 Task:  Check and explore the availability of Airbnb cottages in Lake Tahoe with Design.
Action: Mouse moved to (613, 79)
Screenshot: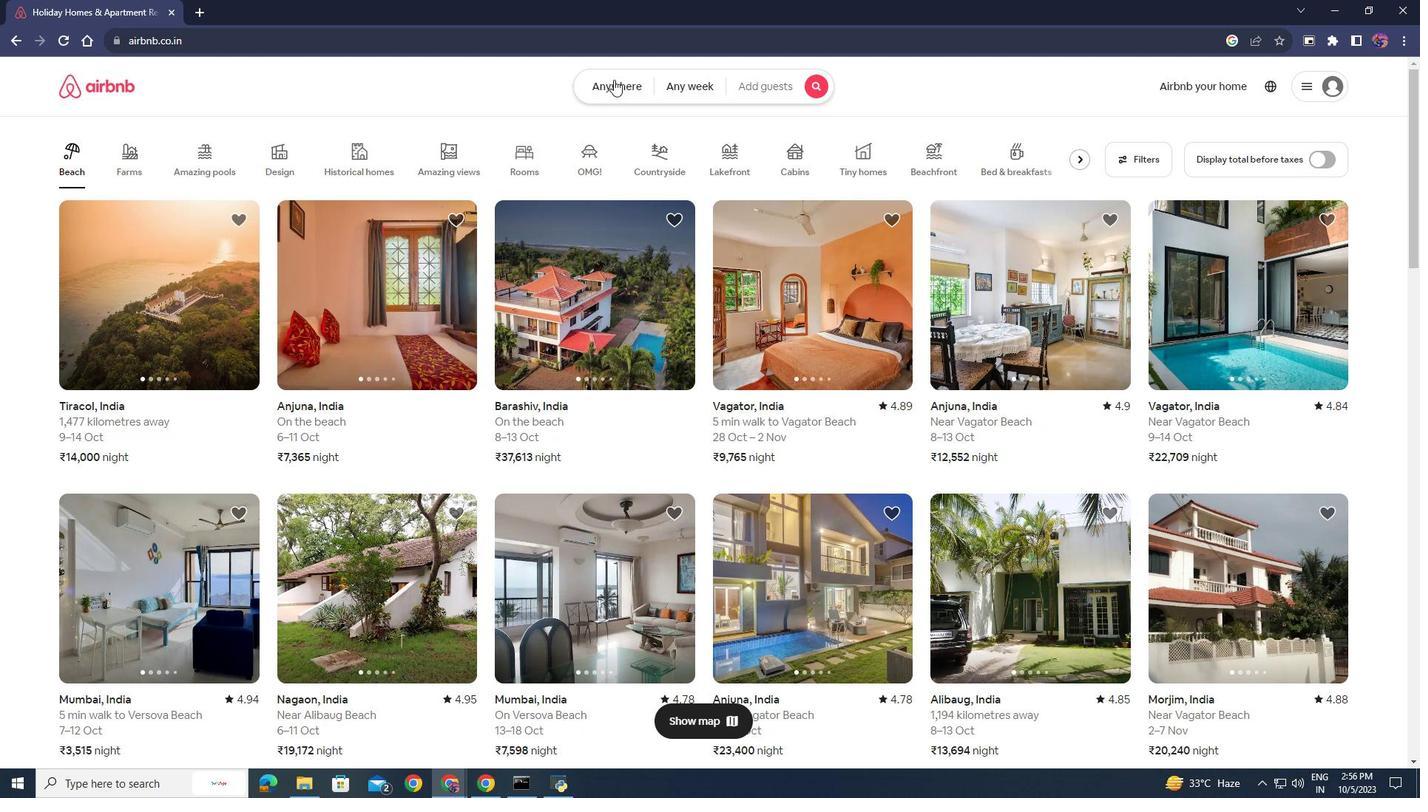 
Action: Mouse pressed left at (613, 79)
Screenshot: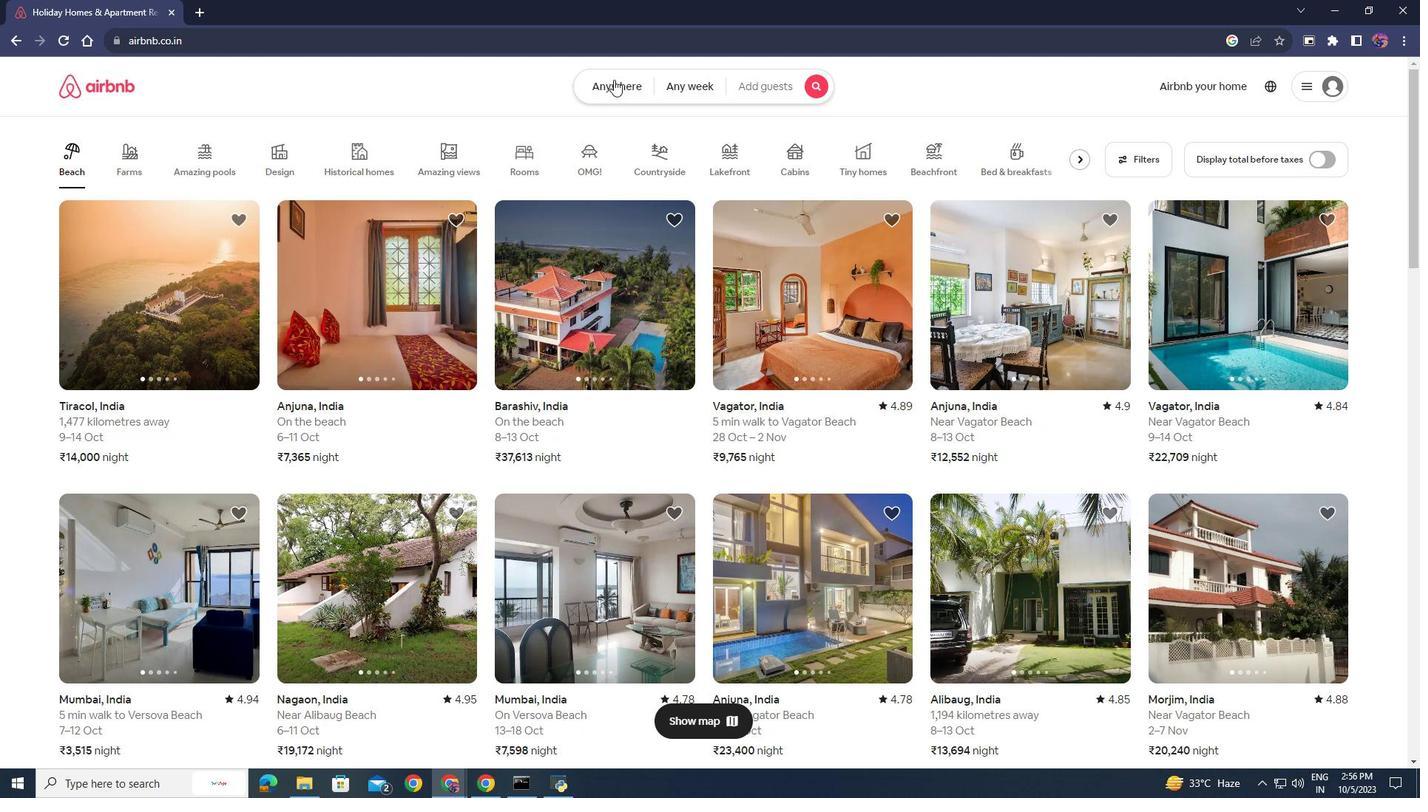 
Action: Mouse moved to (437, 144)
Screenshot: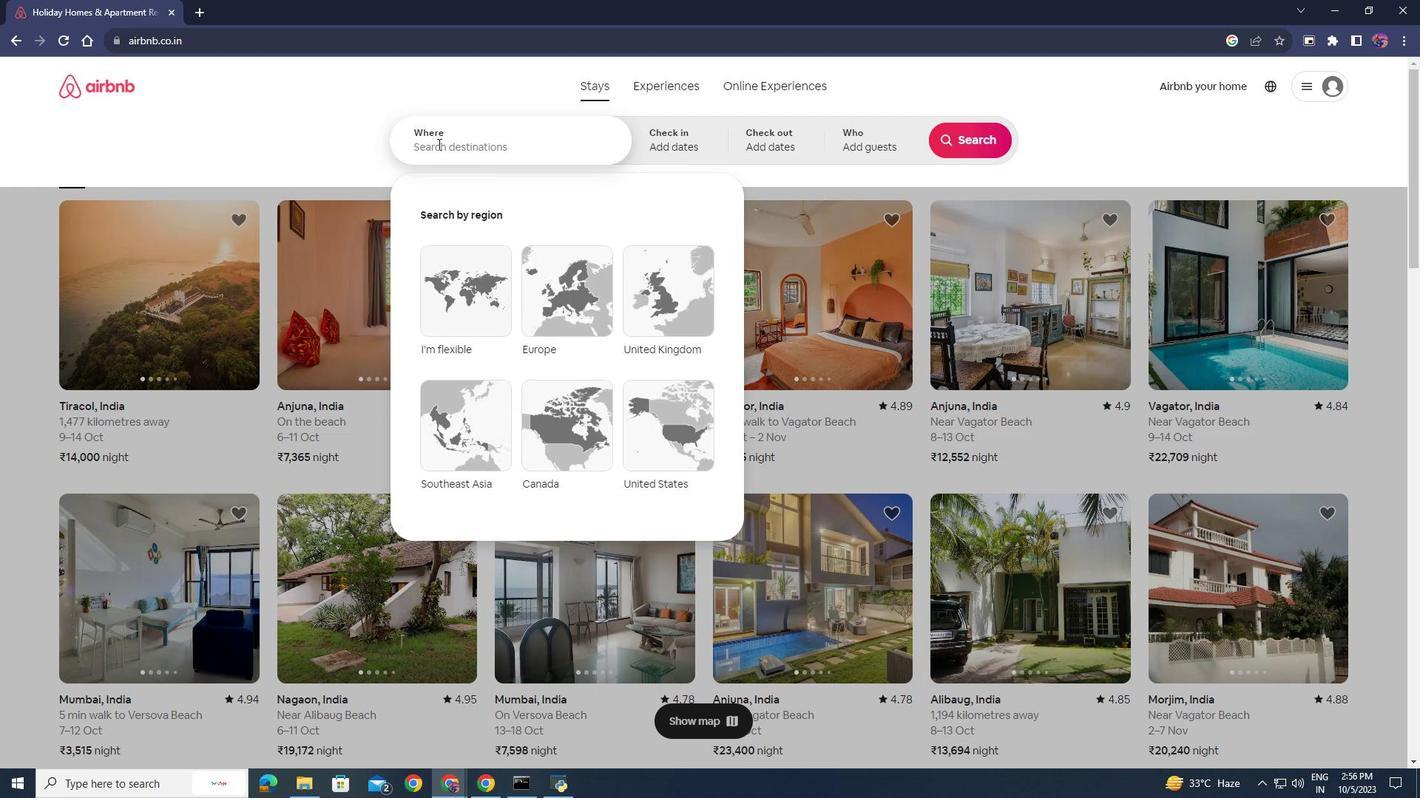 
Action: Mouse pressed left at (437, 144)
Screenshot: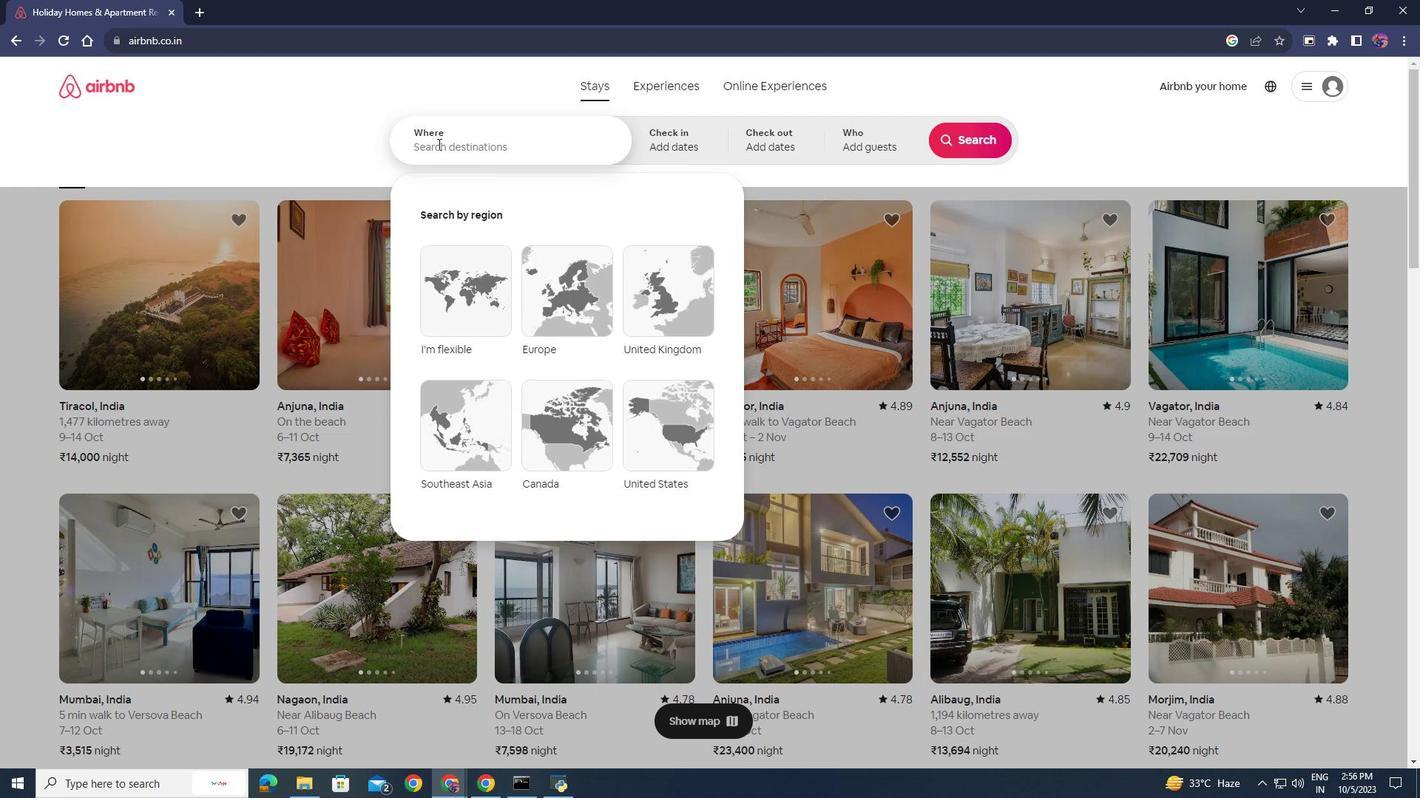 
Action: Mouse moved to (442, 149)
Screenshot: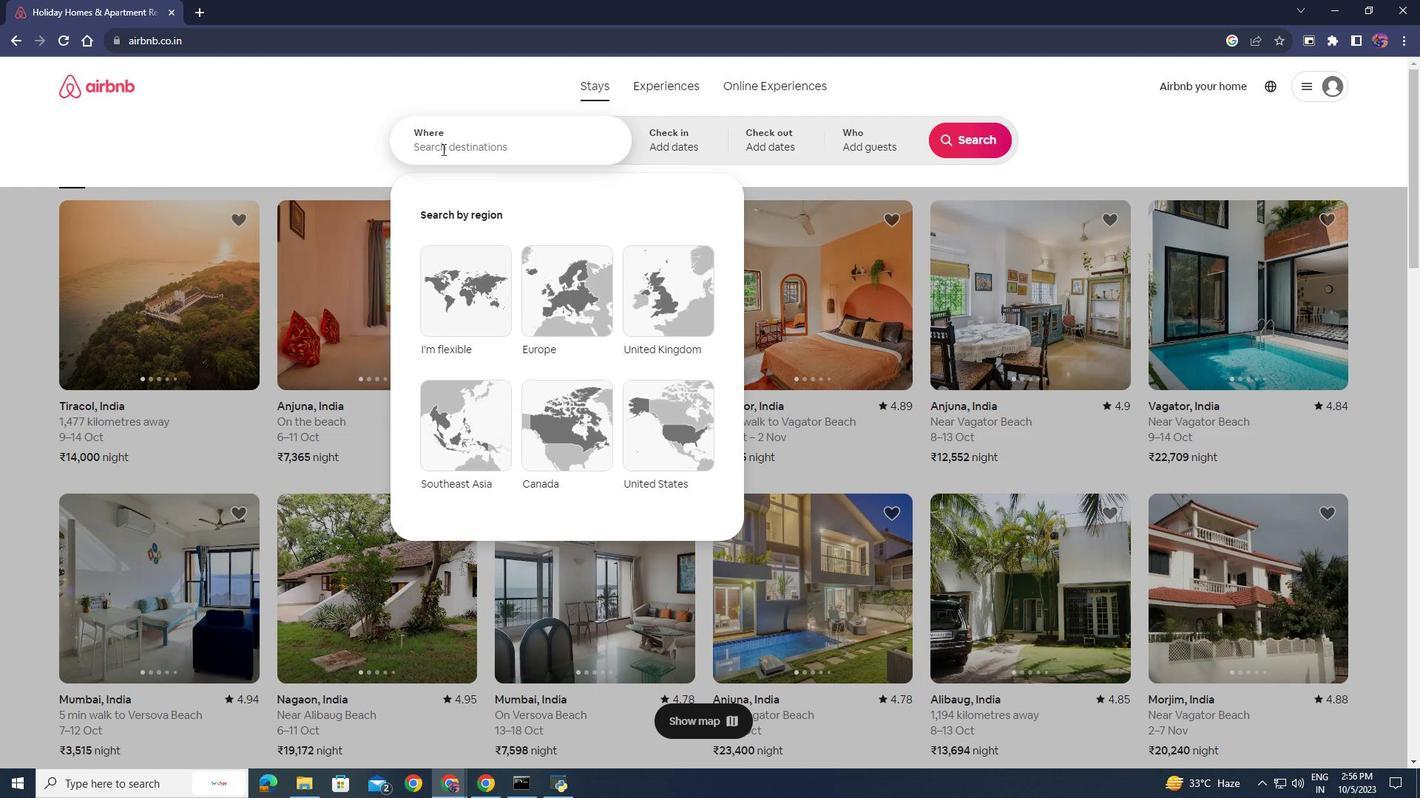 
Action: Key pressed lake<Key.space>tahoe<Key.enter>
Screenshot: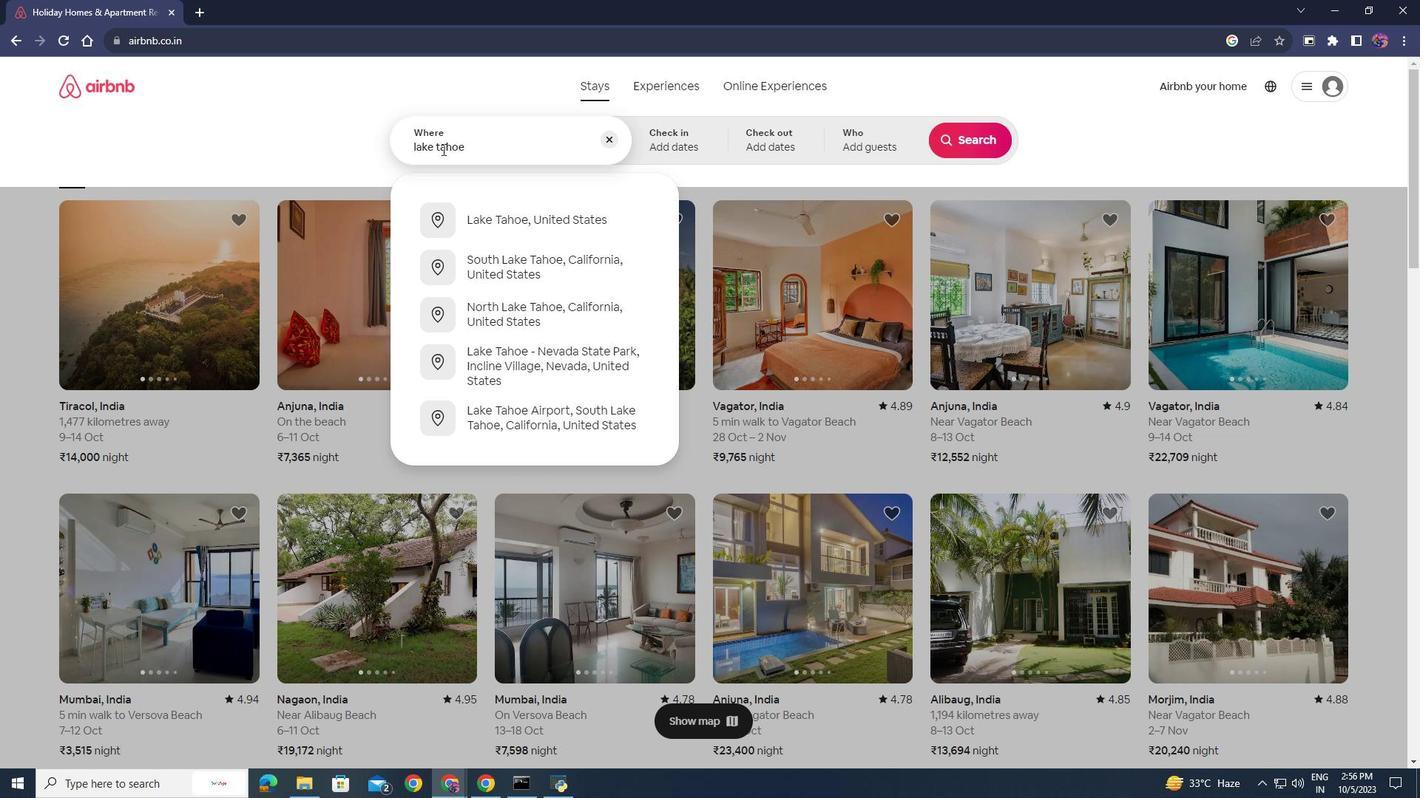 
Action: Mouse moved to (957, 142)
Screenshot: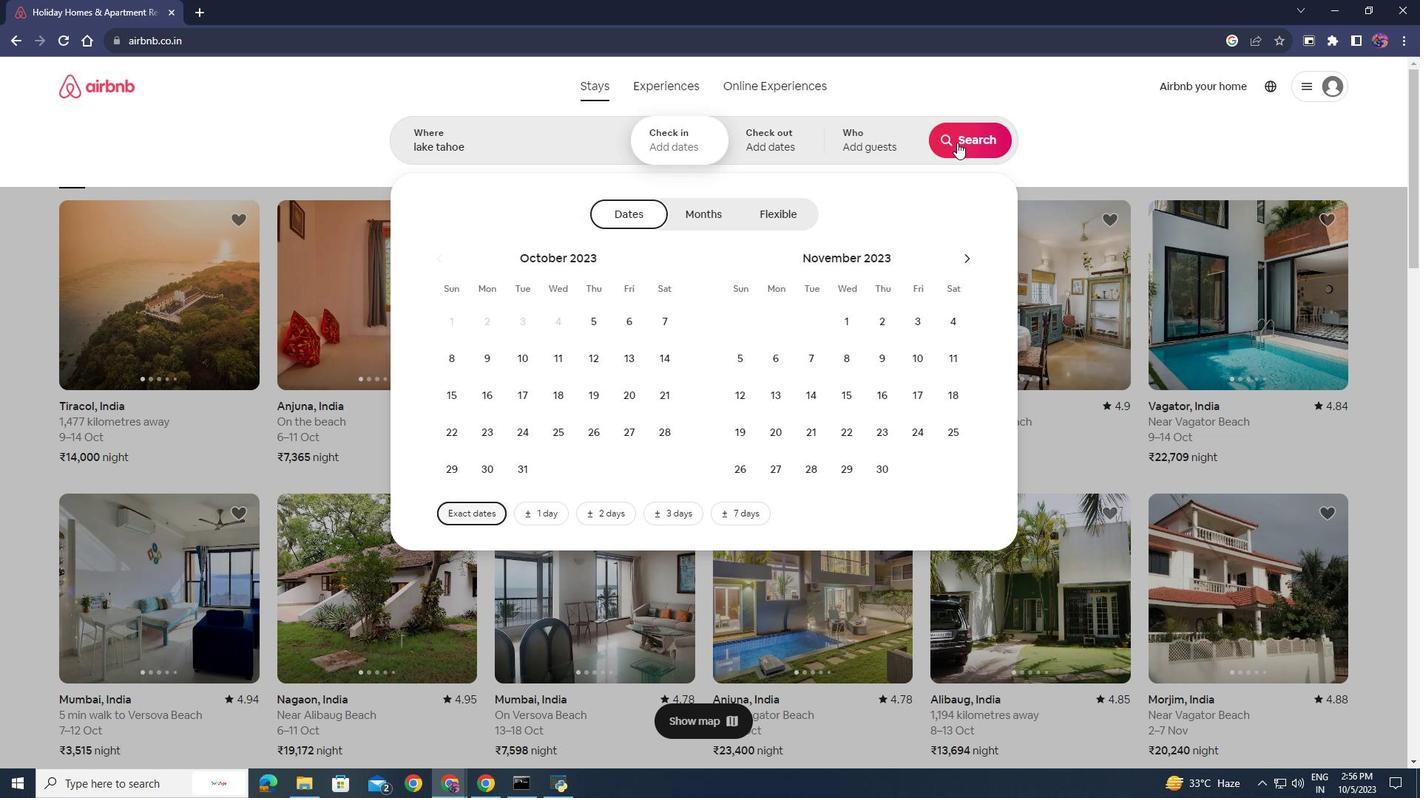 
Action: Mouse pressed left at (957, 142)
Screenshot: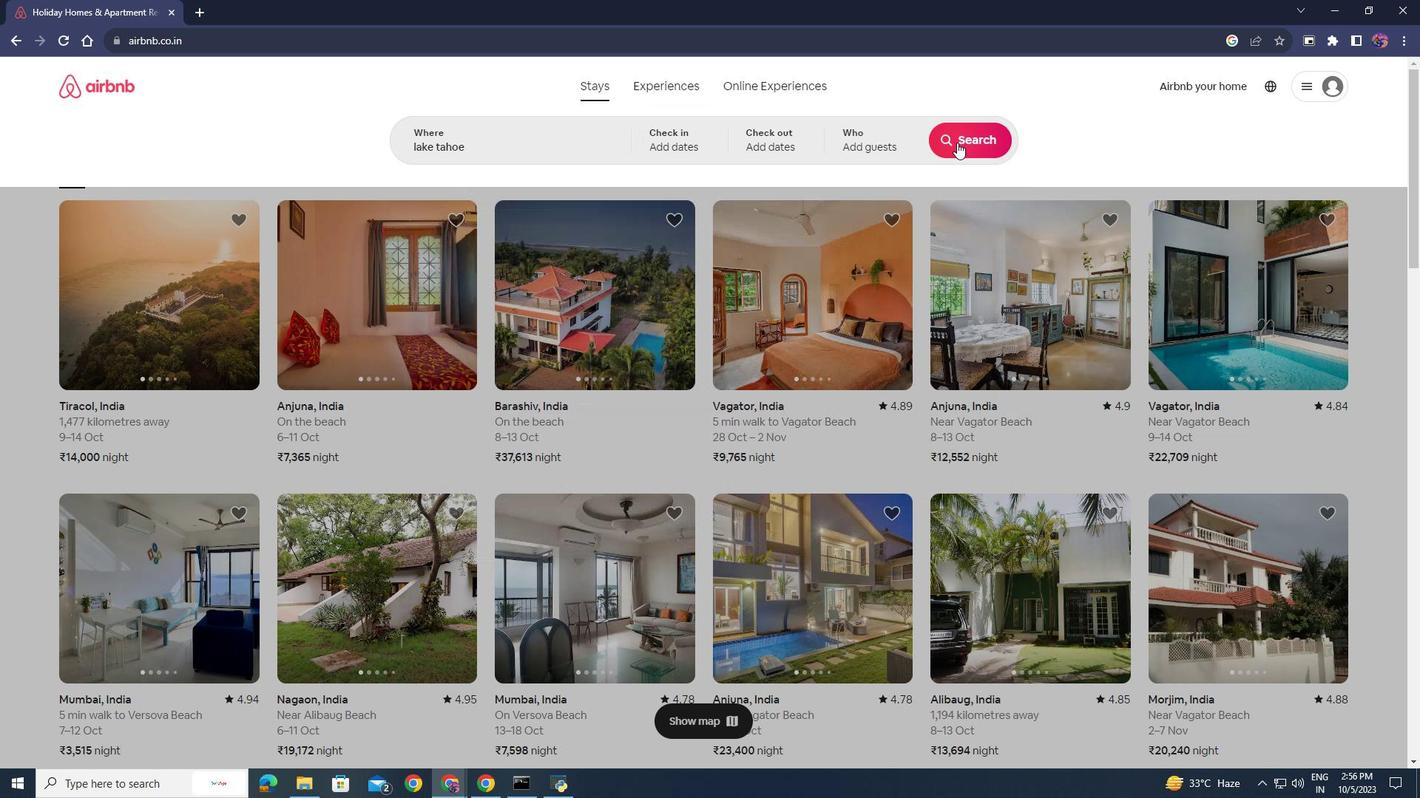 
Action: Mouse moved to (545, 386)
Screenshot: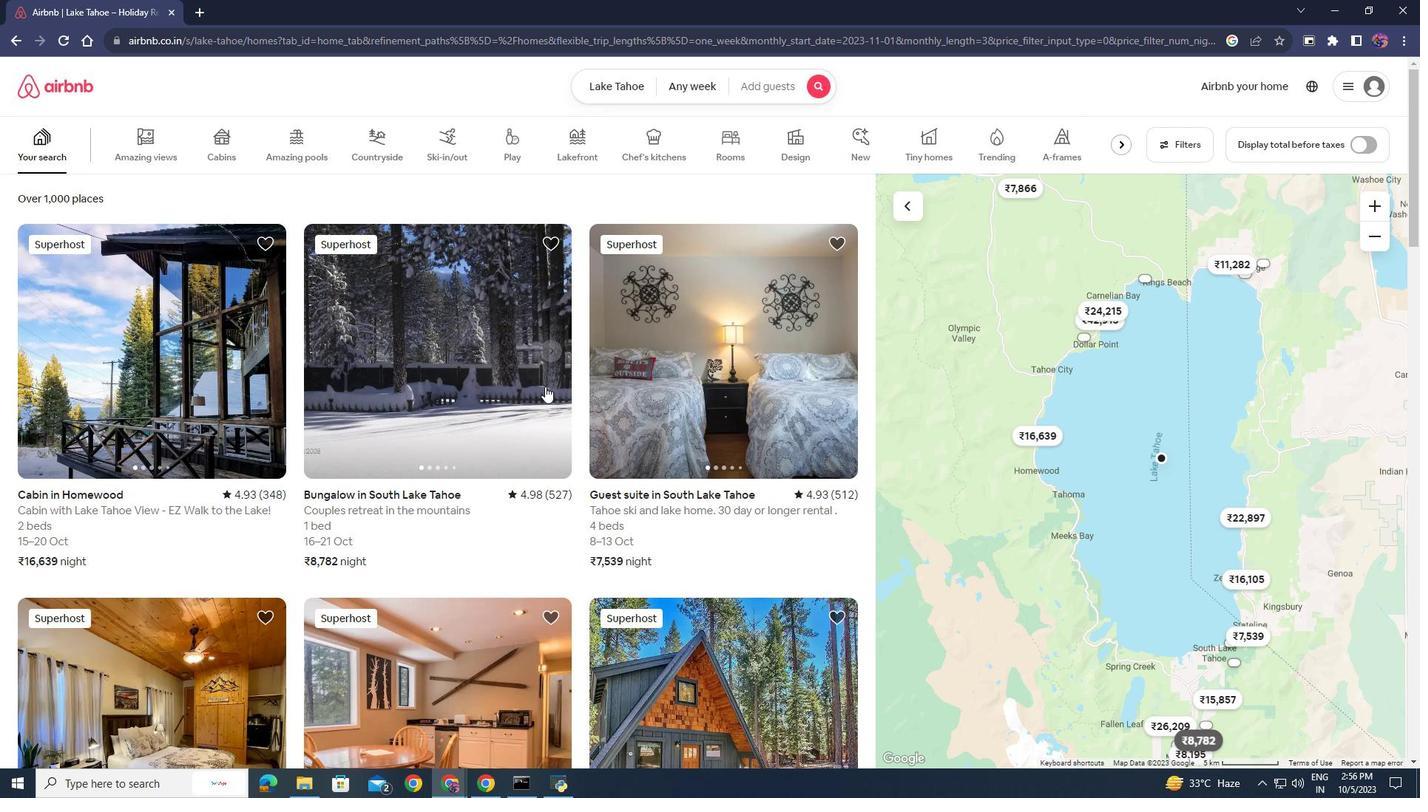 
Action: Mouse scrolled (545, 386) with delta (0, 0)
Screenshot: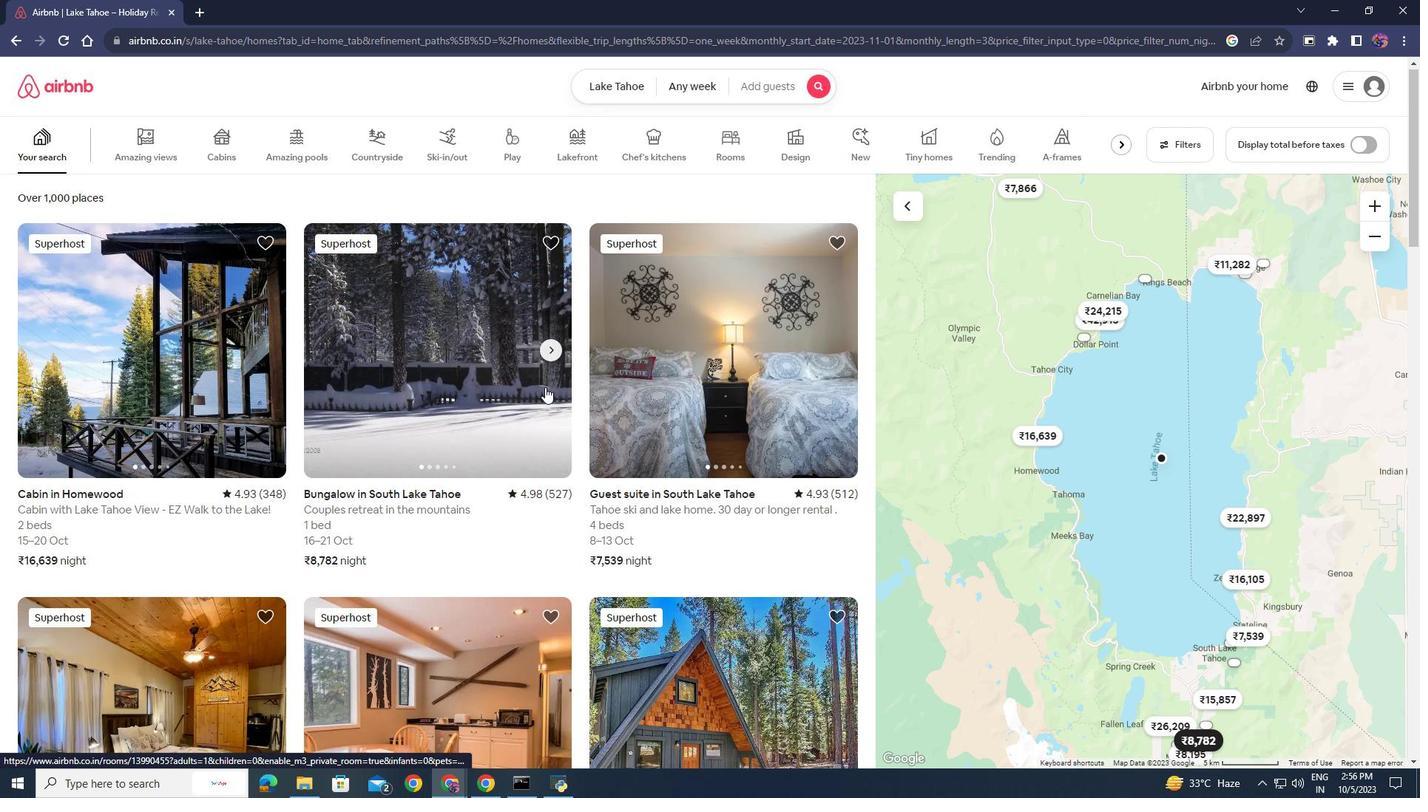 
Action: Mouse moved to (545, 387)
Screenshot: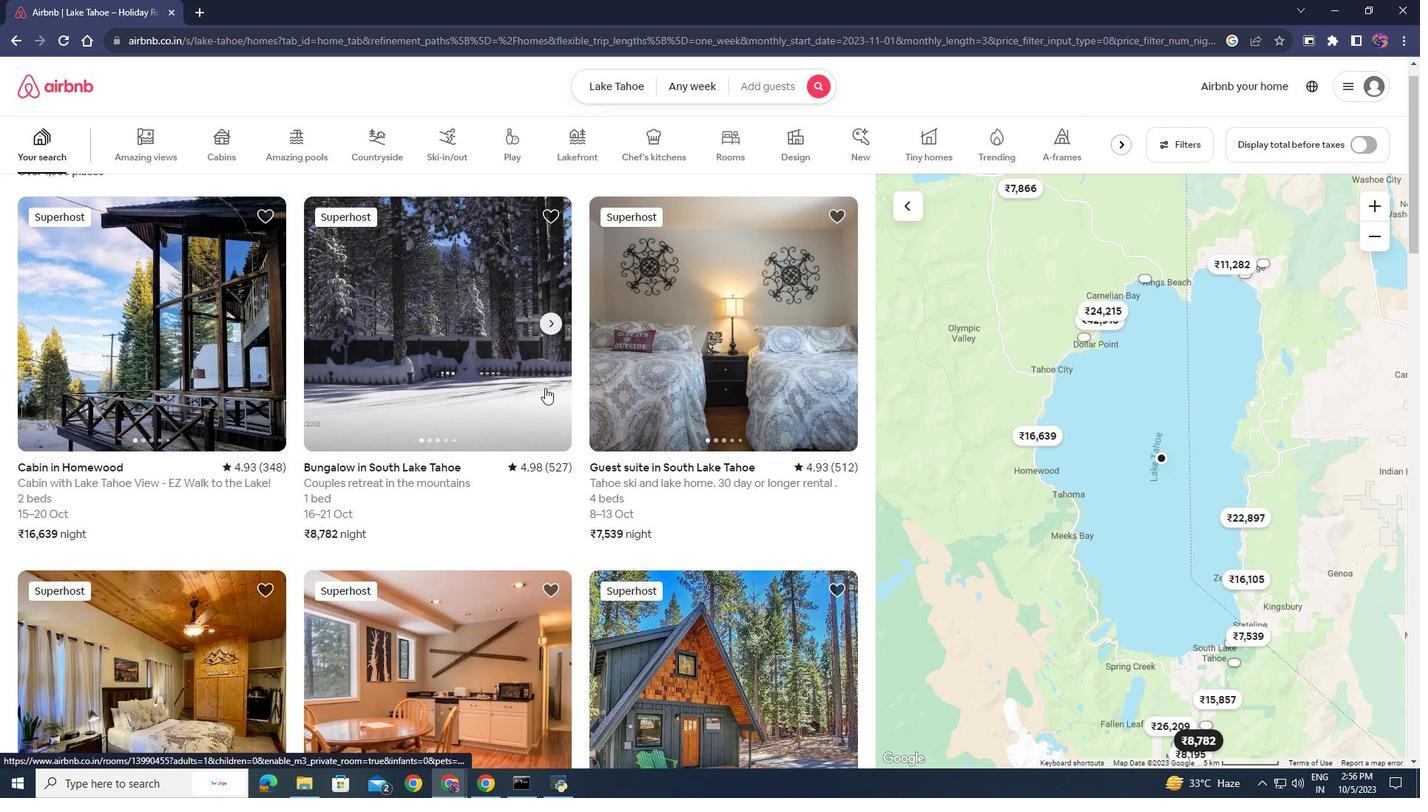 
Action: Mouse scrolled (545, 386) with delta (0, 0)
Screenshot: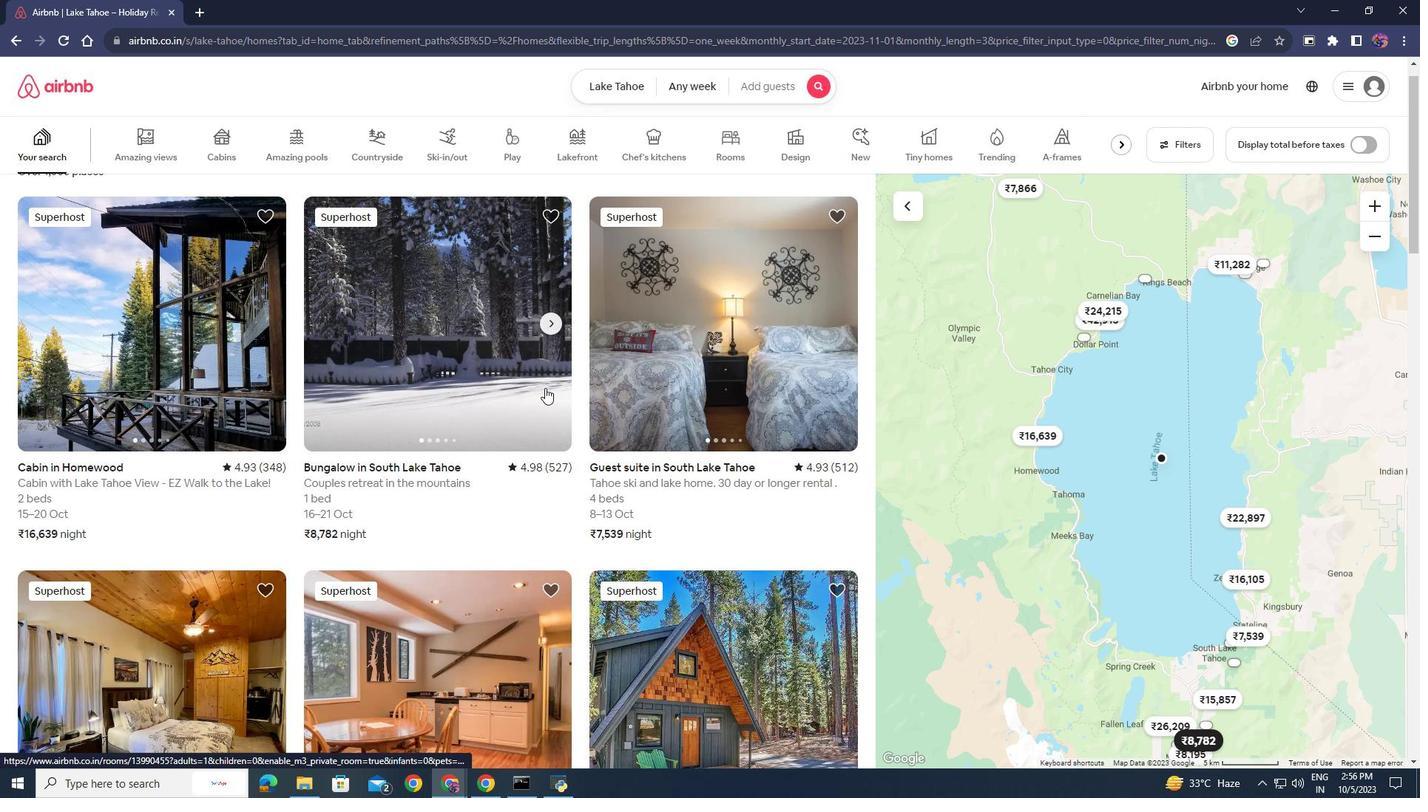 
Action: Mouse moved to (538, 397)
Screenshot: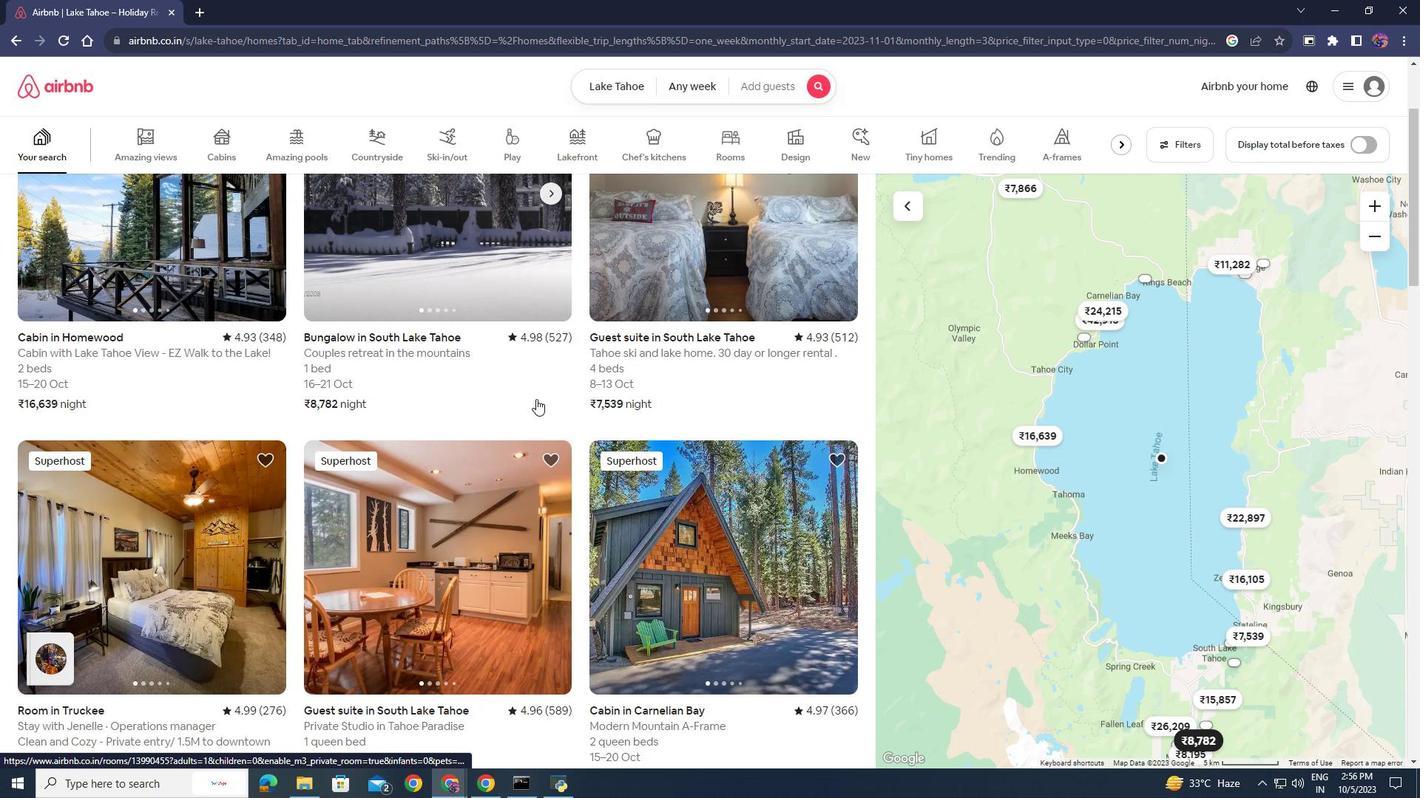 
Action: Mouse scrolled (538, 397) with delta (0, 0)
Screenshot: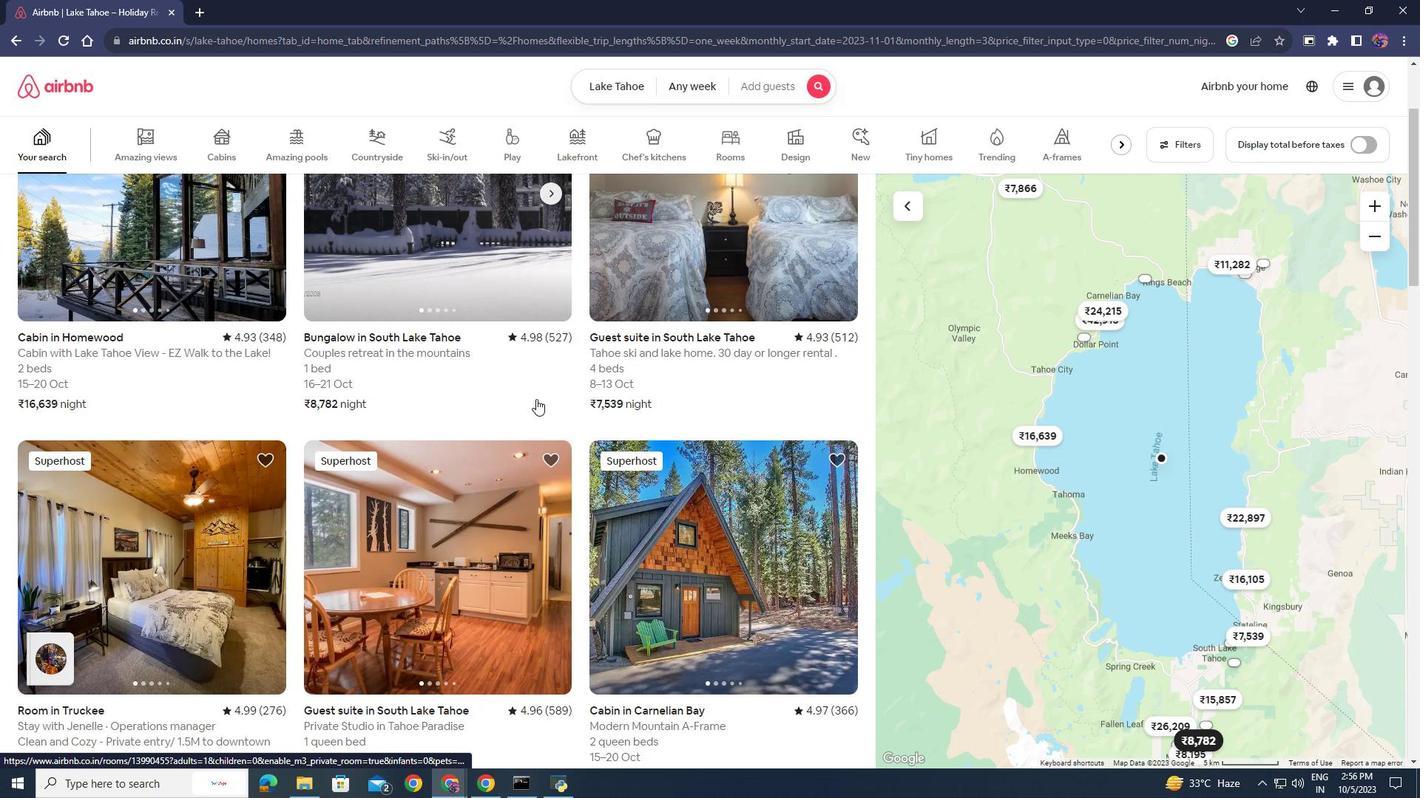 
Action: Mouse moved to (536, 399)
Screenshot: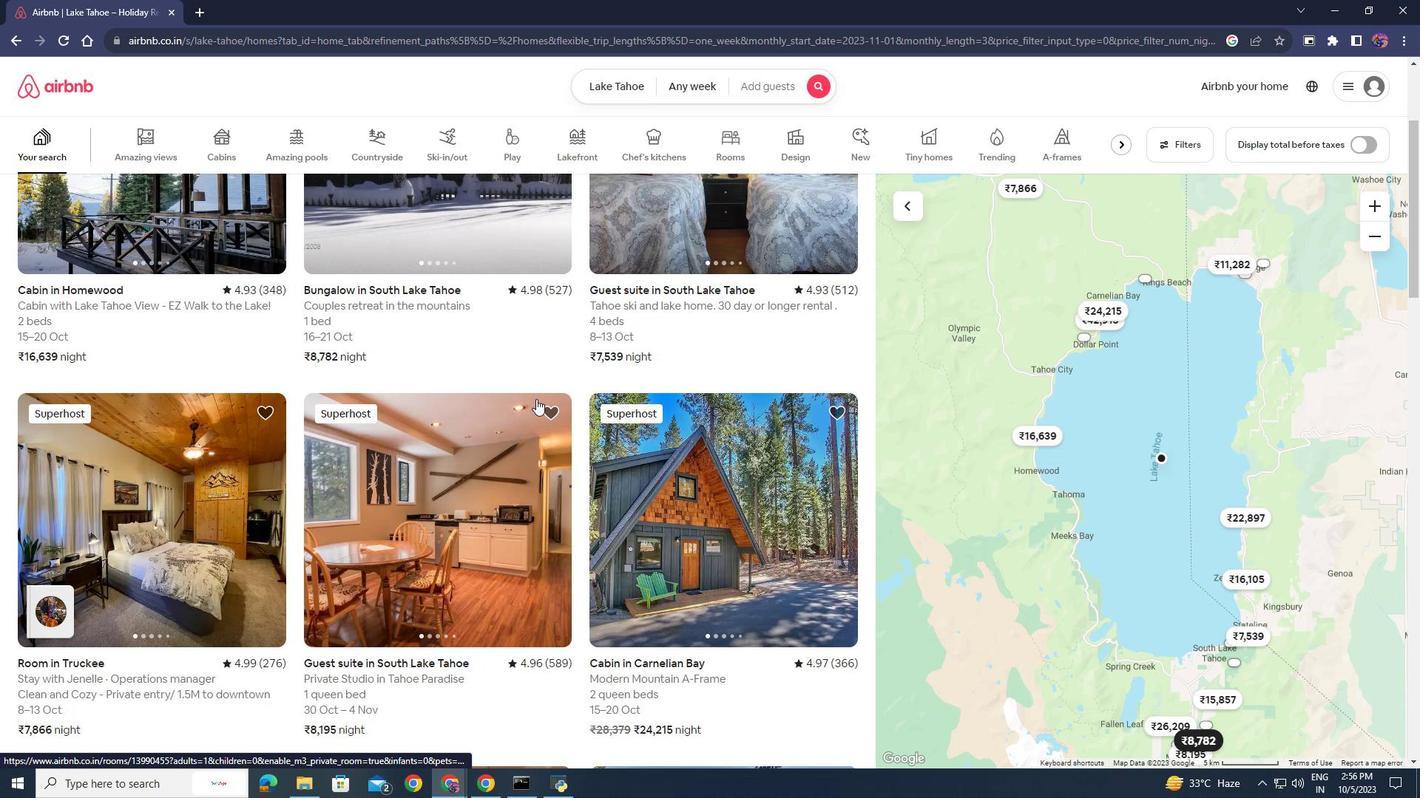 
Action: Mouse scrolled (536, 398) with delta (0, 0)
Screenshot: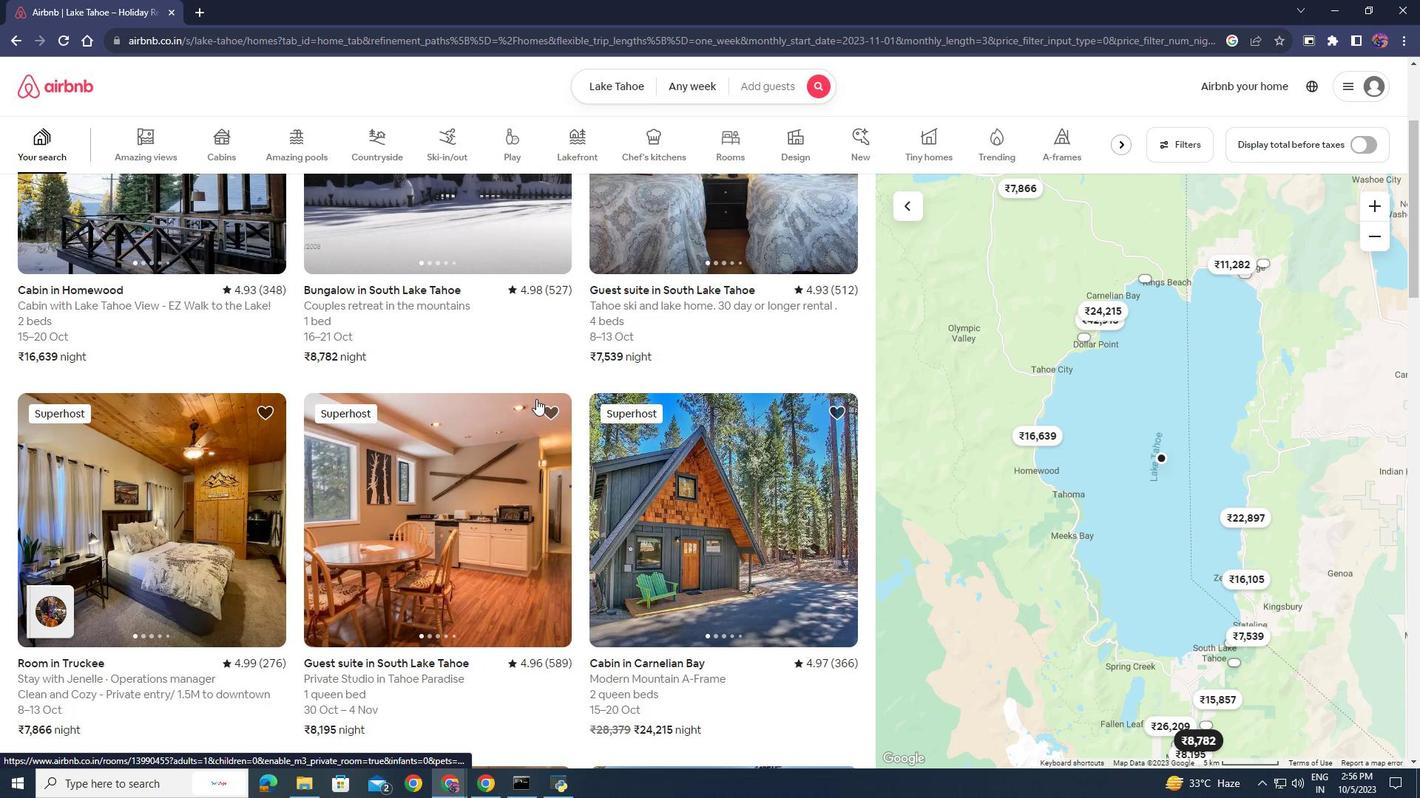 
Action: Mouse scrolled (536, 398) with delta (0, 0)
Screenshot: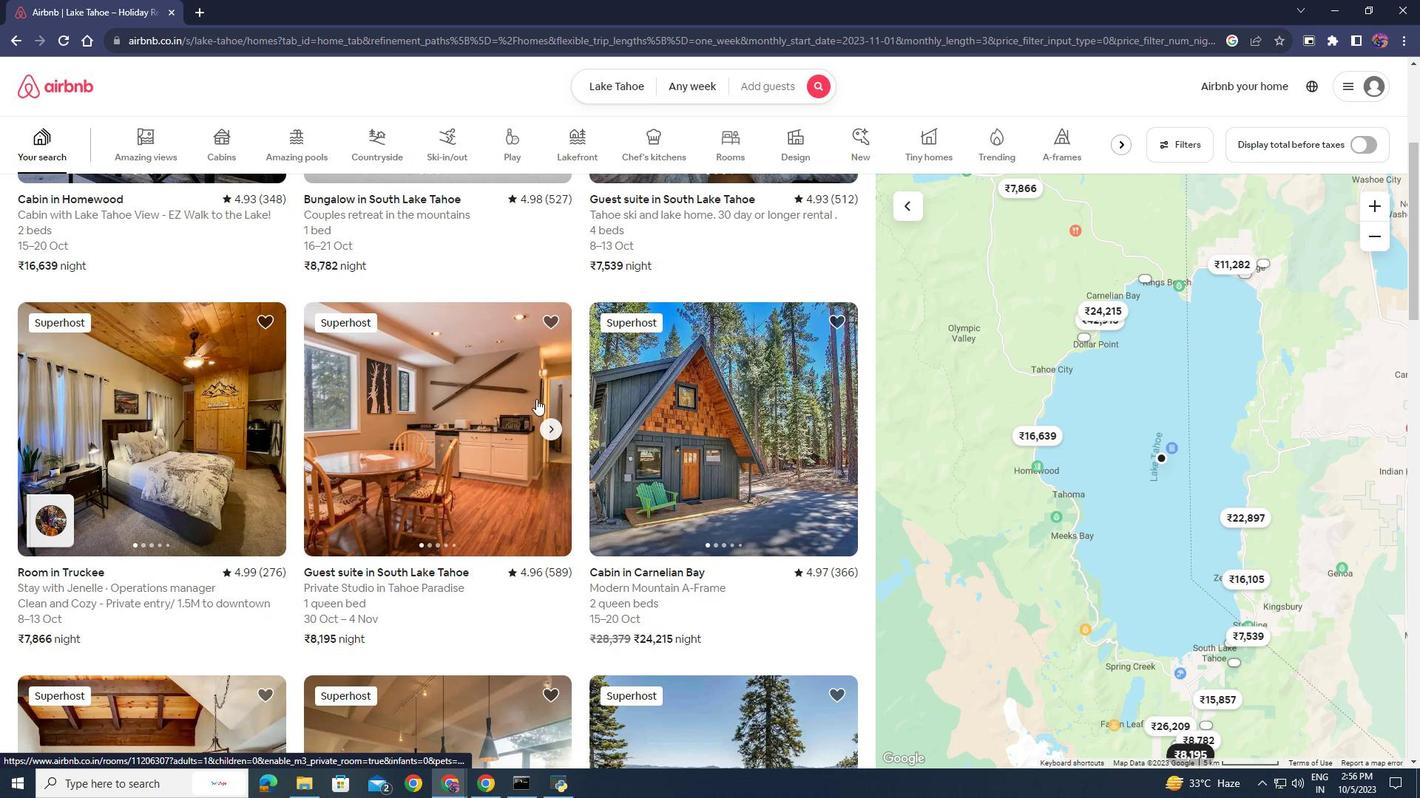
Action: Mouse moved to (536, 400)
Screenshot: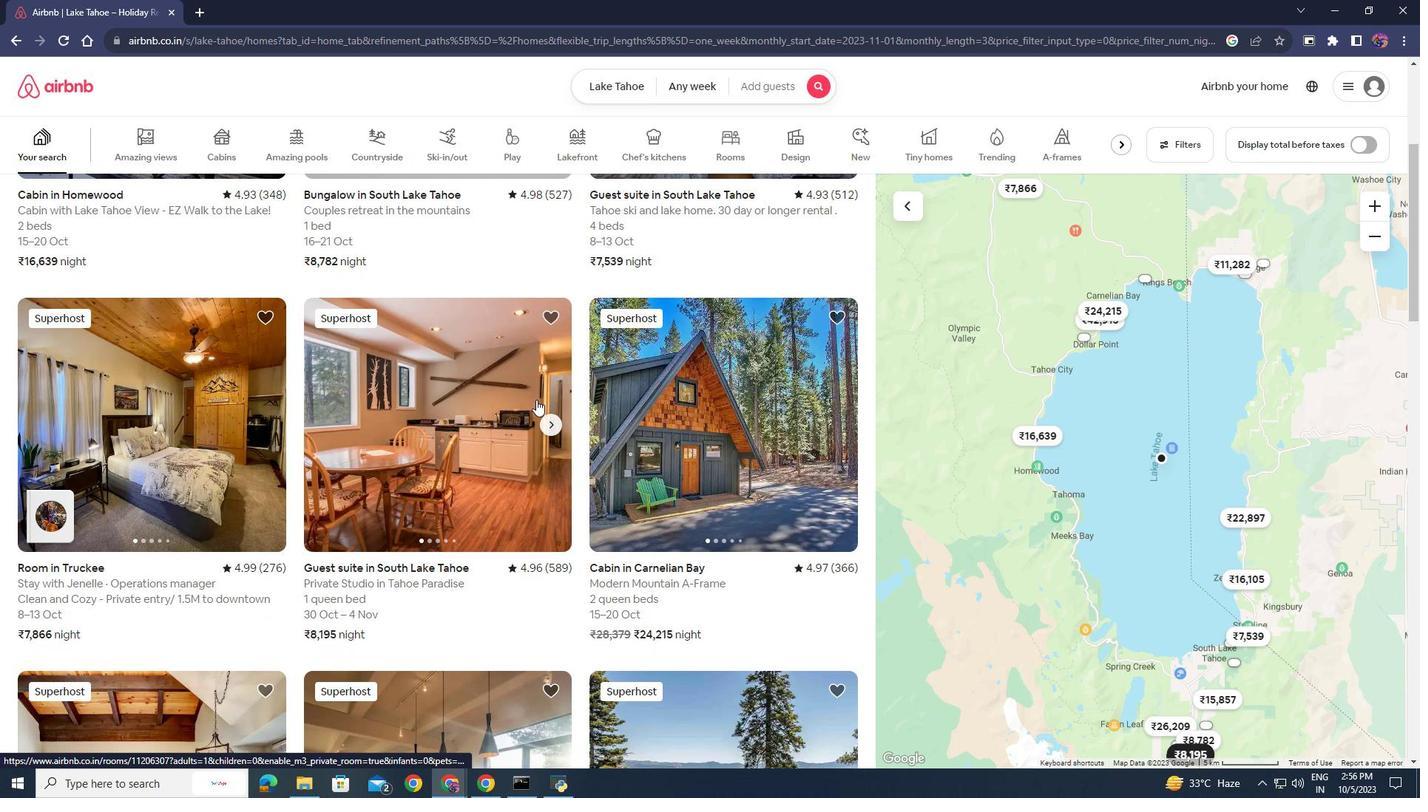 
Action: Mouse scrolled (536, 399) with delta (0, 0)
Screenshot: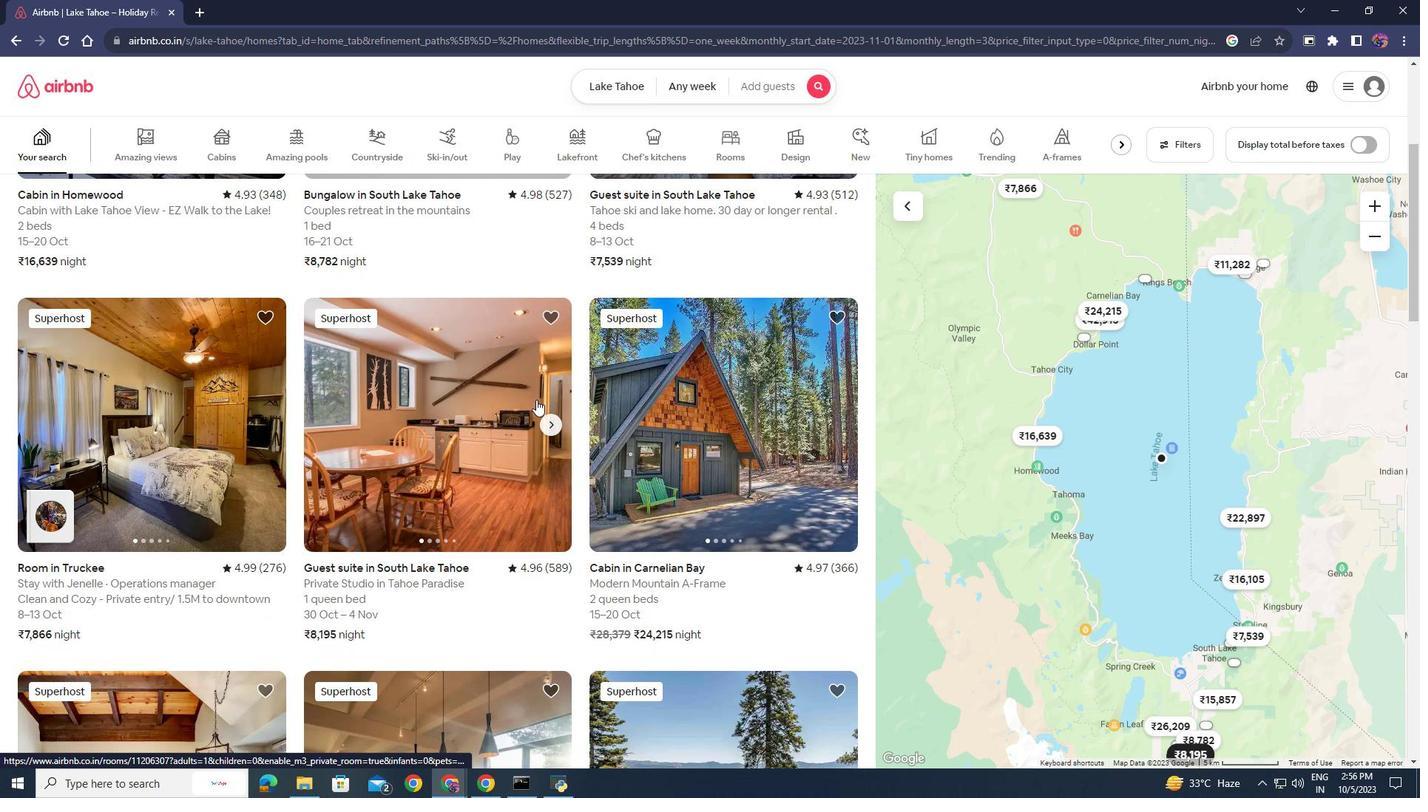 
Action: Mouse moved to (536, 400)
Screenshot: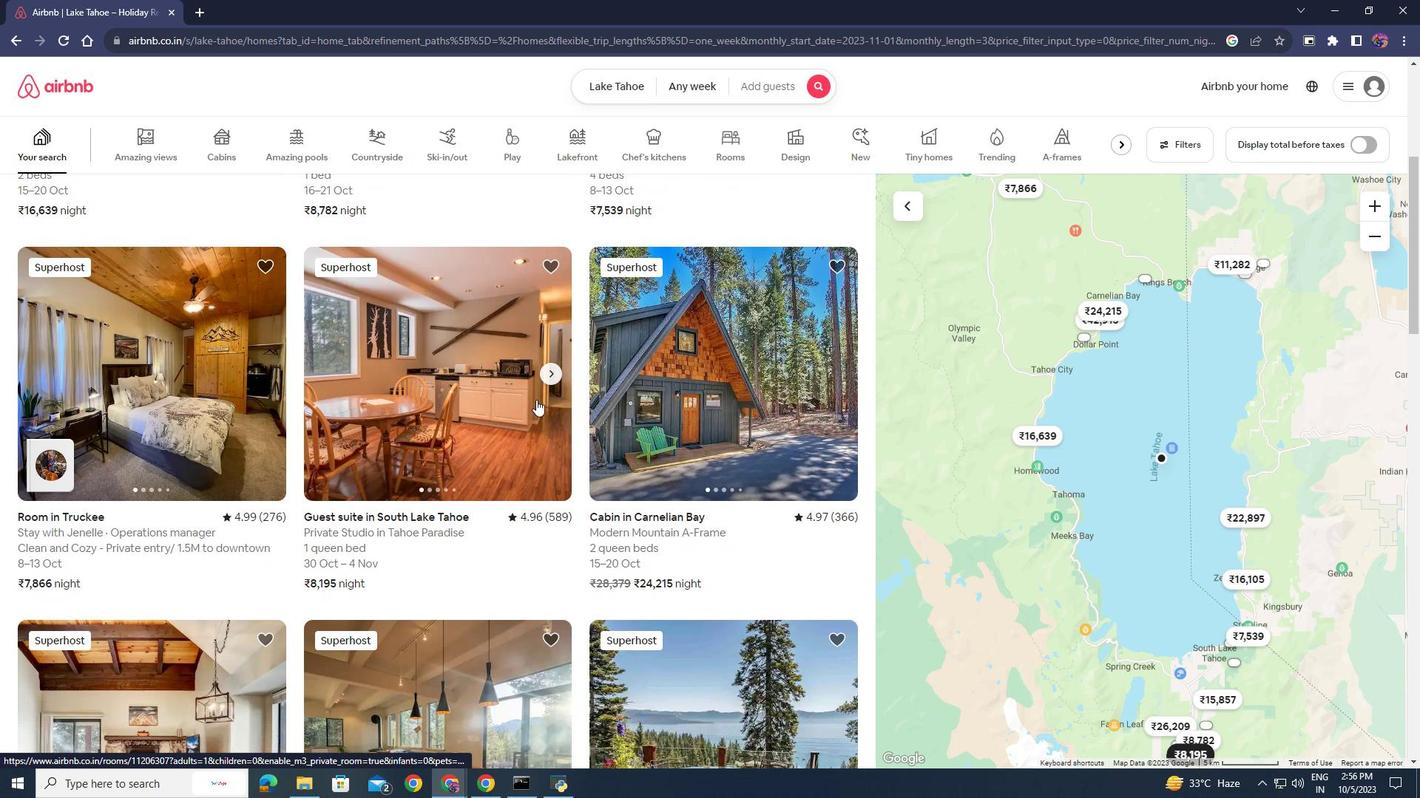 
Action: Mouse scrolled (536, 399) with delta (0, 0)
Screenshot: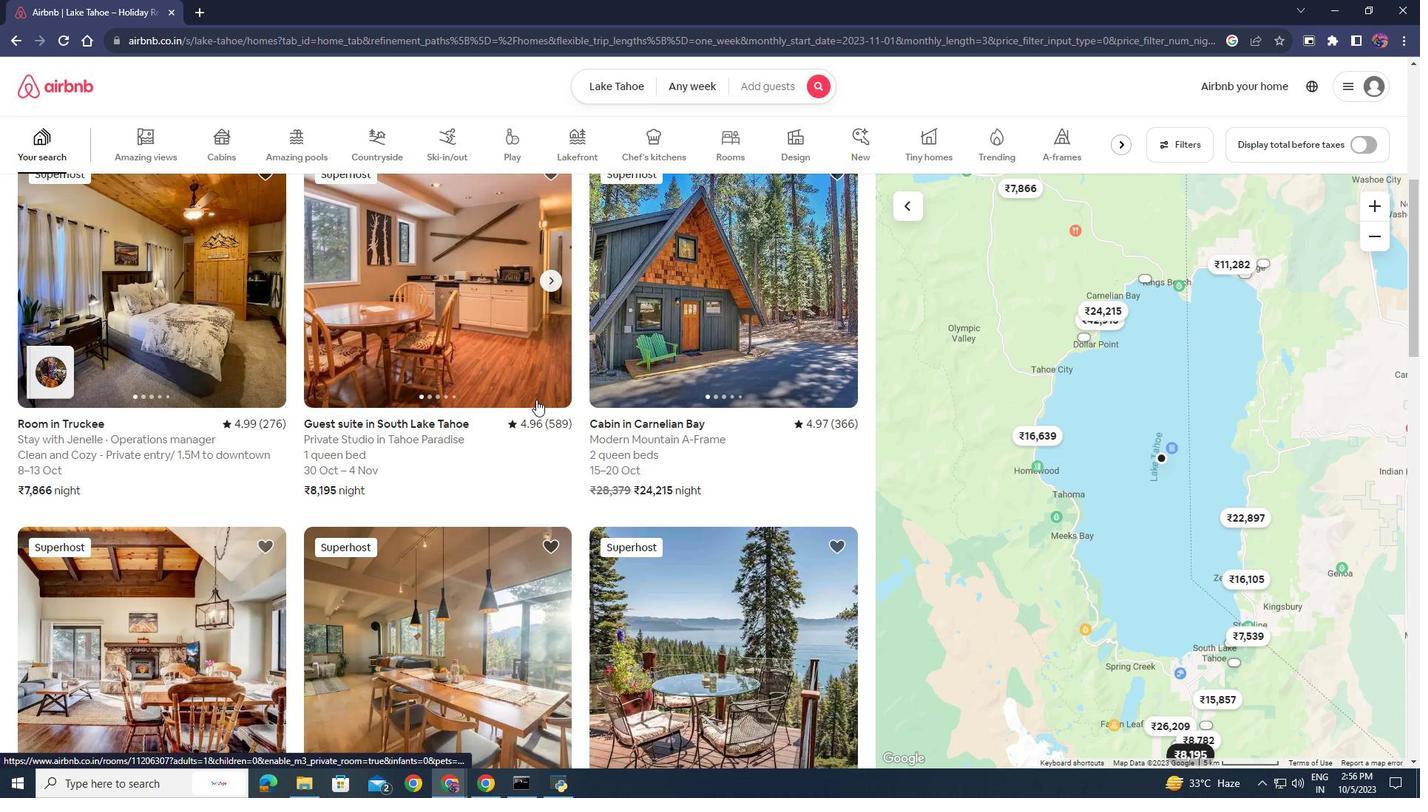 
Action: Mouse scrolled (536, 399) with delta (0, 0)
Screenshot: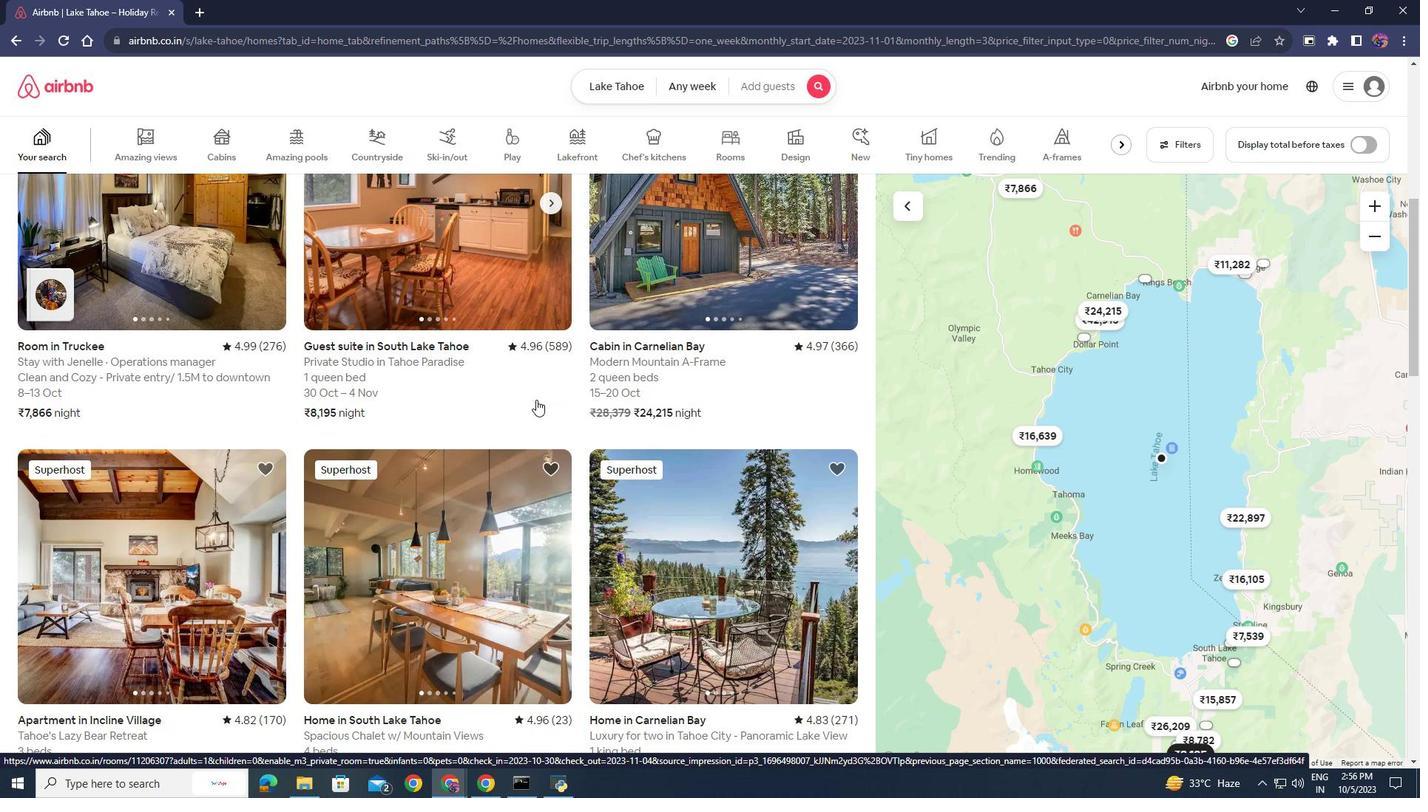 
Action: Mouse scrolled (536, 399) with delta (0, 0)
Screenshot: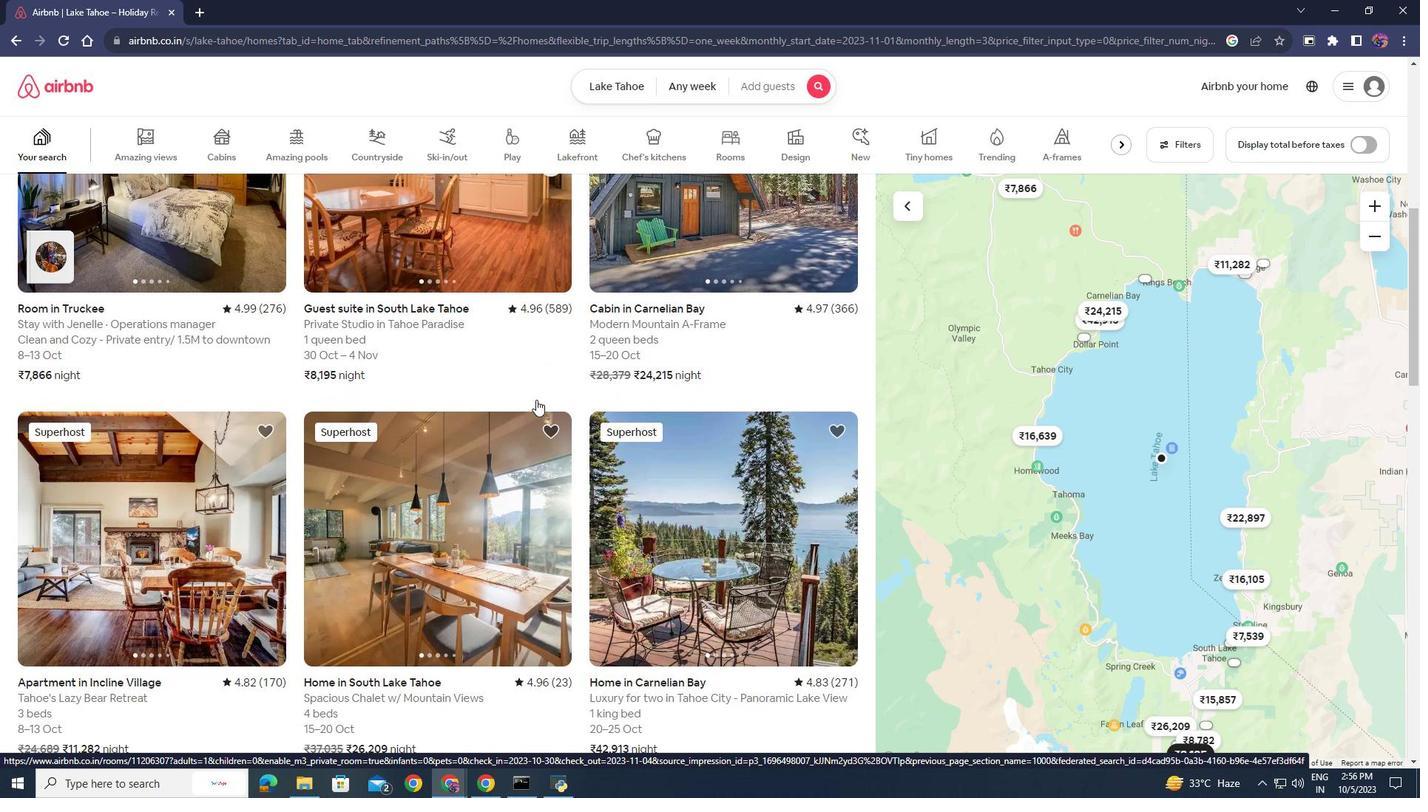 
Action: Mouse moved to (1122, 147)
Screenshot: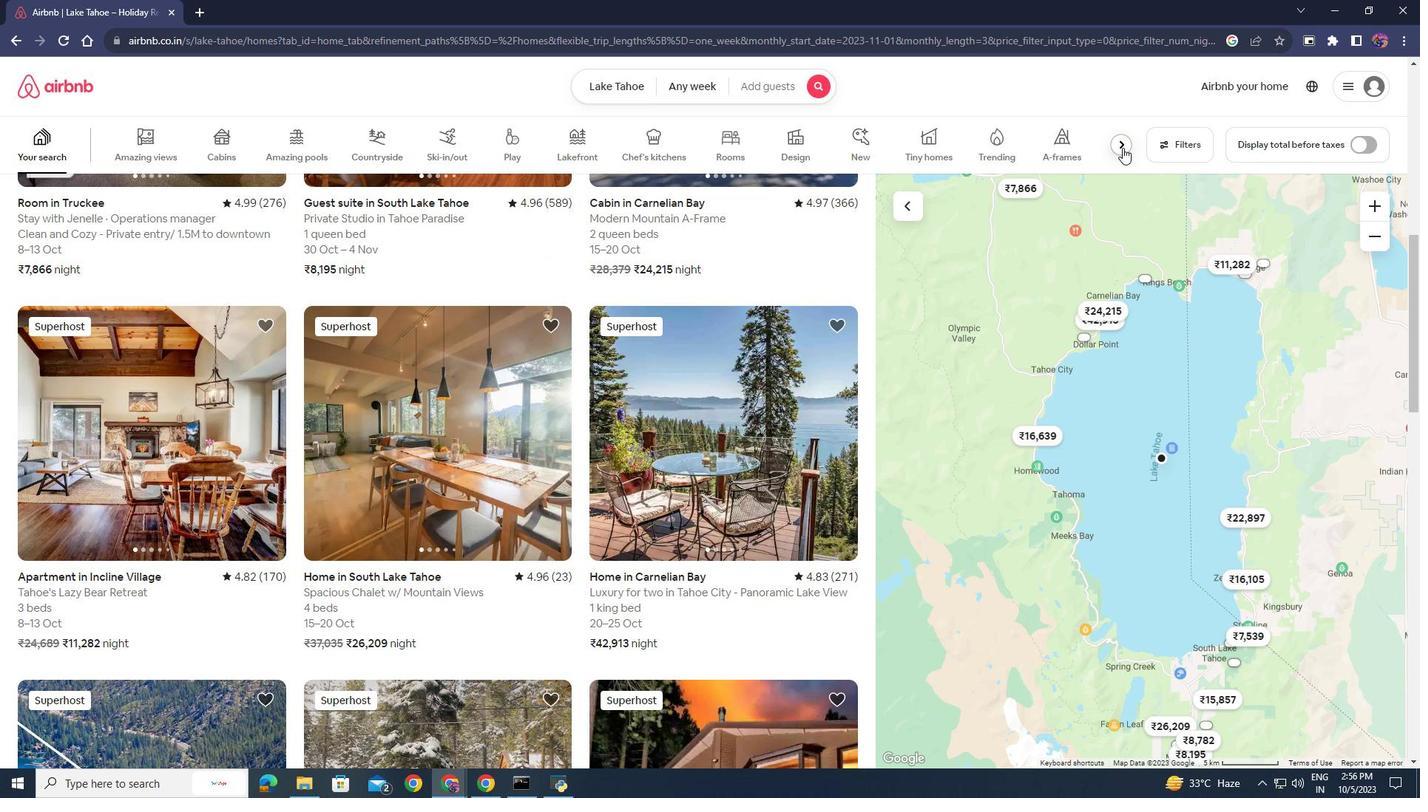 
Action: Mouse pressed left at (1122, 147)
Screenshot: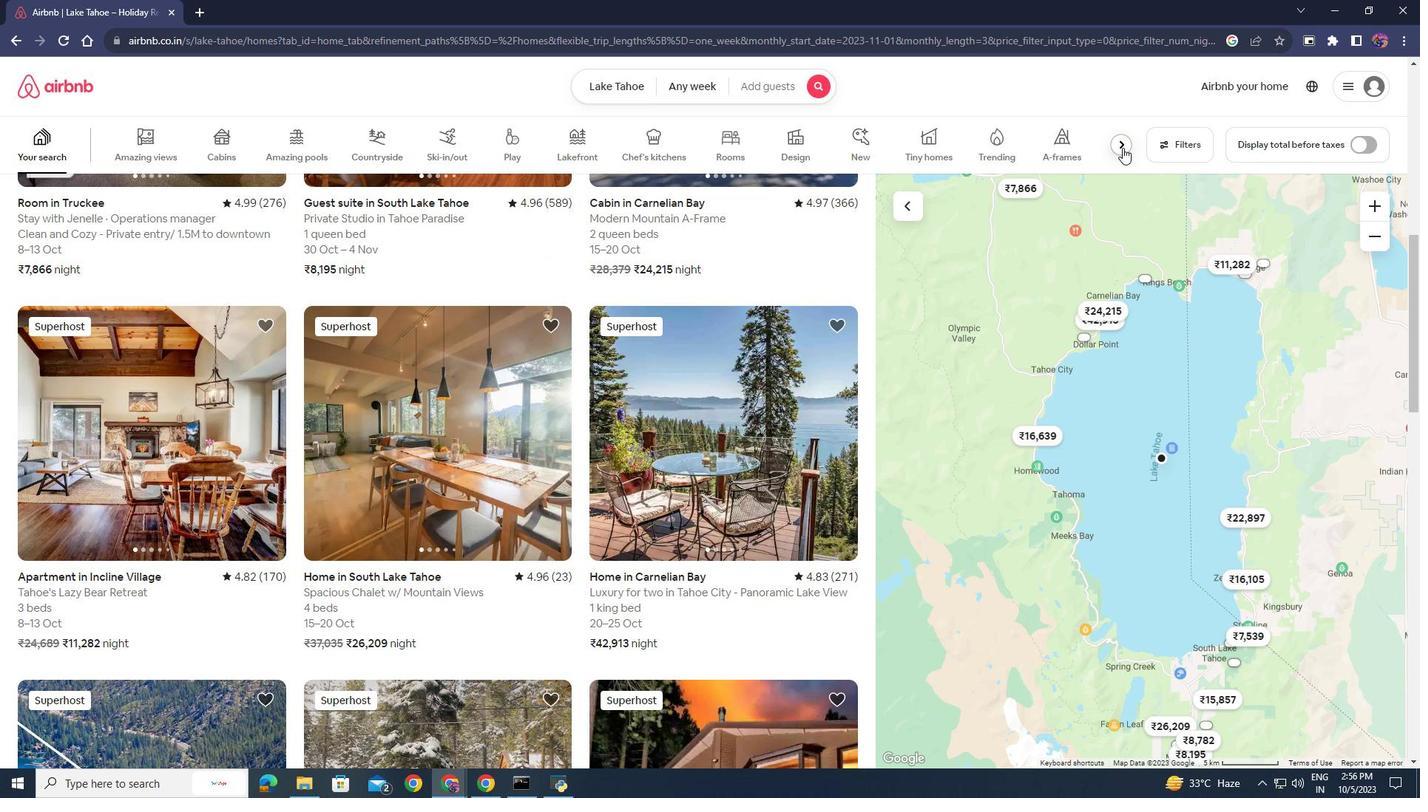 
Action: Mouse moved to (82, 131)
Screenshot: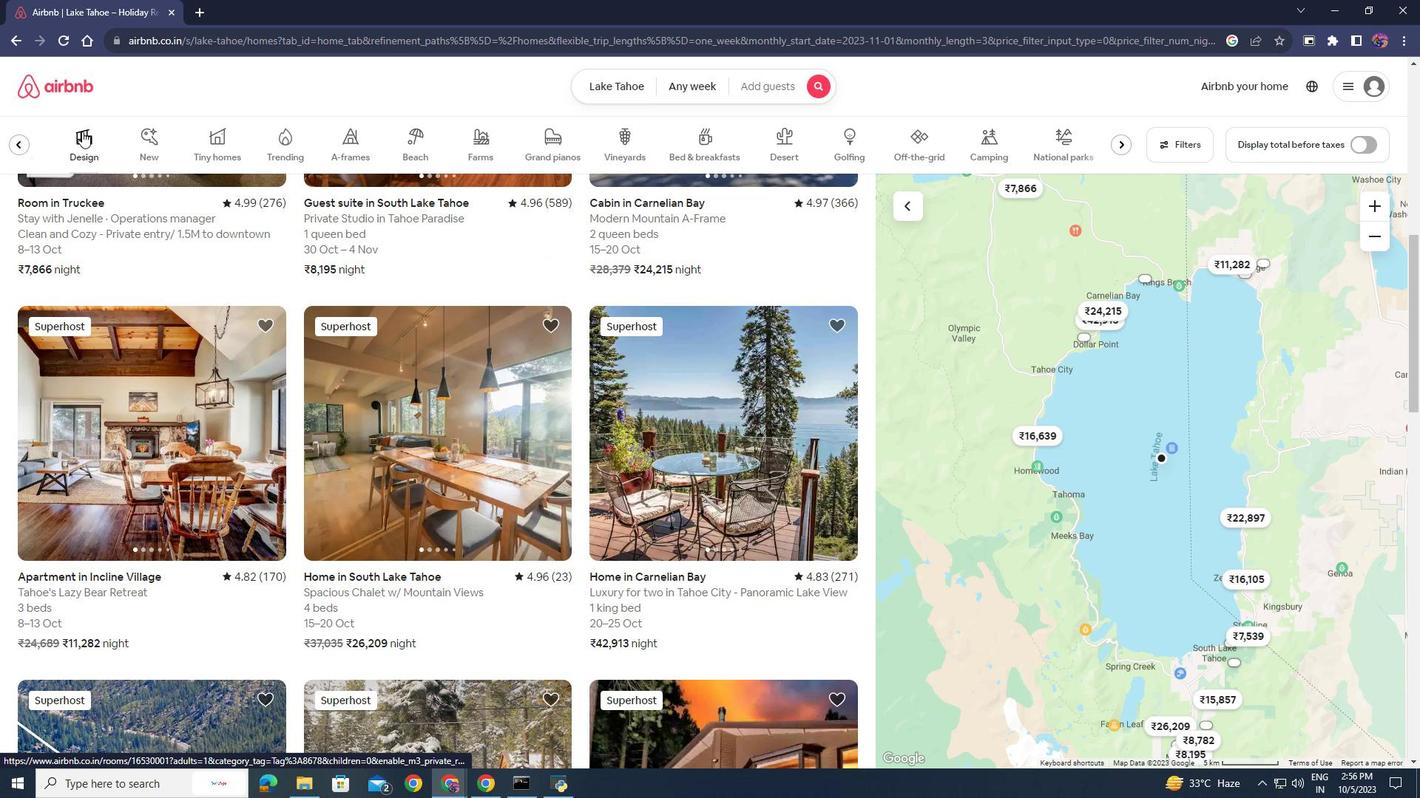 
Action: Mouse pressed left at (82, 131)
Screenshot: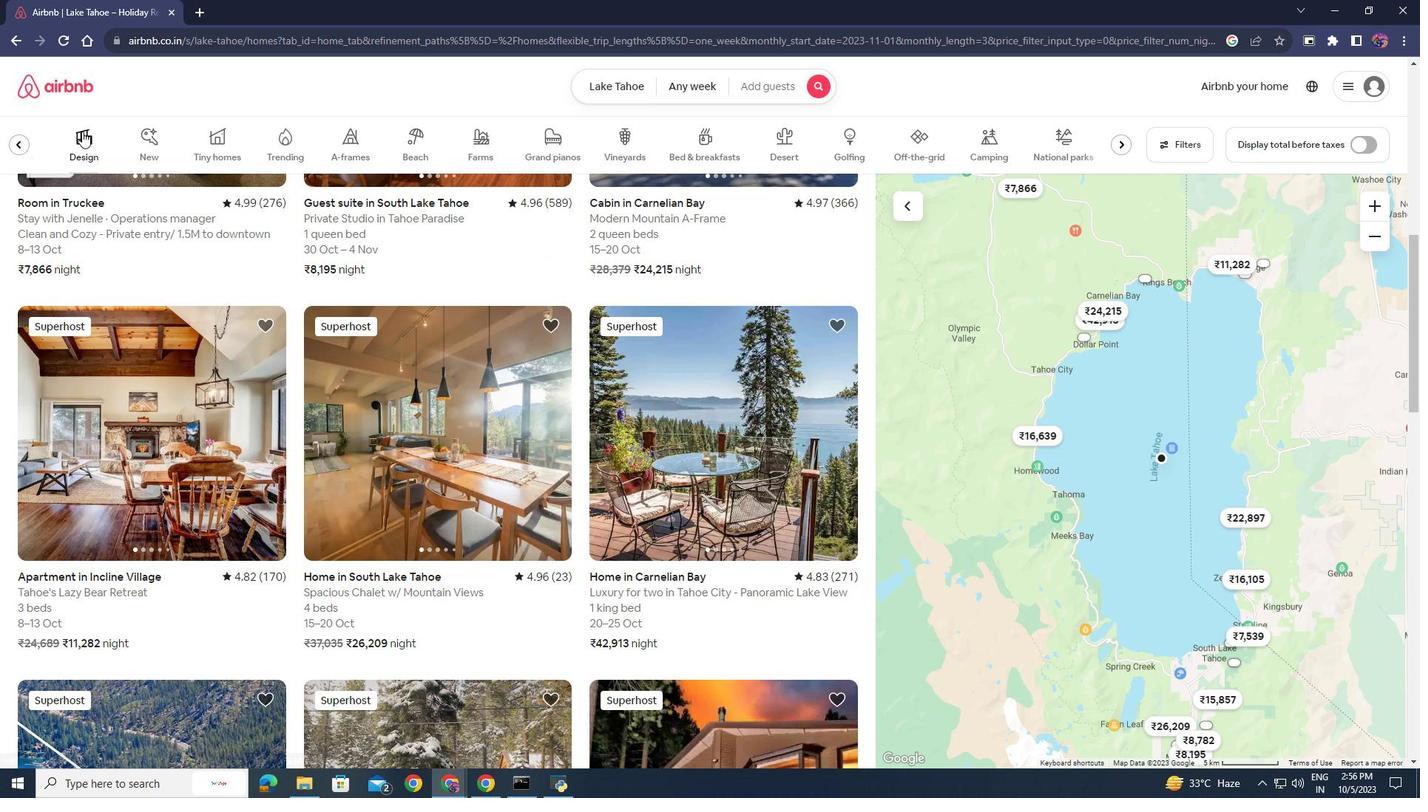 
Action: Mouse moved to (273, 454)
Screenshot: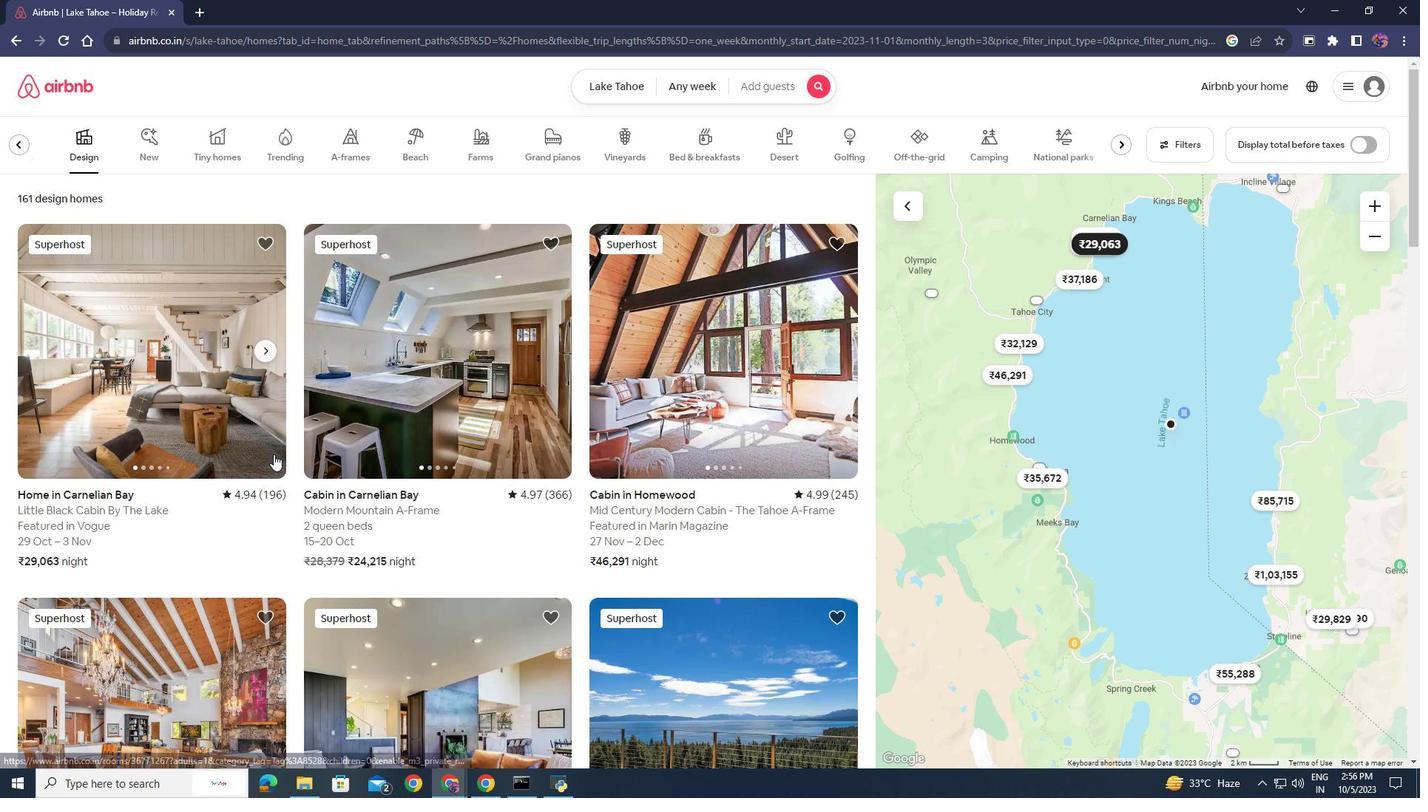 
Action: Mouse scrolled (273, 454) with delta (0, 0)
Screenshot: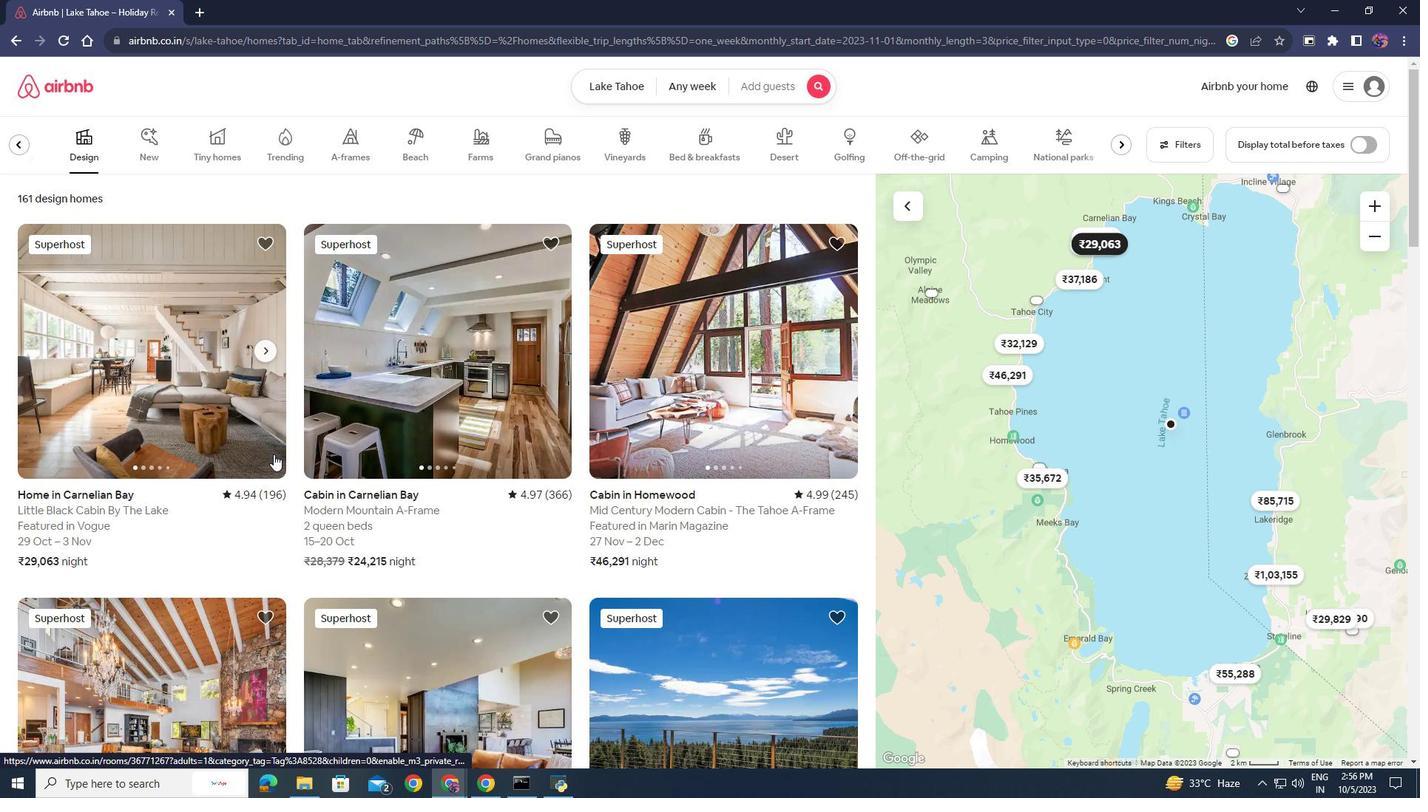 
Action: Mouse scrolled (273, 454) with delta (0, 0)
Screenshot: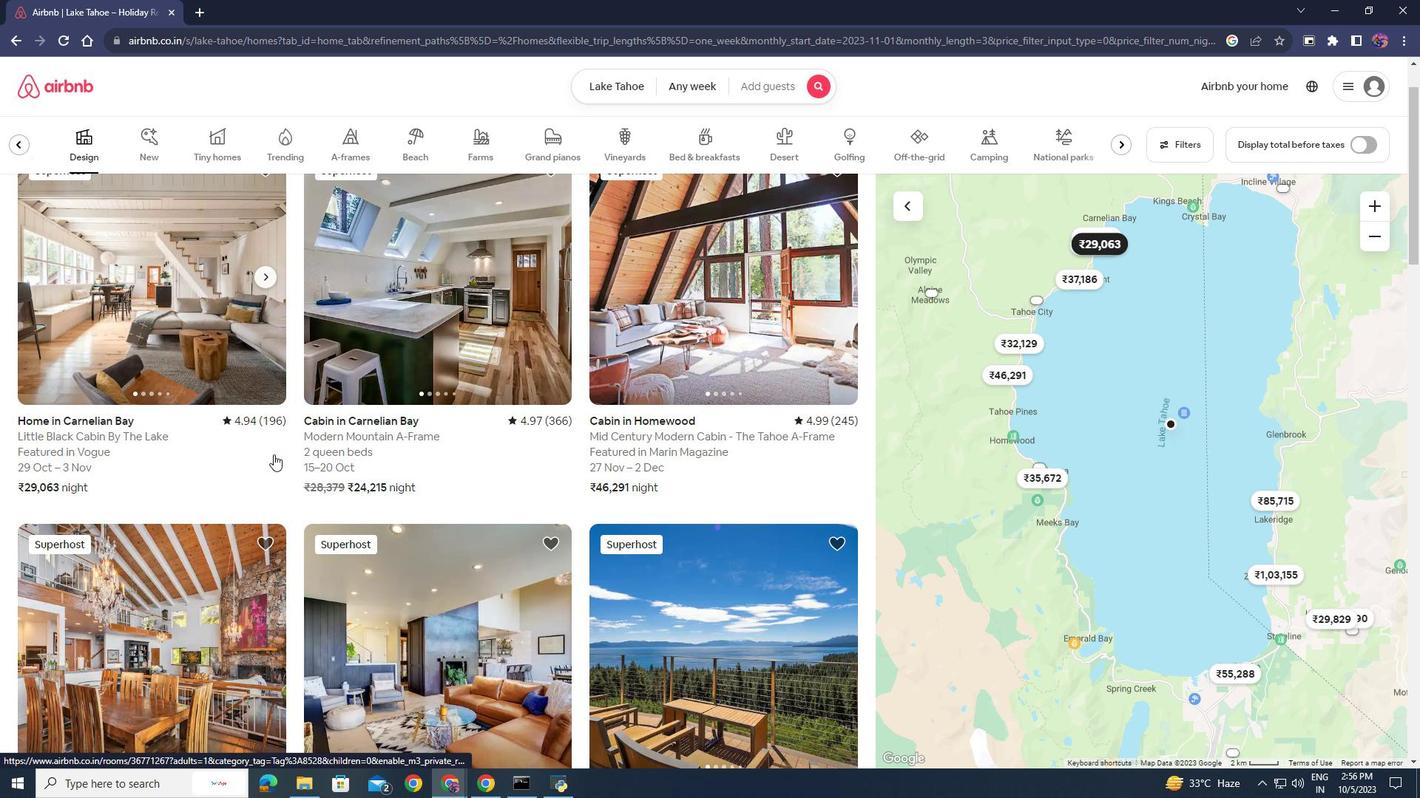 
Action: Mouse scrolled (273, 454) with delta (0, 0)
Screenshot: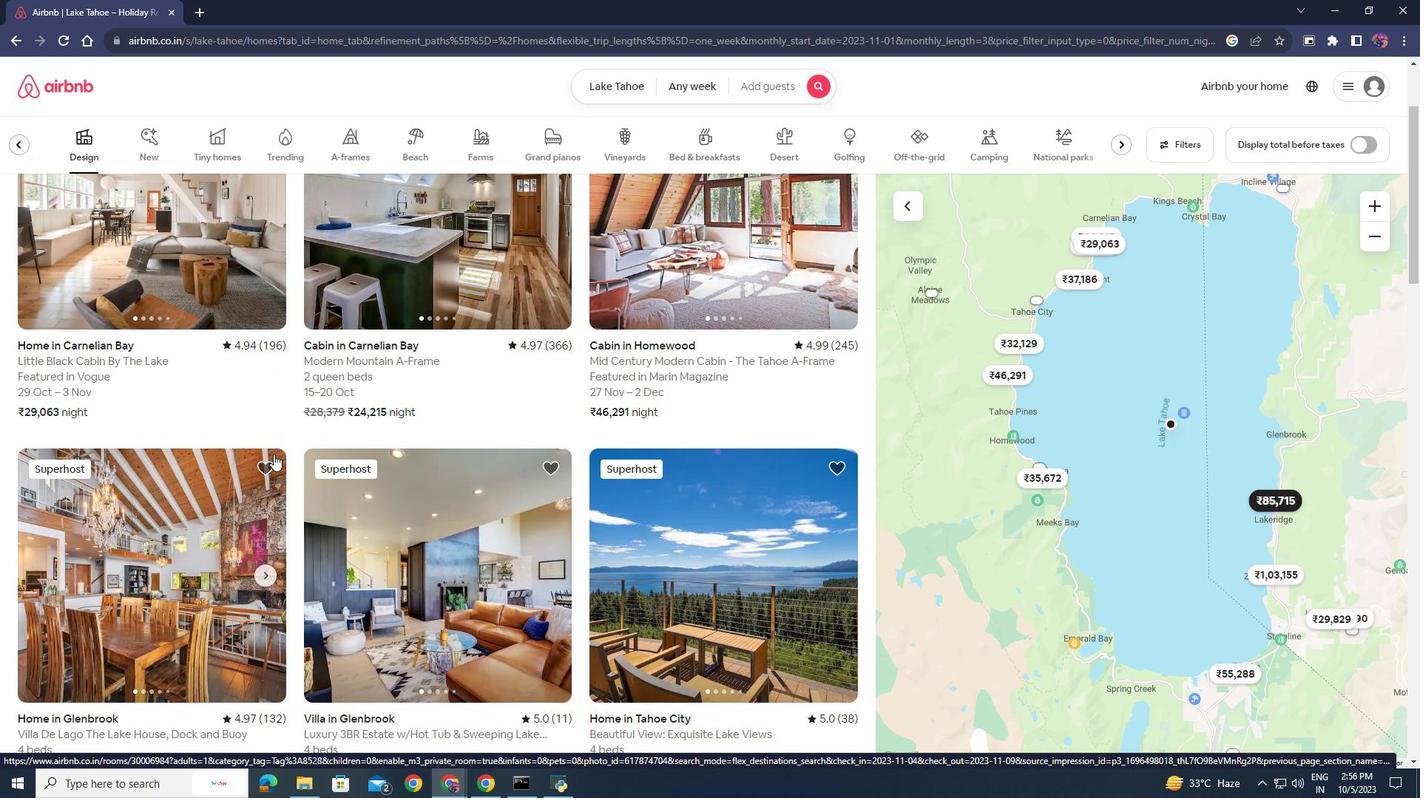 
Action: Mouse scrolled (273, 454) with delta (0, 0)
Screenshot: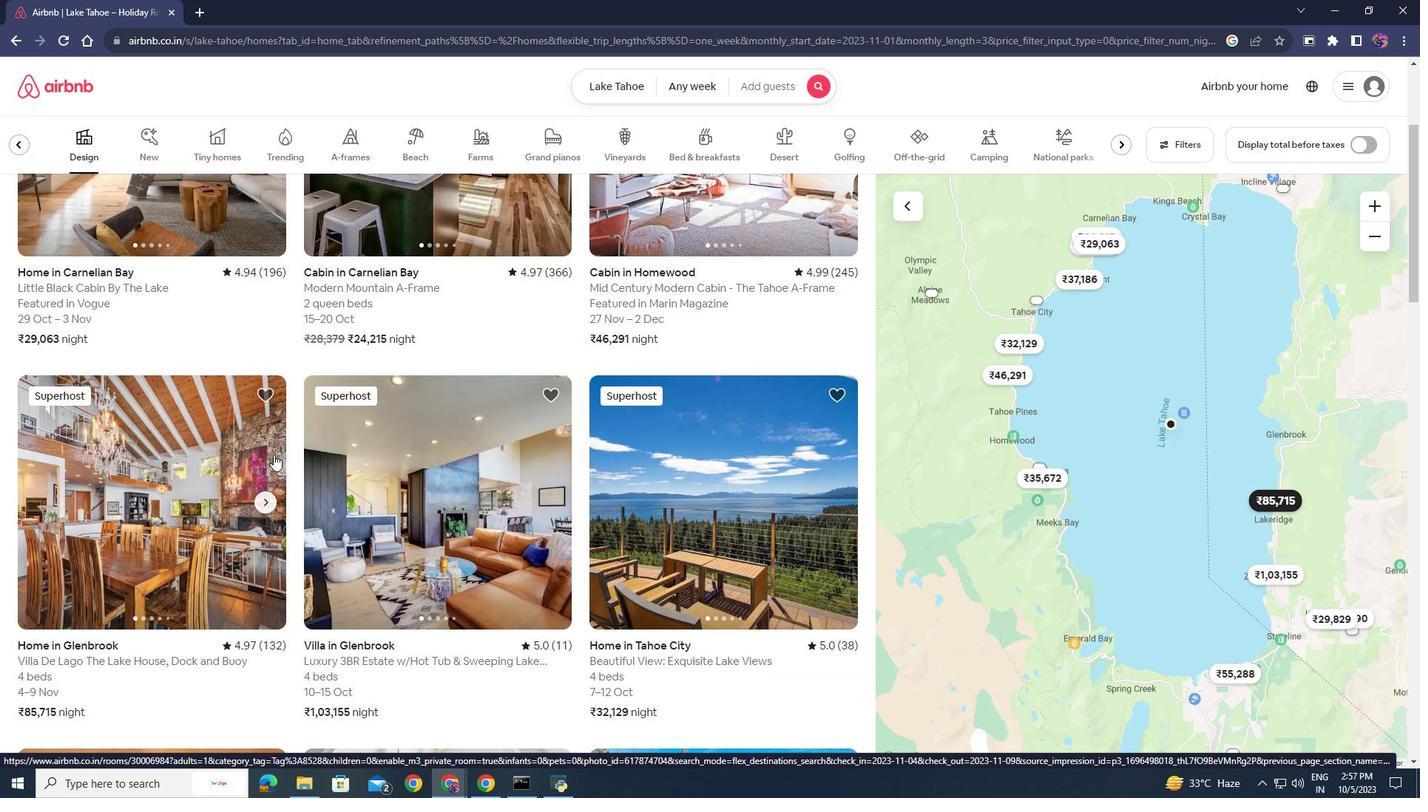 
Action: Mouse scrolled (273, 454) with delta (0, 0)
Screenshot: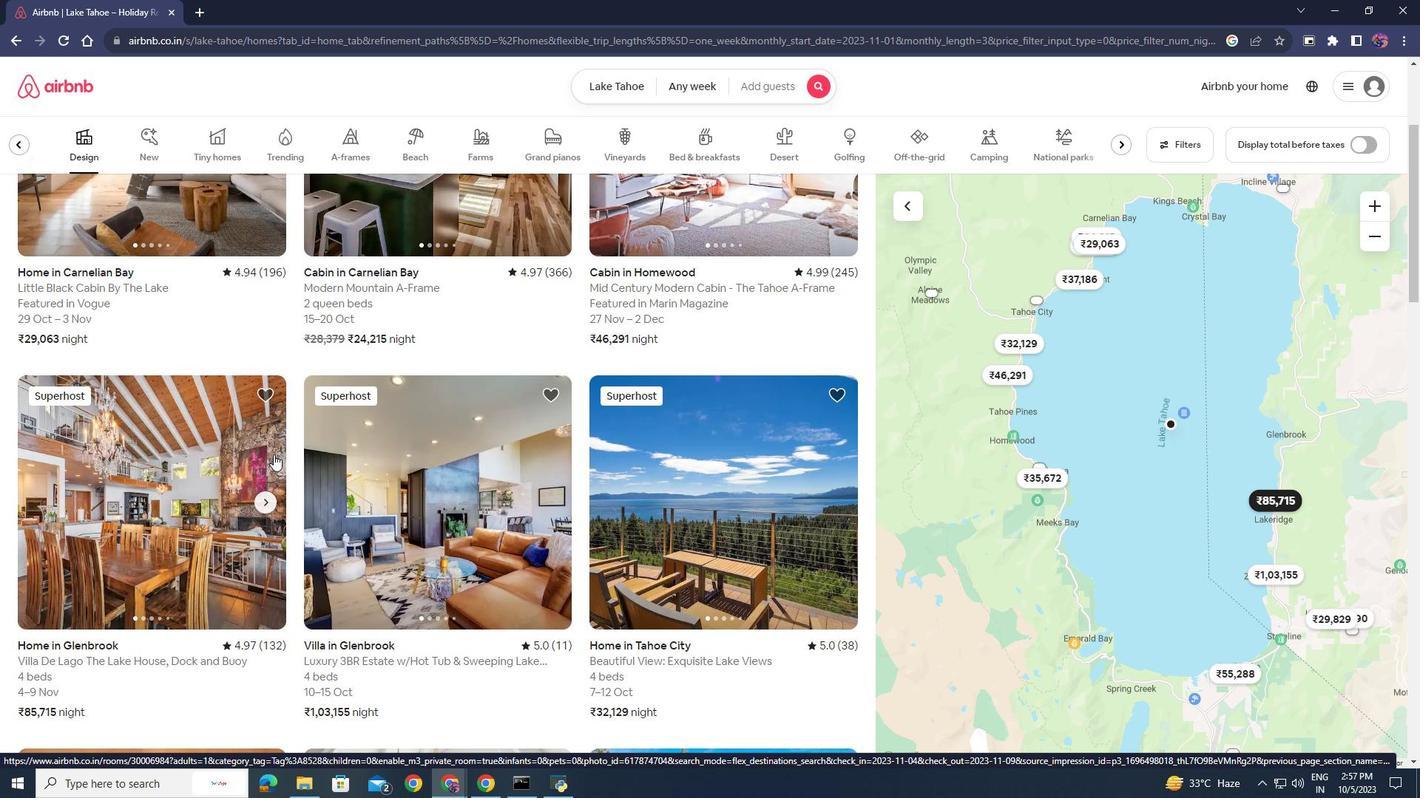 
Action: Mouse moved to (285, 488)
Screenshot: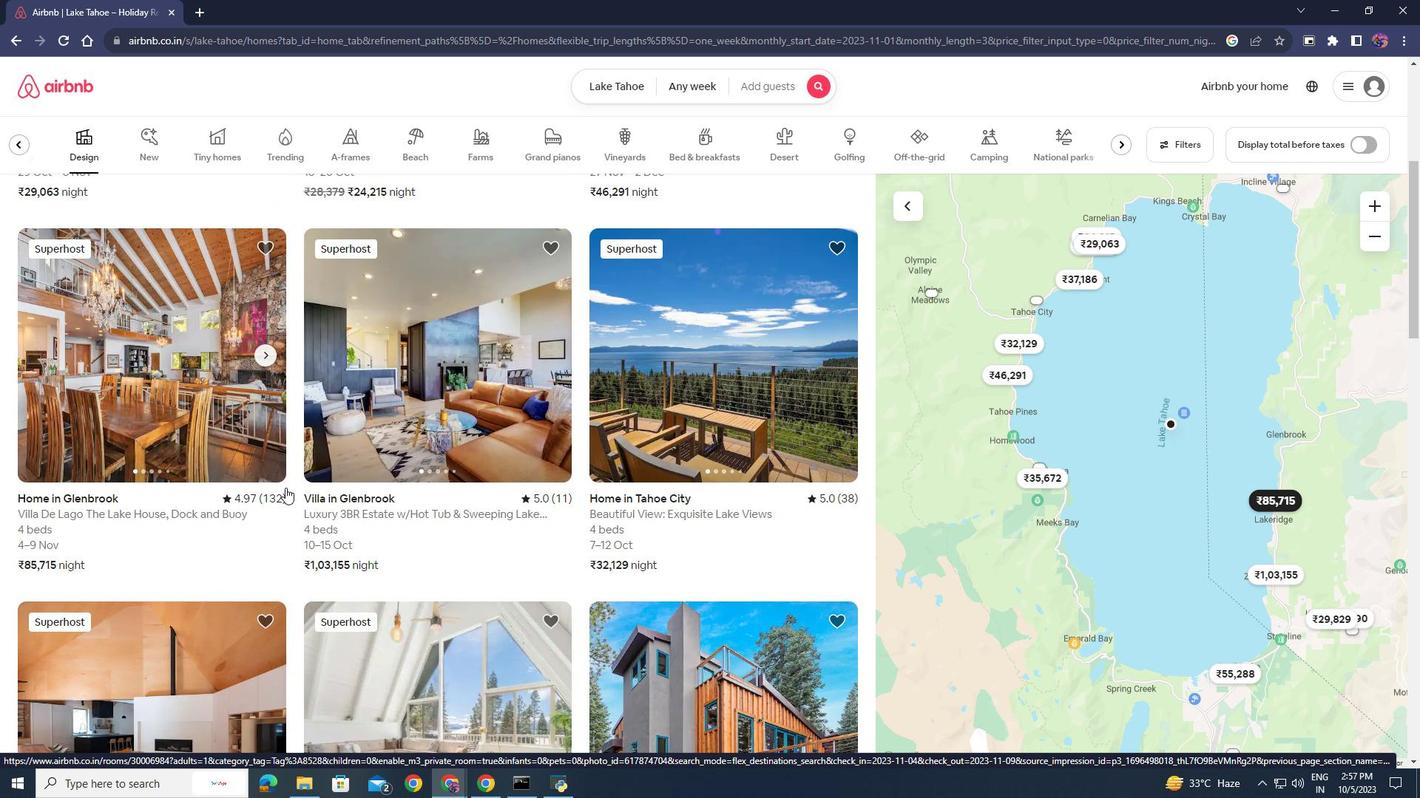 
Action: Mouse scrolled (285, 487) with delta (0, 0)
Screenshot: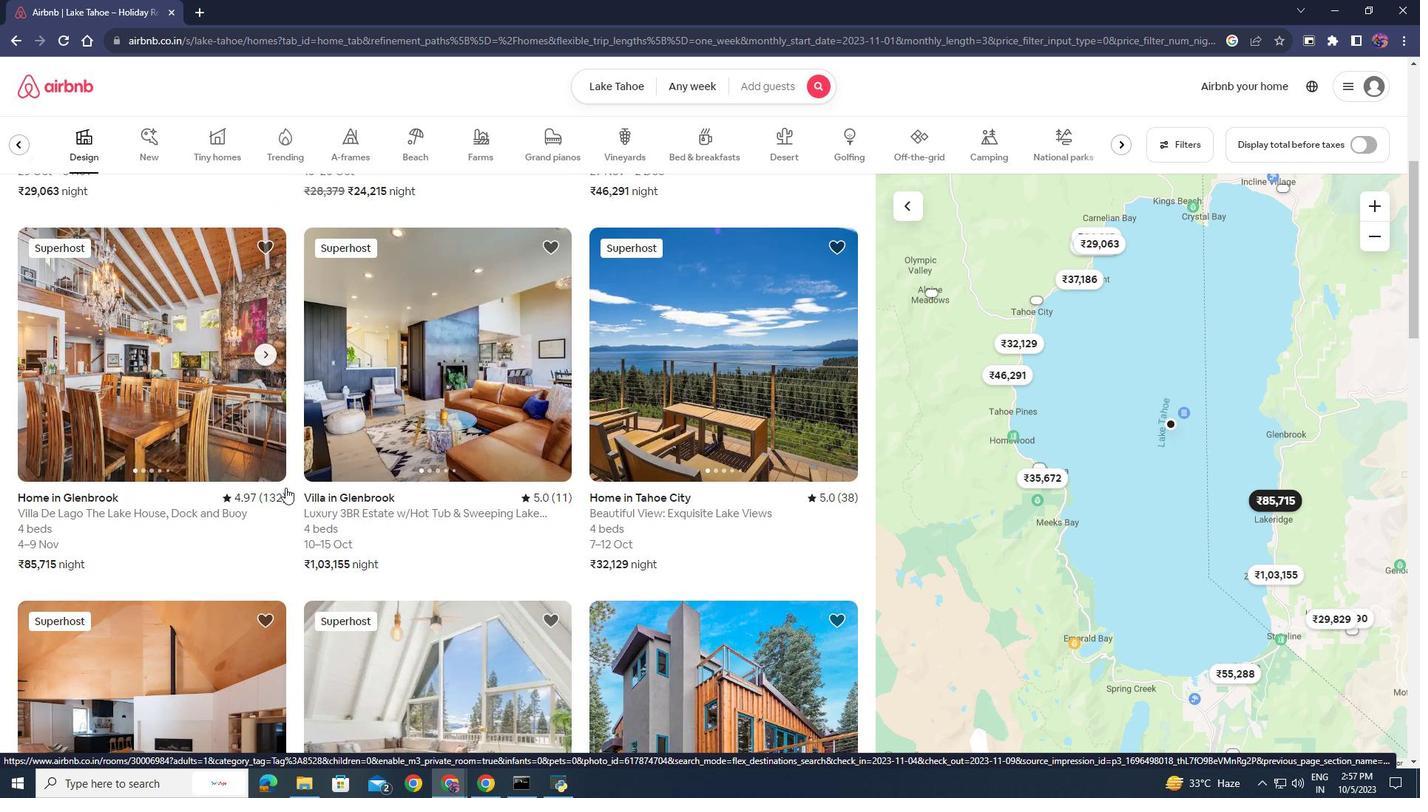 
Action: Mouse scrolled (285, 487) with delta (0, 0)
Screenshot: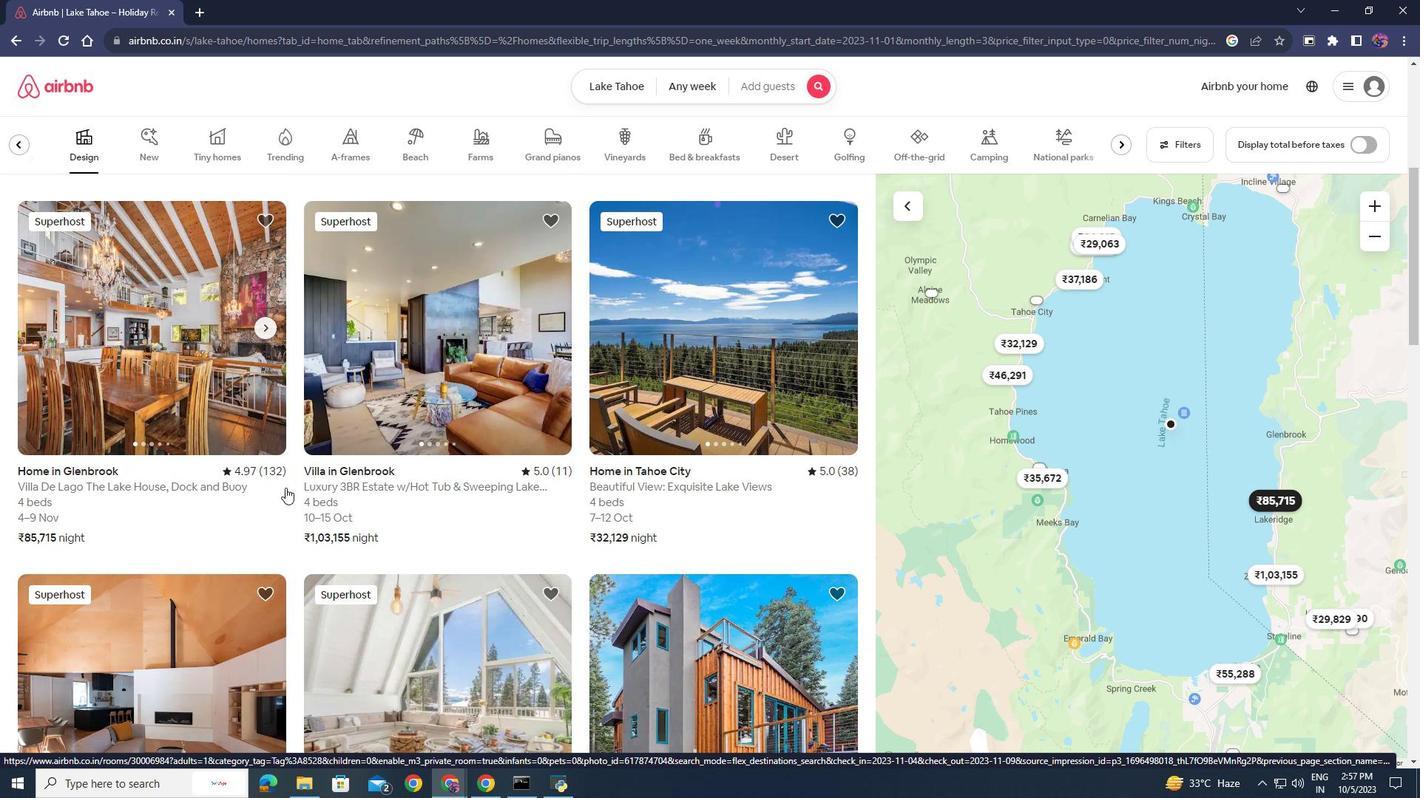 
Action: Mouse moved to (285, 488)
Screenshot: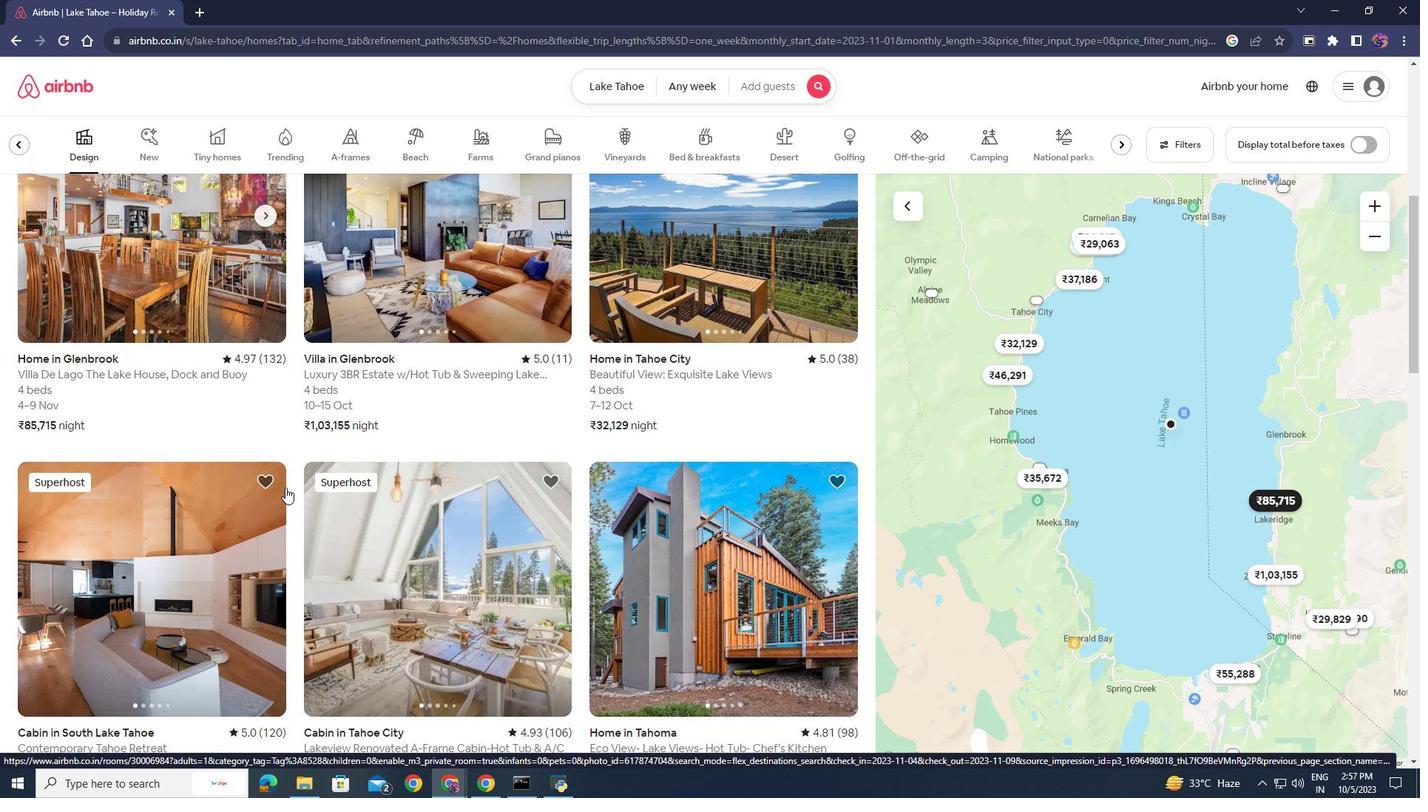 
Action: Mouse scrolled (285, 487) with delta (0, 0)
Screenshot: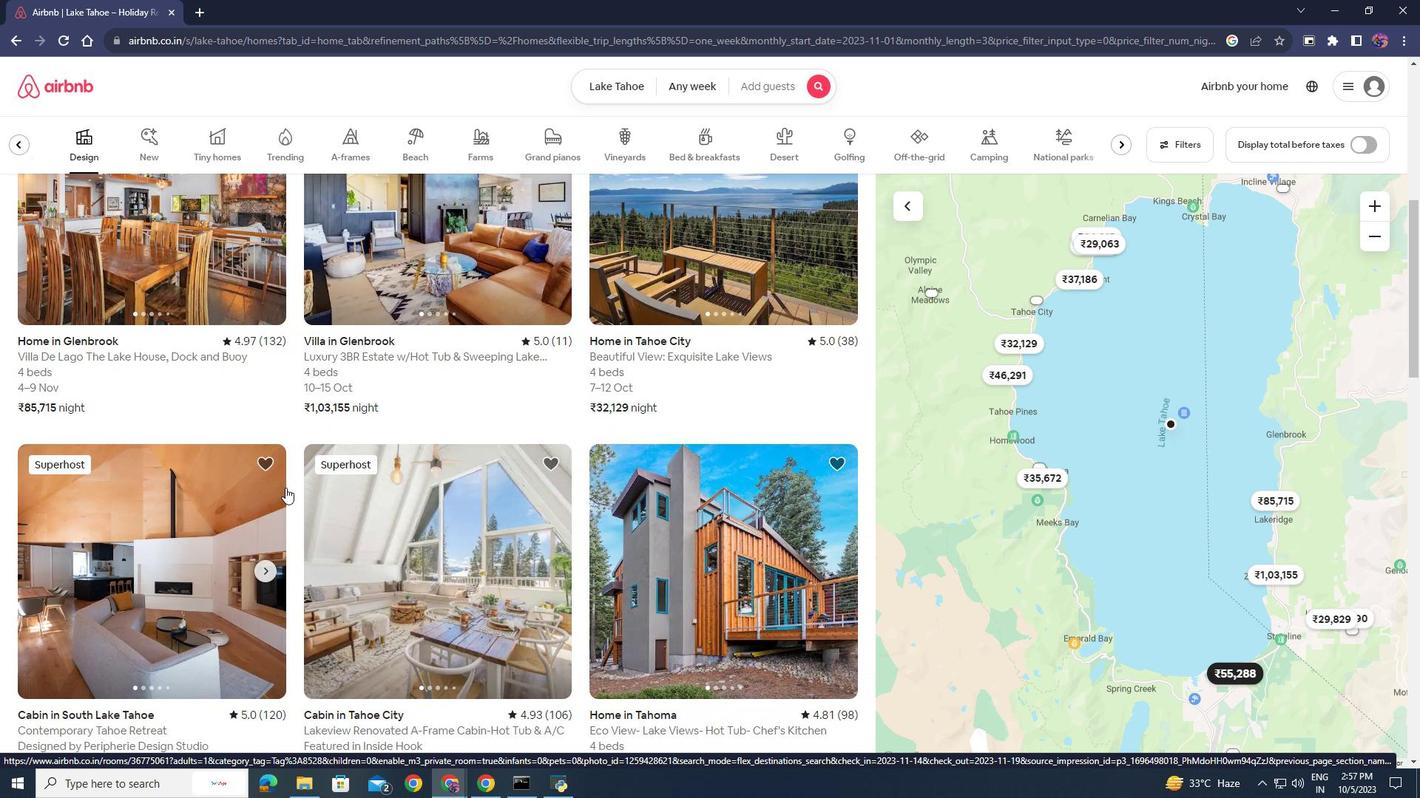 
Action: Mouse moved to (288, 509)
Screenshot: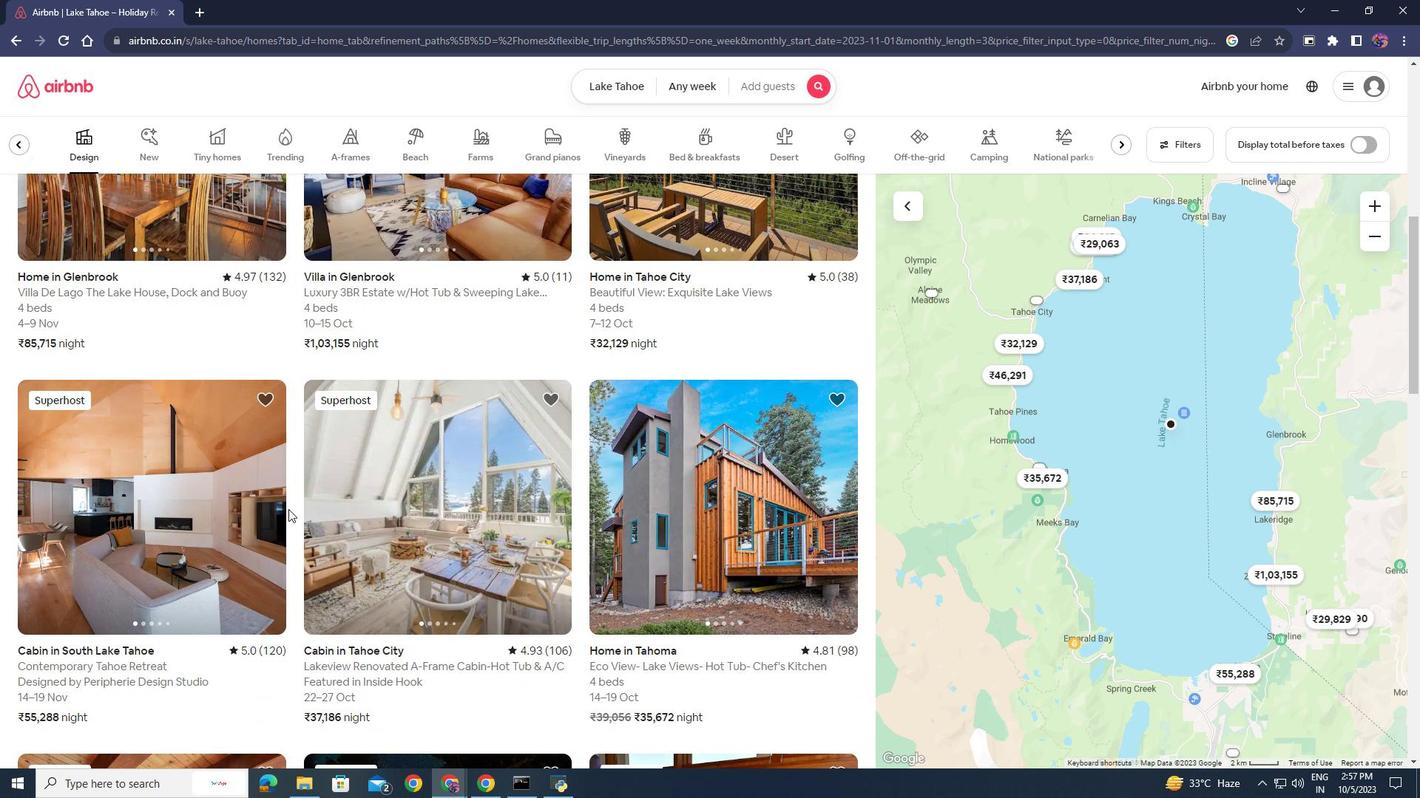 
Action: Mouse scrolled (288, 510) with delta (0, 0)
Screenshot: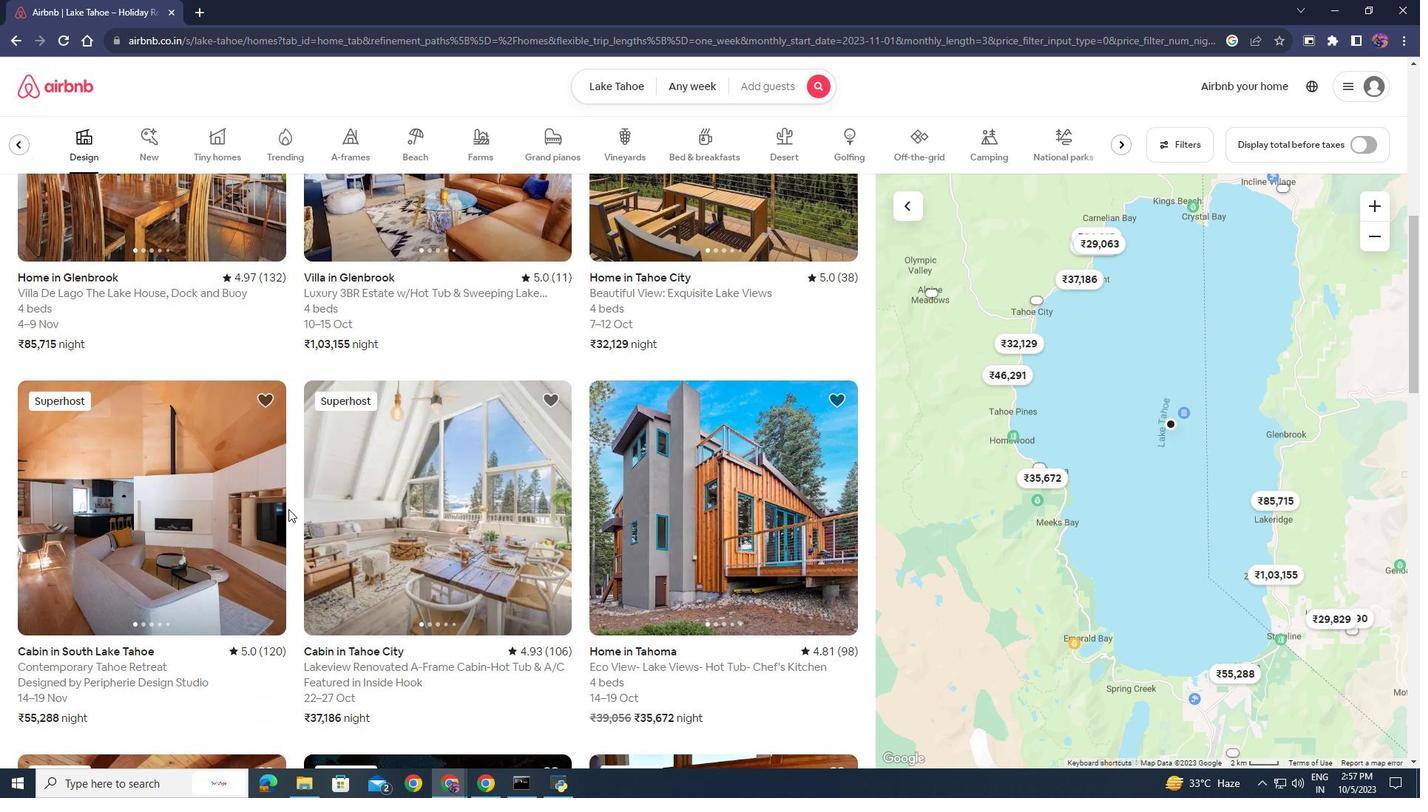
Action: Mouse scrolled (288, 510) with delta (0, 0)
Screenshot: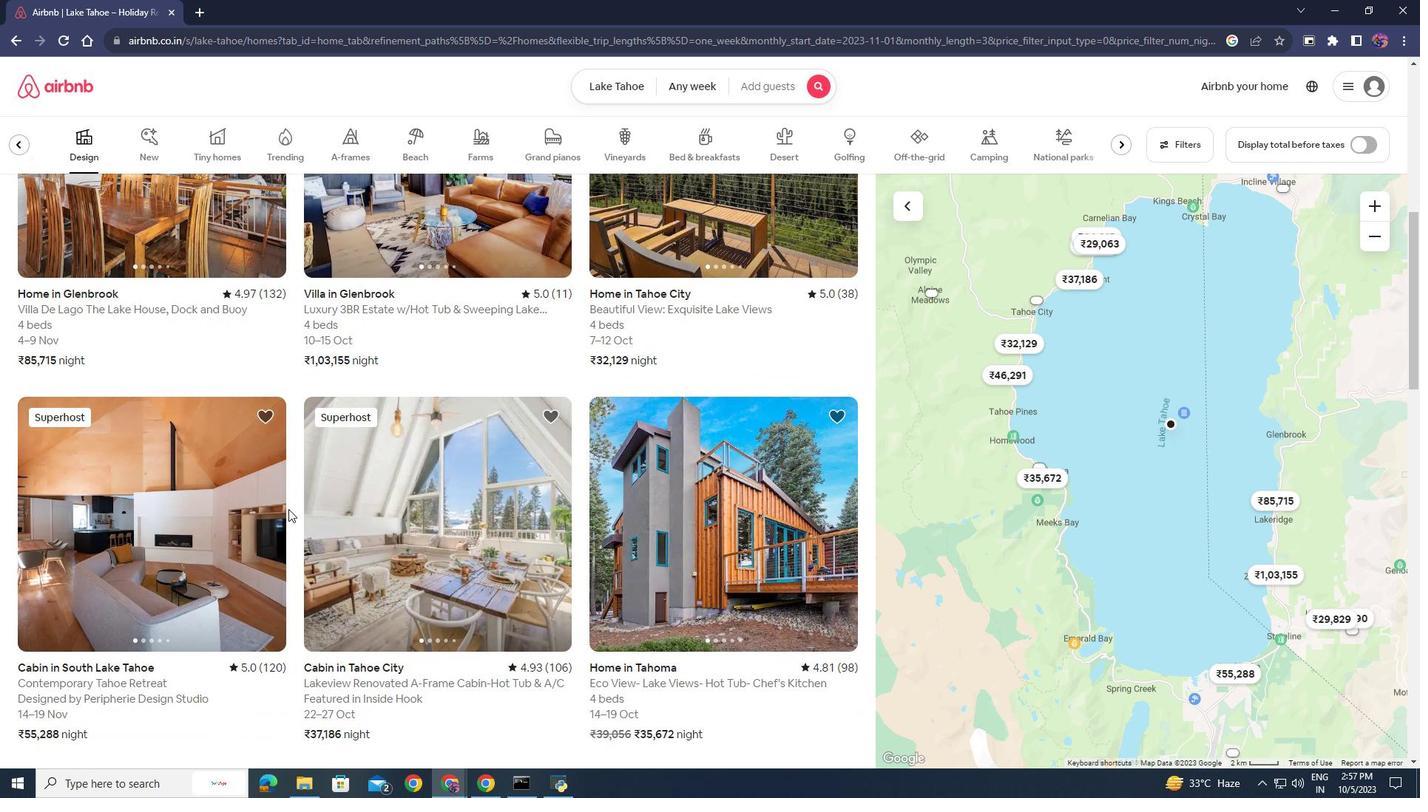 
Action: Mouse moved to (288, 508)
Screenshot: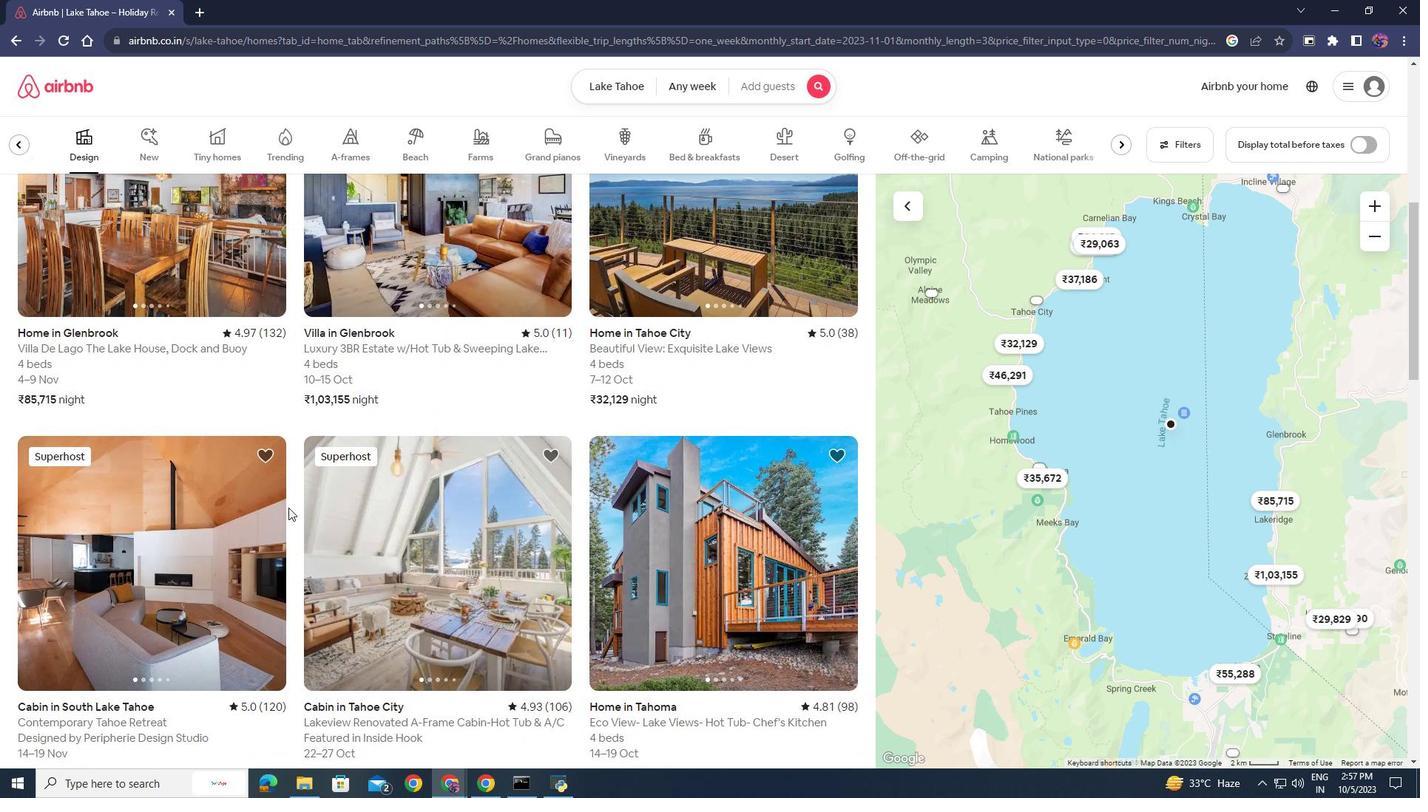 
Action: Mouse scrolled (288, 509) with delta (0, 0)
Screenshot: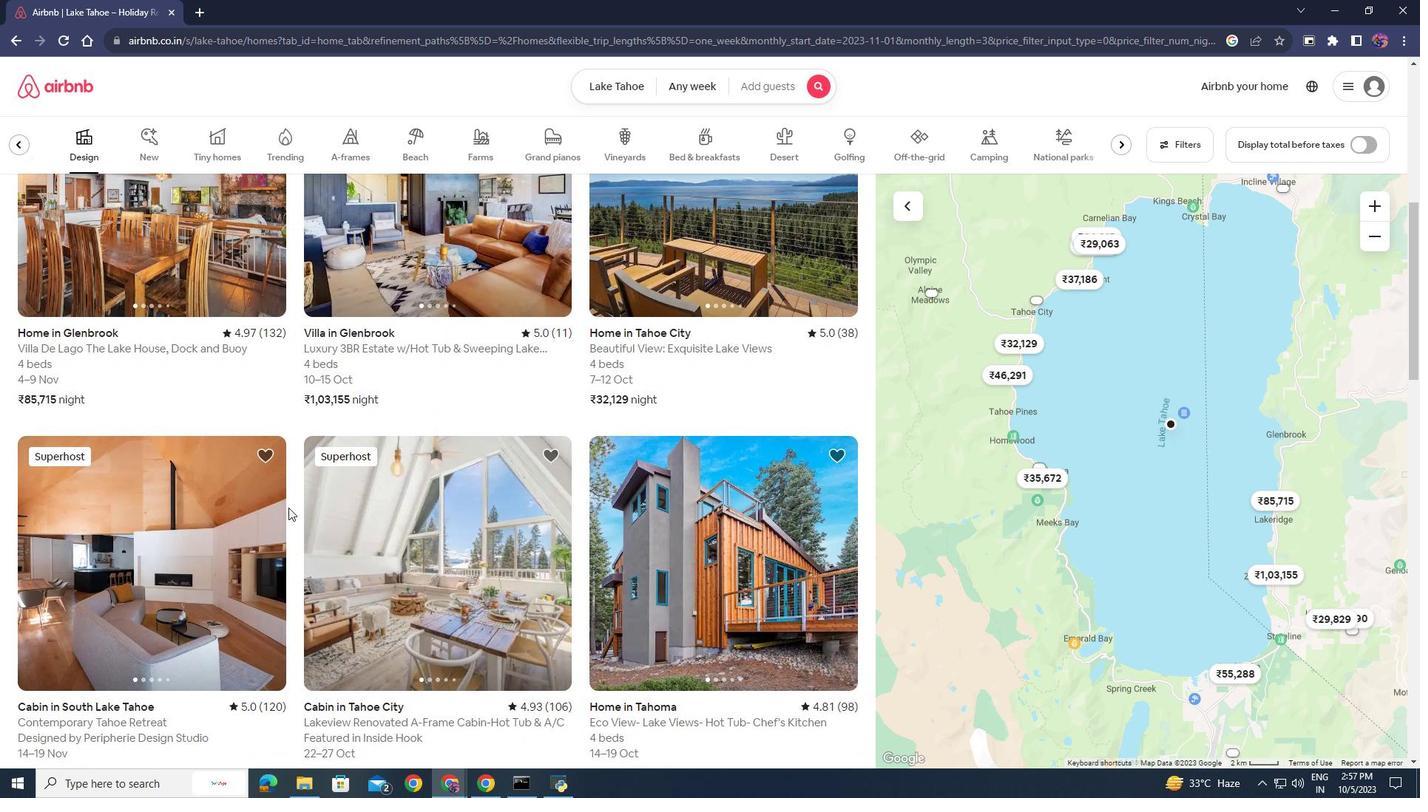 
Action: Mouse moved to (149, 327)
Screenshot: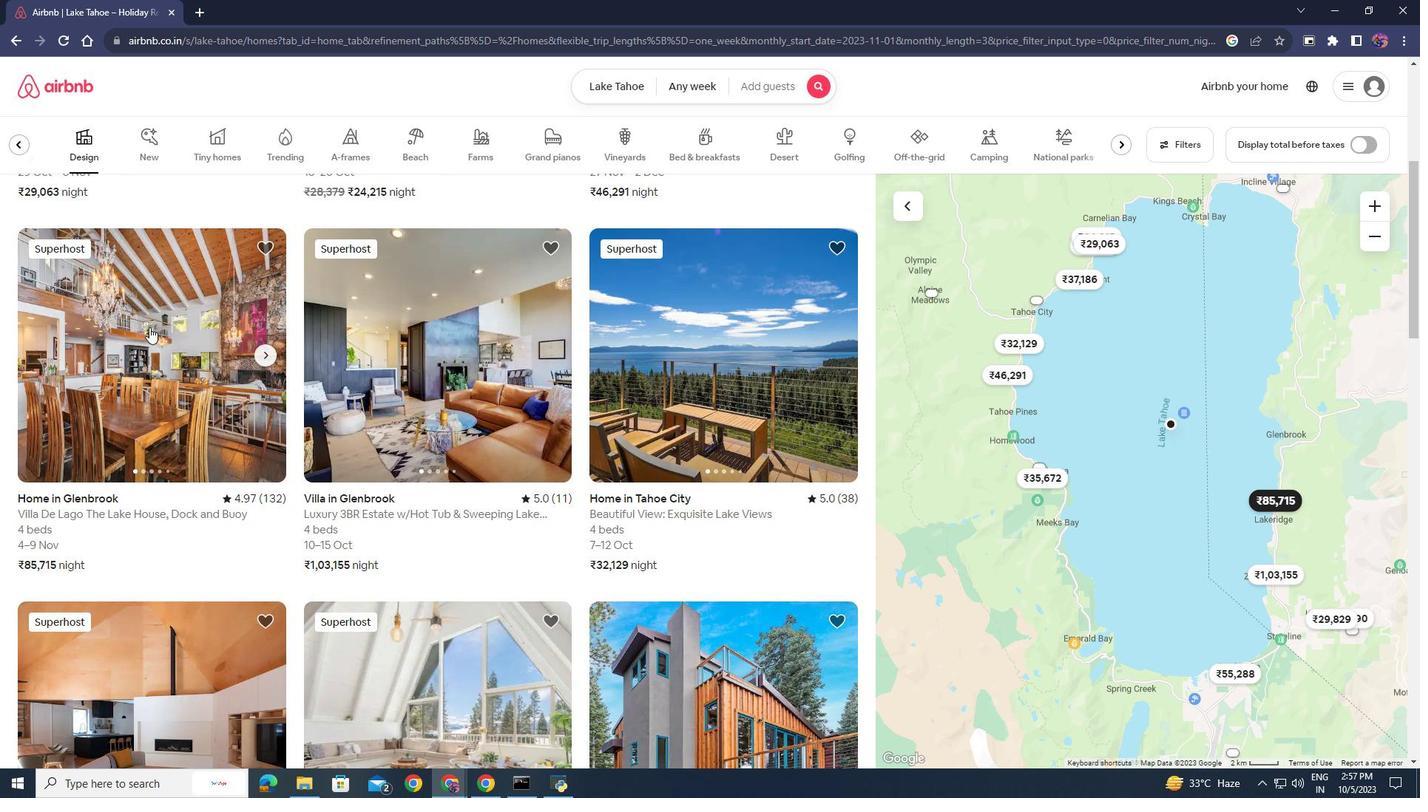 
Action: Mouse pressed left at (149, 327)
Screenshot: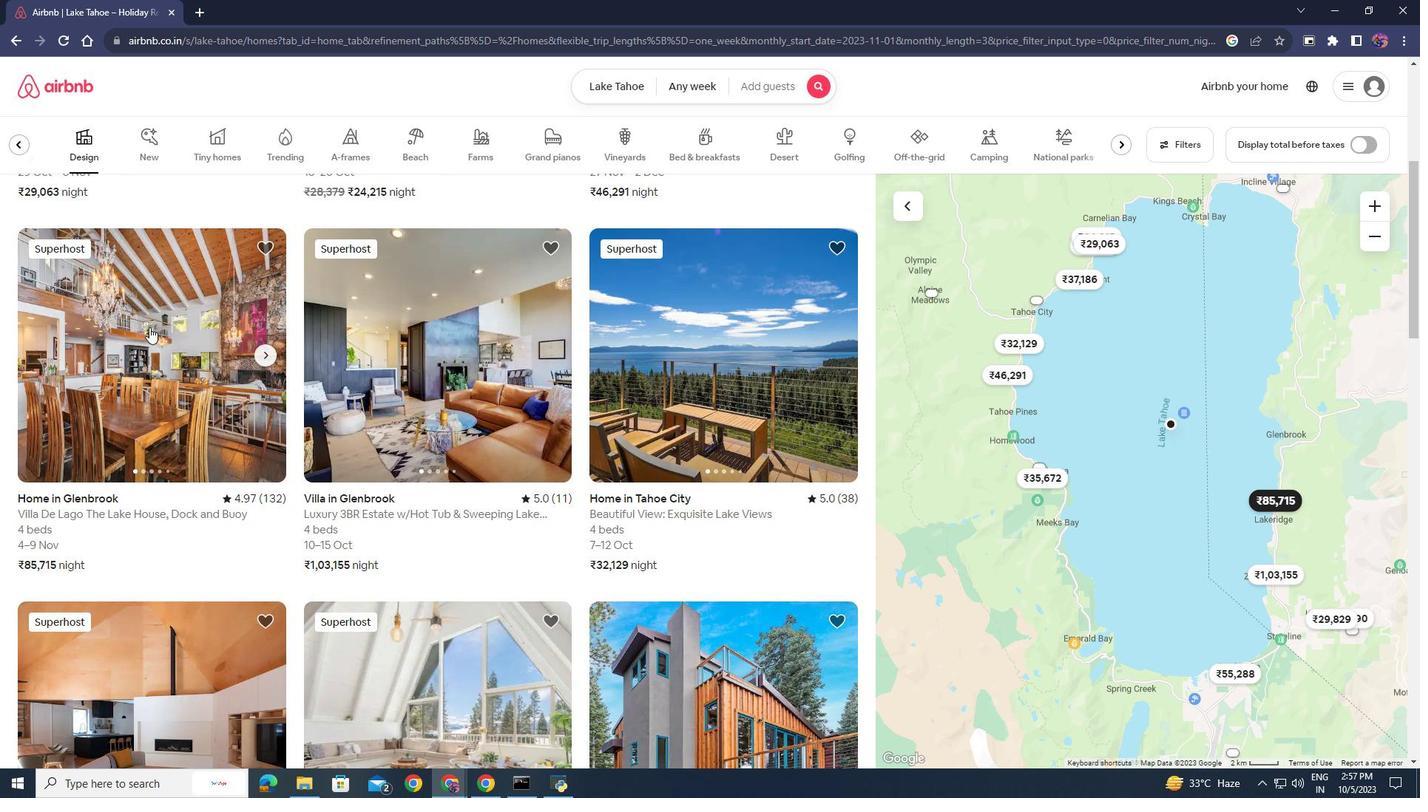 
Action: Mouse moved to (451, 470)
Screenshot: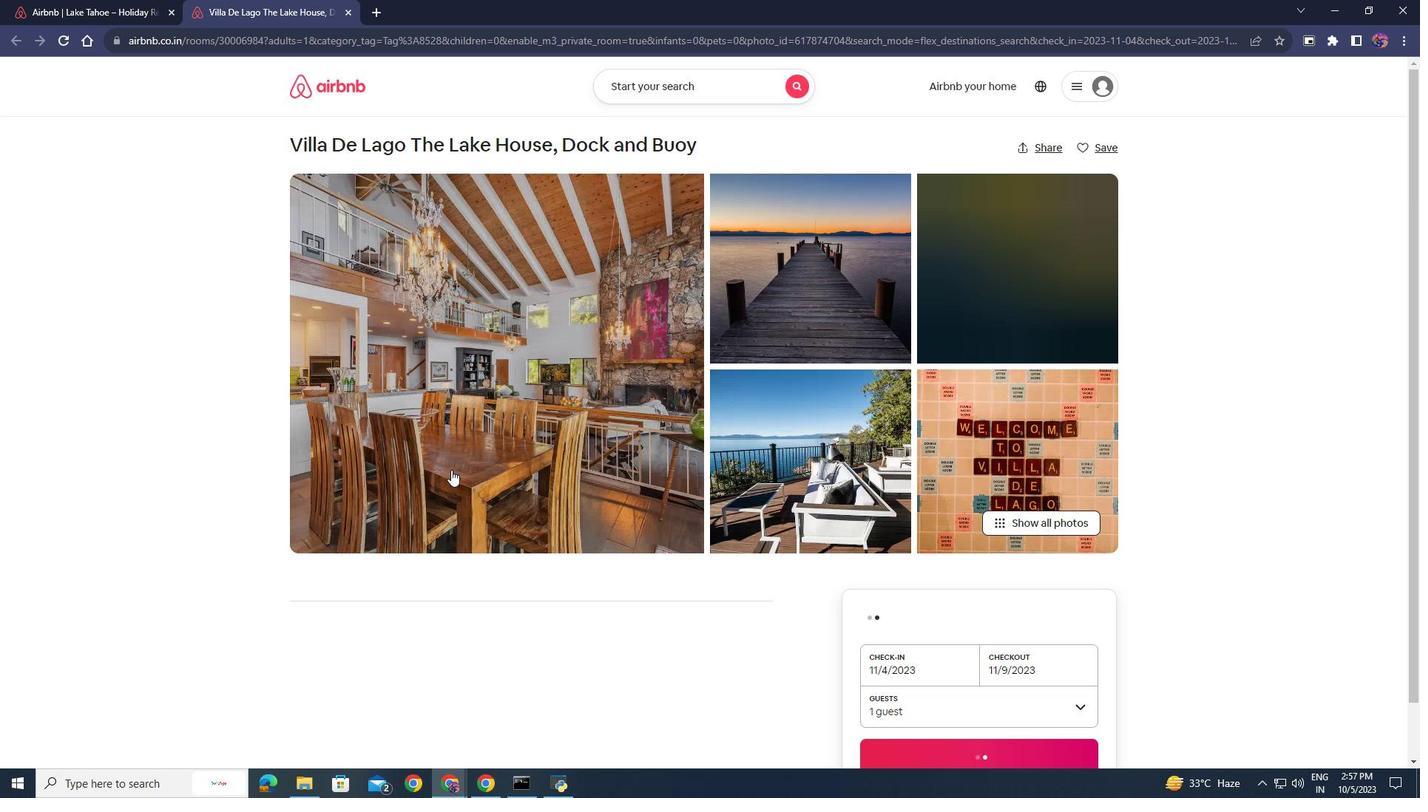 
Action: Mouse scrolled (451, 469) with delta (0, 0)
Screenshot: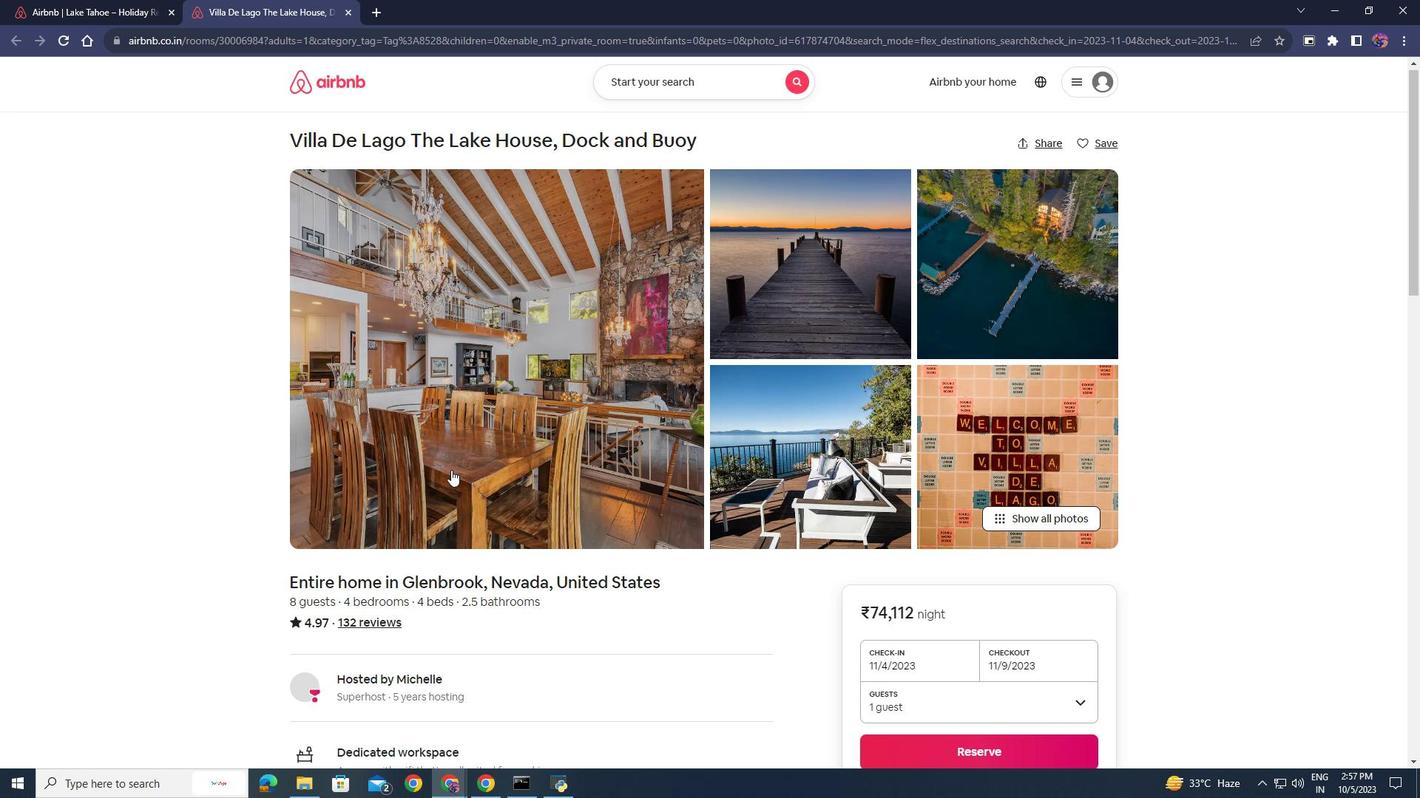 
Action: Mouse scrolled (451, 469) with delta (0, 0)
Screenshot: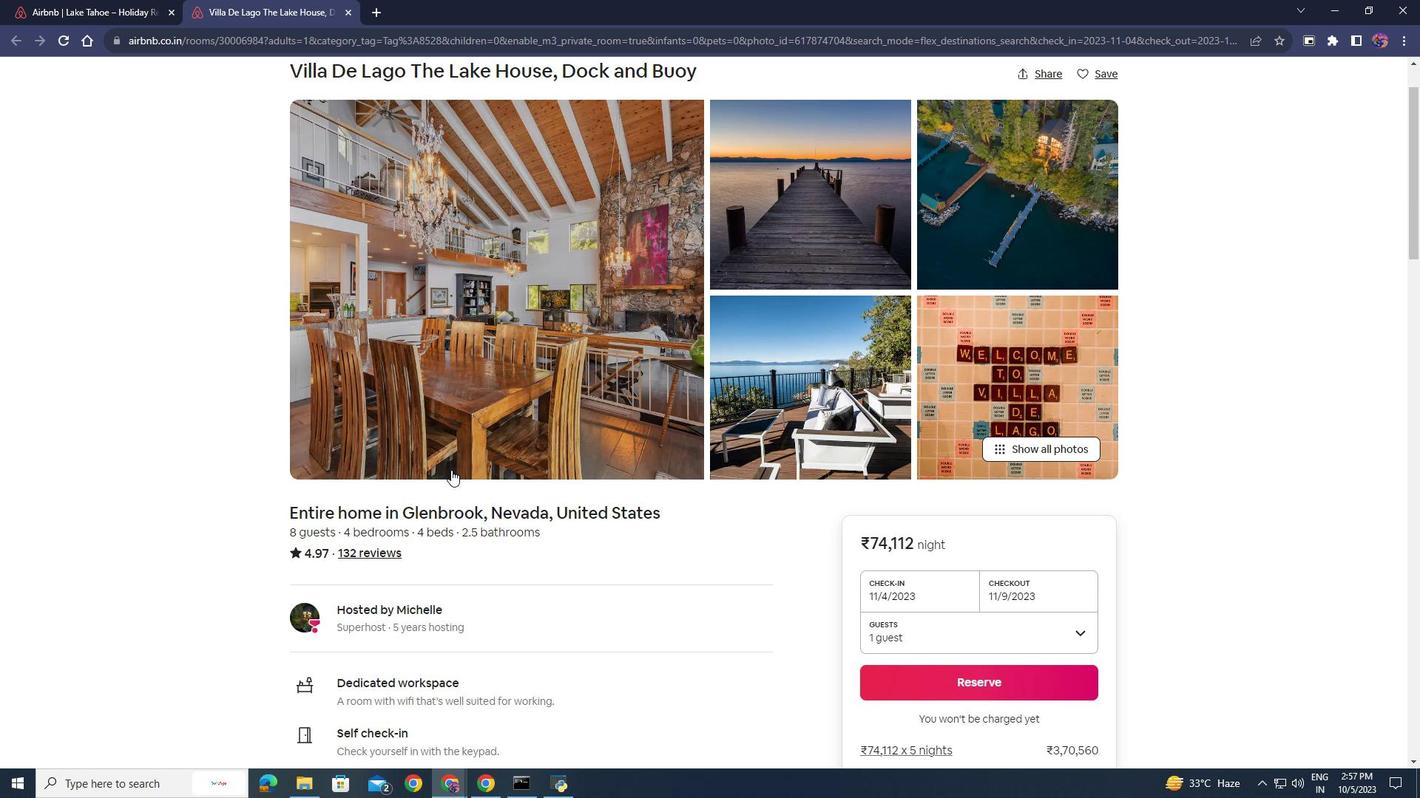 
Action: Mouse moved to (451, 470)
Screenshot: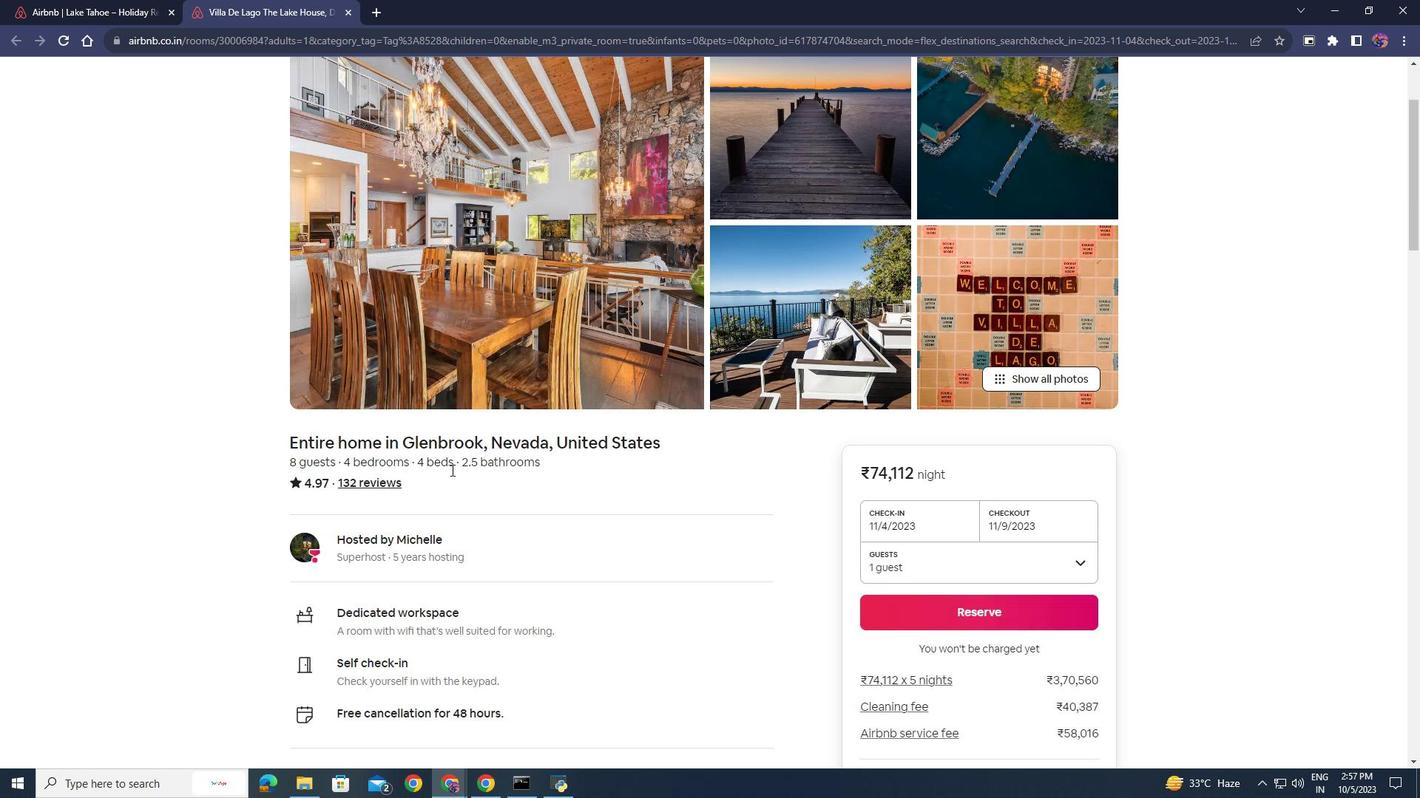 
Action: Mouse scrolled (451, 469) with delta (0, 0)
Screenshot: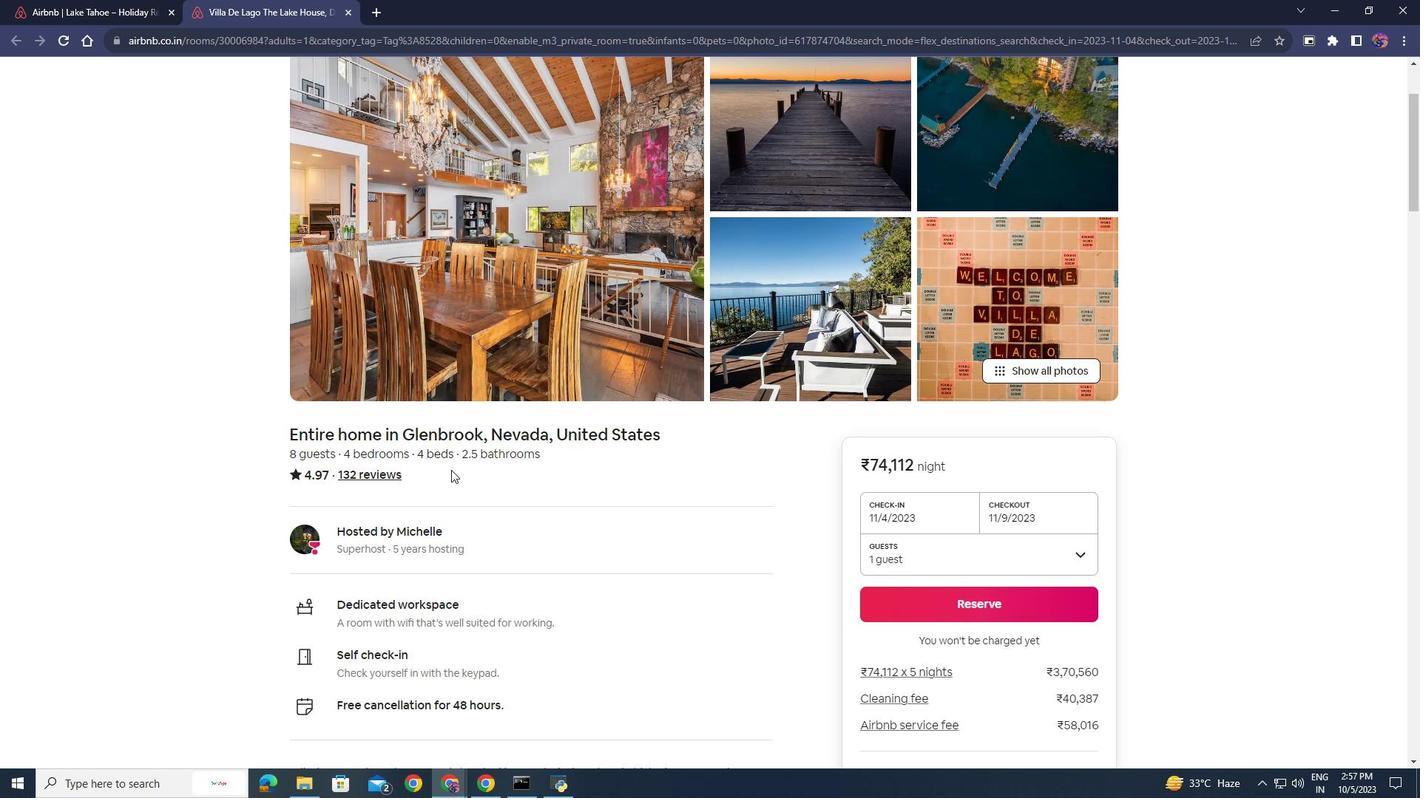 
Action: Mouse scrolled (451, 469) with delta (0, 0)
Screenshot: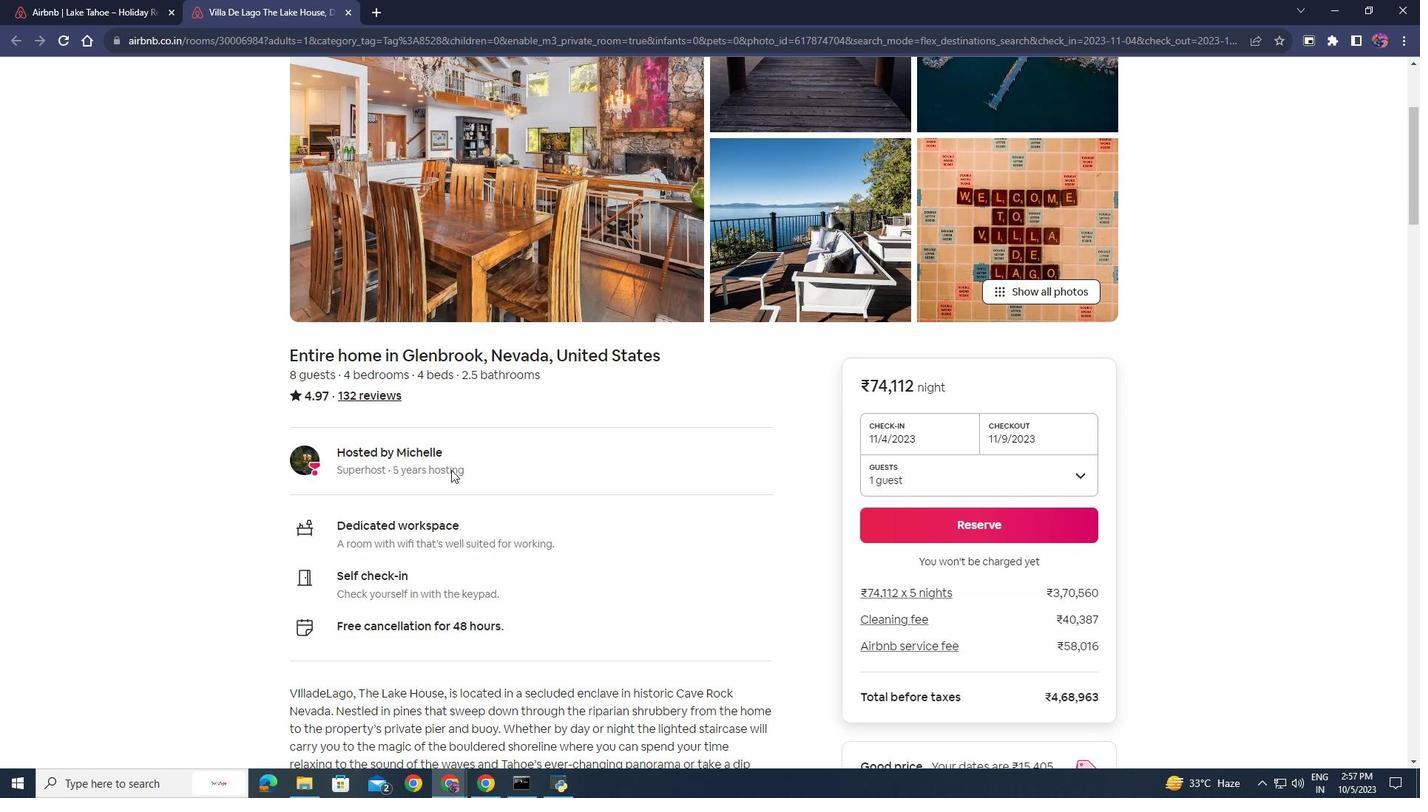 
Action: Mouse scrolled (451, 469) with delta (0, 0)
Screenshot: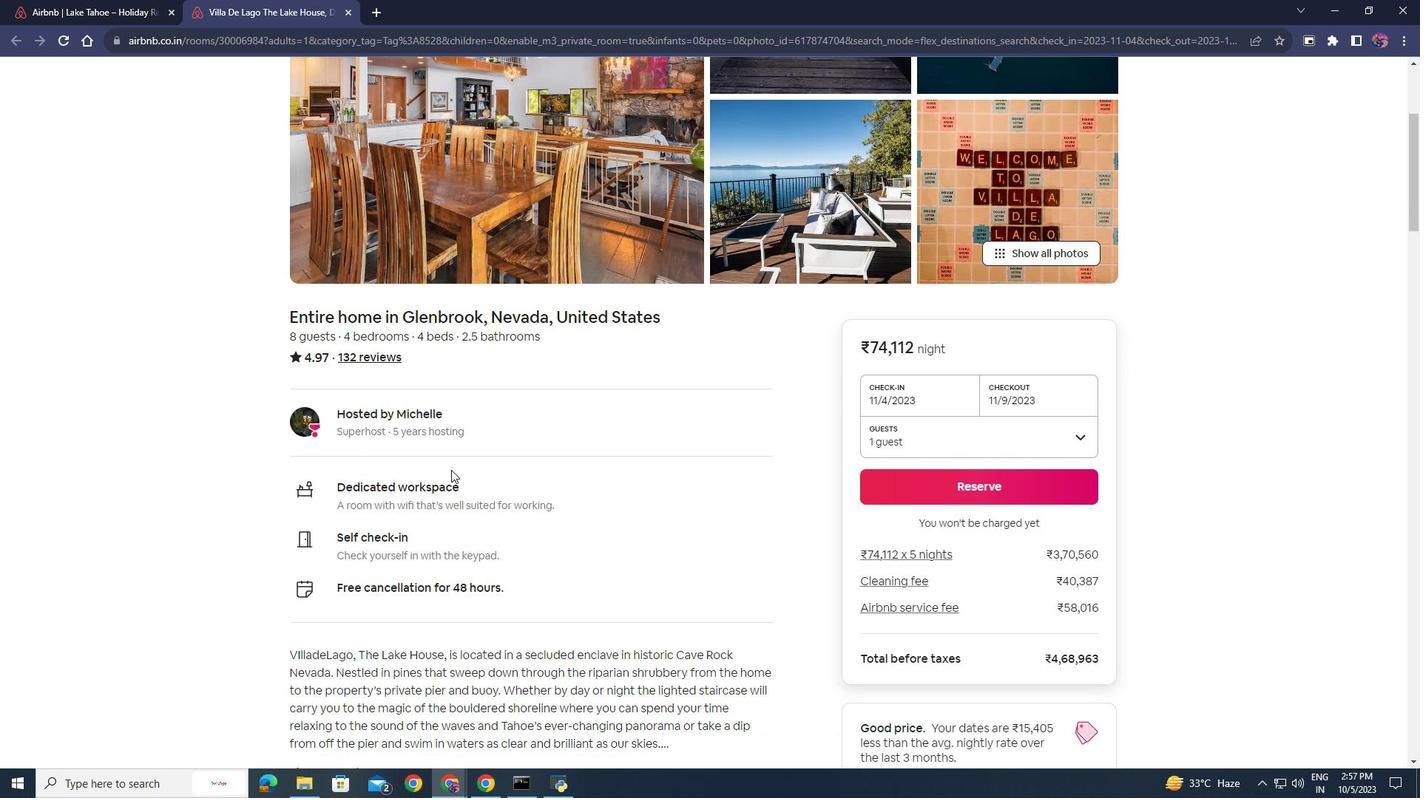 
Action: Mouse scrolled (451, 469) with delta (0, 0)
Screenshot: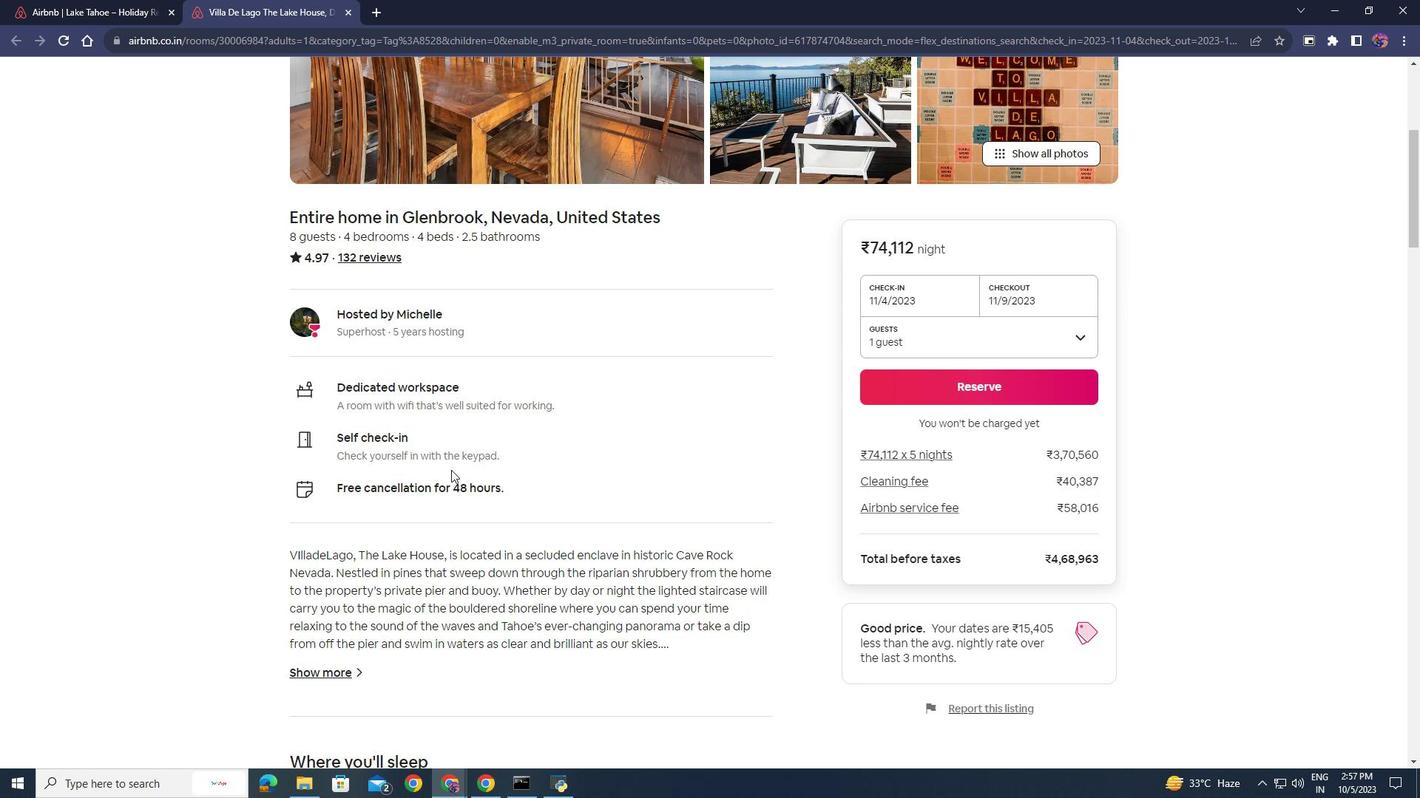 
Action: Mouse scrolled (451, 469) with delta (0, 0)
Screenshot: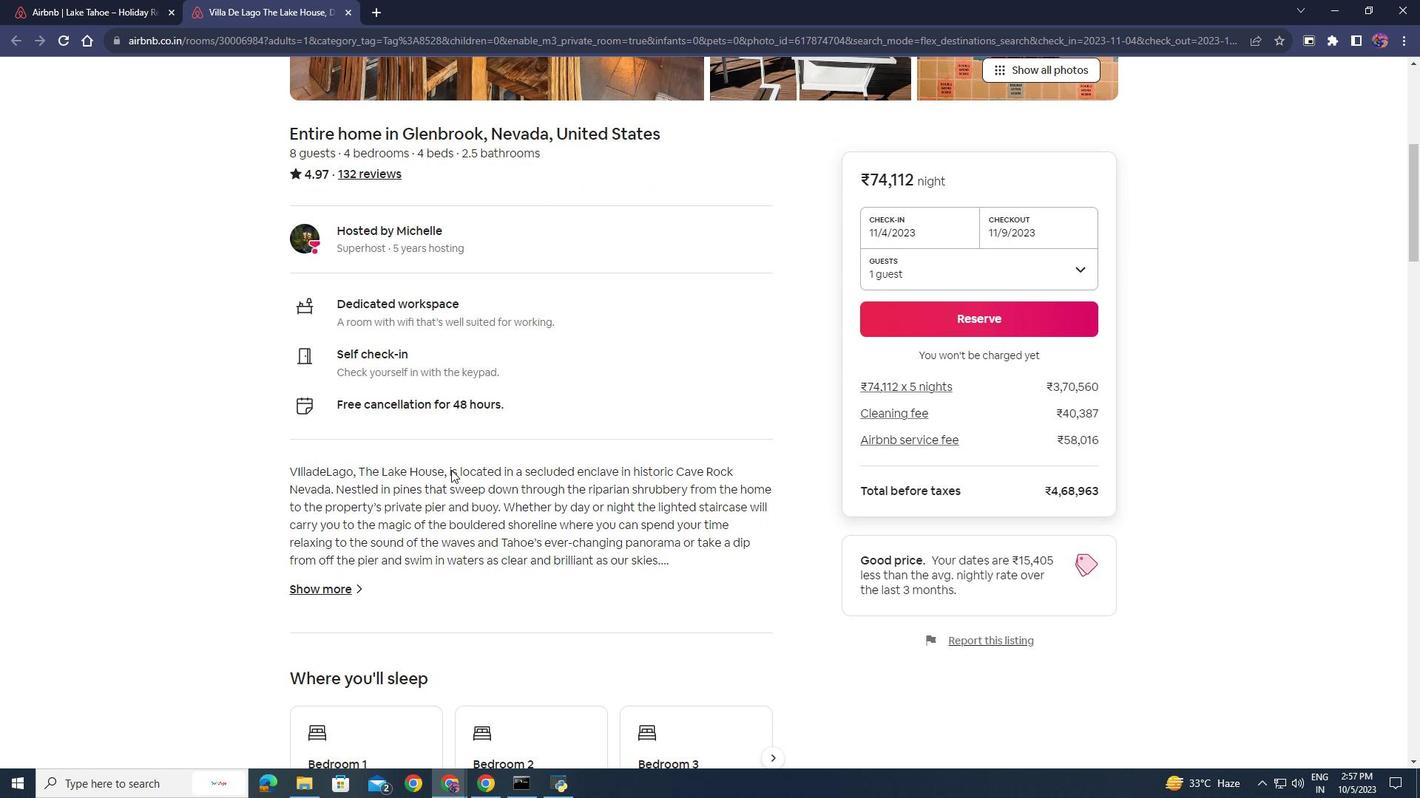 
Action: Mouse scrolled (451, 469) with delta (0, 0)
Screenshot: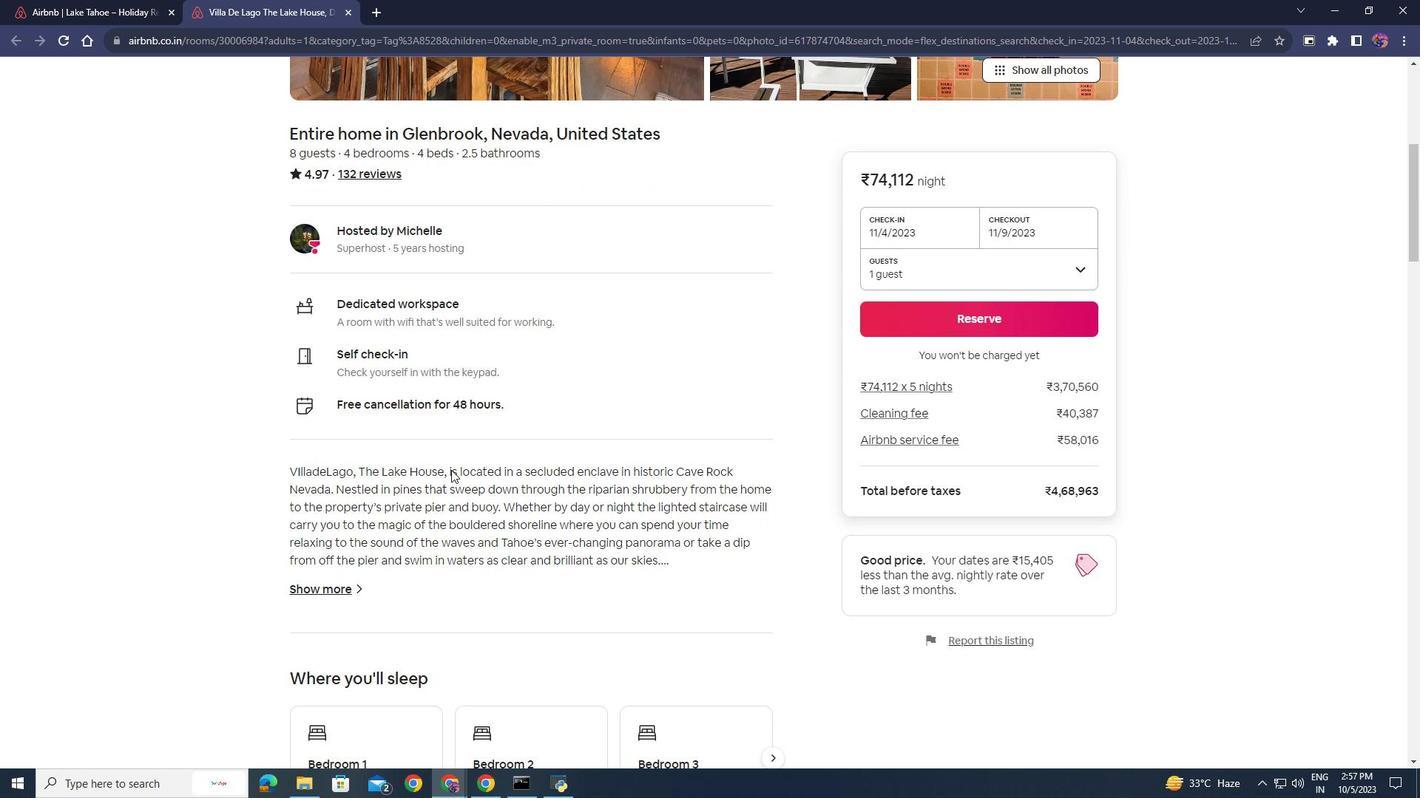 
Action: Mouse scrolled (451, 469) with delta (0, 0)
Screenshot: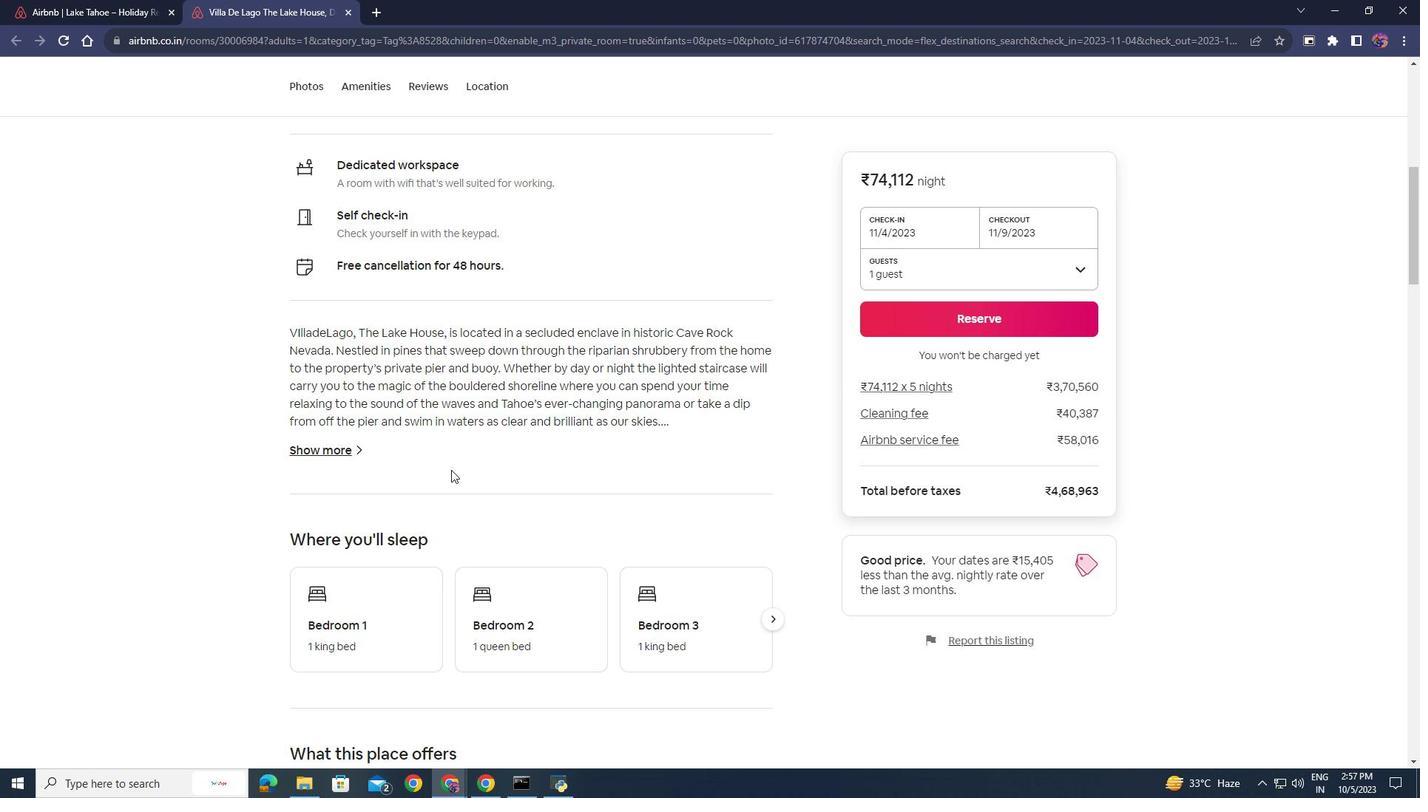 
Action: Mouse scrolled (451, 469) with delta (0, 0)
Screenshot: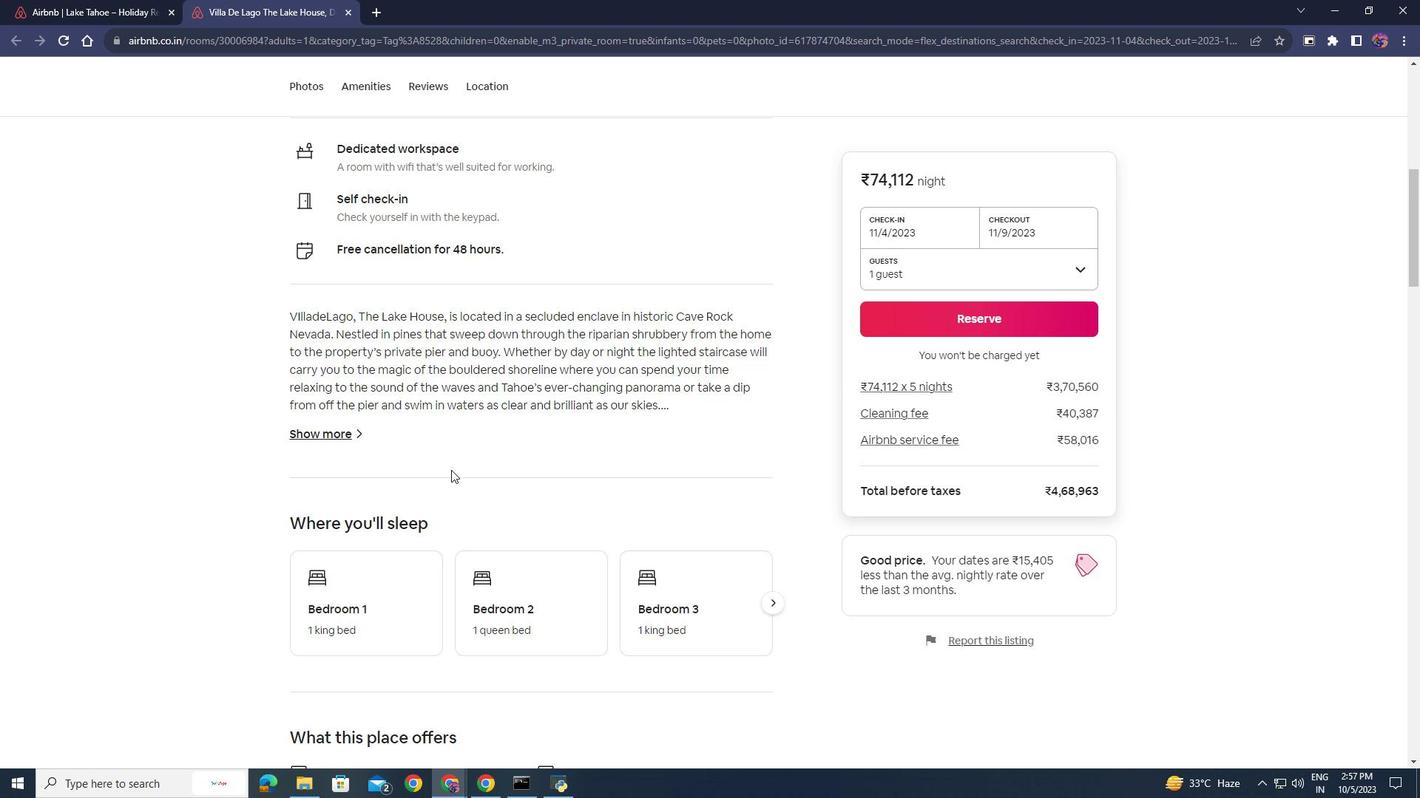 
Action: Mouse scrolled (451, 469) with delta (0, 0)
Screenshot: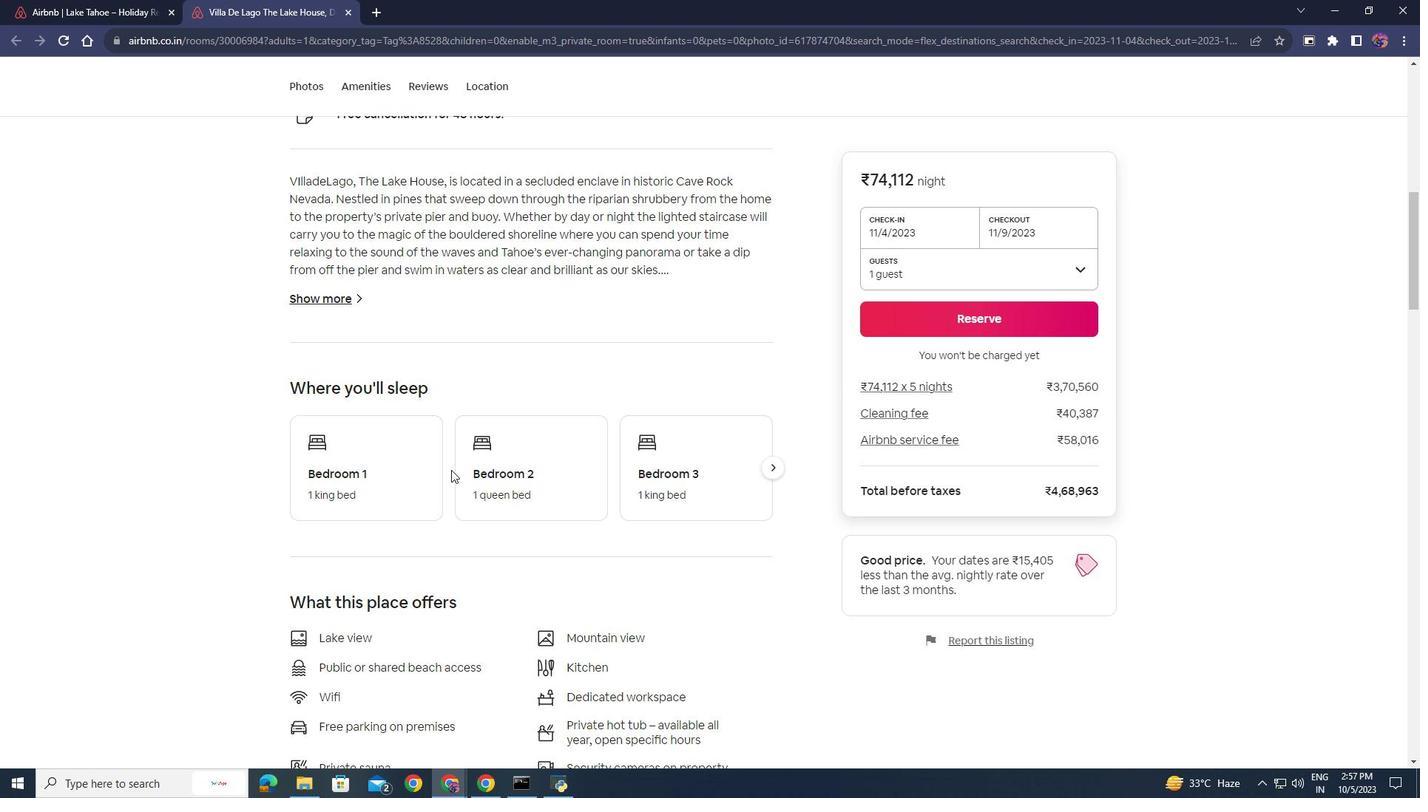 
Action: Mouse scrolled (451, 469) with delta (0, 0)
Screenshot: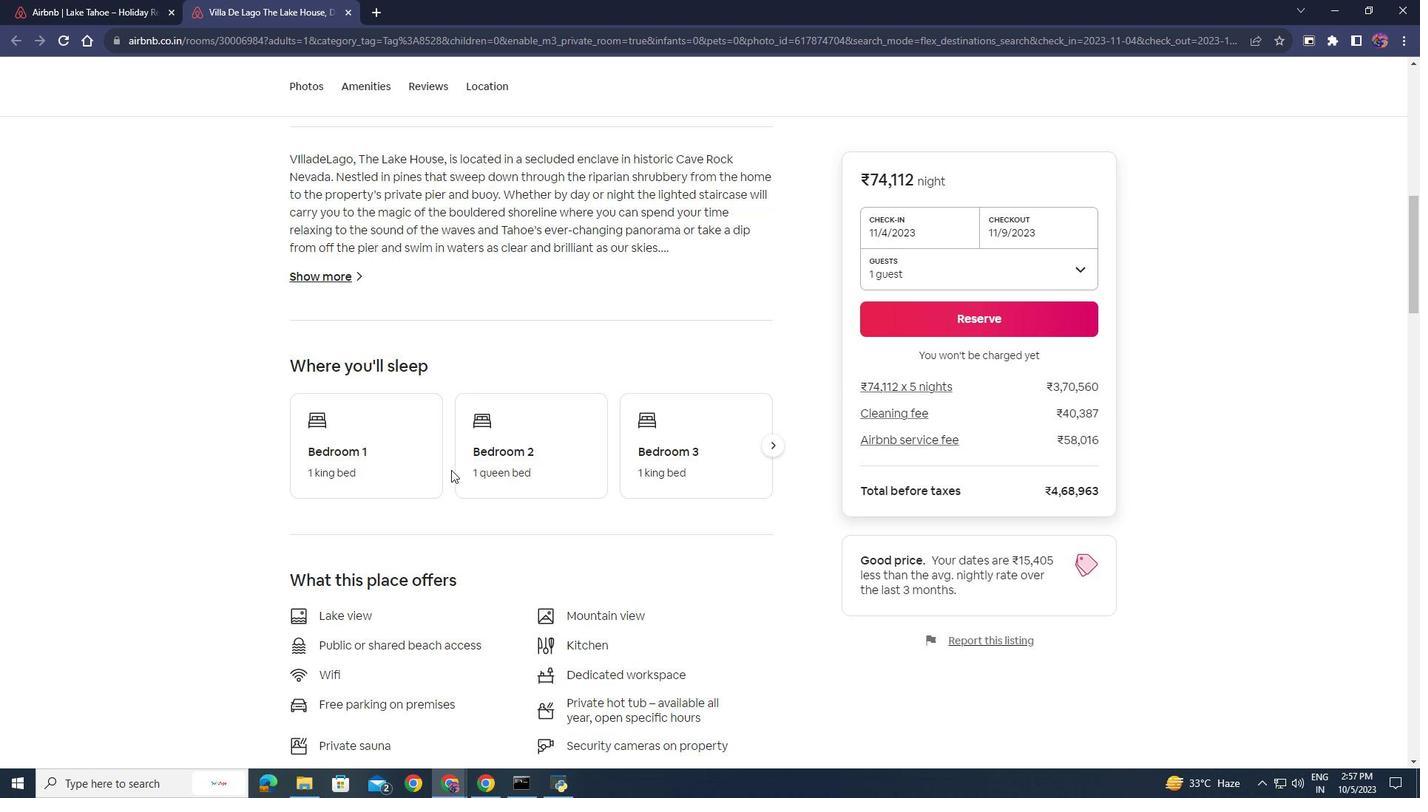 
Action: Mouse scrolled (451, 469) with delta (0, 0)
Screenshot: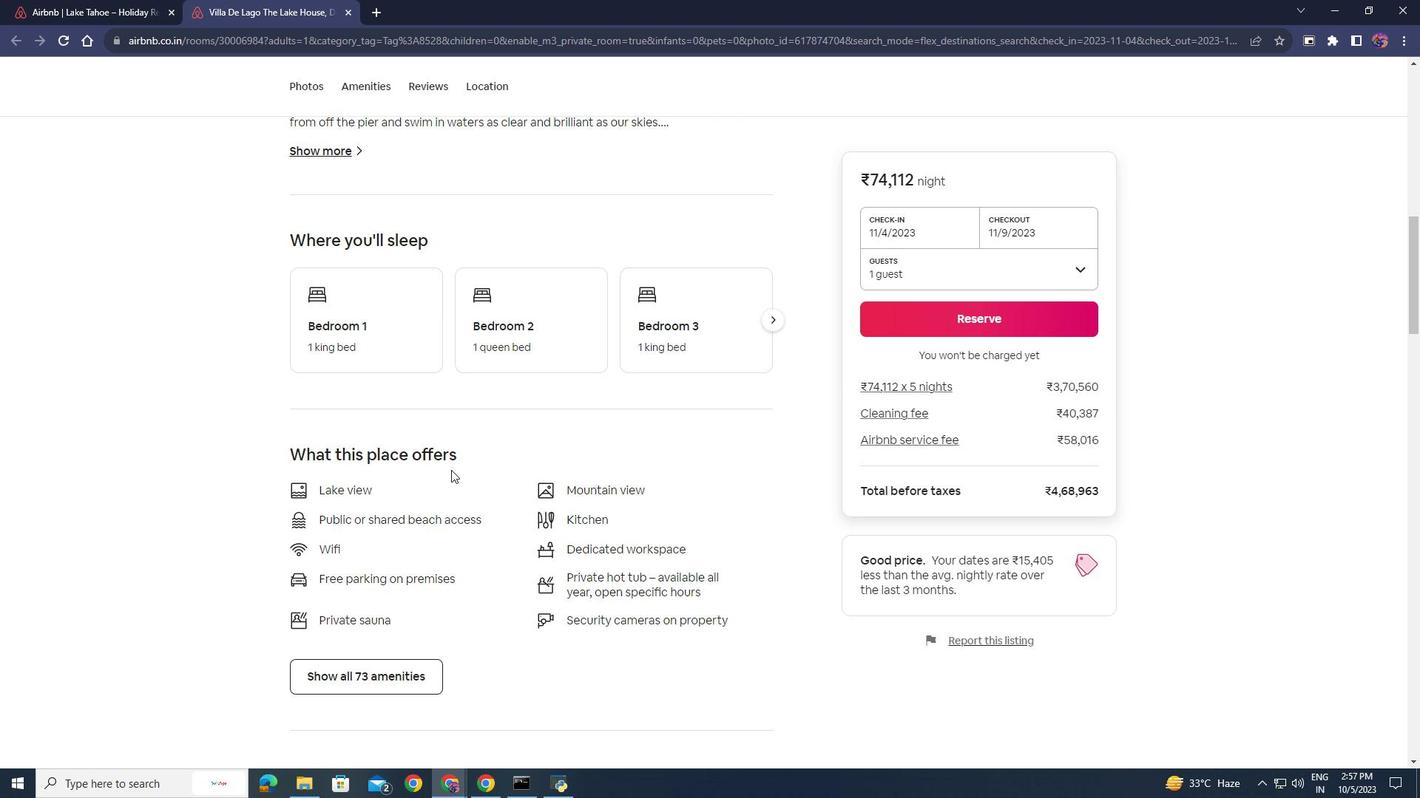 
Action: Mouse scrolled (451, 469) with delta (0, 0)
Screenshot: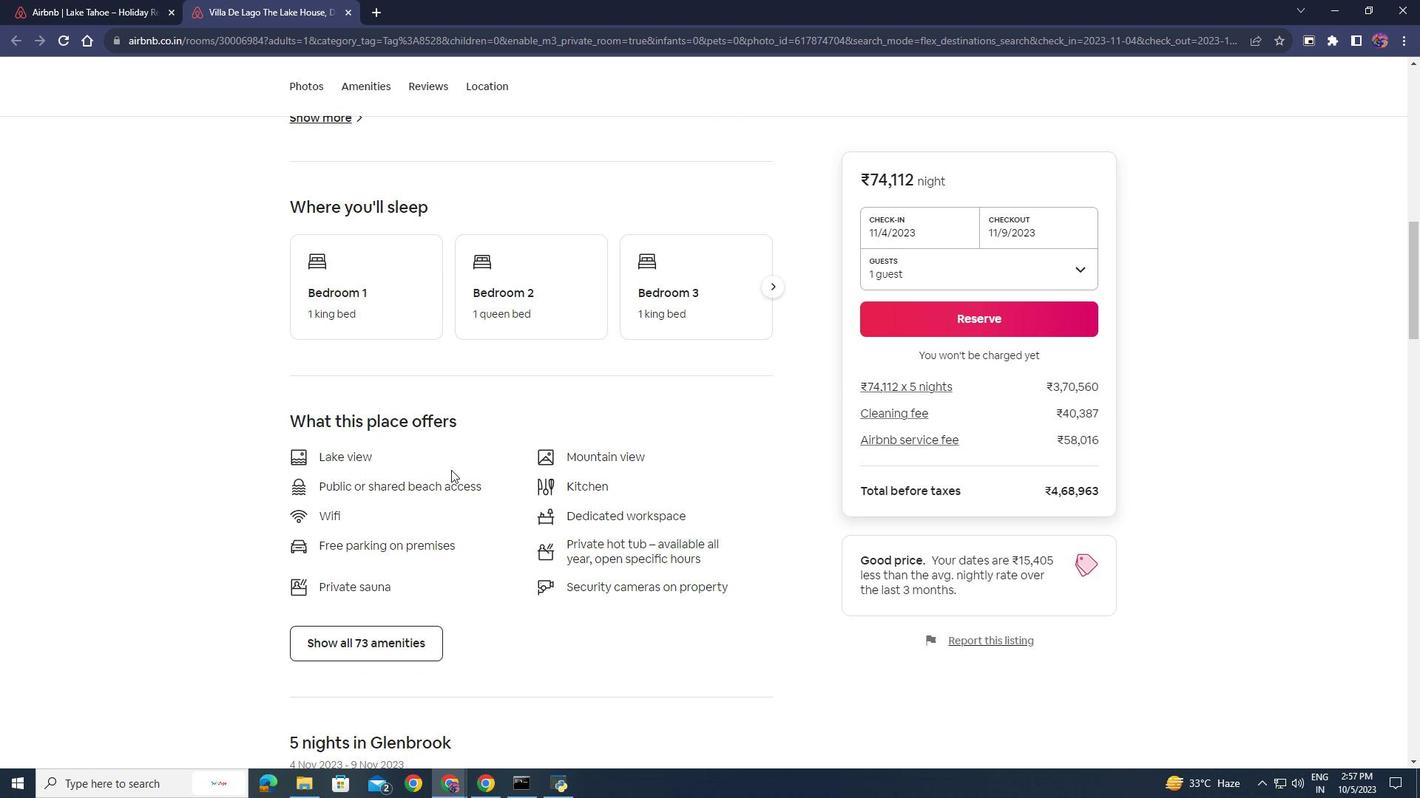 
Action: Mouse moved to (415, 500)
Screenshot: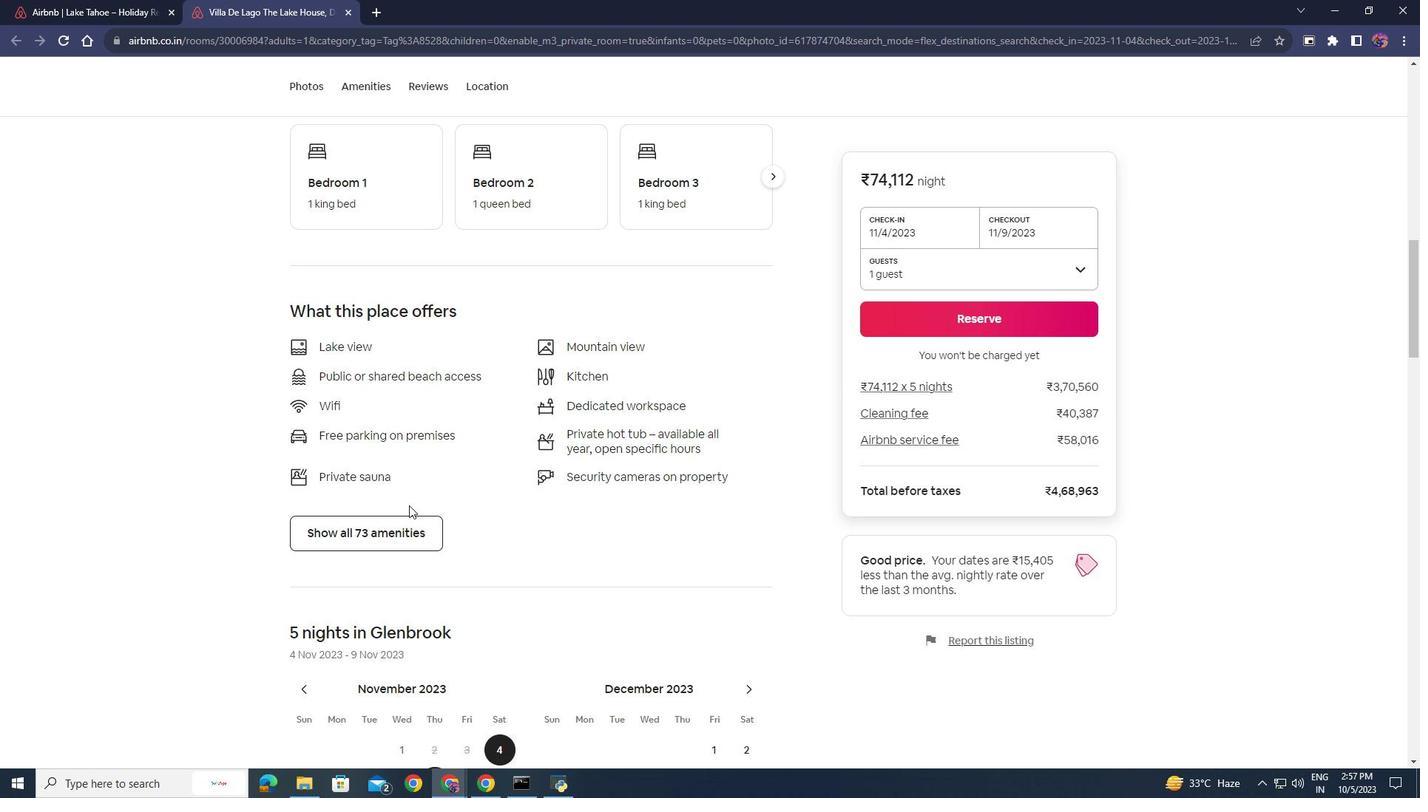 
Action: Mouse scrolled (415, 500) with delta (0, 0)
Screenshot: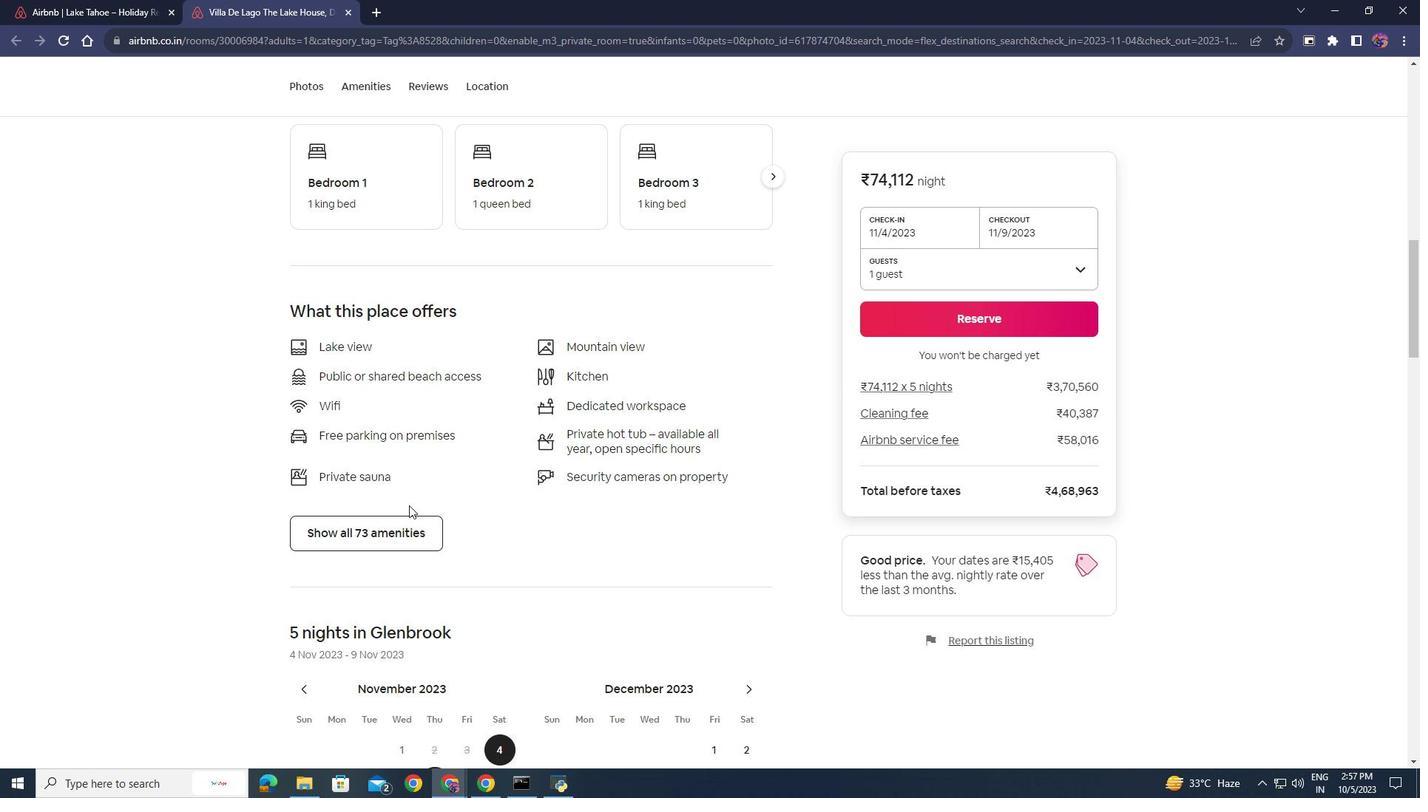 
Action: Mouse moved to (395, 471)
Screenshot: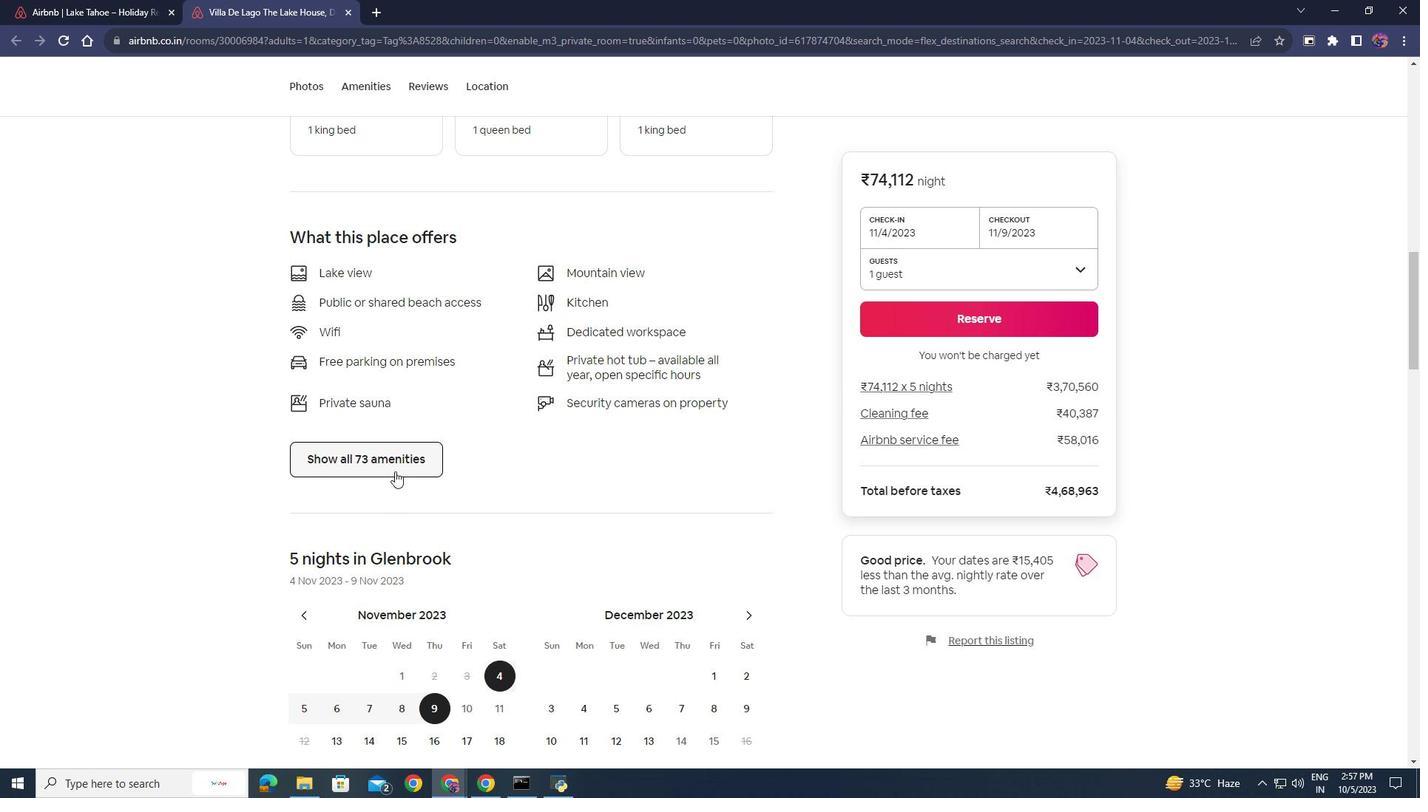 
Action: Mouse scrolled (395, 471) with delta (0, 0)
Screenshot: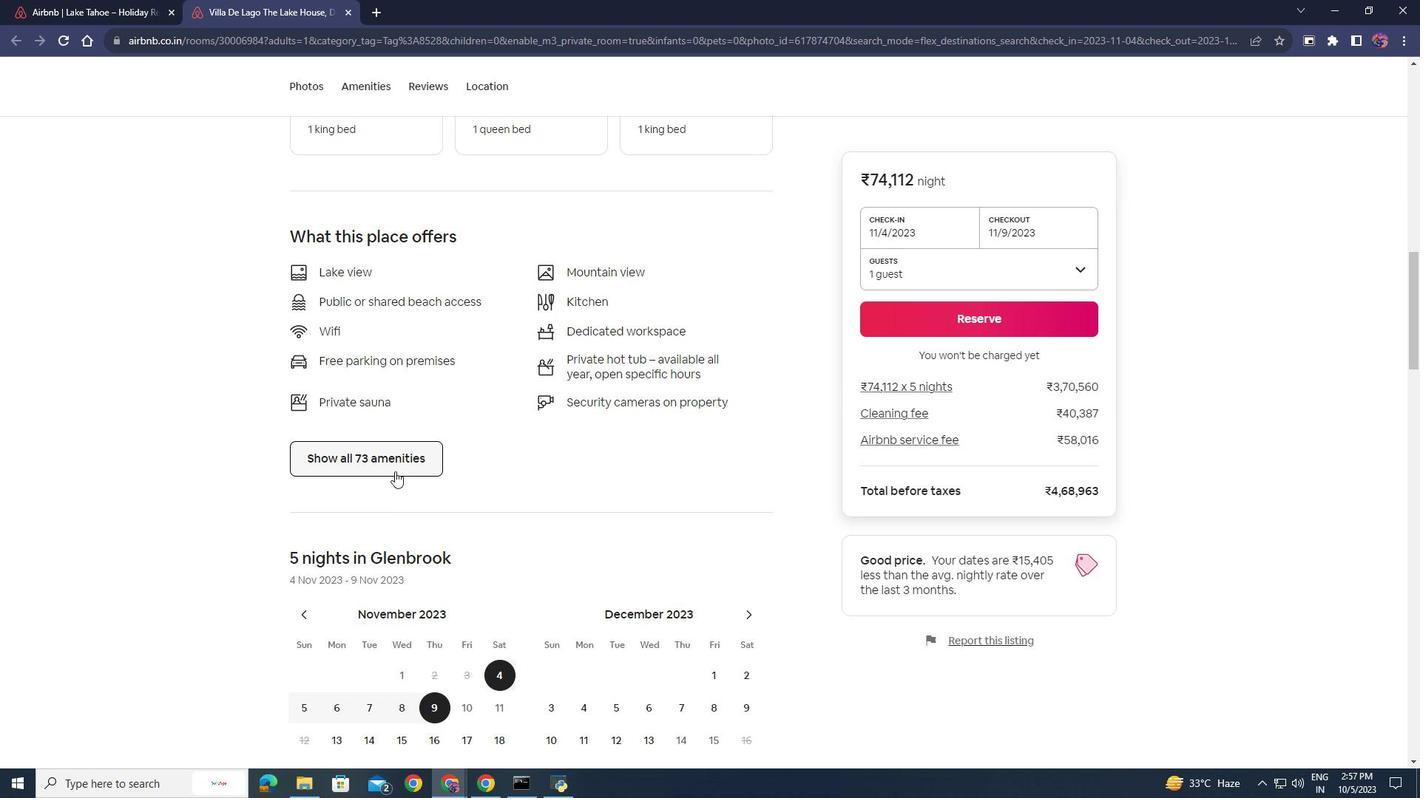 
Action: Mouse moved to (362, 389)
Screenshot: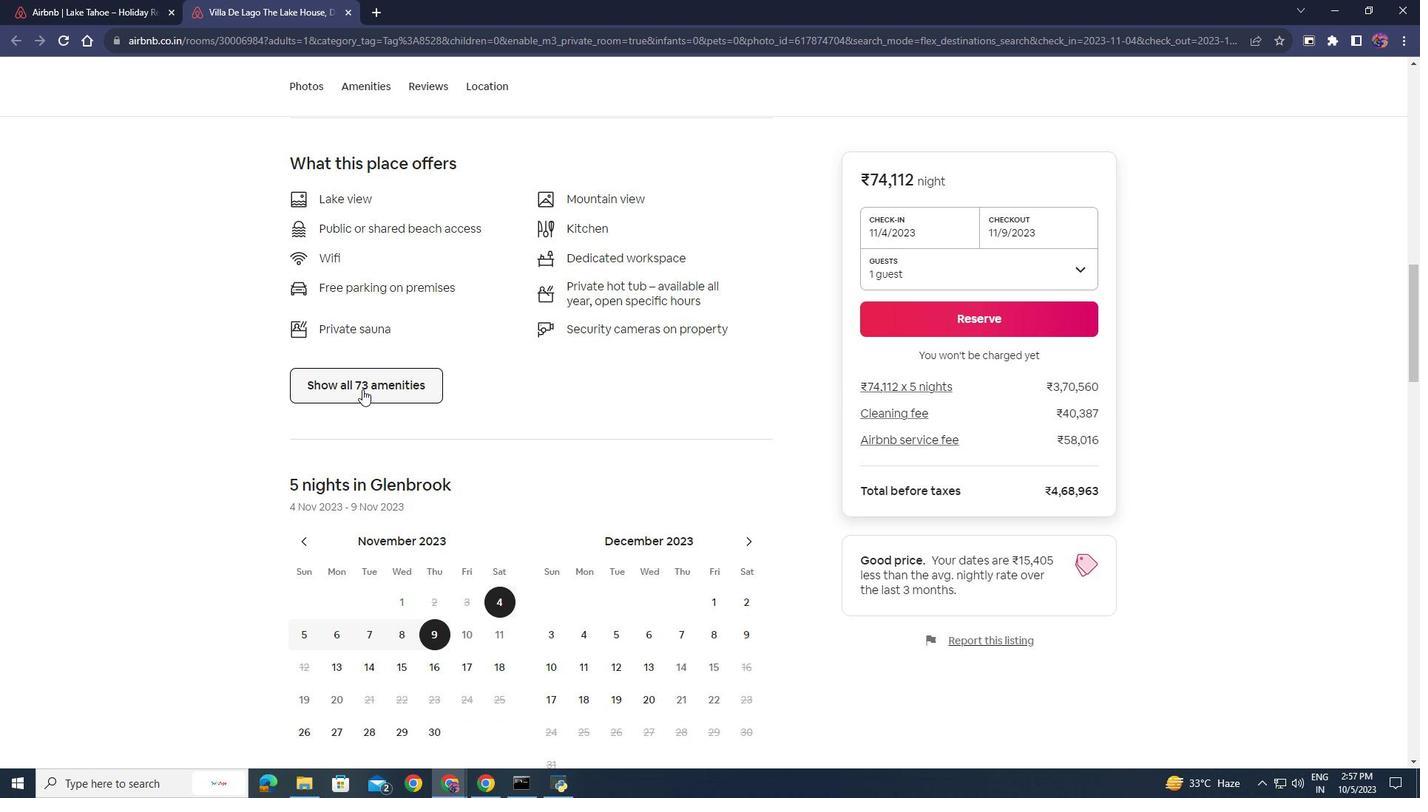 
Action: Mouse pressed left at (362, 389)
Screenshot: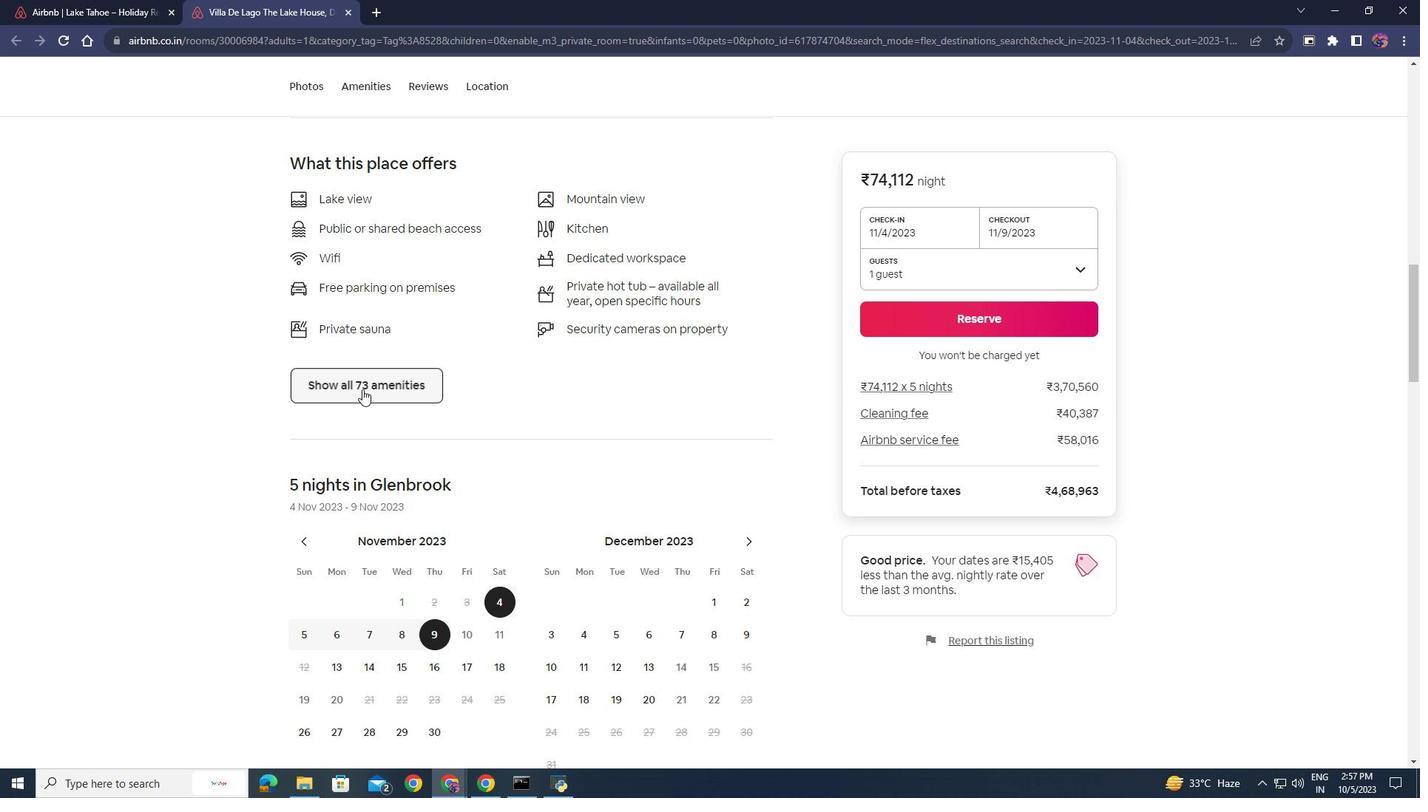 
Action: Mouse moved to (588, 488)
Screenshot: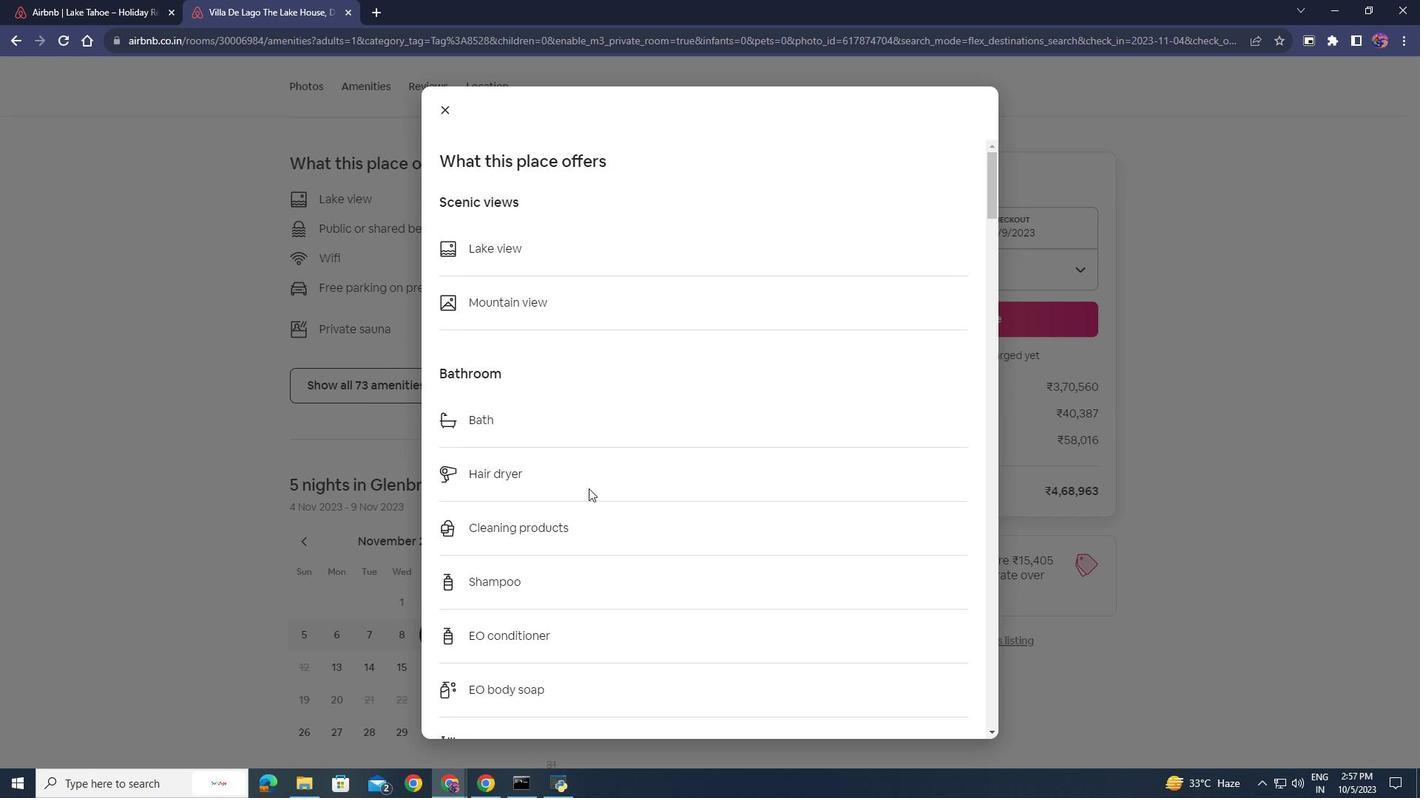 
Action: Mouse scrolled (588, 487) with delta (0, 0)
Screenshot: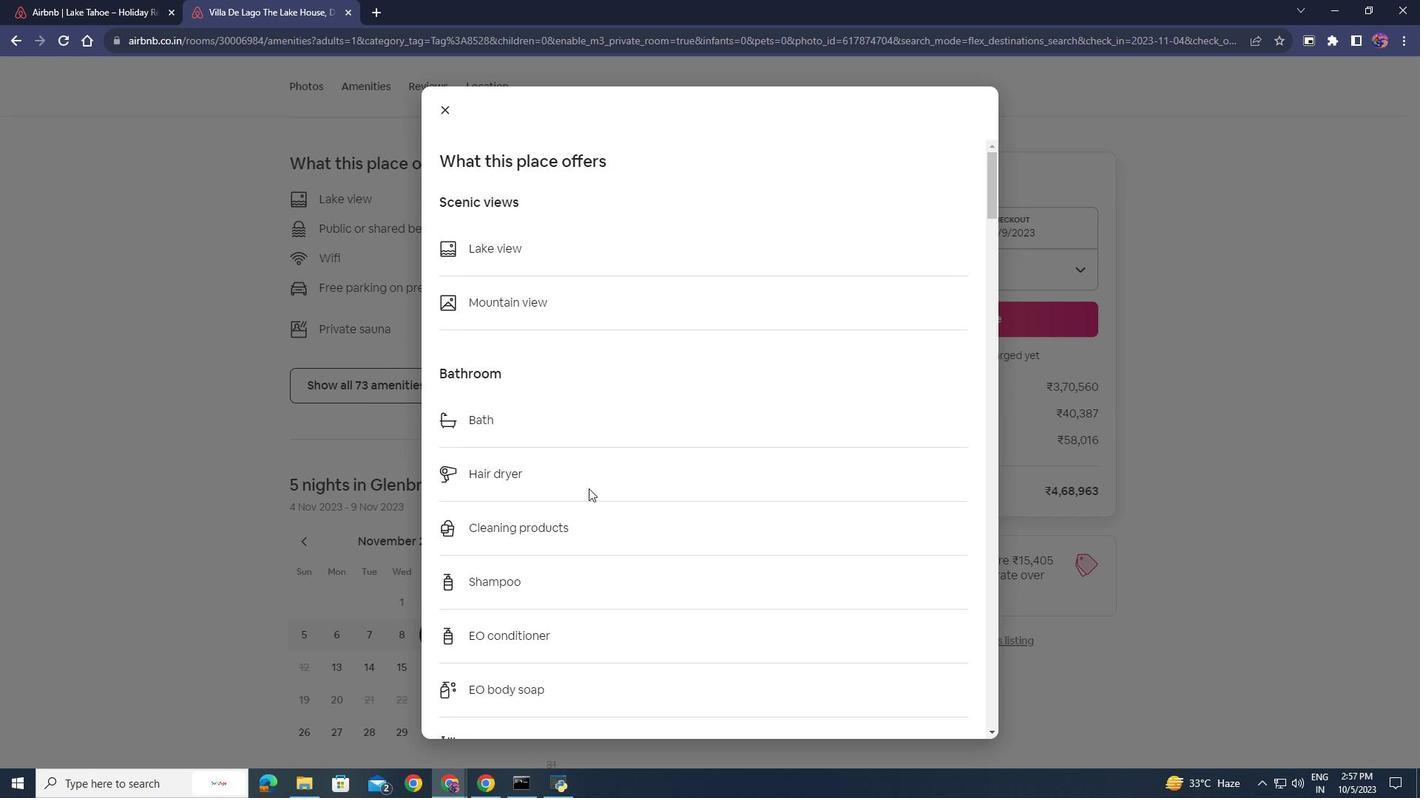 
Action: Mouse moved to (588, 488)
Screenshot: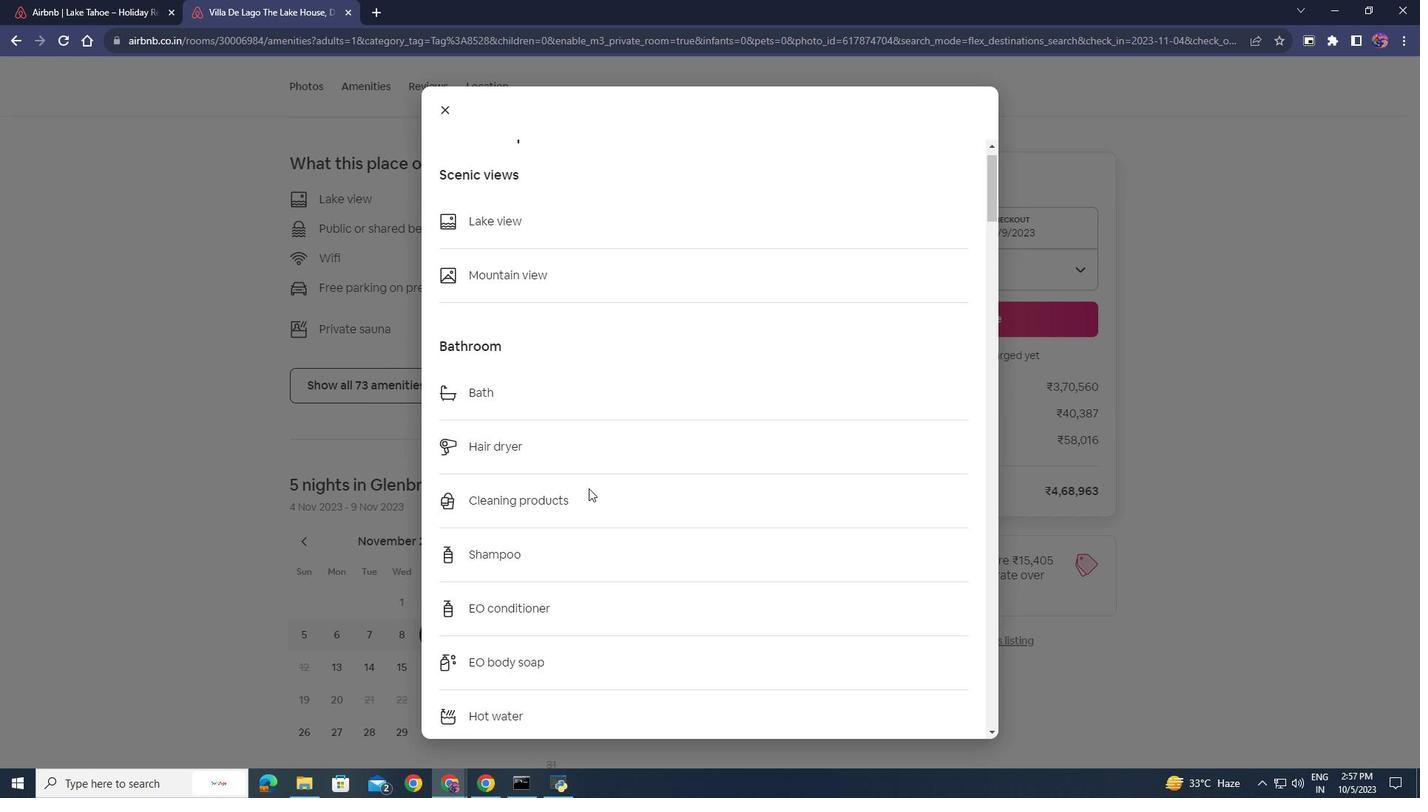 
Action: Mouse scrolled (588, 488) with delta (0, 0)
Screenshot: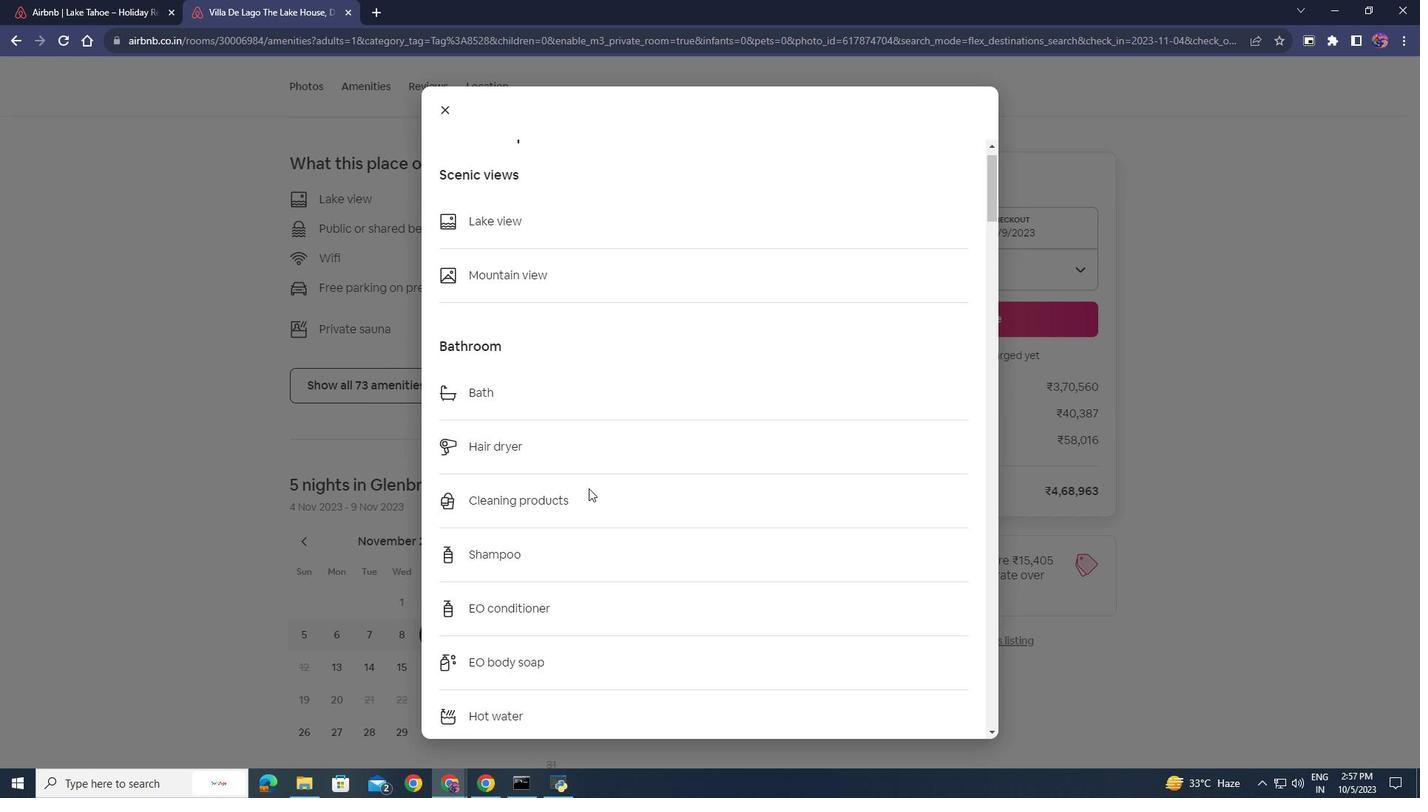 
Action: Mouse scrolled (588, 488) with delta (0, 0)
Screenshot: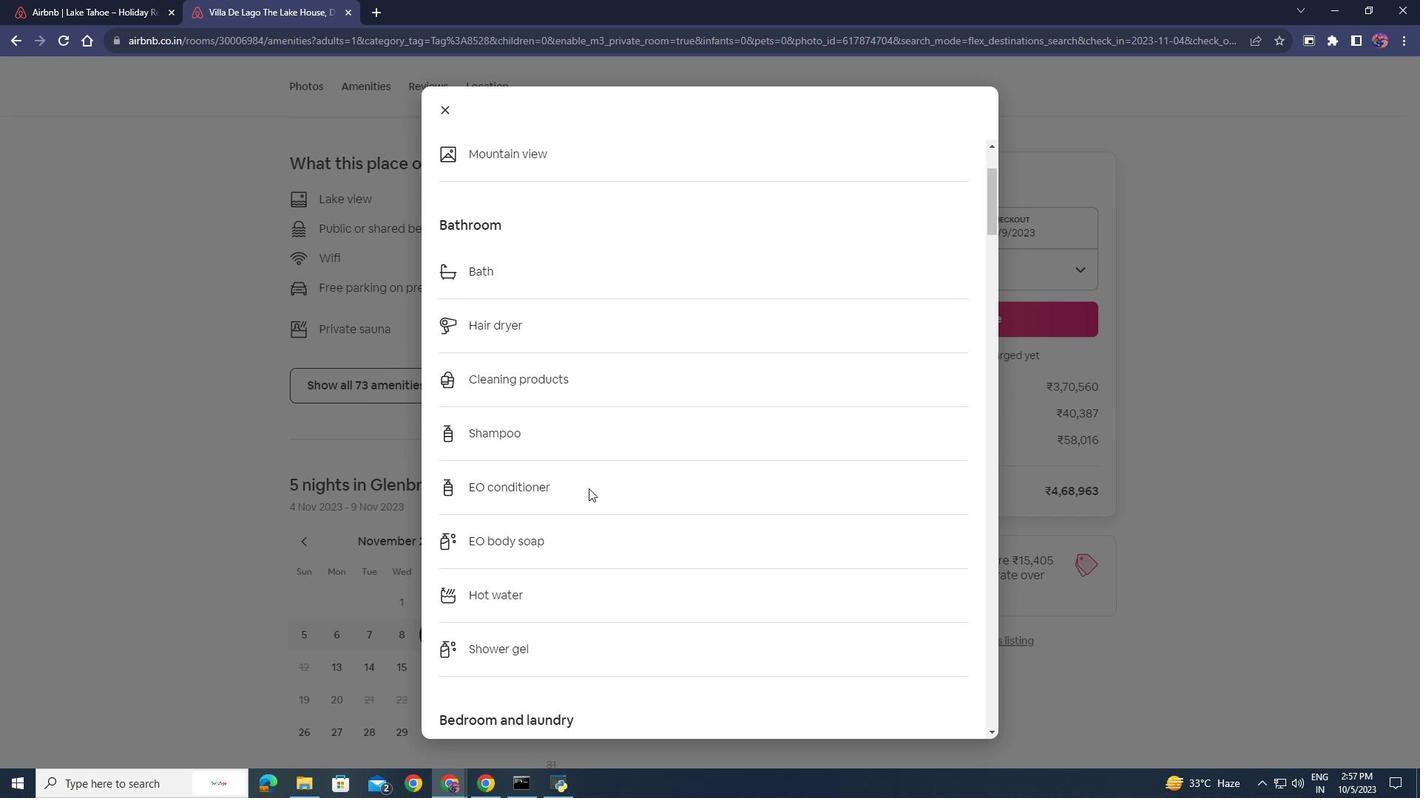
Action: Mouse scrolled (588, 488) with delta (0, 0)
Screenshot: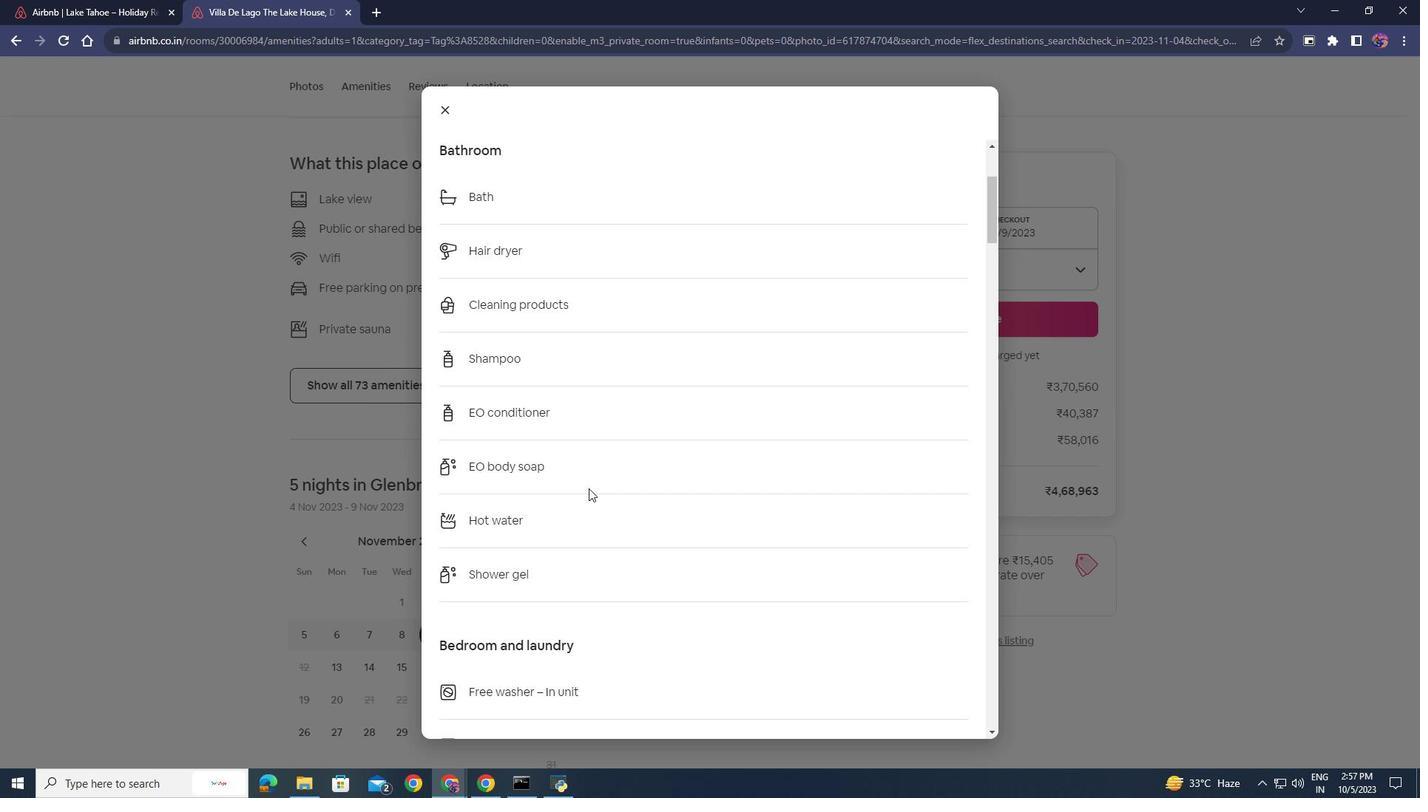 
Action: Mouse scrolled (588, 488) with delta (0, 0)
Screenshot: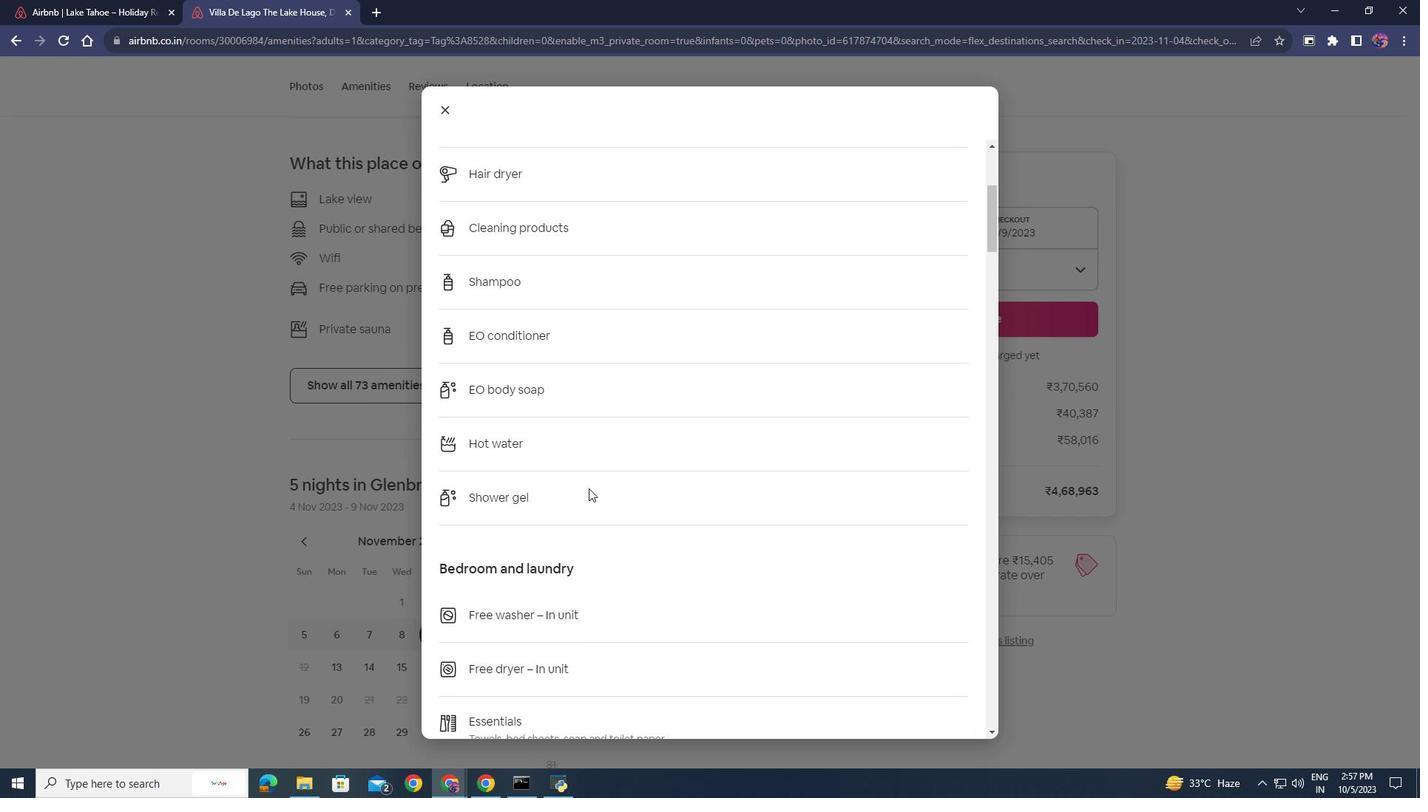 
Action: Mouse scrolled (588, 488) with delta (0, 0)
Screenshot: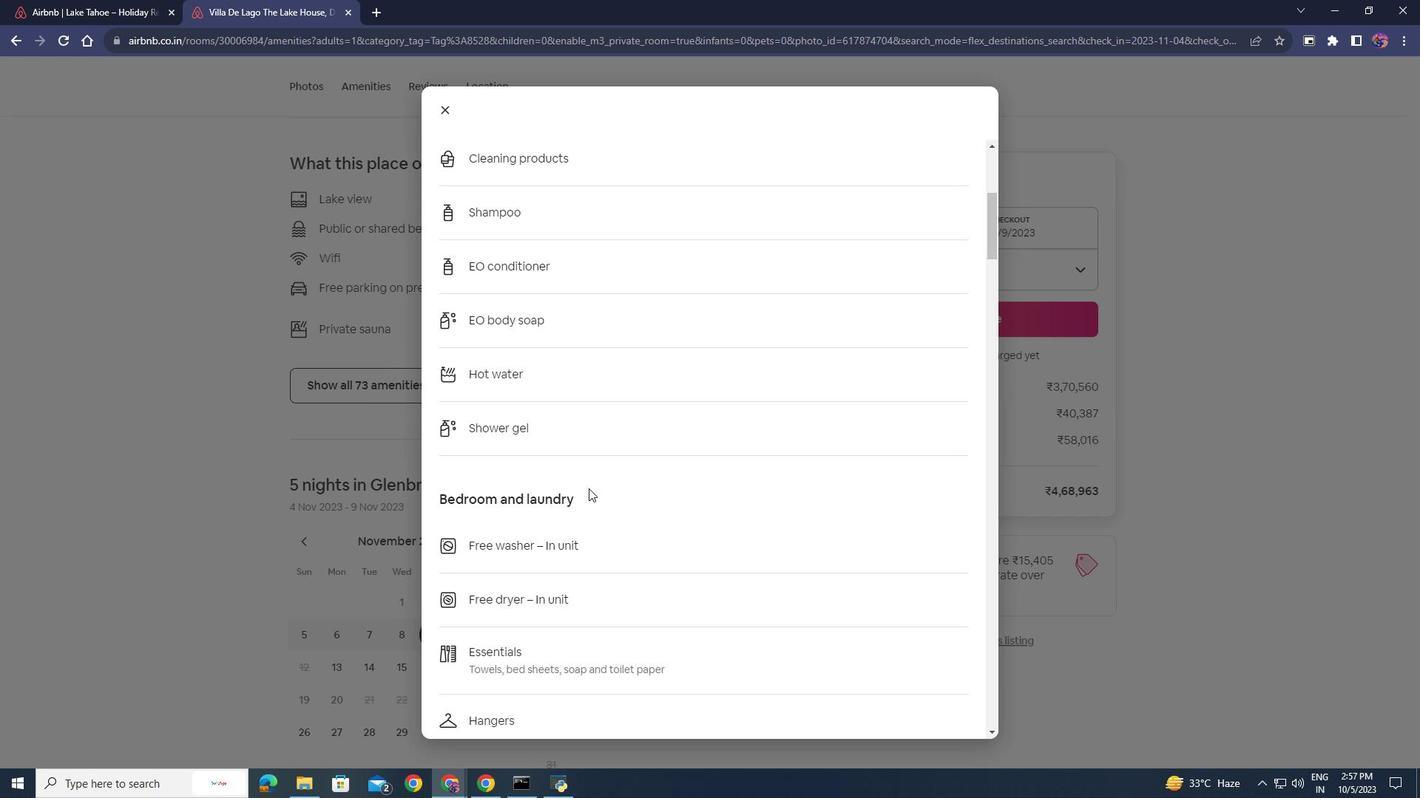 
Action: Mouse scrolled (588, 488) with delta (0, 0)
Screenshot: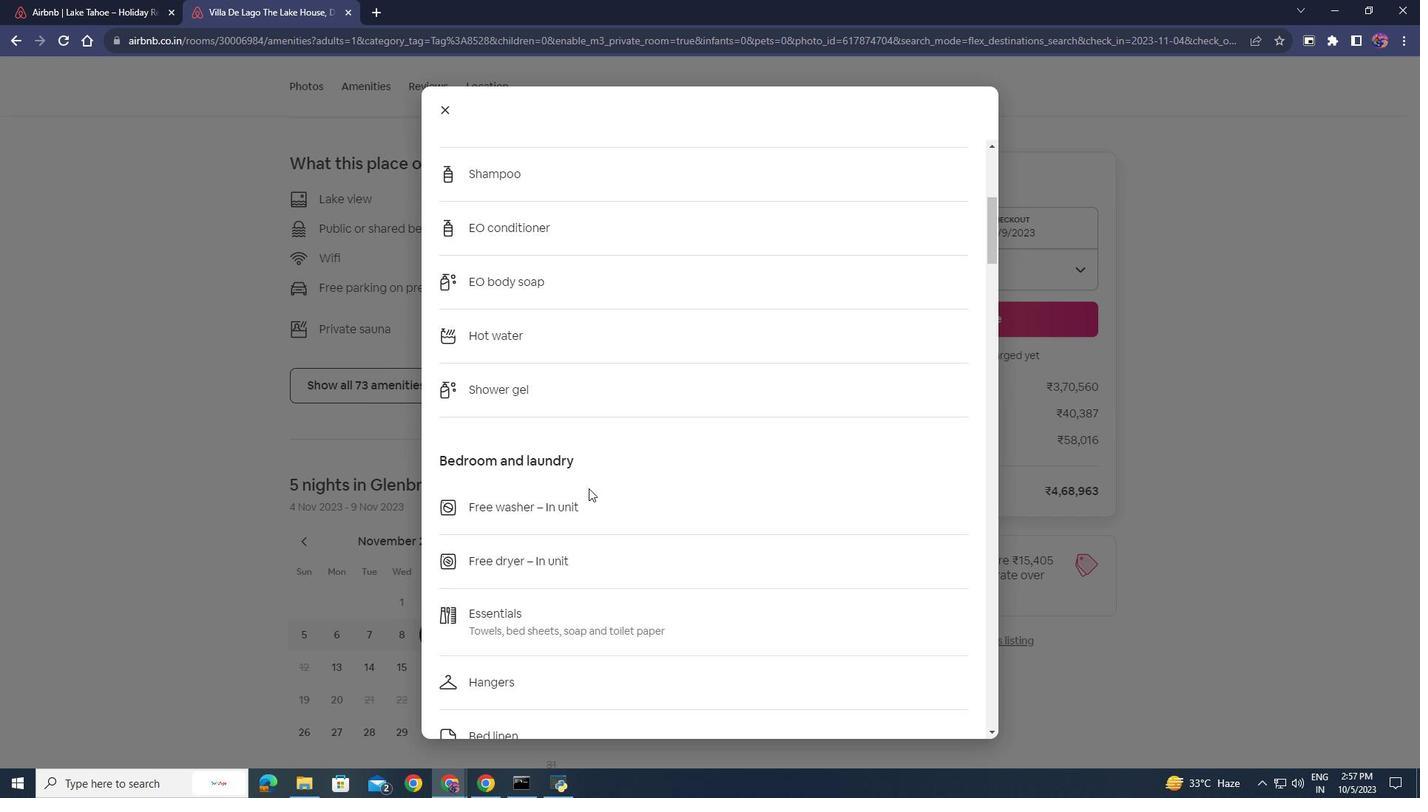 
Action: Mouse scrolled (588, 488) with delta (0, 0)
Screenshot: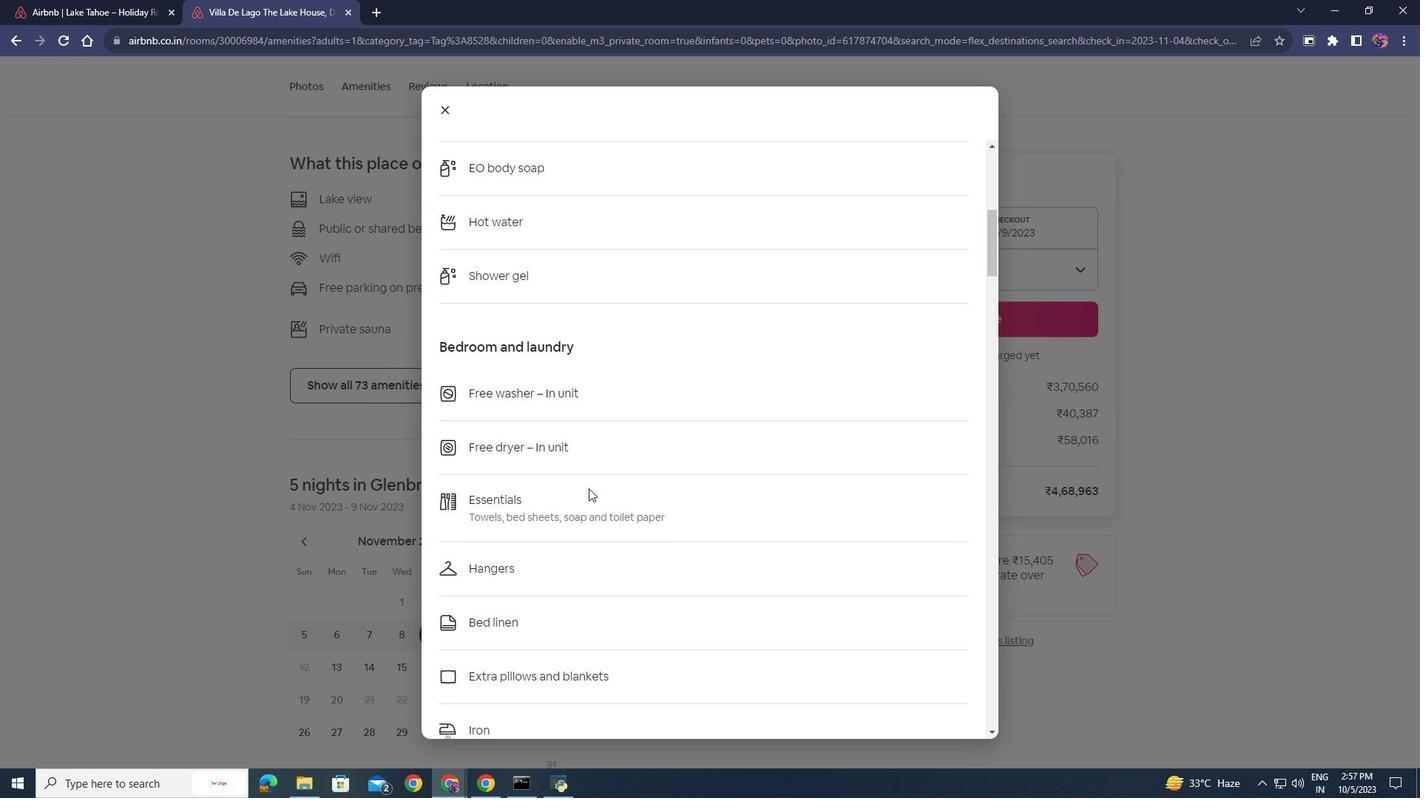 
Action: Mouse scrolled (588, 488) with delta (0, 0)
Screenshot: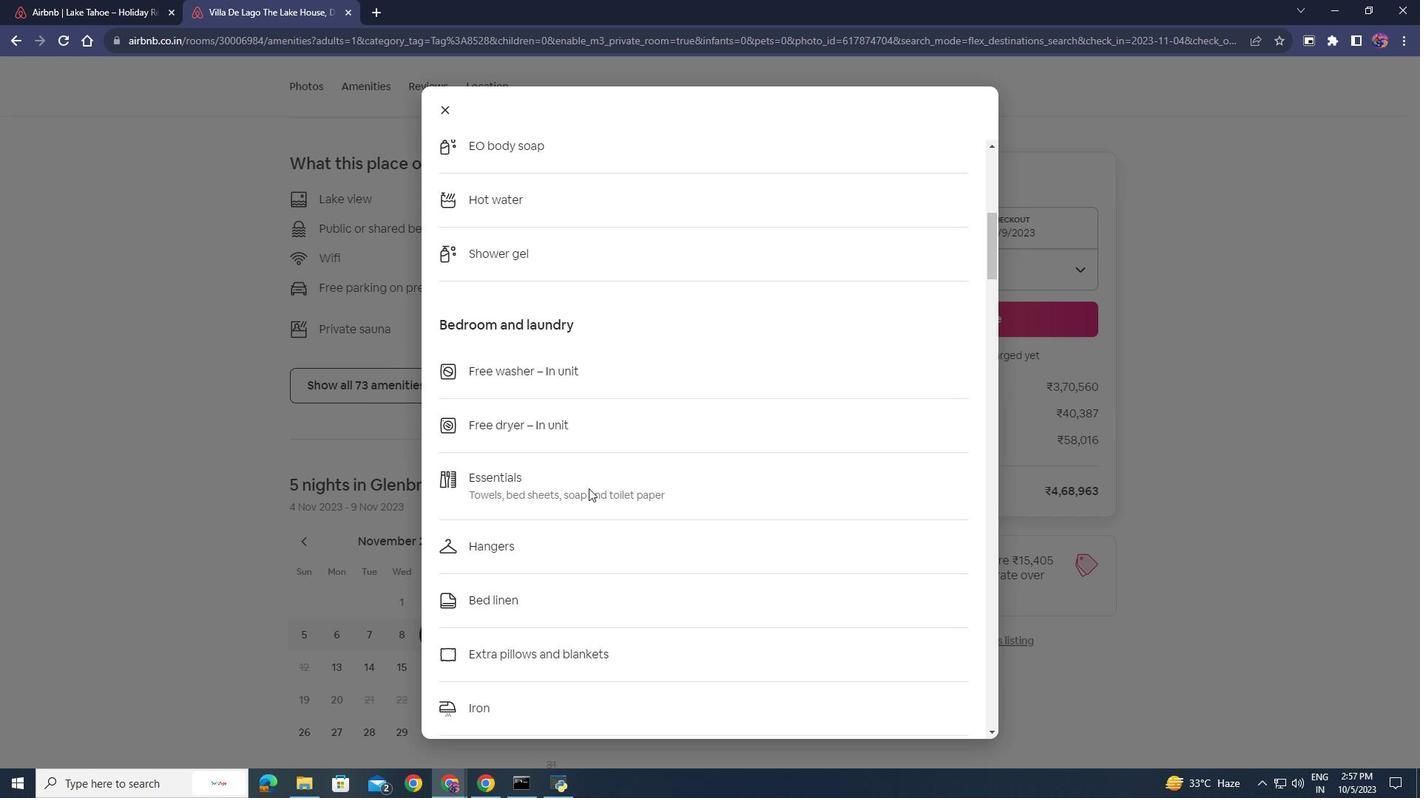
Action: Mouse scrolled (588, 488) with delta (0, 0)
Screenshot: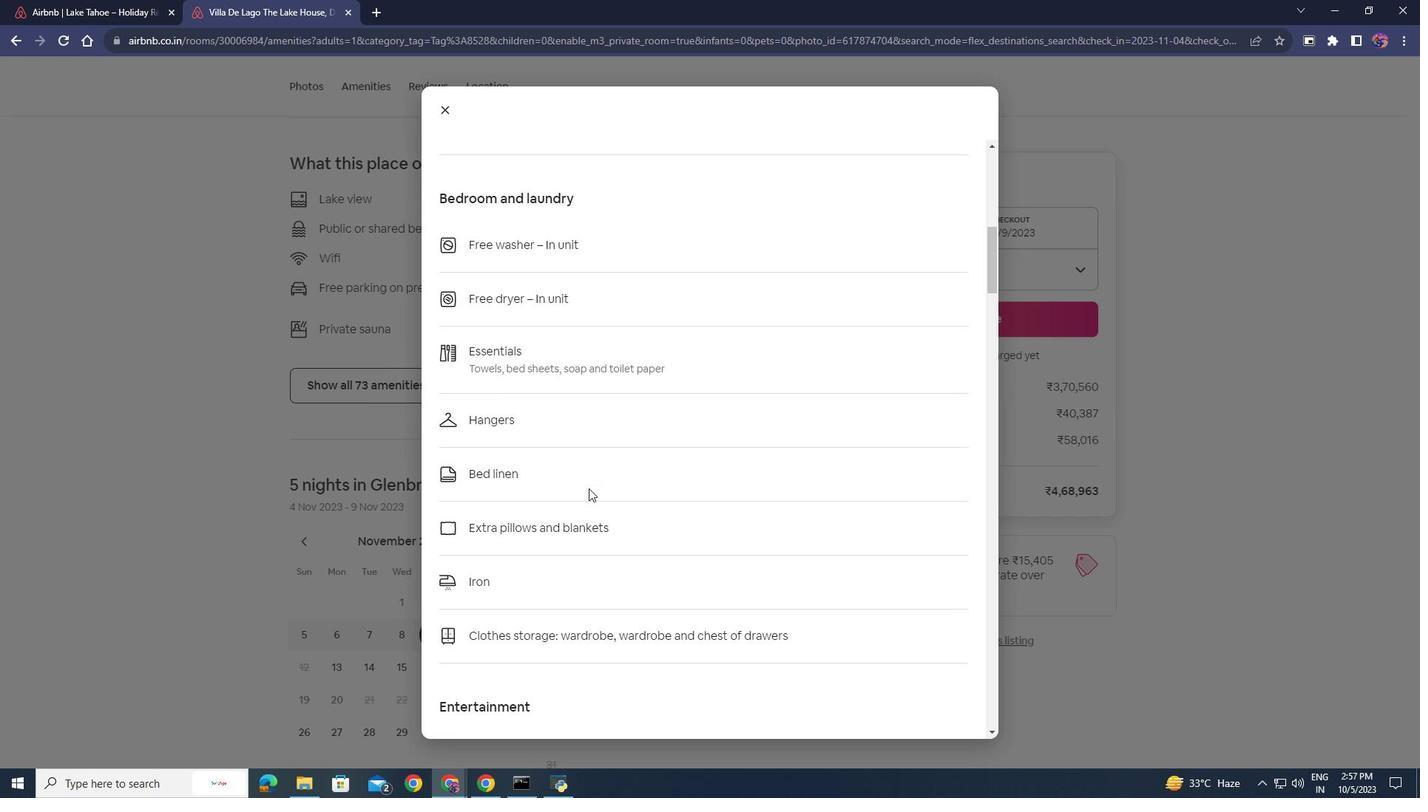 
Action: Mouse scrolled (588, 488) with delta (0, 0)
Screenshot: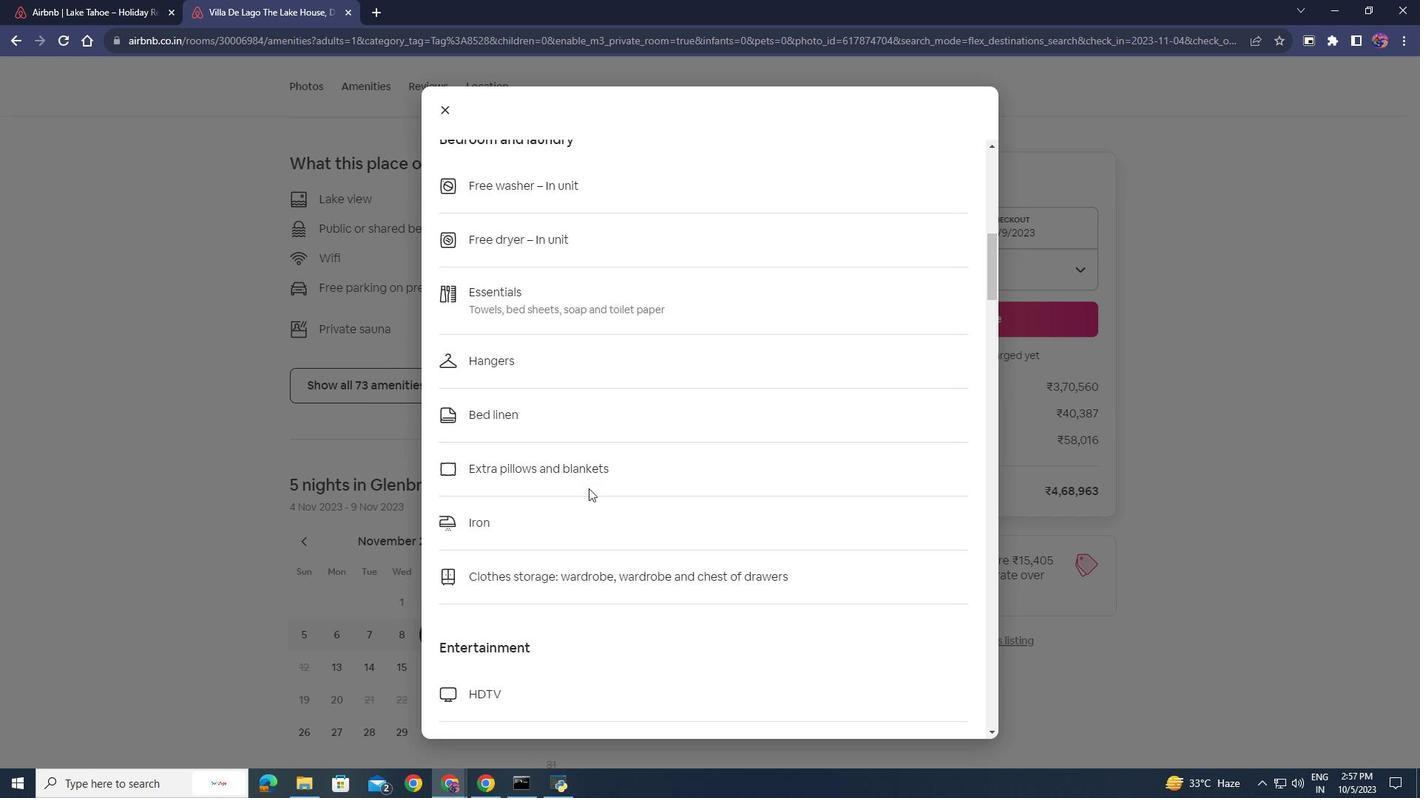 
Action: Mouse moved to (585, 497)
Screenshot: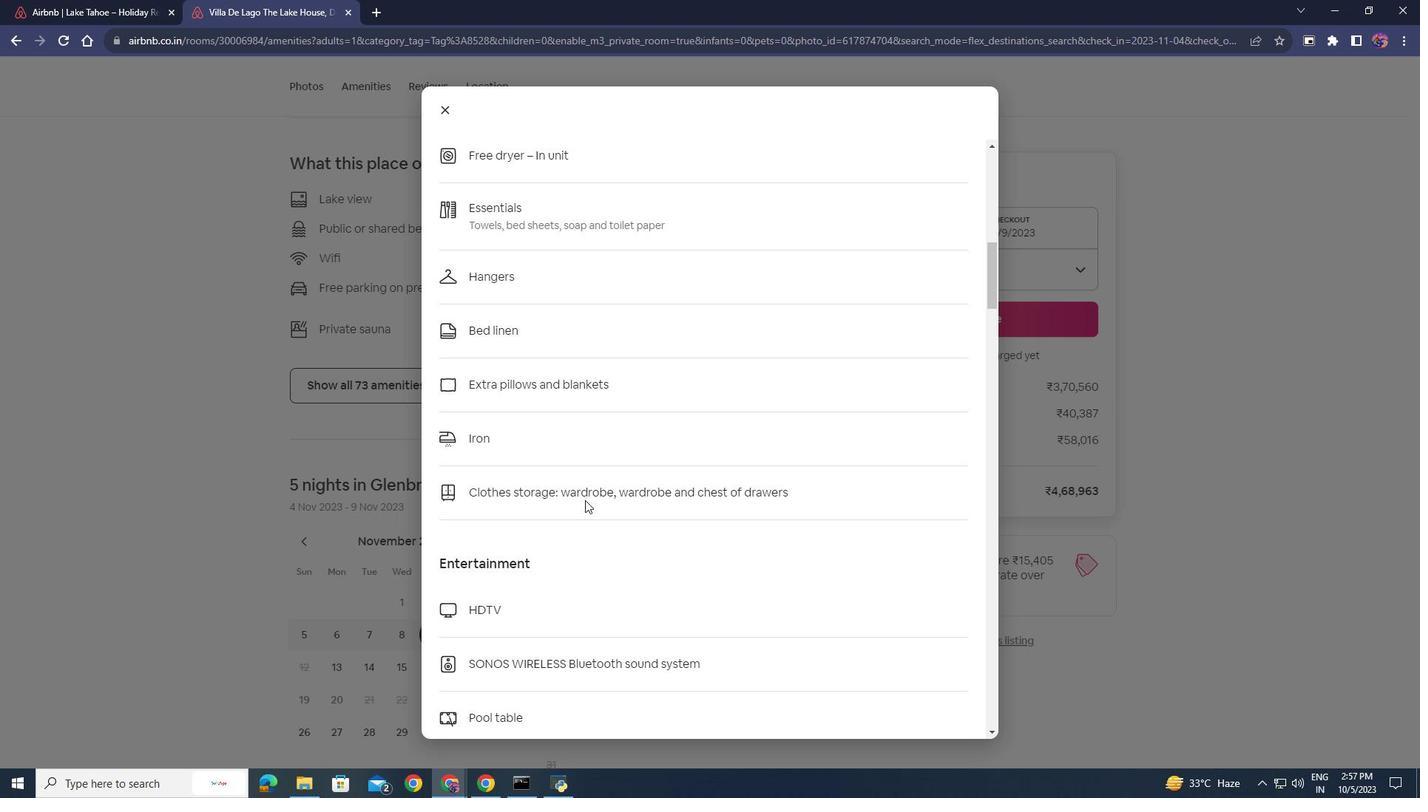 
Action: Mouse scrolled (585, 497) with delta (0, 0)
Screenshot: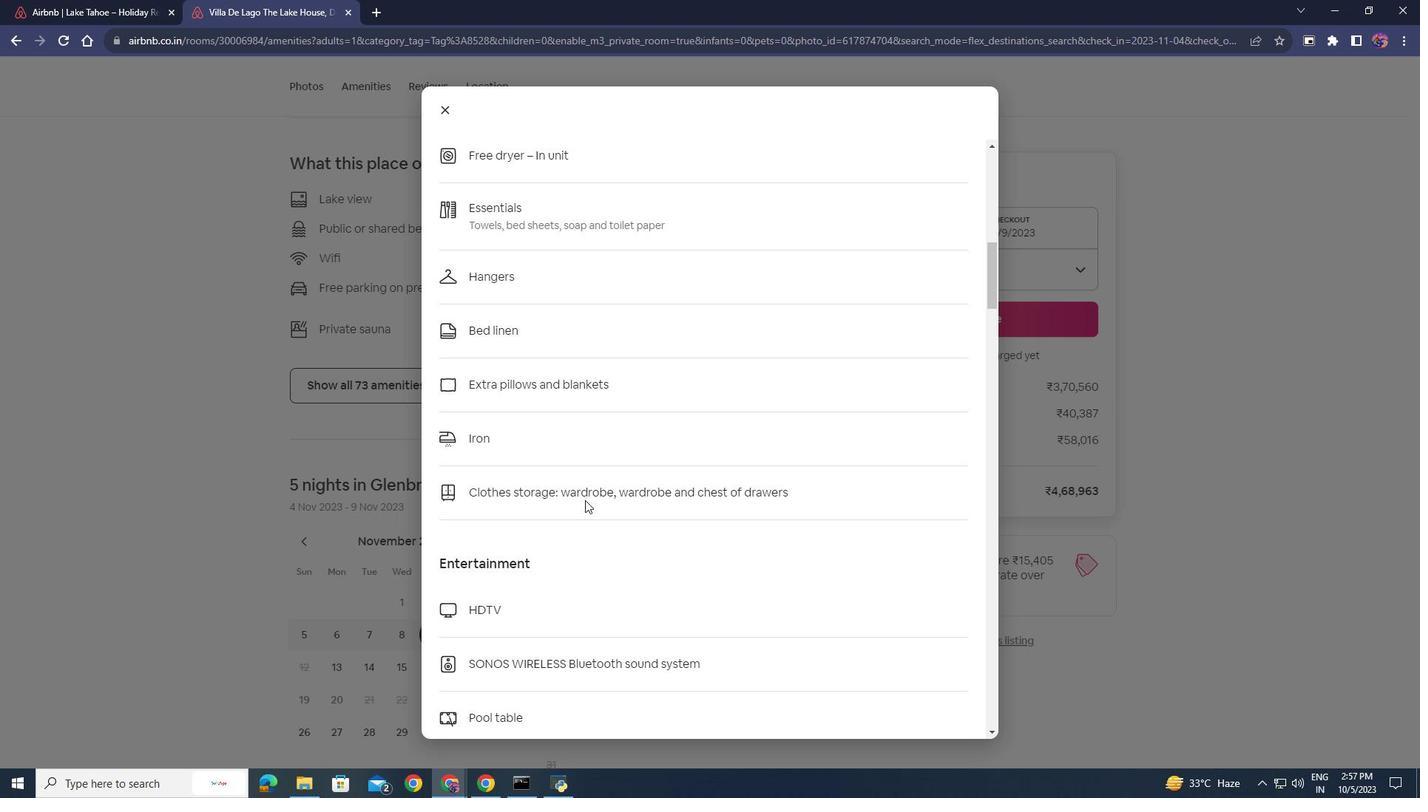
Action: Mouse moved to (585, 500)
Screenshot: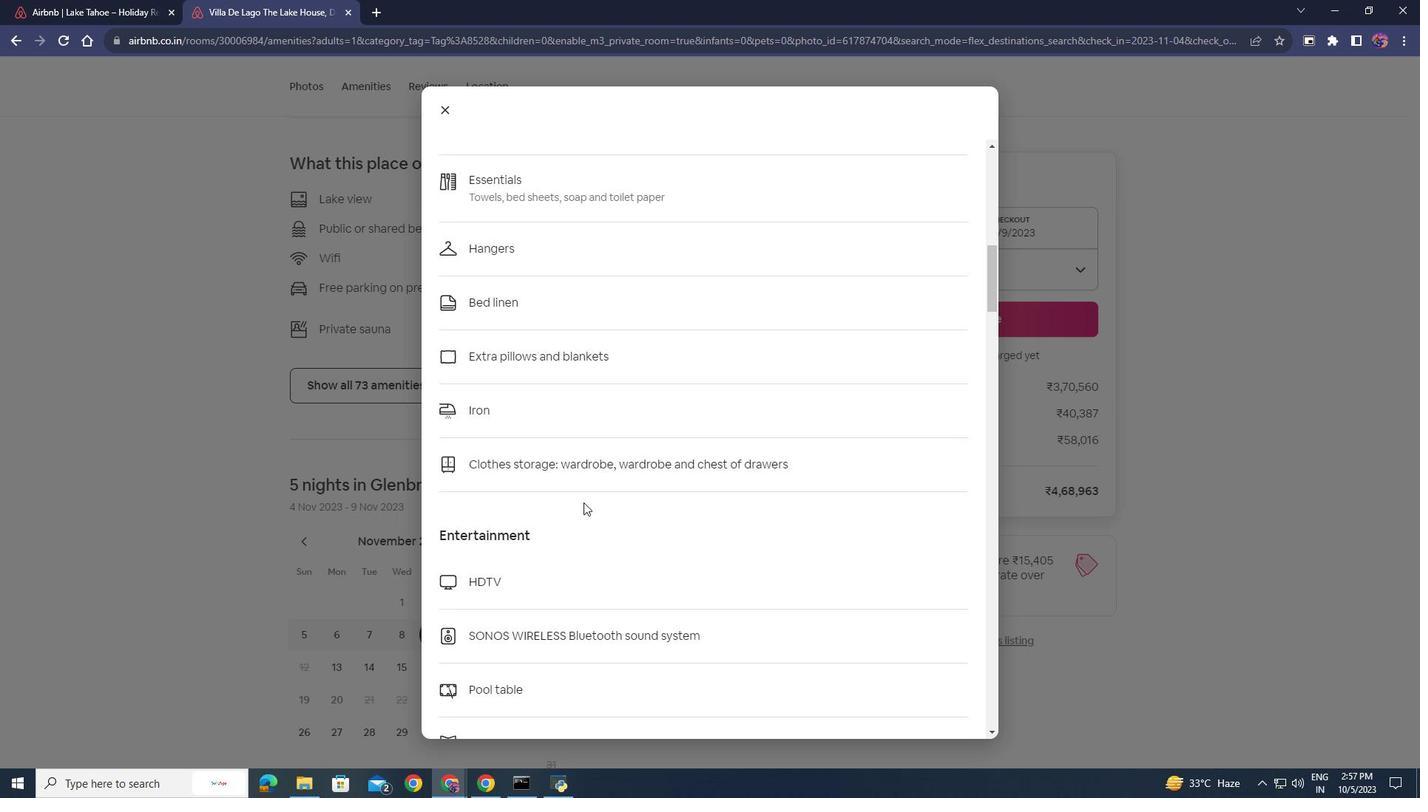 
Action: Mouse scrolled (585, 499) with delta (0, 0)
Screenshot: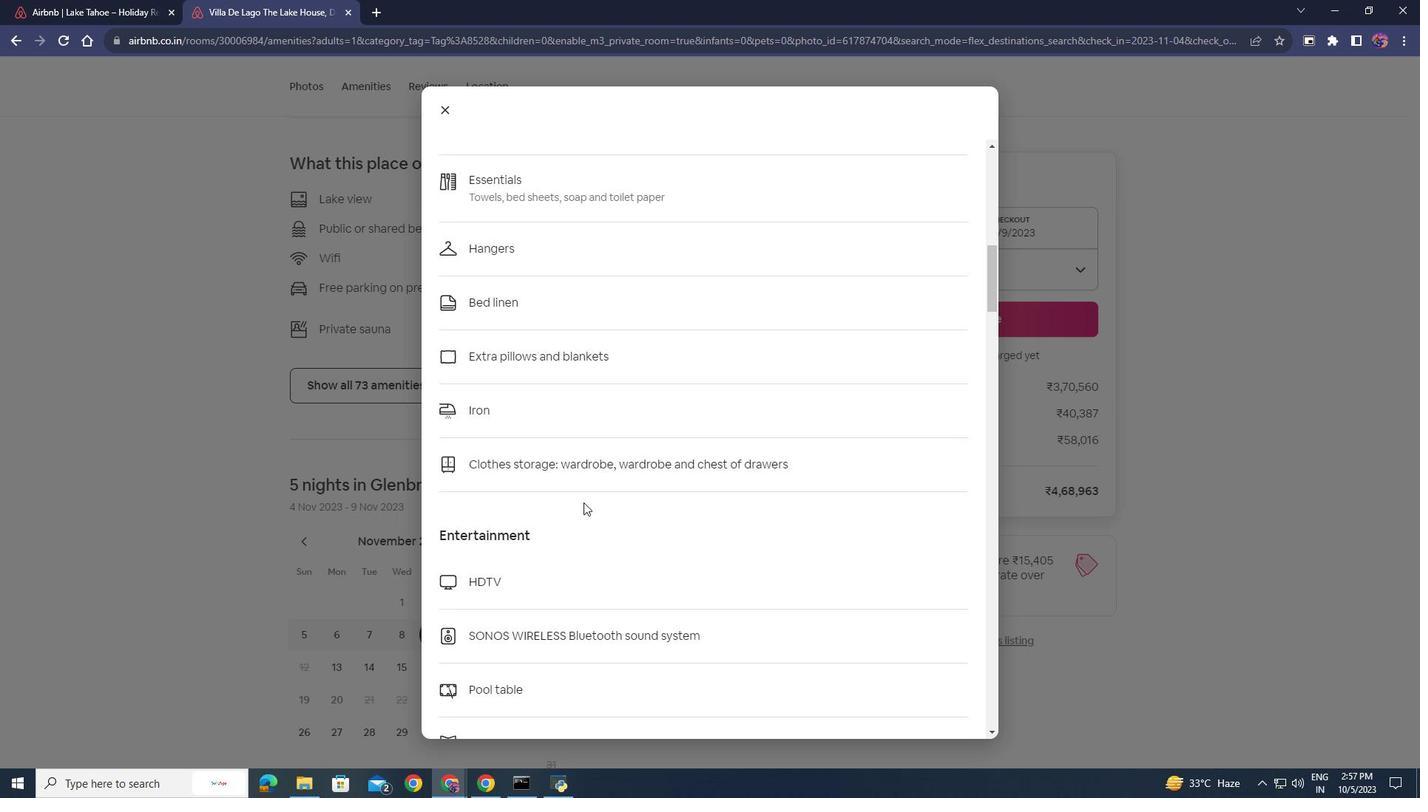 
Action: Mouse moved to (584, 502)
Screenshot: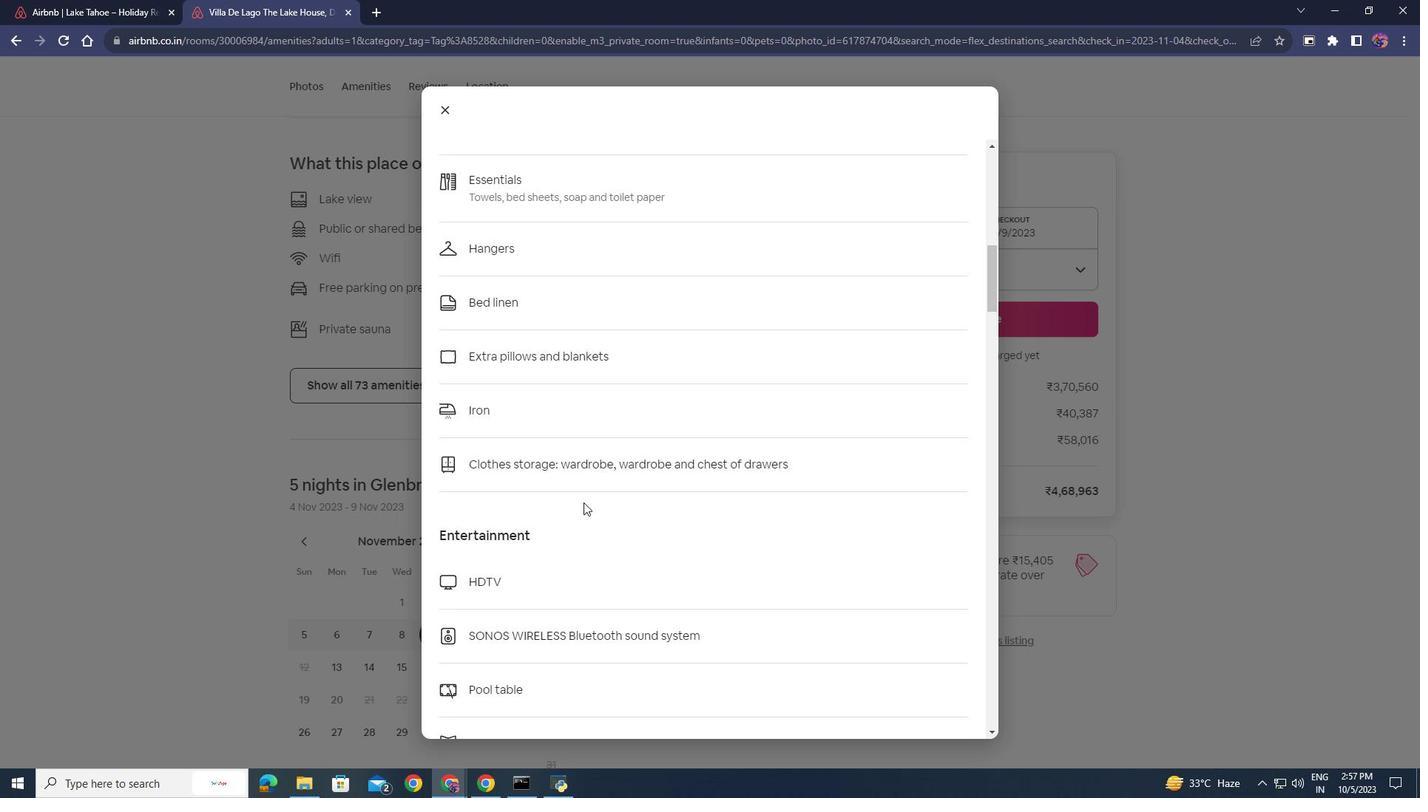 
Action: Mouse scrolled (584, 501) with delta (0, 0)
Screenshot: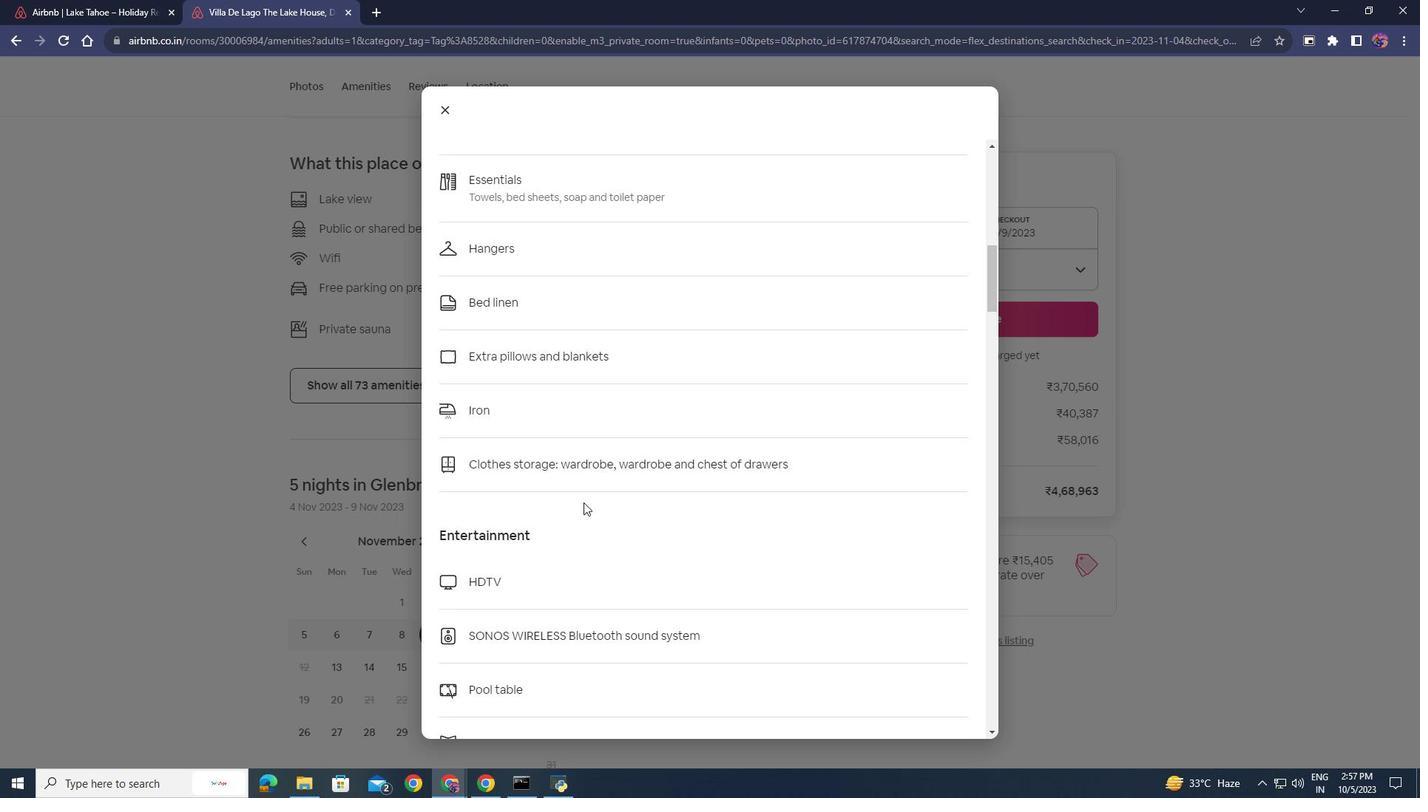 
Action: Mouse moved to (583, 506)
Screenshot: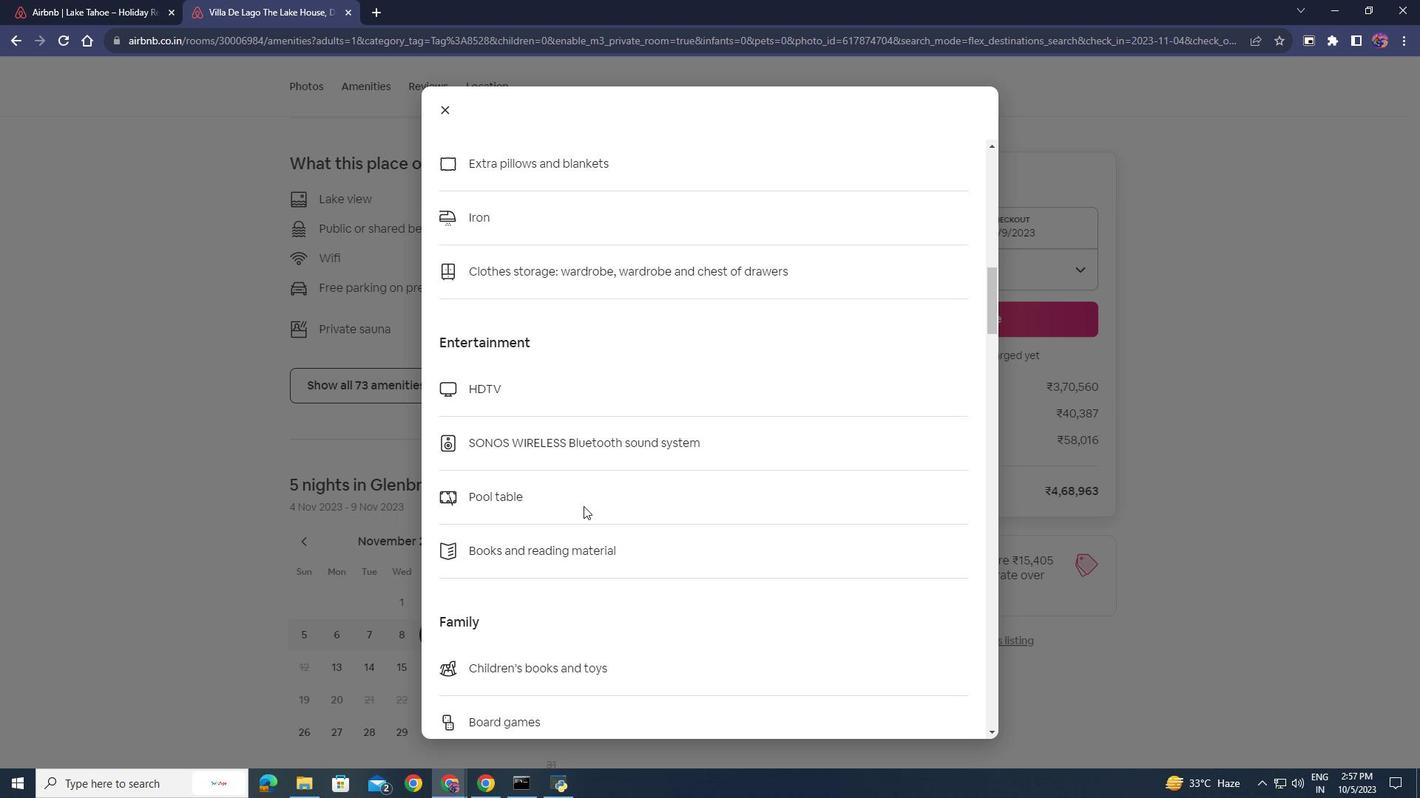 
Action: Mouse scrolled (583, 505) with delta (0, 0)
Screenshot: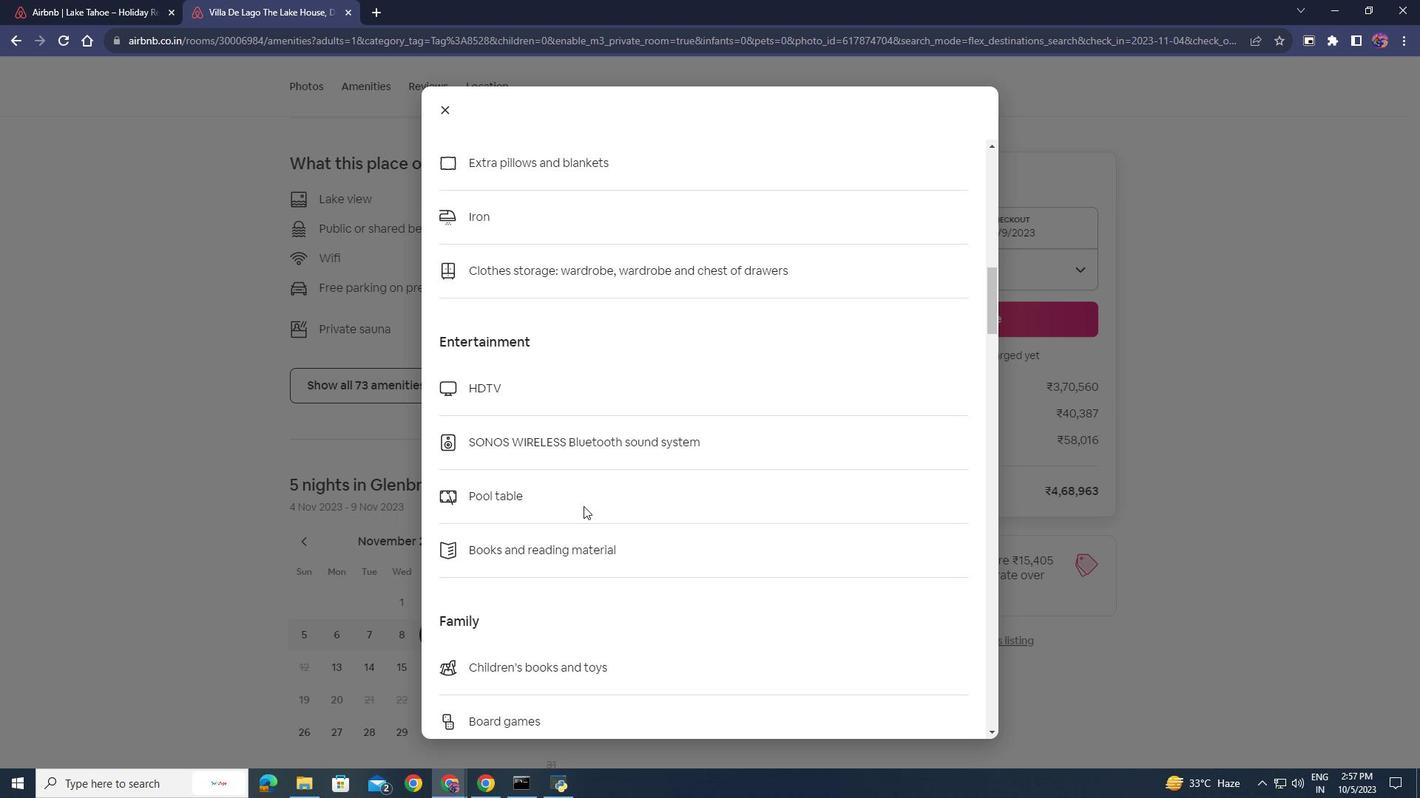 
Action: Mouse scrolled (583, 505) with delta (0, 0)
Screenshot: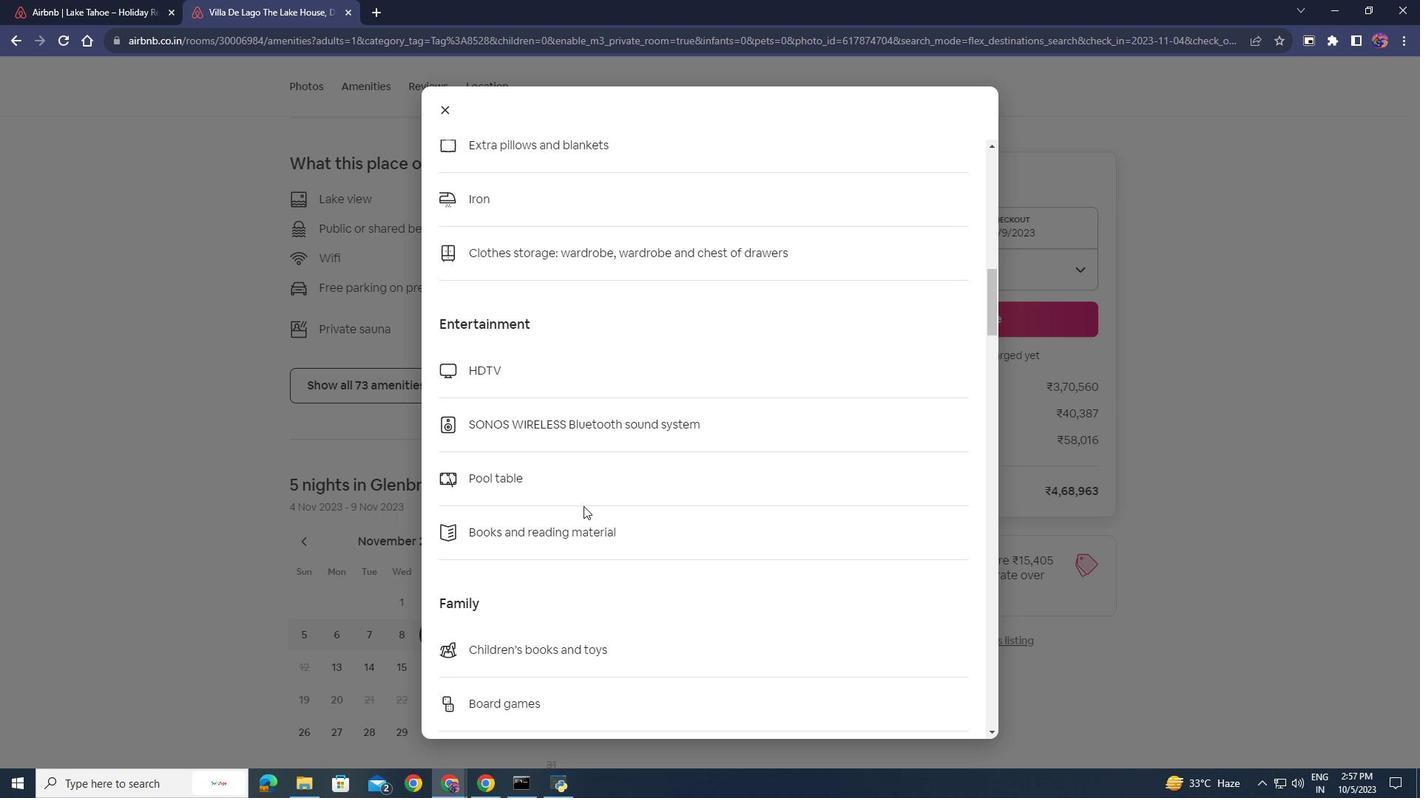 
Action: Mouse scrolled (583, 505) with delta (0, 0)
Screenshot: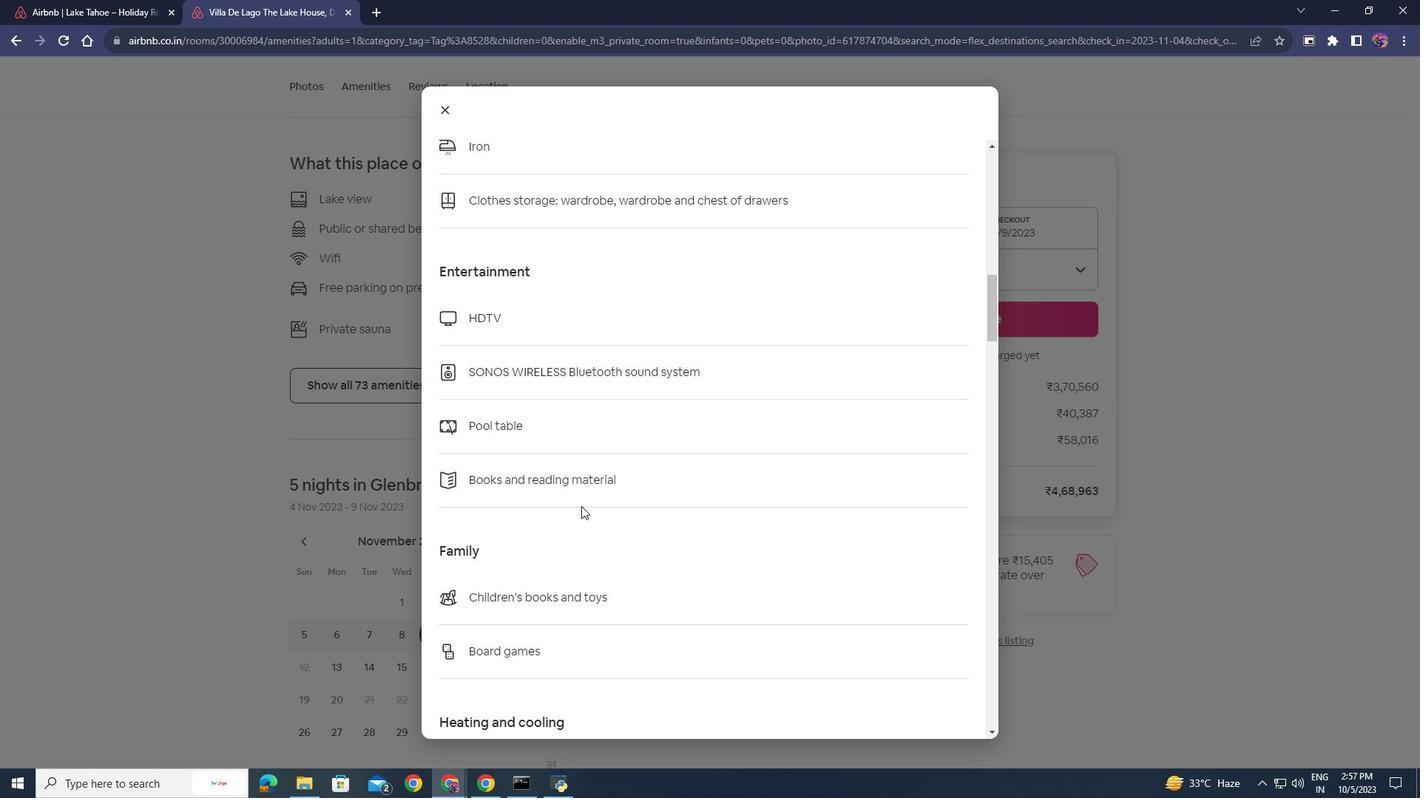 
Action: Mouse moved to (582, 506)
Screenshot: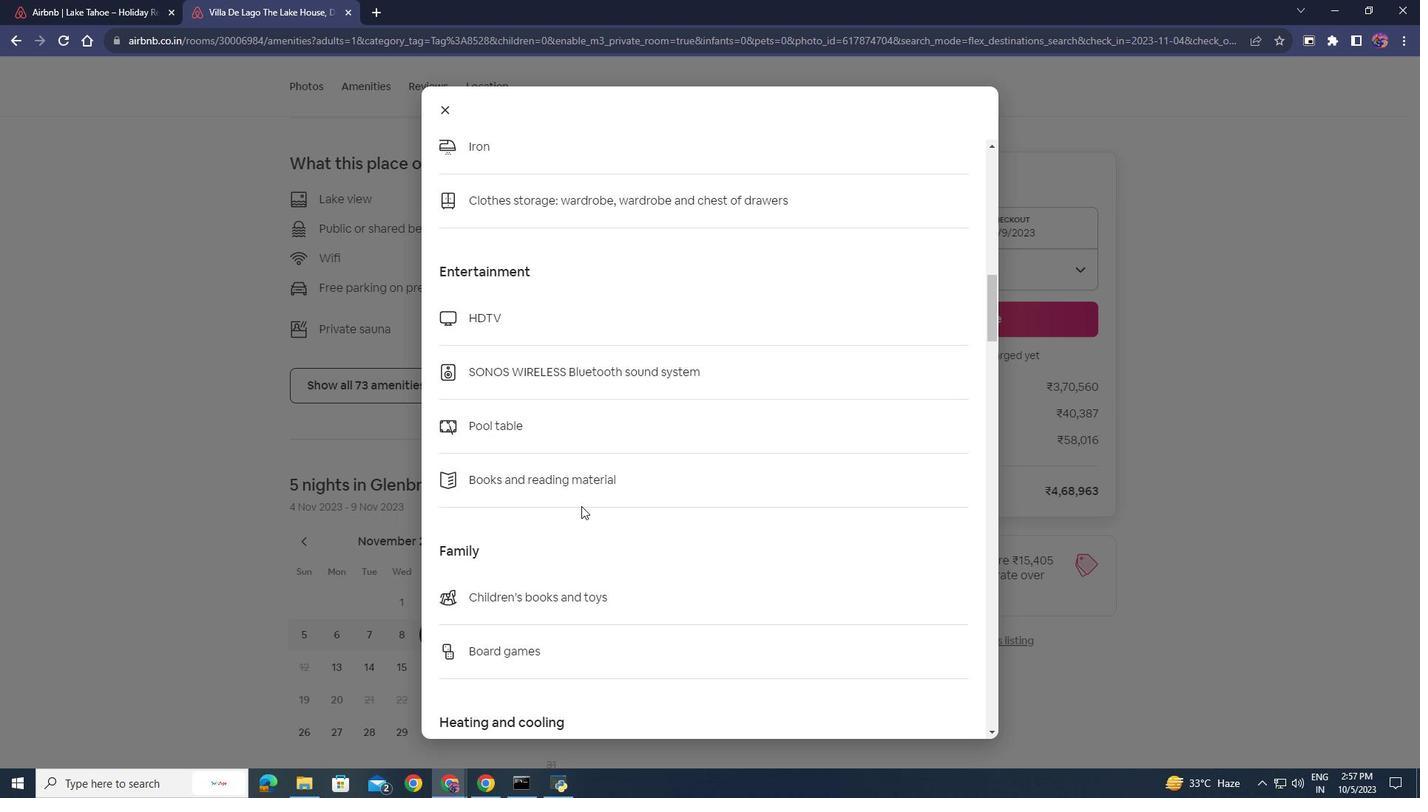 
Action: Mouse scrolled (582, 505) with delta (0, 0)
Screenshot: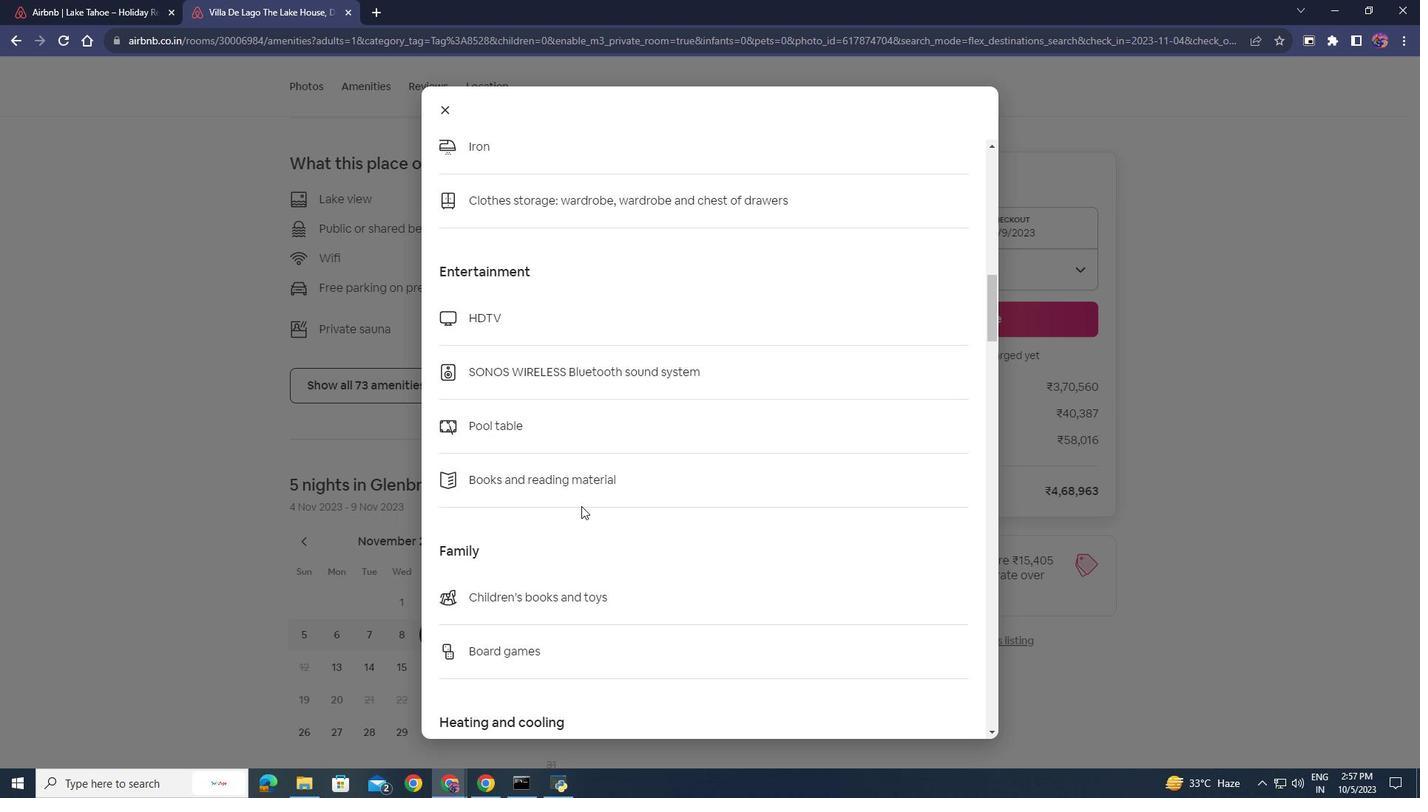 
Action: Mouse moved to (581, 506)
Screenshot: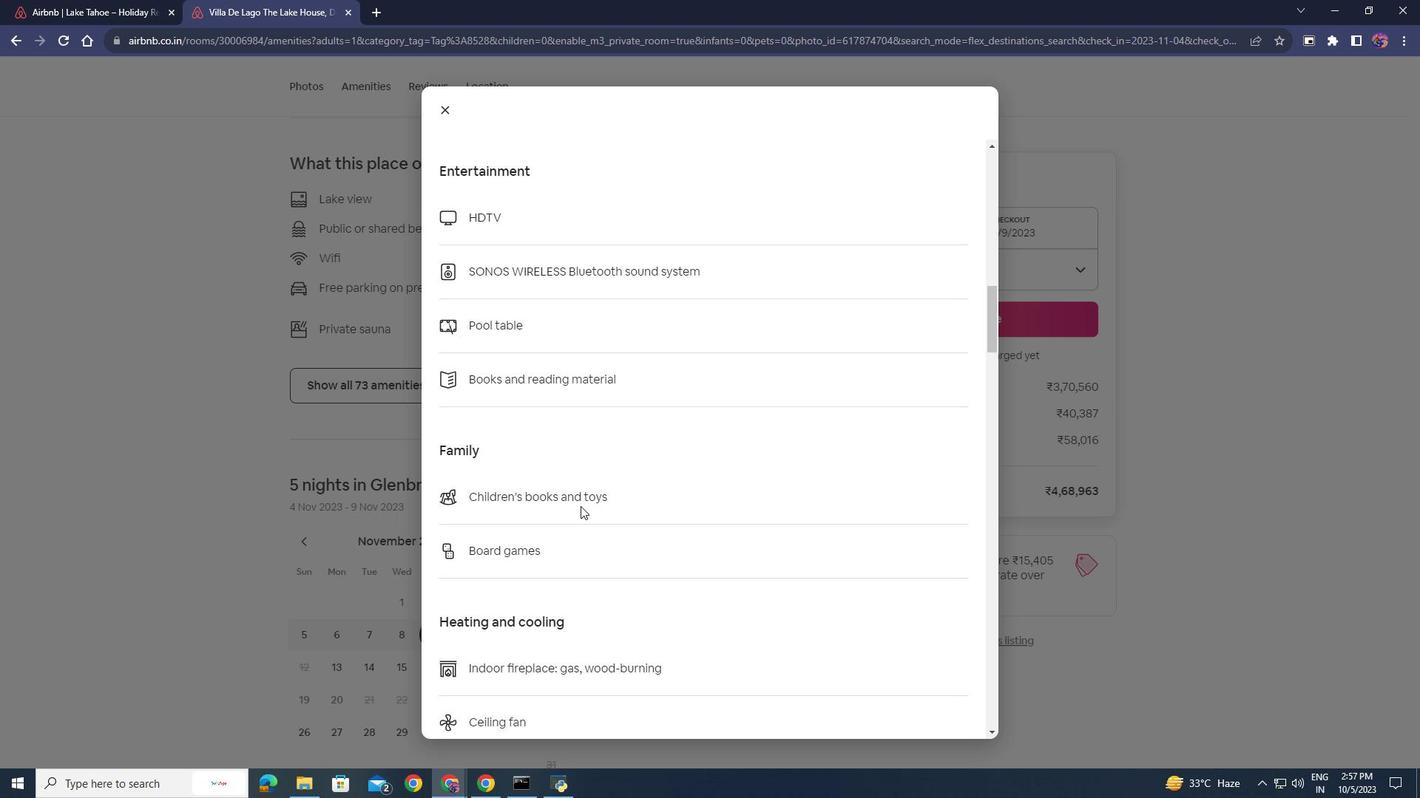 
Action: Mouse scrolled (581, 505) with delta (0, 0)
Screenshot: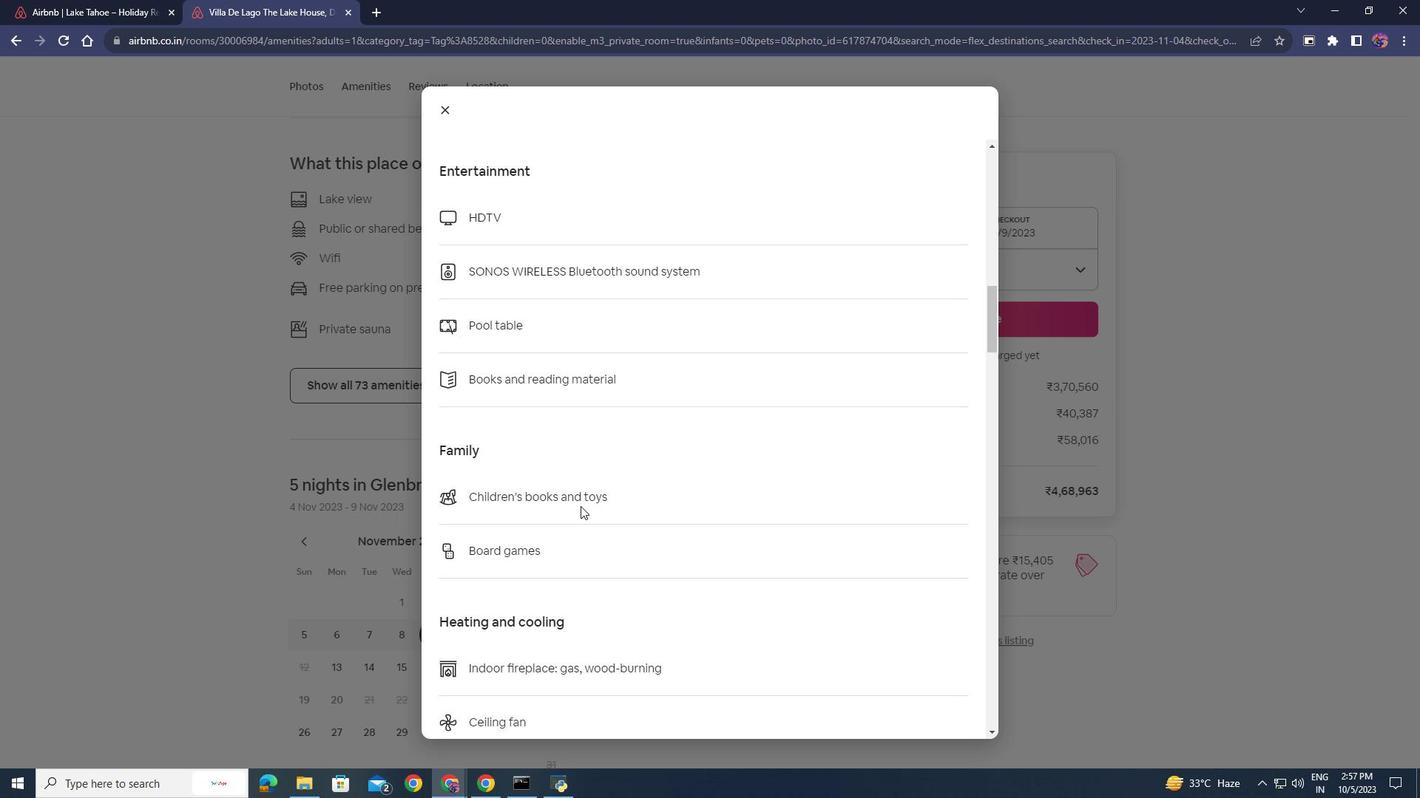 
Action: Mouse moved to (580, 505)
Screenshot: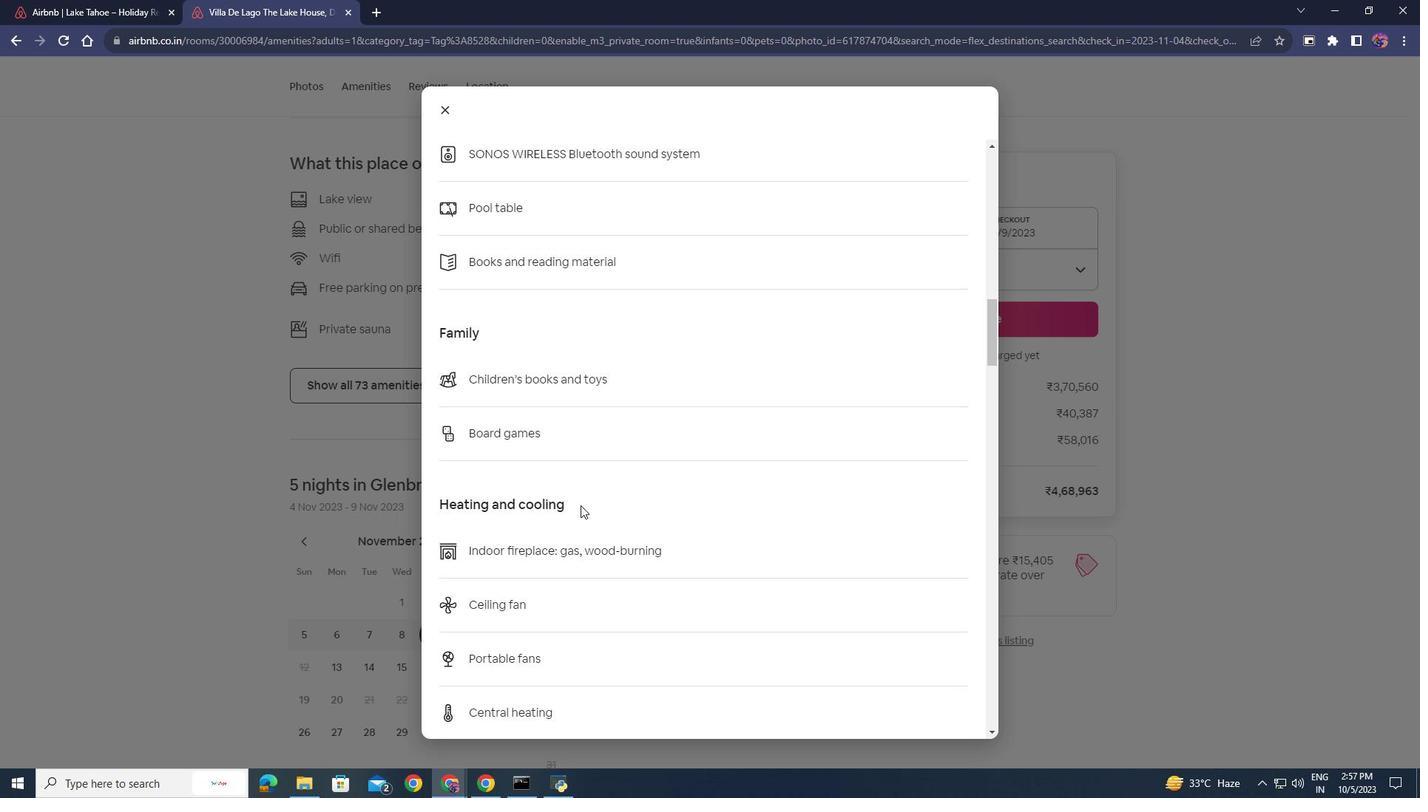
Action: Mouse scrolled (580, 505) with delta (0, 0)
Screenshot: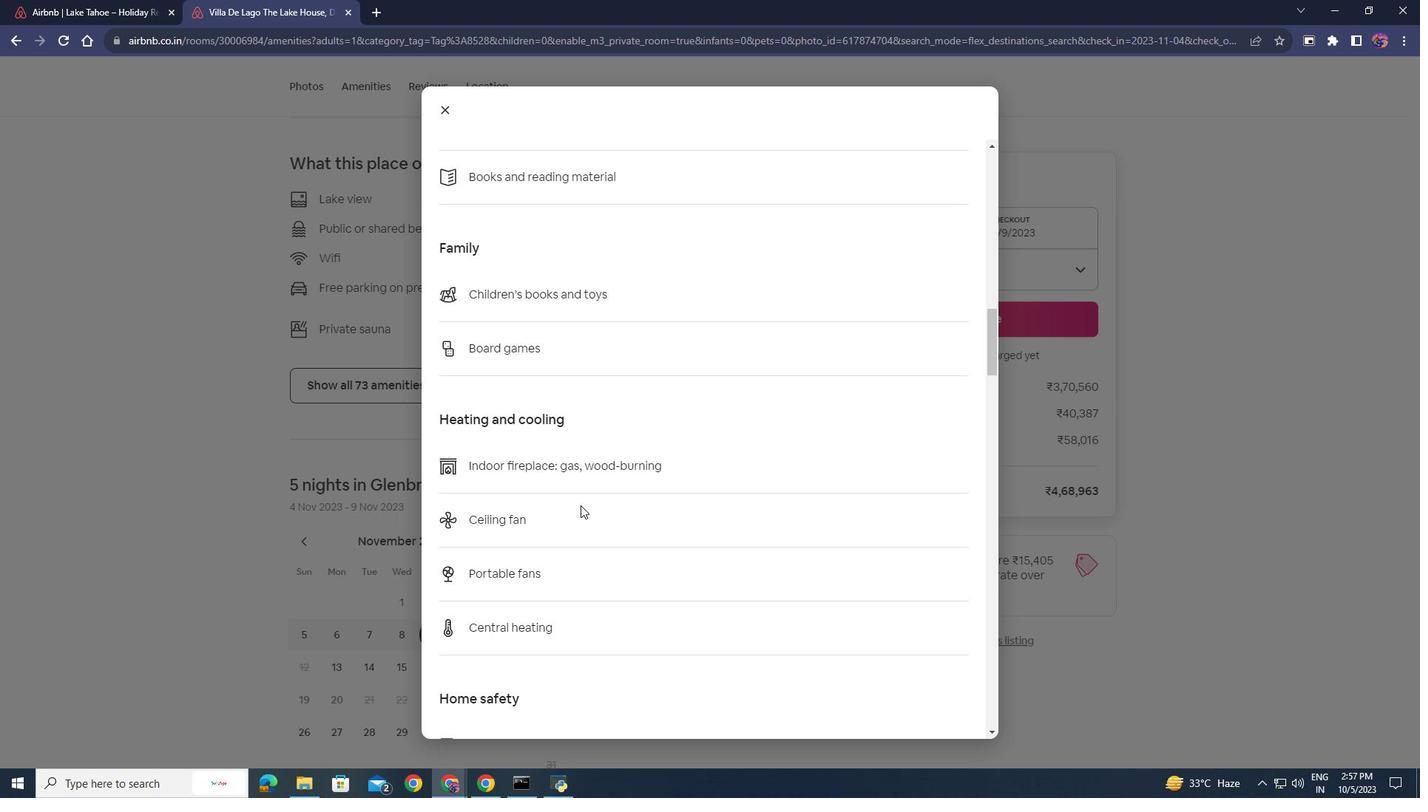 
Action: Mouse moved to (579, 505)
Screenshot: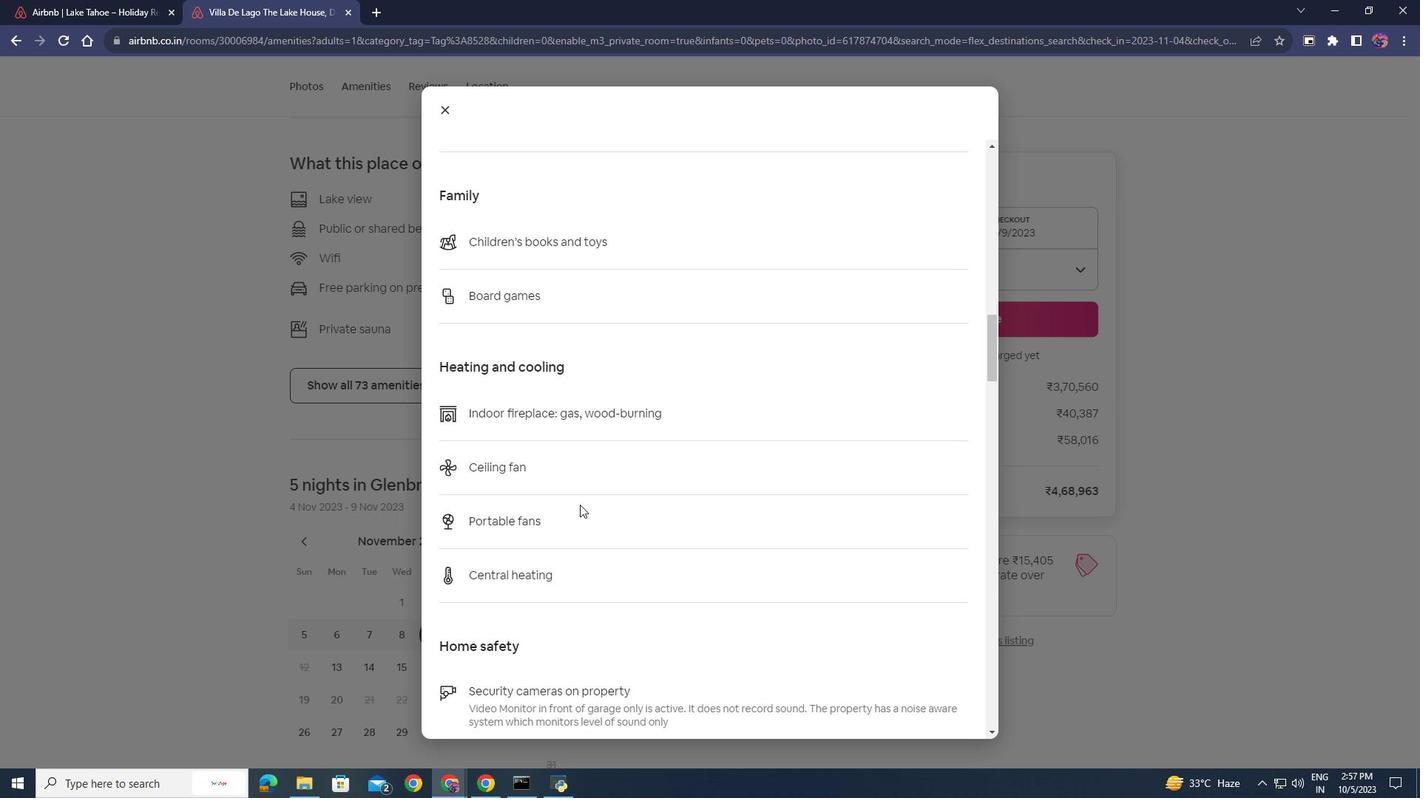 
Action: Mouse scrolled (579, 504) with delta (0, 0)
Screenshot: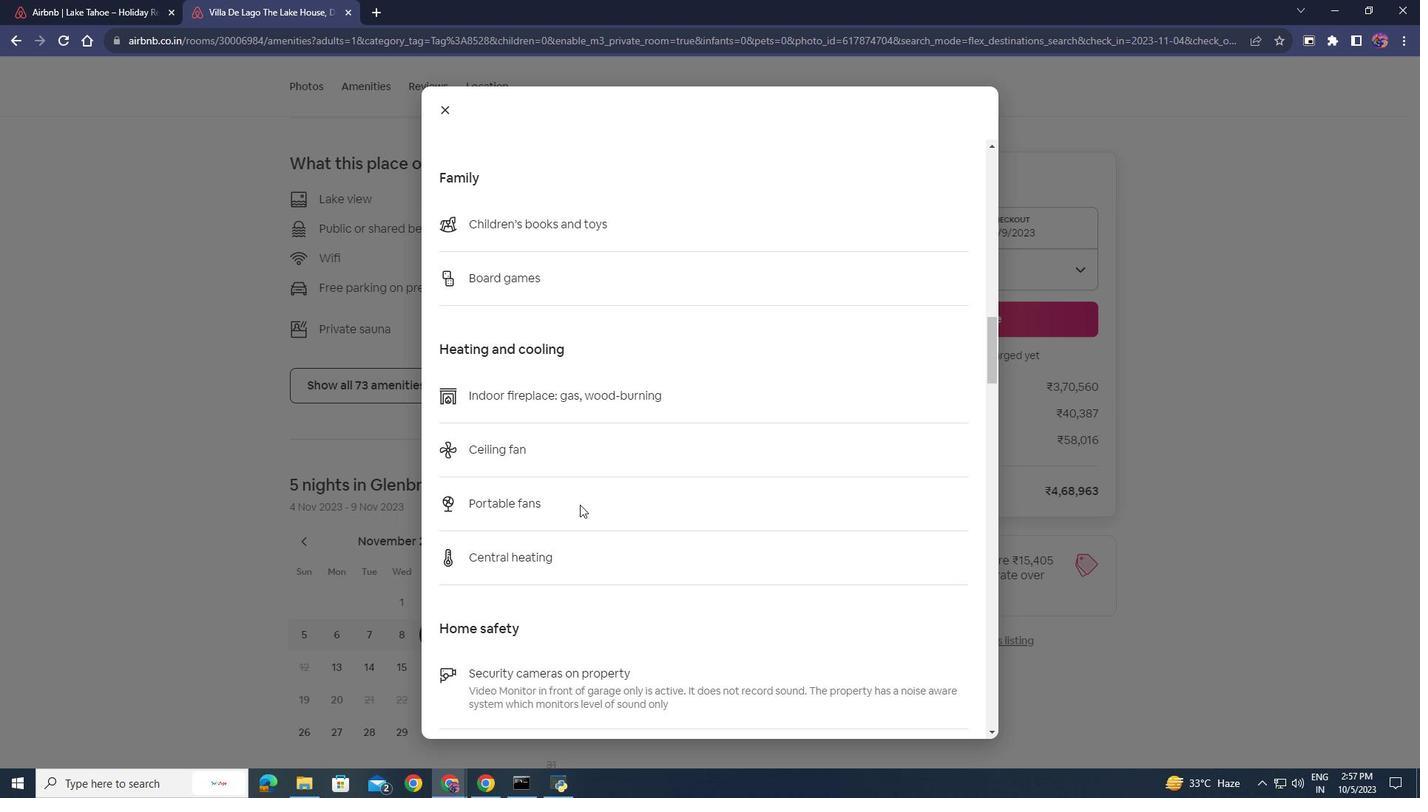 
Action: Mouse scrolled (579, 504) with delta (0, 0)
Screenshot: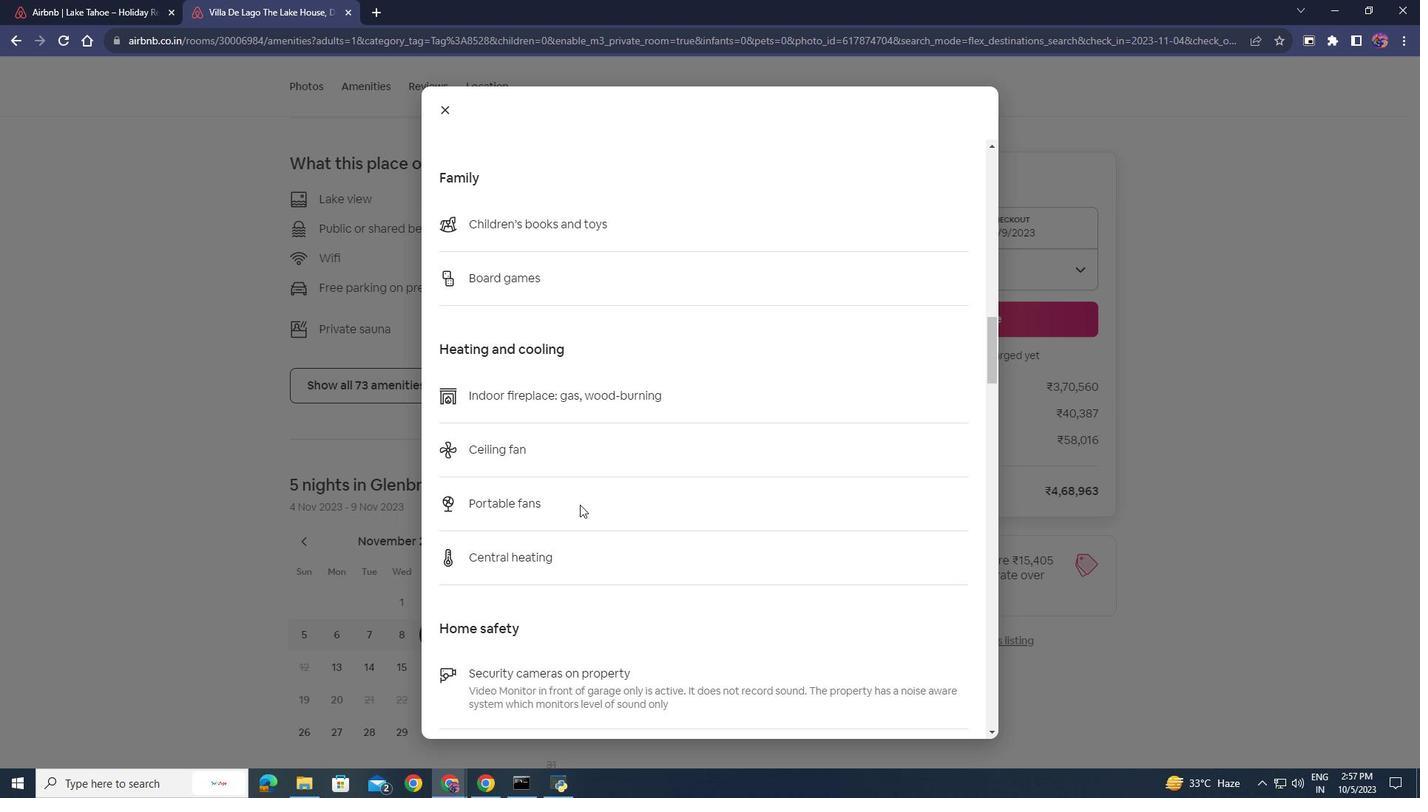 
Action: Mouse scrolled (579, 504) with delta (0, 0)
Screenshot: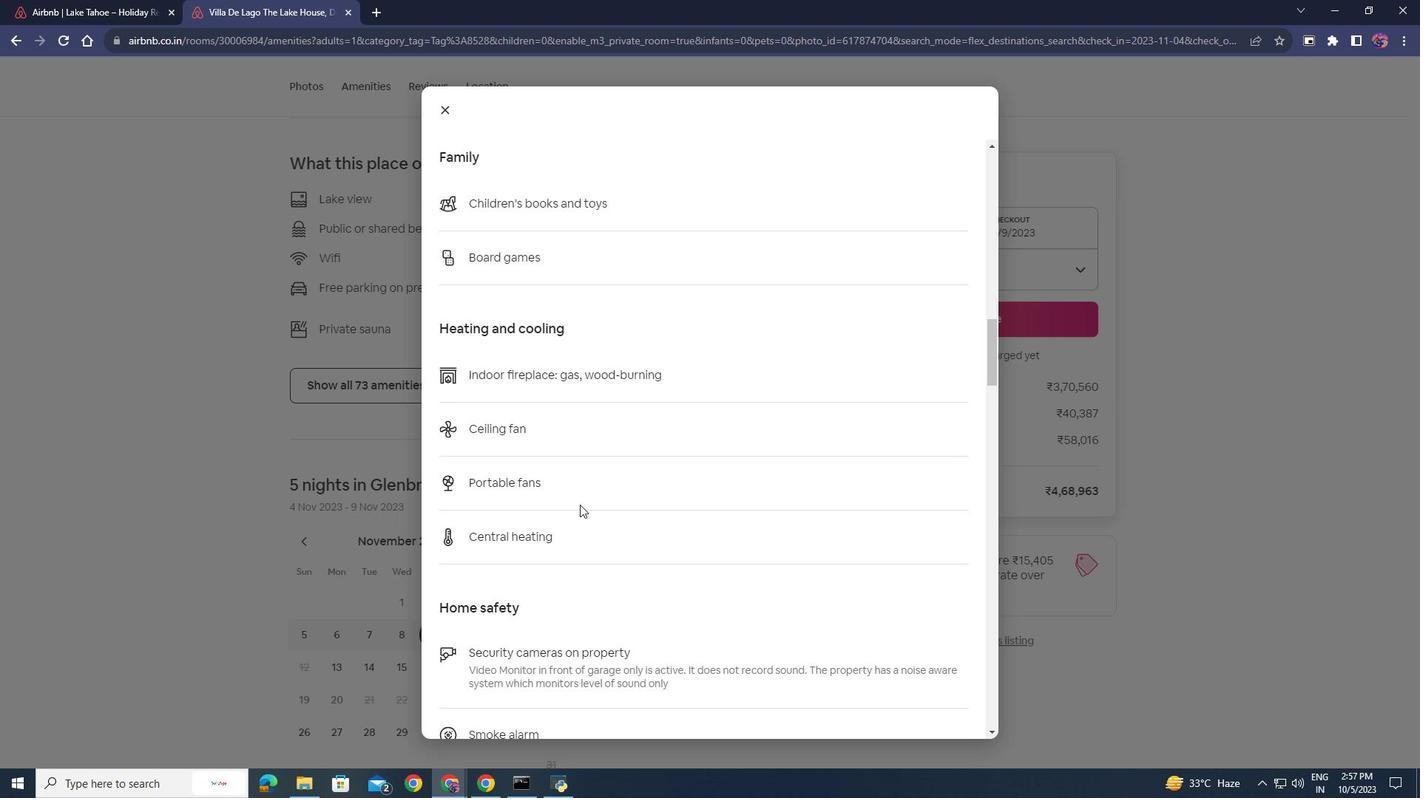 
Action: Mouse scrolled (579, 504) with delta (0, 0)
Screenshot: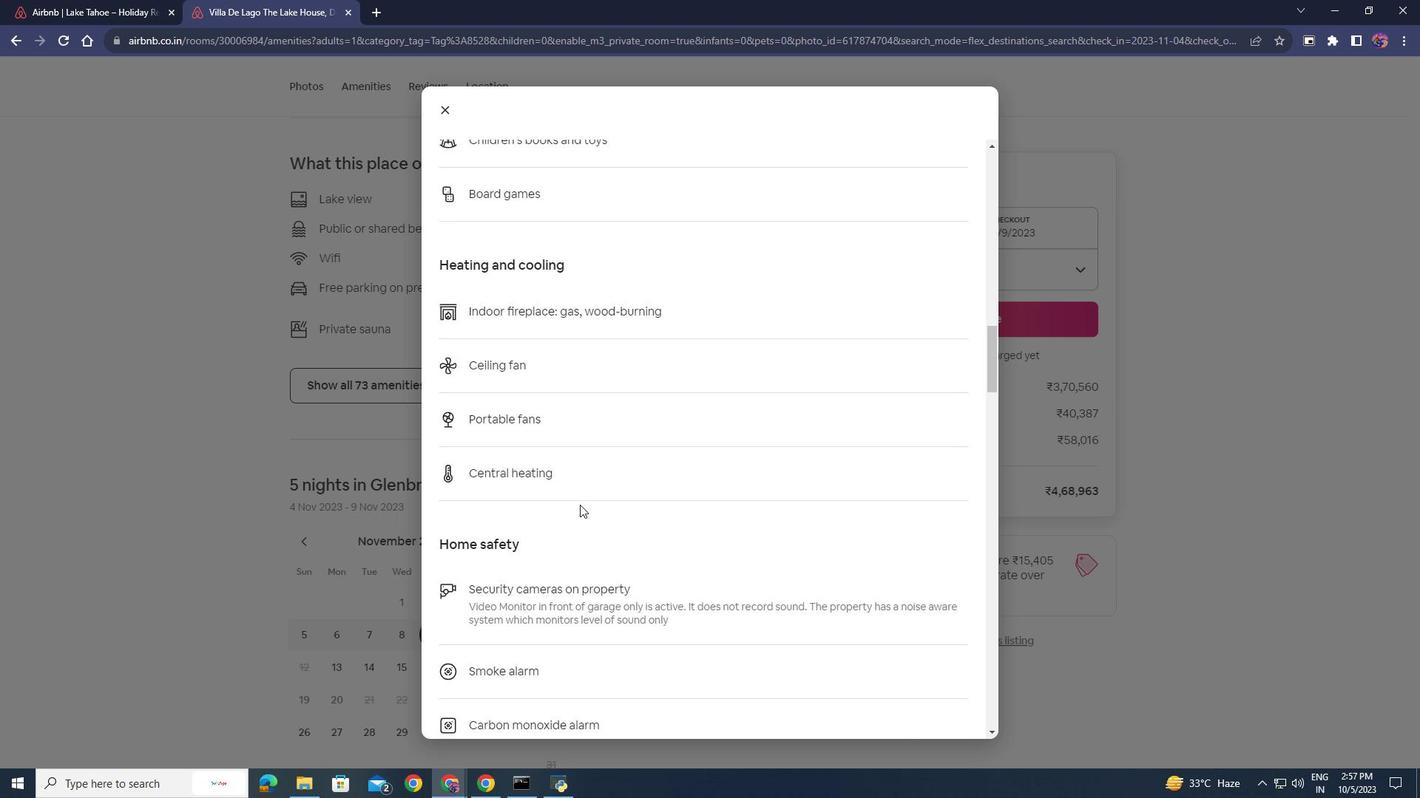 
Action: Mouse moved to (442, 112)
Screenshot: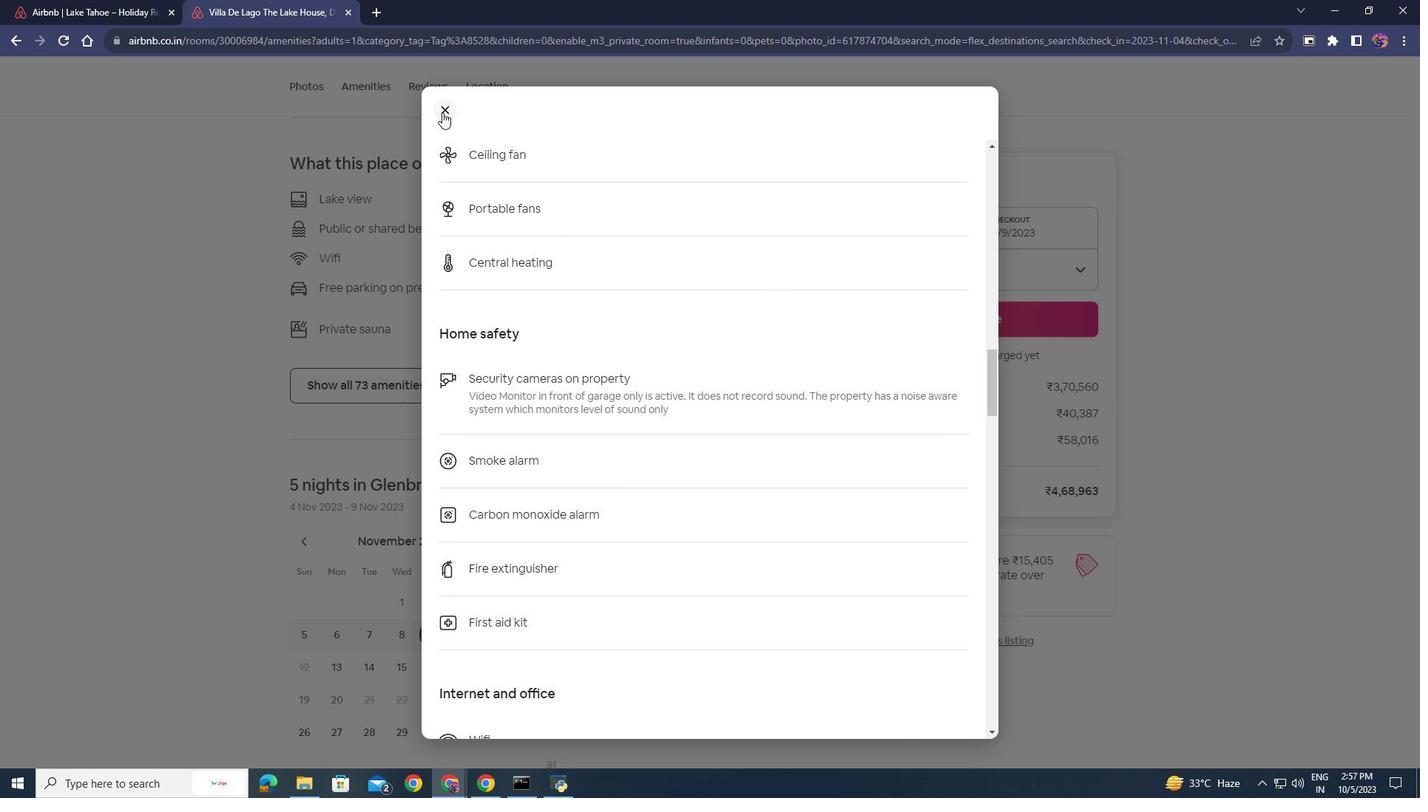 
Action: Mouse pressed left at (442, 112)
Screenshot: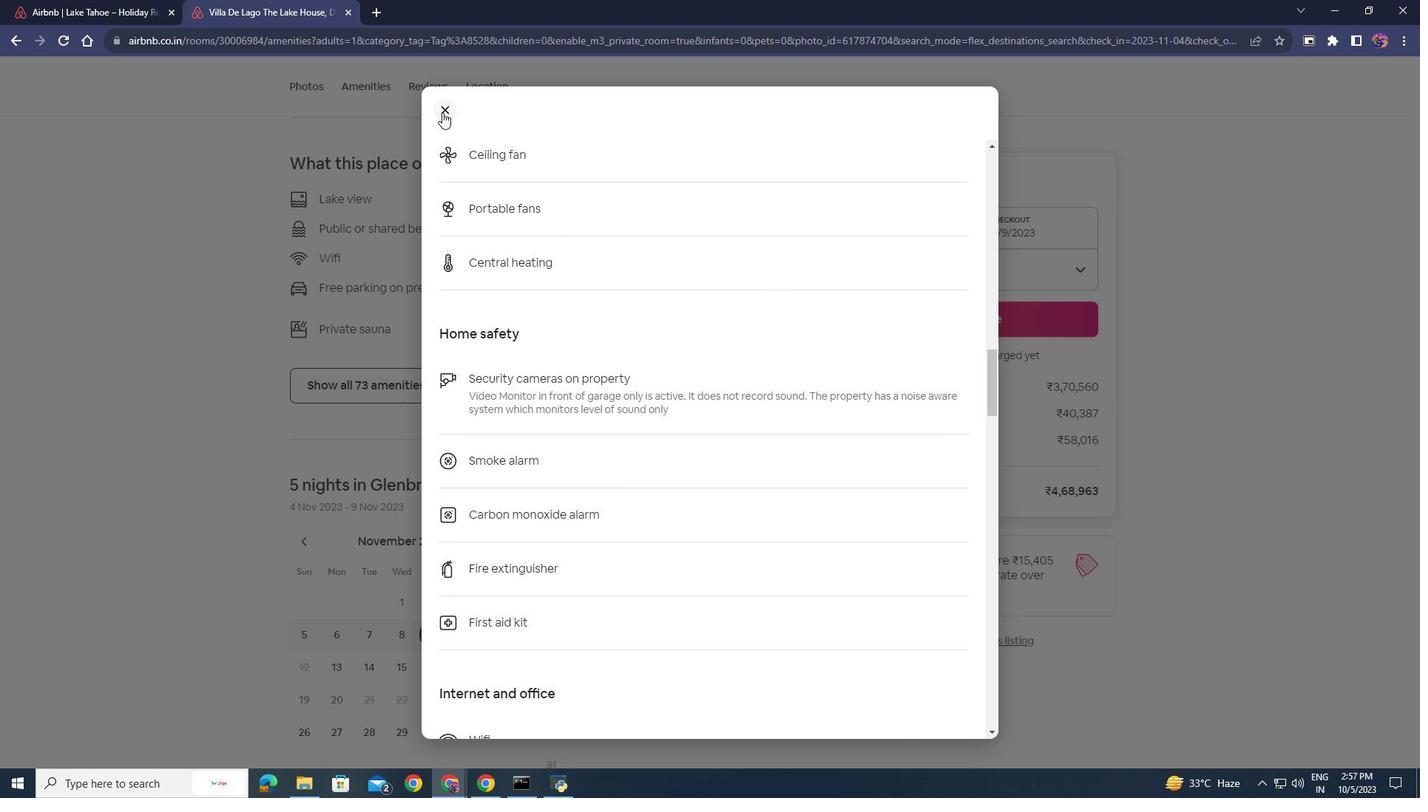 
Action: Mouse moved to (521, 483)
Screenshot: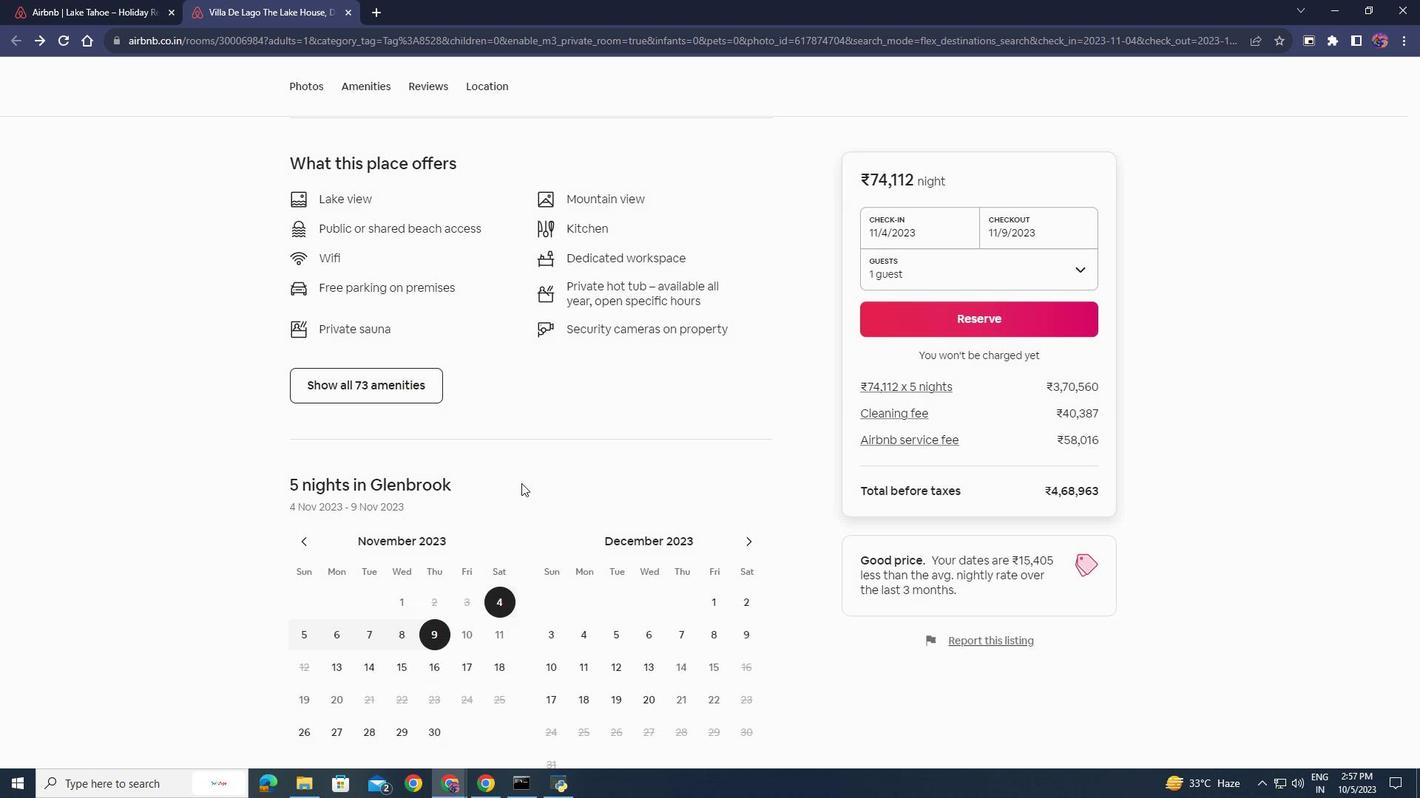 
Action: Mouse scrolled (521, 484) with delta (0, 0)
Screenshot: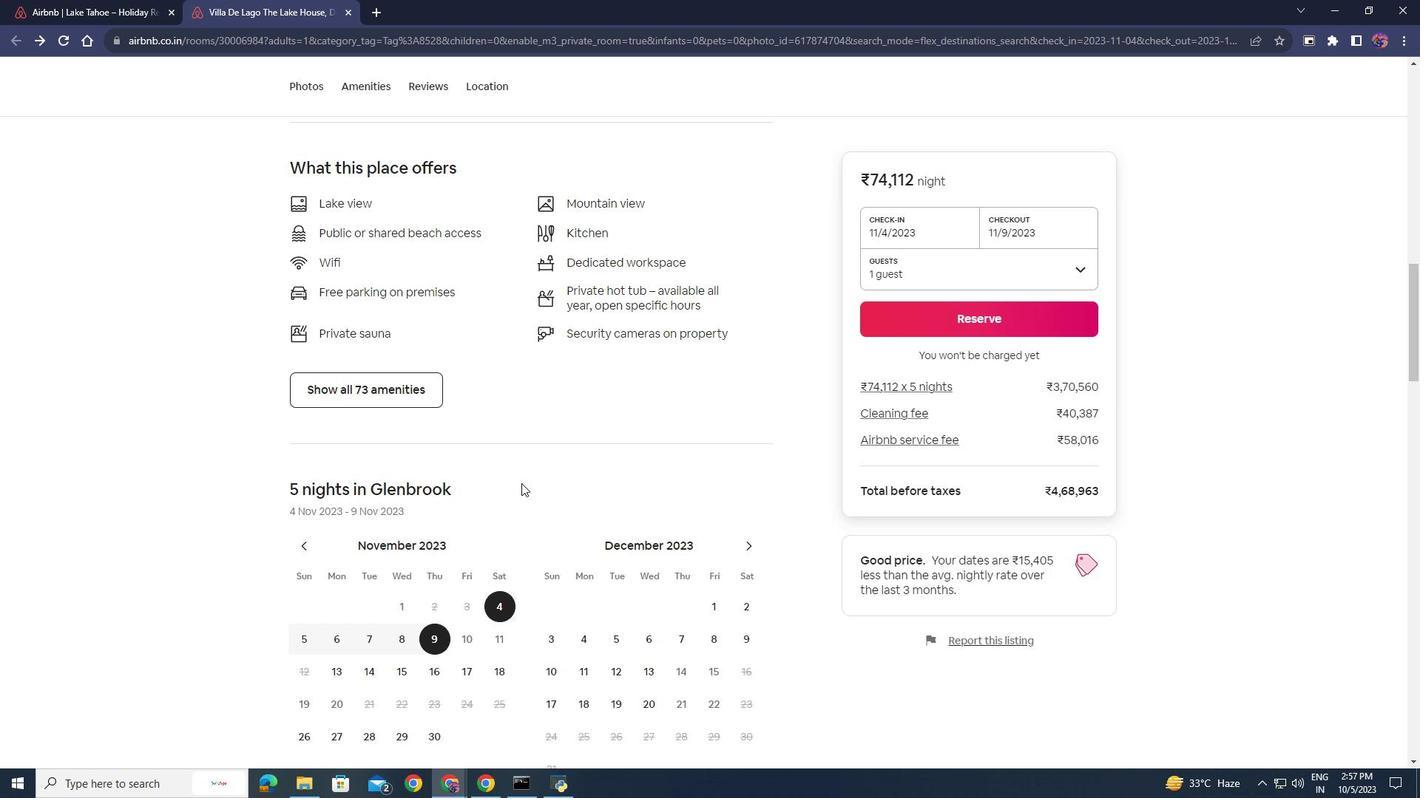 
Action: Mouse scrolled (521, 483) with delta (0, 0)
Screenshot: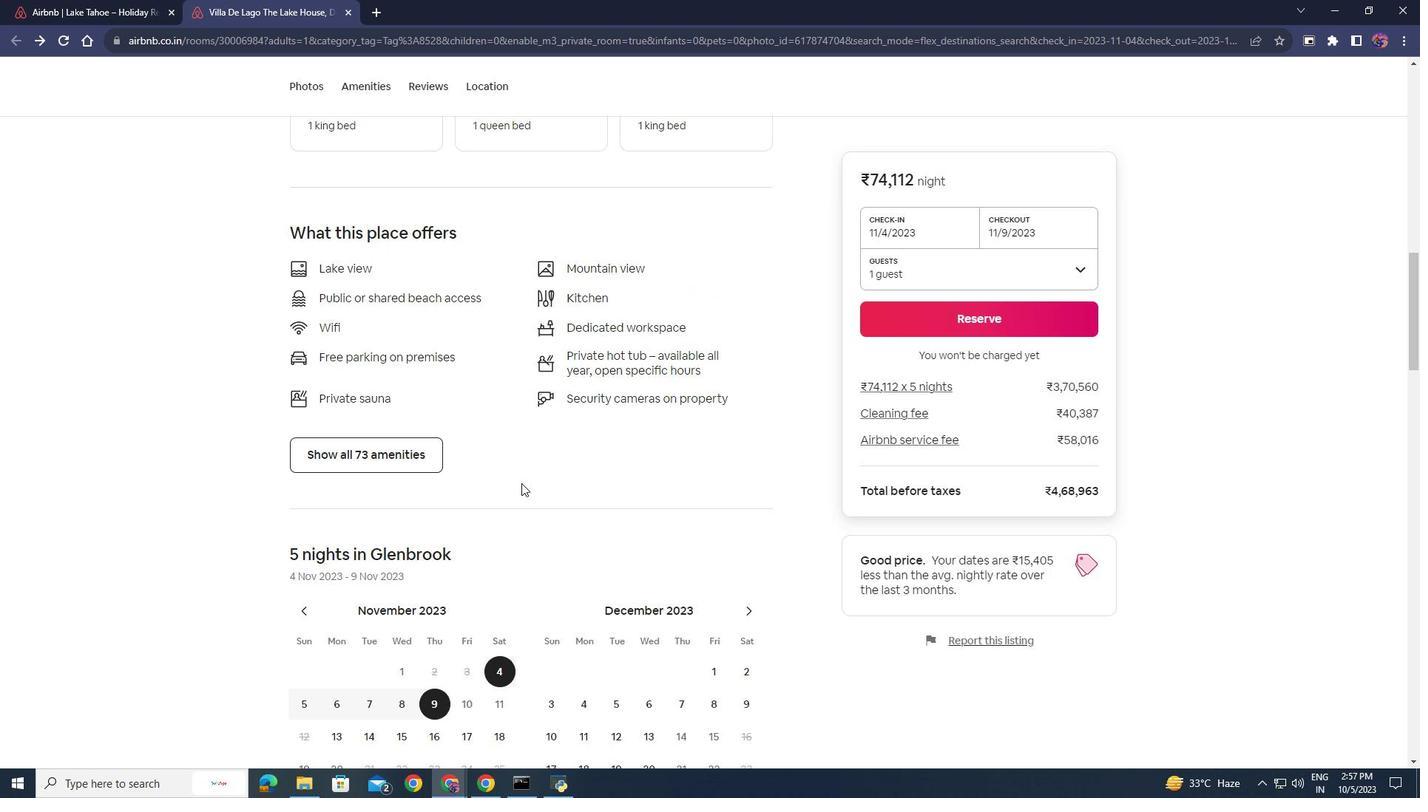
Action: Mouse scrolled (521, 483) with delta (0, 0)
Screenshot: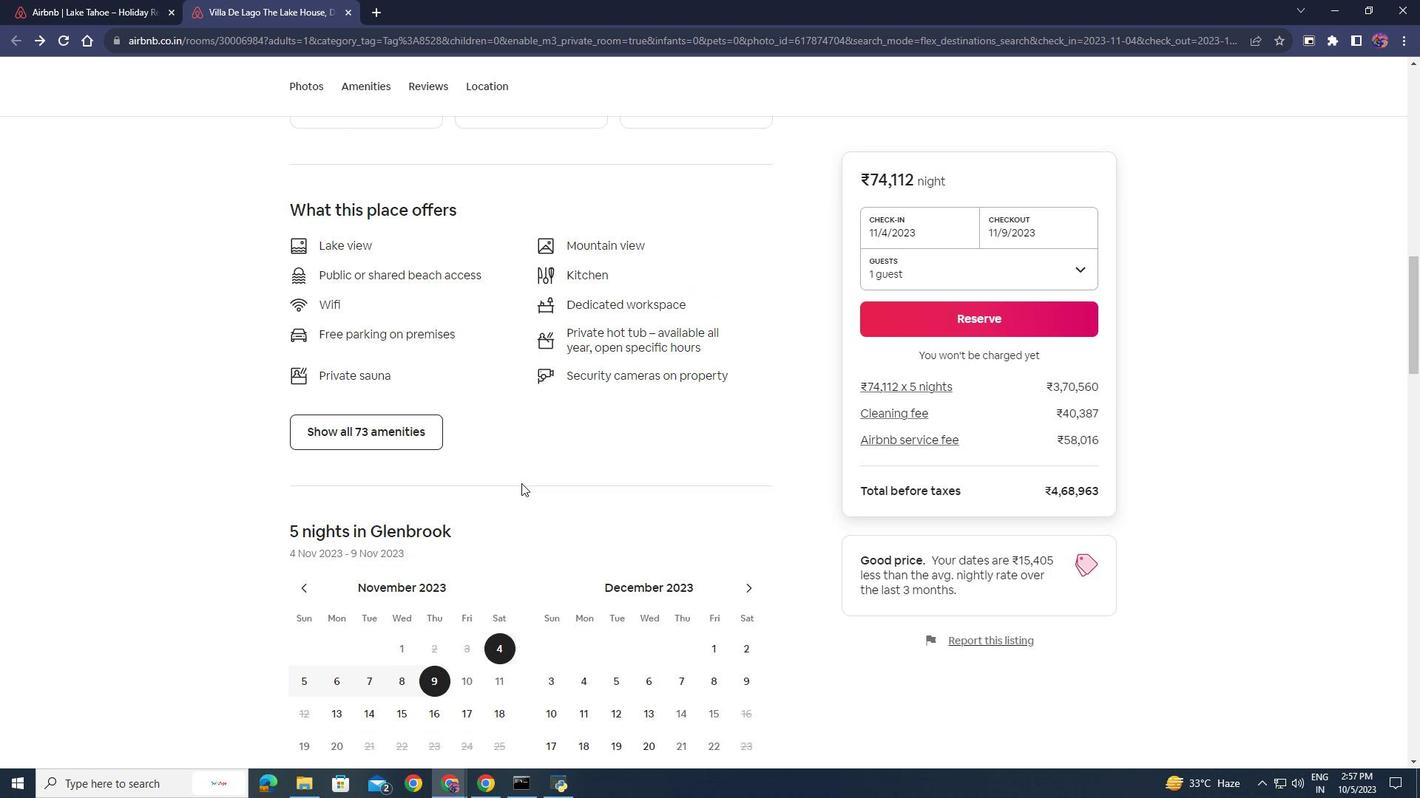 
Action: Mouse moved to (417, 80)
Screenshot: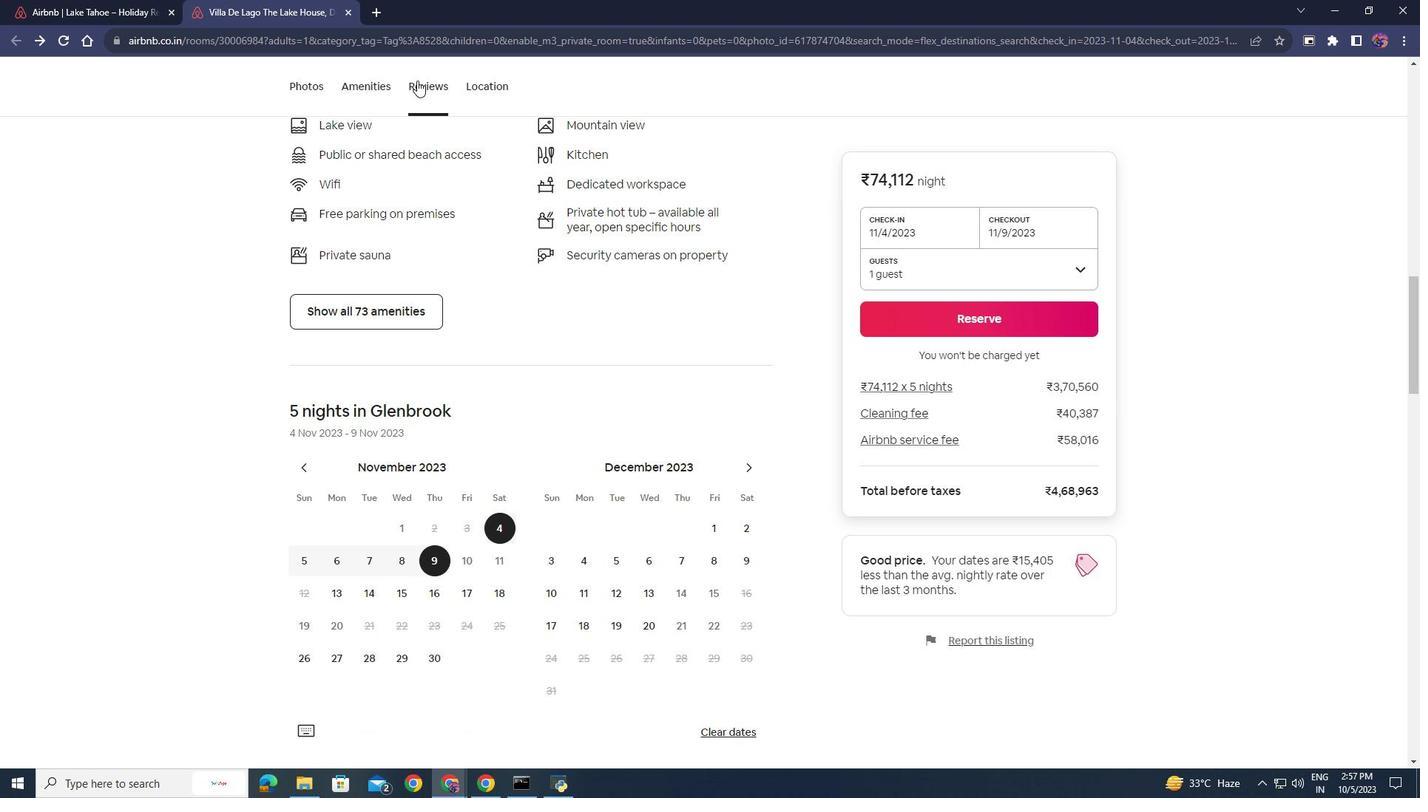 
Action: Mouse pressed left at (417, 80)
Screenshot: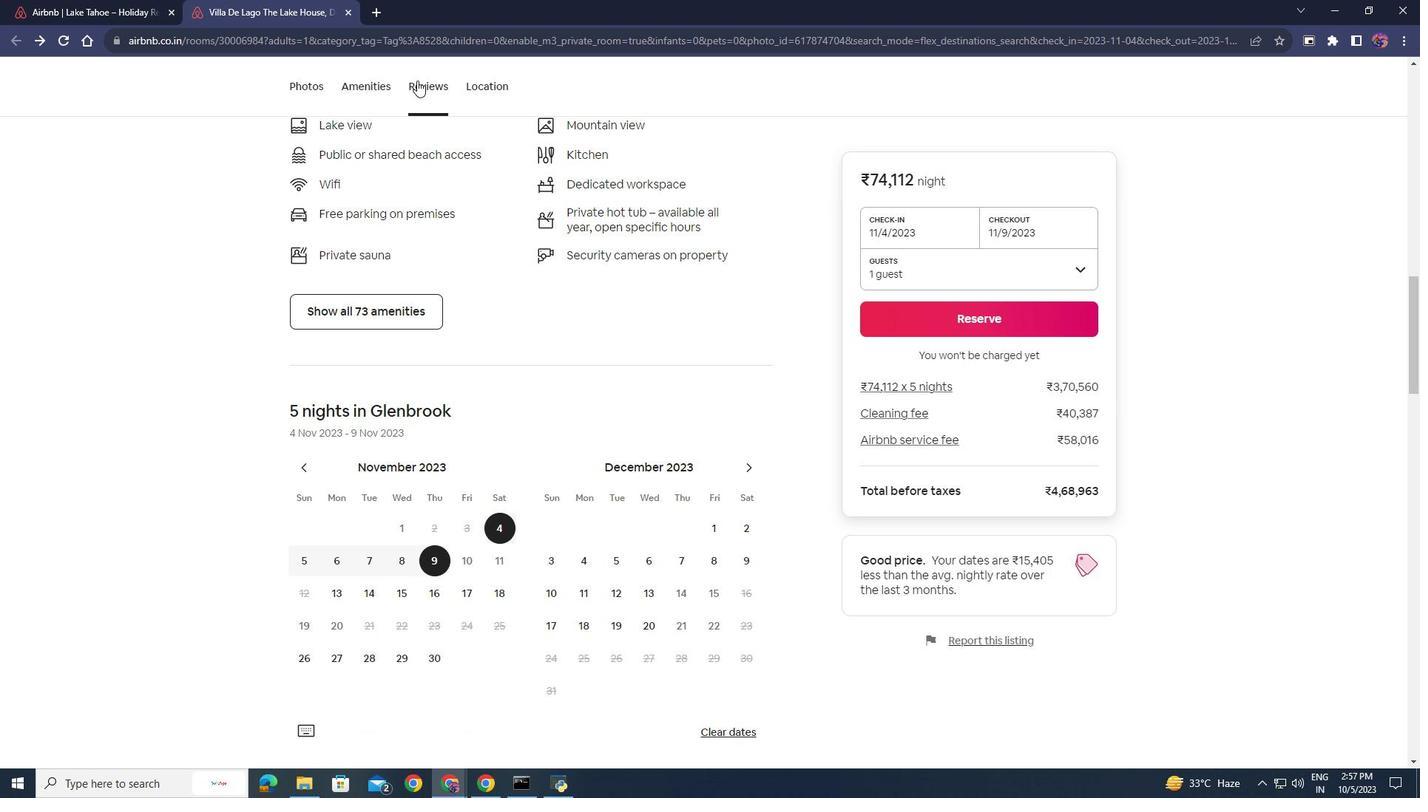 
Action: Mouse moved to (550, 349)
Screenshot: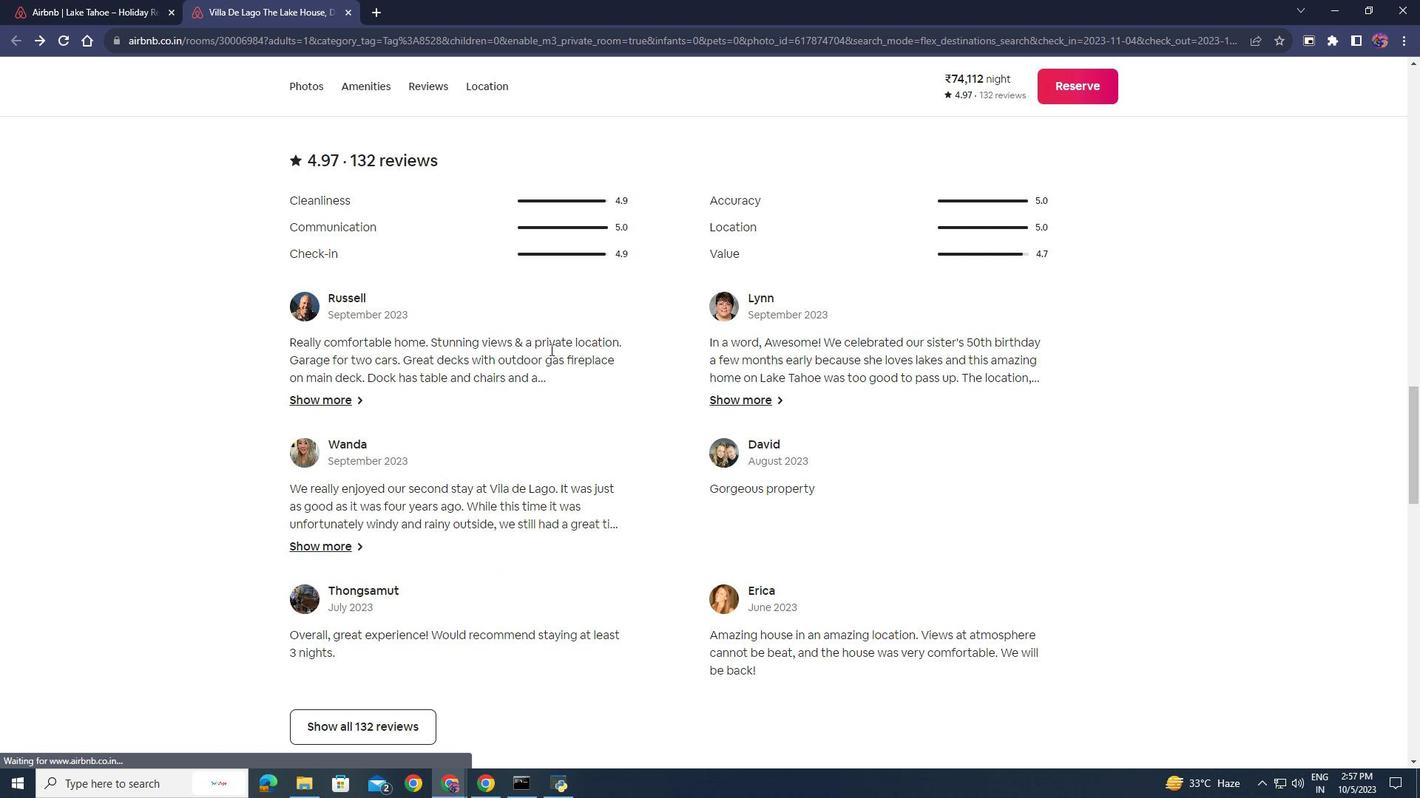 
Action: Mouse scrolled (550, 349) with delta (0, 0)
Screenshot: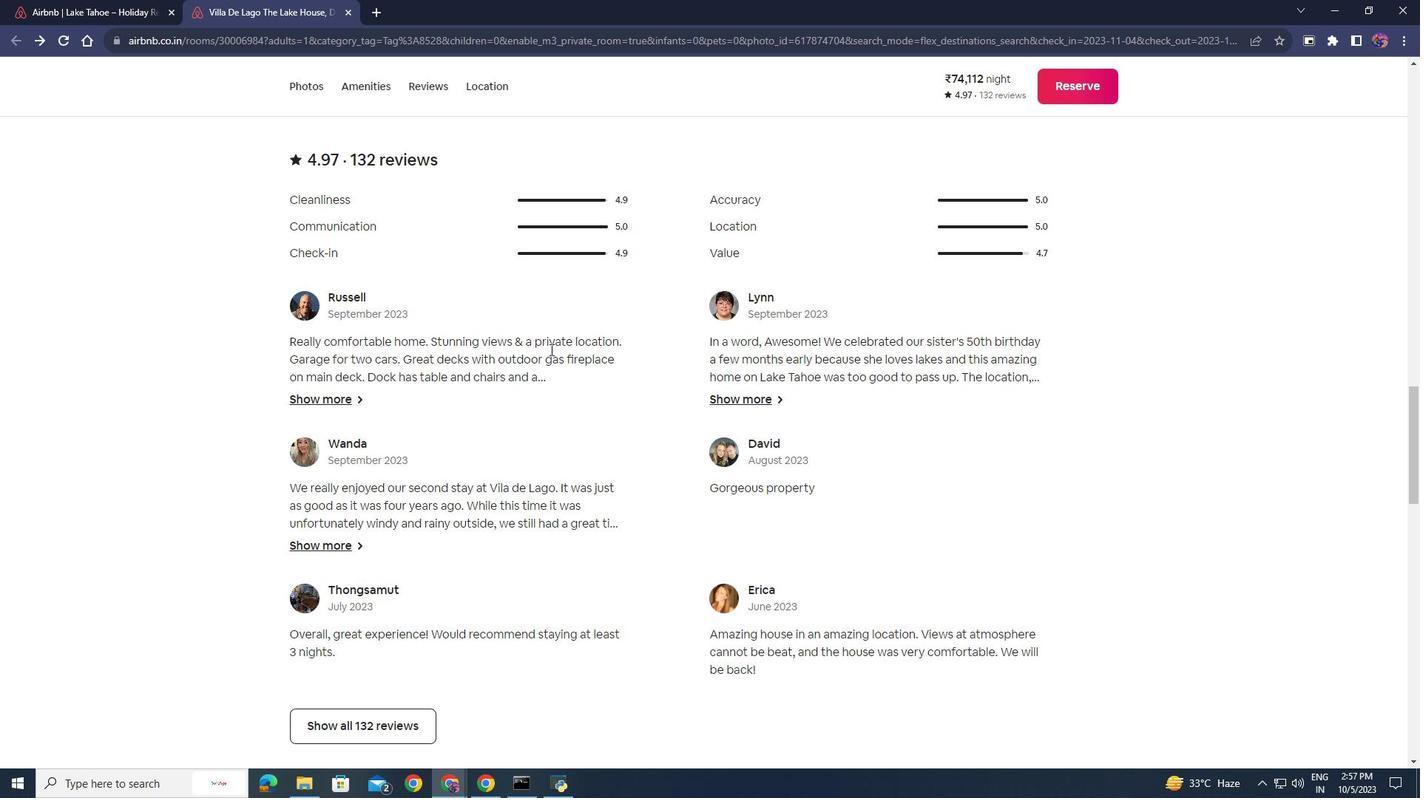 
Action: Mouse scrolled (550, 349) with delta (0, 0)
Screenshot: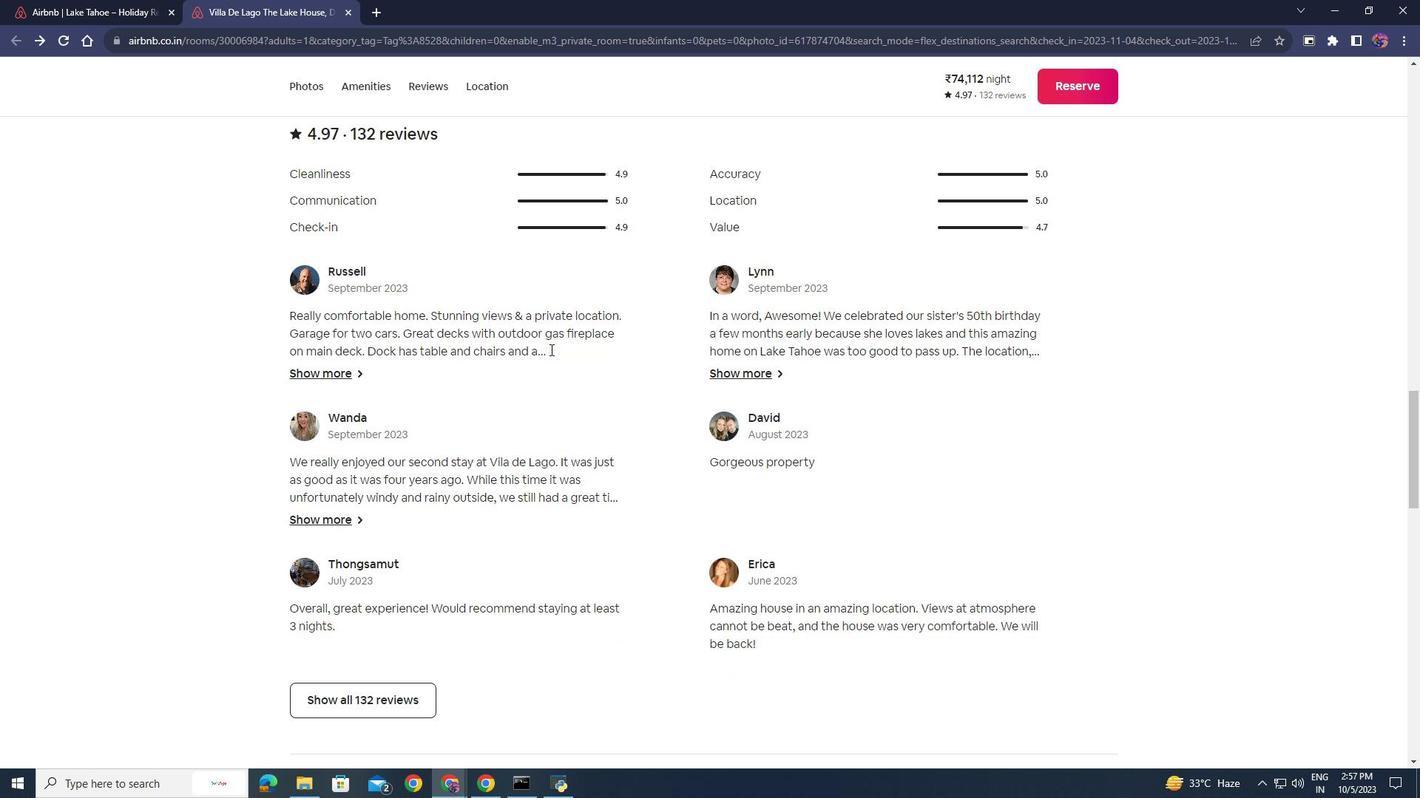 
Action: Mouse scrolled (550, 349) with delta (0, 0)
Screenshot: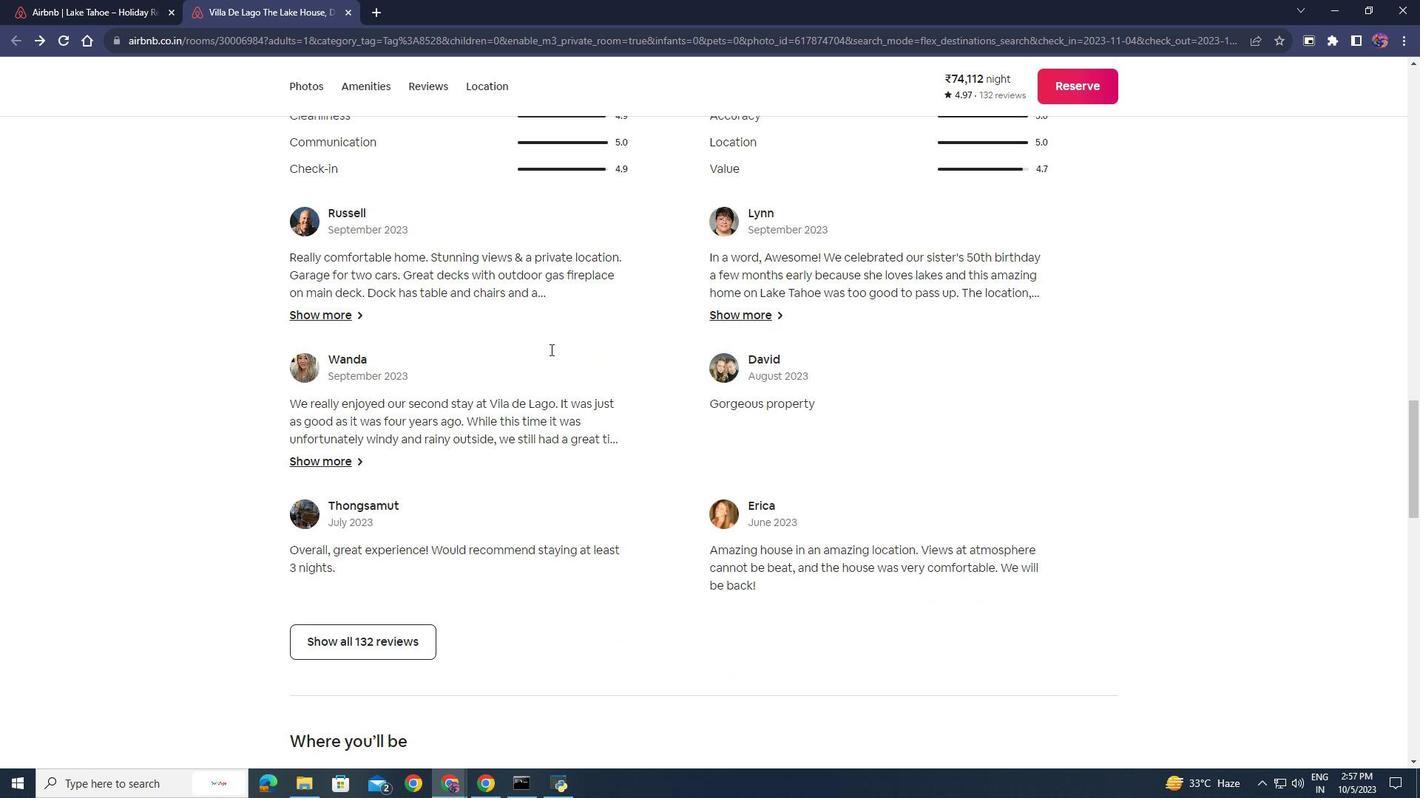 
Action: Mouse scrolled (550, 349) with delta (0, 0)
Screenshot: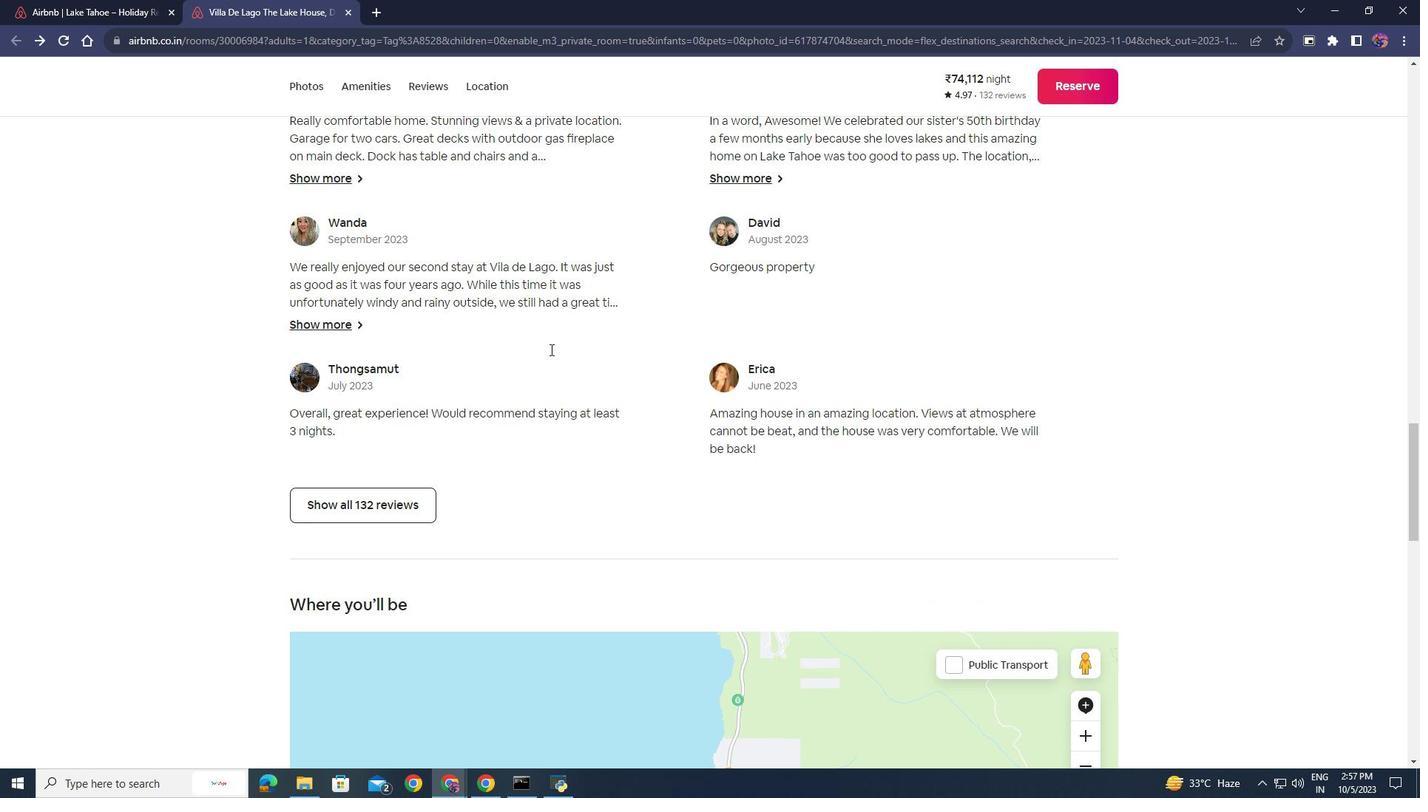 
Action: Mouse scrolled (550, 349) with delta (0, 0)
Screenshot: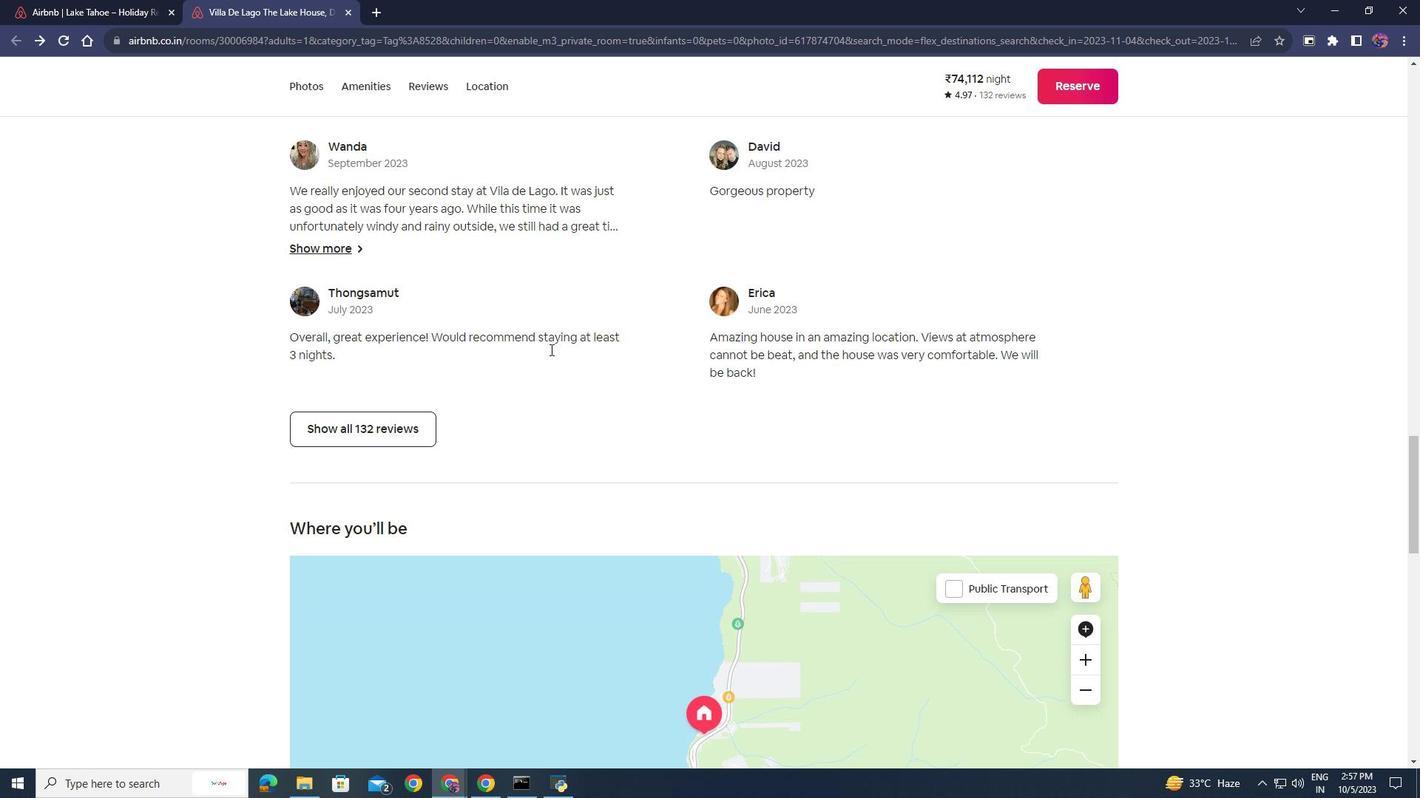 
Action: Mouse scrolled (550, 349) with delta (0, 0)
Screenshot: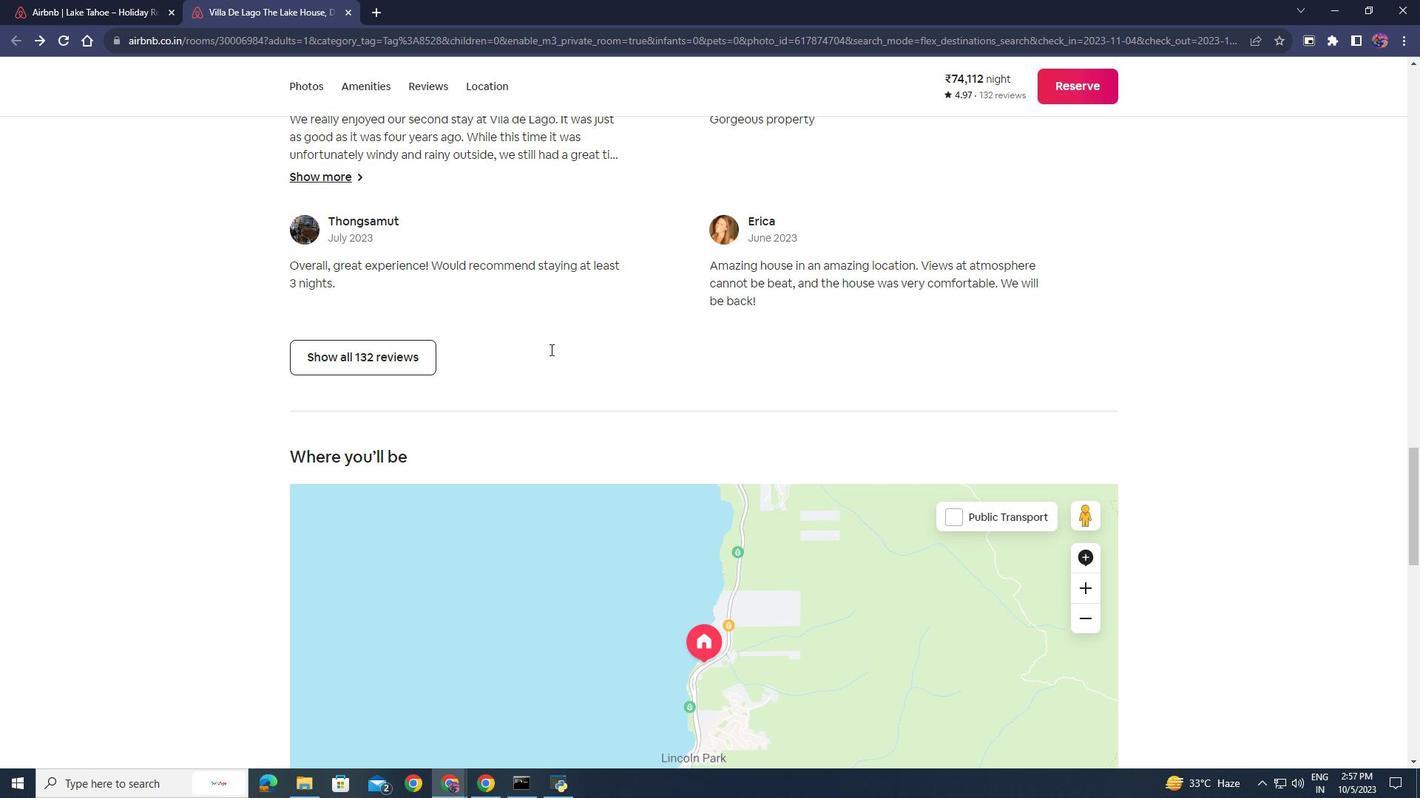 
Action: Mouse scrolled (550, 349) with delta (0, 0)
Screenshot: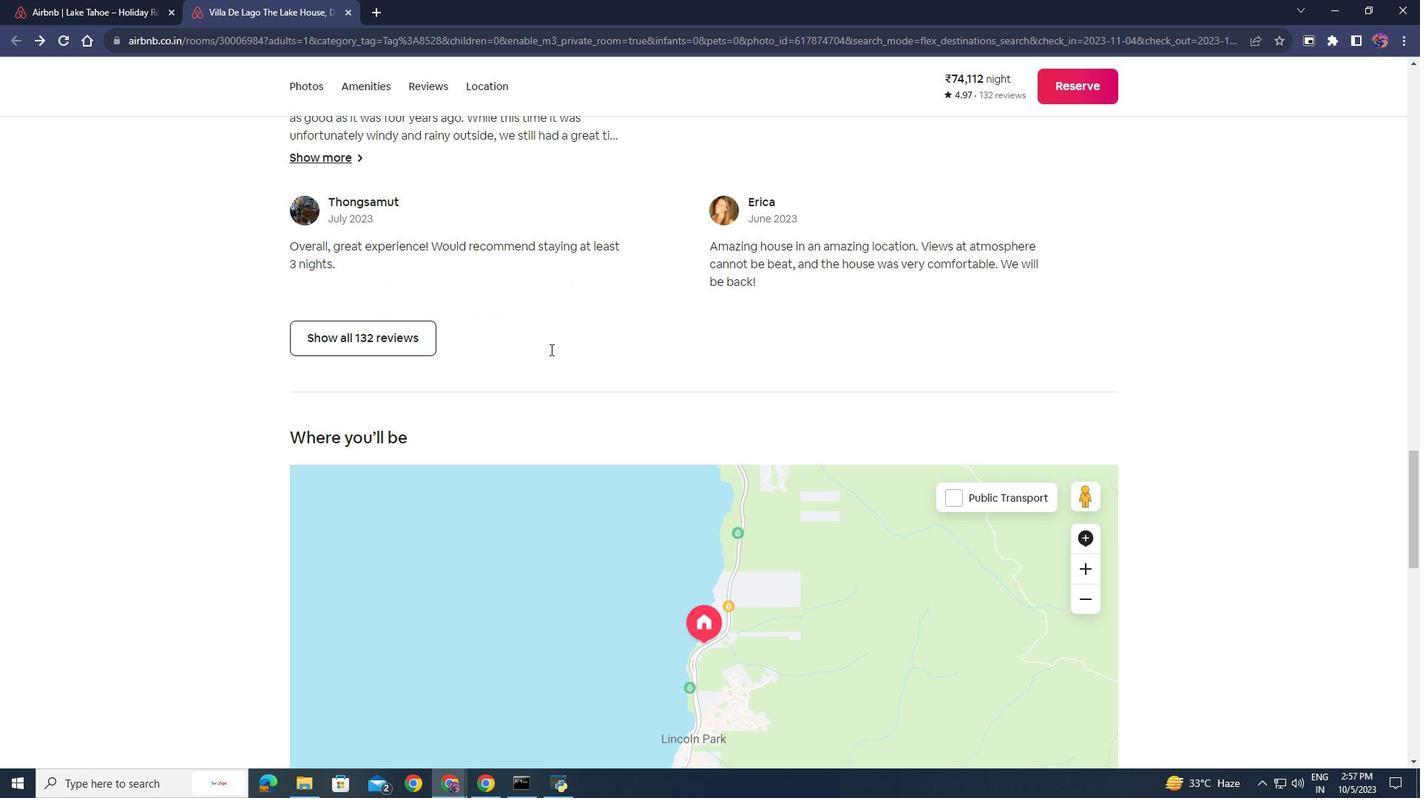 
Action: Mouse scrolled (550, 350) with delta (0, 0)
Screenshot: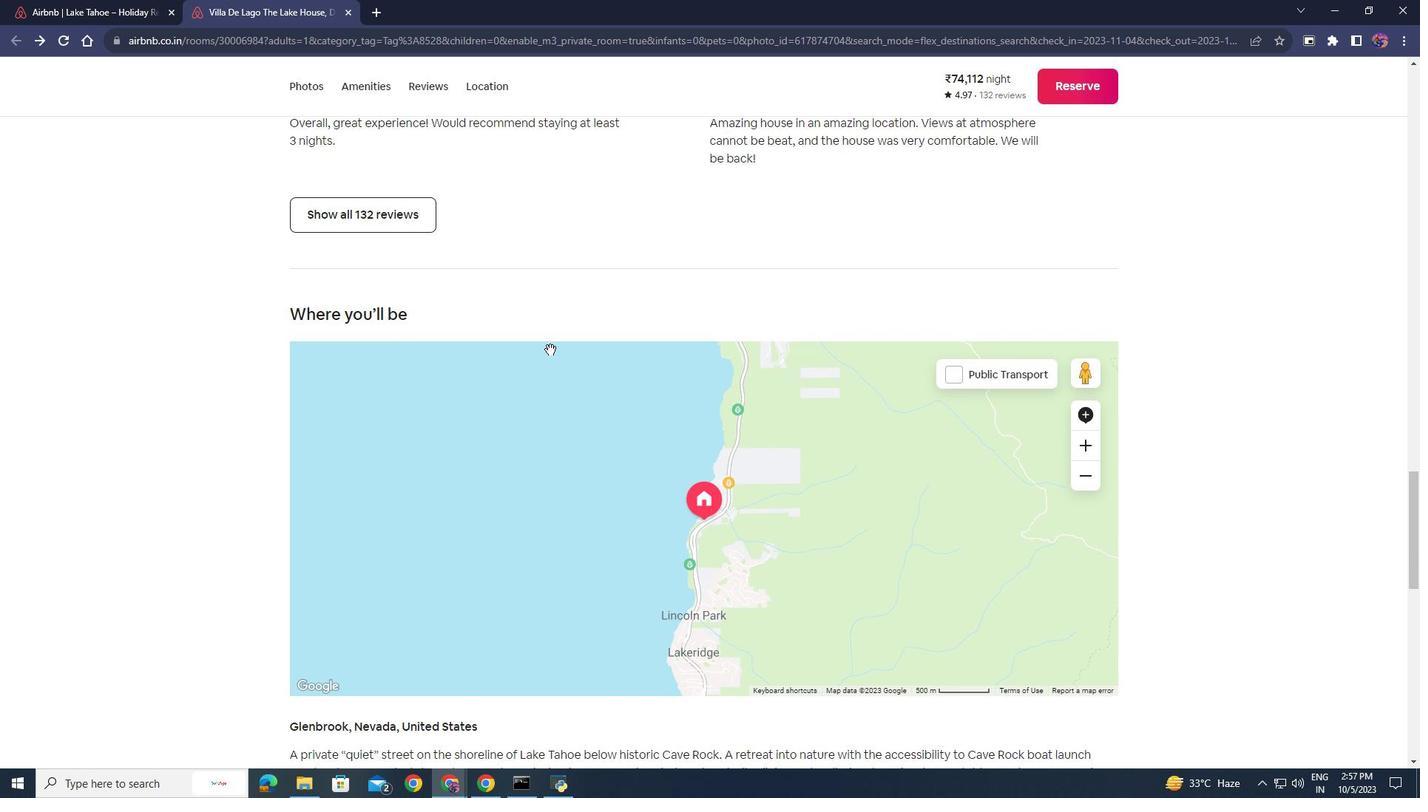 
Action: Mouse scrolled (550, 350) with delta (0, 0)
Screenshot: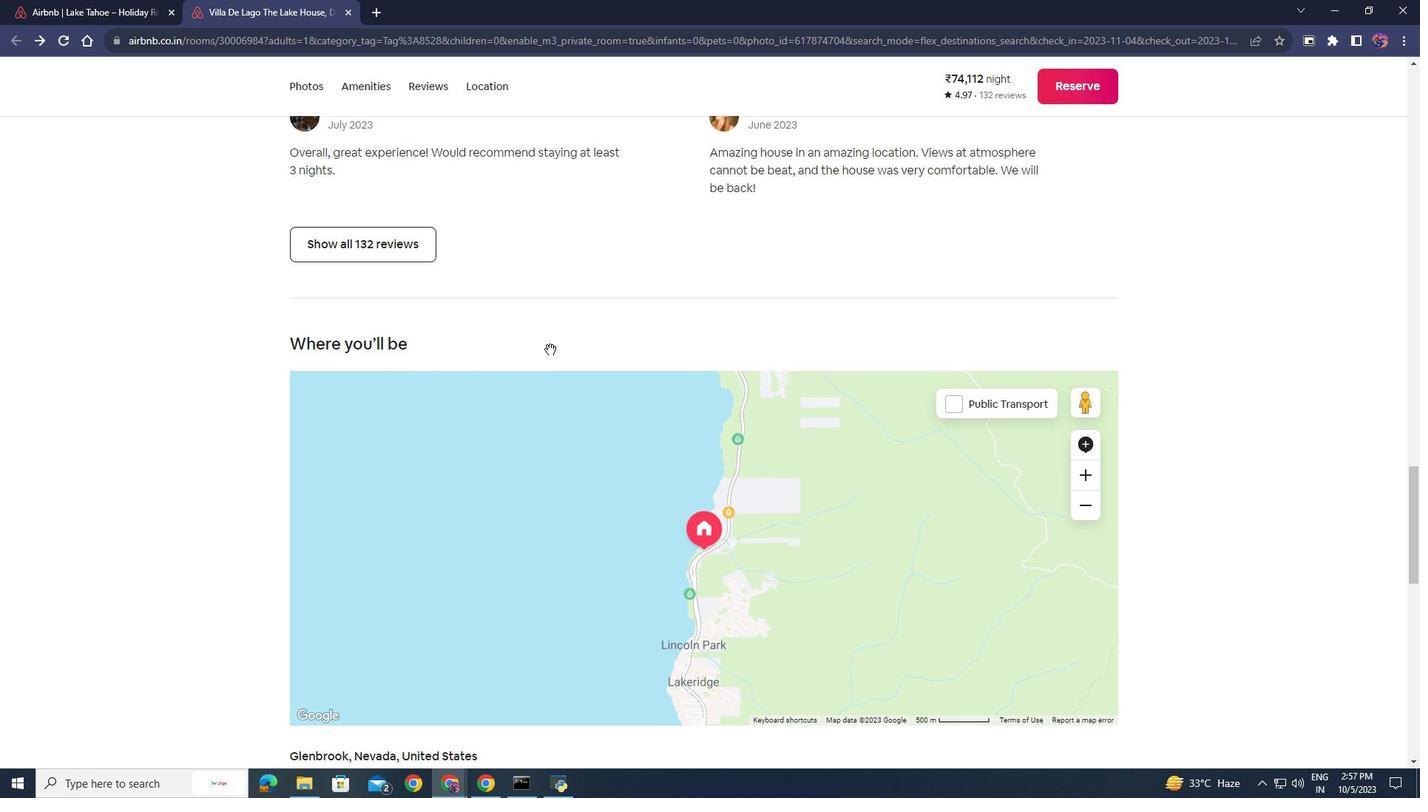 
Action: Mouse moved to (551, 264)
Screenshot: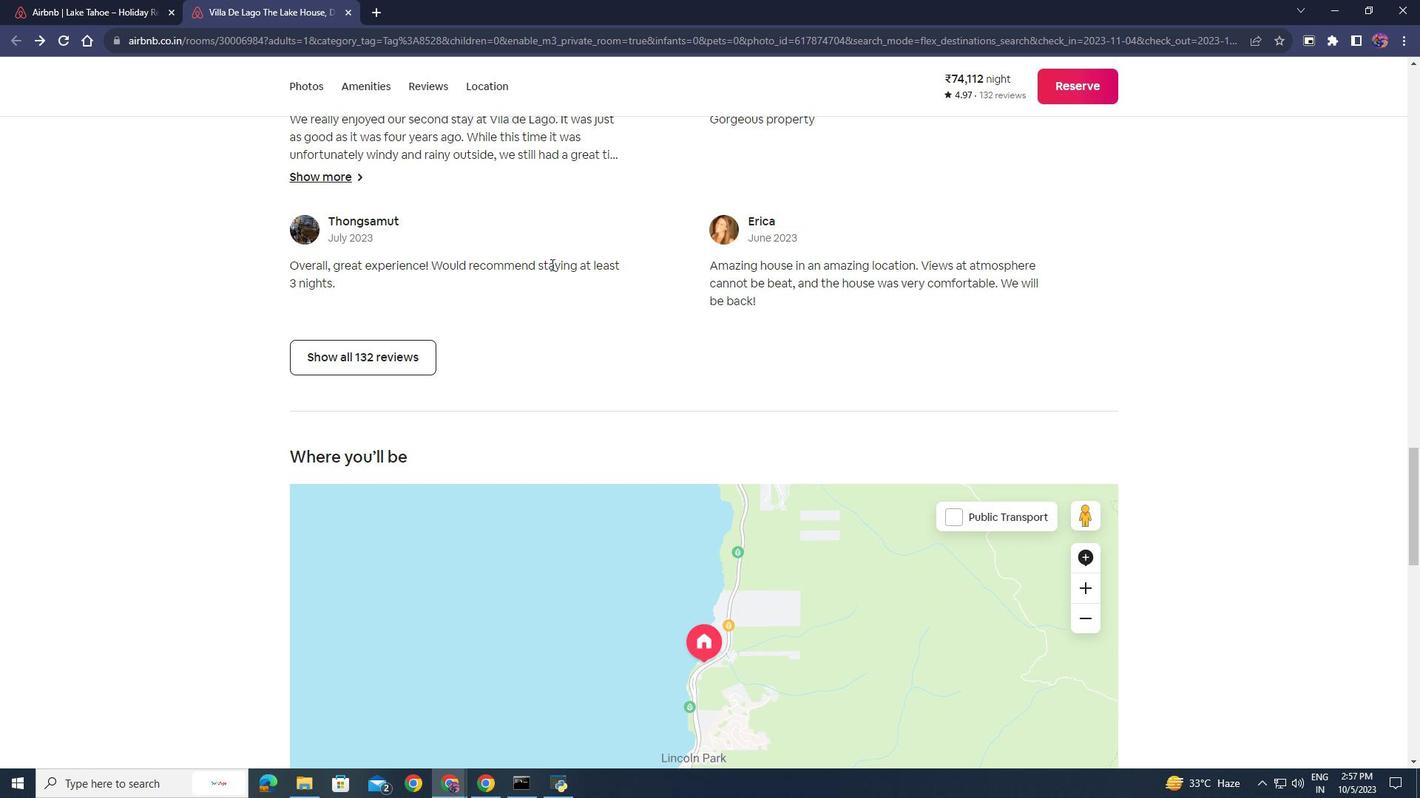 
Action: Mouse scrolled (551, 265) with delta (0, 0)
Screenshot: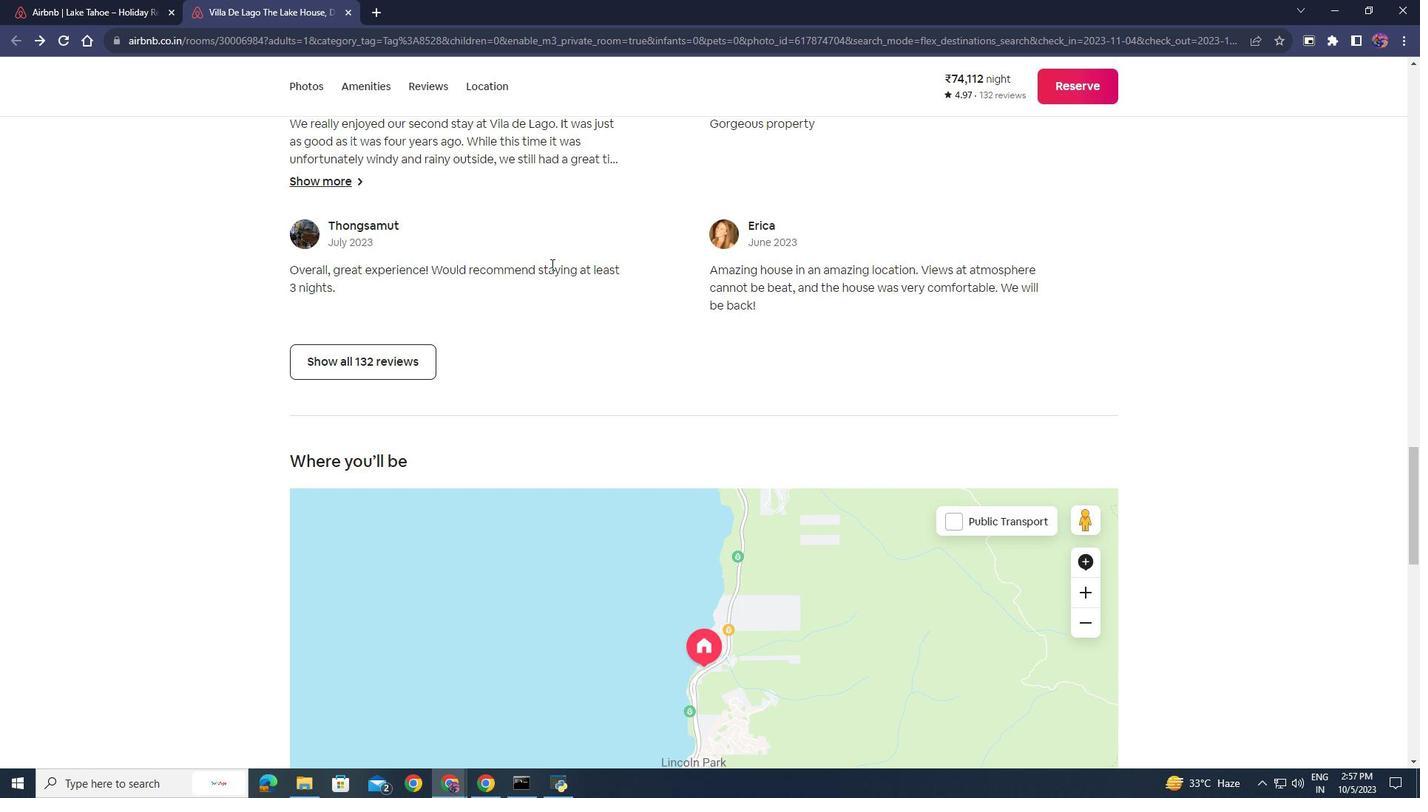 
Action: Mouse moved to (551, 264)
Screenshot: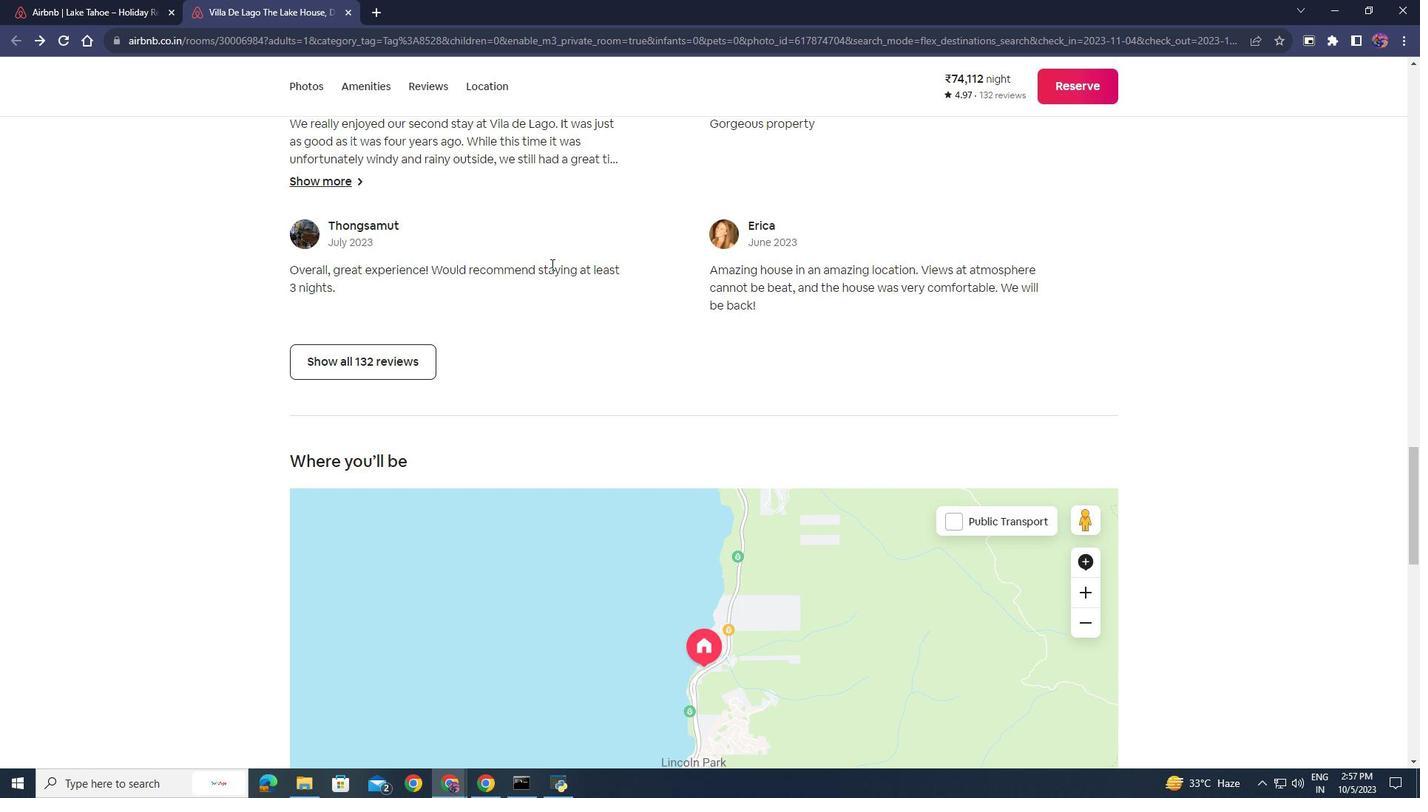 
Action: Mouse scrolled (551, 265) with delta (0, 0)
Screenshot: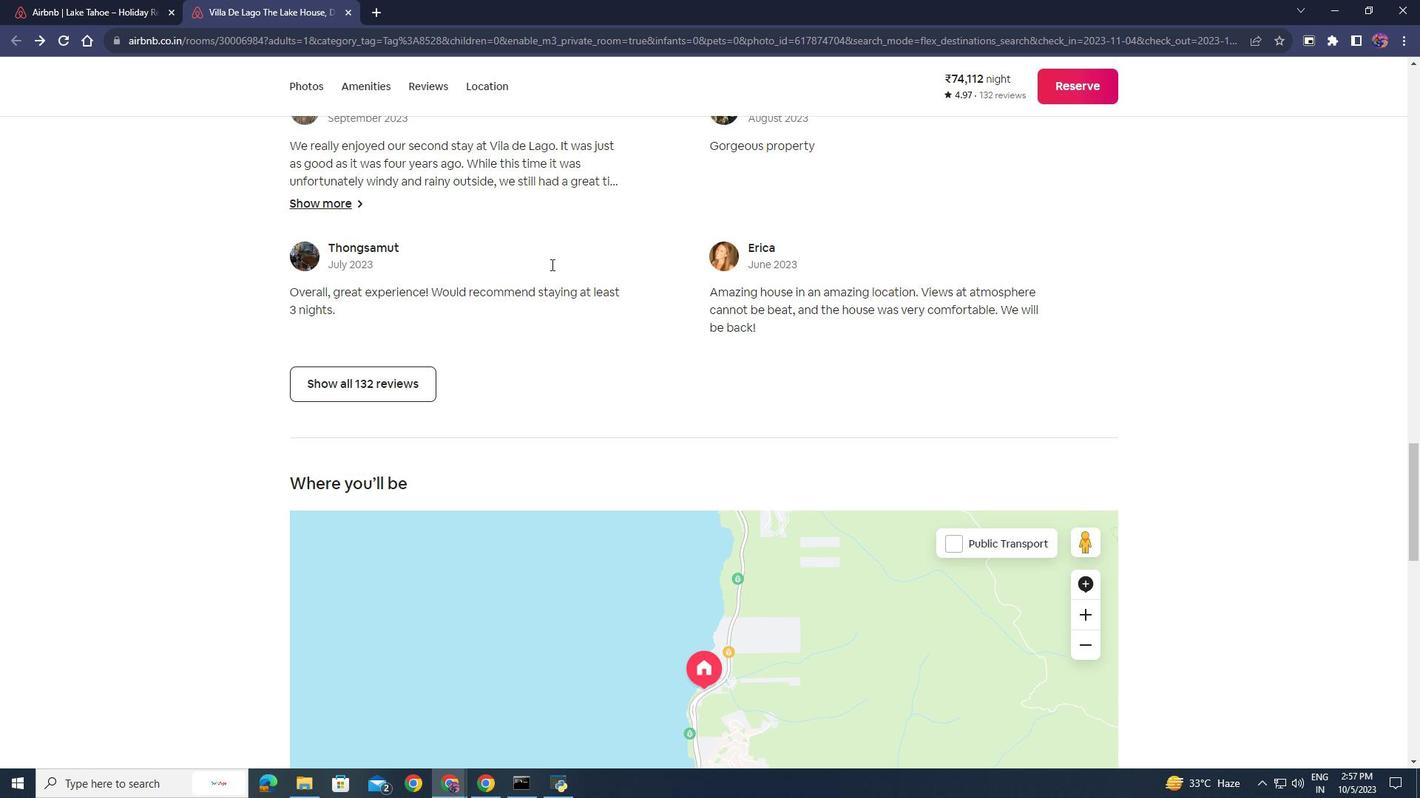 
Action: Mouse moved to (565, 370)
Screenshot: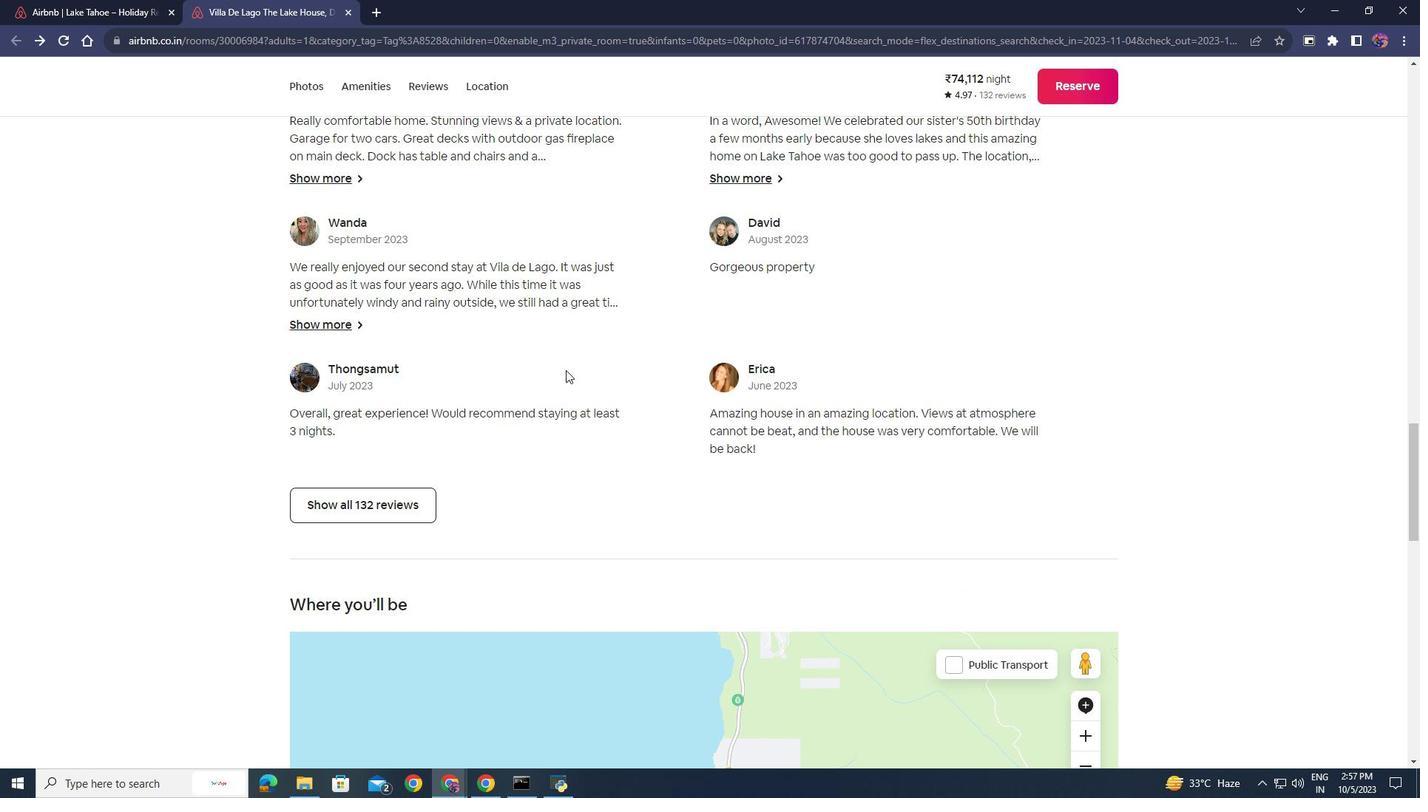 
Action: Mouse scrolled (565, 371) with delta (0, 0)
Screenshot: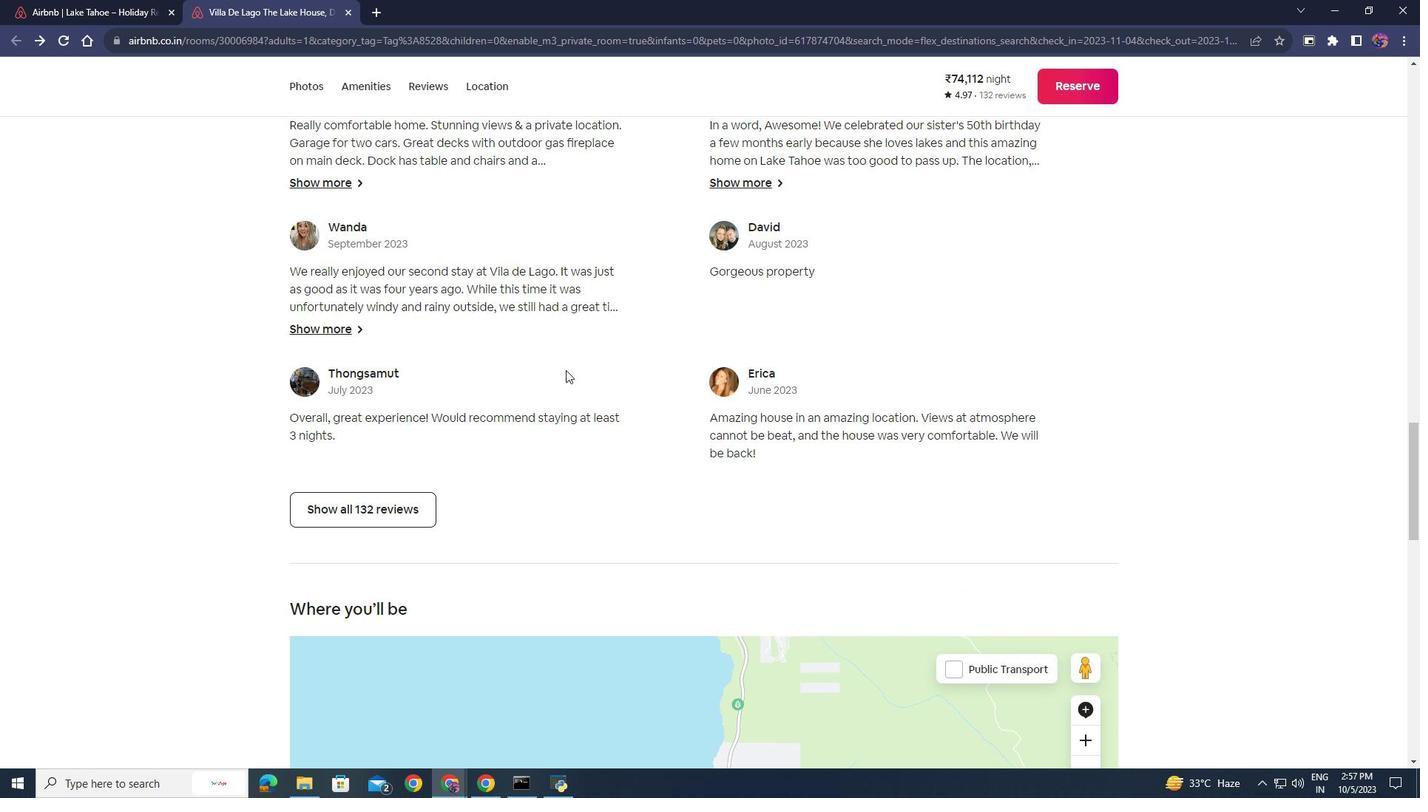 
Action: Mouse moved to (565, 370)
Screenshot: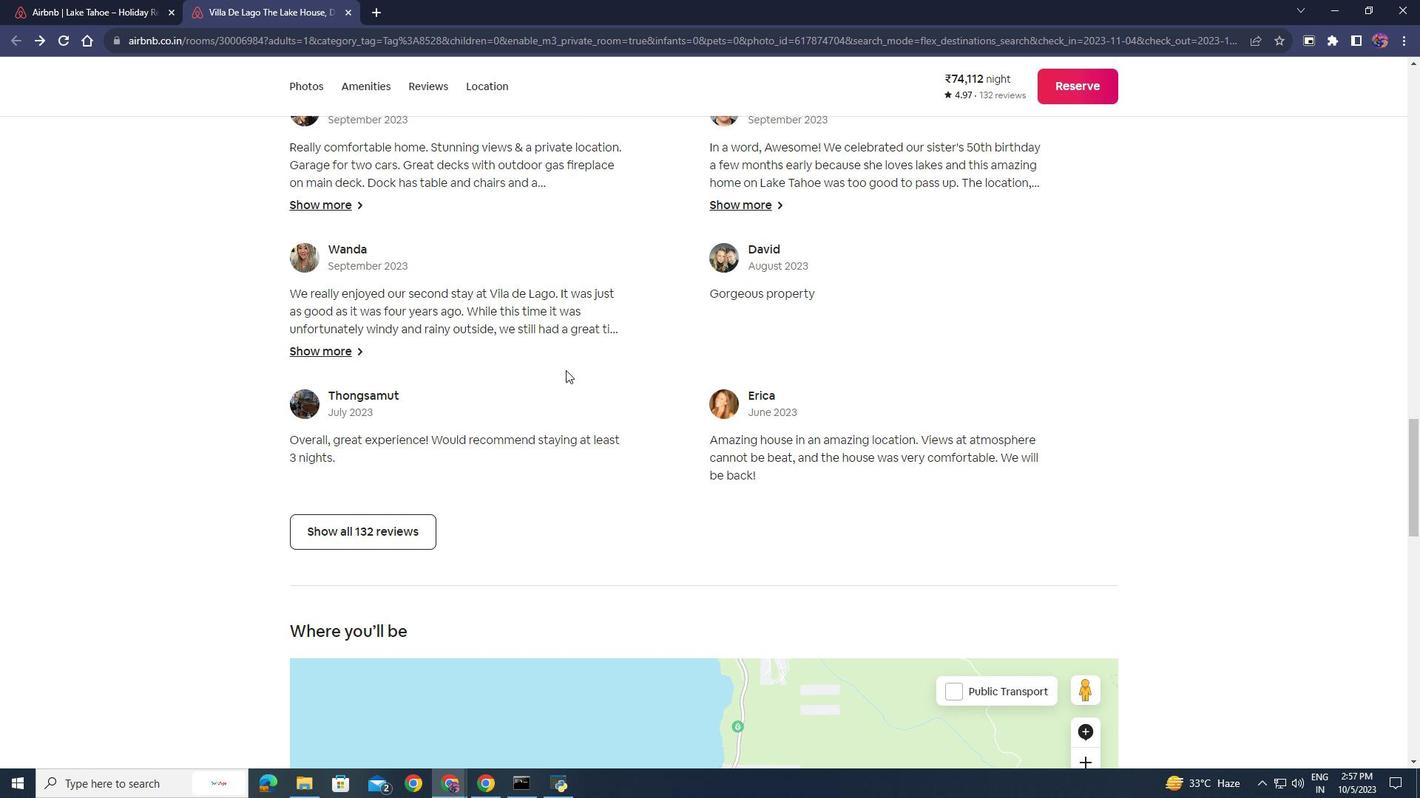 
Action: Mouse scrolled (565, 371) with delta (0, 0)
Screenshot: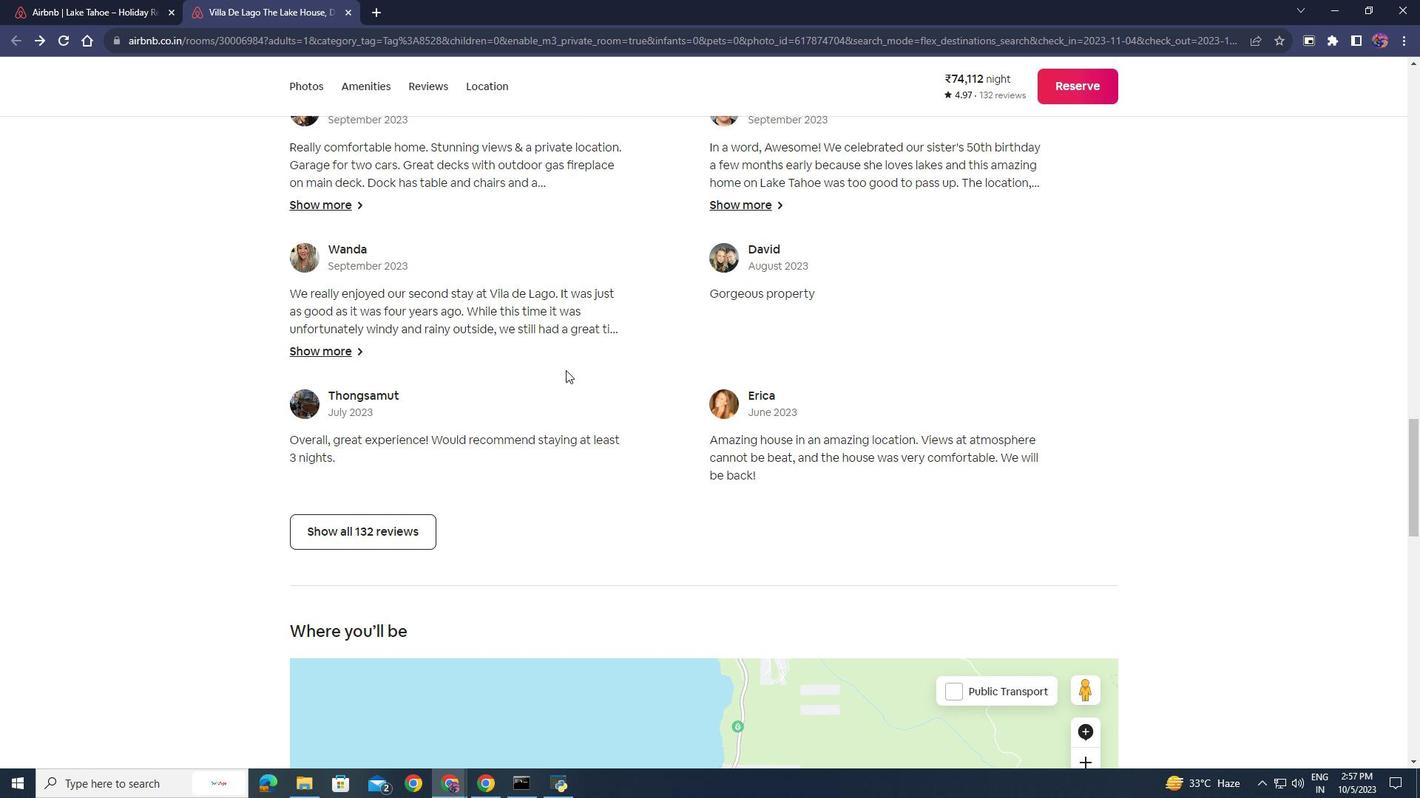 
Action: Mouse moved to (561, 358)
Screenshot: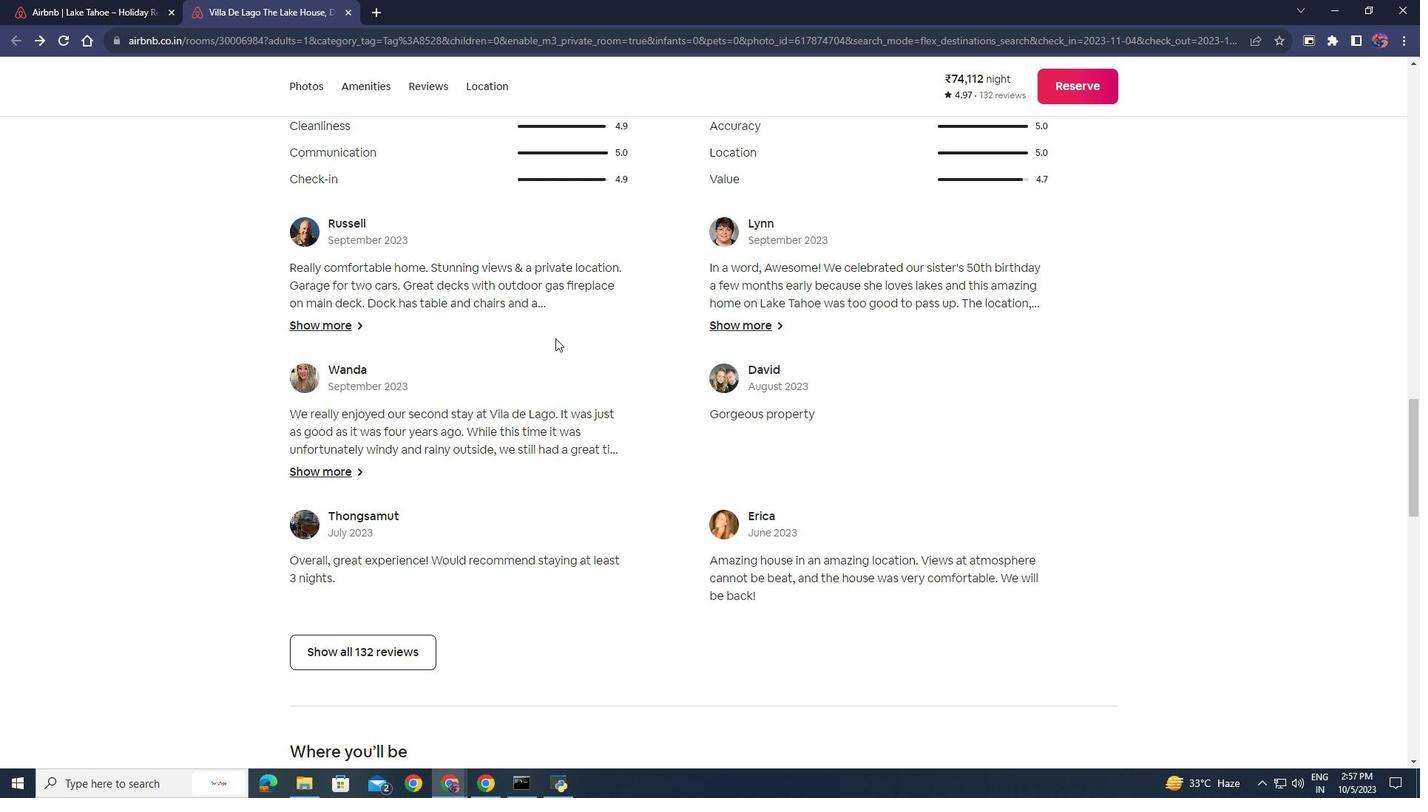 
Action: Mouse scrolled (561, 358) with delta (0, 0)
Screenshot: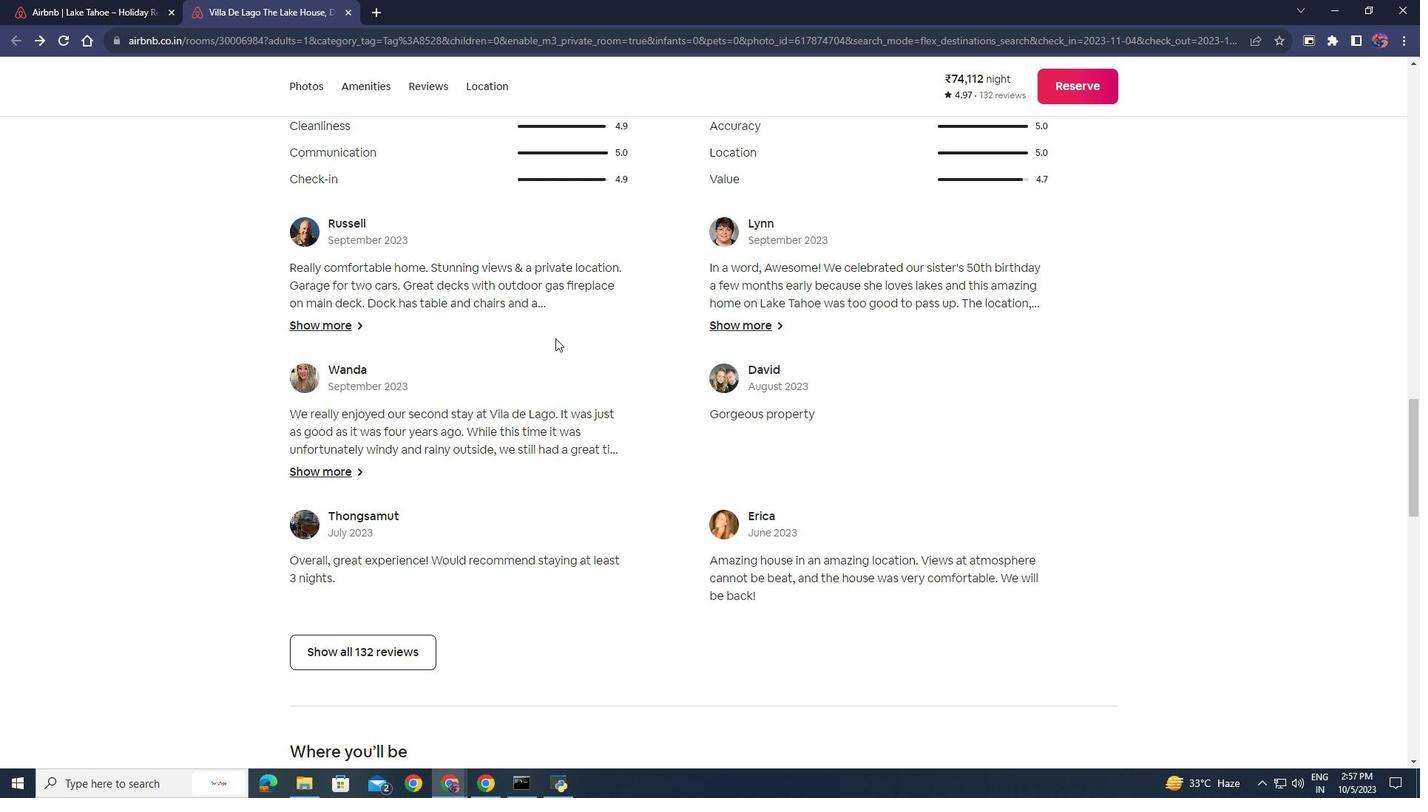 
Action: Mouse moved to (484, 74)
Screenshot: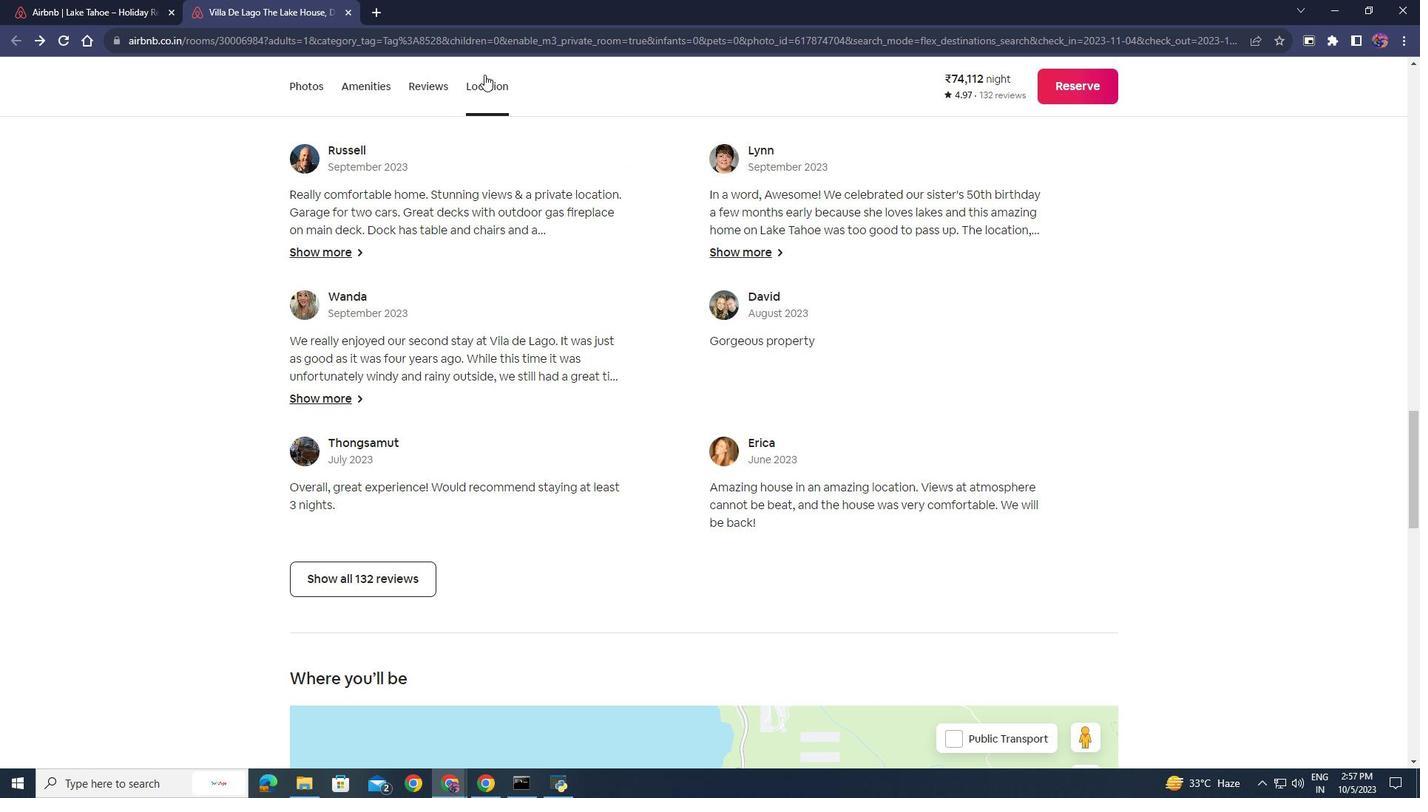 
Action: Mouse pressed left at (484, 74)
Screenshot: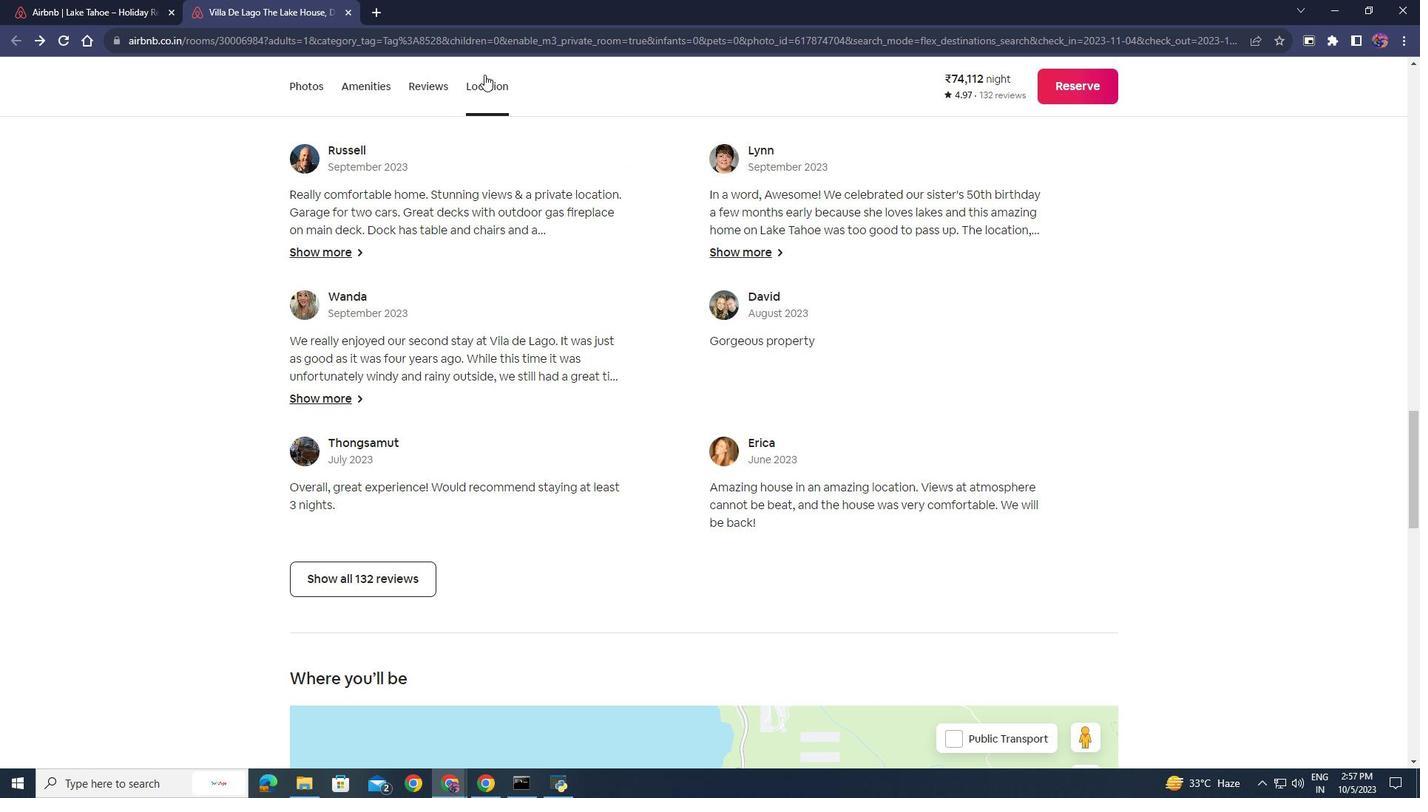 
Action: Mouse moved to (497, 289)
Screenshot: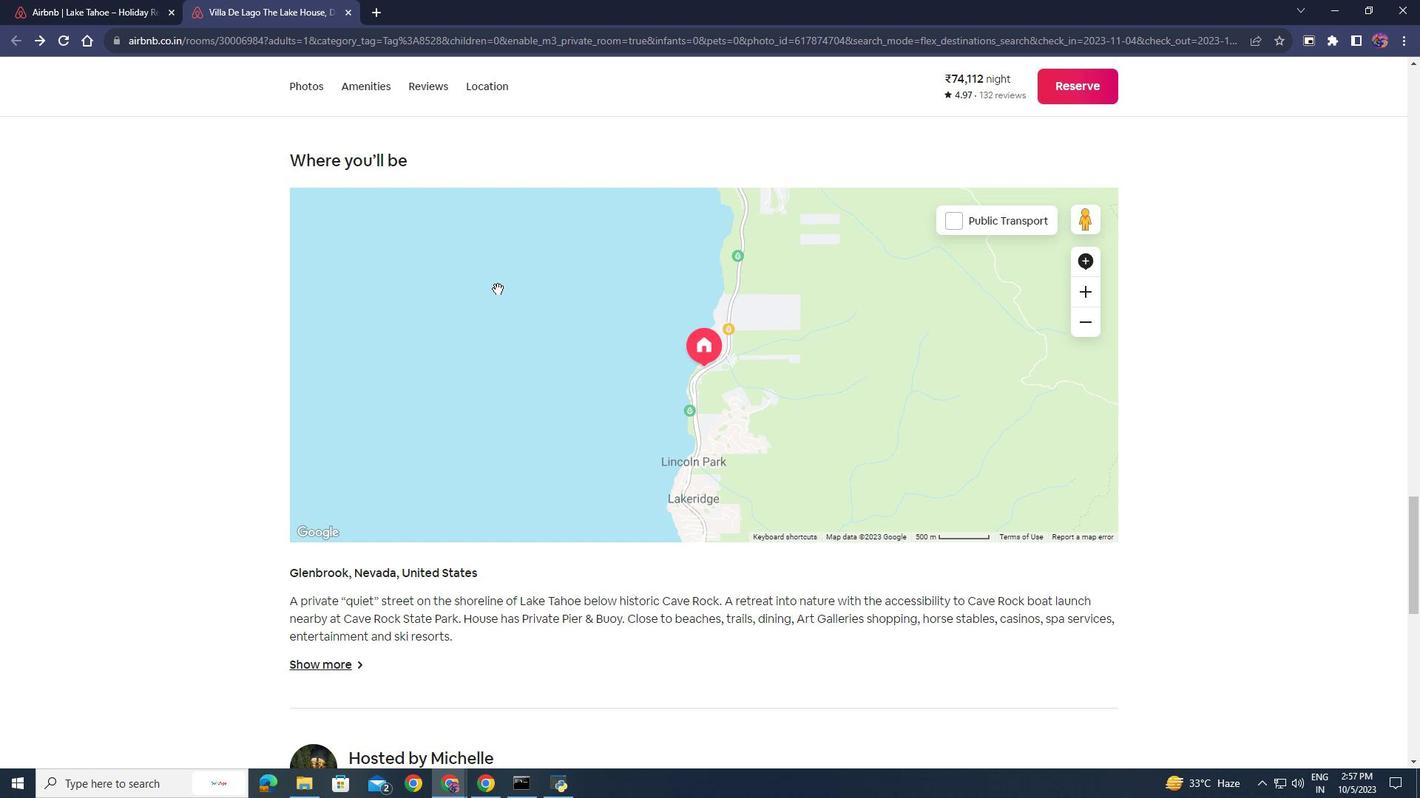 
Action: Mouse scrolled (497, 288) with delta (0, 0)
Screenshot: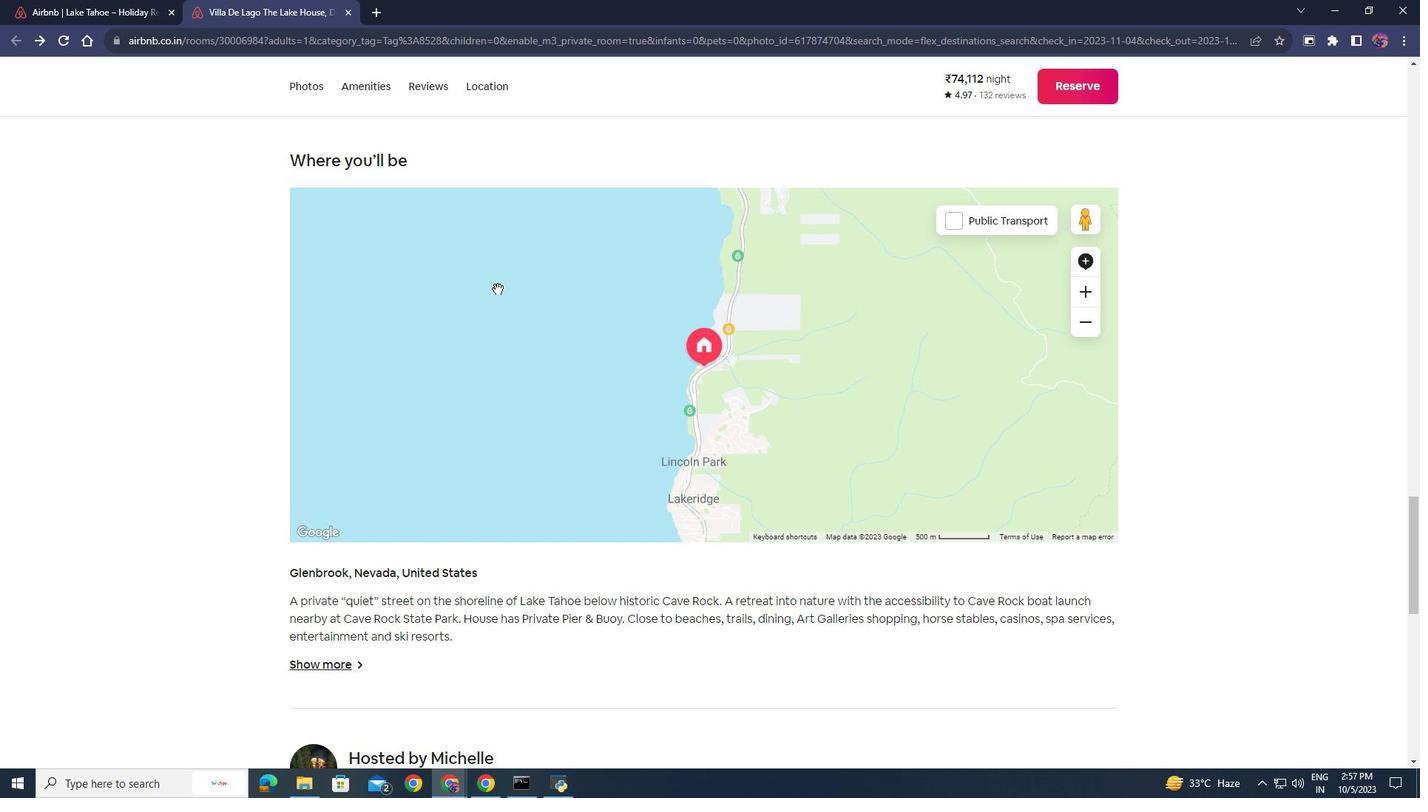 
Action: Mouse scrolled (497, 288) with delta (0, 0)
Screenshot: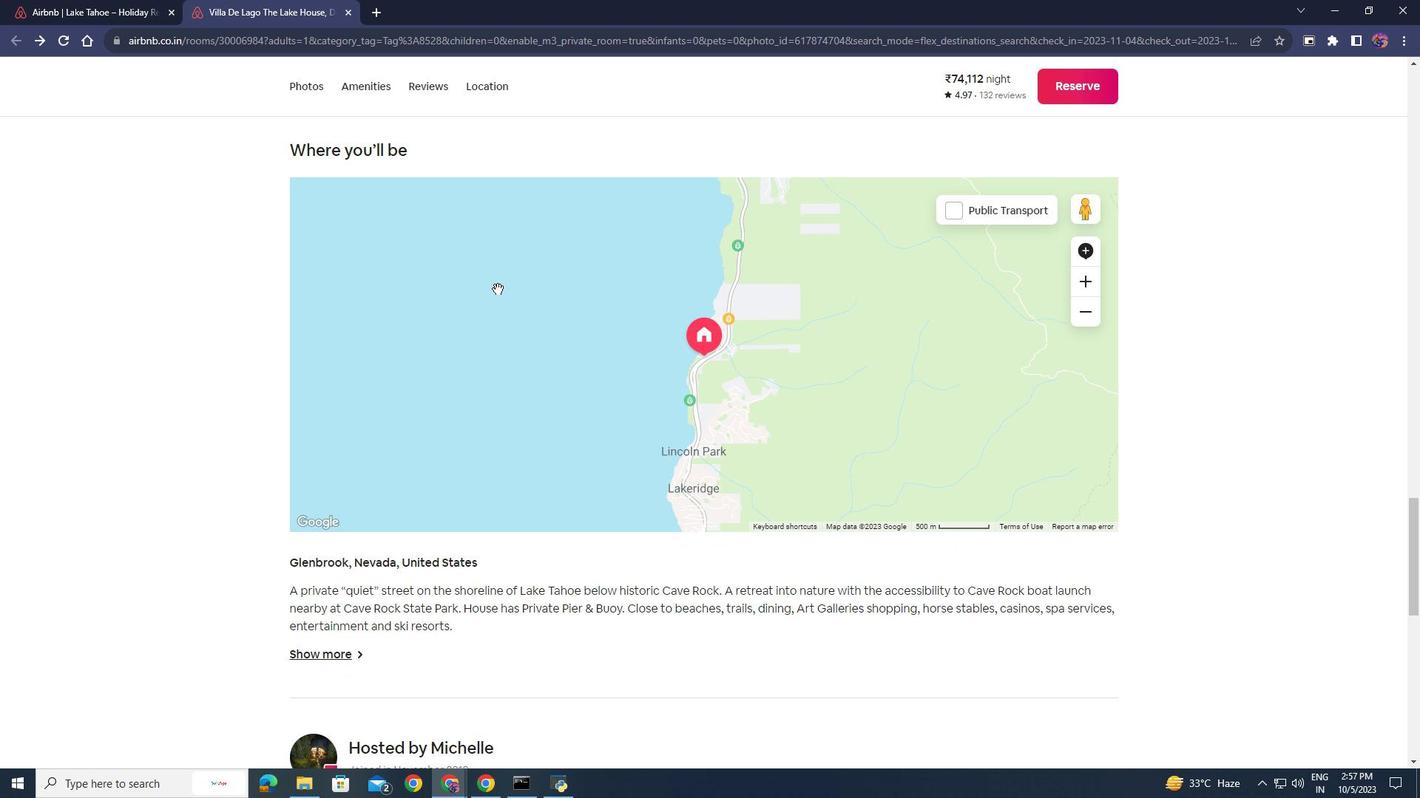 
Action: Mouse scrolled (497, 288) with delta (0, 0)
Screenshot: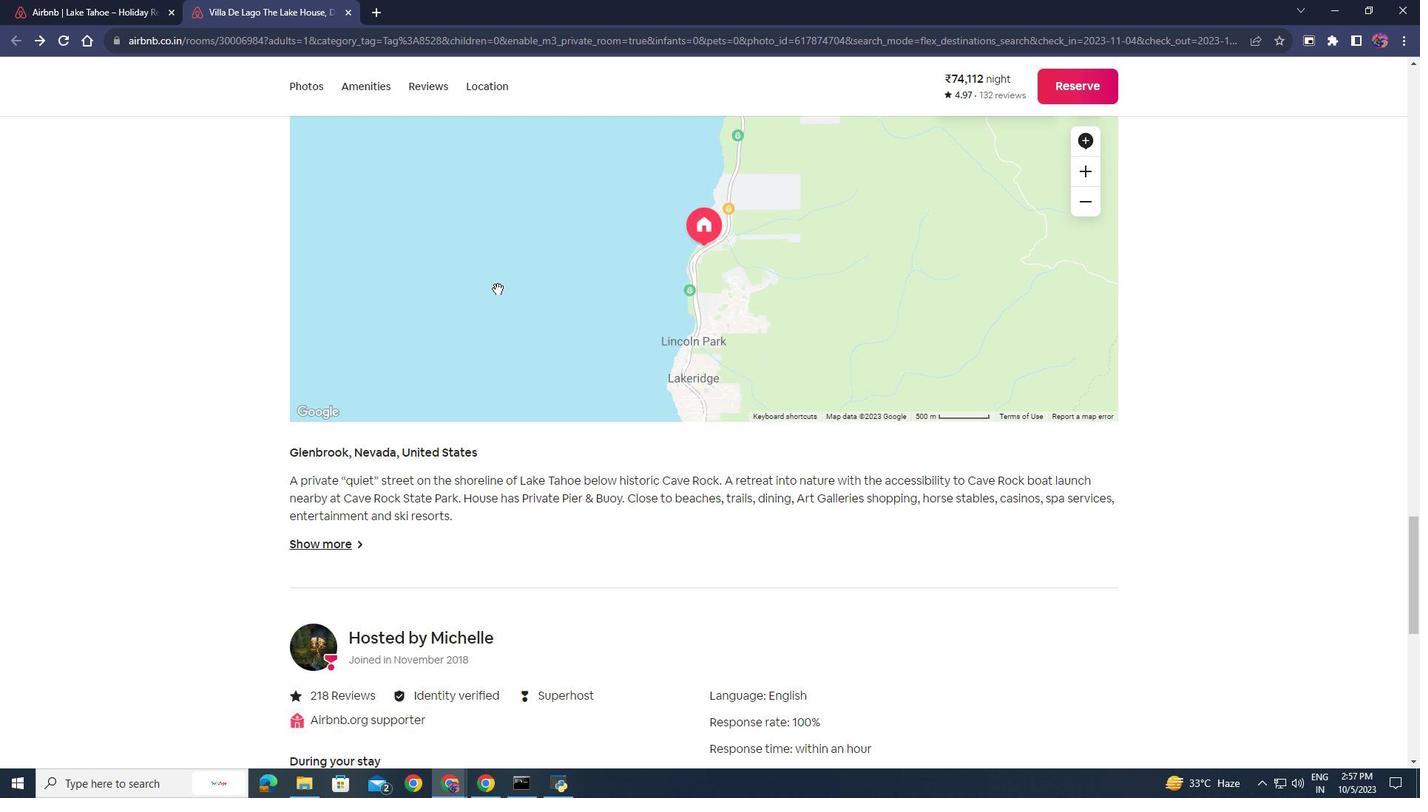 
Action: Mouse scrolled (497, 289) with delta (0, 0)
Screenshot: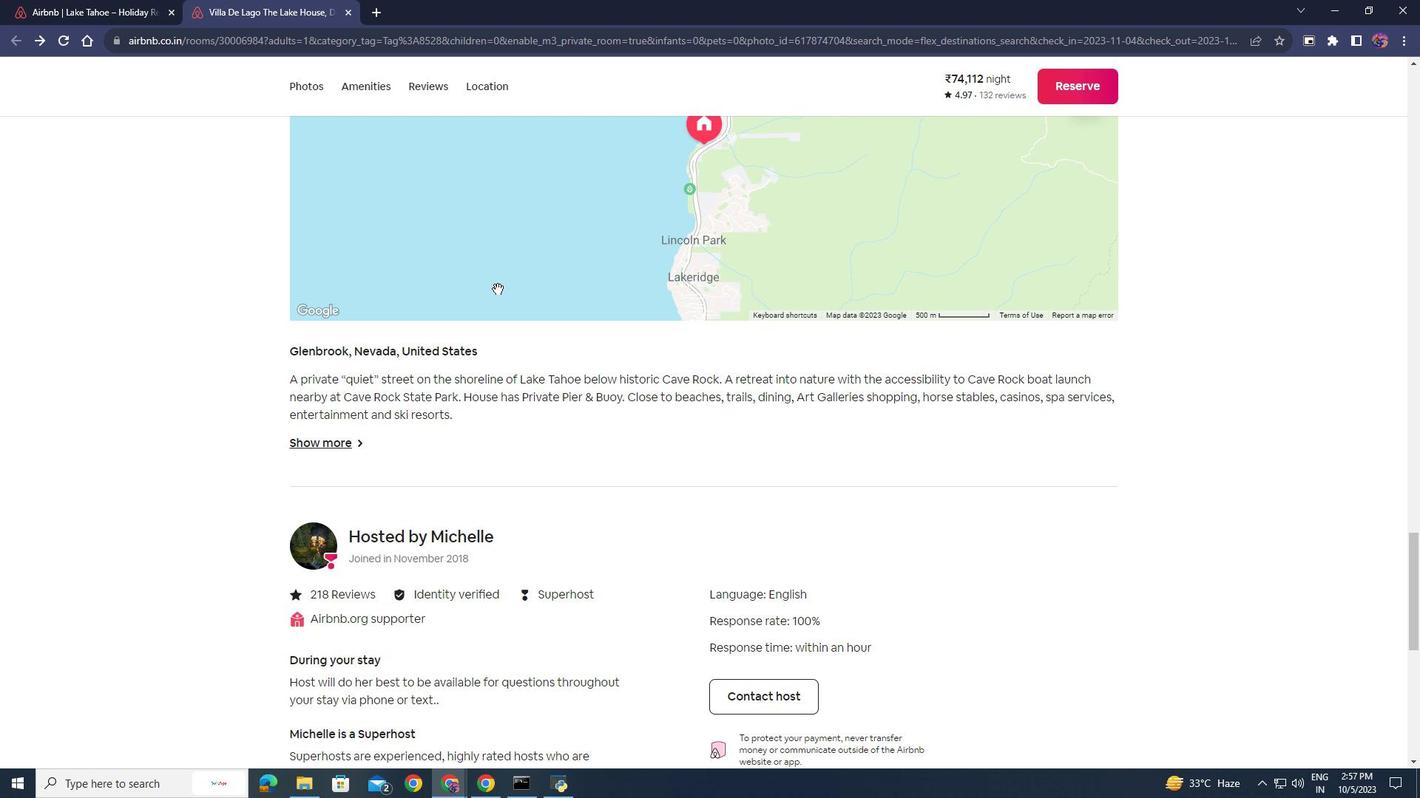 
Action: Mouse moved to (497, 289)
Screenshot: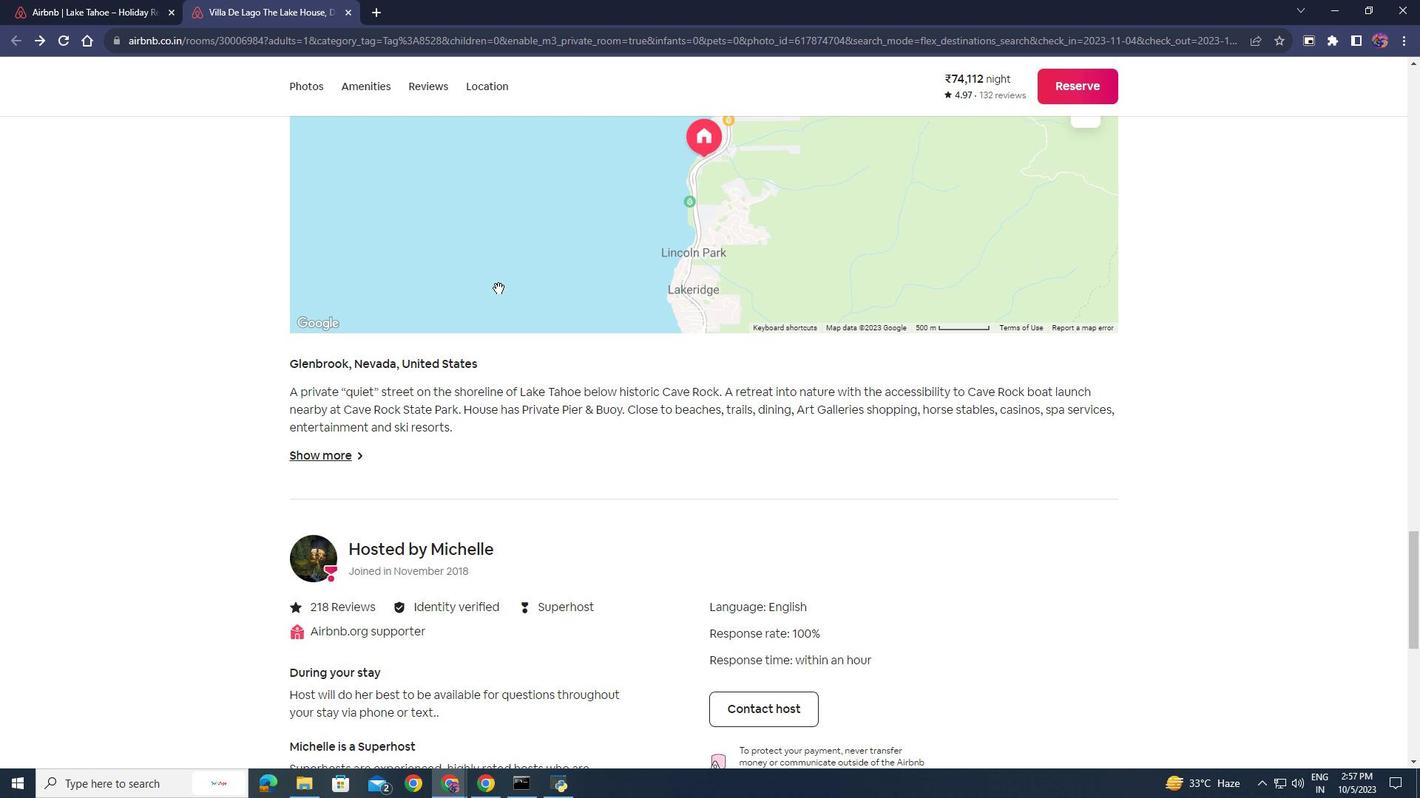 
Action: Mouse scrolled (497, 289) with delta (0, 0)
Screenshot: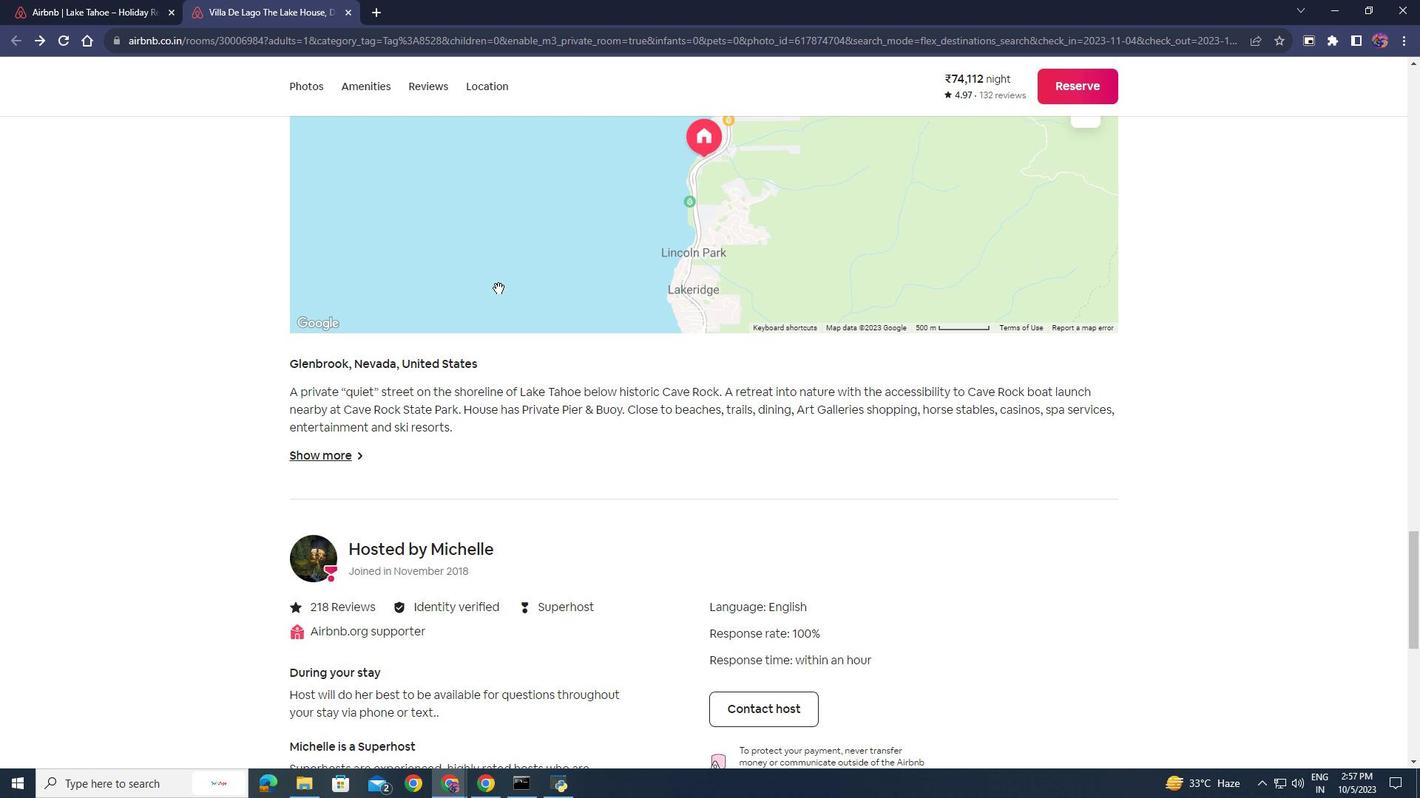
Action: Mouse moved to (498, 288)
Screenshot: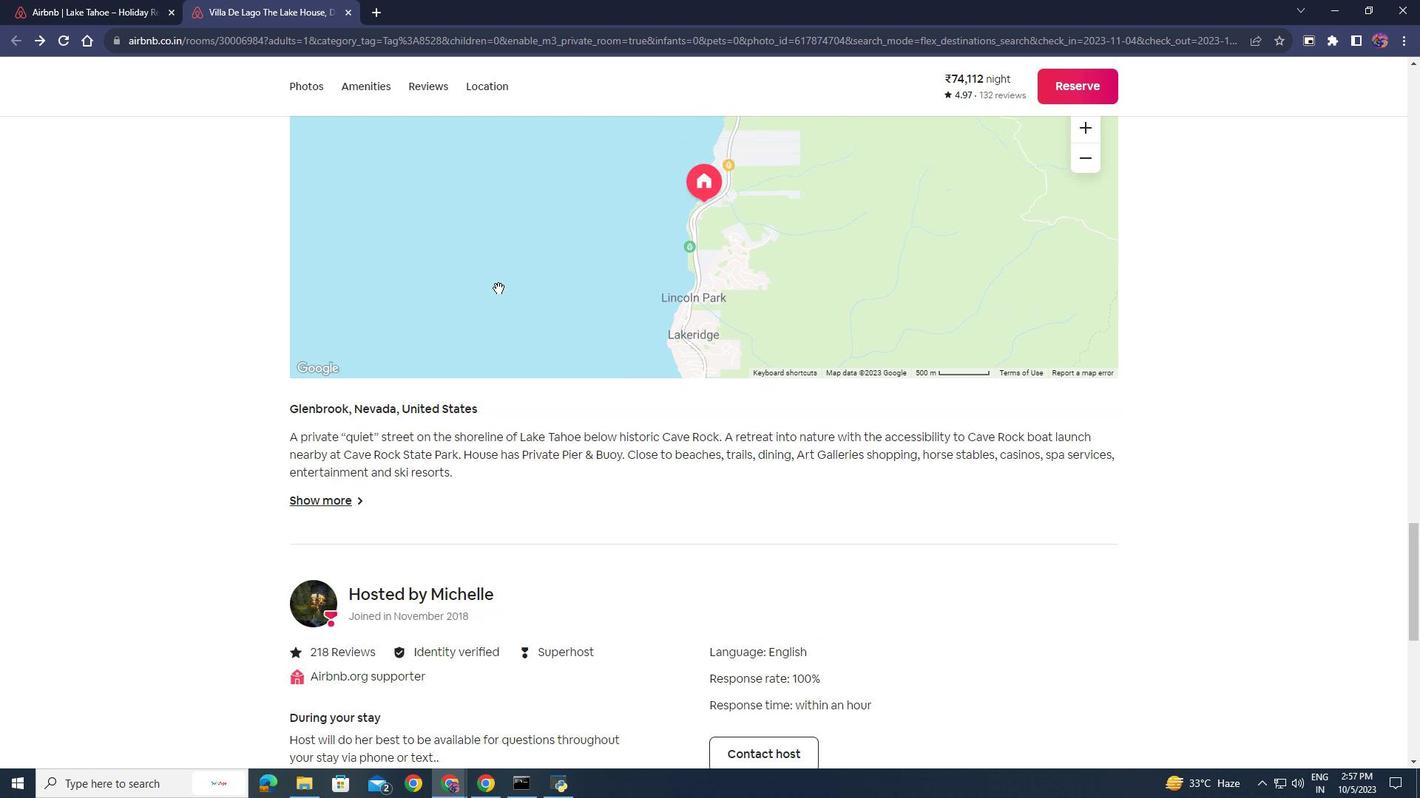
Action: Mouse scrolled (498, 289) with delta (0, 0)
Screenshot: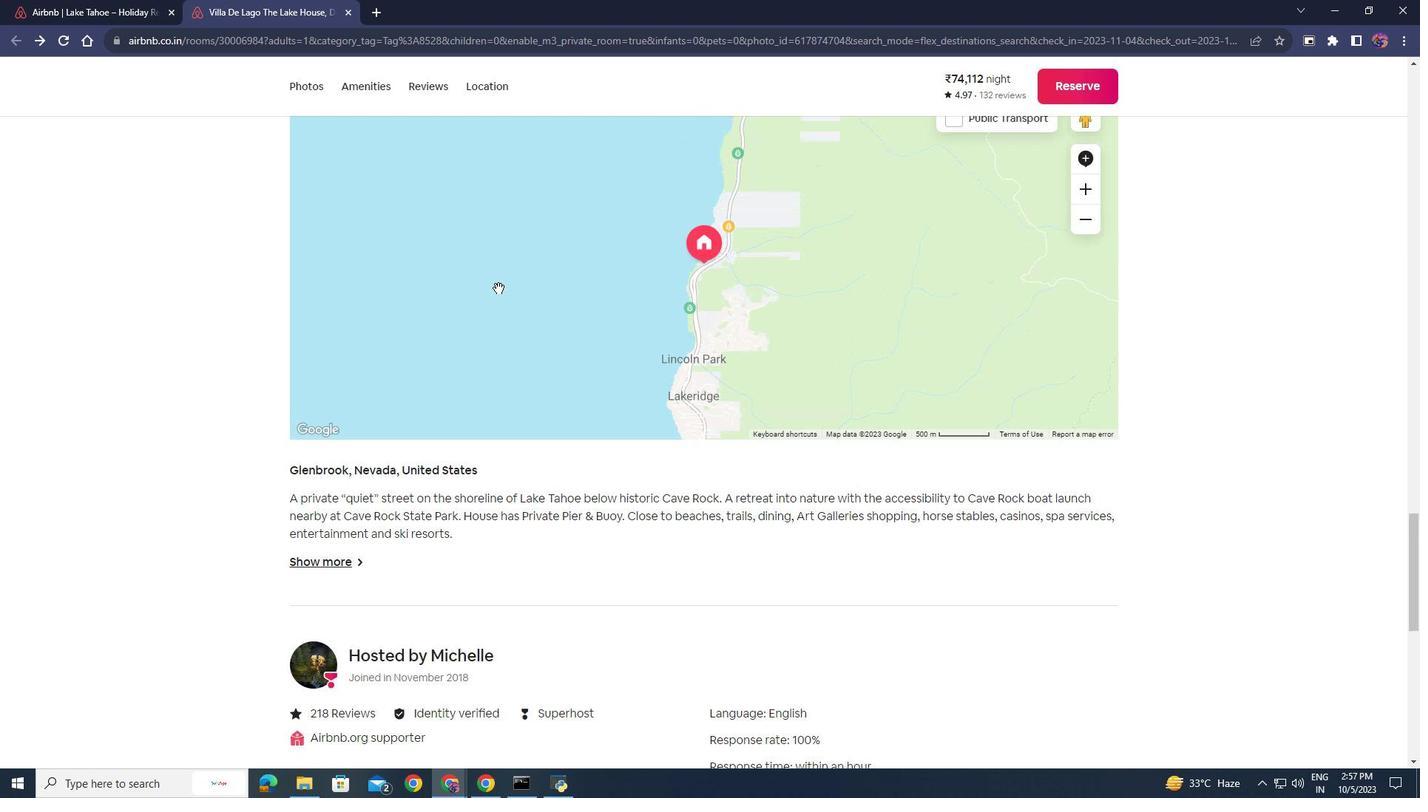 
Action: Mouse moved to (310, 78)
Screenshot: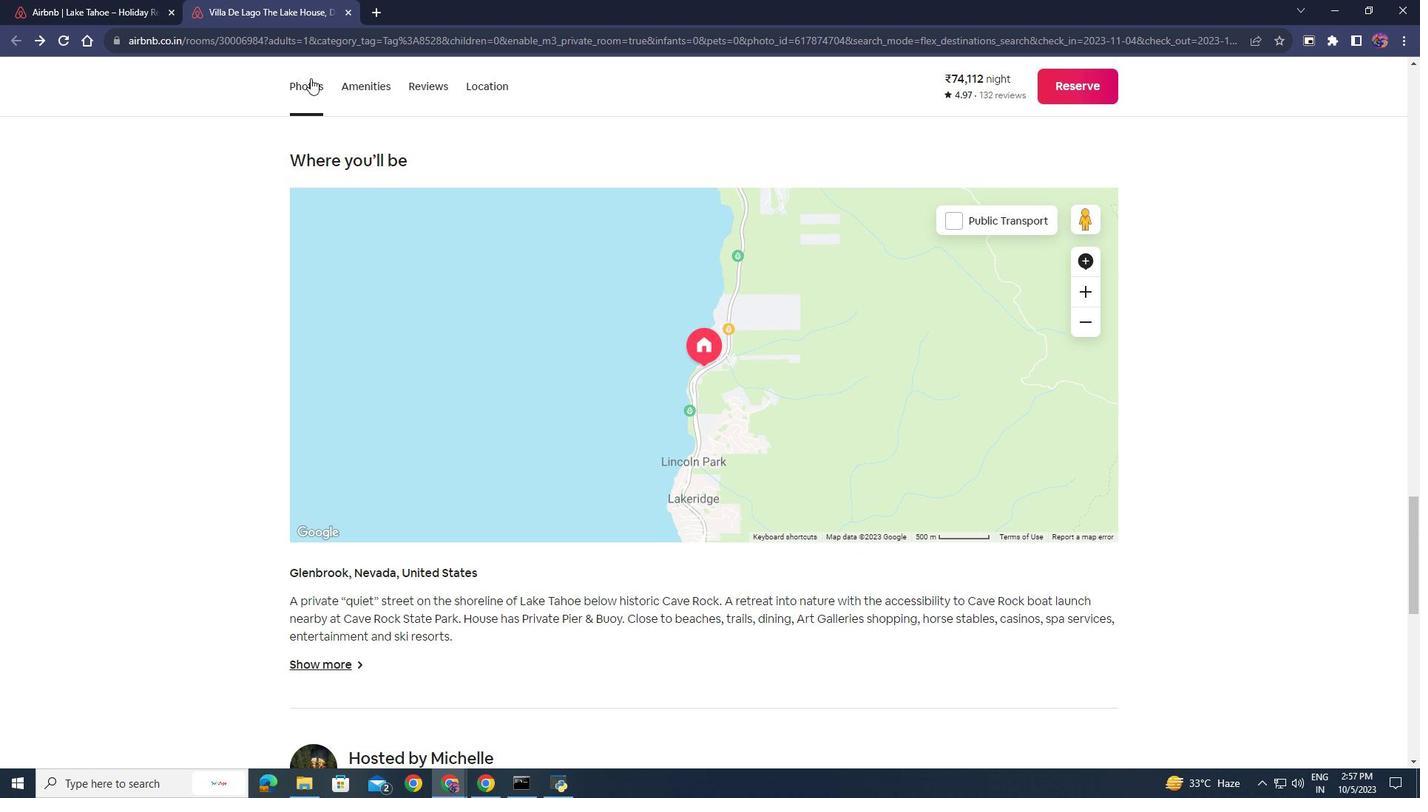 
Action: Mouse pressed left at (310, 78)
Screenshot: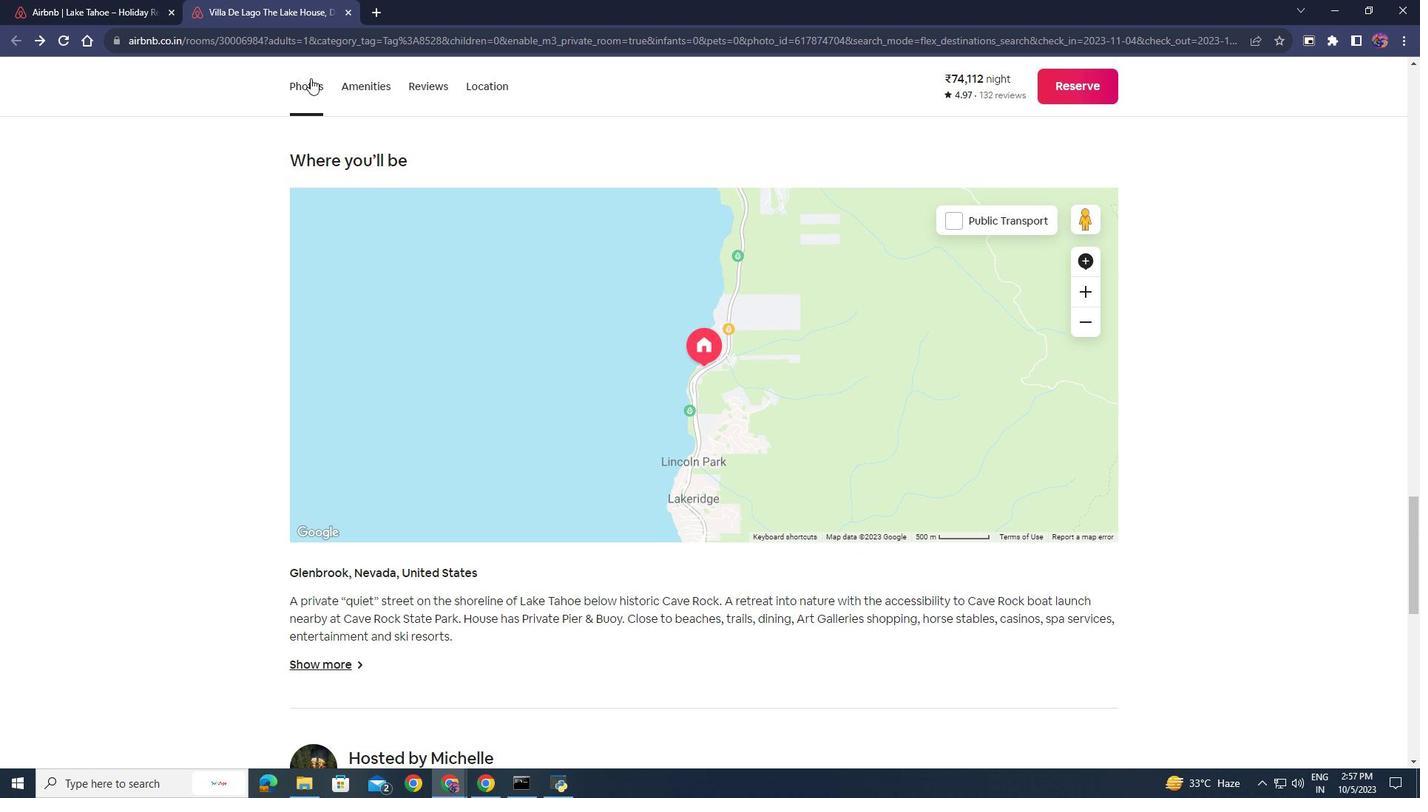 
Action: Mouse moved to (350, 8)
Screenshot: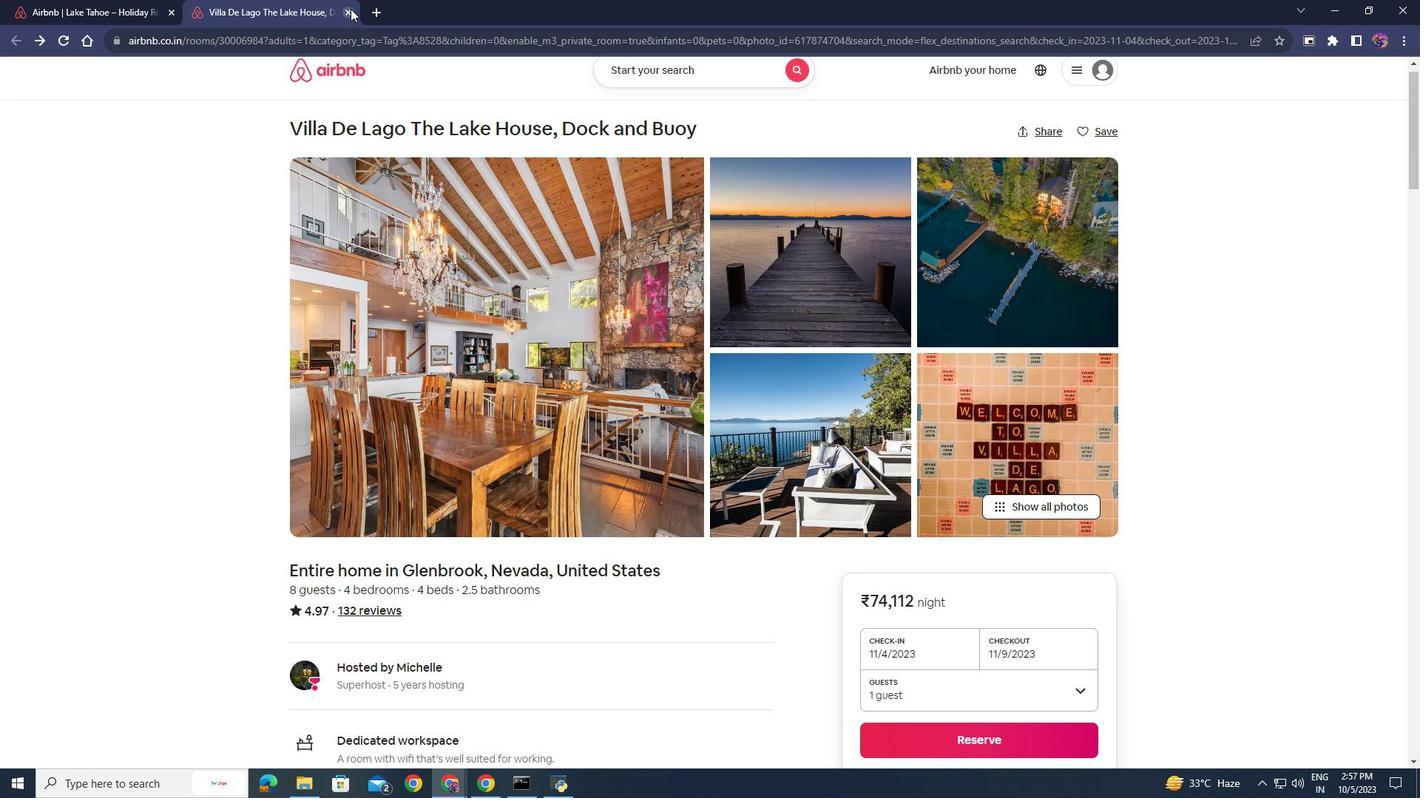 
Action: Mouse pressed left at (350, 8)
Screenshot: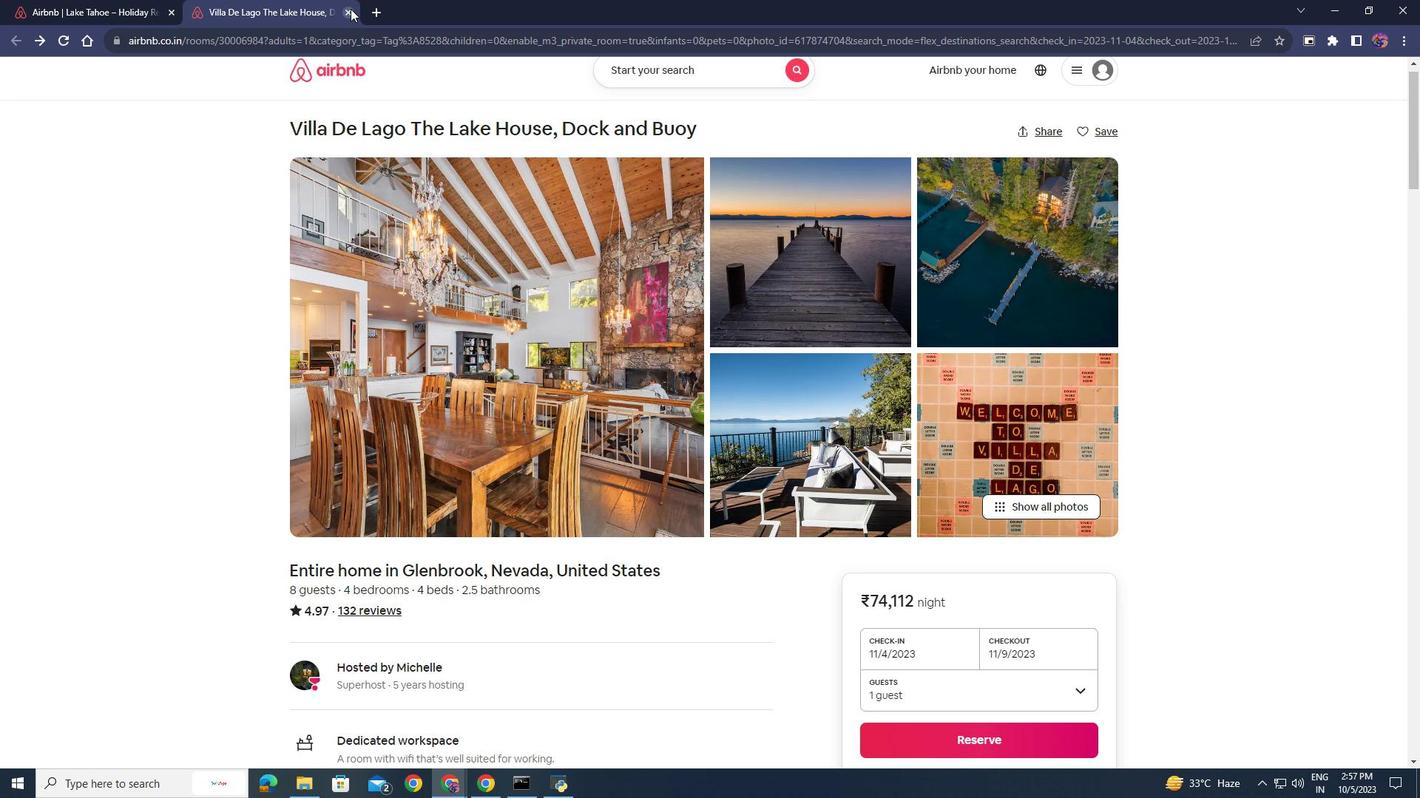 
Action: Mouse moved to (409, 396)
Screenshot: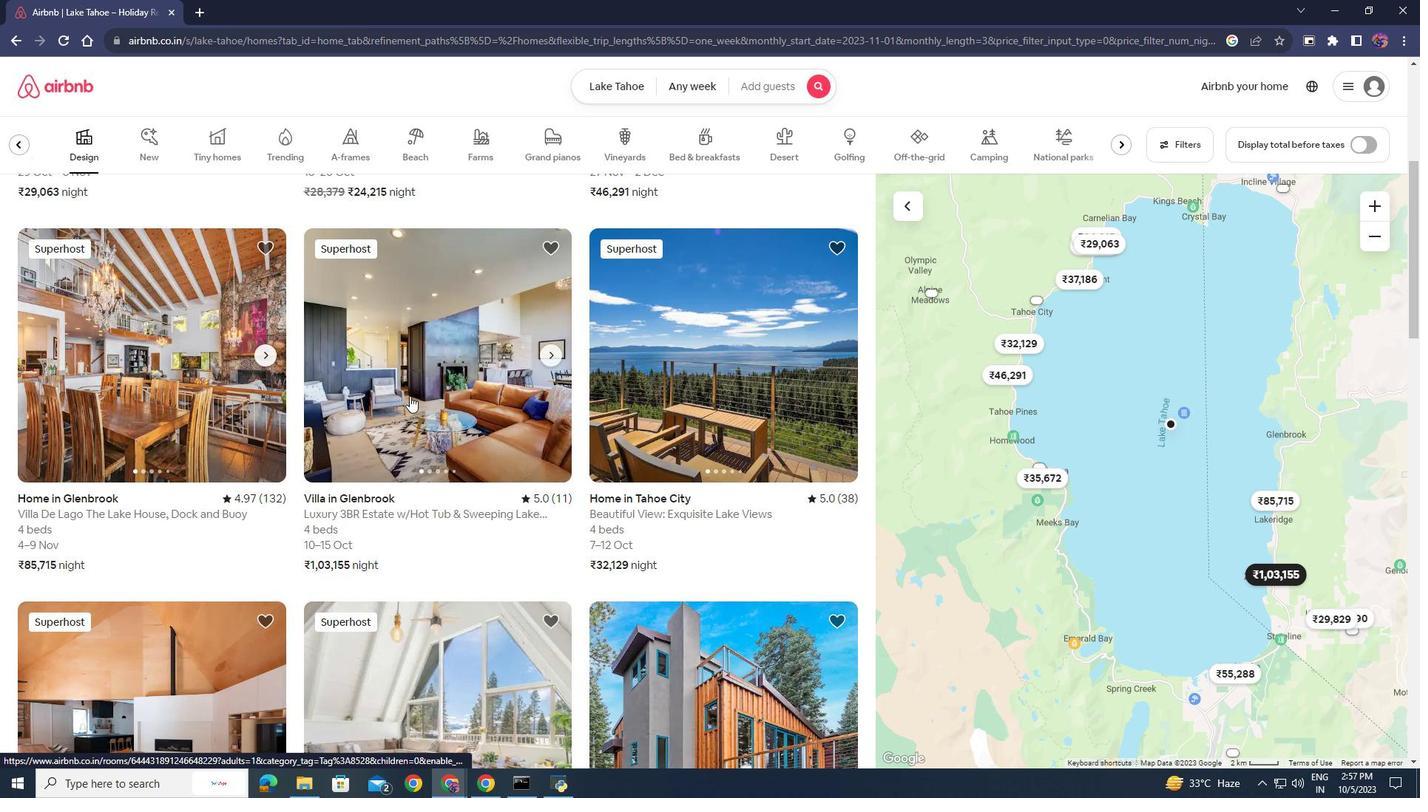 
Action: Mouse scrolled (409, 395) with delta (0, 0)
Screenshot: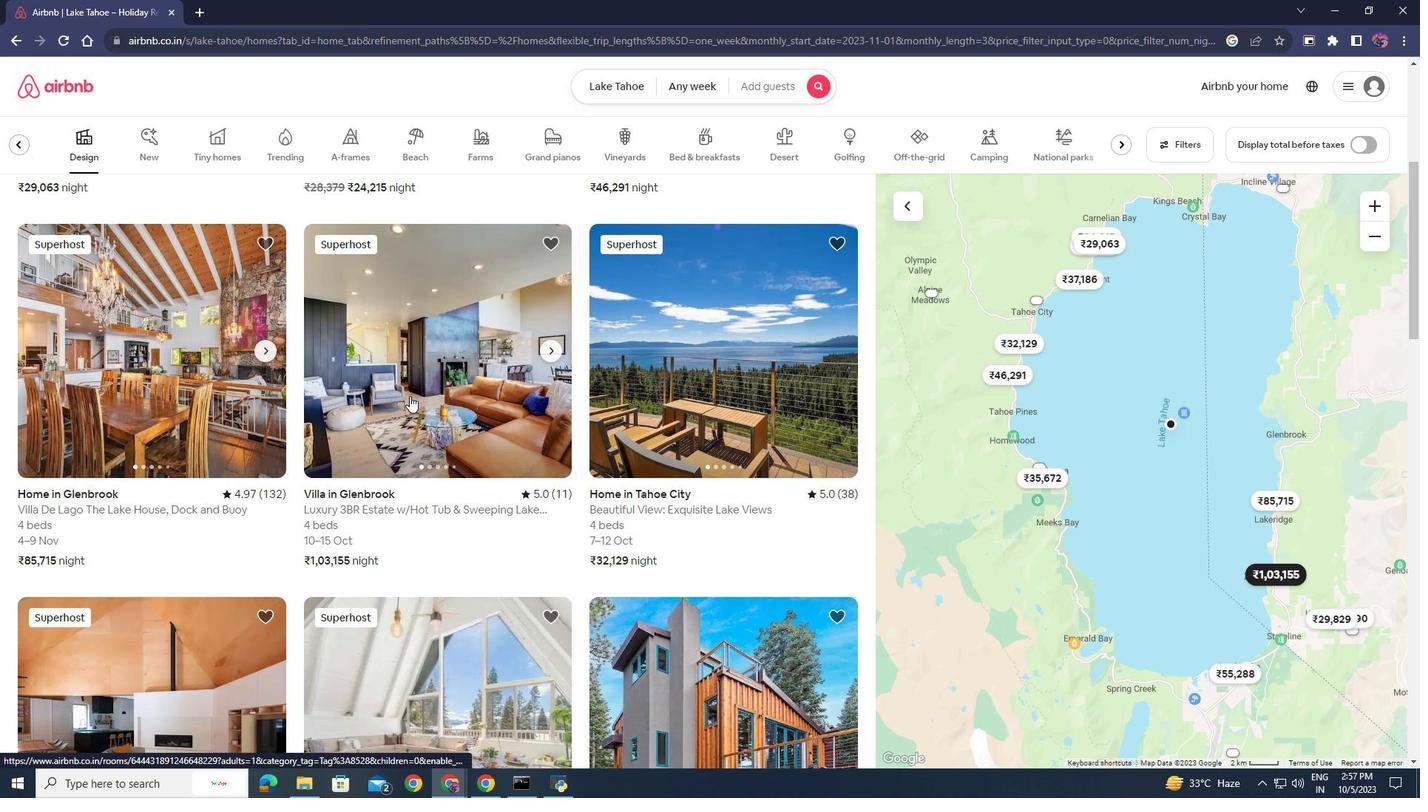 
Action: Mouse moved to (409, 395)
Screenshot: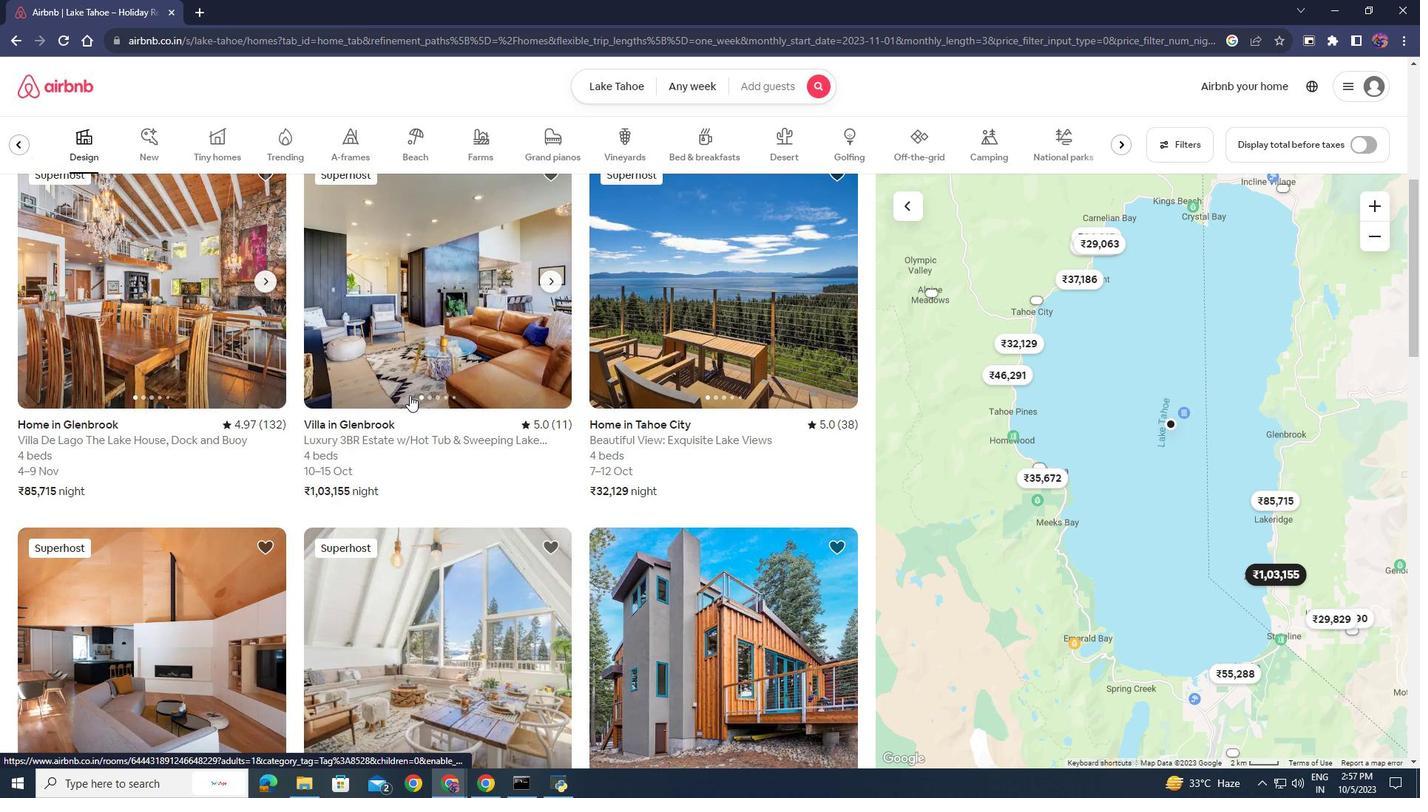 
Action: Mouse scrolled (409, 395) with delta (0, 0)
Screenshot: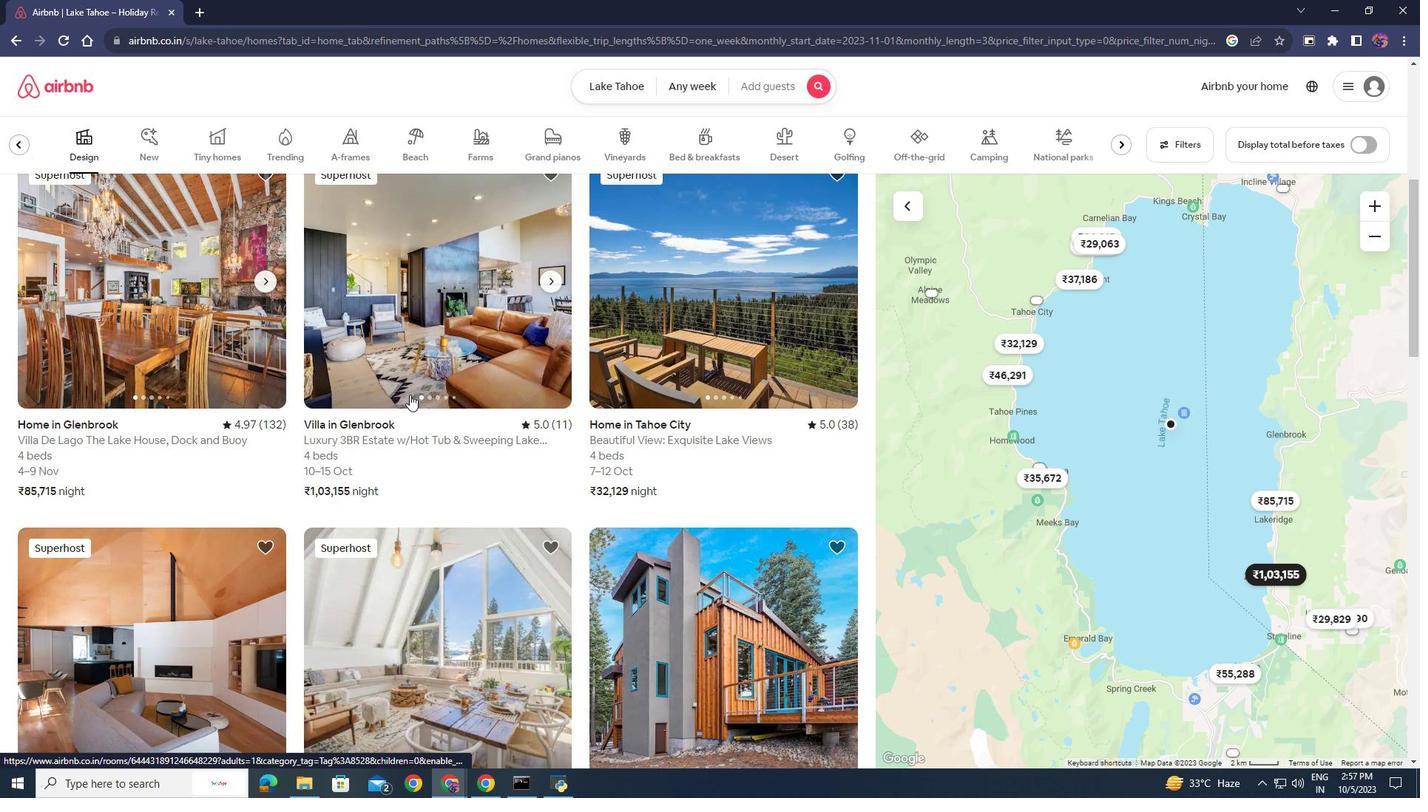 
Action: Mouse moved to (408, 393)
Screenshot: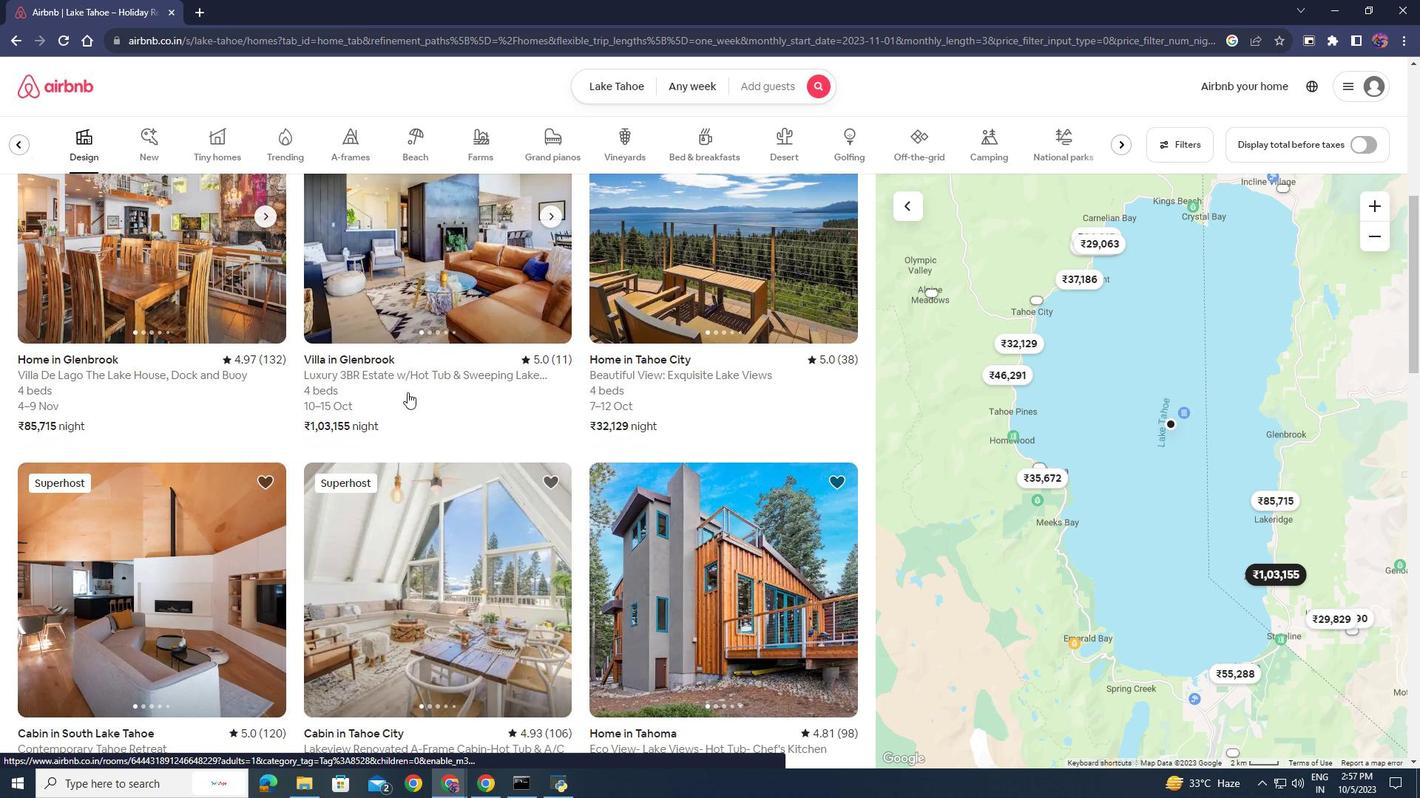 
Action: Mouse scrolled (408, 392) with delta (0, 0)
Screenshot: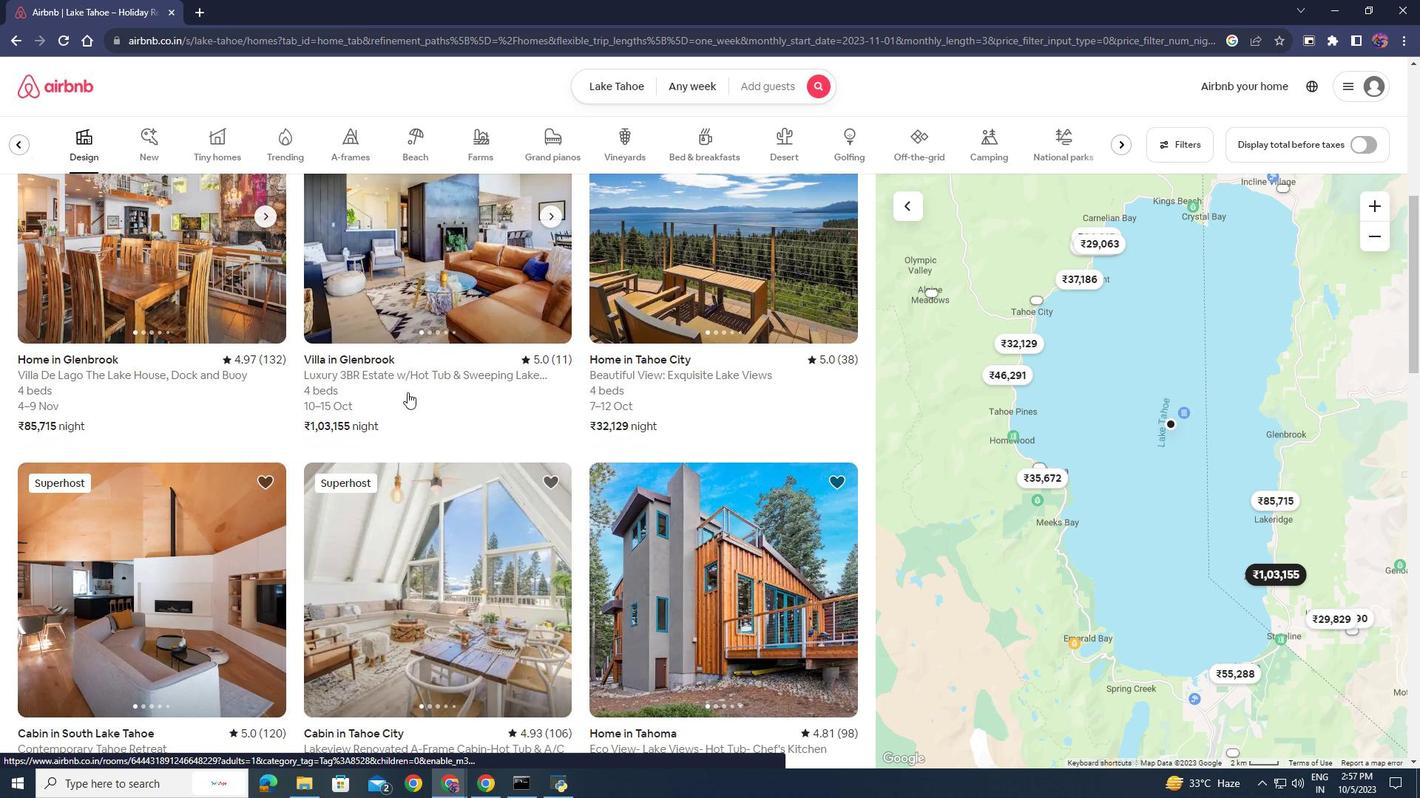 
Action: Mouse moved to (406, 392)
Screenshot: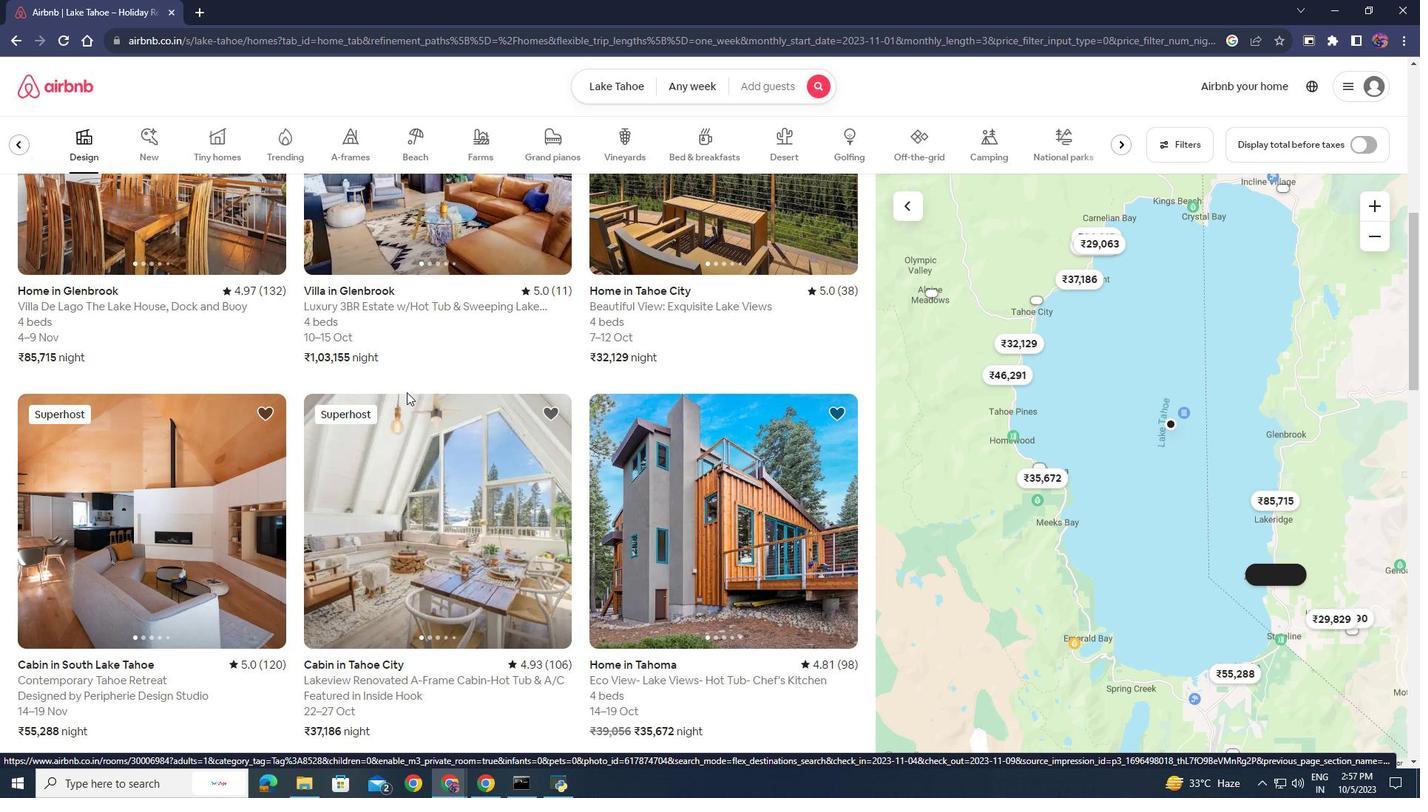 
Action: Mouse scrolled (406, 392) with delta (0, 0)
Screenshot: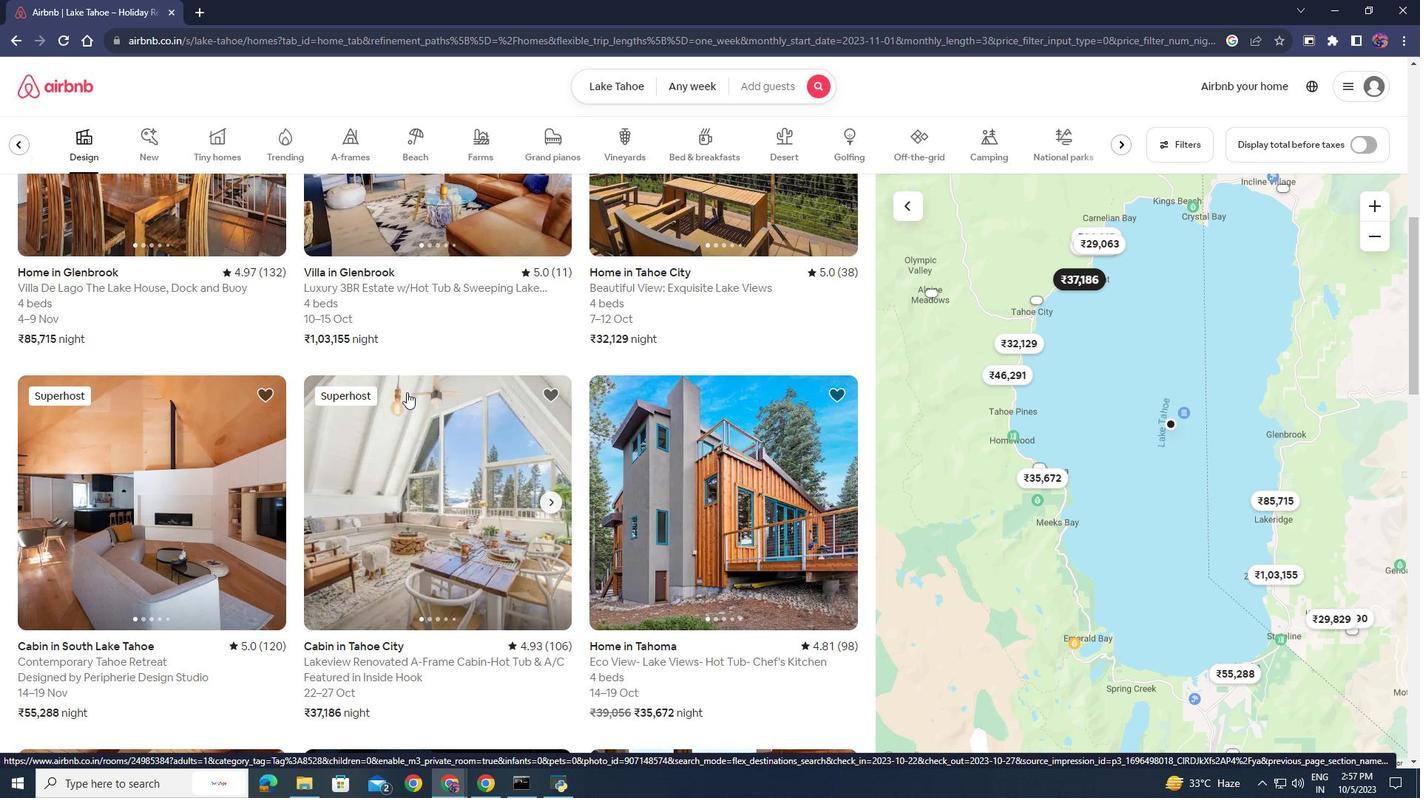 
Action: Mouse scrolled (406, 392) with delta (0, 0)
Screenshot: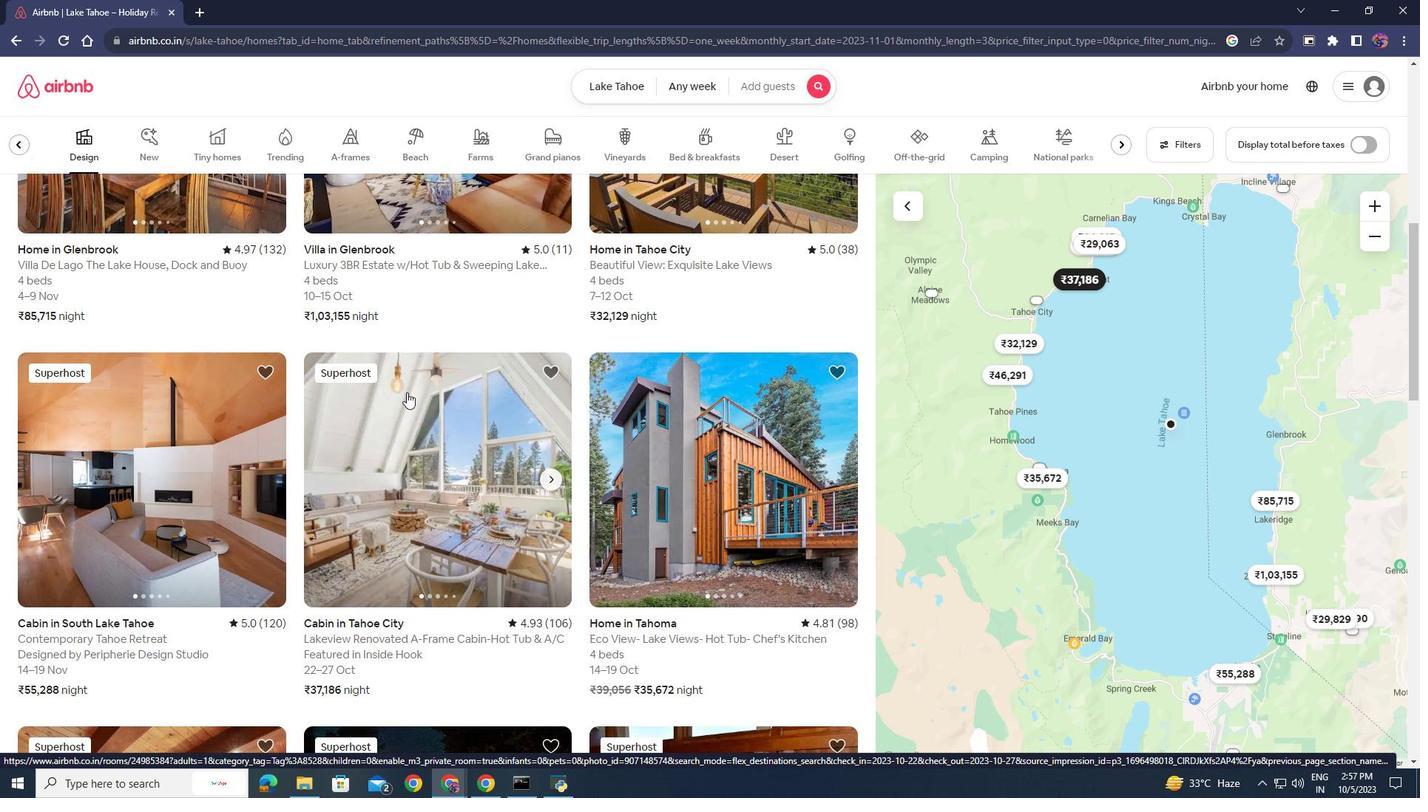 
Action: Mouse scrolled (406, 392) with delta (0, 0)
Screenshot: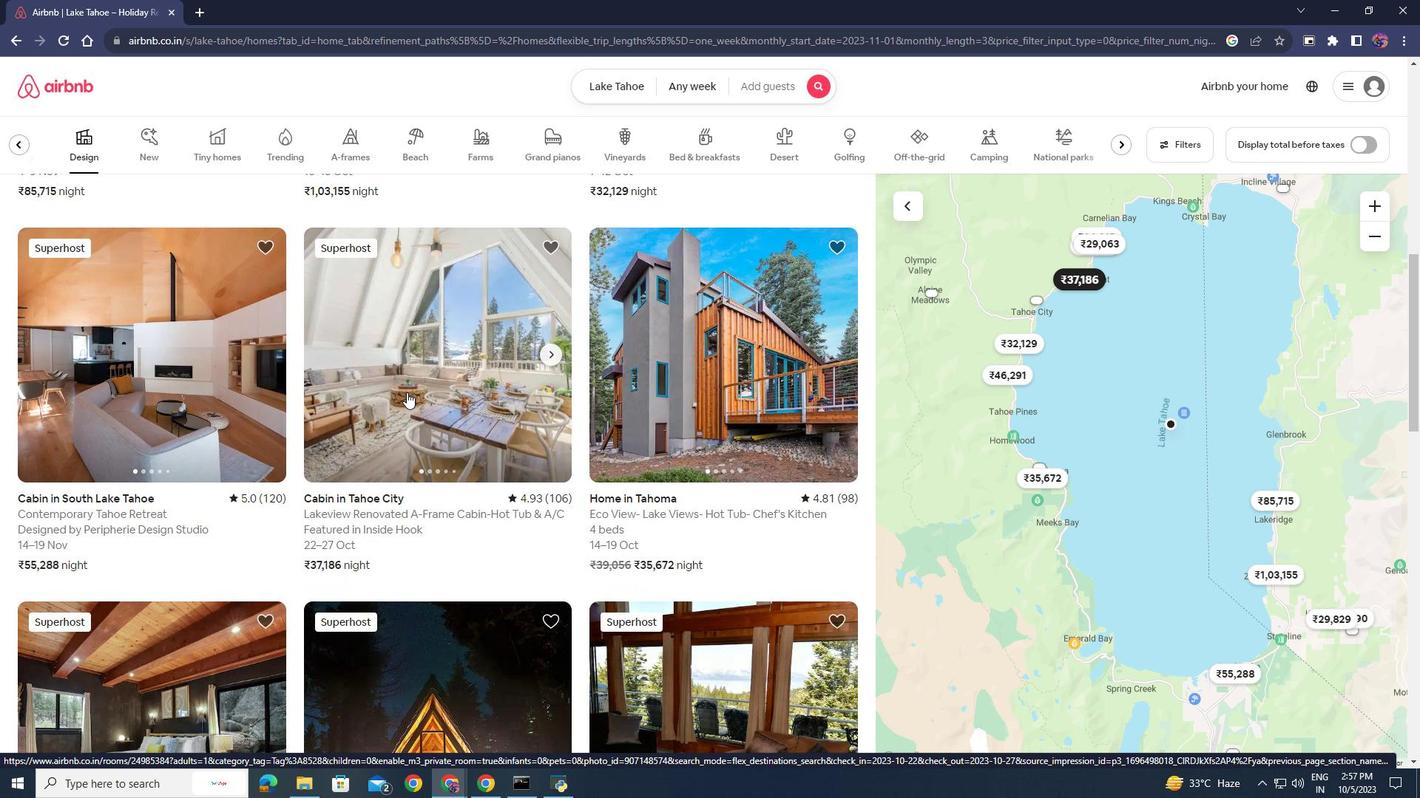 
Action: Mouse scrolled (406, 392) with delta (0, 0)
Screenshot: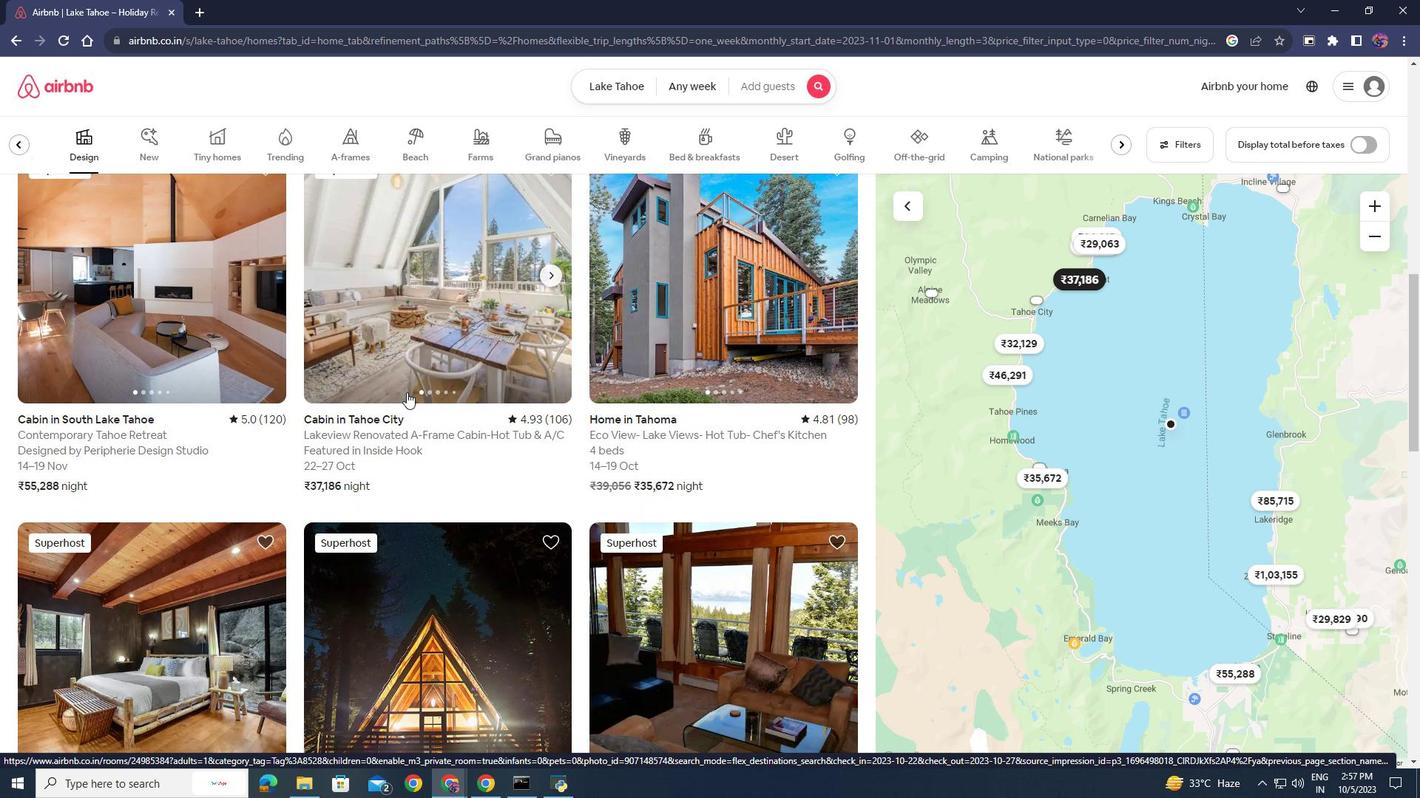 
Action: Mouse scrolled (406, 392) with delta (0, 0)
Screenshot: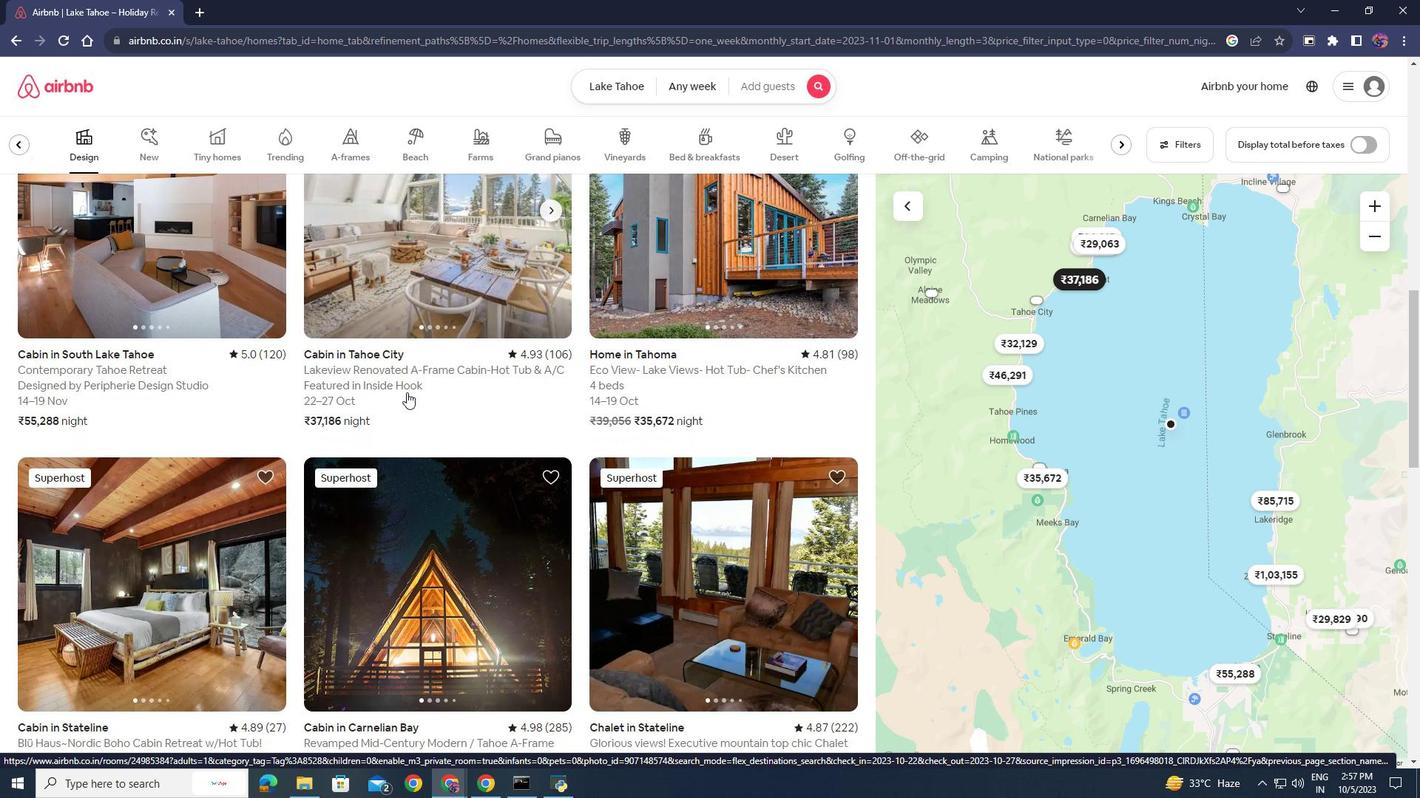 
Action: Mouse moved to (622, 565)
Screenshot: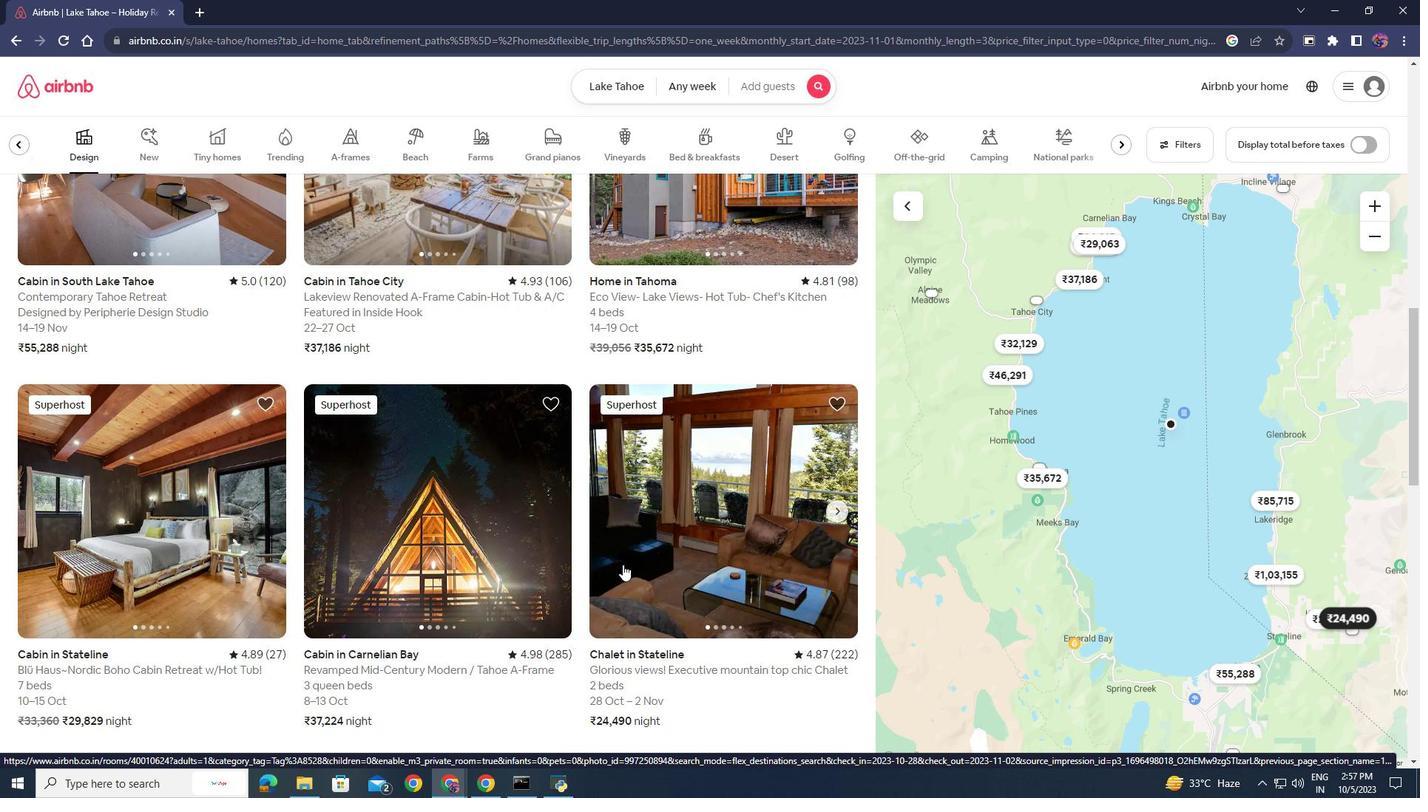 
Action: Mouse scrolled (622, 564) with delta (0, 0)
Screenshot: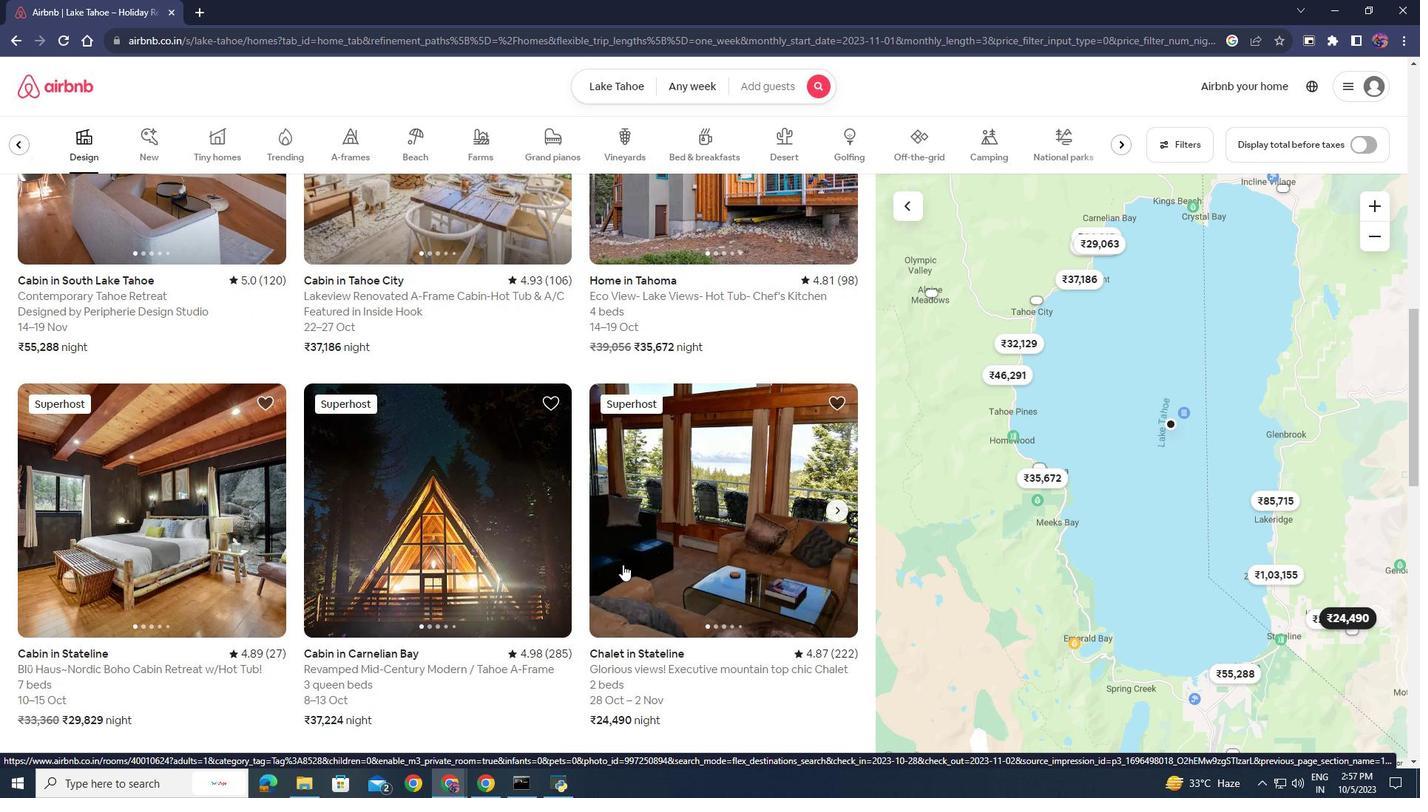 
Action: Mouse moved to (625, 562)
Screenshot: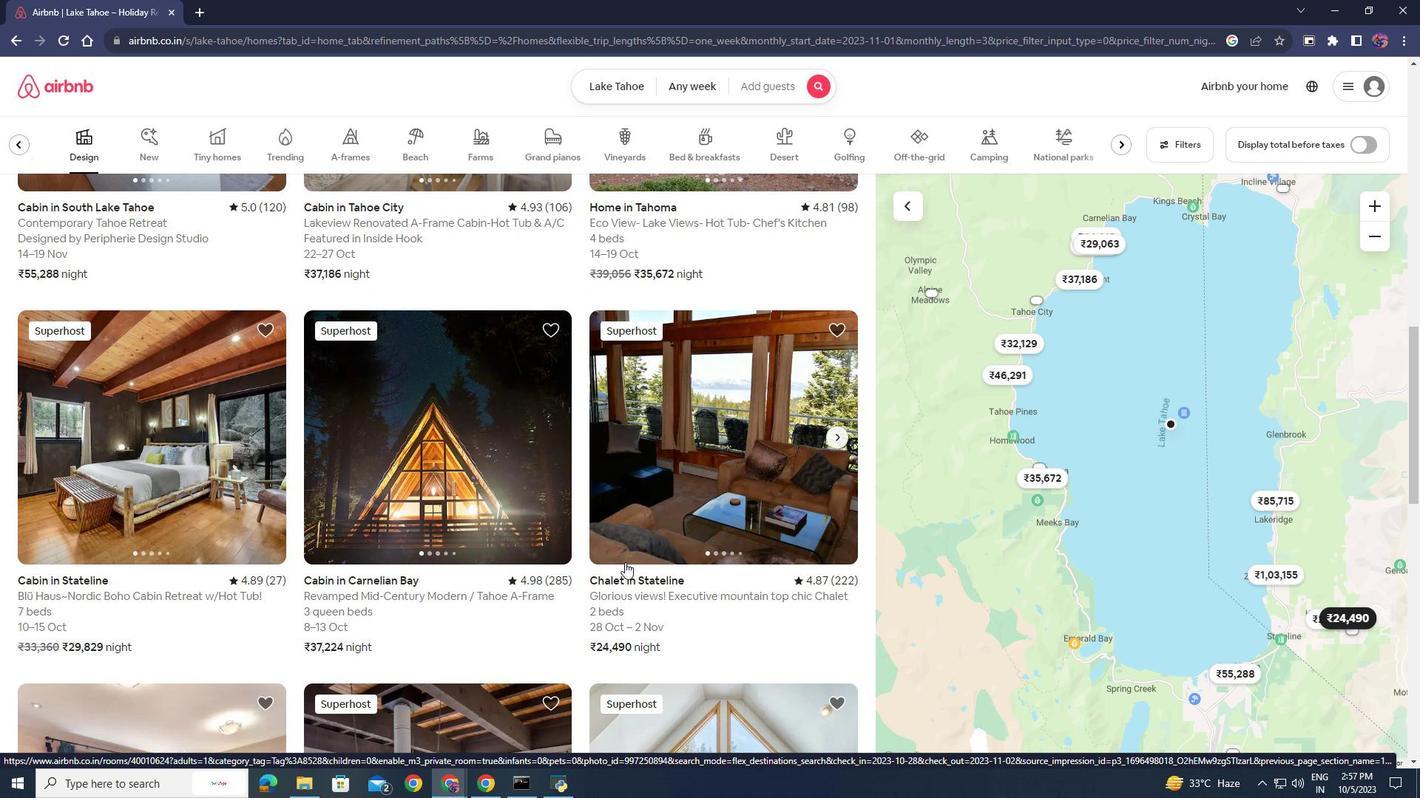 
Action: Mouse scrolled (625, 562) with delta (0, 0)
Screenshot: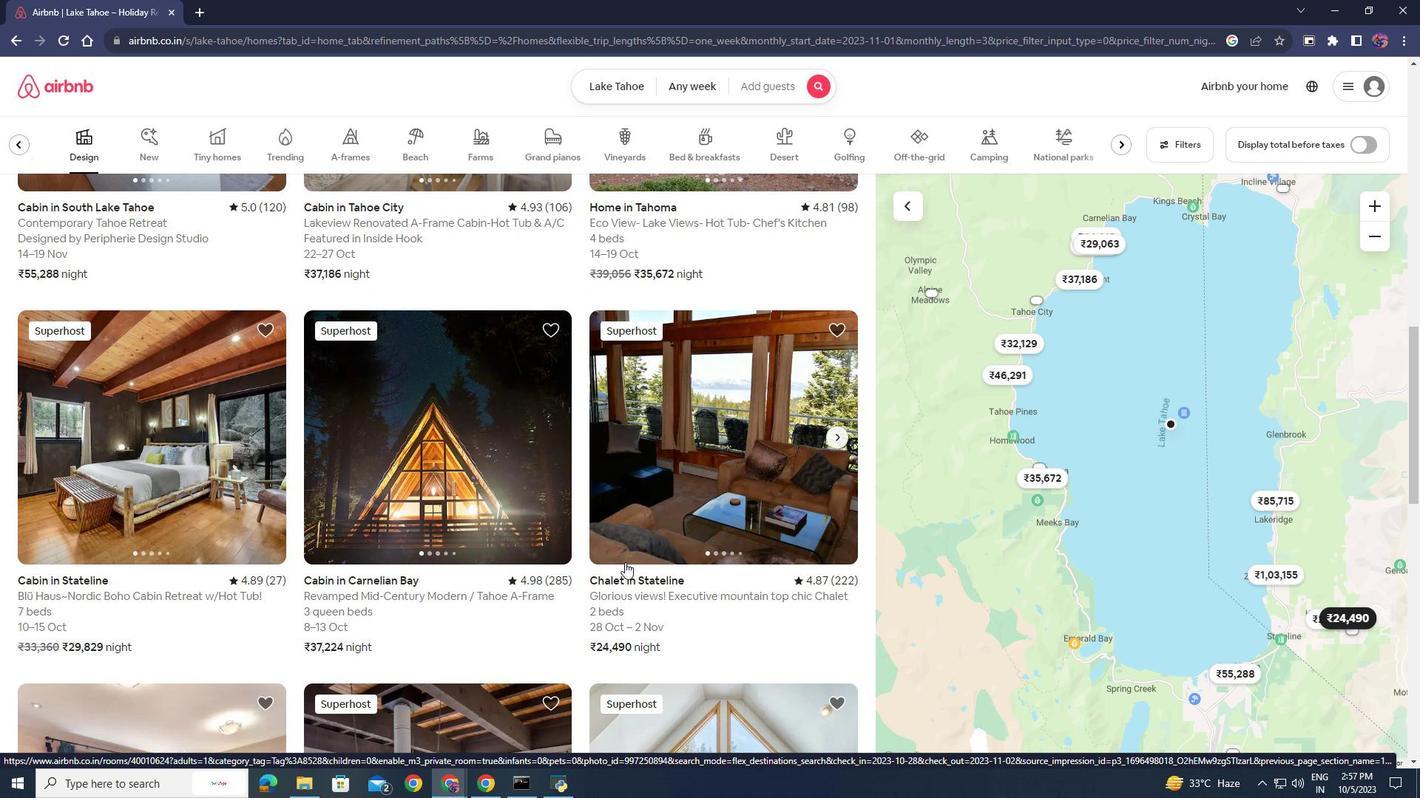 
Action: Mouse scrolled (625, 562) with delta (0, 0)
Screenshot: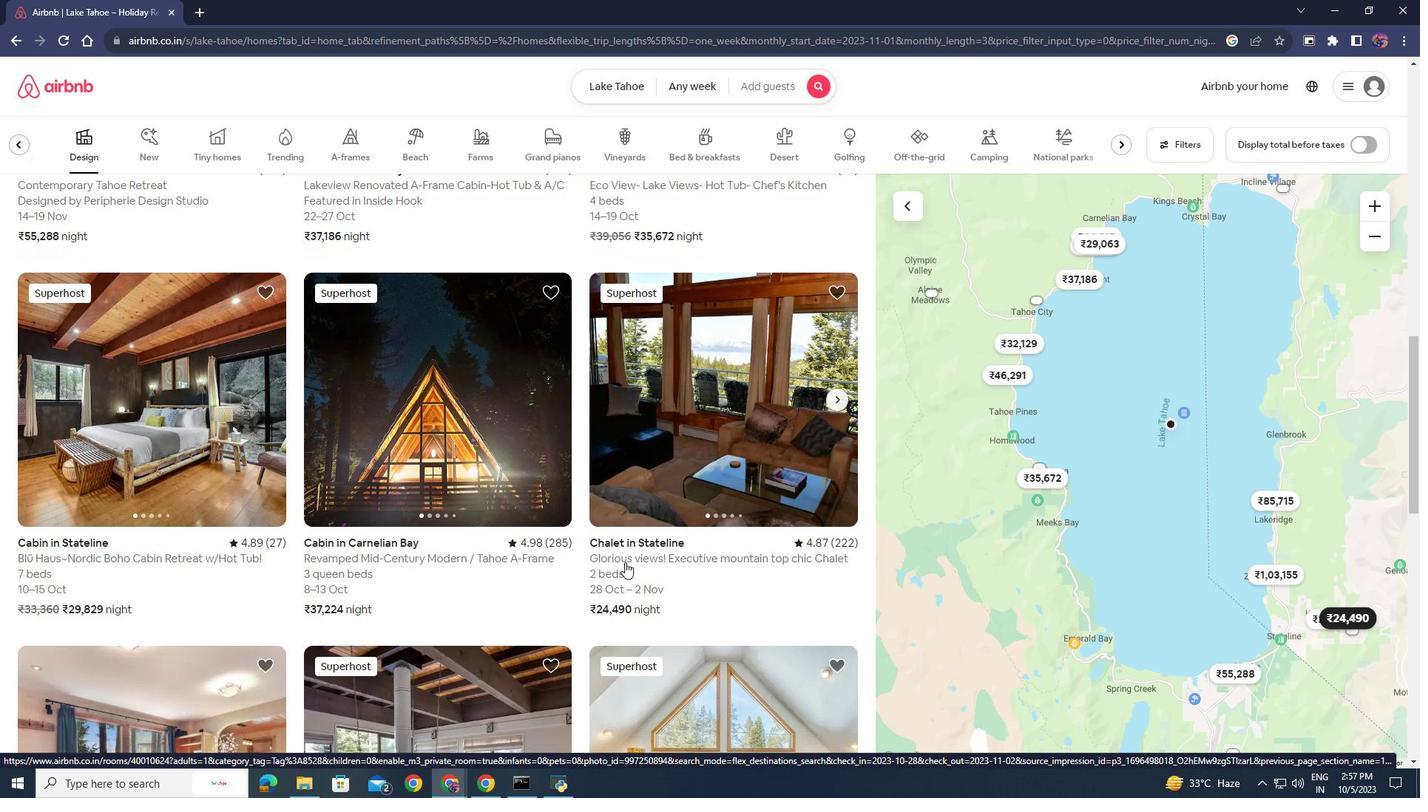 
Action: Mouse moved to (503, 358)
Screenshot: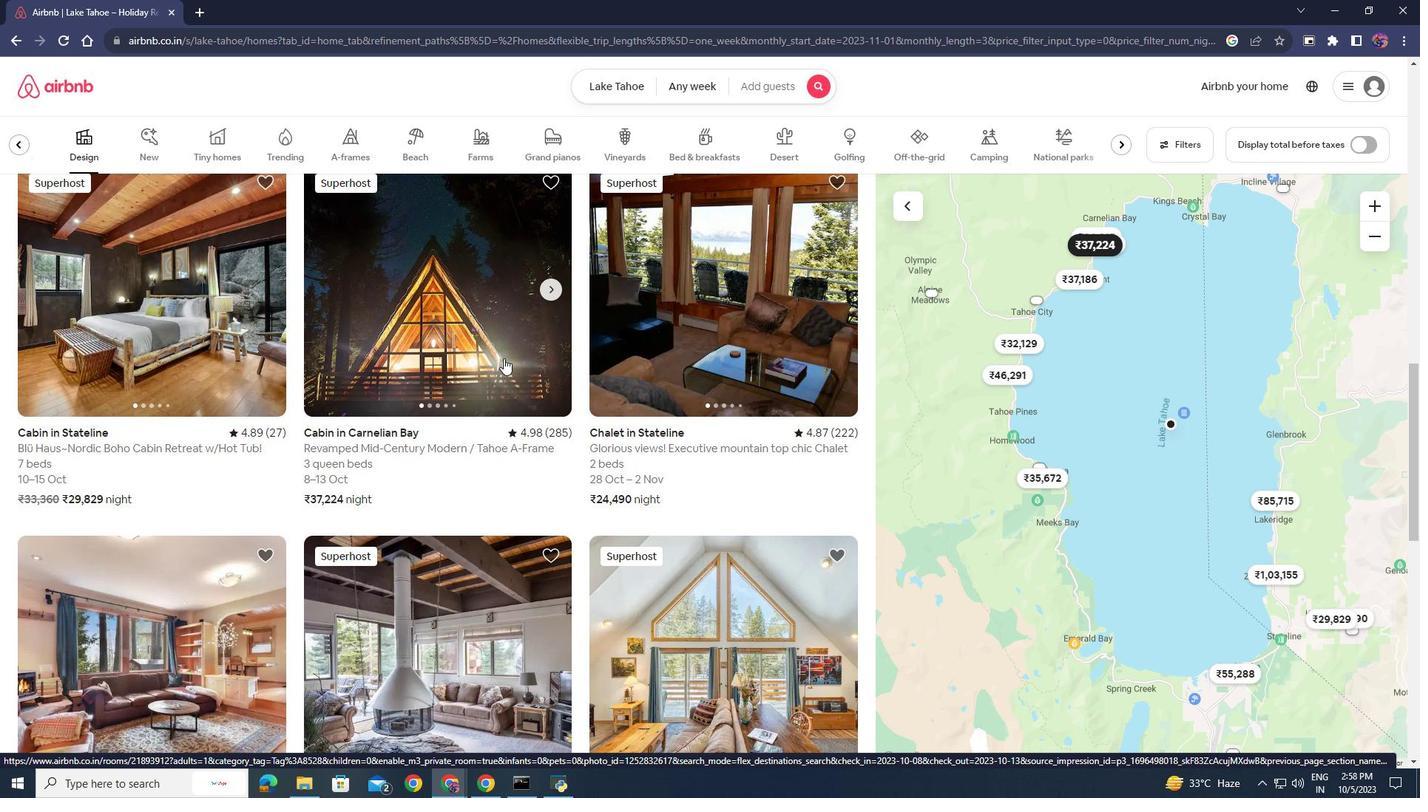 
Action: Mouse pressed left at (503, 358)
Screenshot: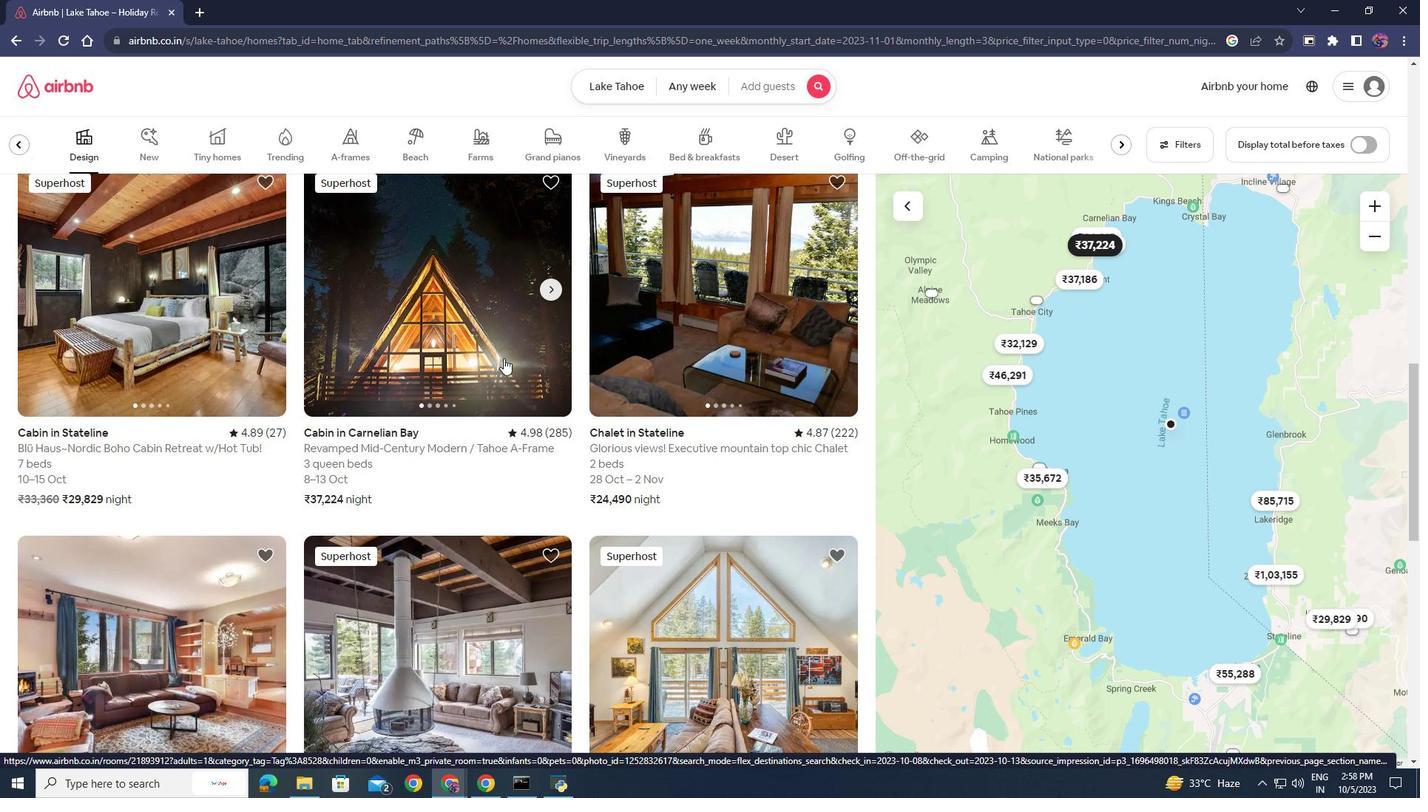 
Action: Mouse moved to (552, 522)
Screenshot: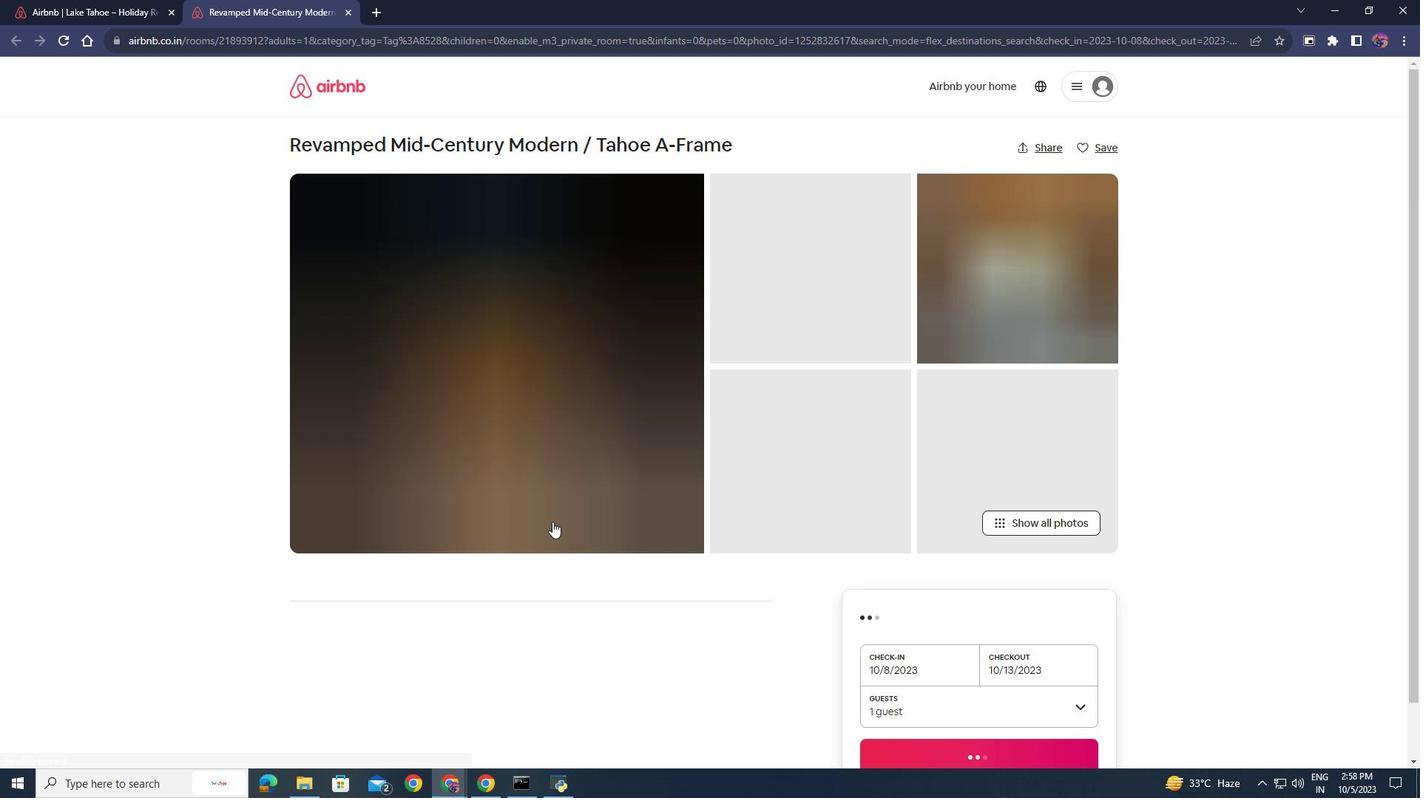 
Action: Mouse scrolled (552, 521) with delta (0, 0)
Screenshot: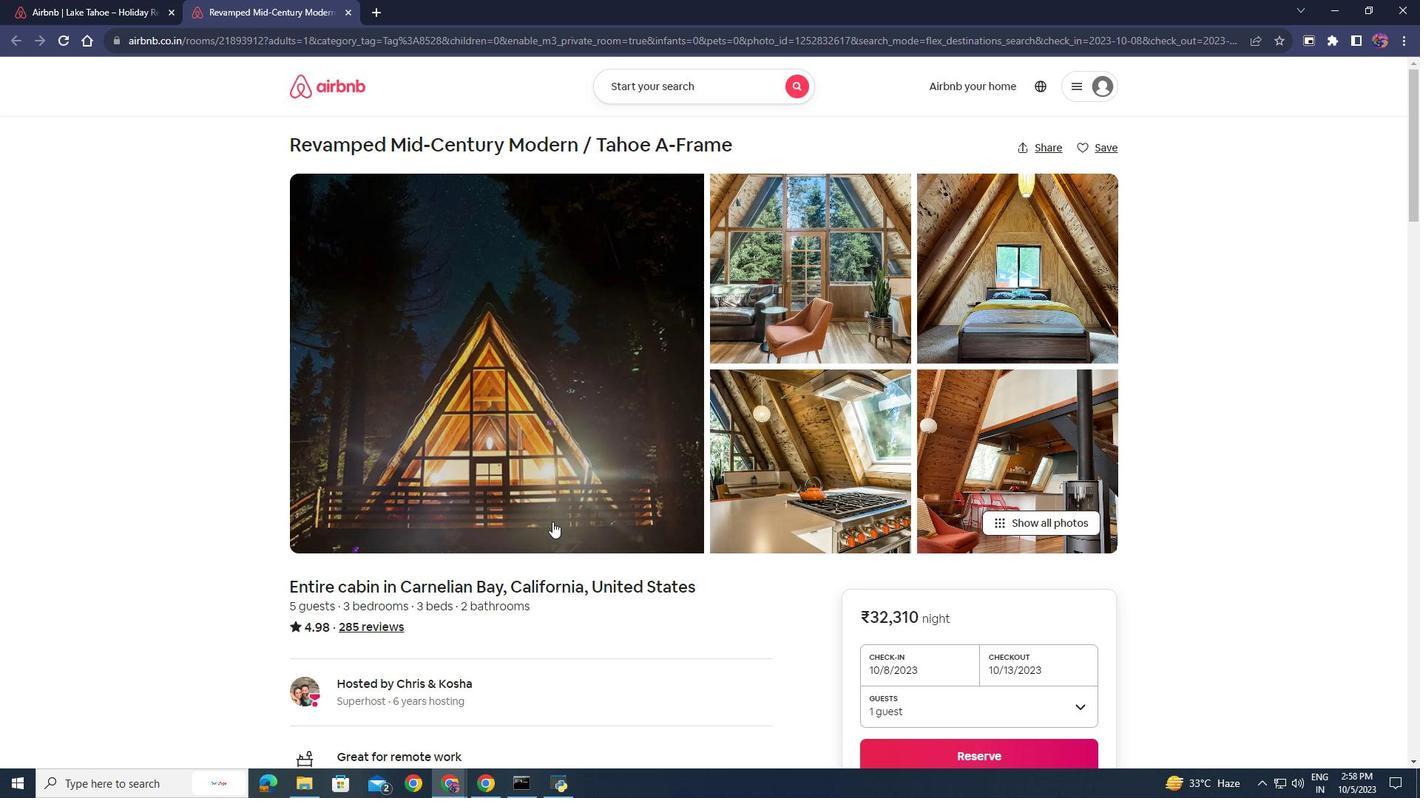 
Action: Mouse moved to (551, 522)
Screenshot: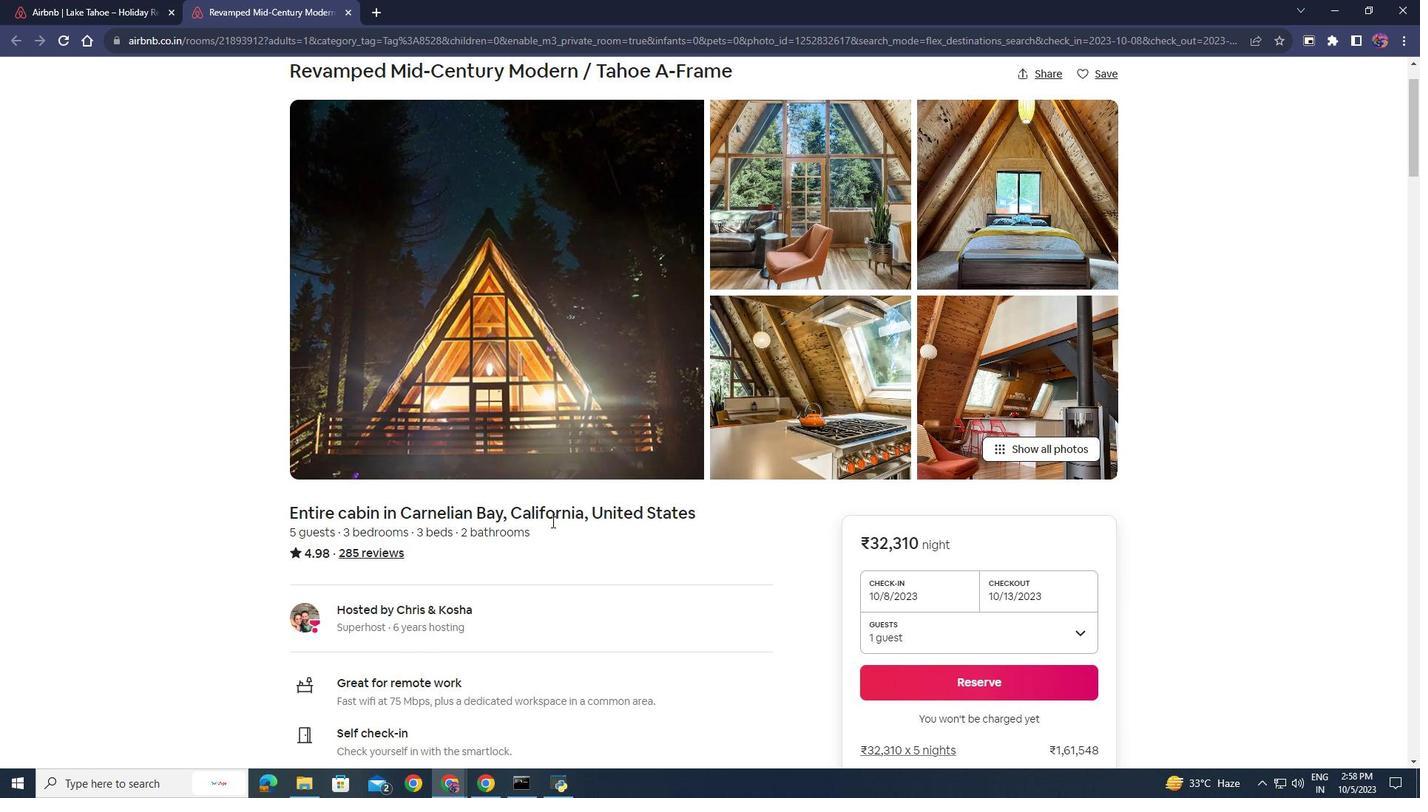 
Action: Mouse scrolled (551, 521) with delta (0, 0)
Screenshot: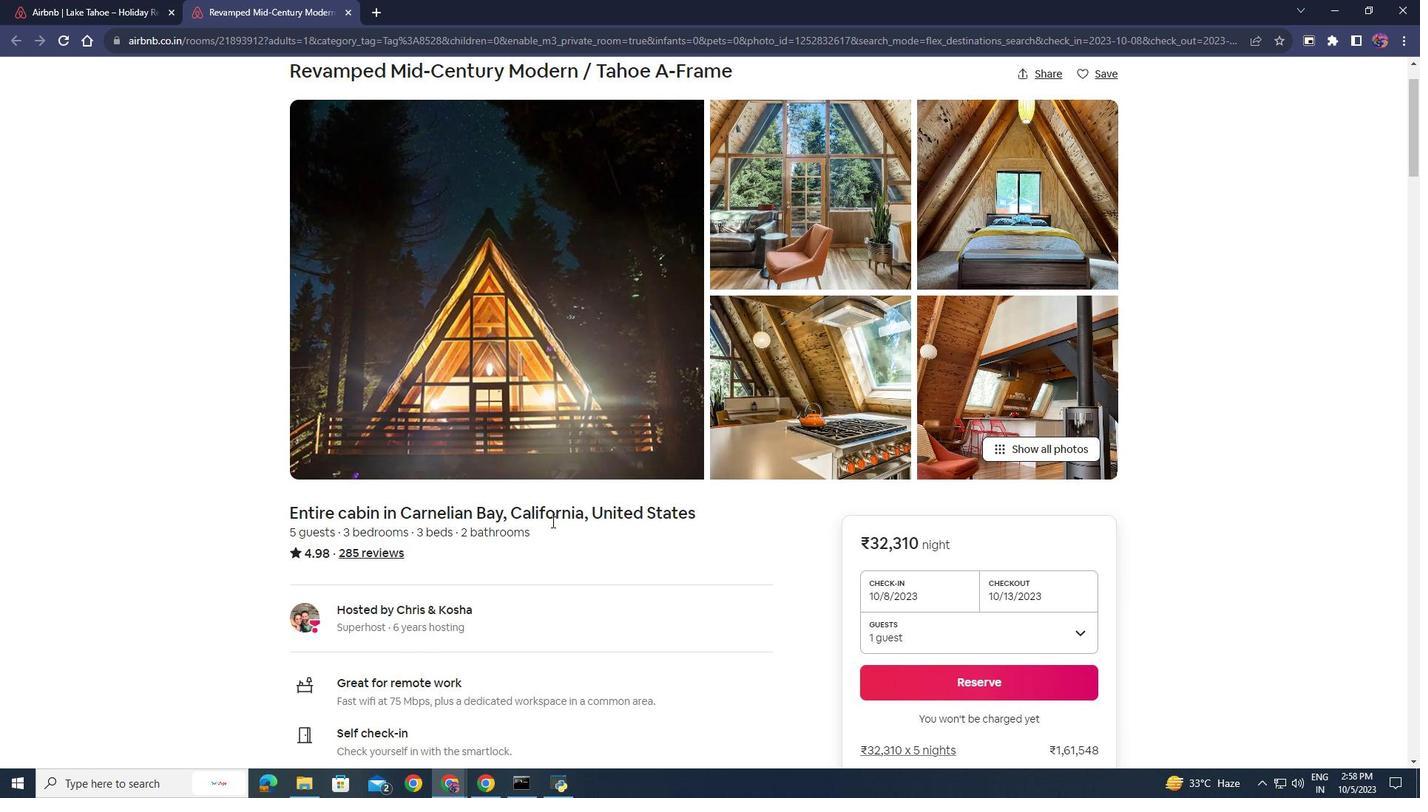 
Action: Mouse scrolled (551, 521) with delta (0, 0)
Screenshot: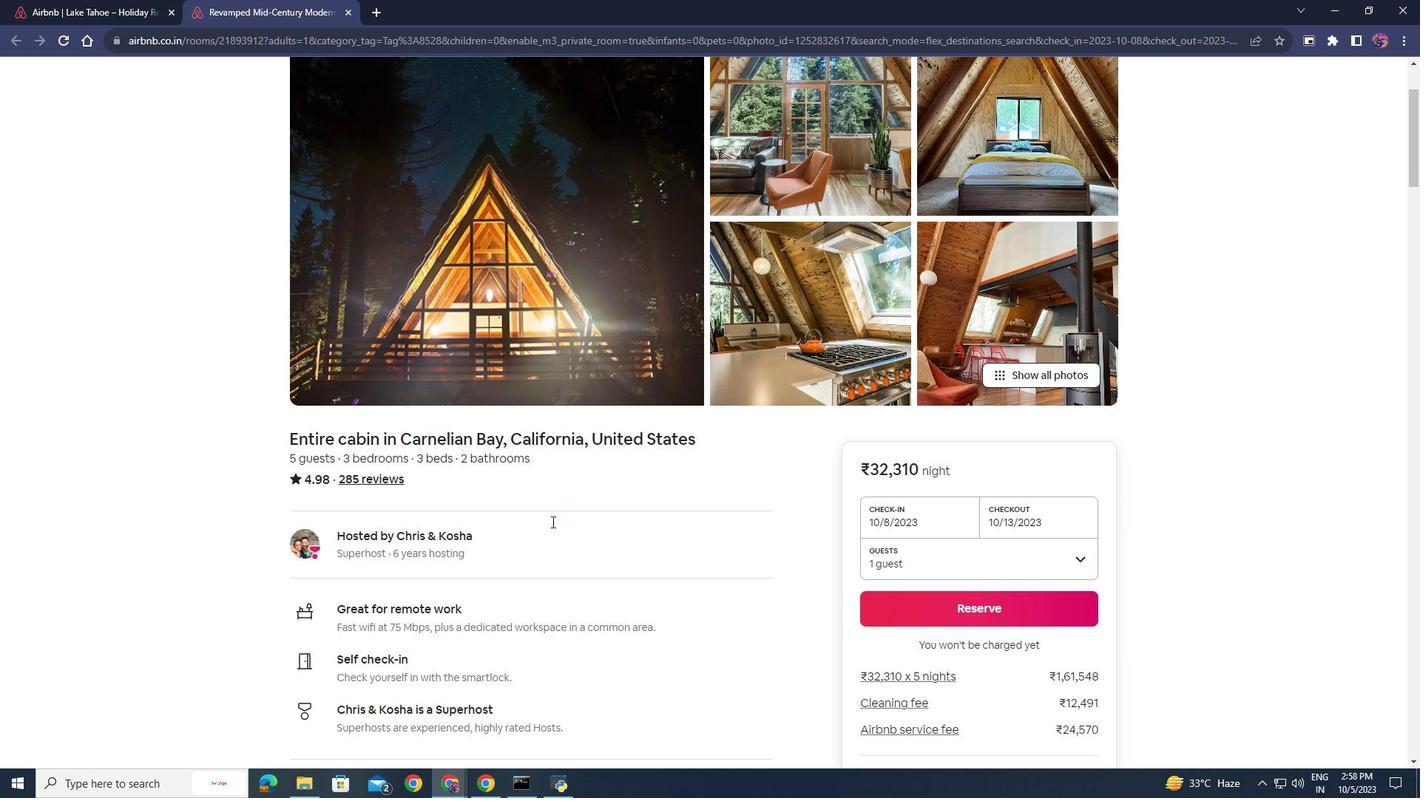 
Action: Mouse scrolled (551, 521) with delta (0, 0)
Screenshot: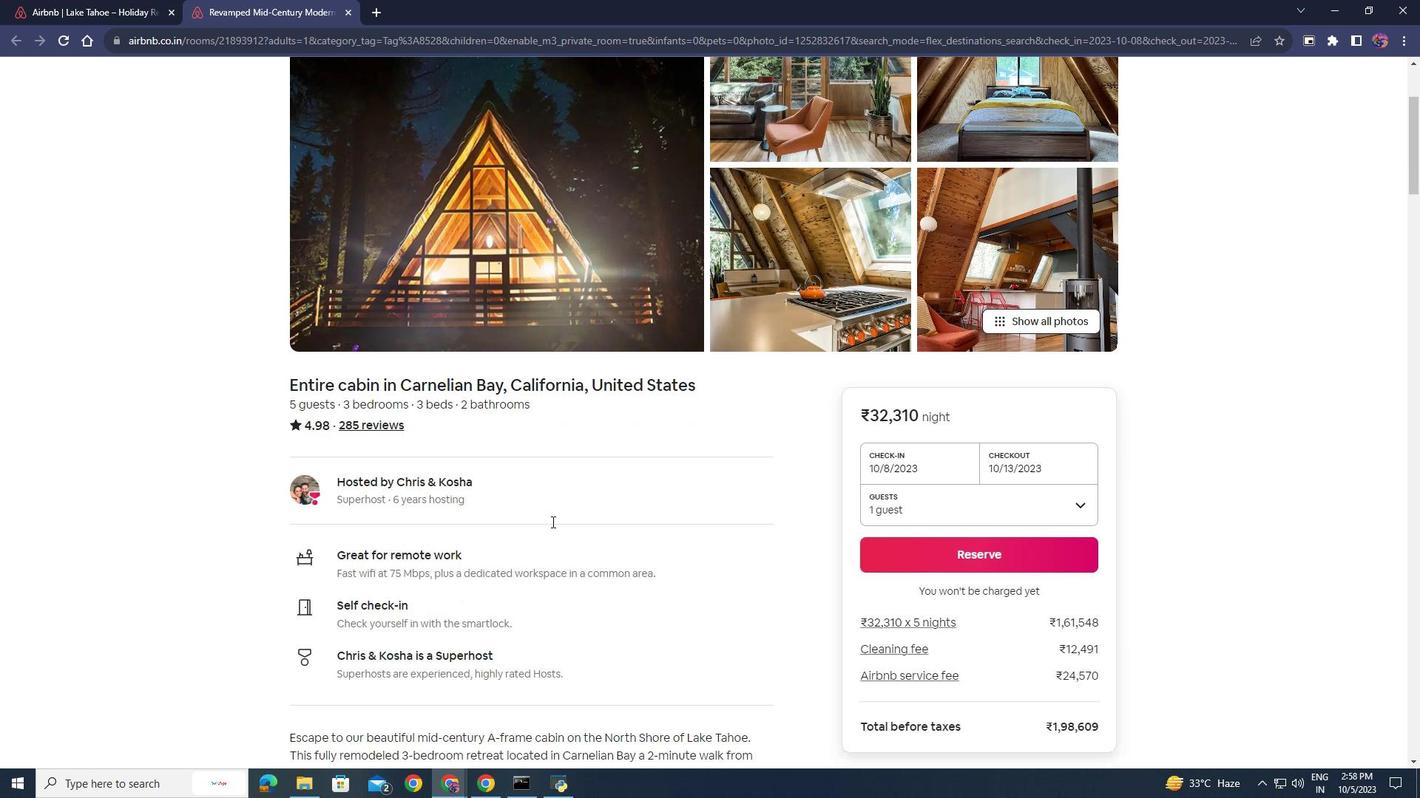 
Action: Mouse scrolled (551, 521) with delta (0, 0)
Screenshot: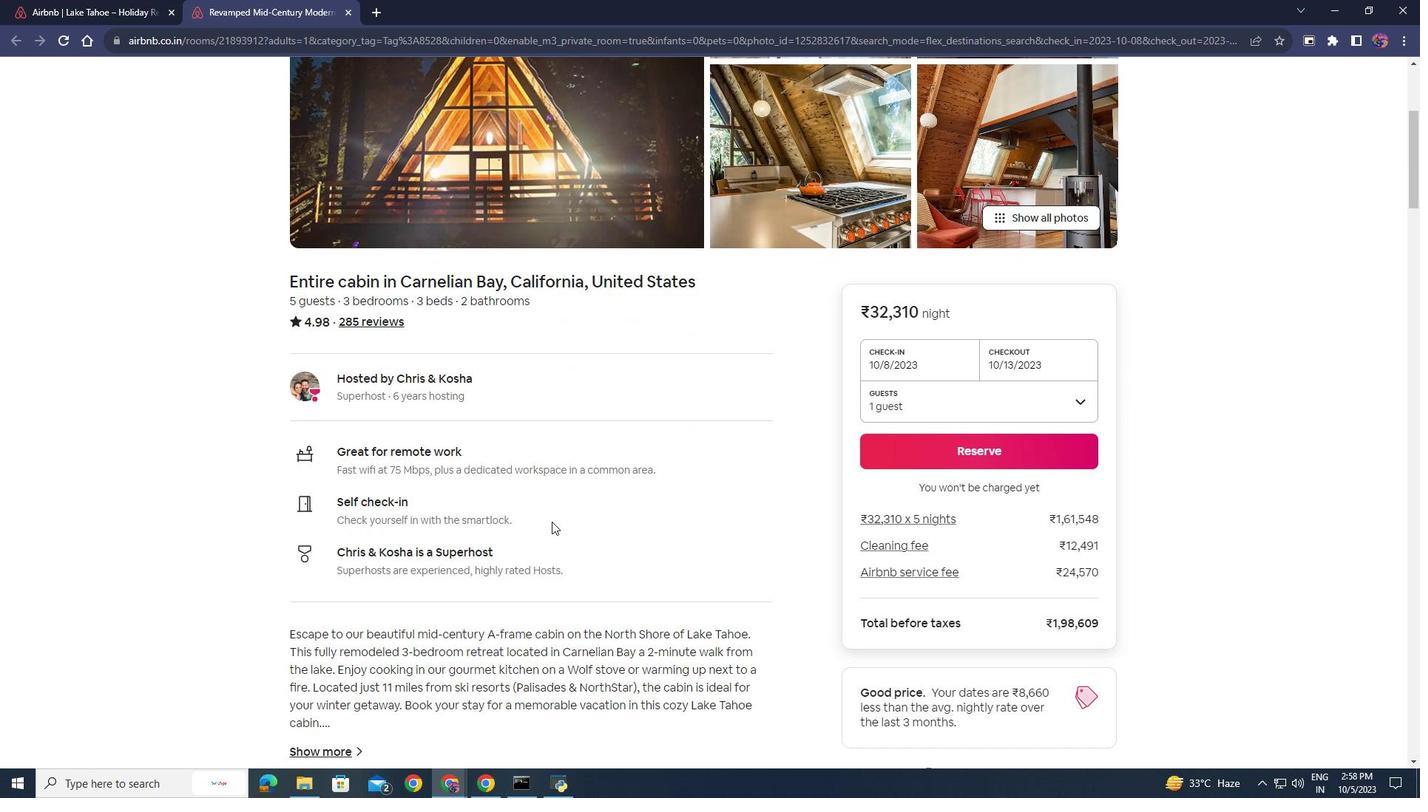 
Action: Mouse scrolled (551, 521) with delta (0, 0)
Screenshot: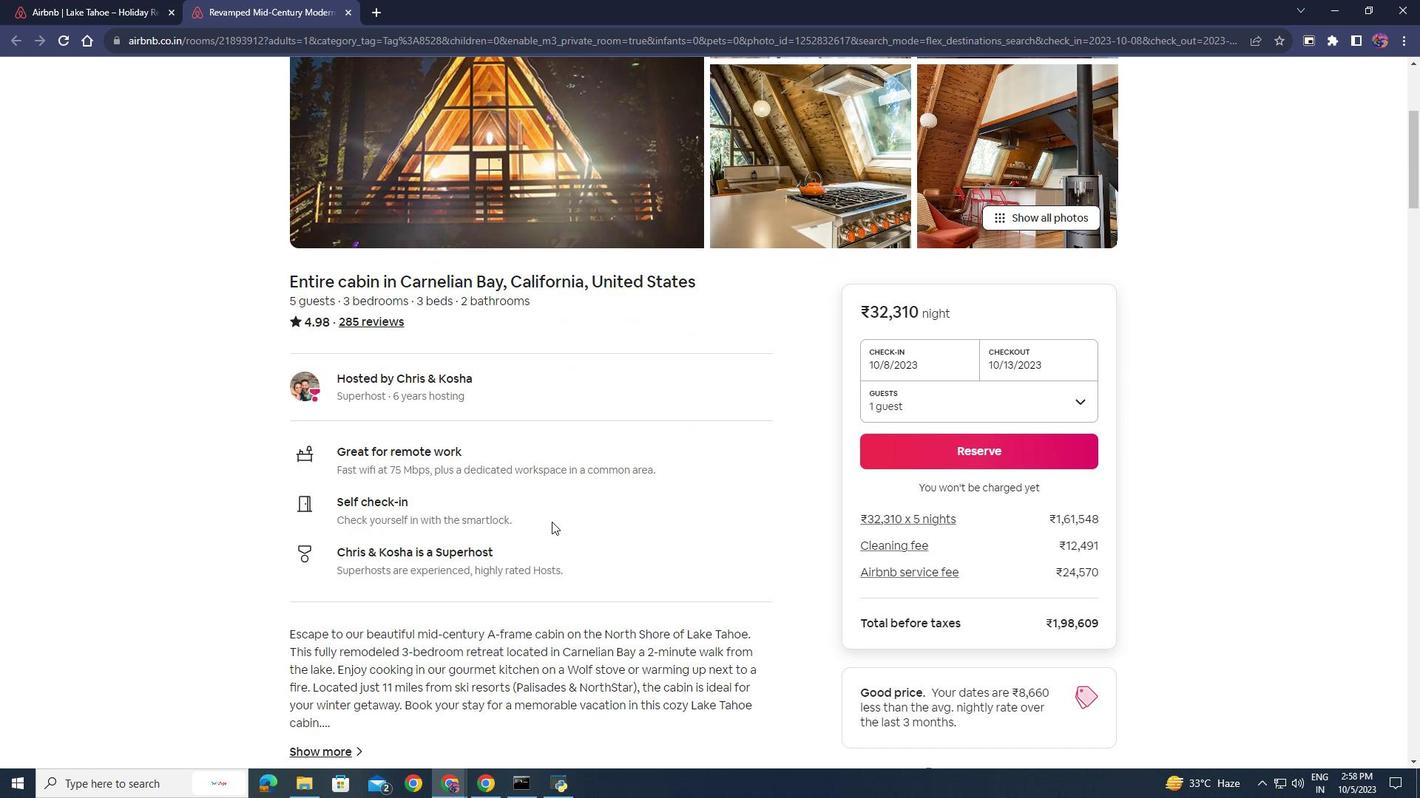 
Action: Mouse scrolled (551, 521) with delta (0, 0)
Screenshot: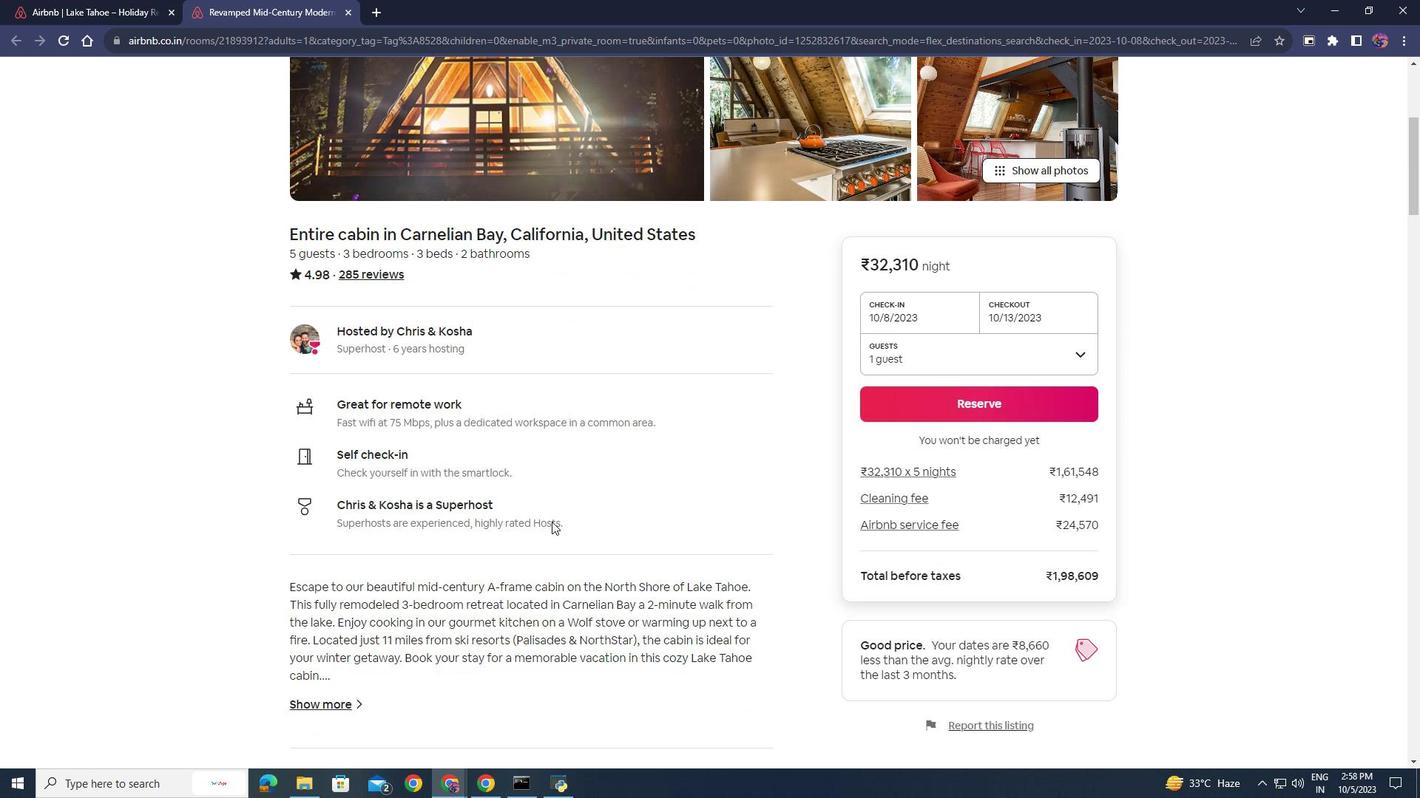 
Action: Mouse scrolled (551, 521) with delta (0, 0)
Screenshot: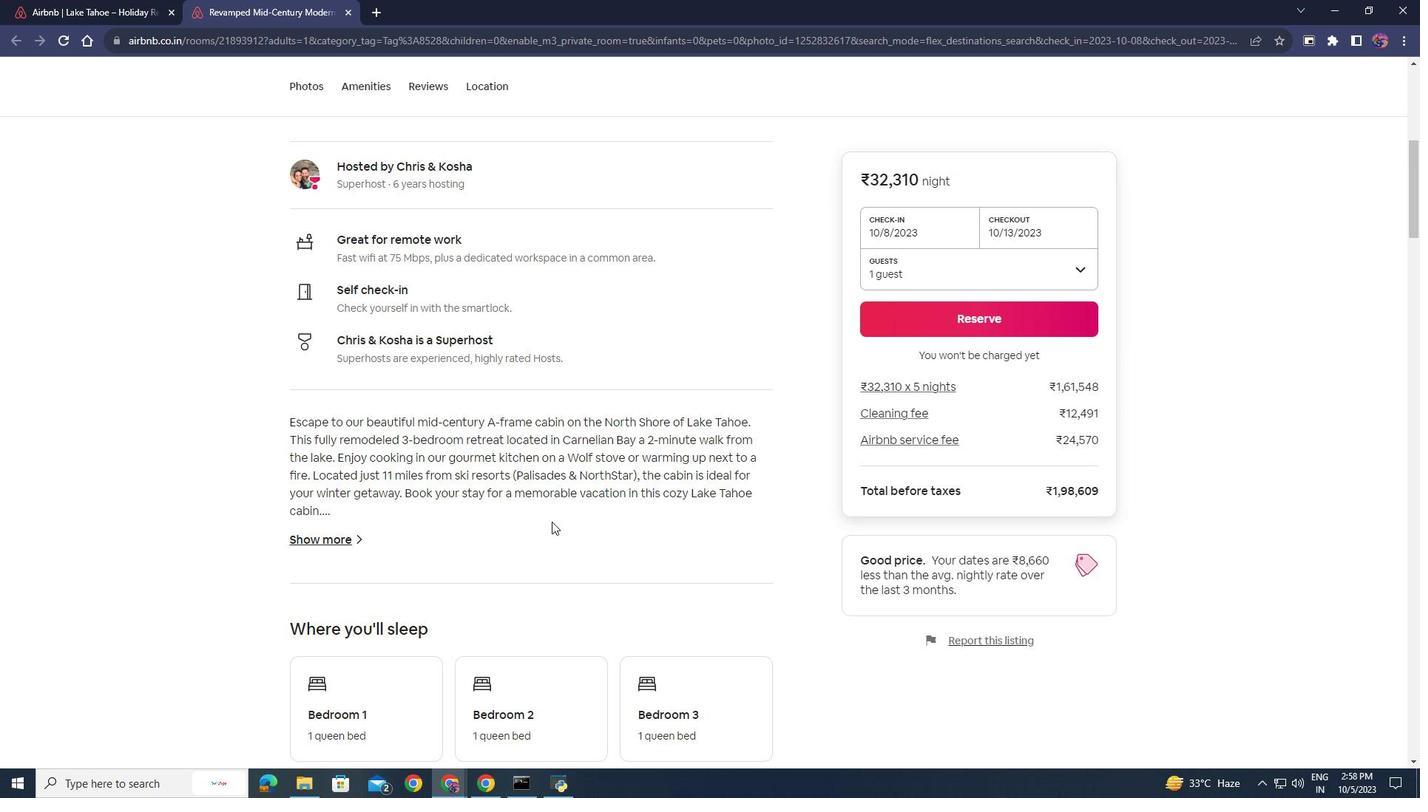 
Action: Mouse scrolled (551, 521) with delta (0, 0)
Screenshot: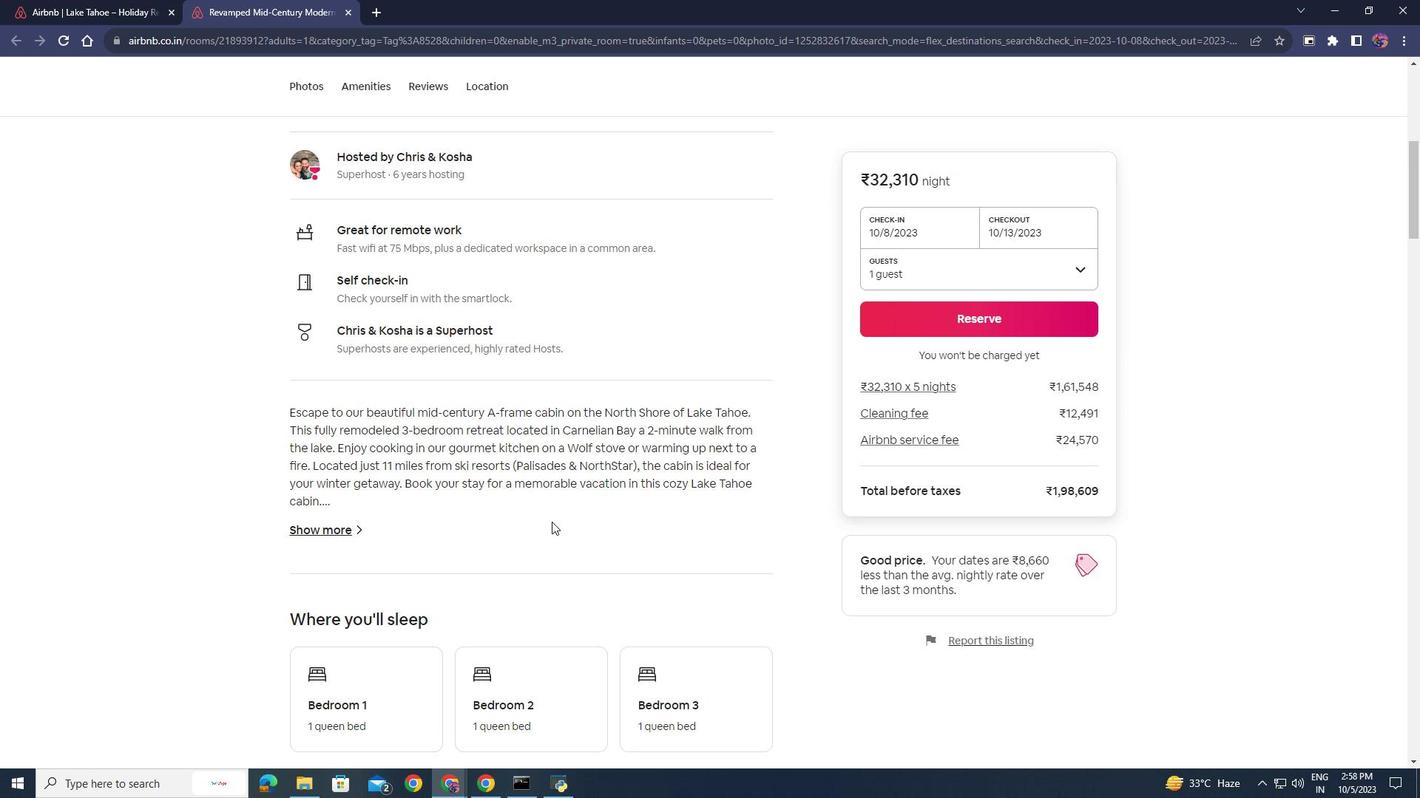 
Action: Mouse scrolled (551, 521) with delta (0, 0)
Screenshot: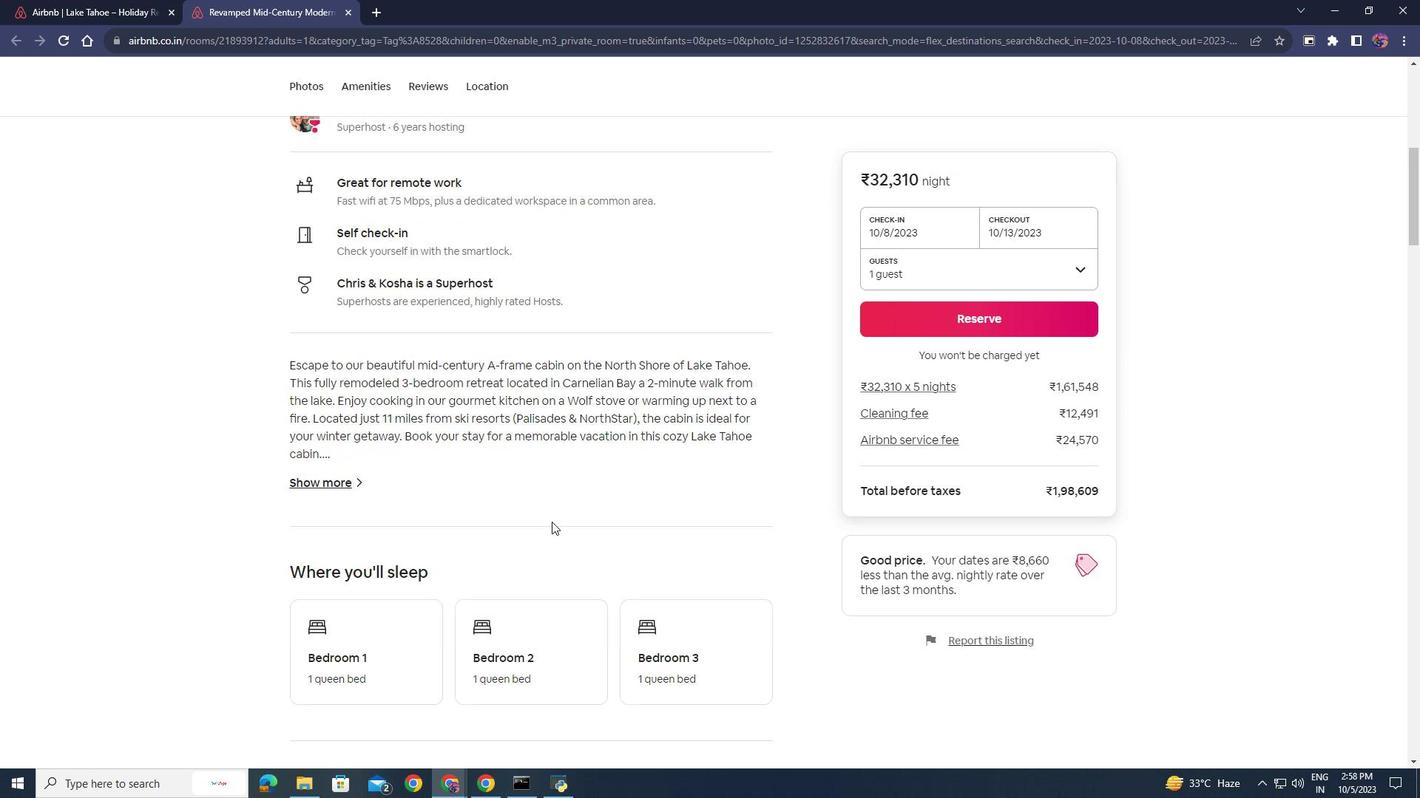 
Action: Mouse scrolled (551, 521) with delta (0, 0)
Screenshot: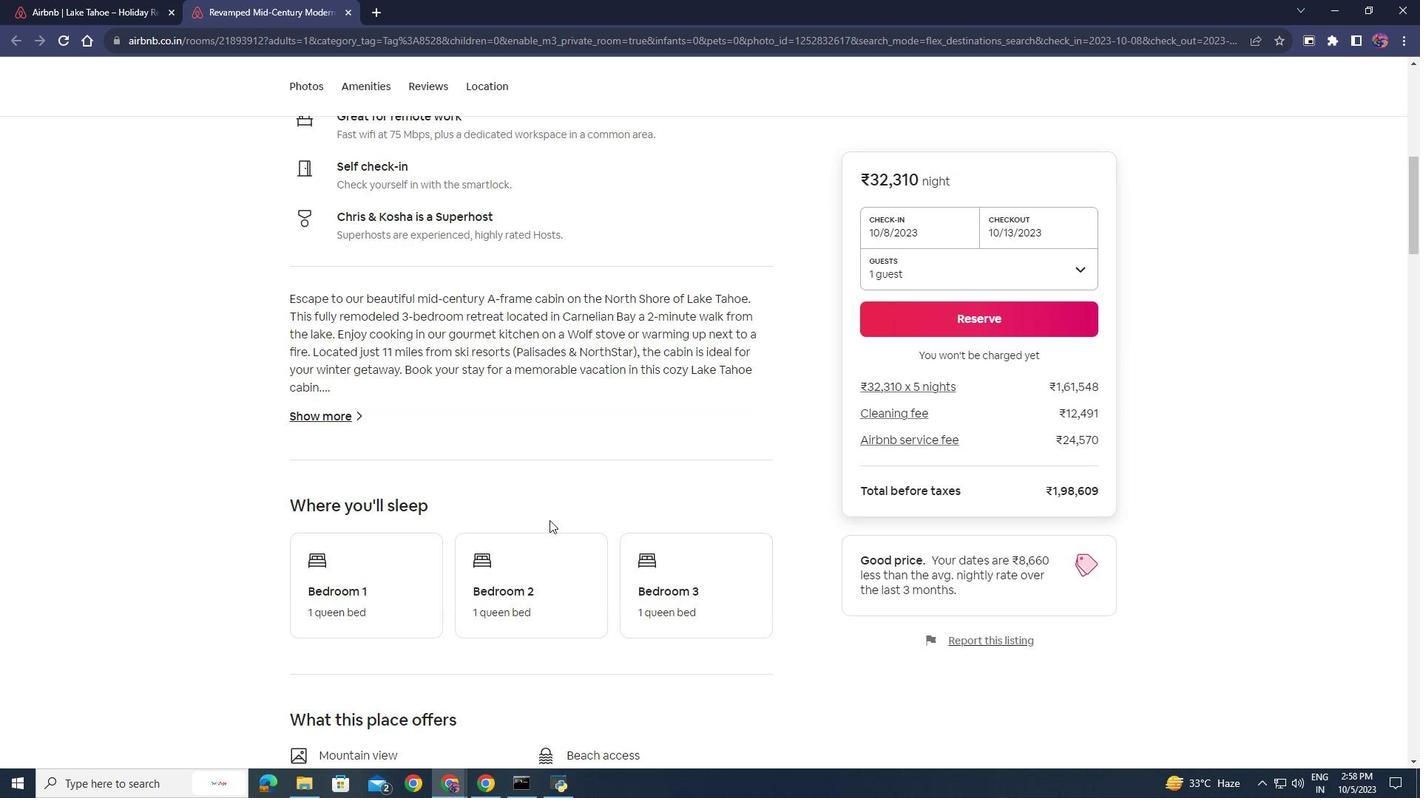 
Action: Mouse moved to (358, 82)
Screenshot: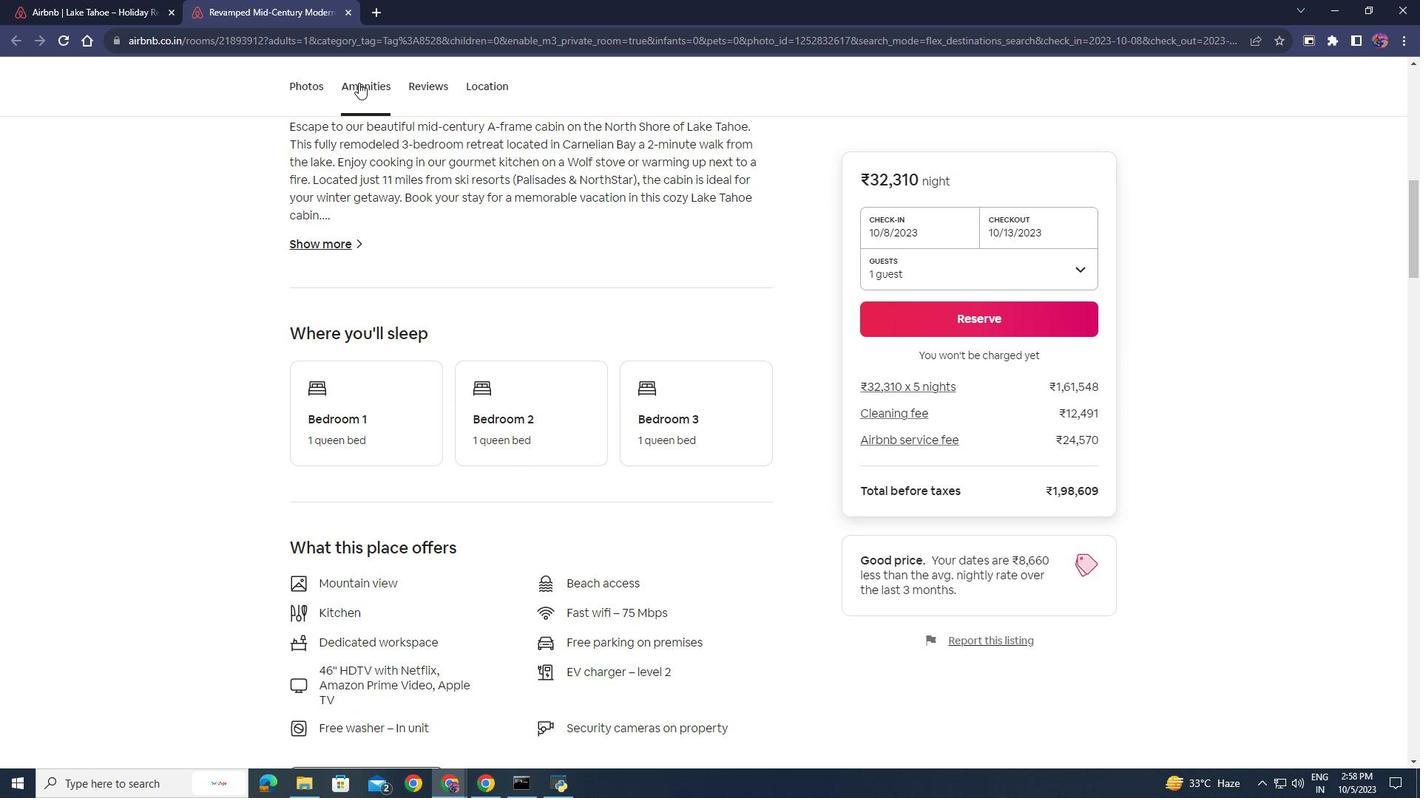 
Action: Mouse pressed left at (358, 82)
Screenshot: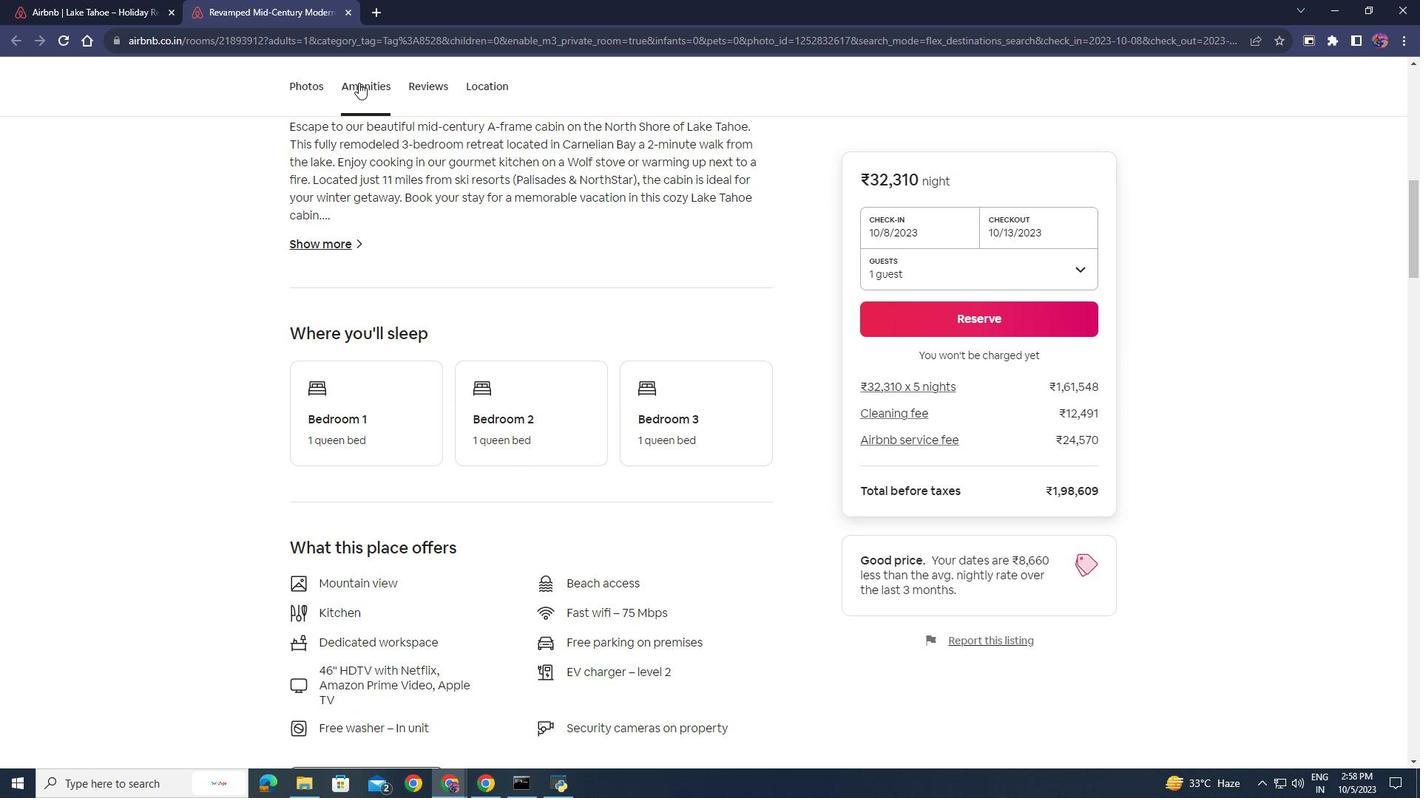 
Action: Mouse moved to (392, 391)
Screenshot: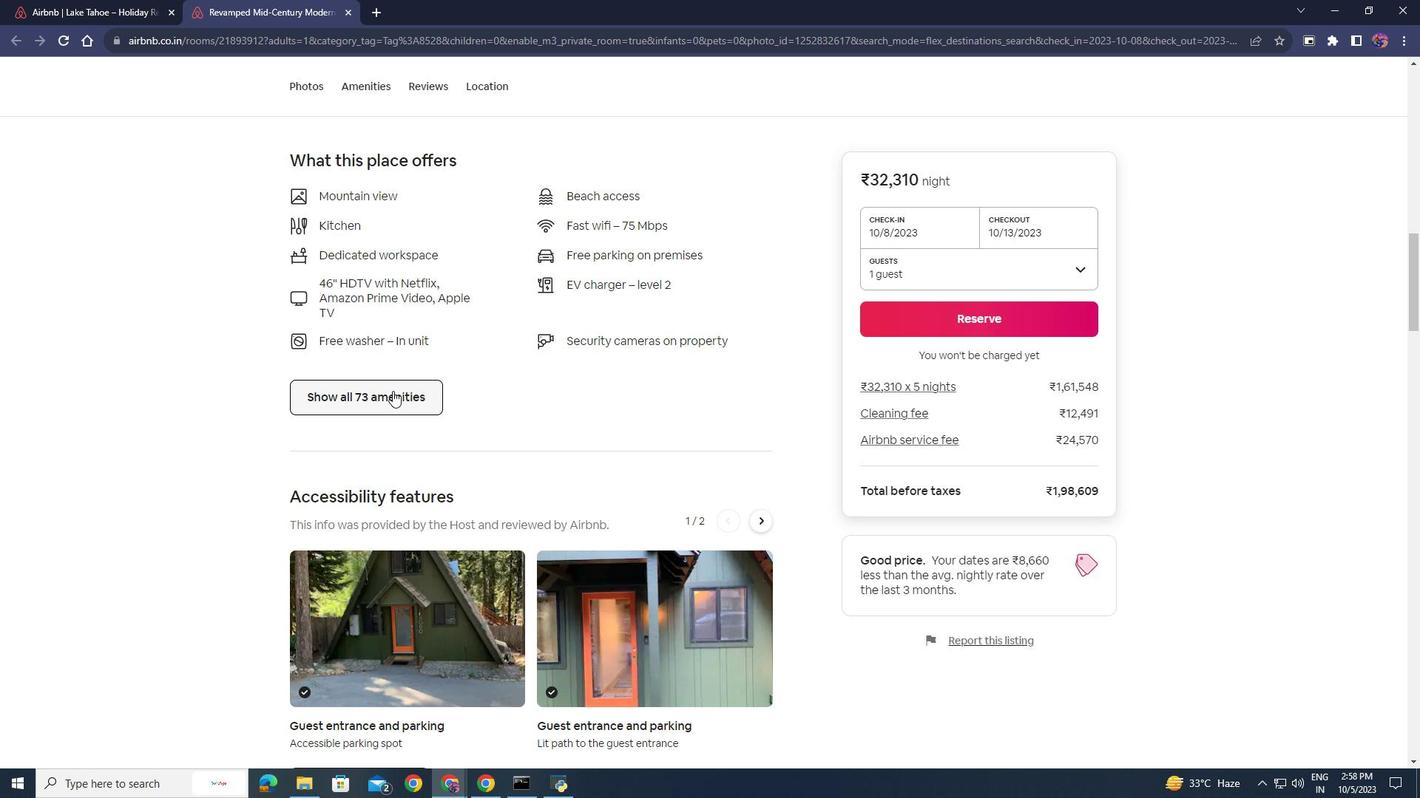
Action: Mouse pressed left at (392, 391)
Screenshot: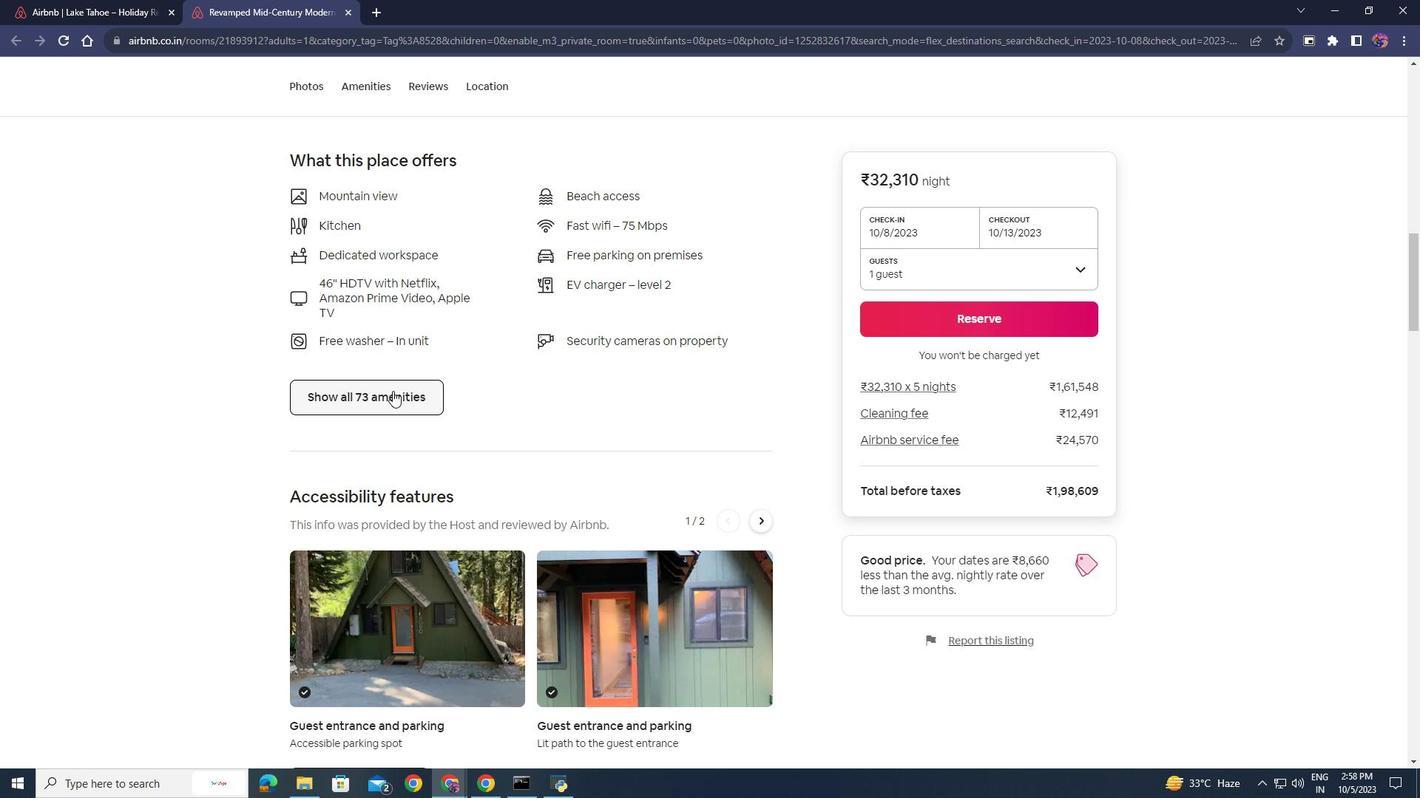
Action: Mouse moved to (551, 403)
Screenshot: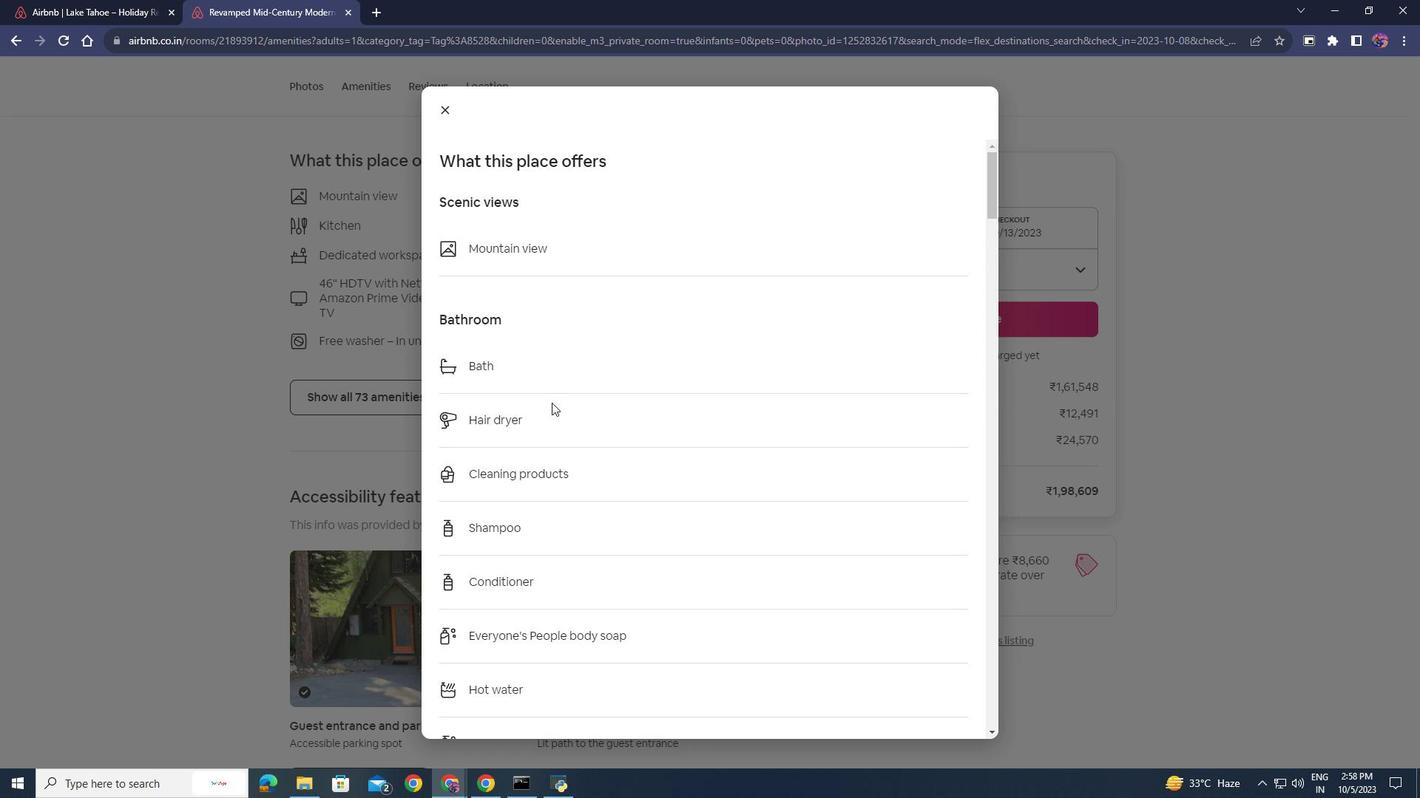 
Action: Mouse scrolled (551, 402) with delta (0, 0)
Screenshot: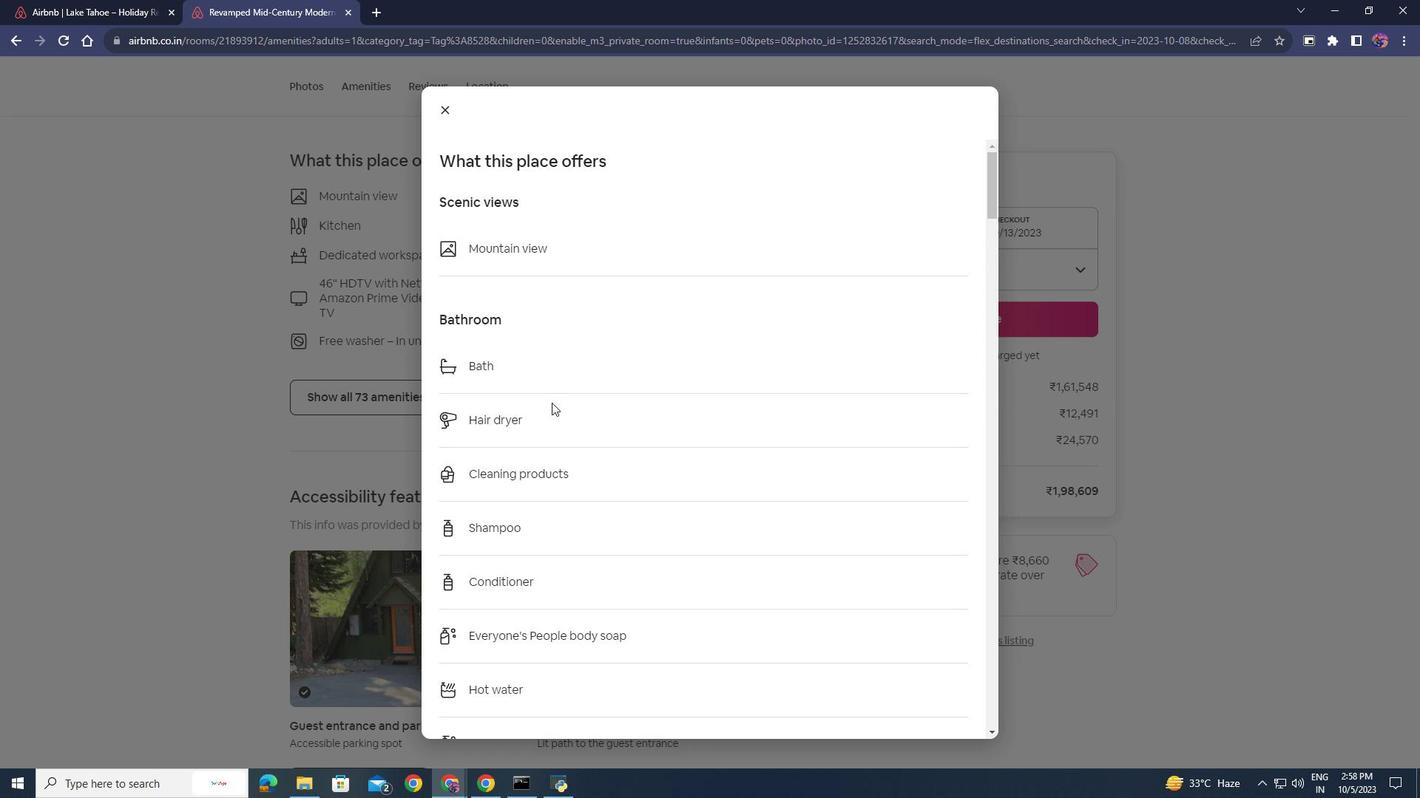 
Action: Mouse scrolled (551, 402) with delta (0, 0)
Screenshot: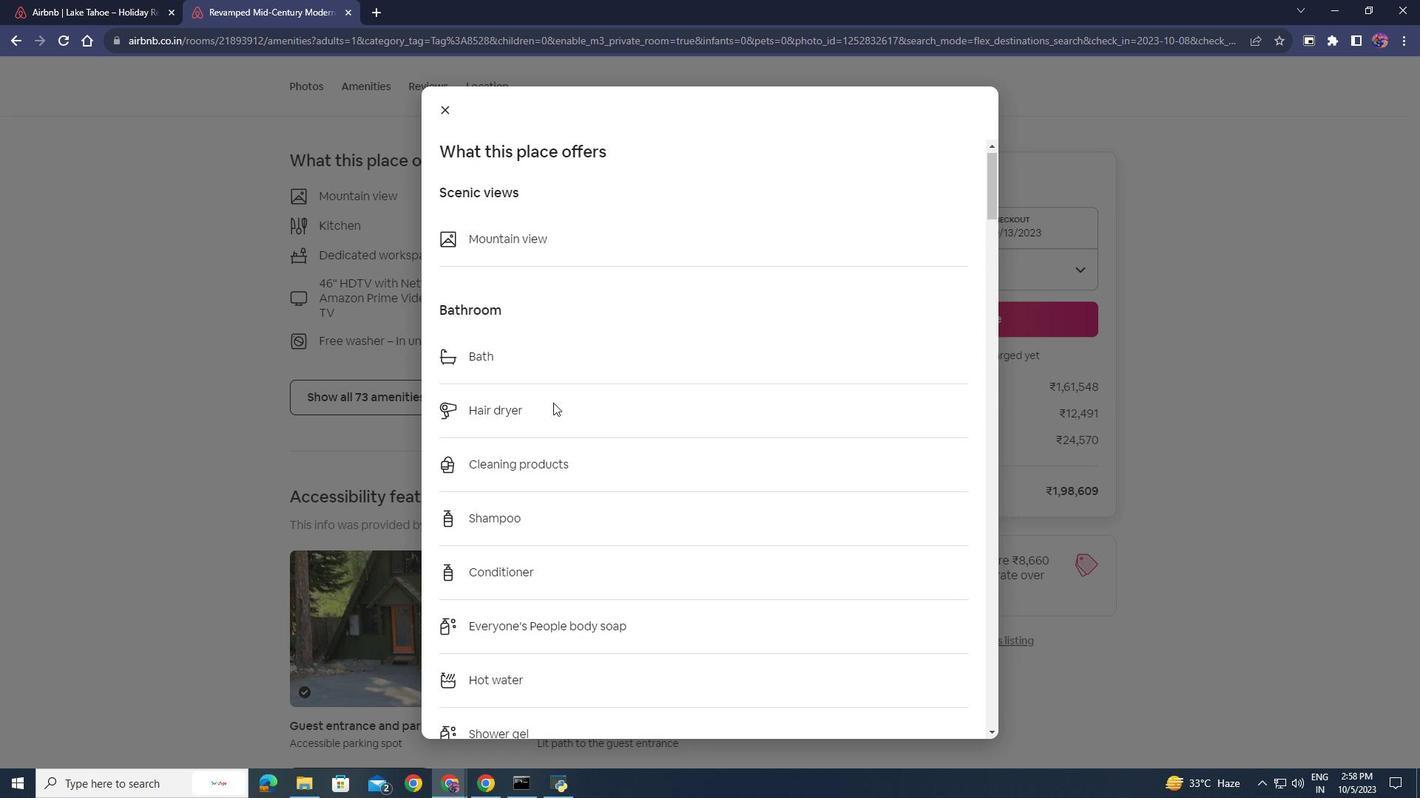 
Action: Mouse moved to (553, 403)
Screenshot: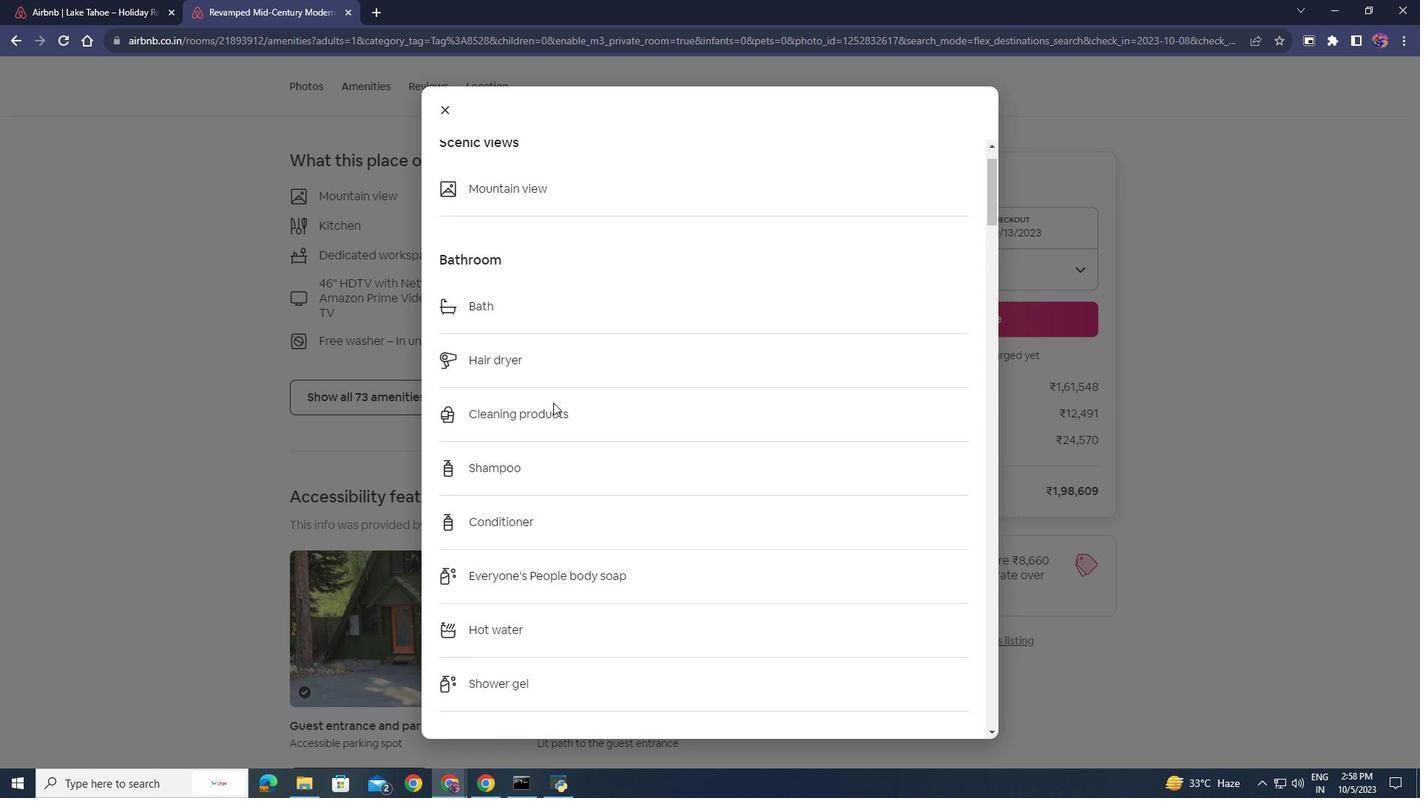 
Action: Mouse scrolled (553, 402) with delta (0, 0)
Screenshot: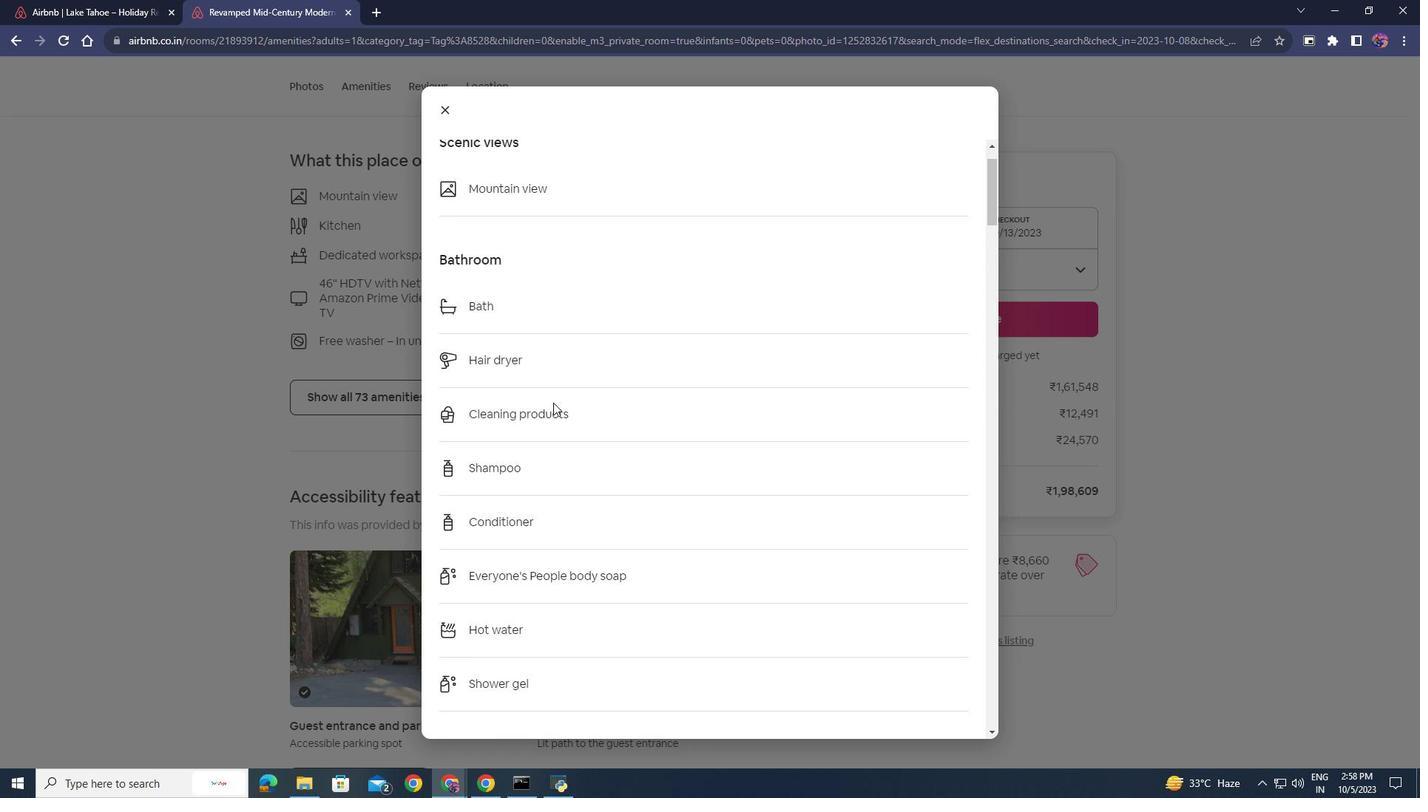 
Action: Mouse moved to (571, 408)
Screenshot: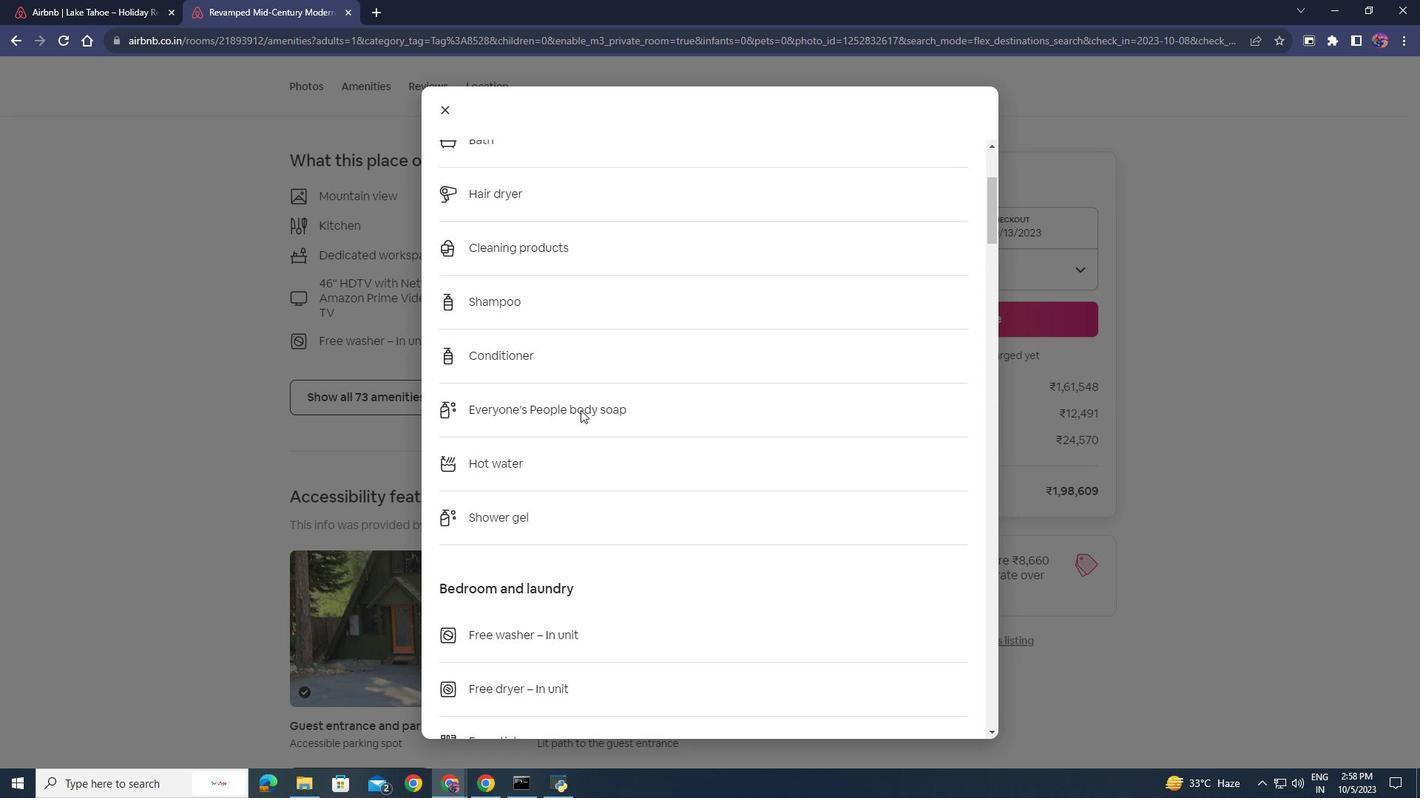 
Action: Mouse scrolled (571, 407) with delta (0, 0)
Screenshot: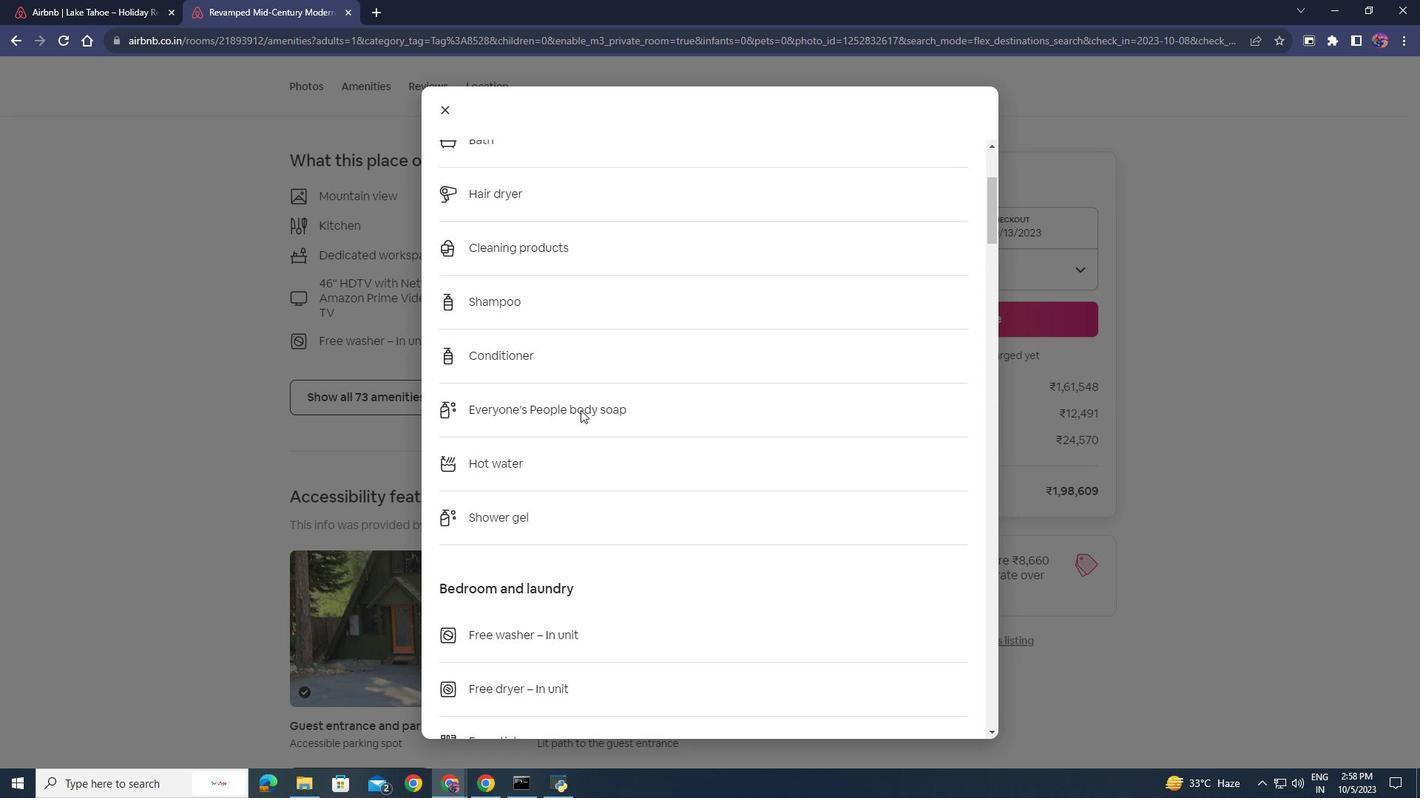 
Action: Mouse moved to (581, 410)
Screenshot: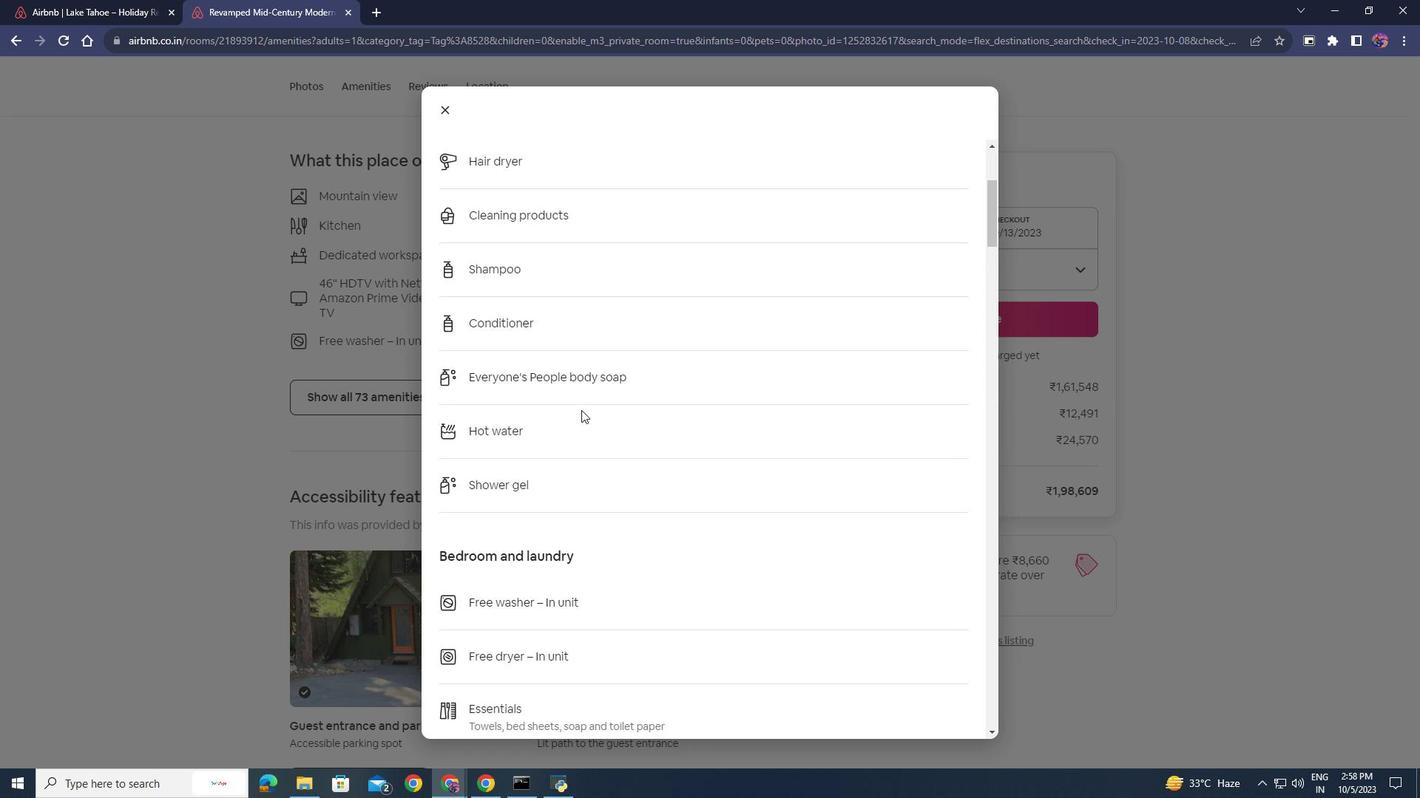 
Action: Mouse scrolled (581, 409) with delta (0, 0)
Screenshot: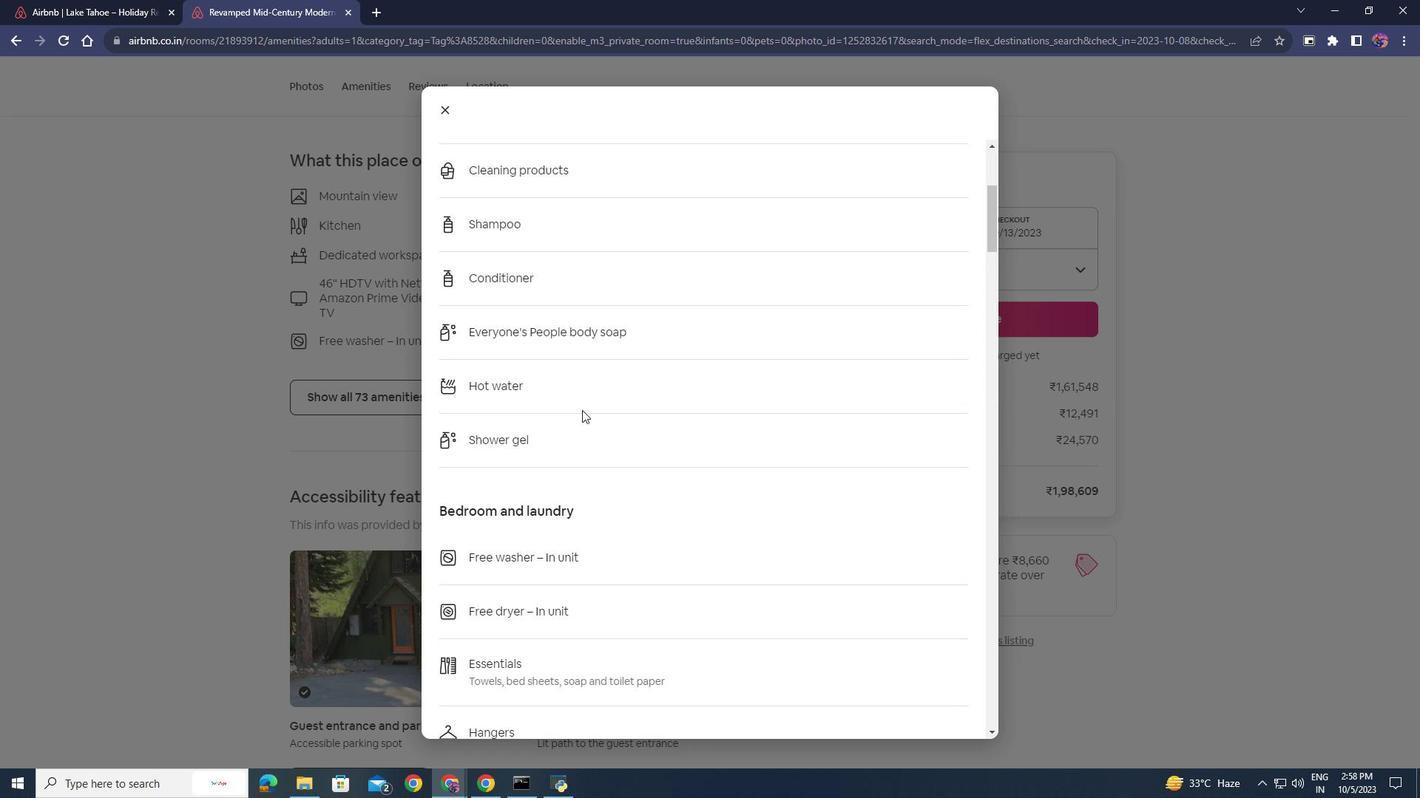 
Action: Mouse moved to (582, 412)
Screenshot: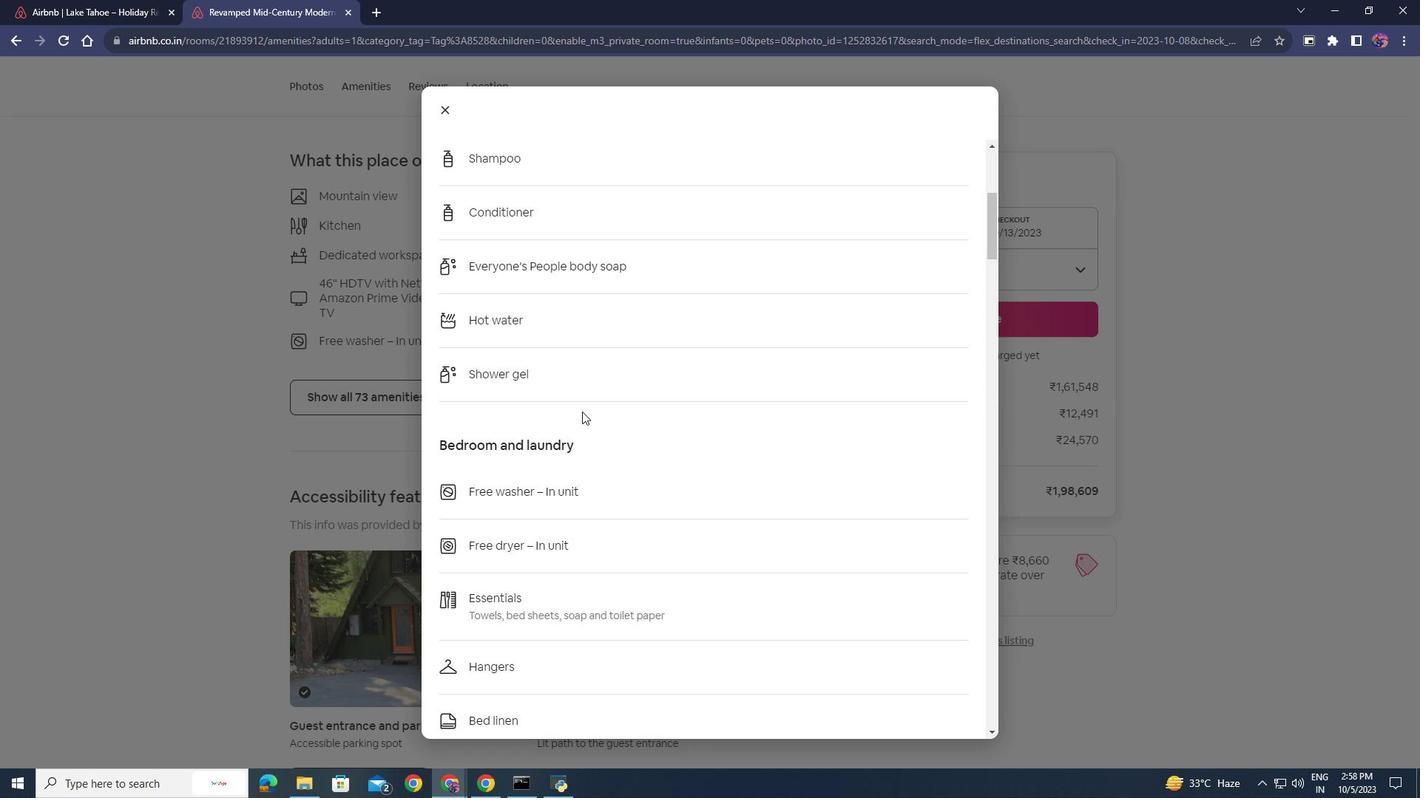 
Action: Mouse scrolled (582, 411) with delta (0, 0)
Screenshot: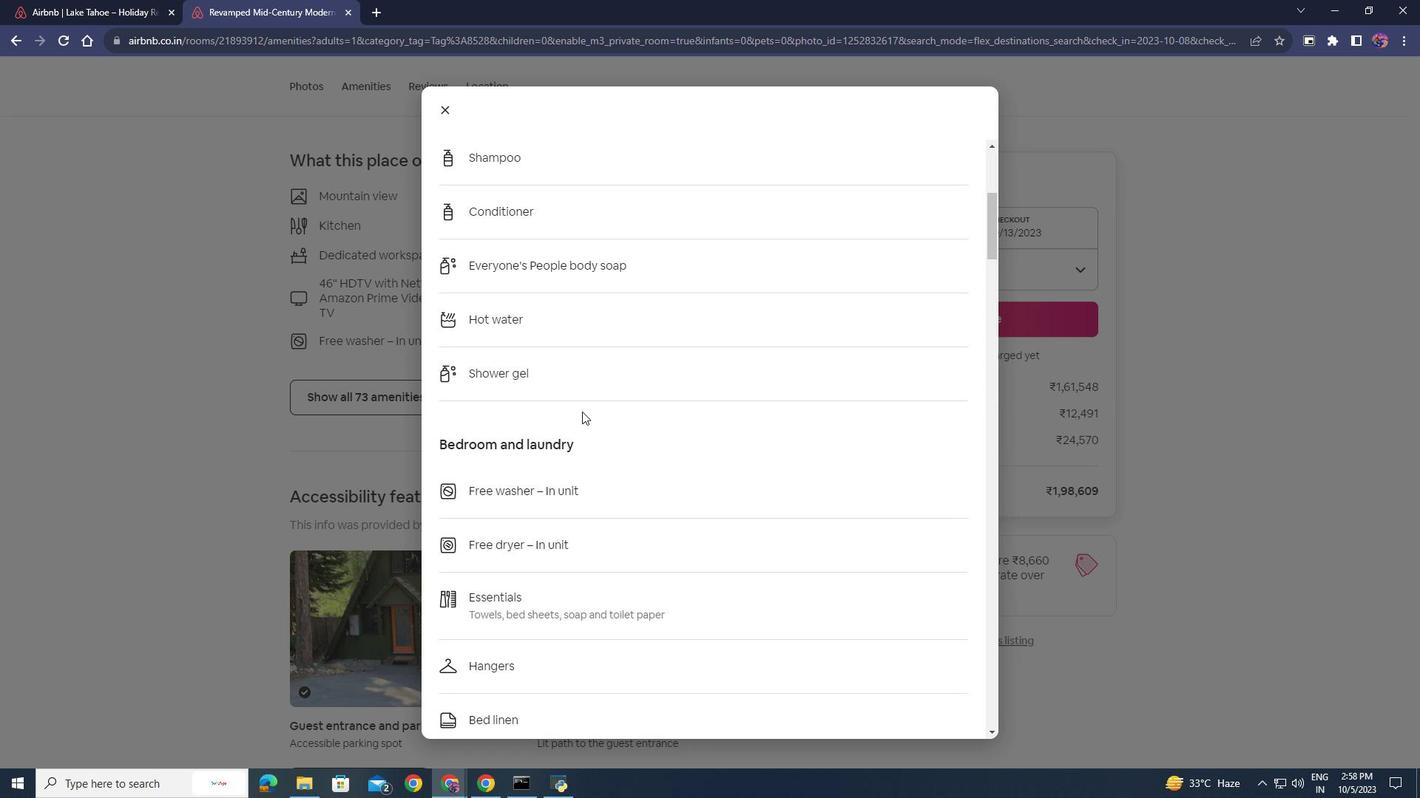 
Action: Mouse scrolled (582, 411) with delta (0, 0)
Screenshot: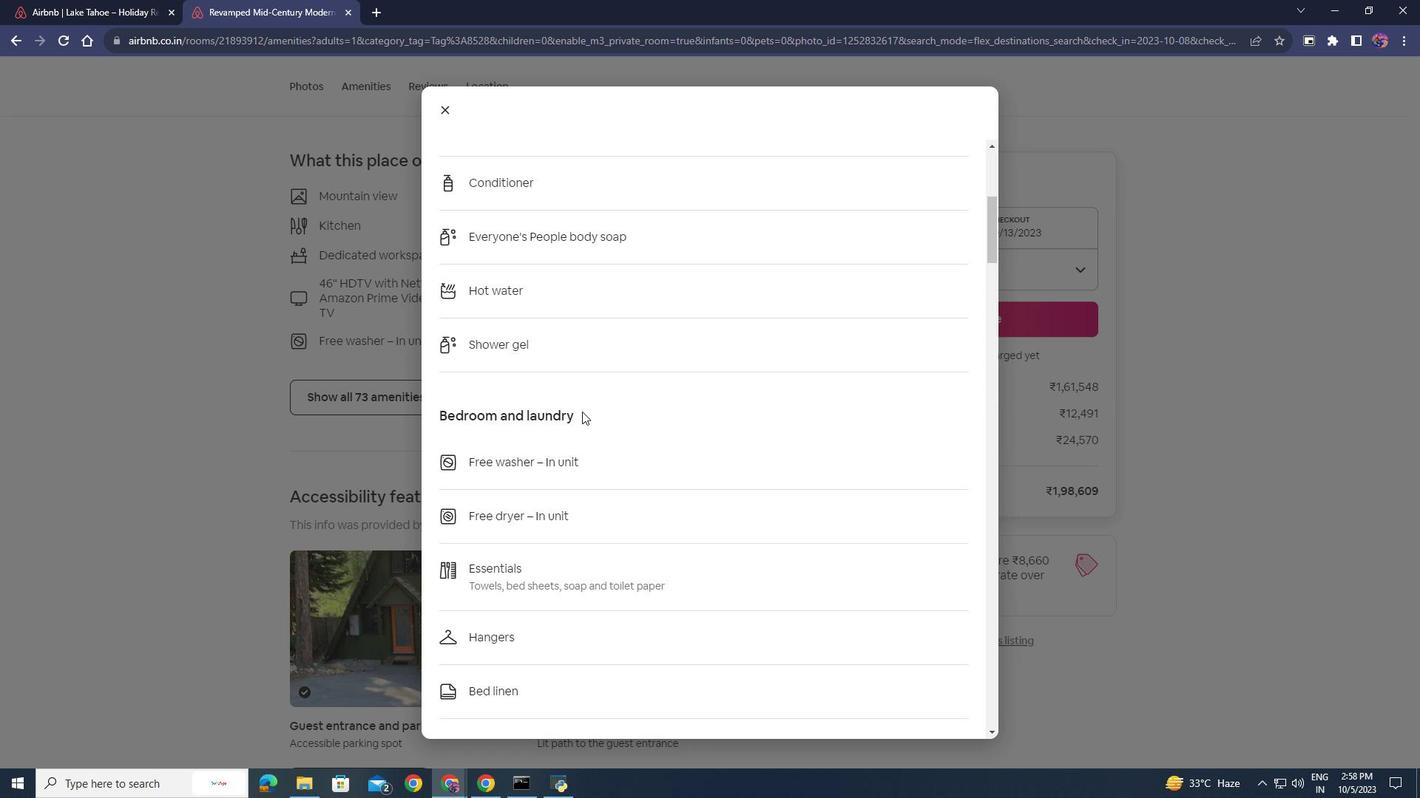
Action: Mouse scrolled (582, 411) with delta (0, 0)
Screenshot: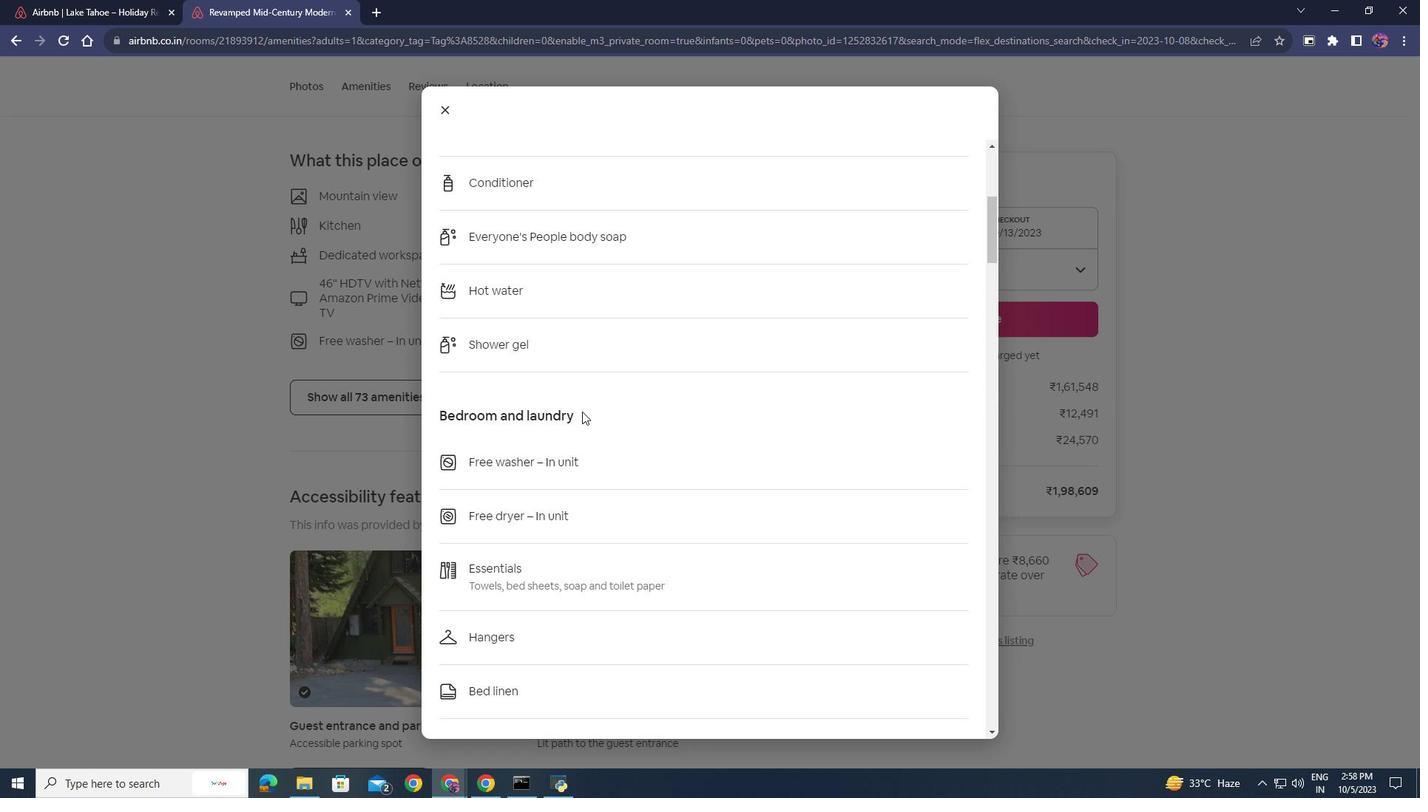 
Action: Mouse scrolled (582, 411) with delta (0, 0)
Screenshot: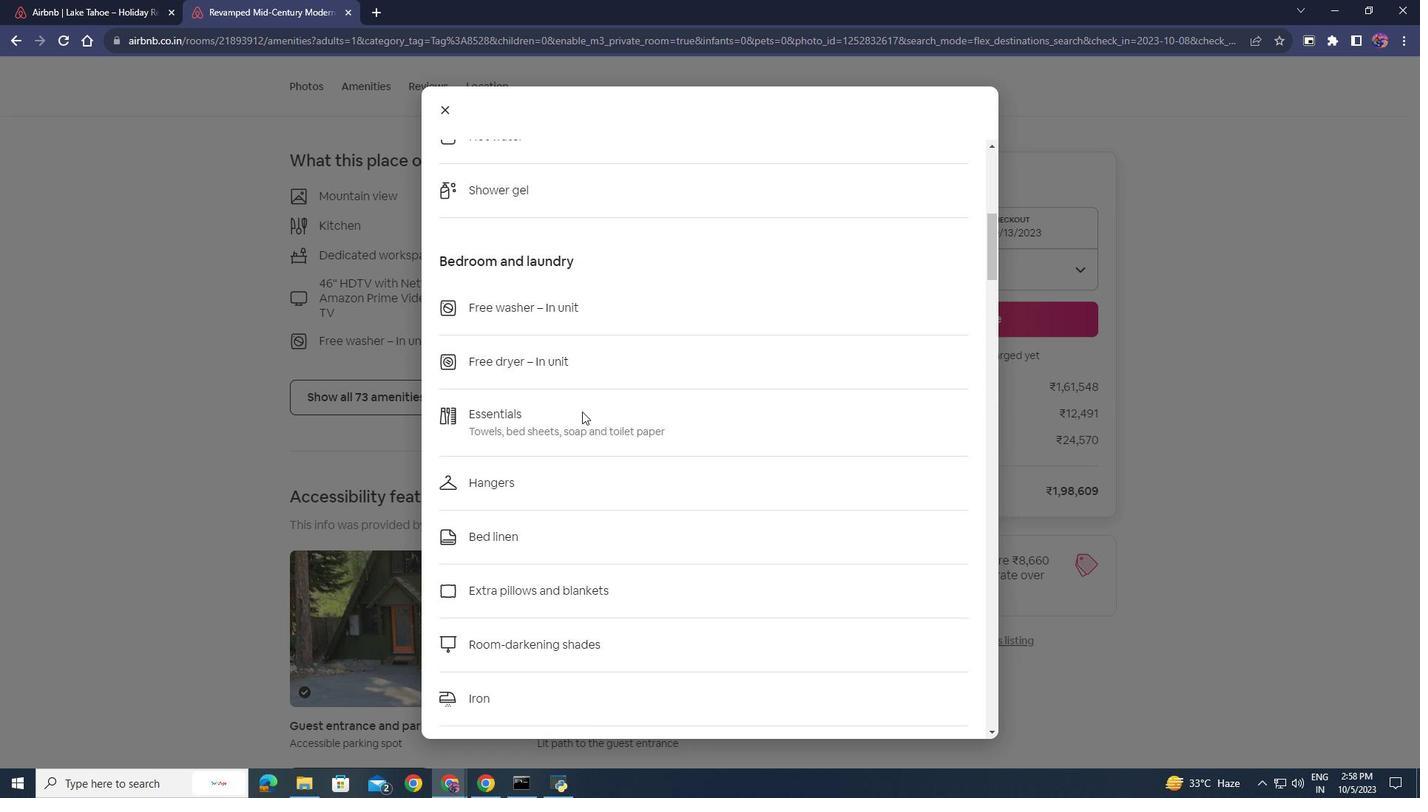 
Action: Mouse scrolled (582, 411) with delta (0, 0)
Screenshot: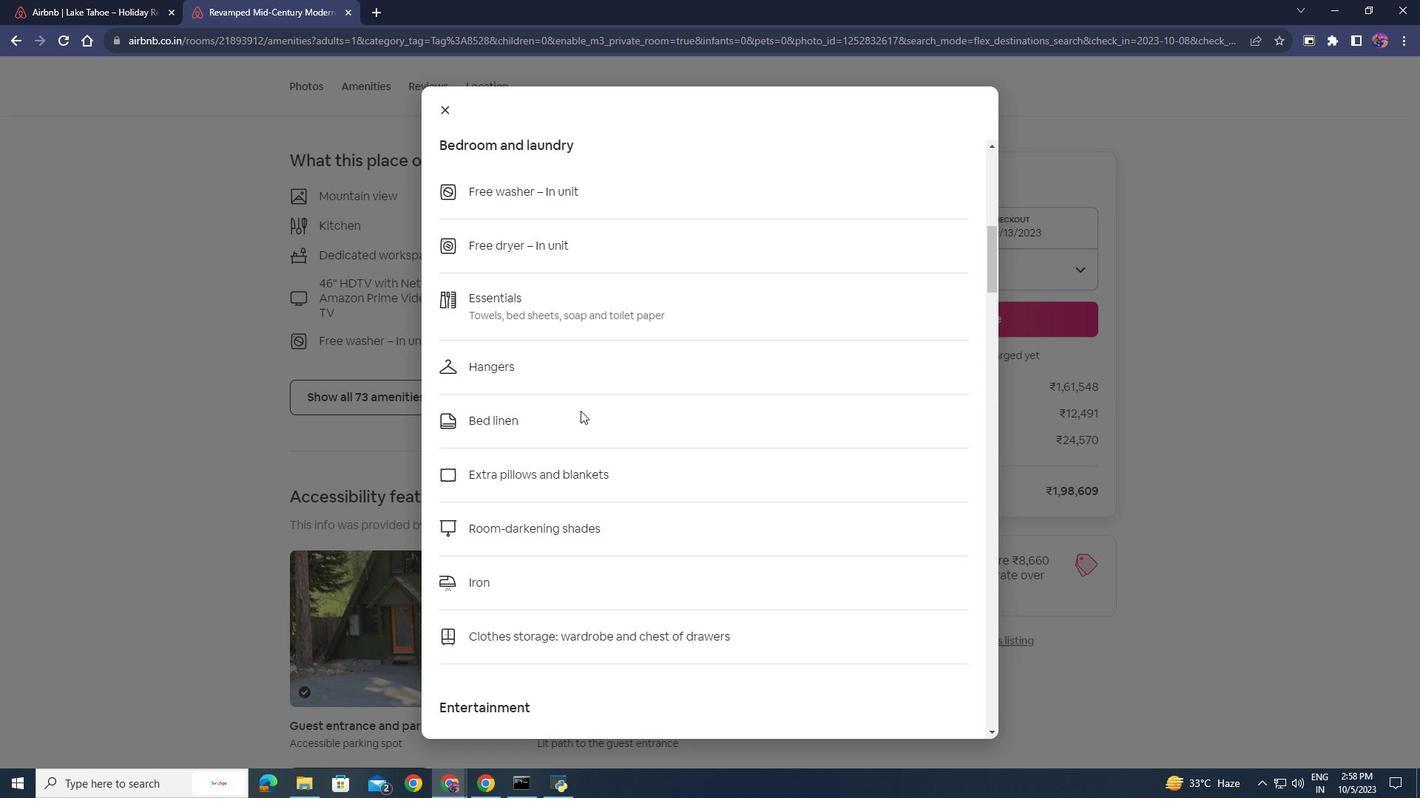 
Action: Mouse moved to (707, 454)
Screenshot: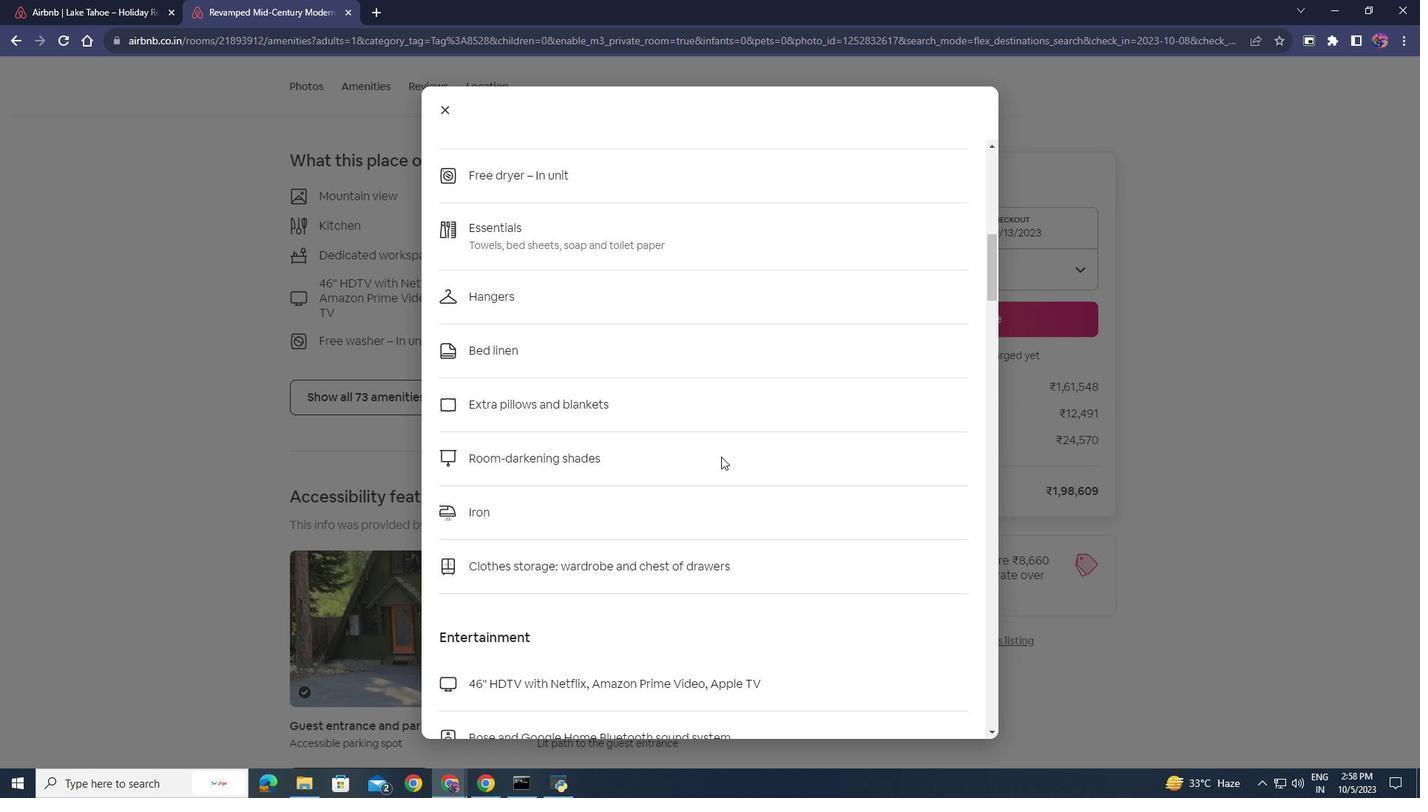 
Action: Mouse scrolled (707, 454) with delta (0, 0)
Screenshot: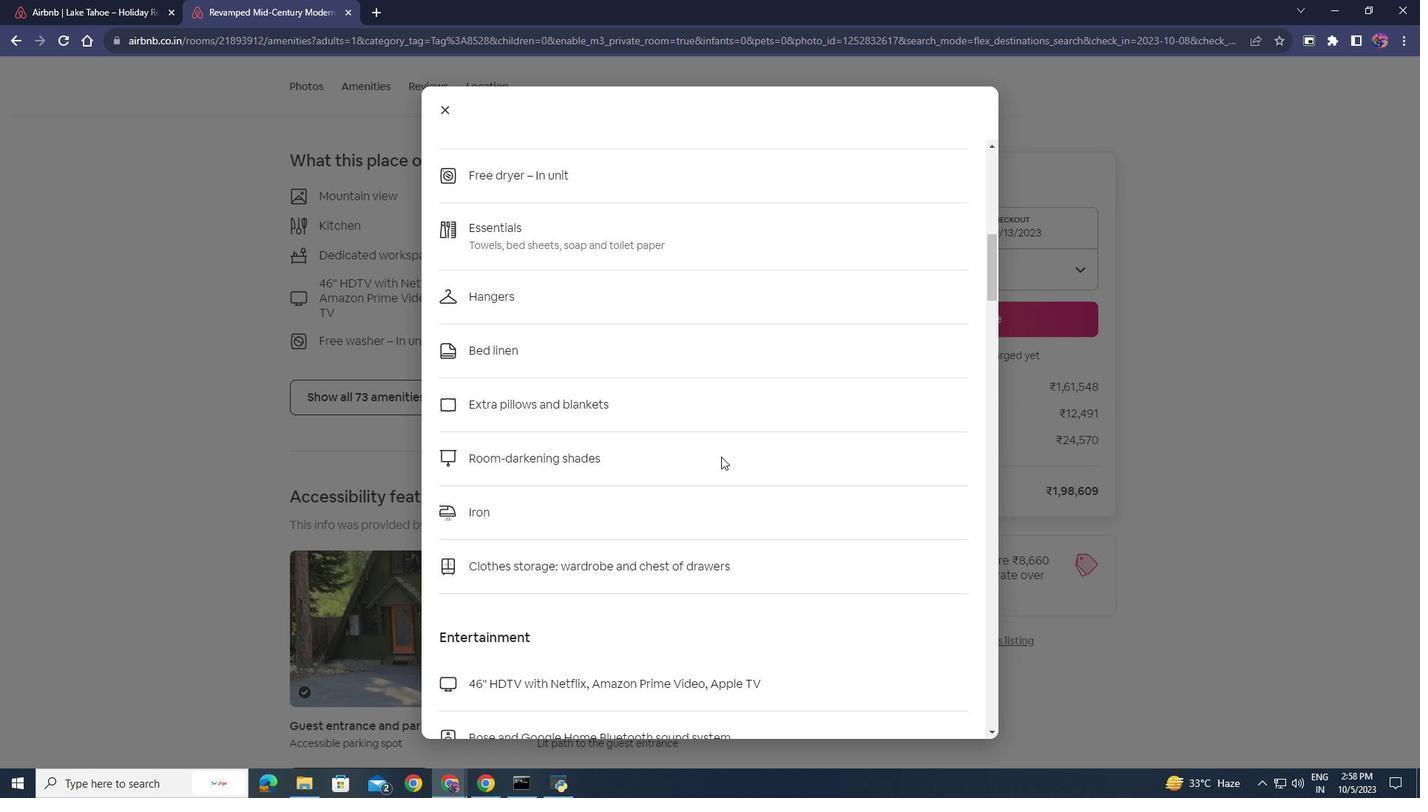 
Action: Mouse moved to (721, 457)
Screenshot: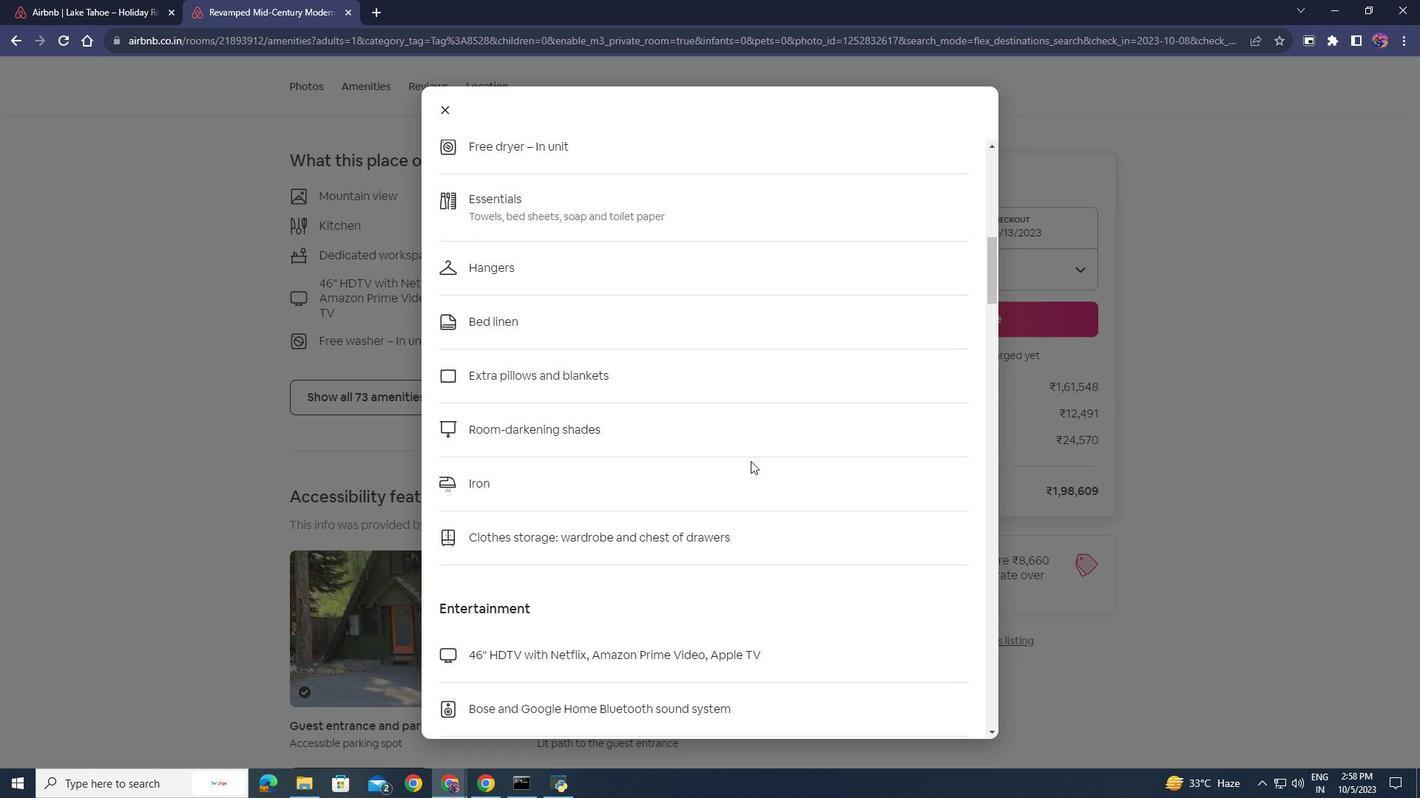 
Action: Mouse scrolled (721, 456) with delta (0, 0)
Screenshot: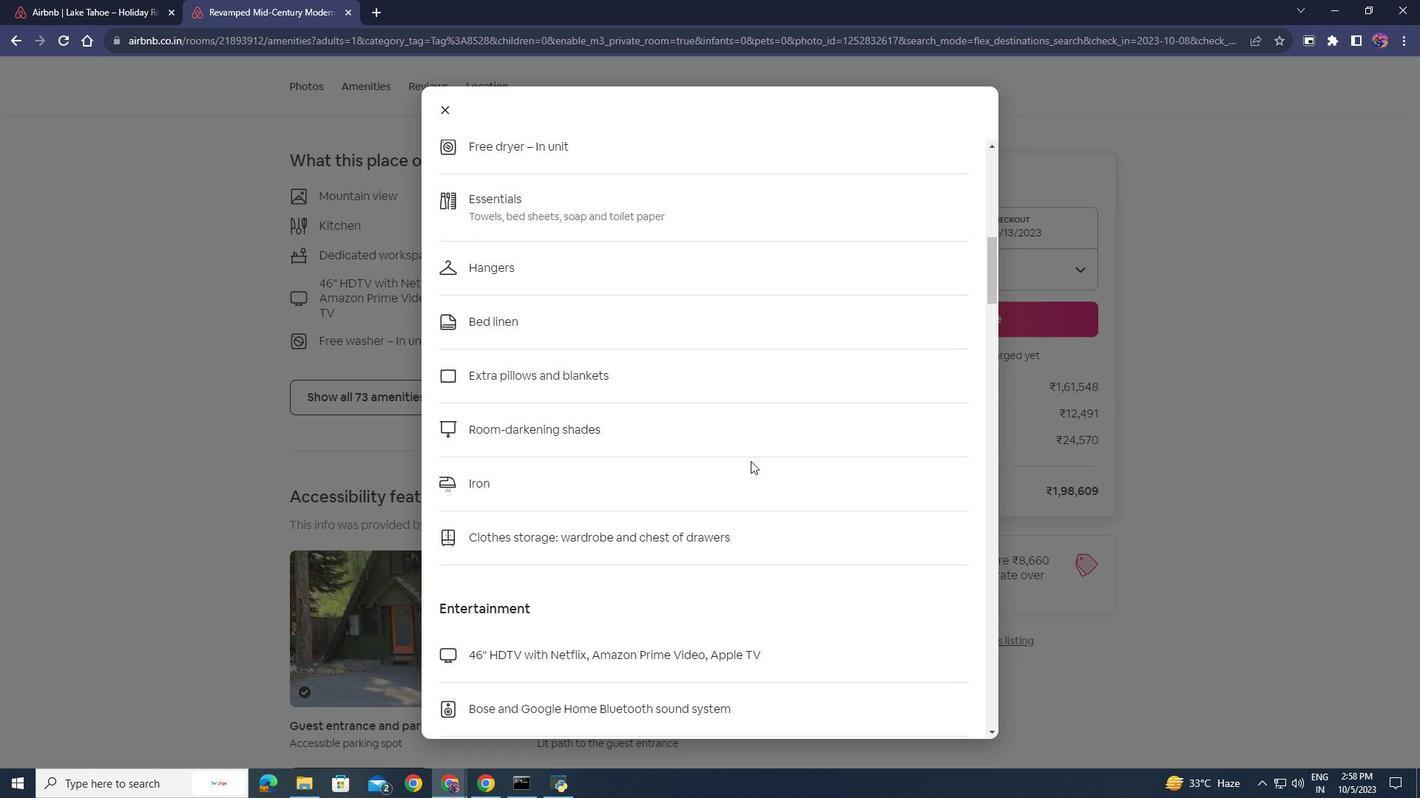 
Action: Mouse moved to (747, 460)
Screenshot: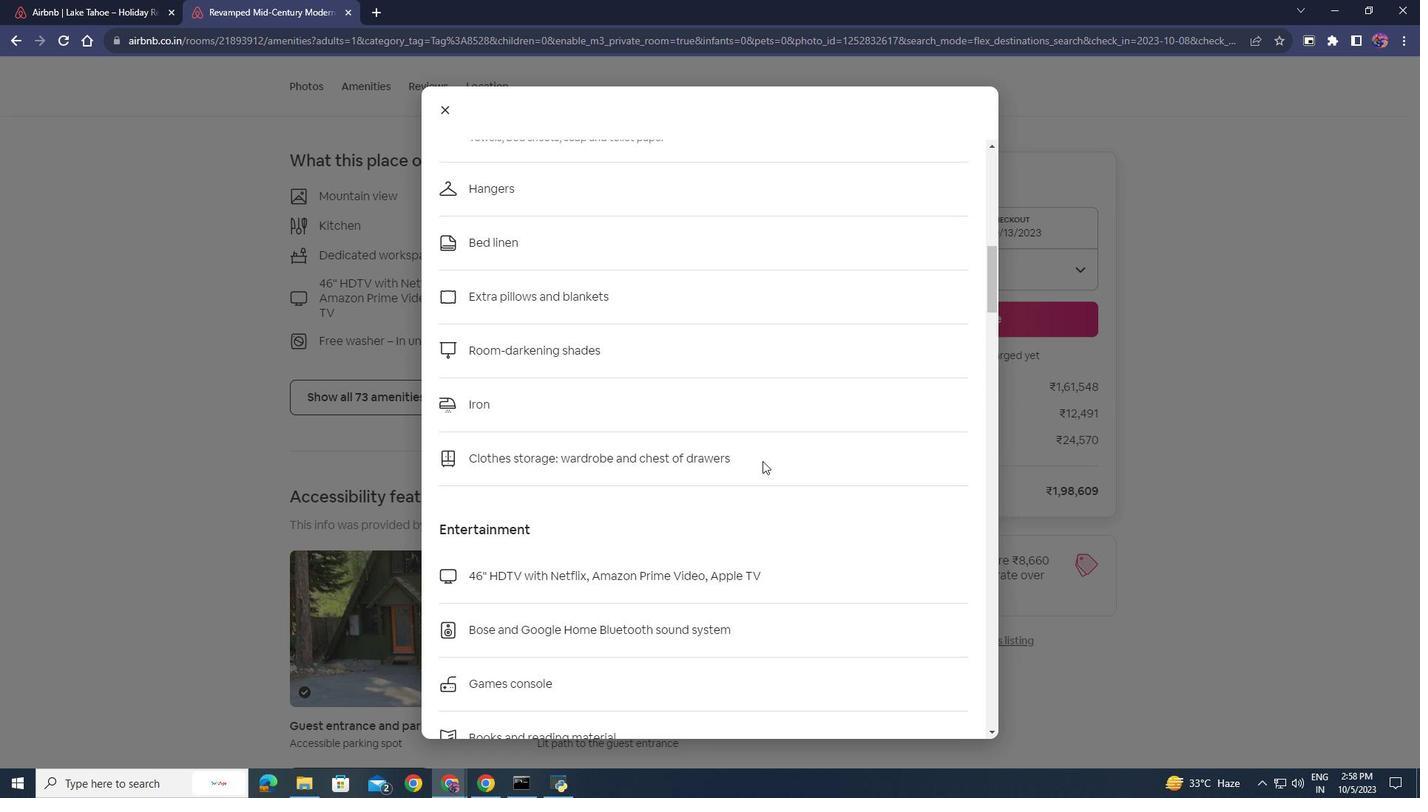 
Action: Mouse scrolled (747, 460) with delta (0, 0)
Screenshot: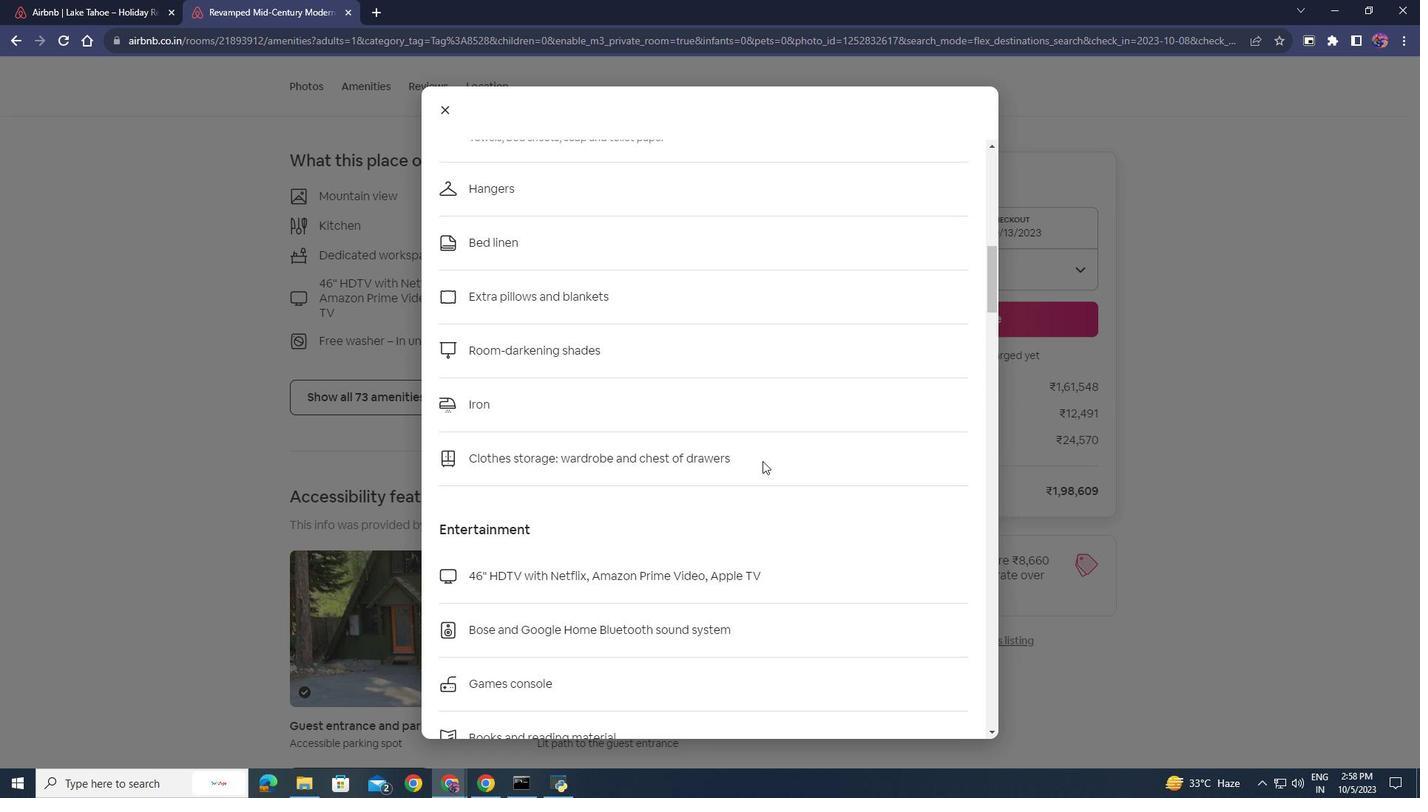 
Action: Mouse moved to (757, 462)
Screenshot: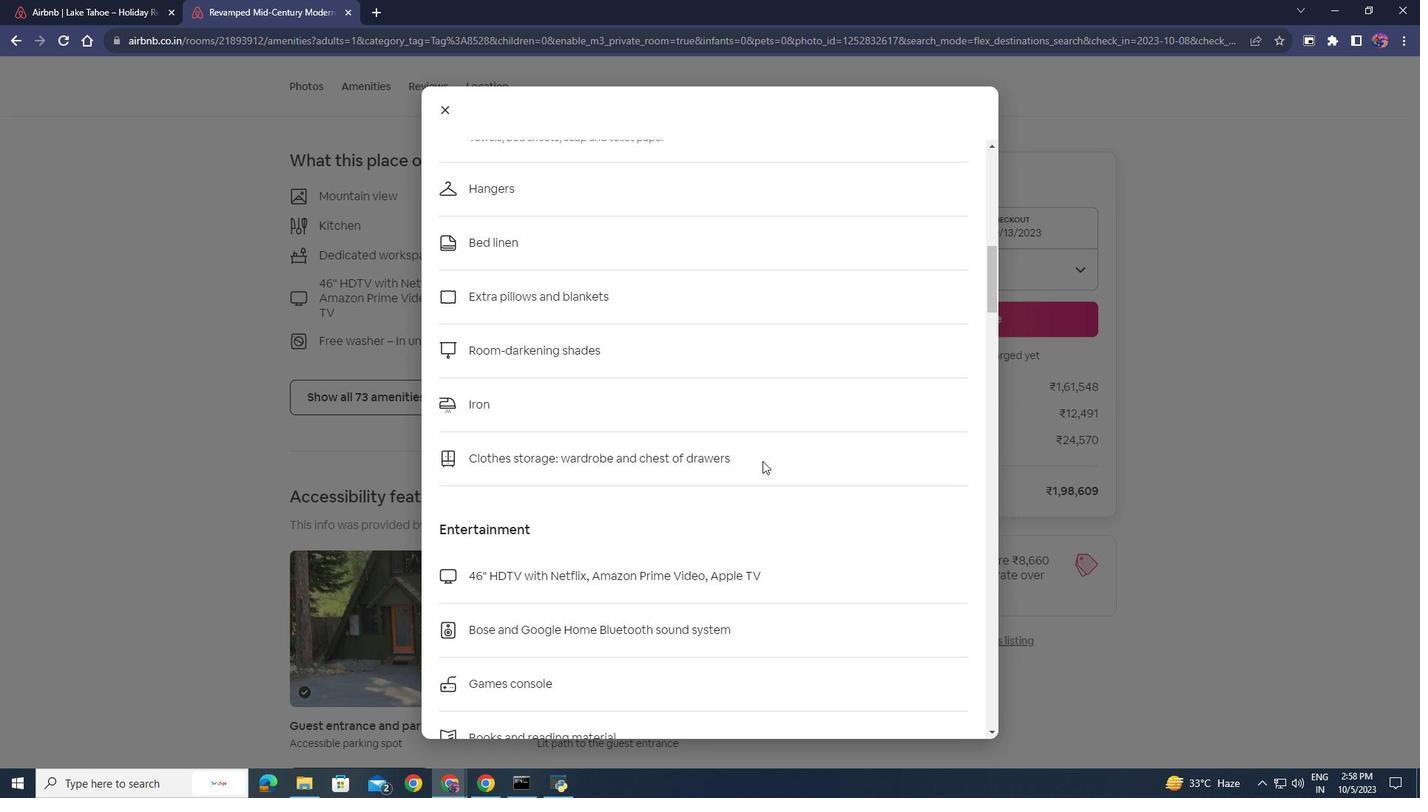 
Action: Mouse scrolled (757, 461) with delta (0, 0)
Screenshot: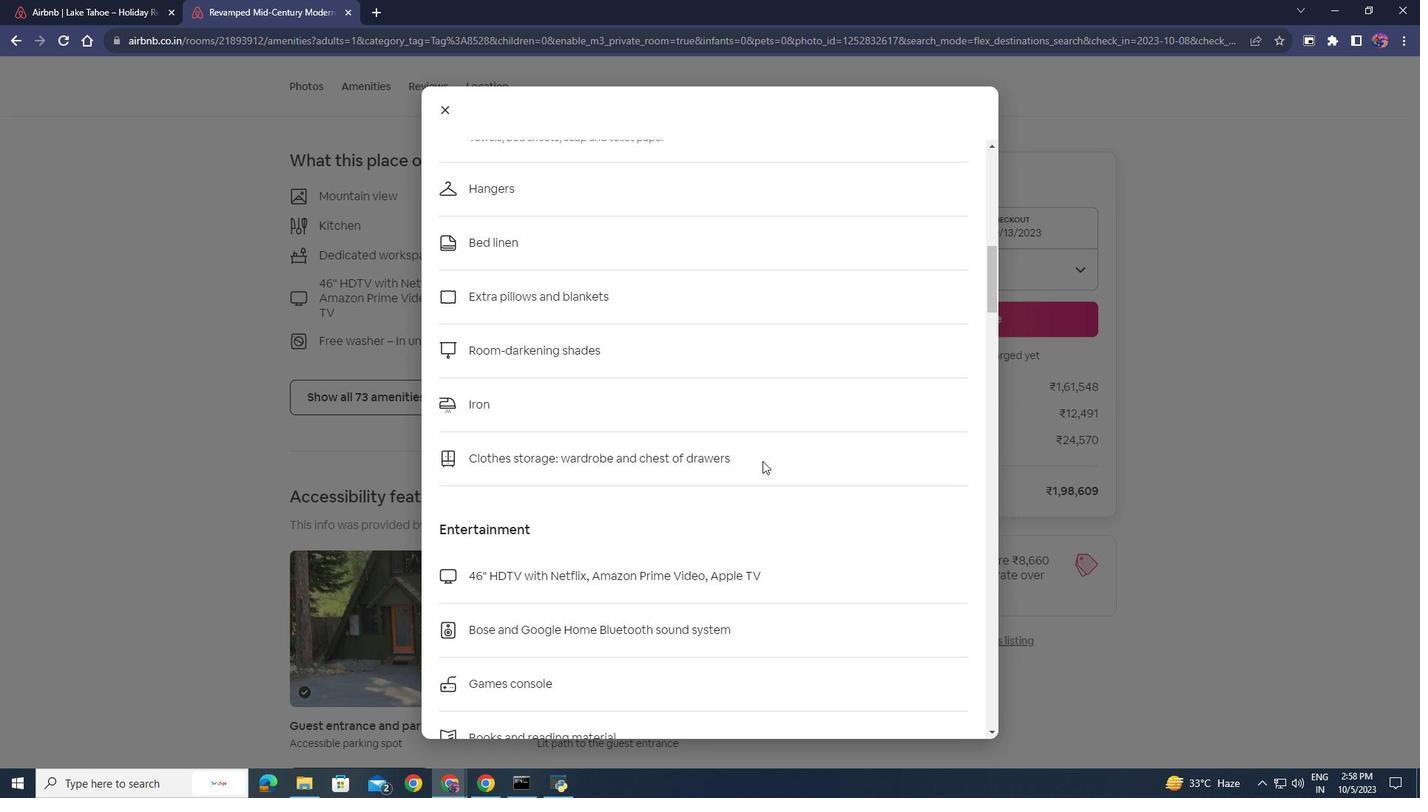 
Action: Mouse moved to (989, 311)
Screenshot: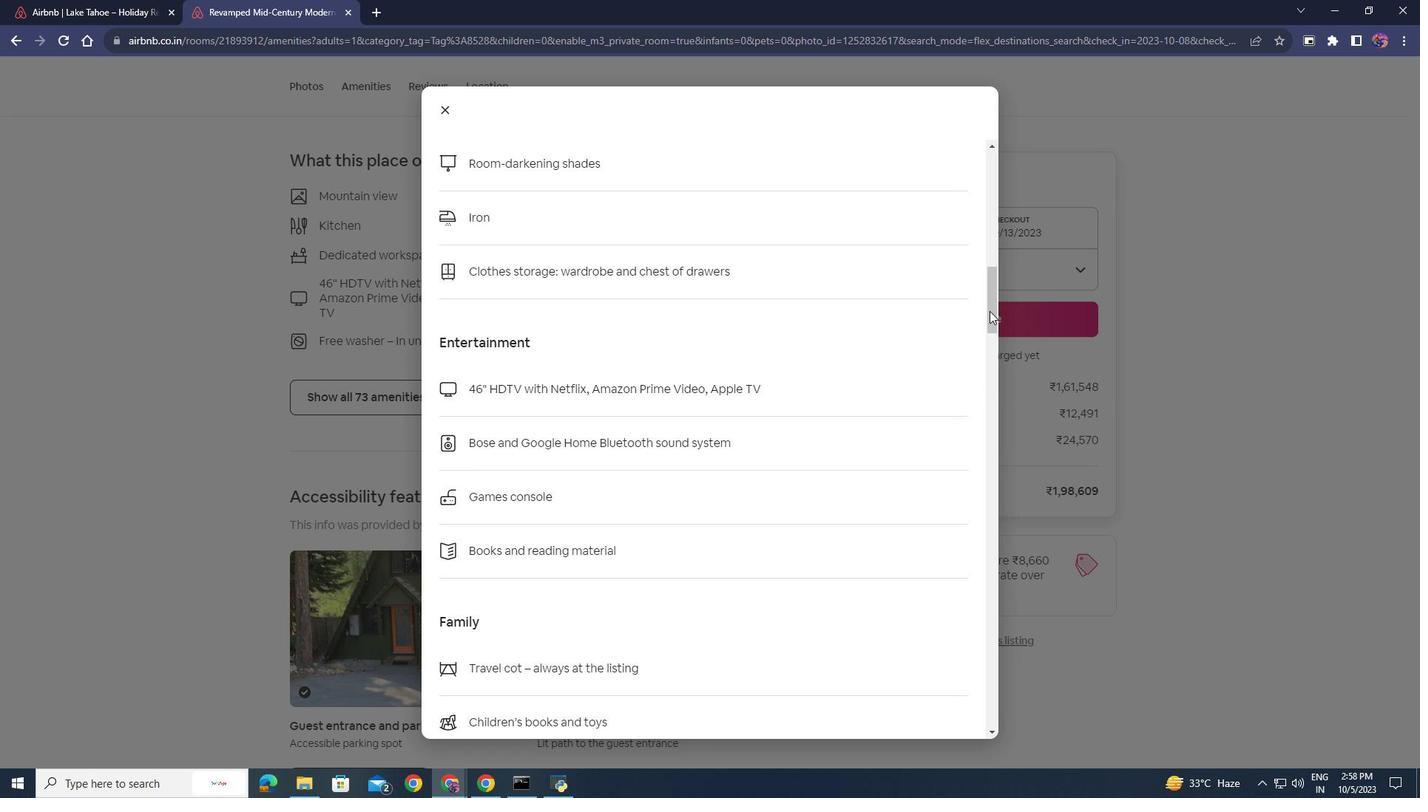 
Action: Mouse pressed left at (989, 311)
Screenshot: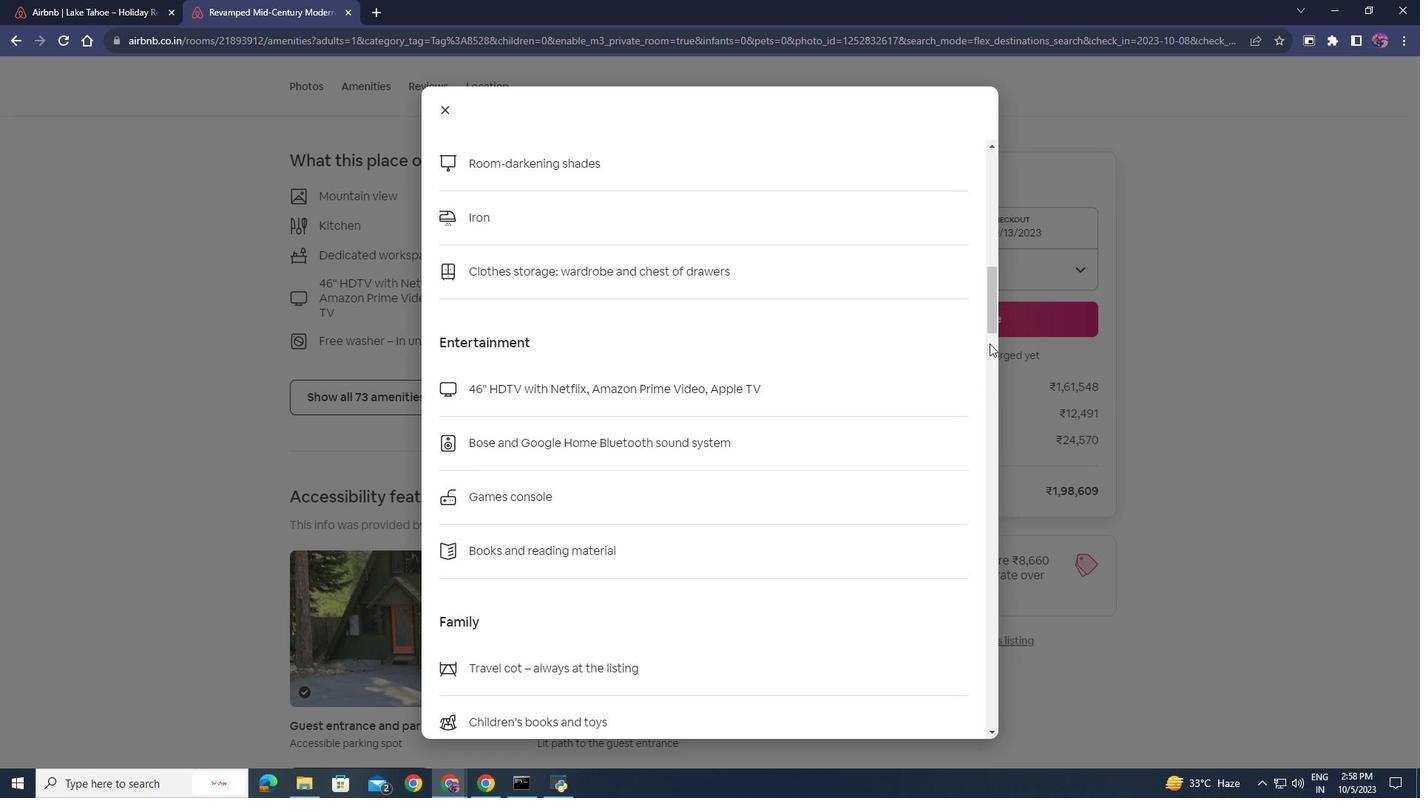 
Action: Mouse moved to (988, 459)
Screenshot: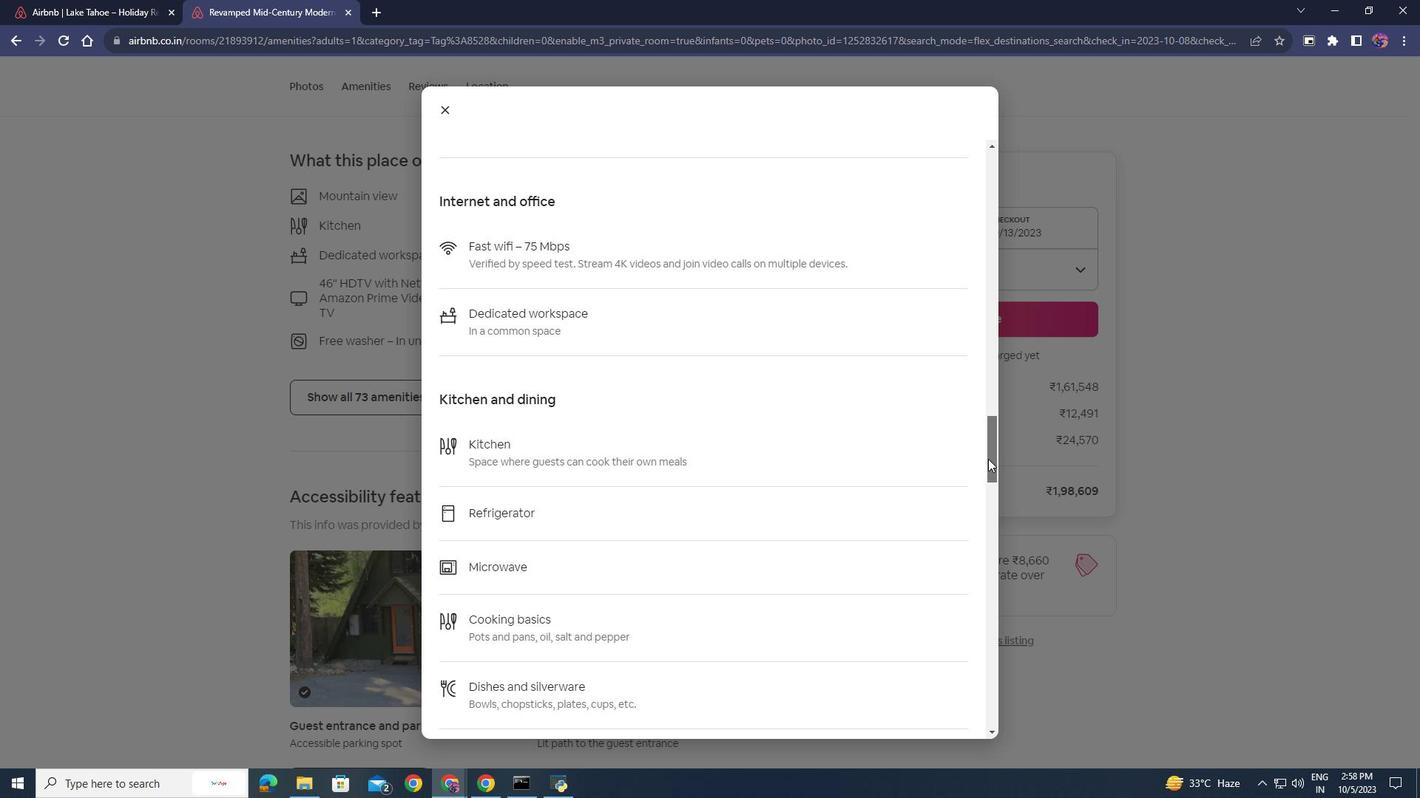 
Action: Mouse pressed left at (988, 459)
Screenshot: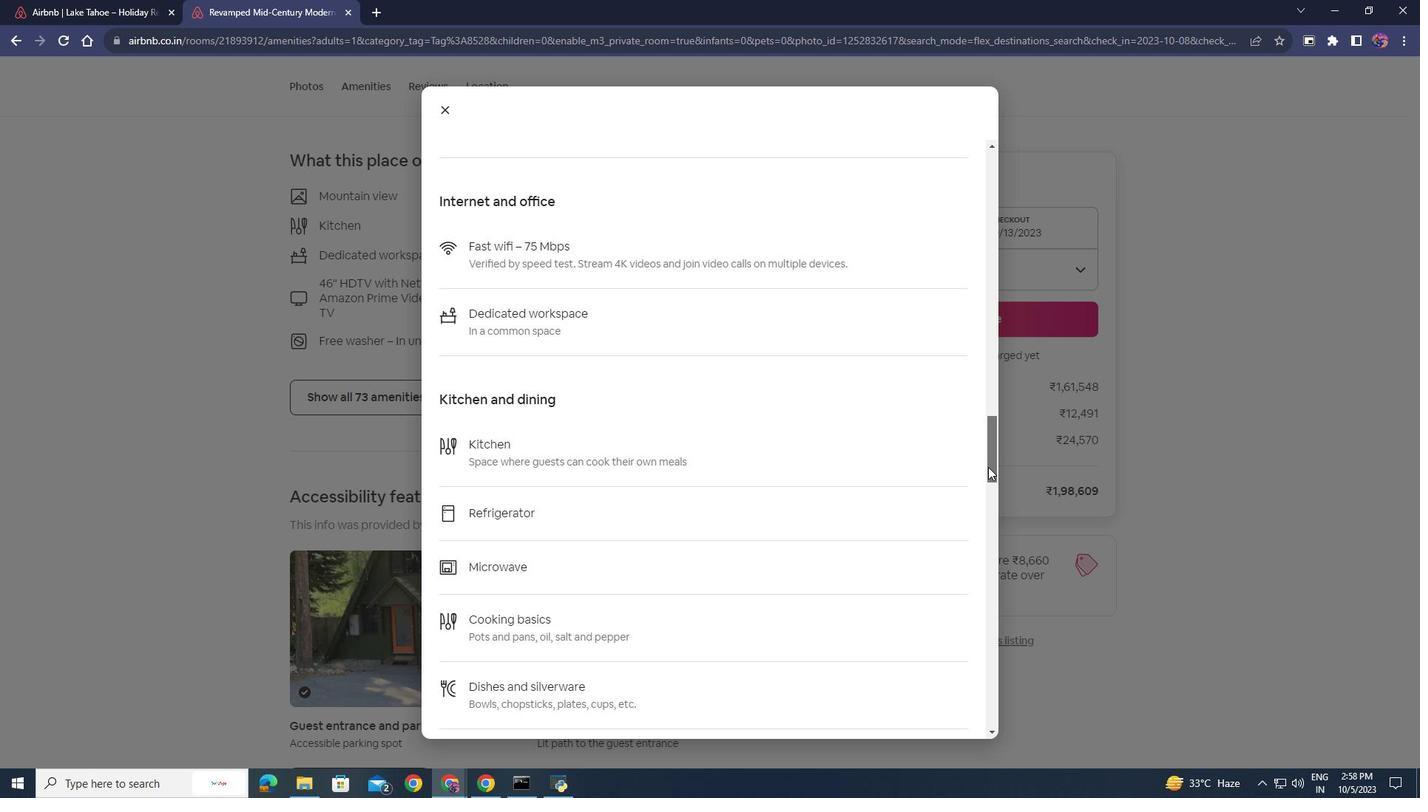 
Action: Mouse moved to (447, 105)
Screenshot: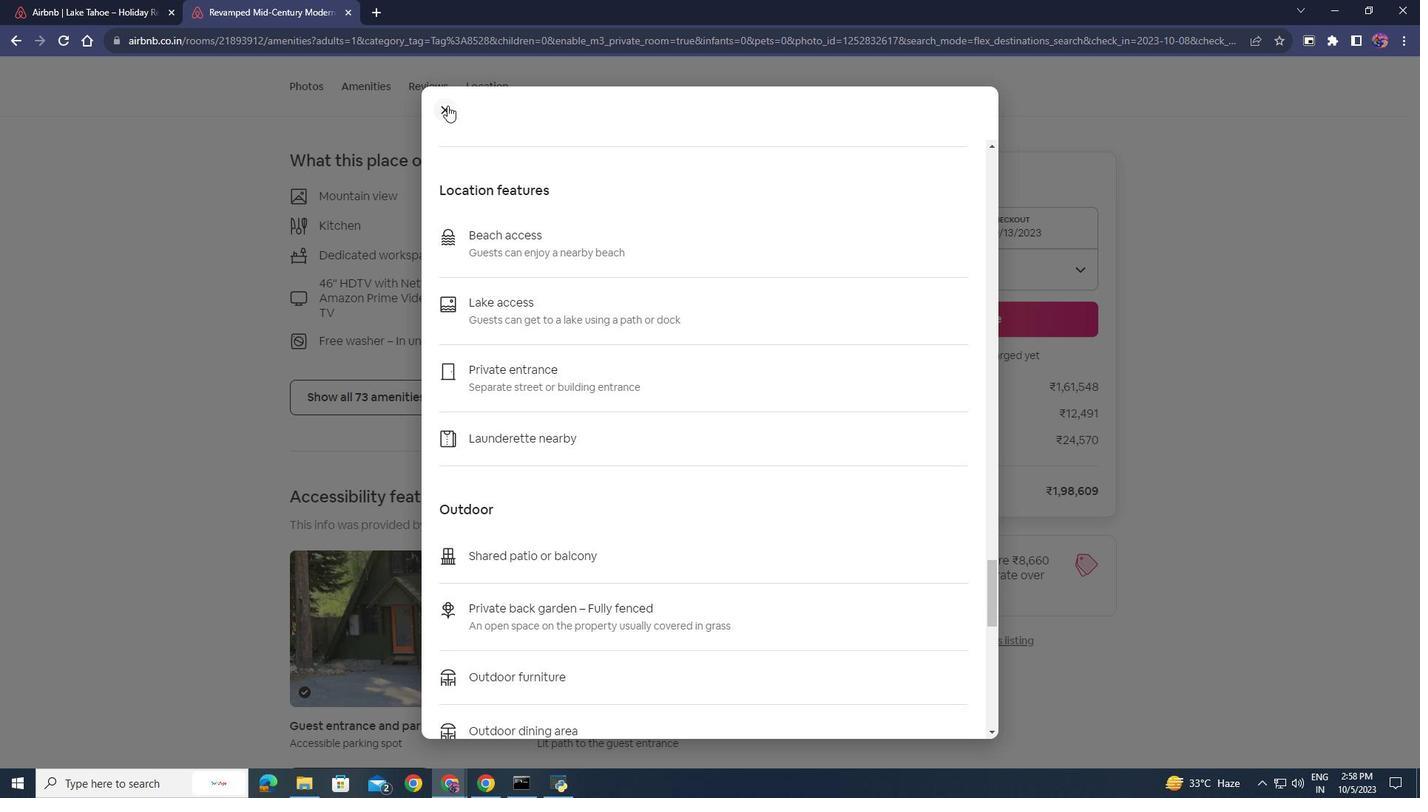 
Action: Mouse pressed left at (447, 105)
Screenshot: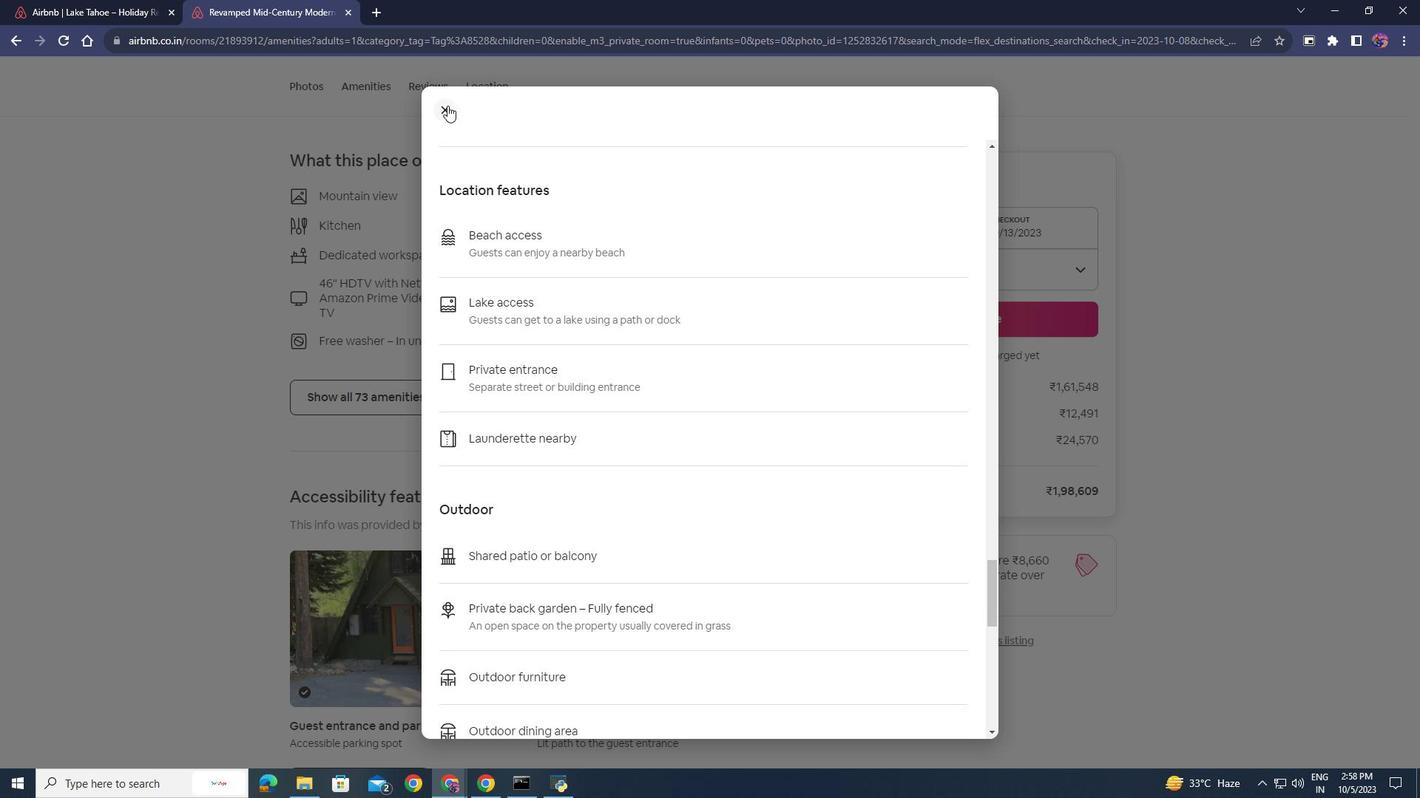 
Action: Mouse moved to (523, 449)
Screenshot: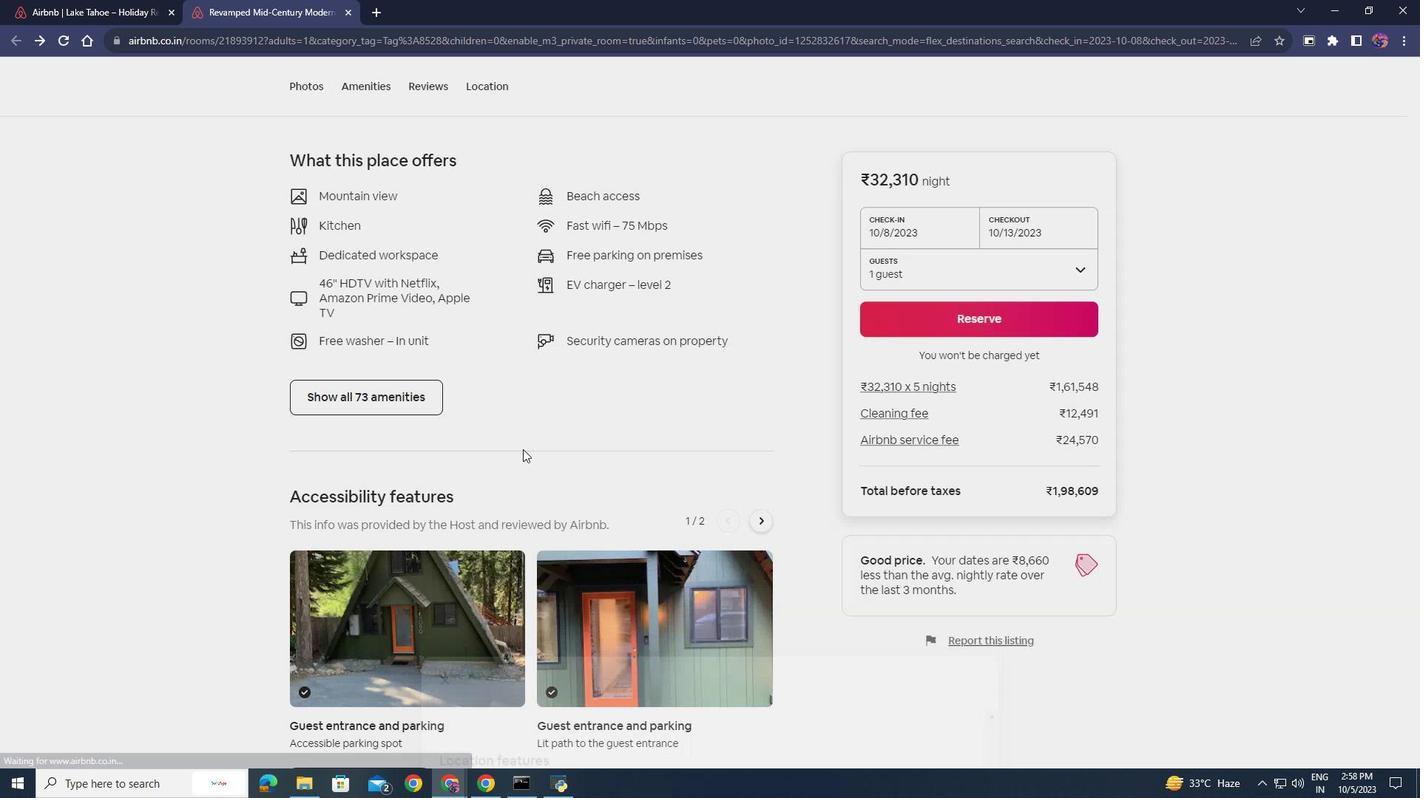 
Action: Mouse scrolled (523, 449) with delta (0, 0)
Screenshot: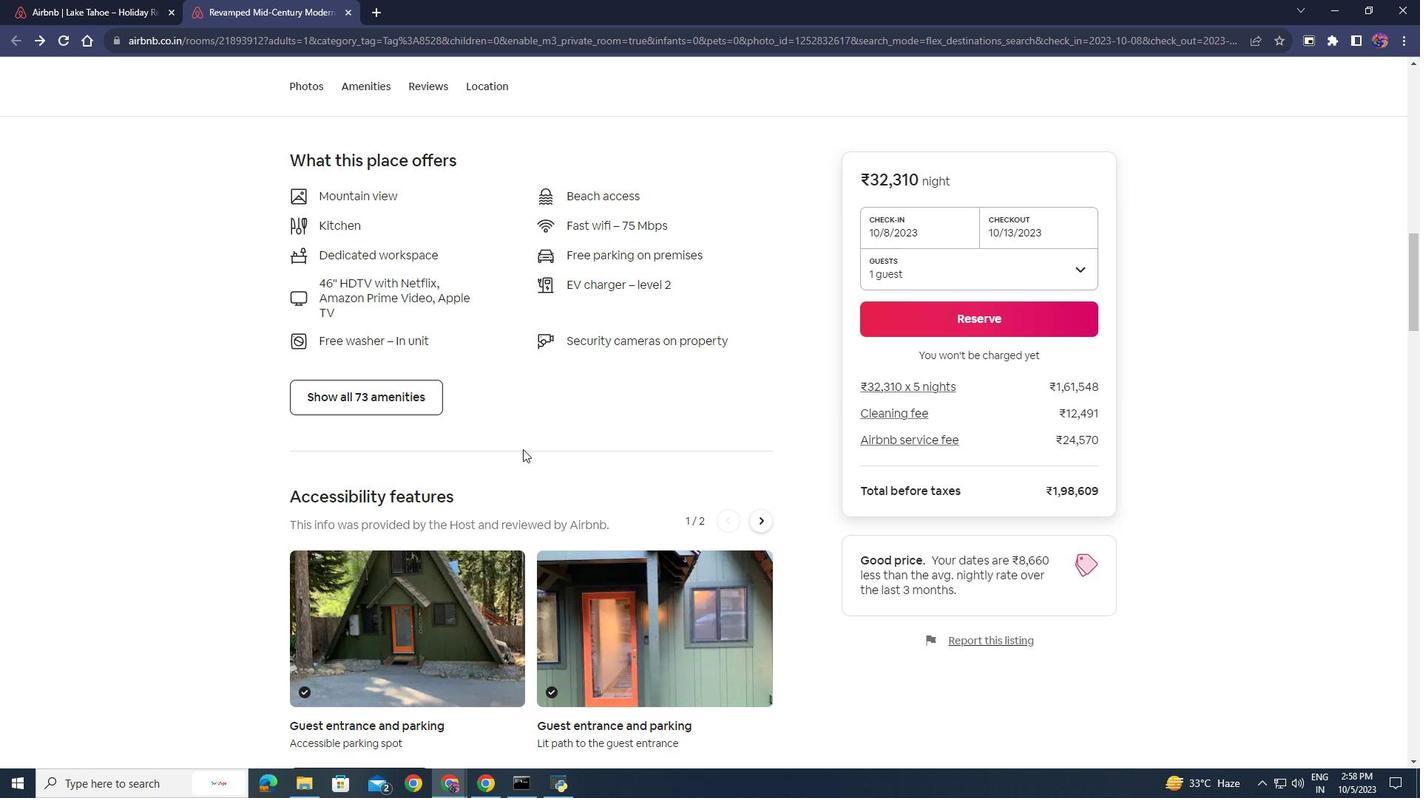 
Action: Mouse moved to (521, 449)
Screenshot: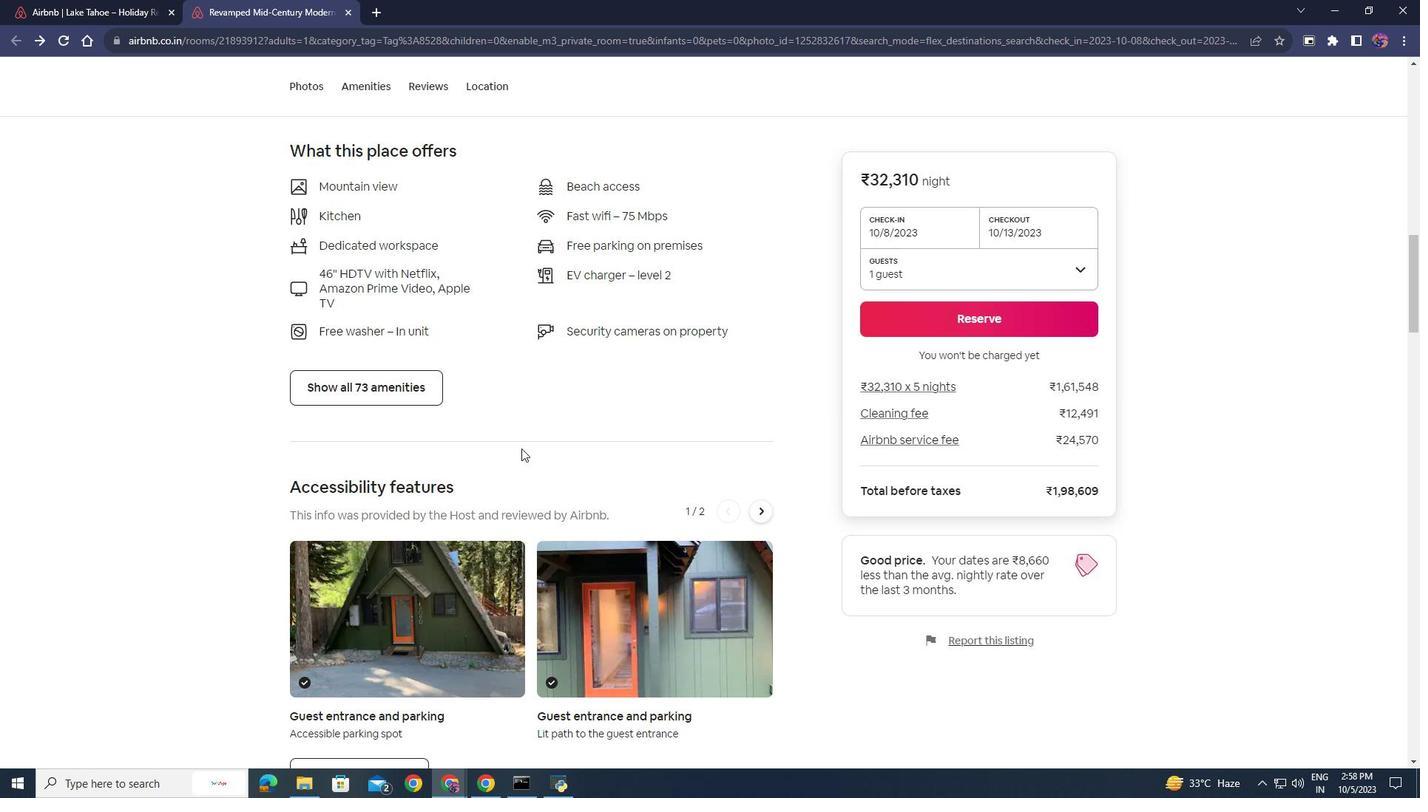
Action: Mouse scrolled (521, 449) with delta (0, 0)
Screenshot: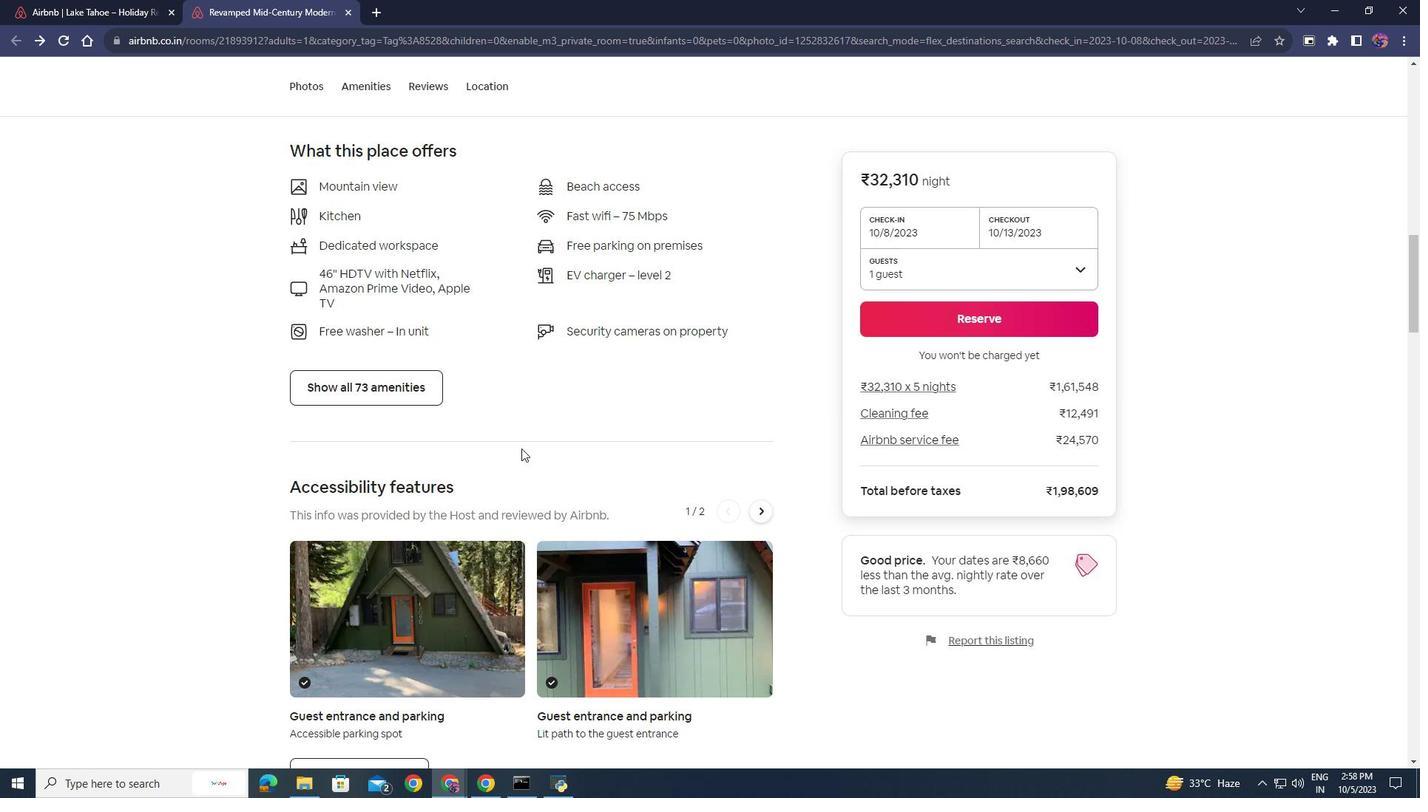 
Action: Mouse moved to (521, 449)
Screenshot: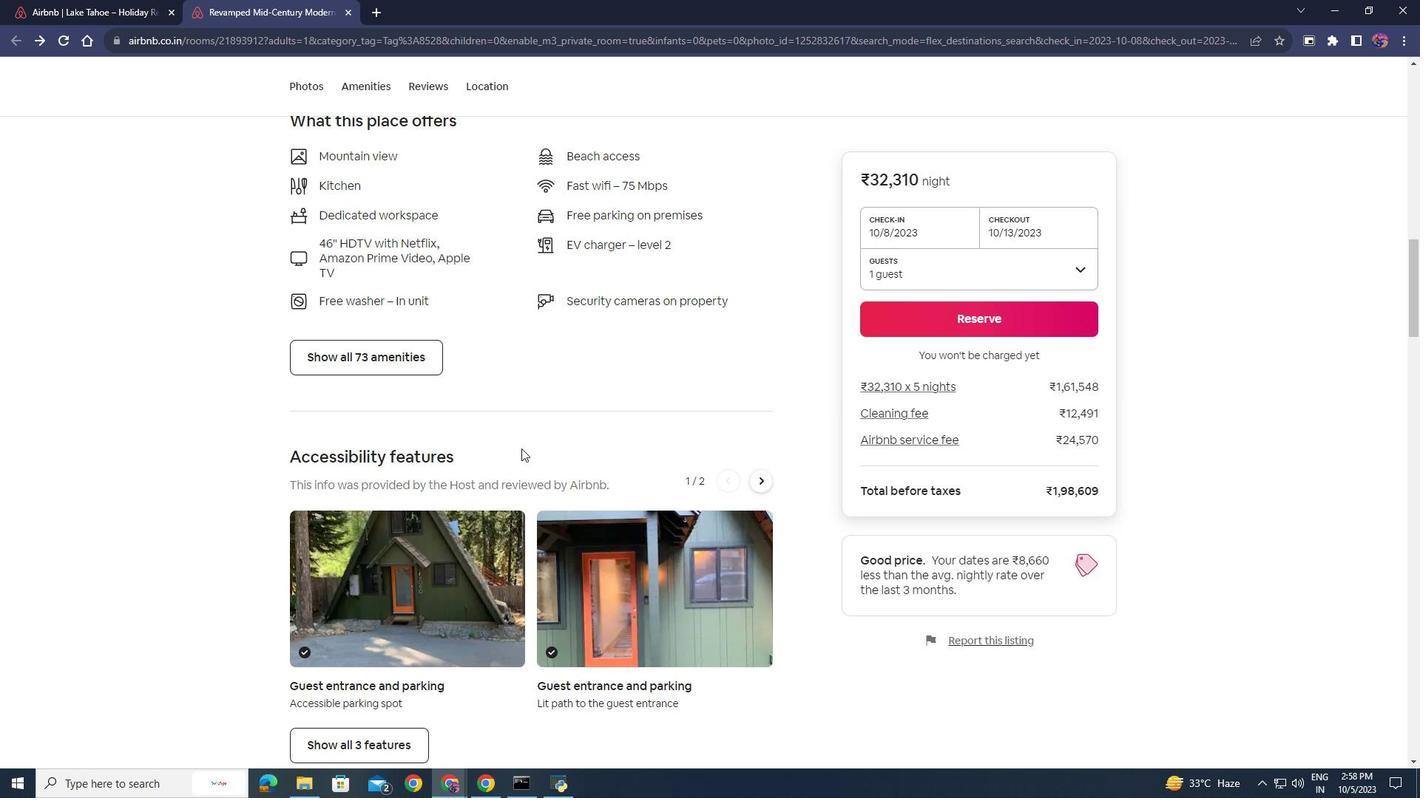 
Action: Mouse scrolled (521, 448) with delta (0, 0)
Screenshot: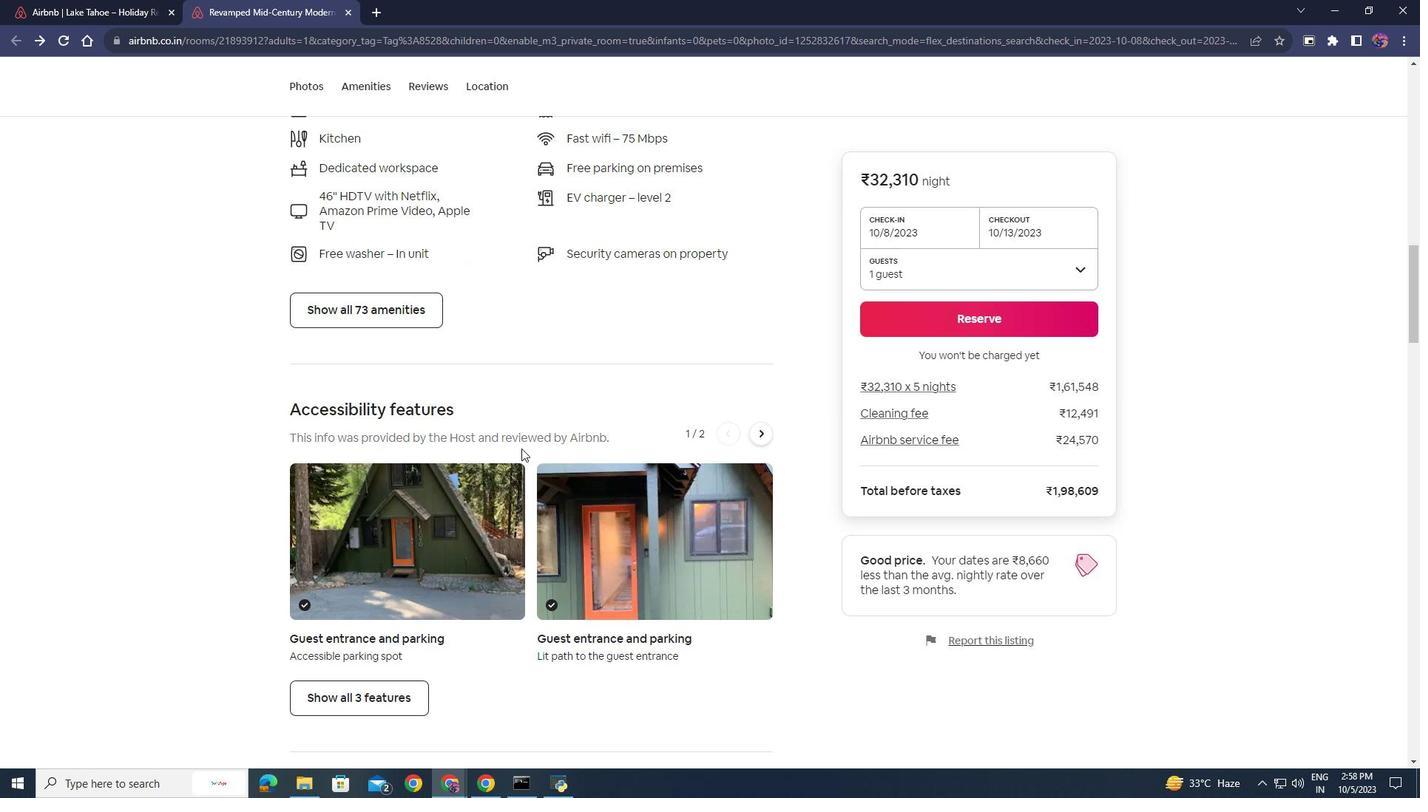 
Action: Mouse moved to (519, 445)
Screenshot: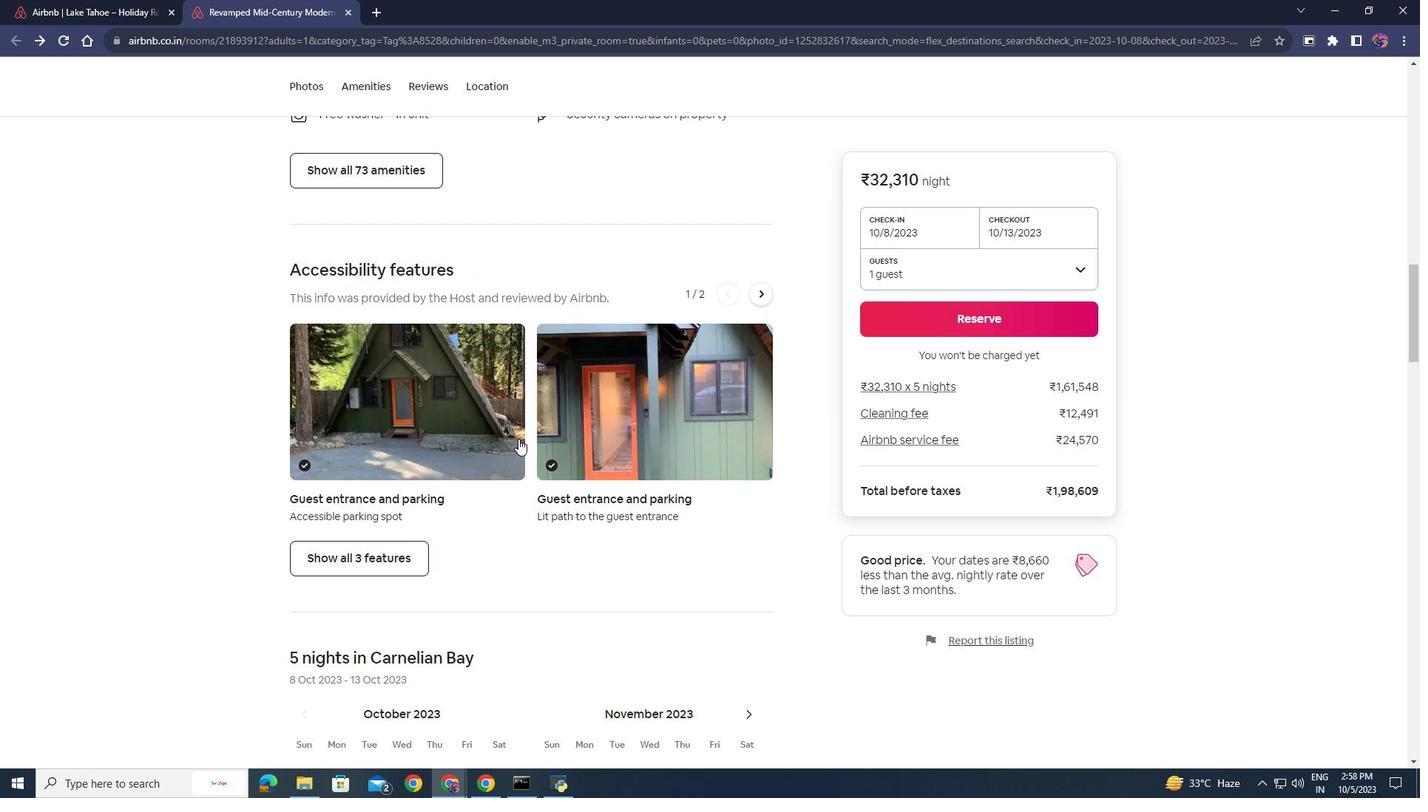 
Action: Mouse scrolled (519, 444) with delta (0, 0)
Screenshot: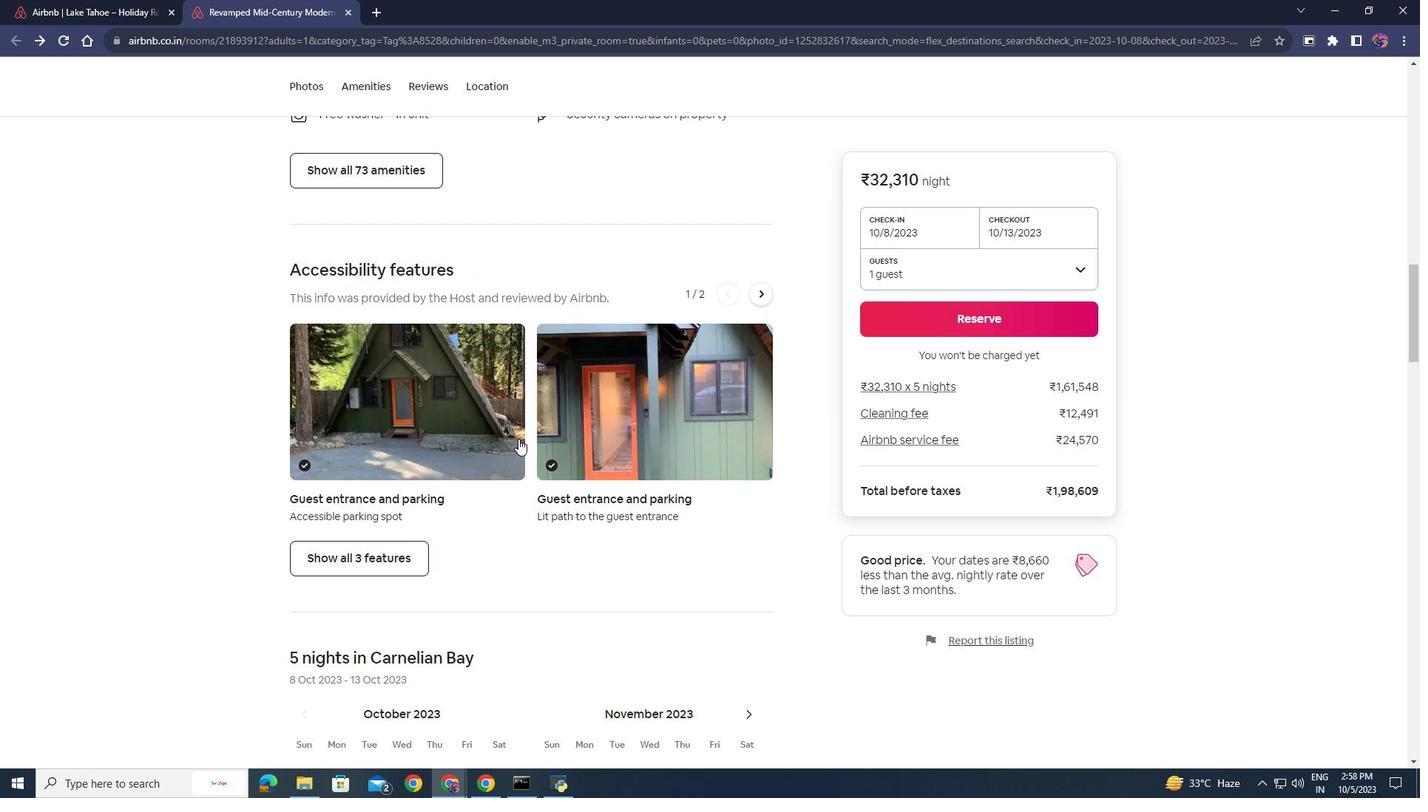 
Action: Mouse moved to (518, 439)
Screenshot: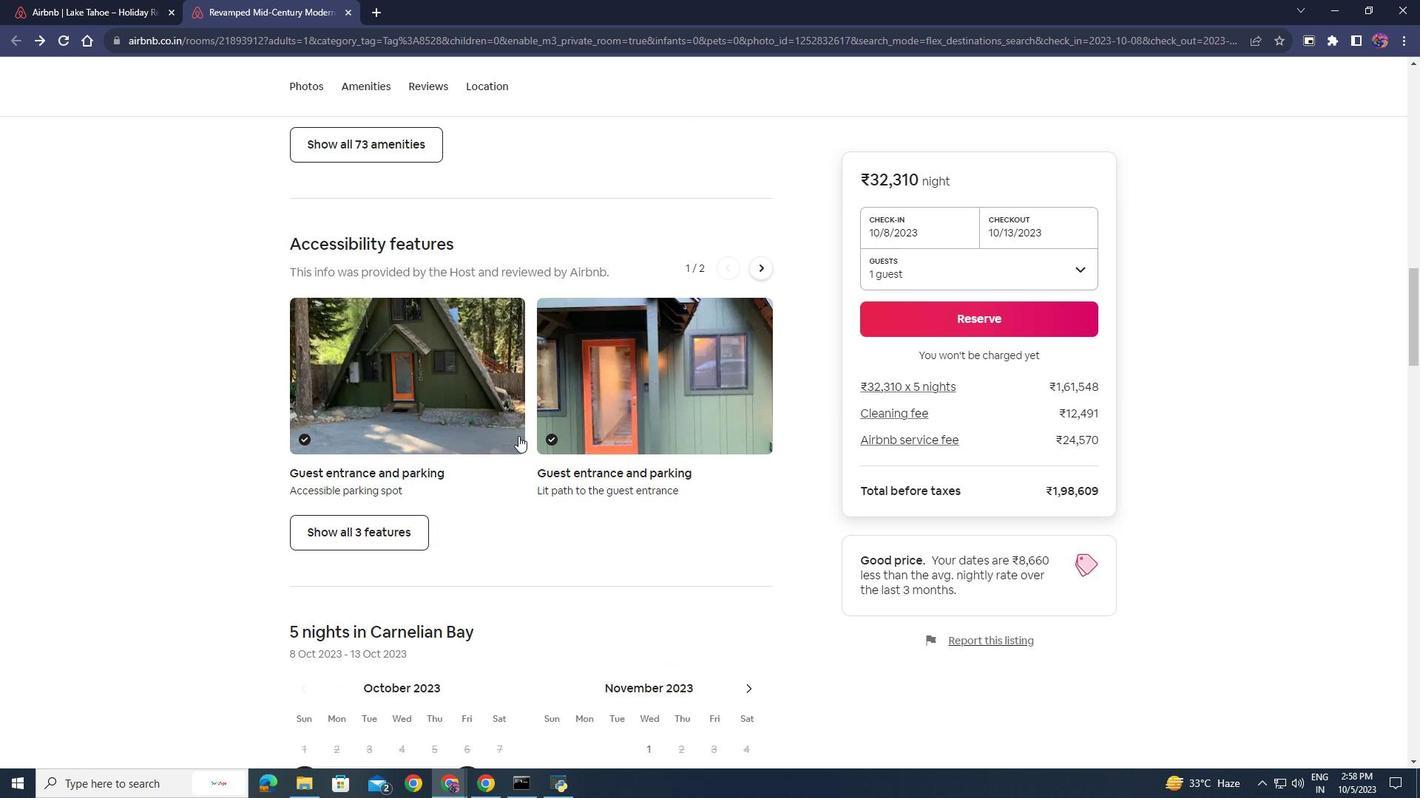 
Action: Mouse scrolled (518, 438) with delta (0, 0)
Screenshot: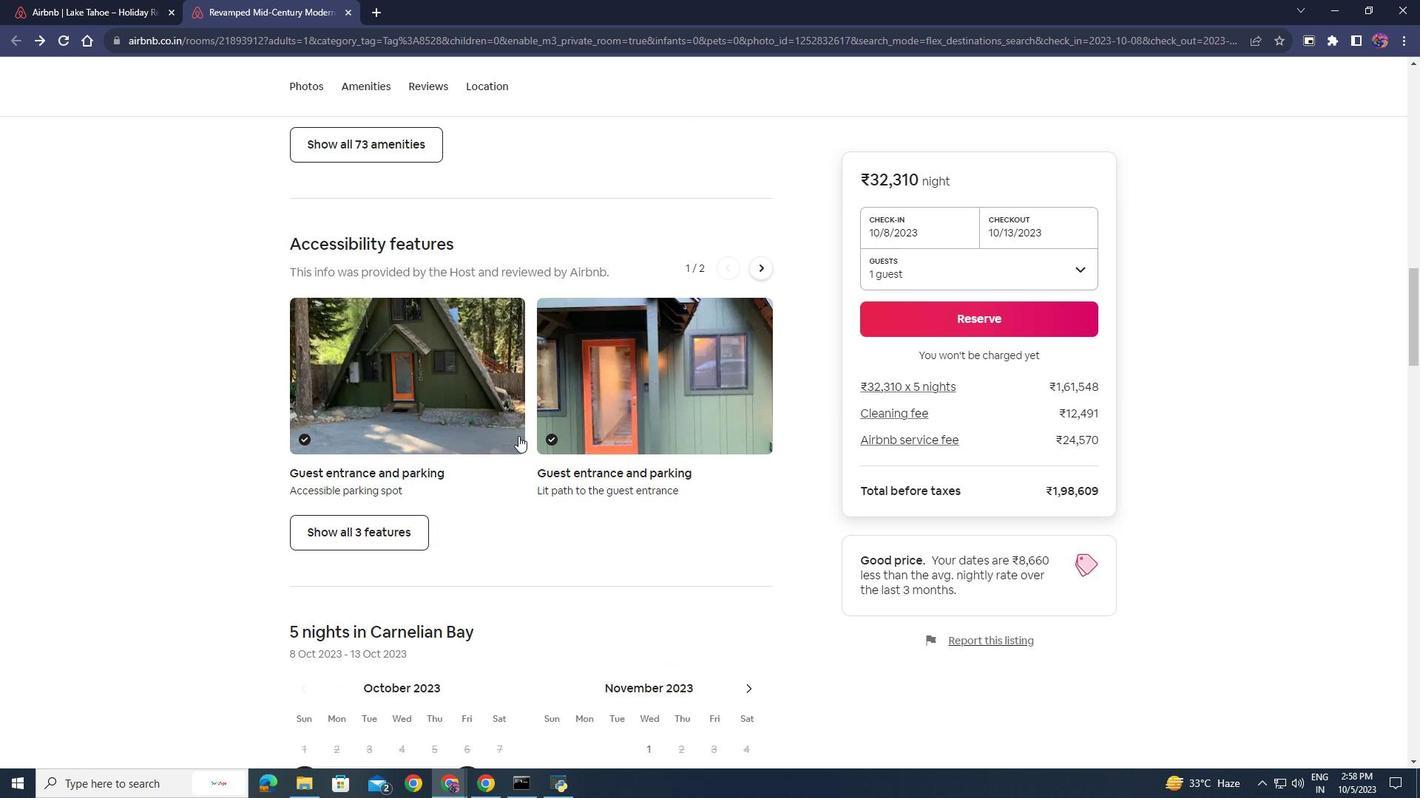 
Action: Mouse moved to (528, 432)
Screenshot: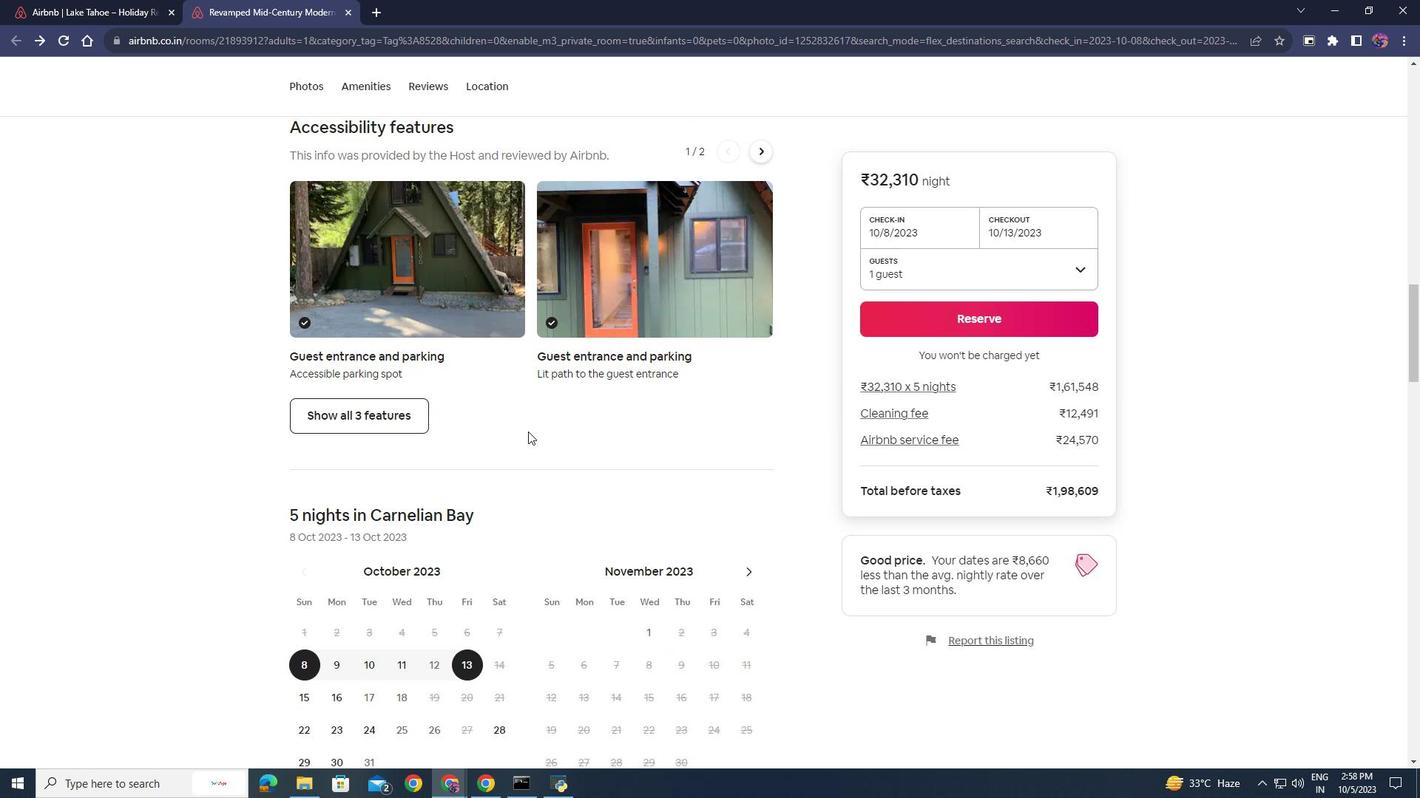 
Action: Mouse scrolled (528, 431) with delta (0, 0)
Screenshot: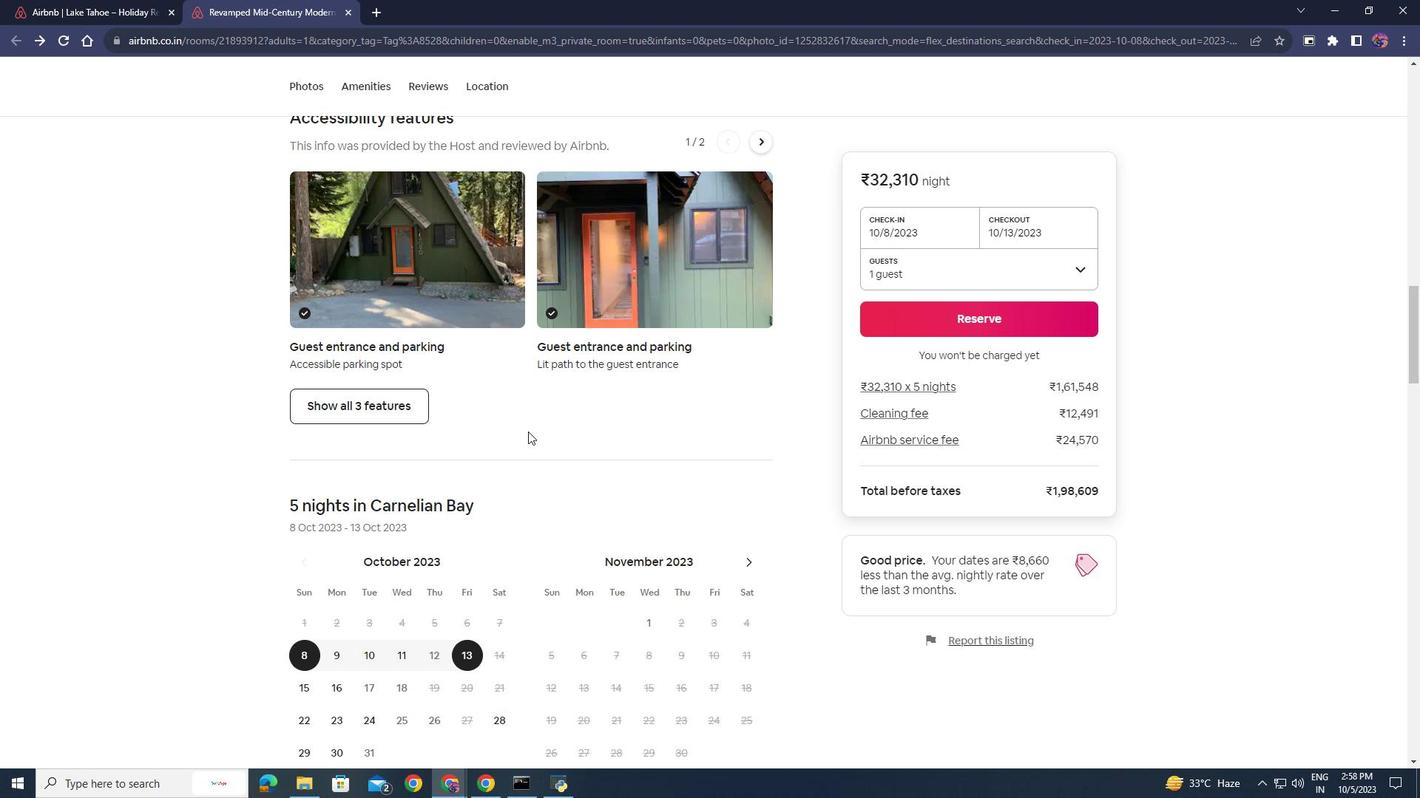 
Action: Mouse scrolled (528, 431) with delta (0, 0)
Screenshot: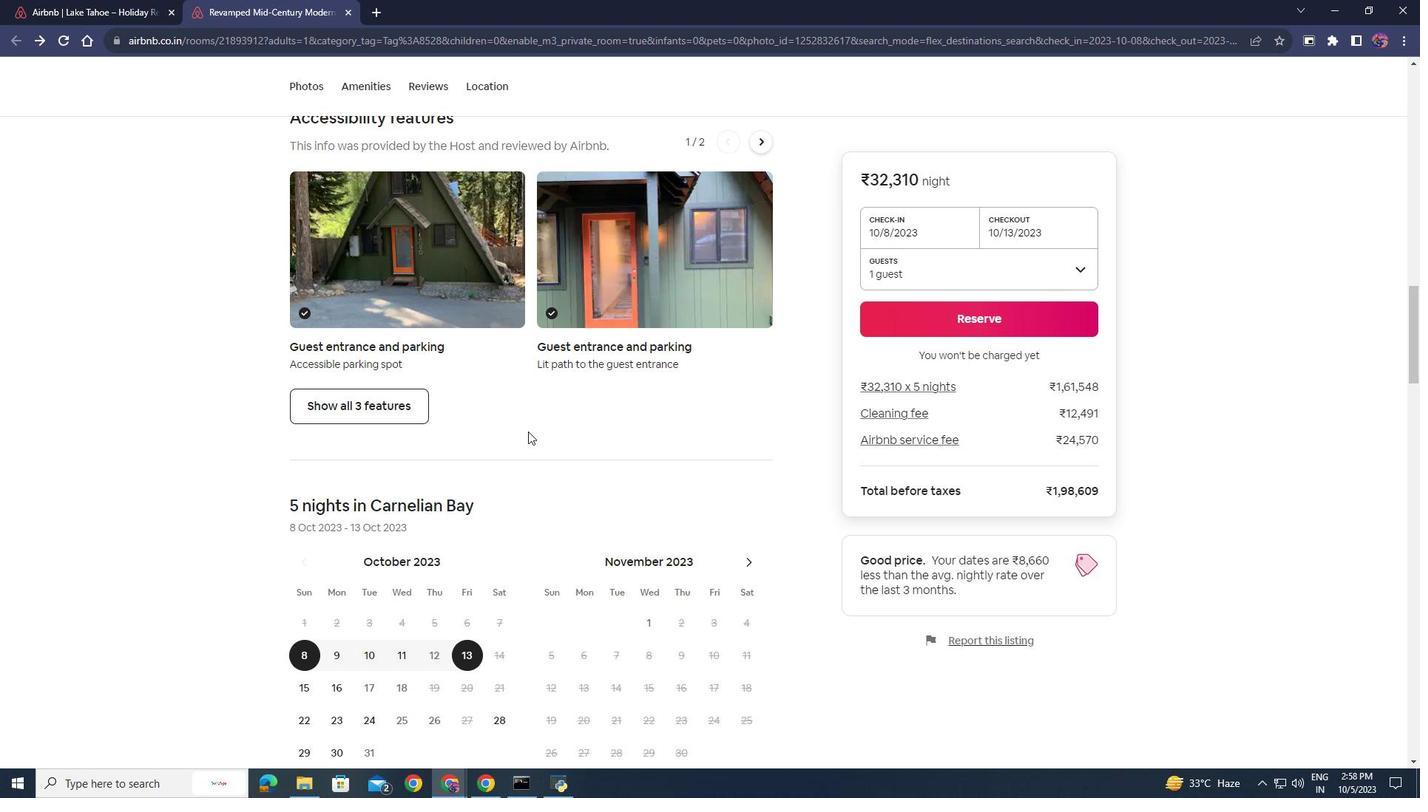
Action: Mouse scrolled (528, 431) with delta (0, 0)
Screenshot: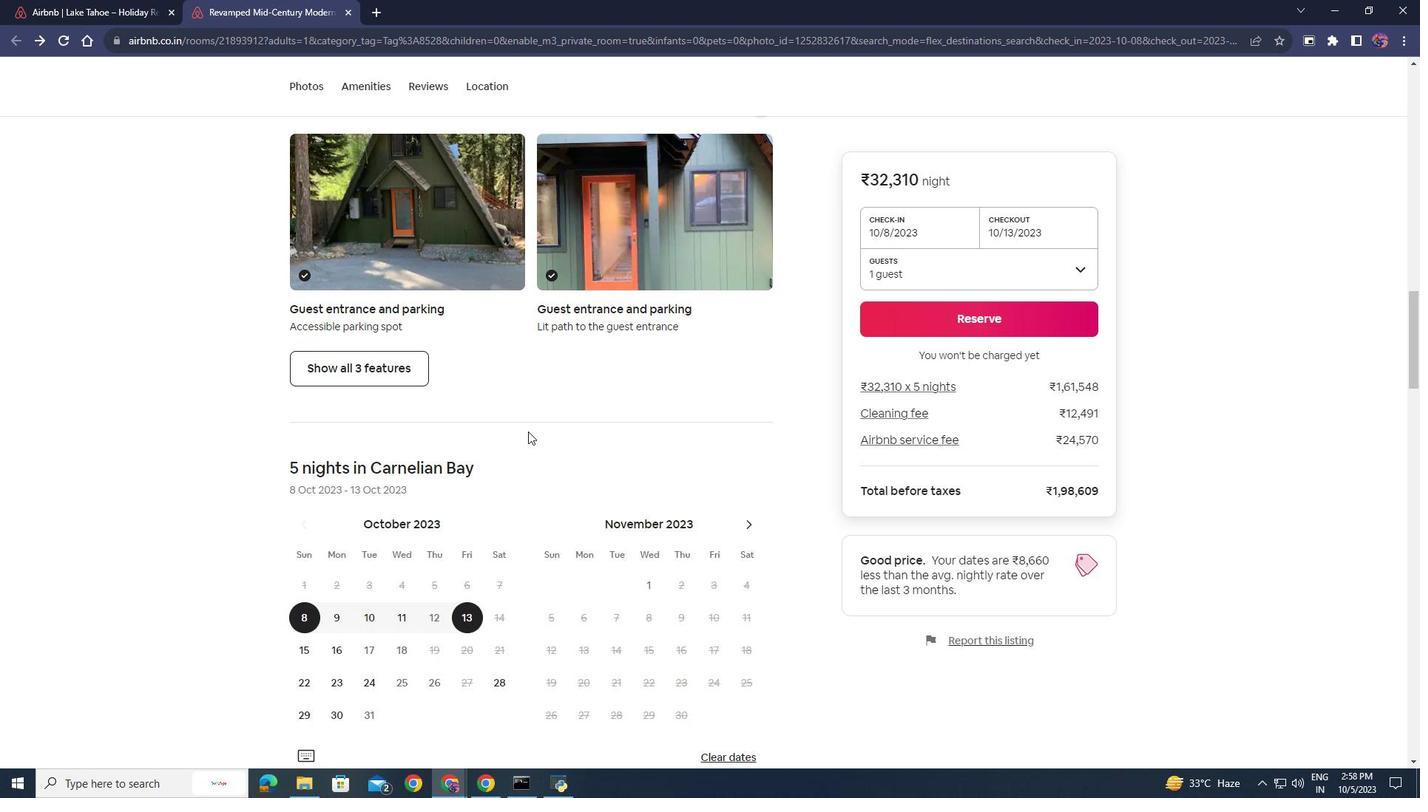 
Action: Mouse moved to (436, 82)
Screenshot: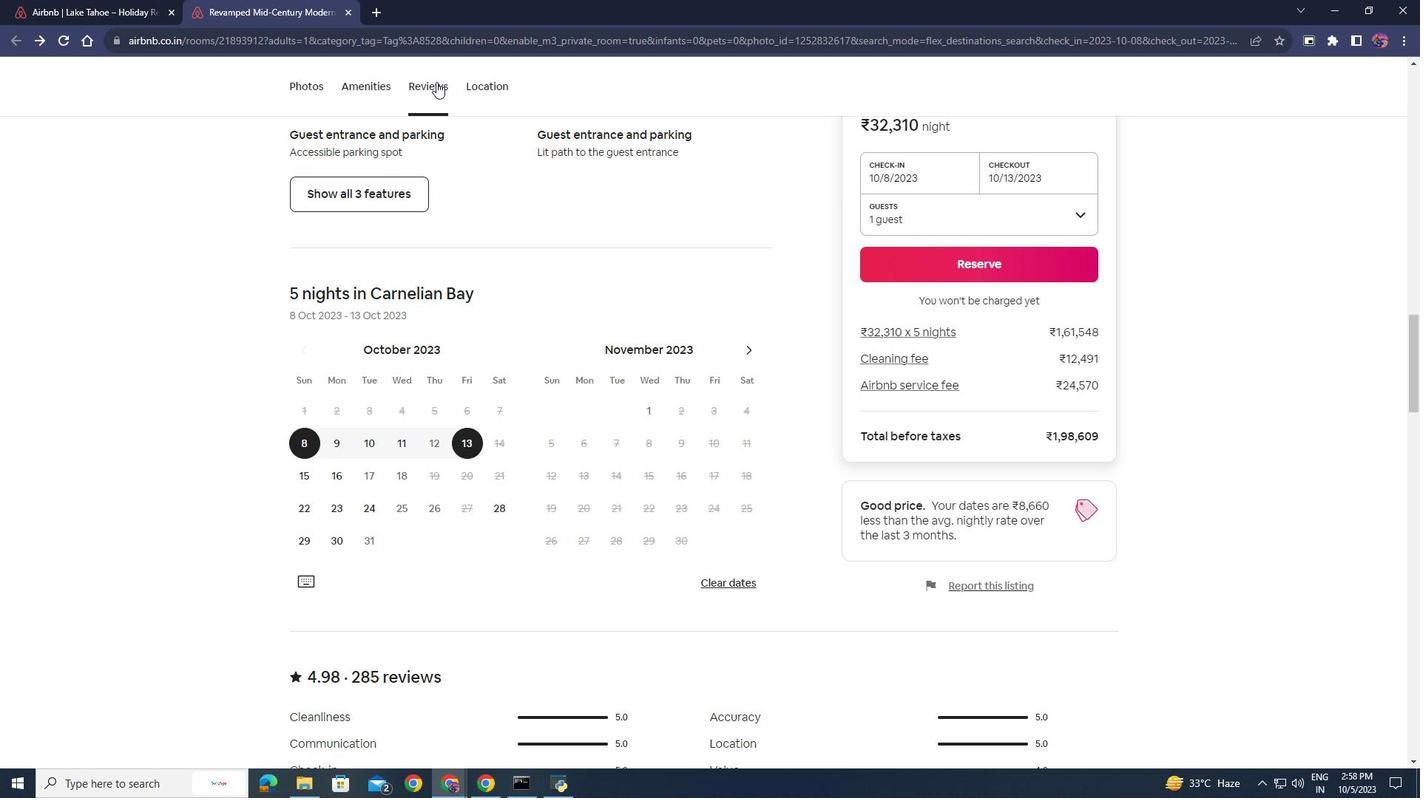 
Action: Mouse pressed left at (436, 82)
Screenshot: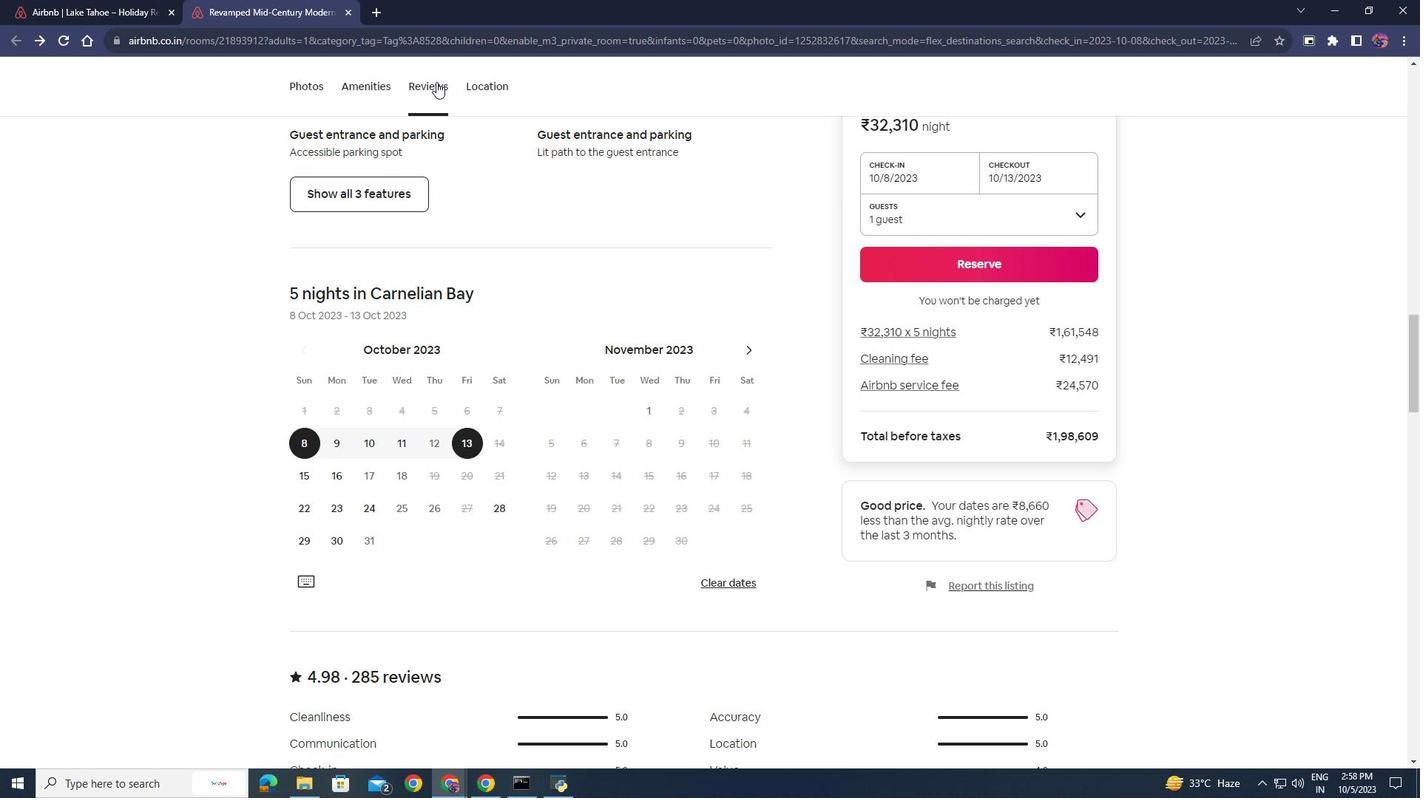 
Action: Mouse moved to (480, 83)
Screenshot: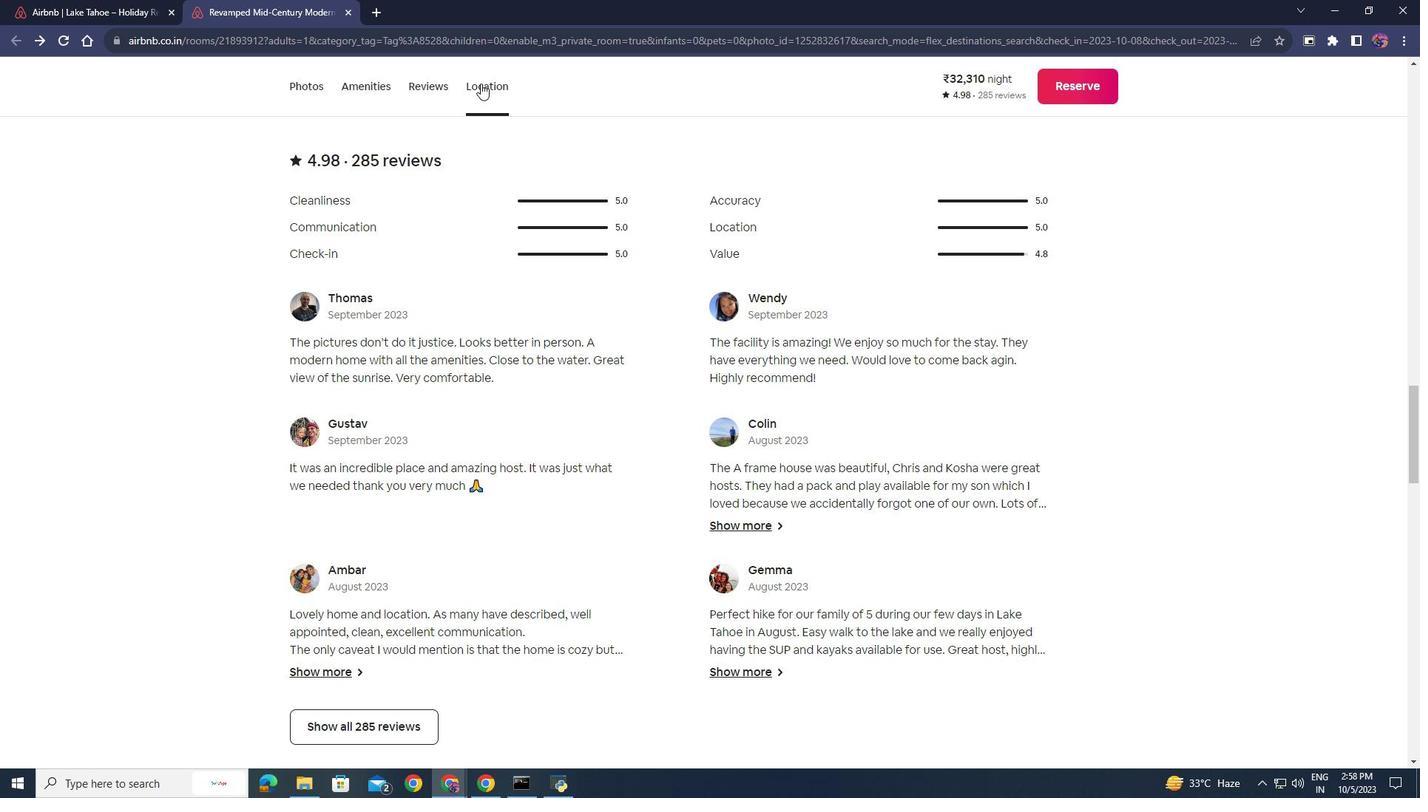 
Action: Mouse pressed left at (480, 83)
Screenshot: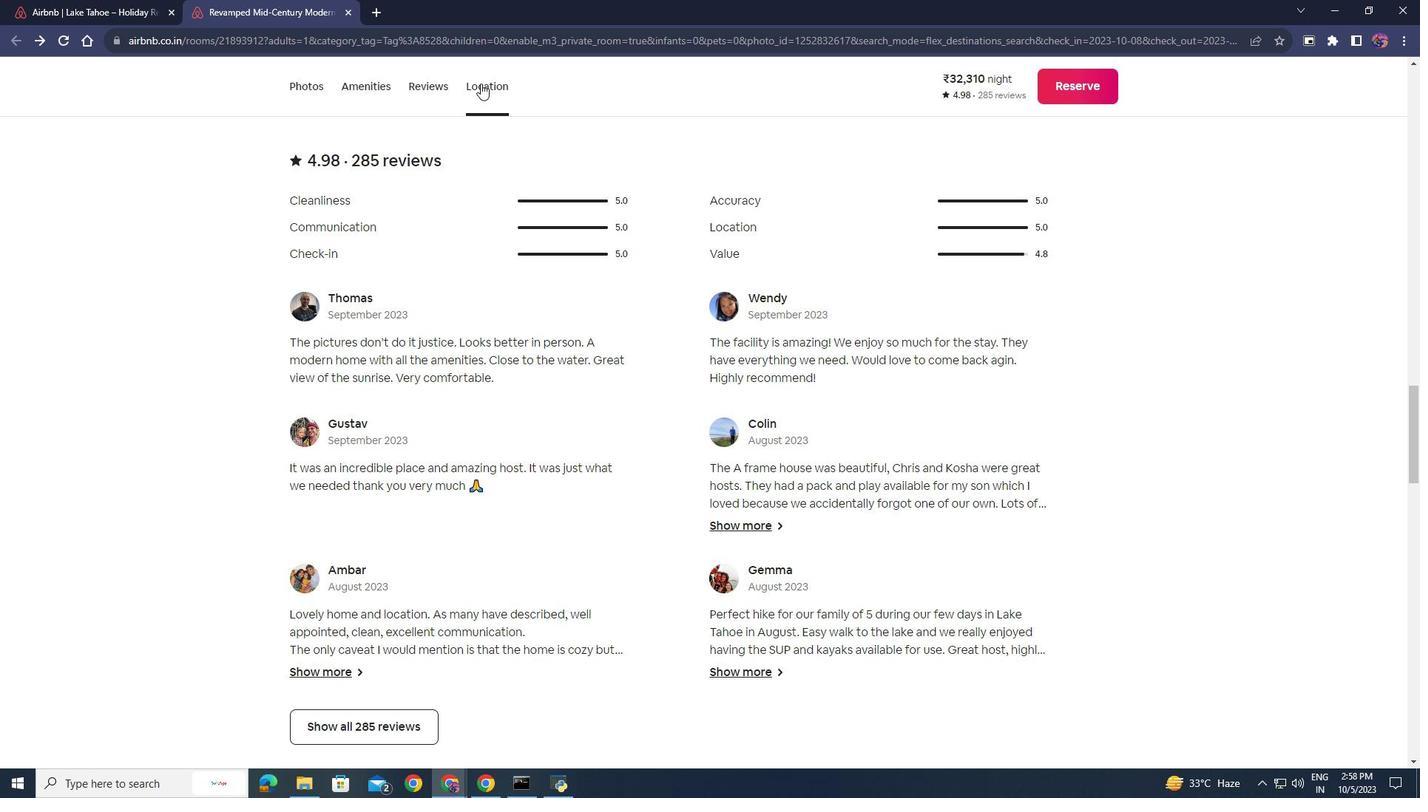 
Action: Mouse moved to (488, 343)
Screenshot: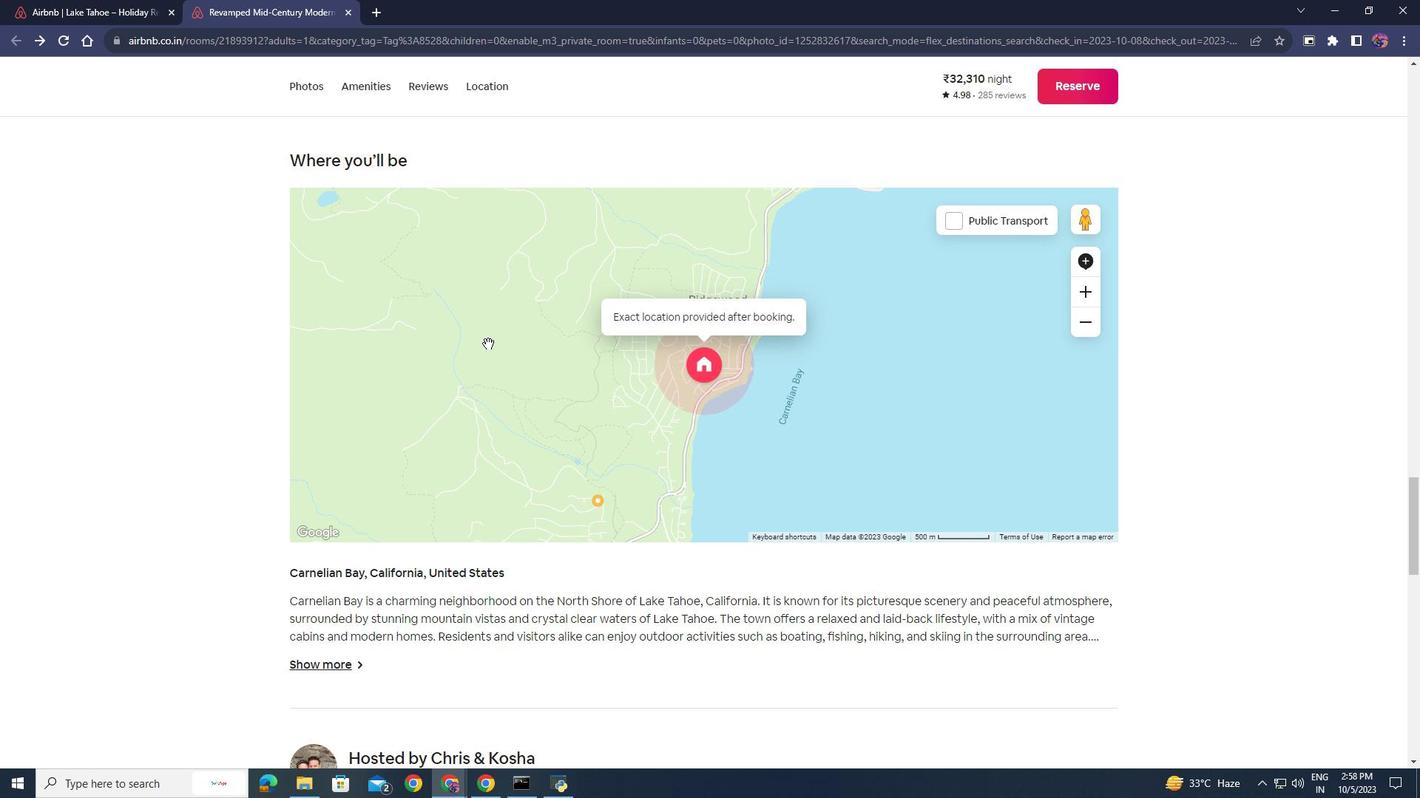 
Action: Mouse scrolled (488, 343) with delta (0, 0)
Screenshot: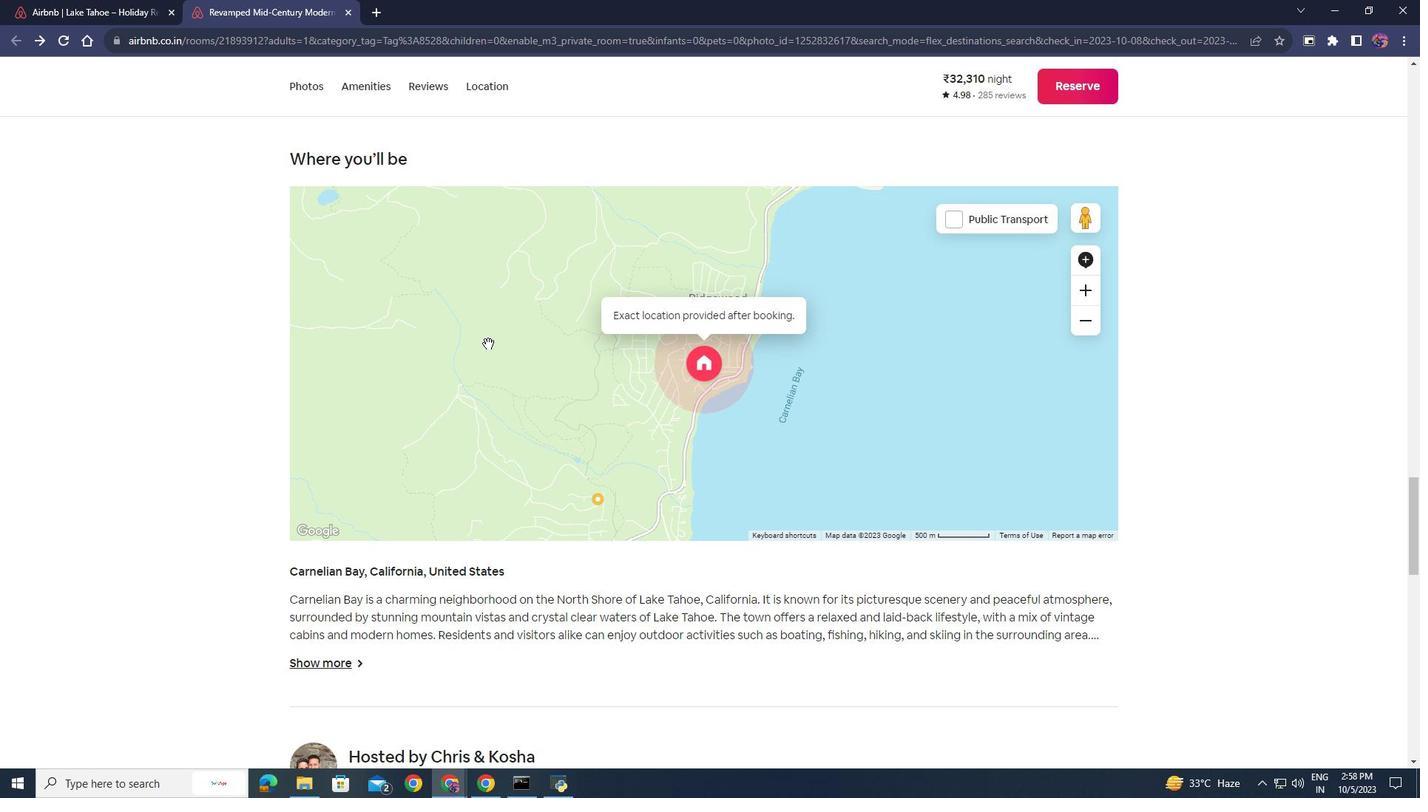
Action: Mouse scrolled (488, 343) with delta (0, 0)
Screenshot: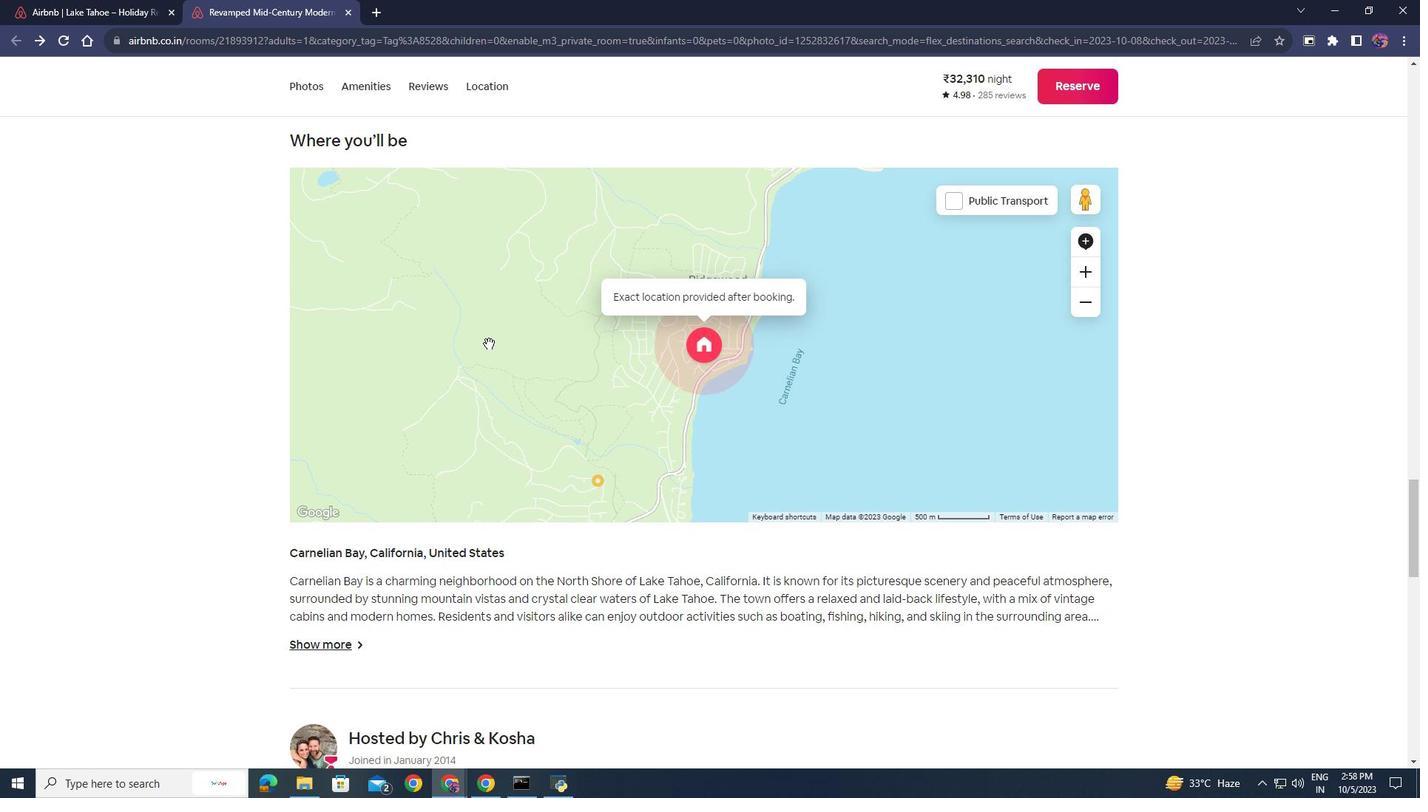 
Action: Mouse moved to (488, 343)
Screenshot: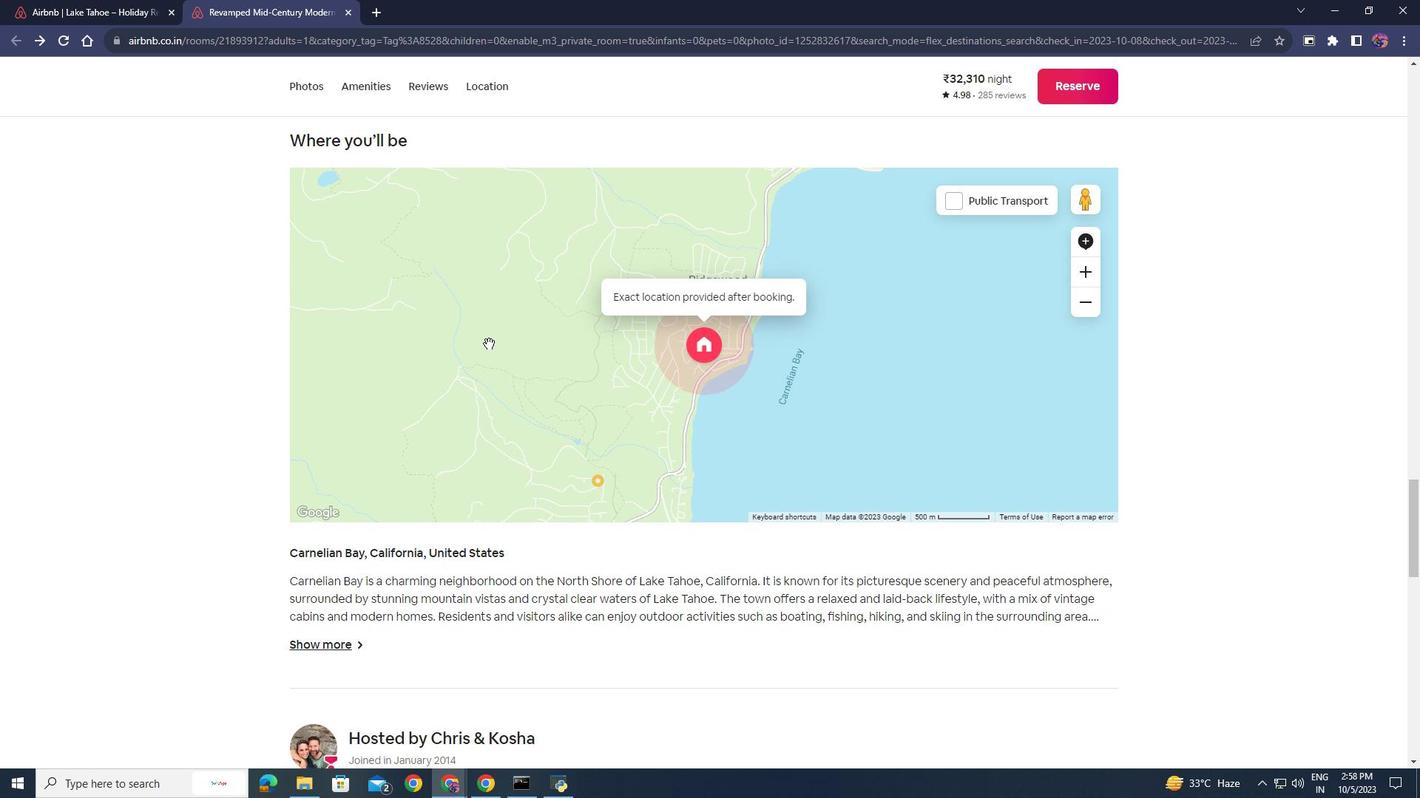 
Action: Mouse scrolled (488, 343) with delta (0, 0)
Screenshot: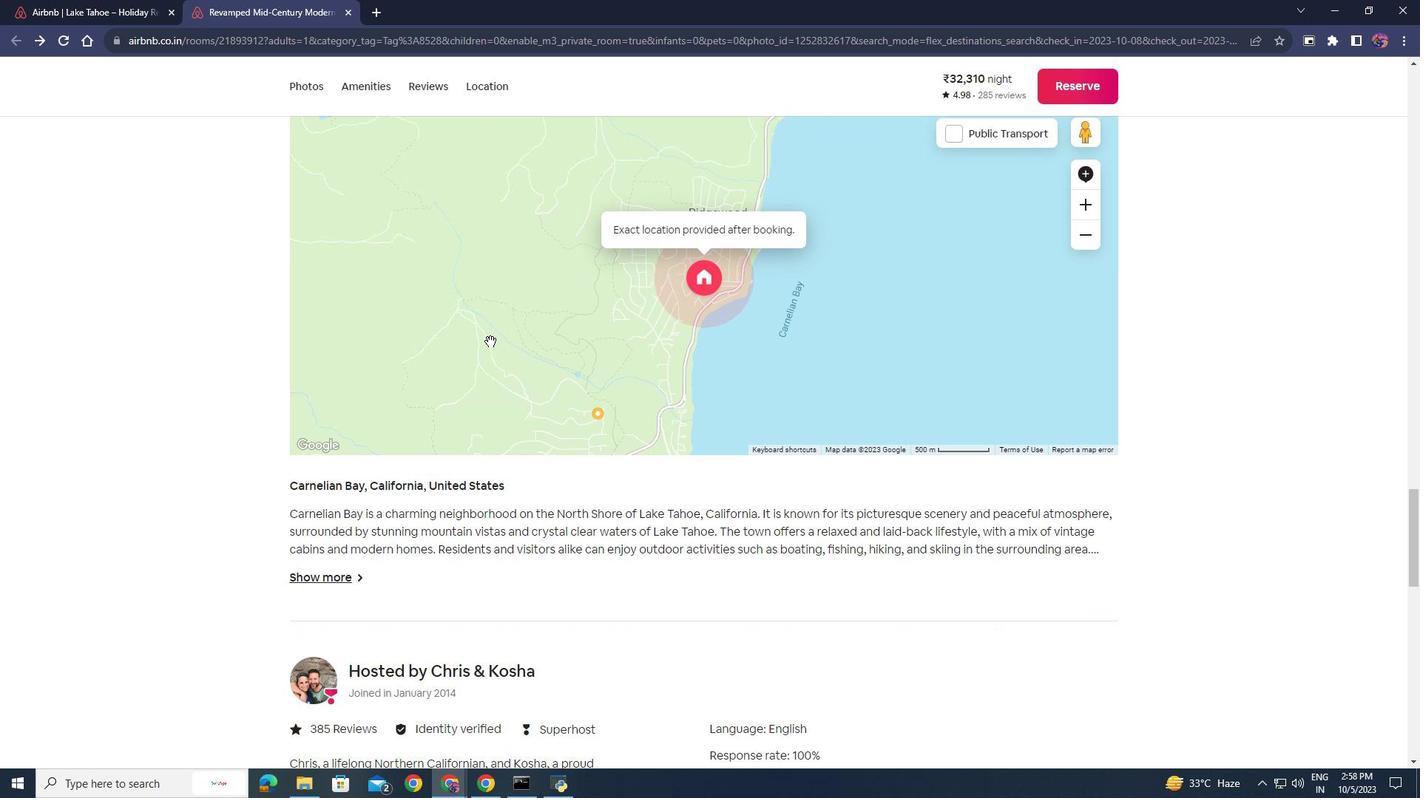 
Action: Mouse moved to (490, 341)
Screenshot: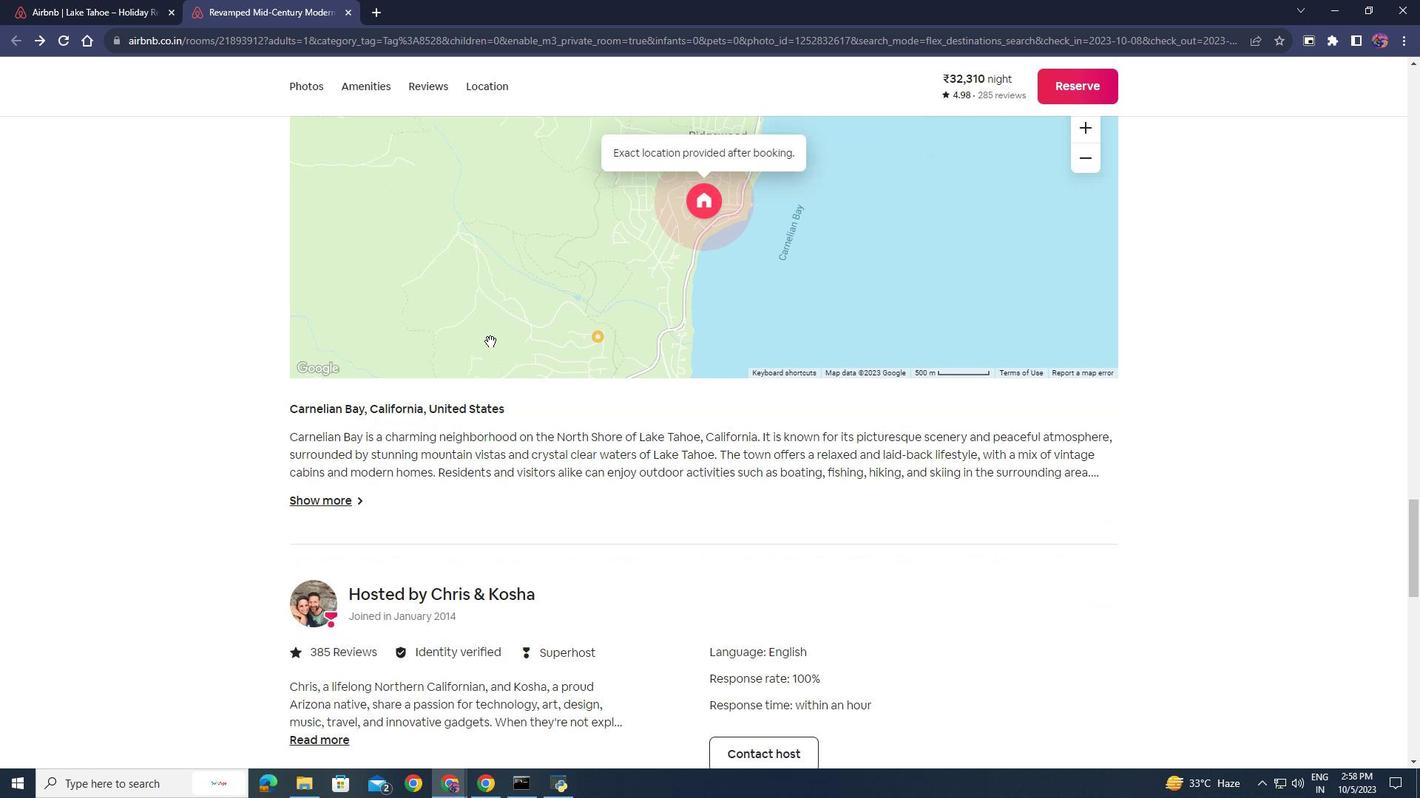 
Action: Mouse scrolled (490, 342) with delta (0, 0)
Screenshot: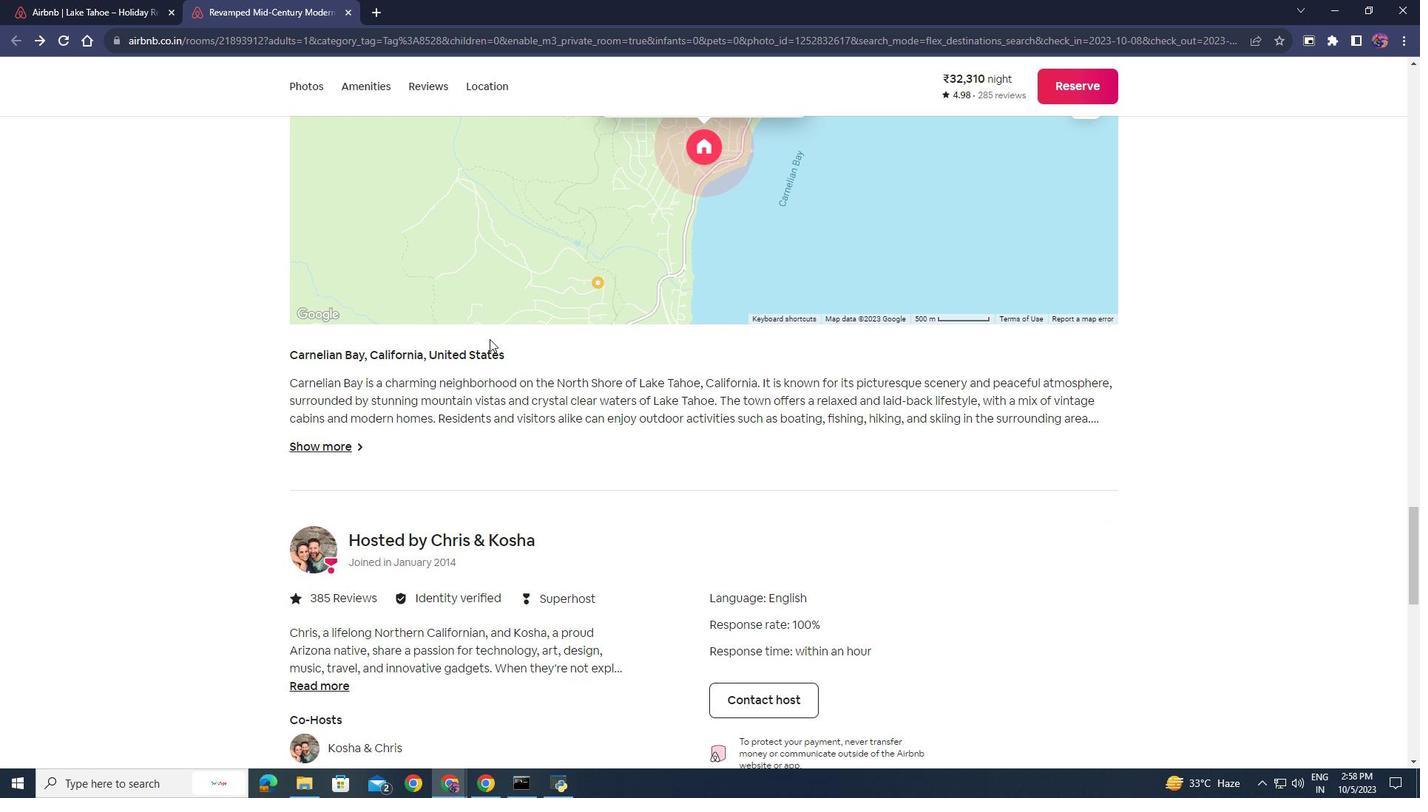 
Action: Mouse scrolled (490, 342) with delta (0, 0)
Screenshot: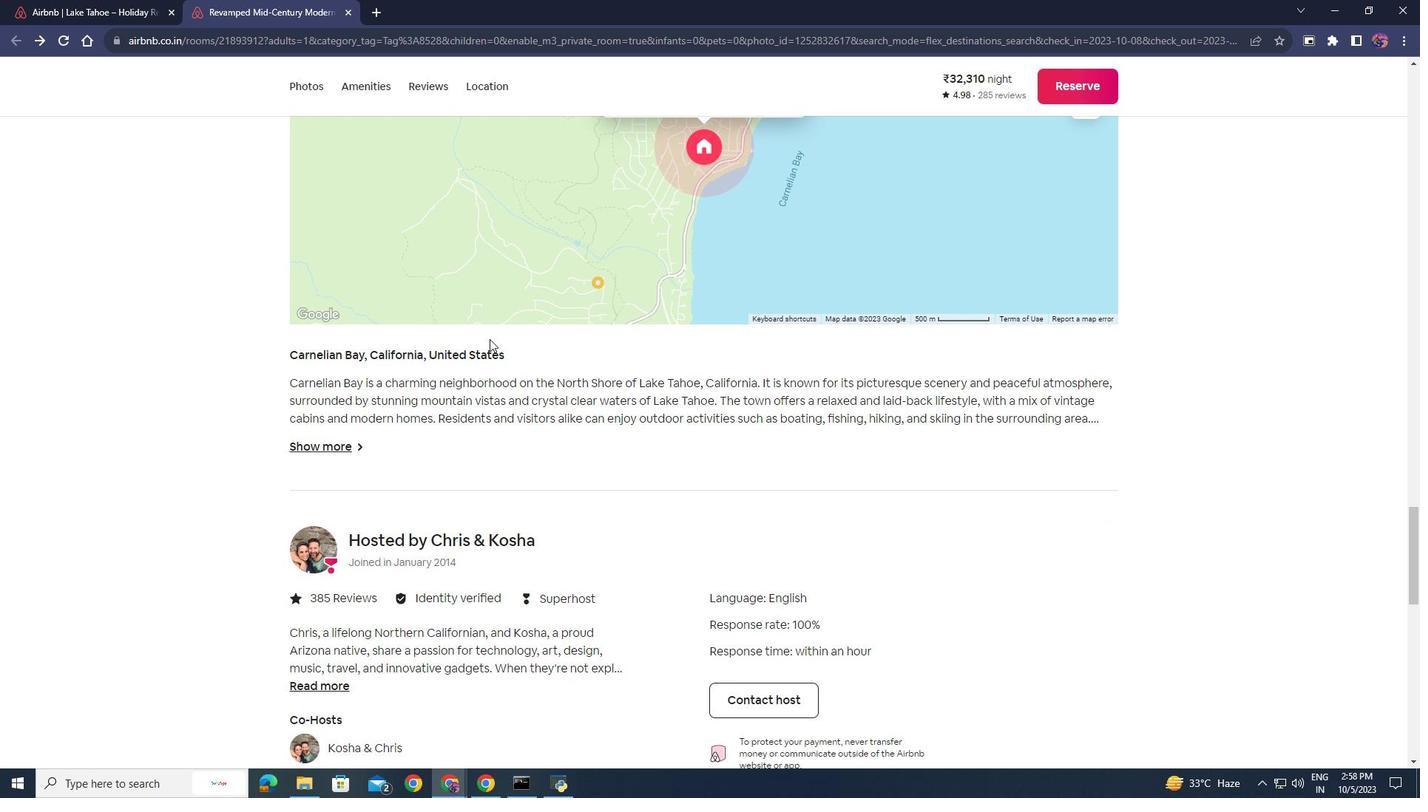 
Action: Mouse moved to (489, 335)
Screenshot: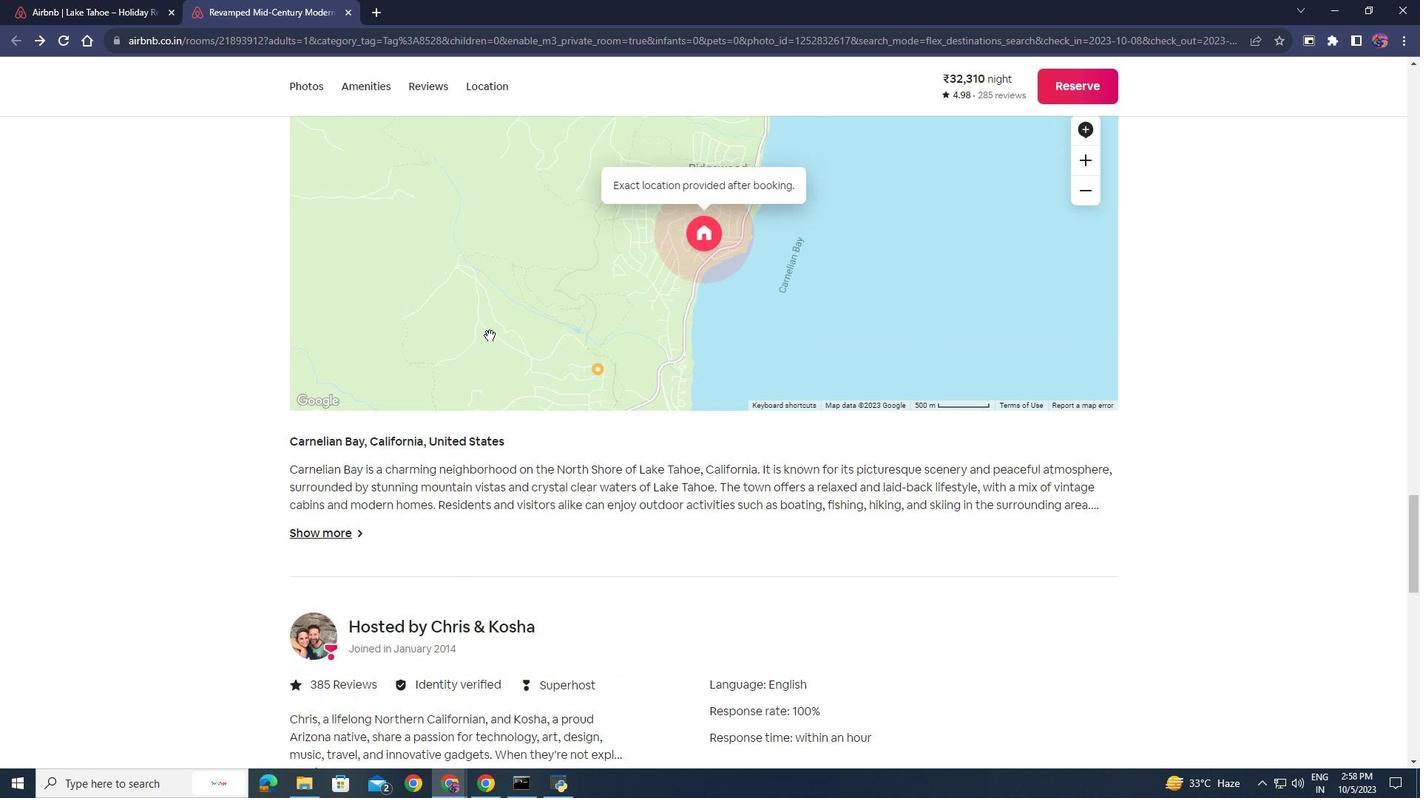 
Action: Mouse scrolled (489, 336) with delta (0, 0)
Screenshot: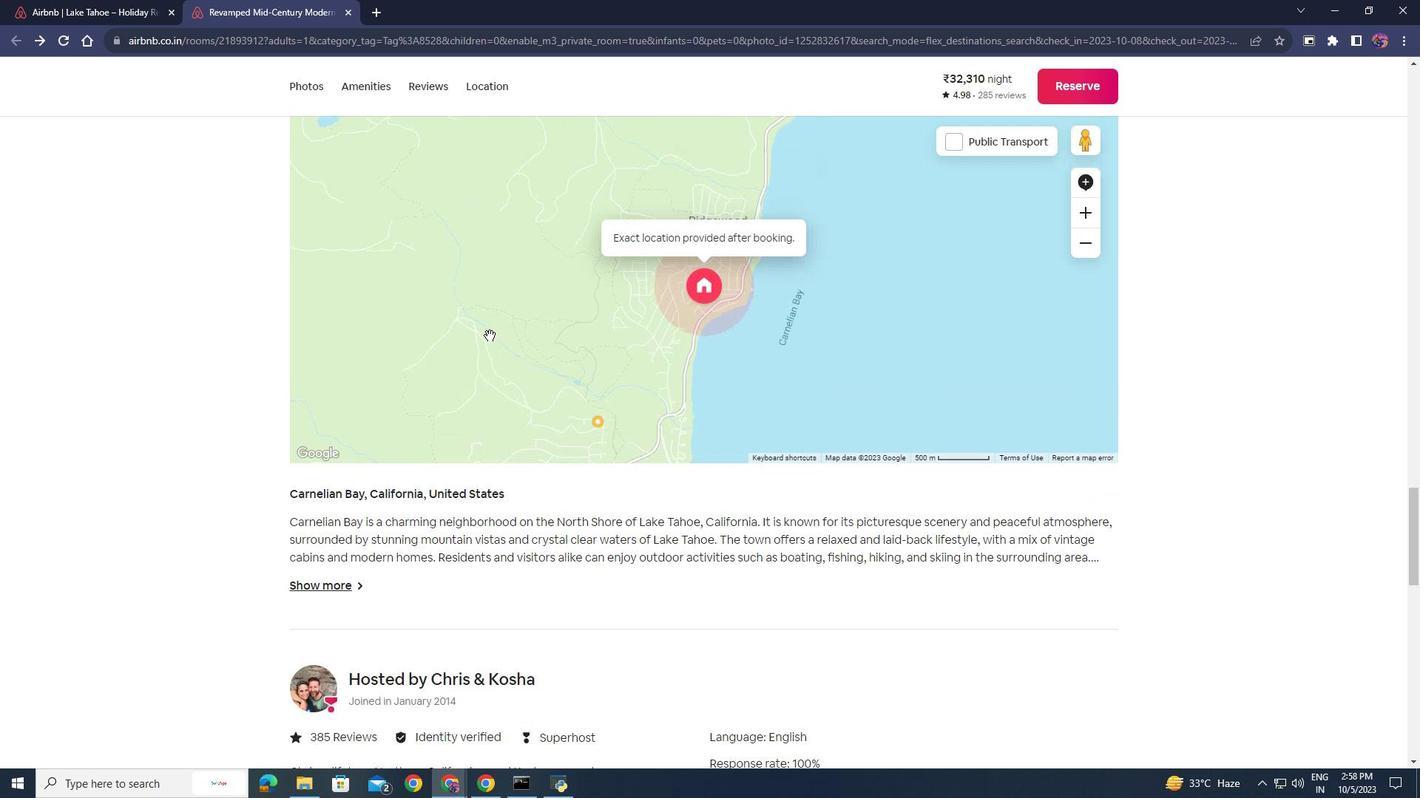 
Action: Mouse moved to (304, 86)
Screenshot: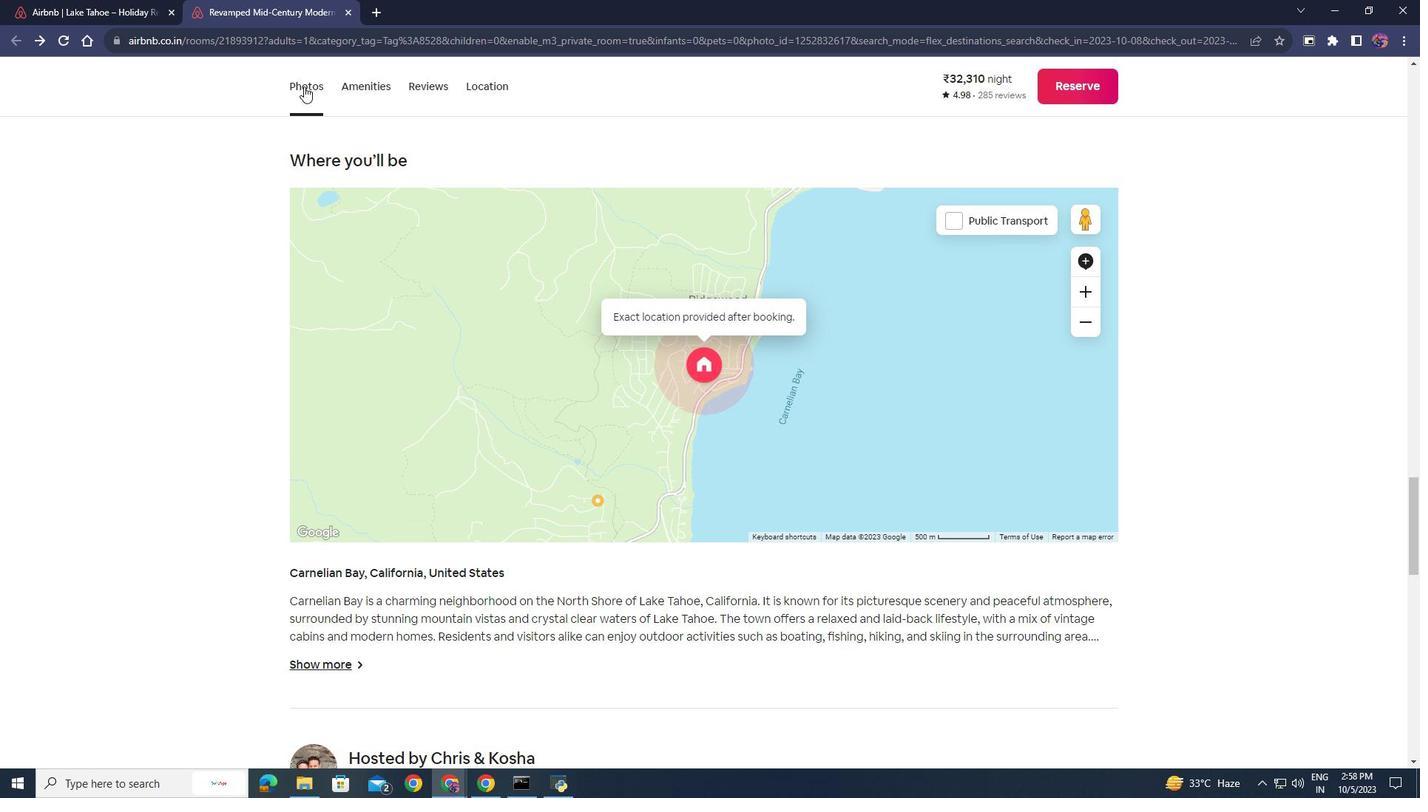 
Action: Mouse pressed left at (304, 86)
Screenshot: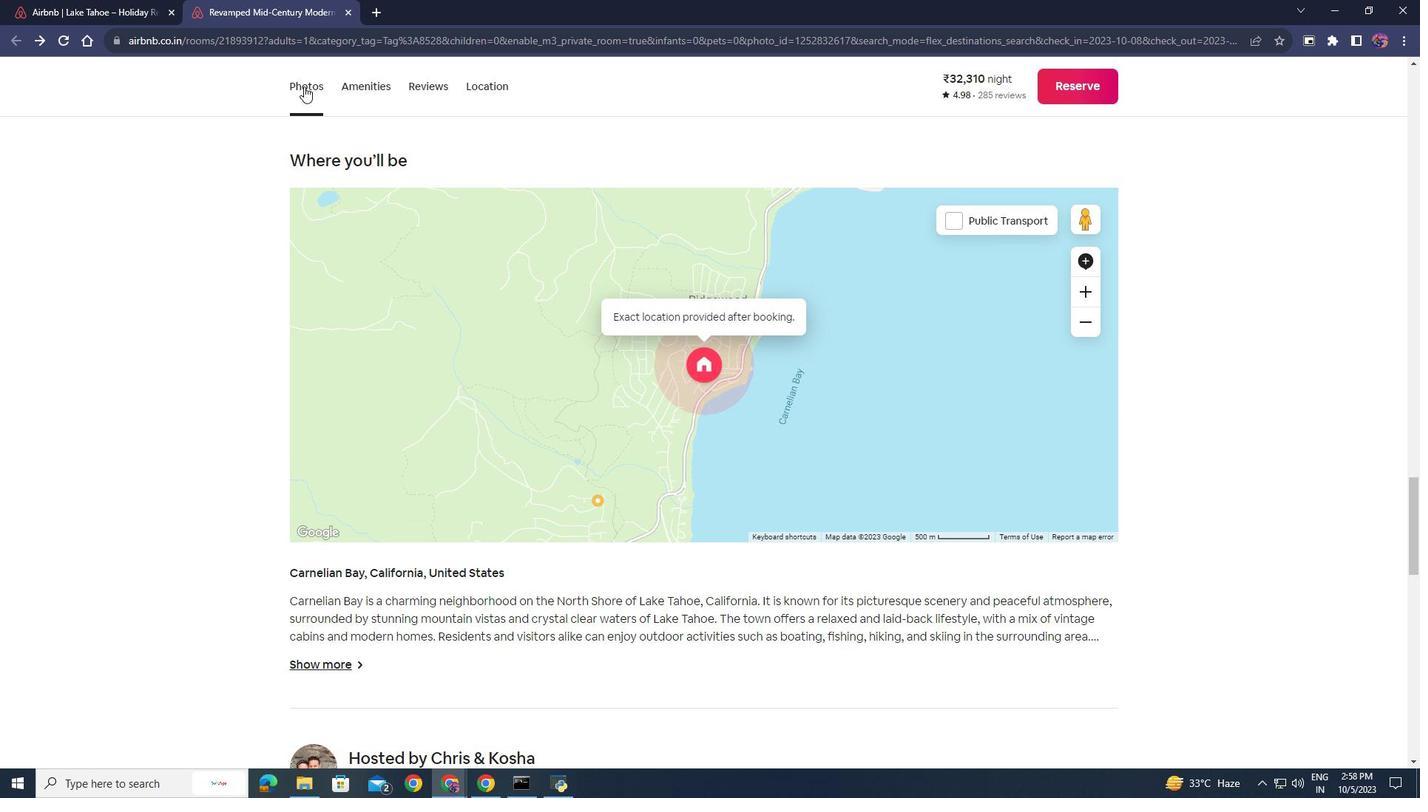 
Action: Mouse moved to (350, 11)
Screenshot: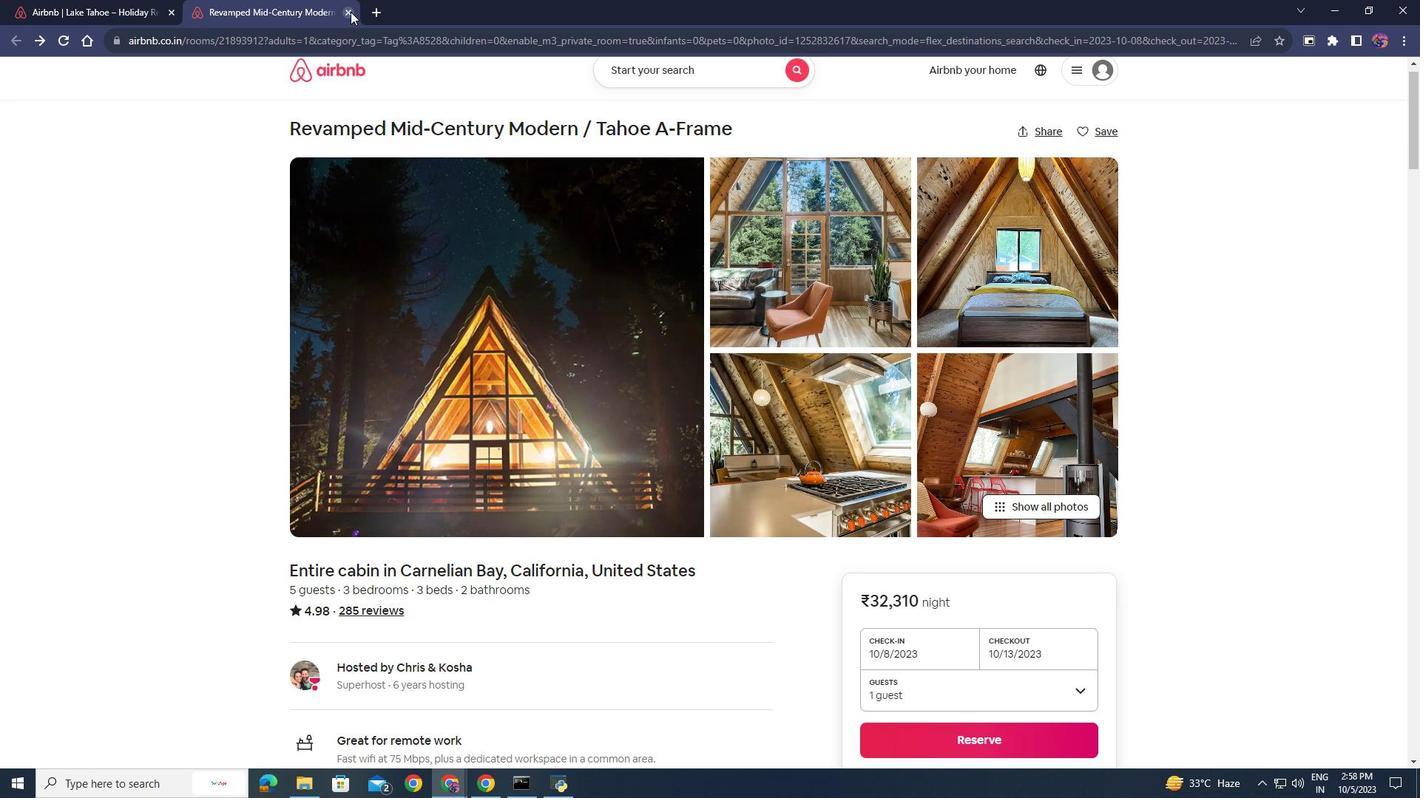 
Action: Mouse pressed left at (350, 11)
Screenshot: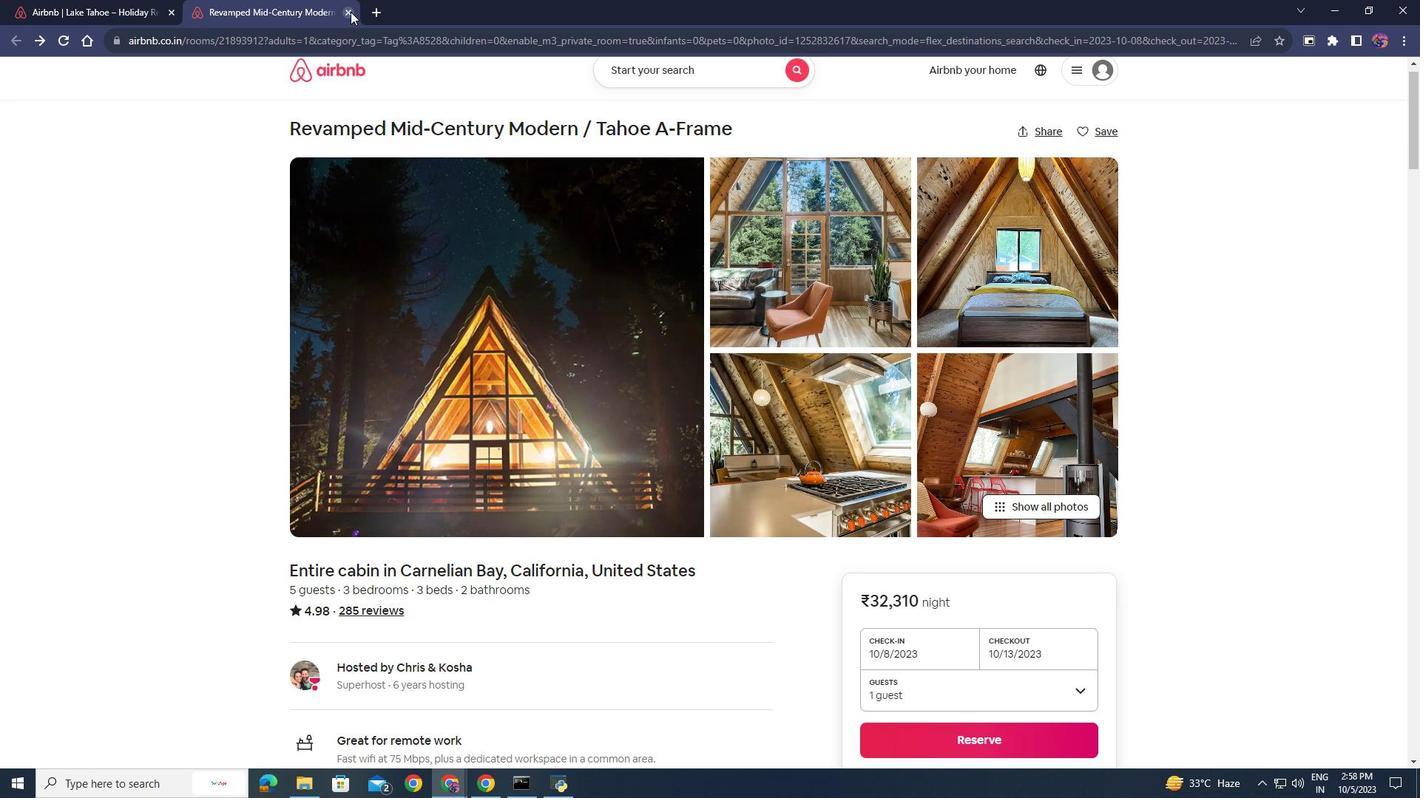 
Action: Mouse moved to (355, 365)
Screenshot: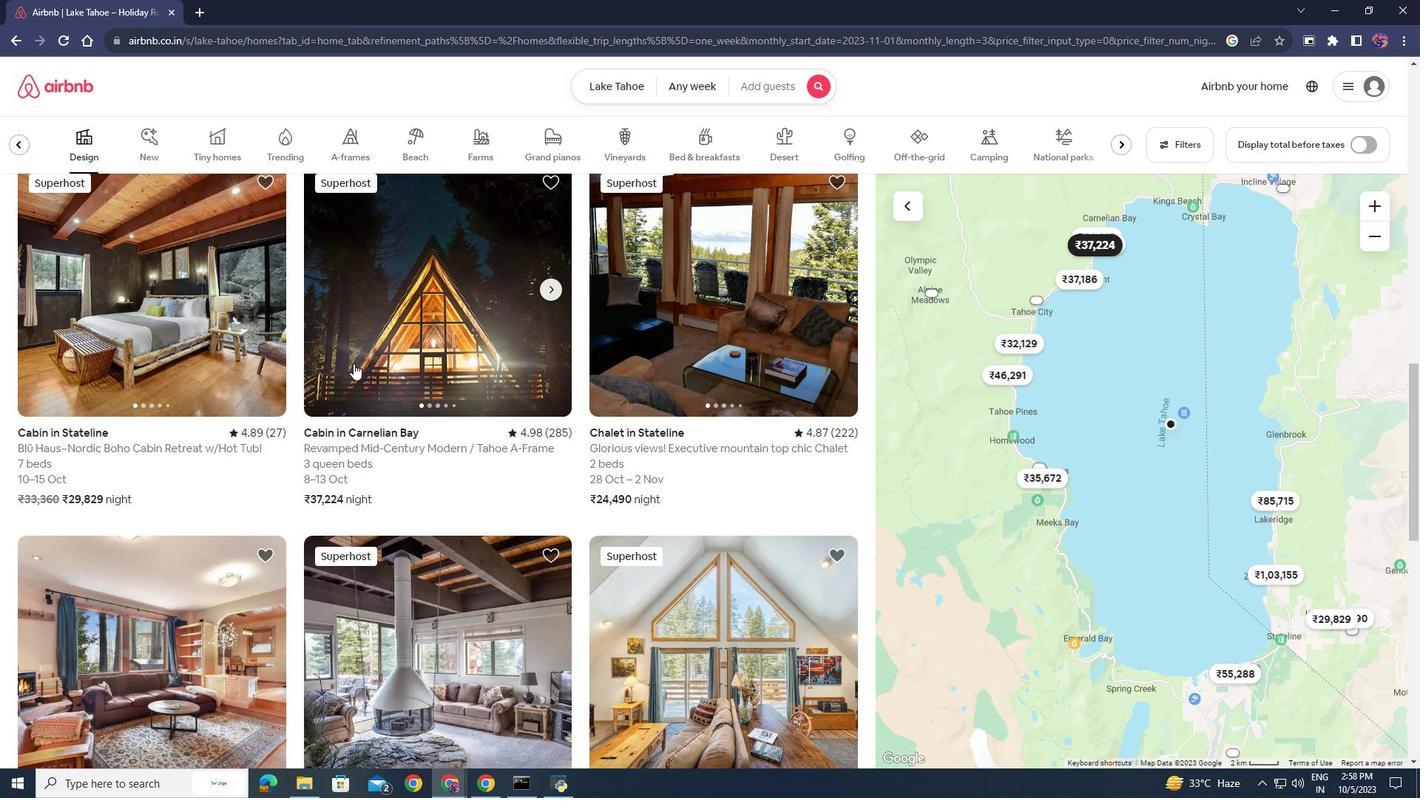 
Action: Mouse scrolled (355, 364) with delta (0, 0)
Screenshot: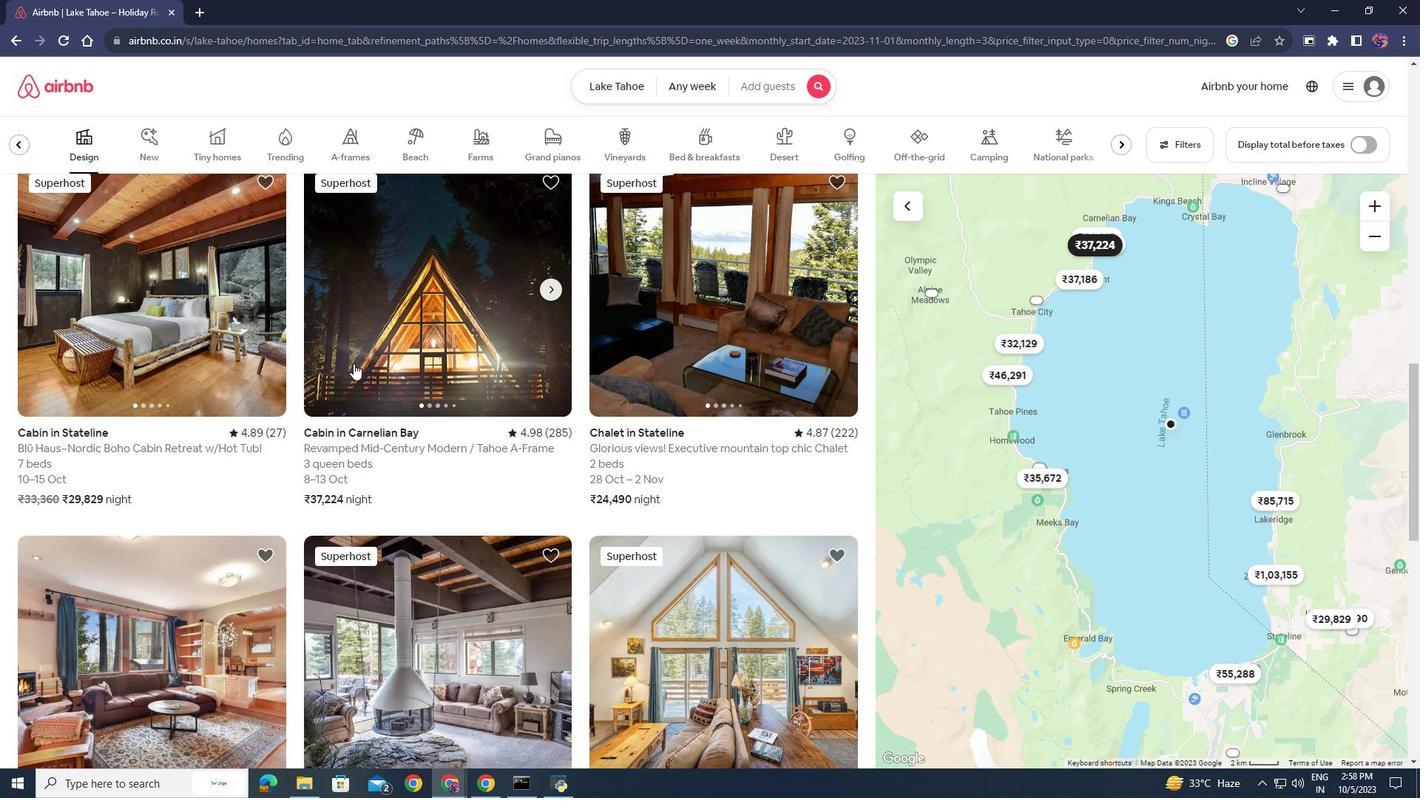 
Action: Mouse moved to (353, 363)
Screenshot: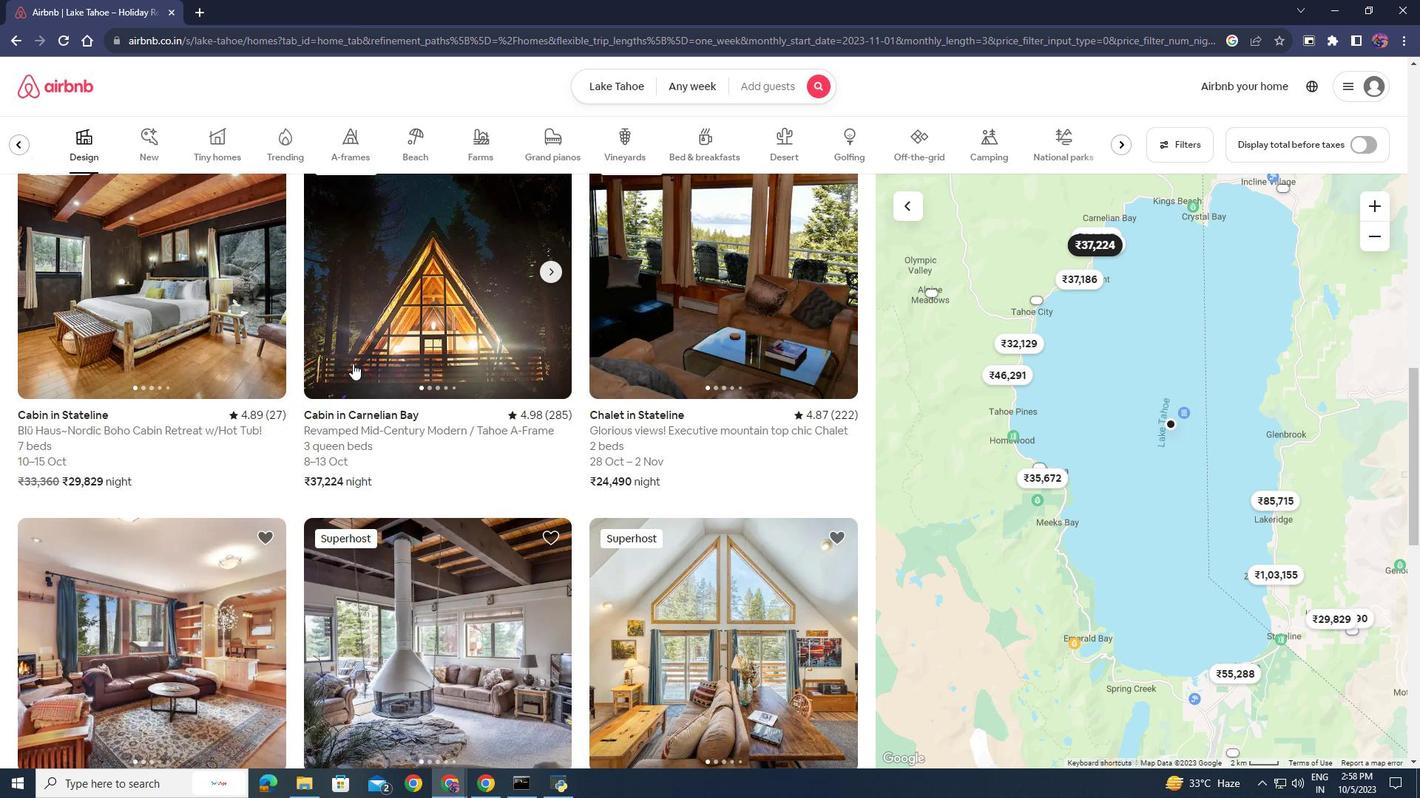 
Action: Mouse scrolled (353, 363) with delta (0, 0)
Screenshot: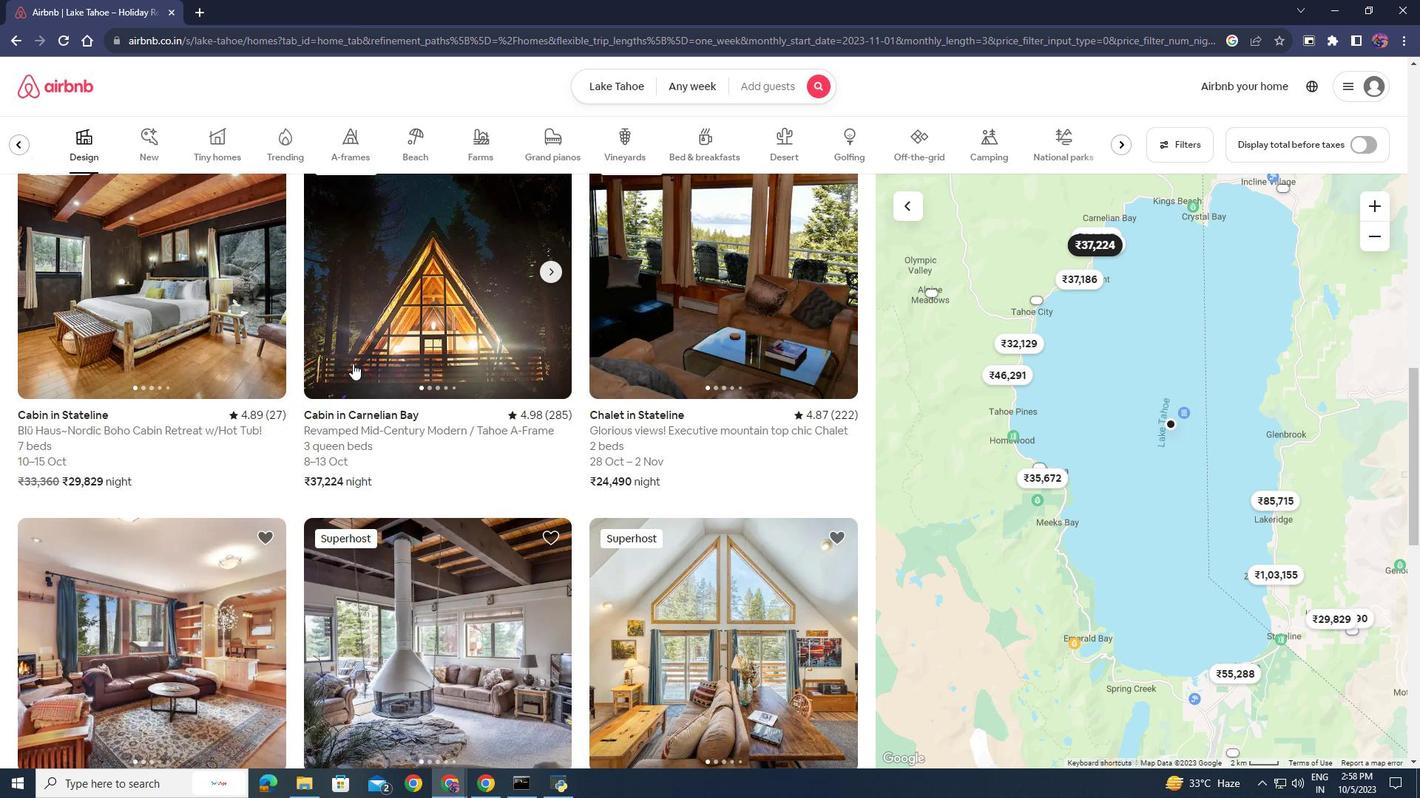 
Action: Mouse moved to (352, 363)
Screenshot: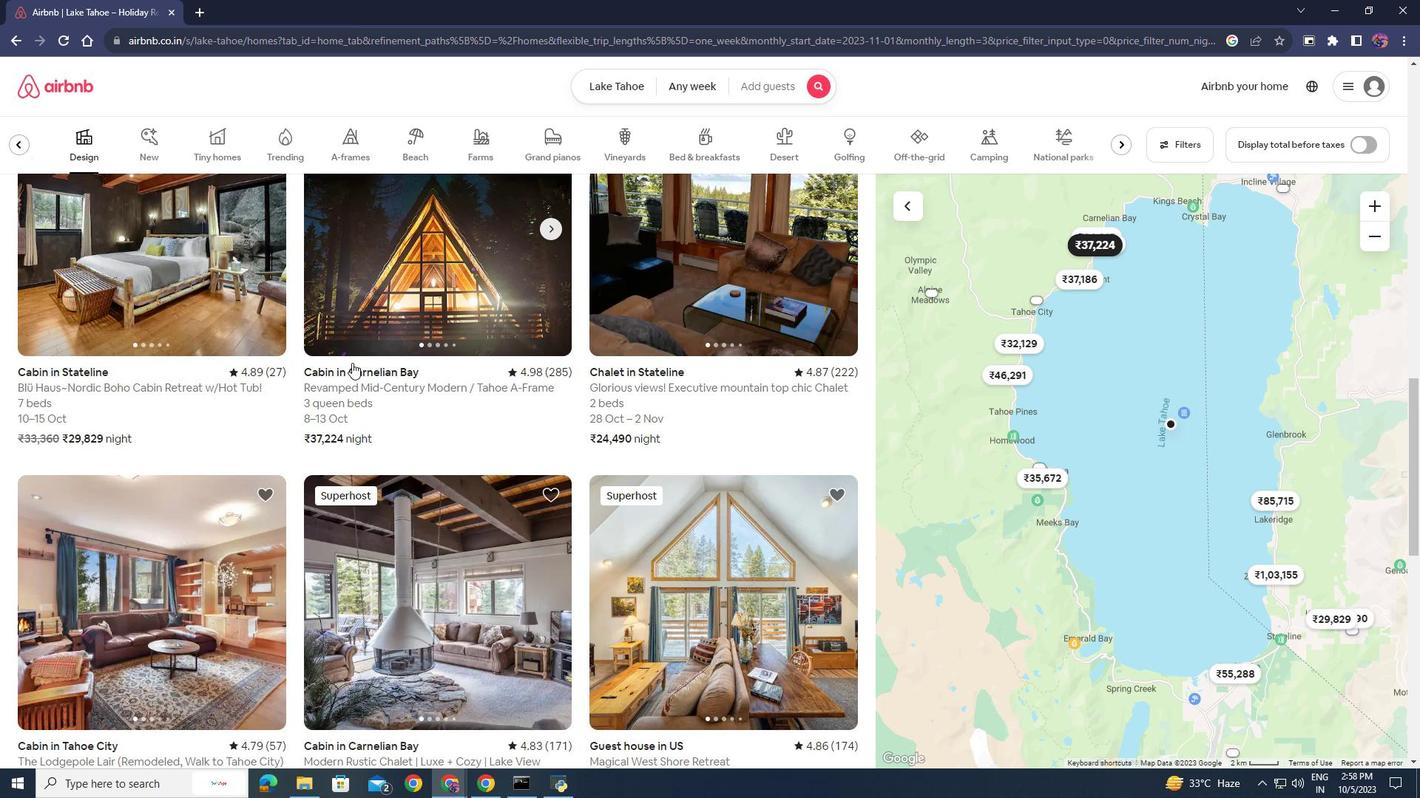 
Action: Mouse scrolled (352, 363) with delta (0, 0)
Screenshot: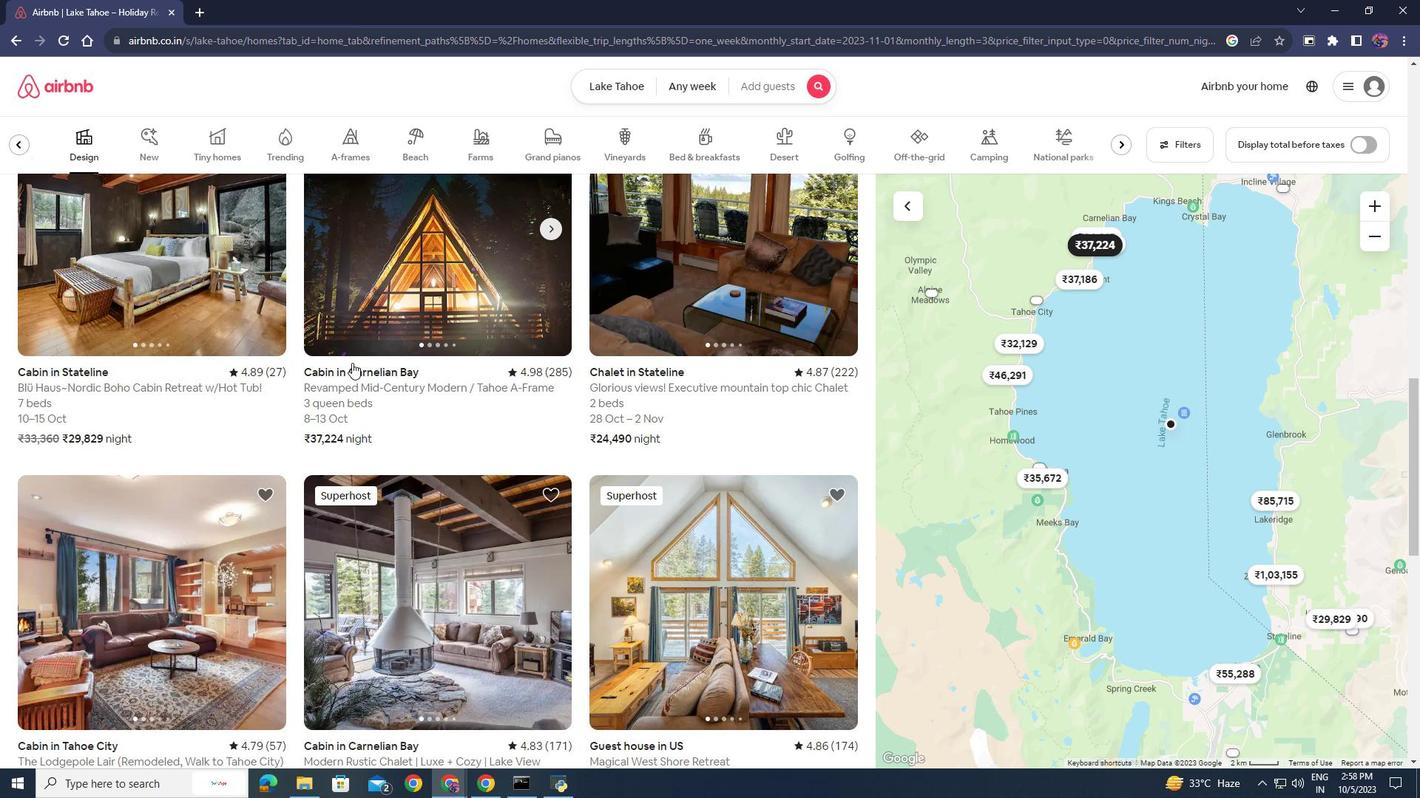 
Action: Mouse moved to (352, 363)
Screenshot: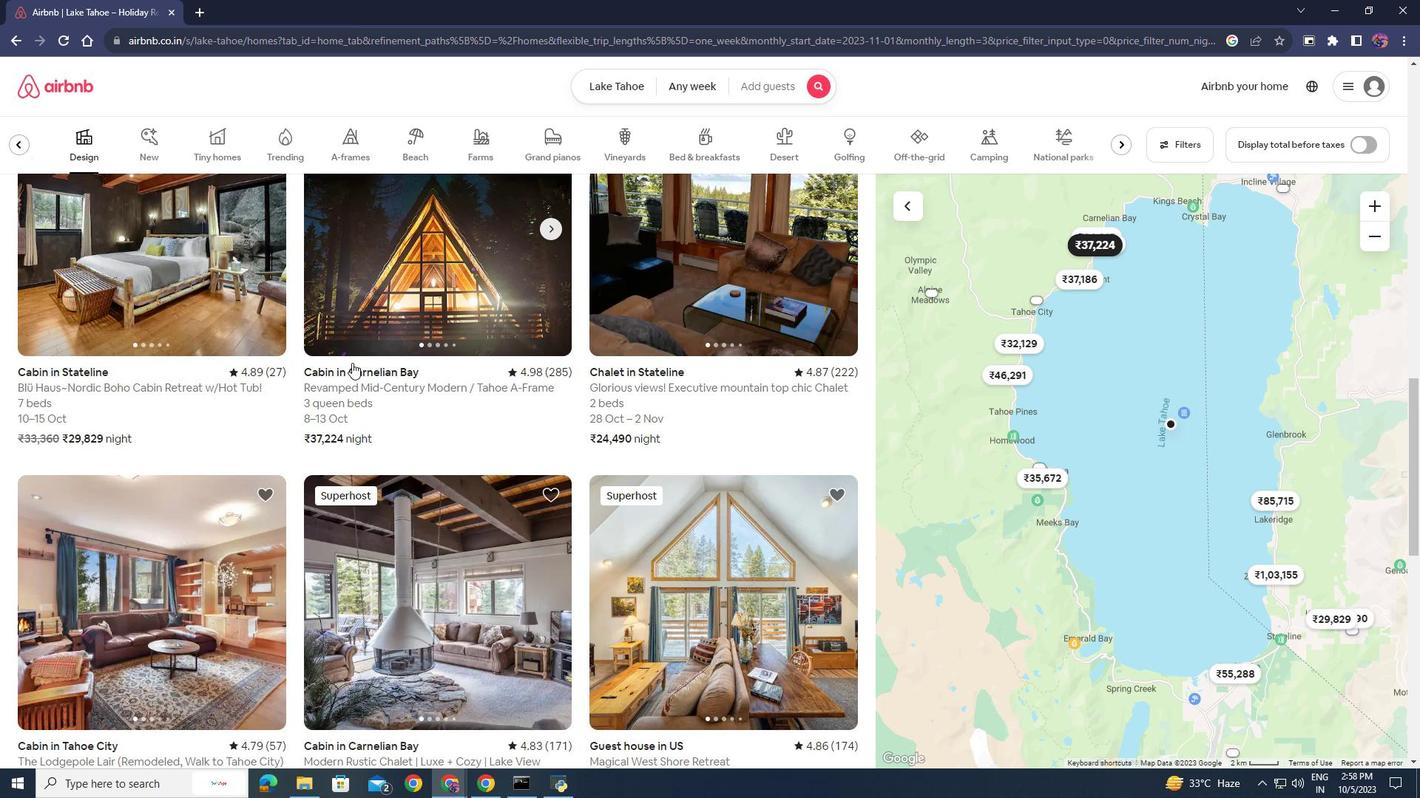 
Action: Mouse scrolled (352, 362) with delta (0, 0)
Screenshot: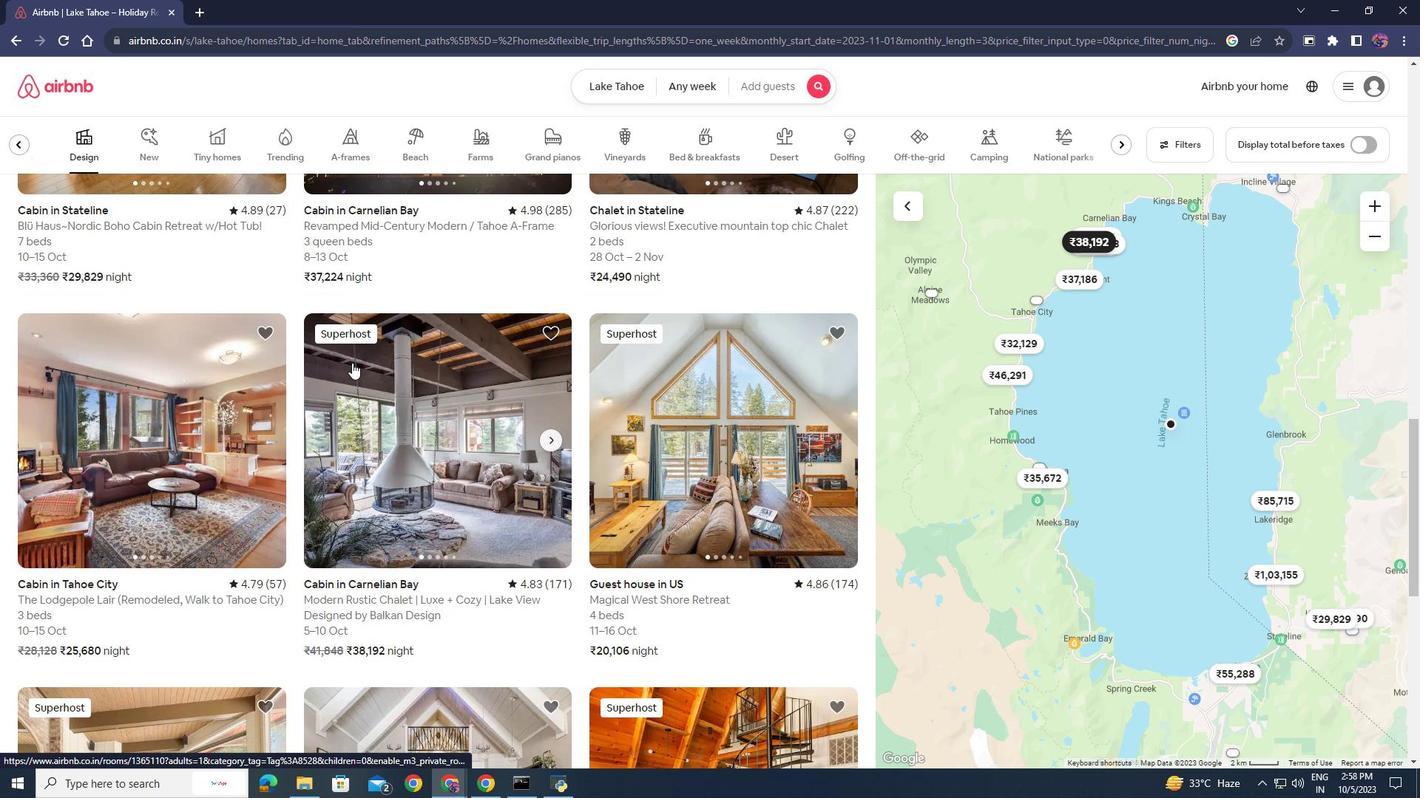 
Action: Mouse scrolled (352, 362) with delta (0, 0)
